 Task: Research Airbnb accommodation in Ciudad Fernandez, Mexico from 28th December 2023 to 29th December 2023 for 1 adult. Place can be shared room with 1 bedroom having 1 bed and 1 bathroom. Property type can be hotel.
Action: Mouse moved to (601, 159)
Screenshot: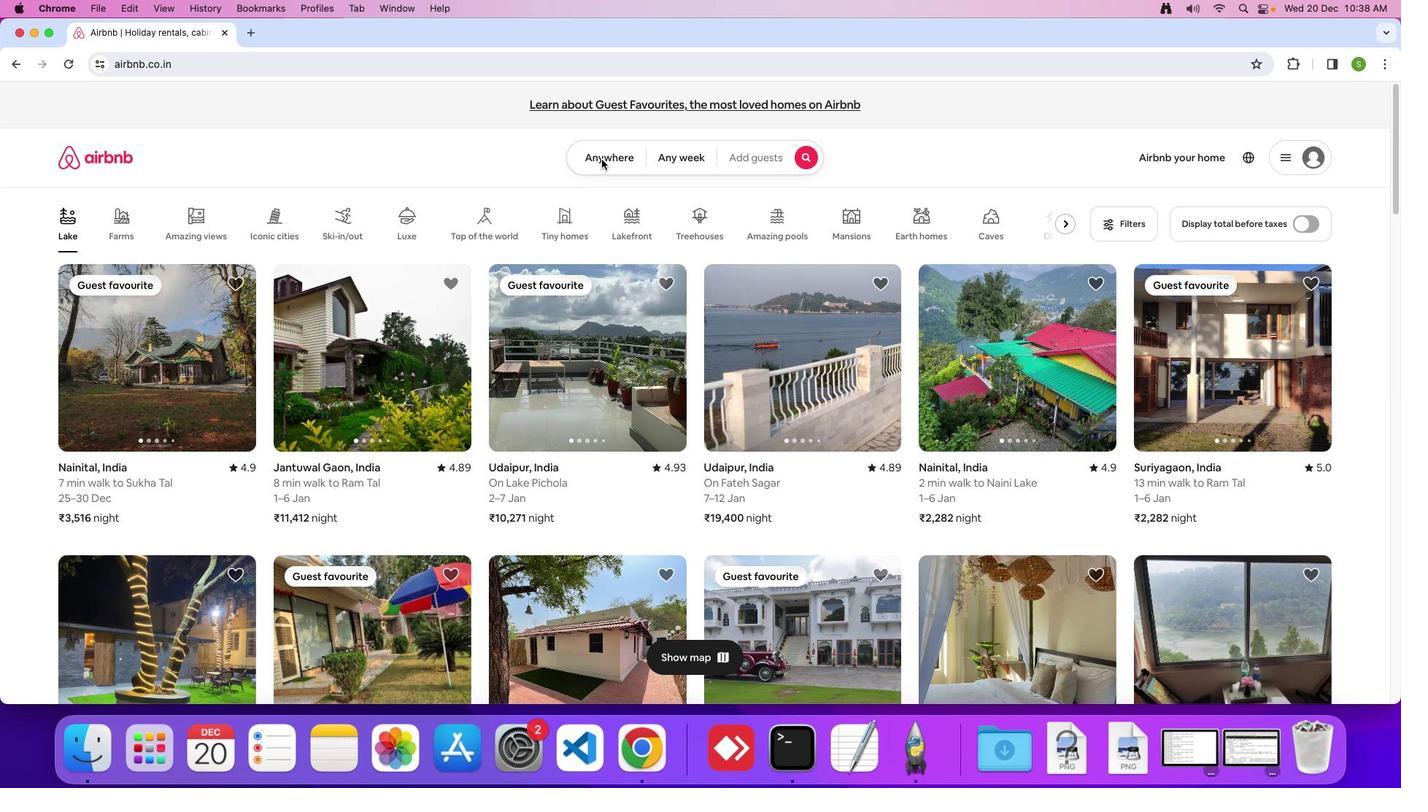 
Action: Mouse pressed left at (601, 159)
Screenshot: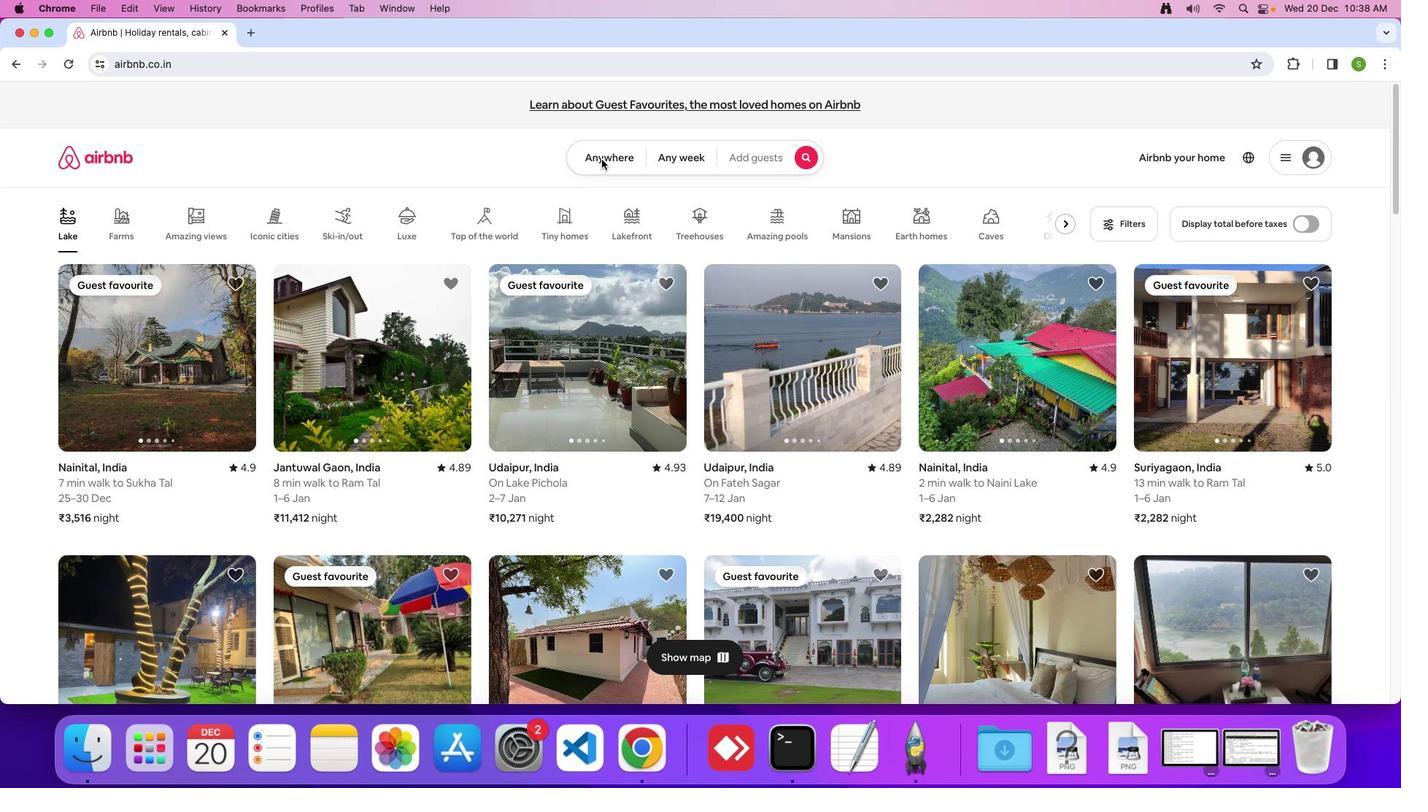 
Action: Mouse pressed left at (601, 159)
Screenshot: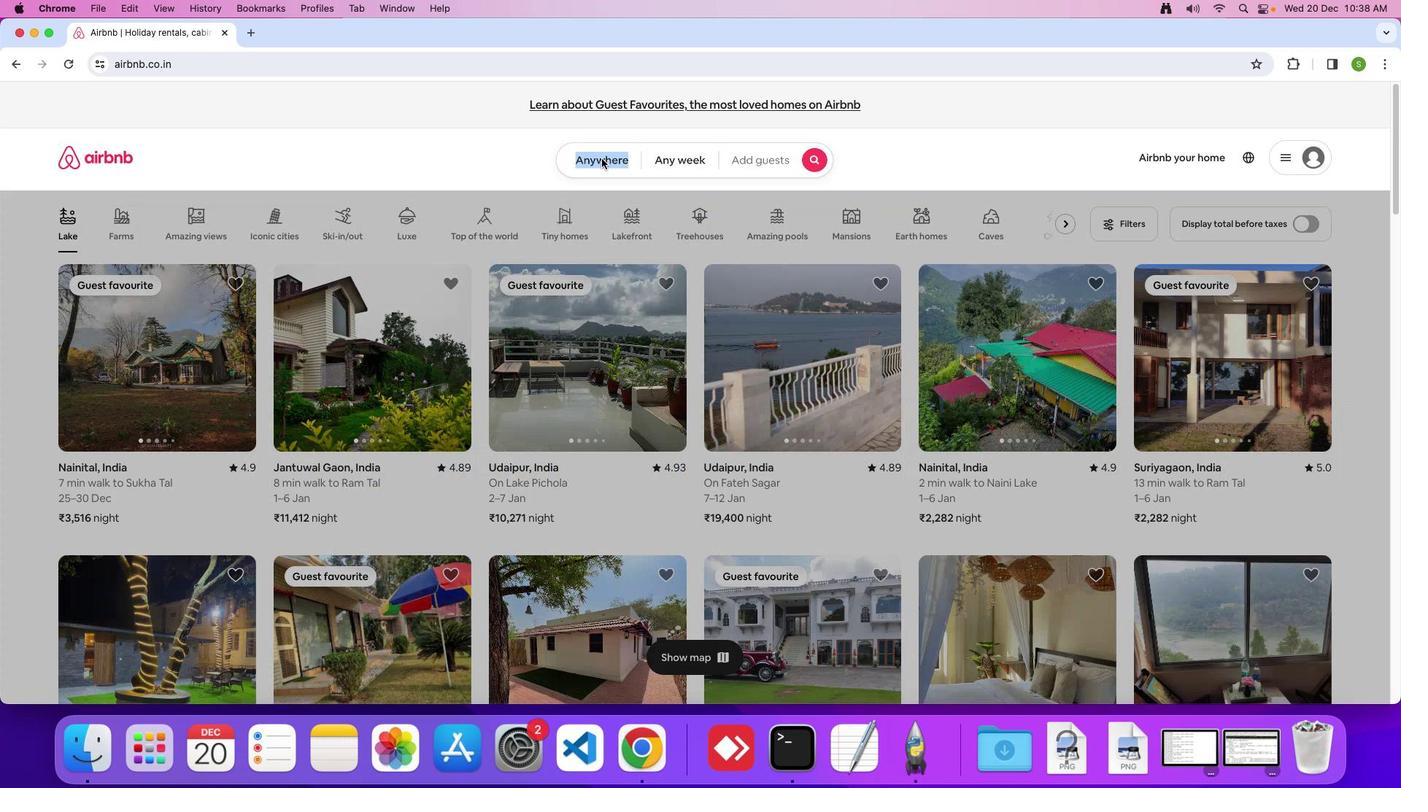 
Action: Mouse moved to (511, 197)
Screenshot: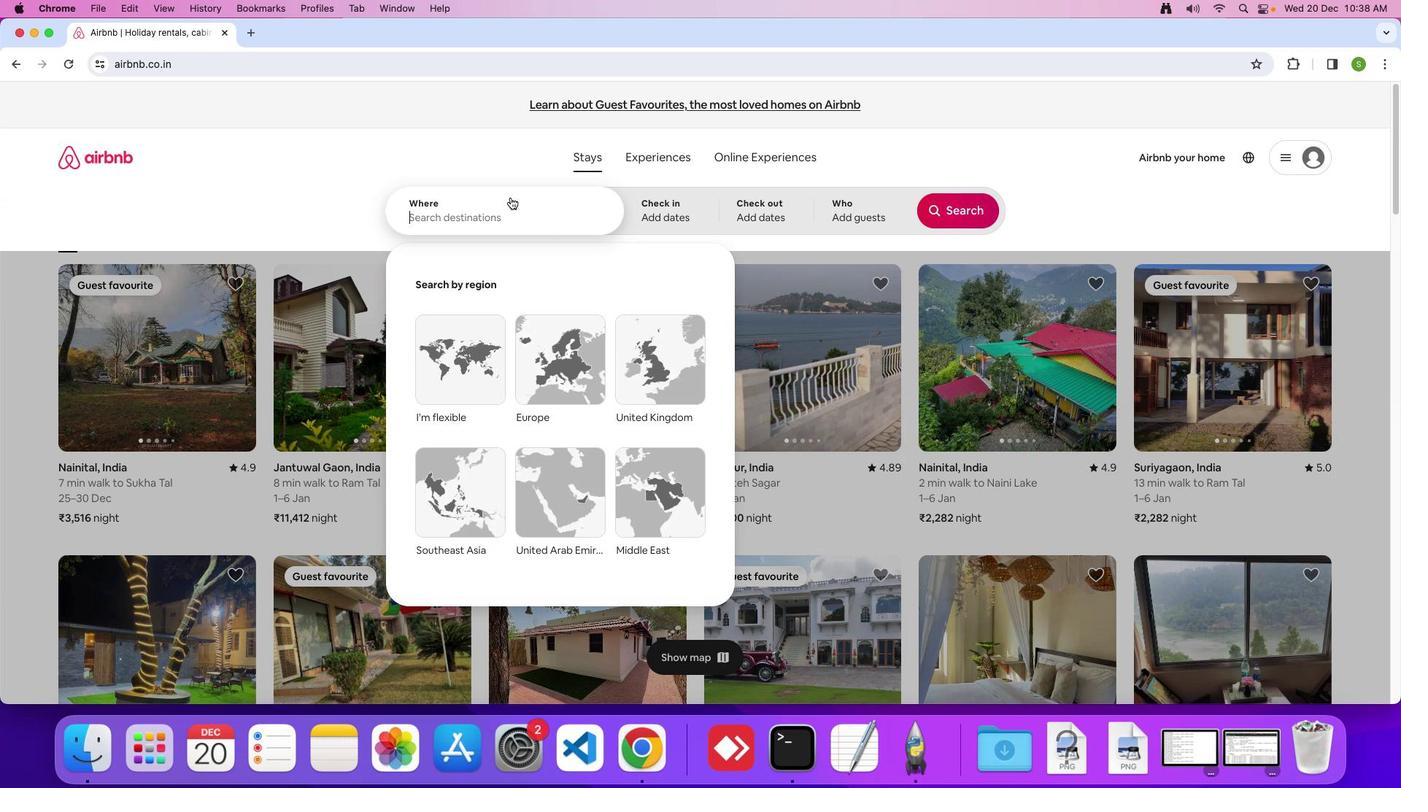 
Action: Mouse pressed left at (511, 197)
Screenshot: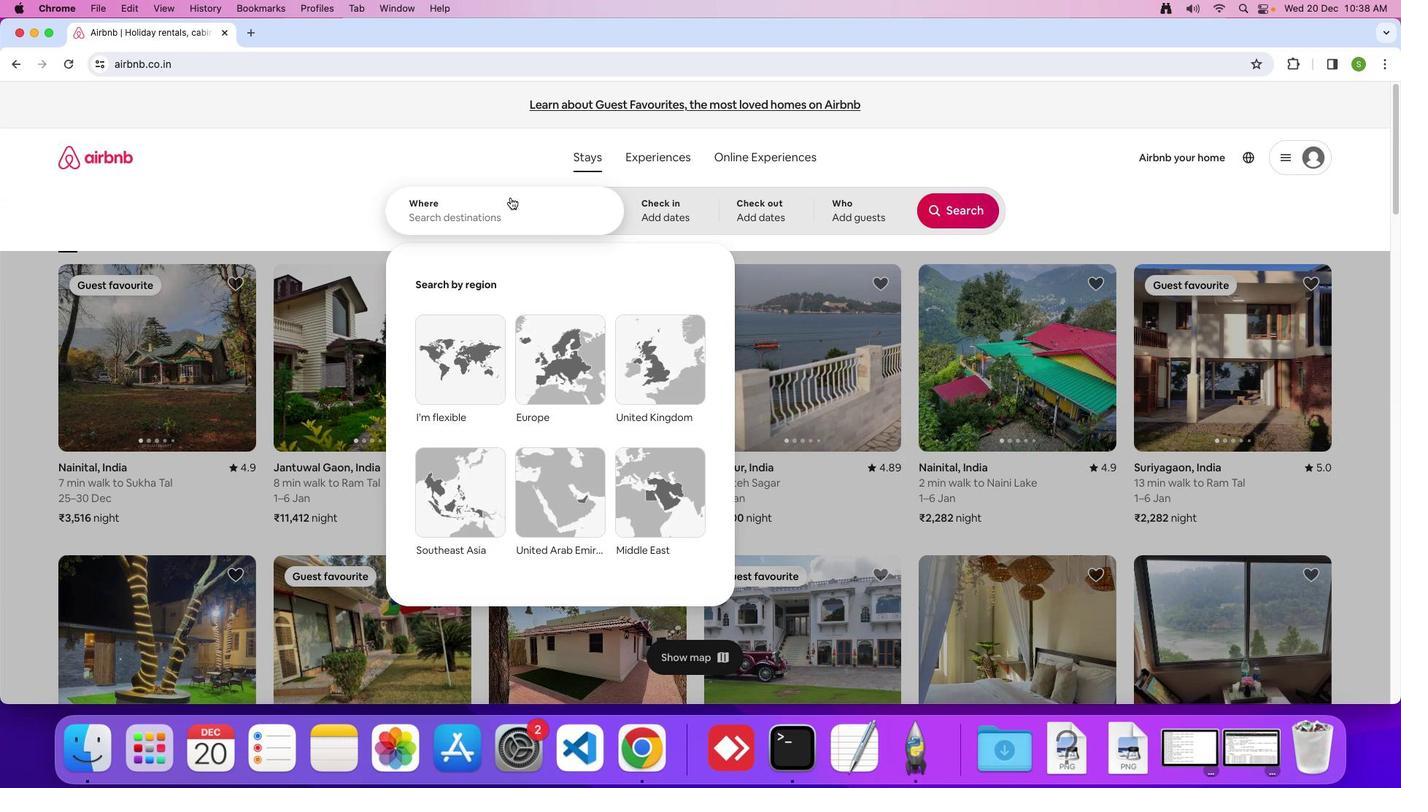 
Action: Mouse moved to (521, 196)
Screenshot: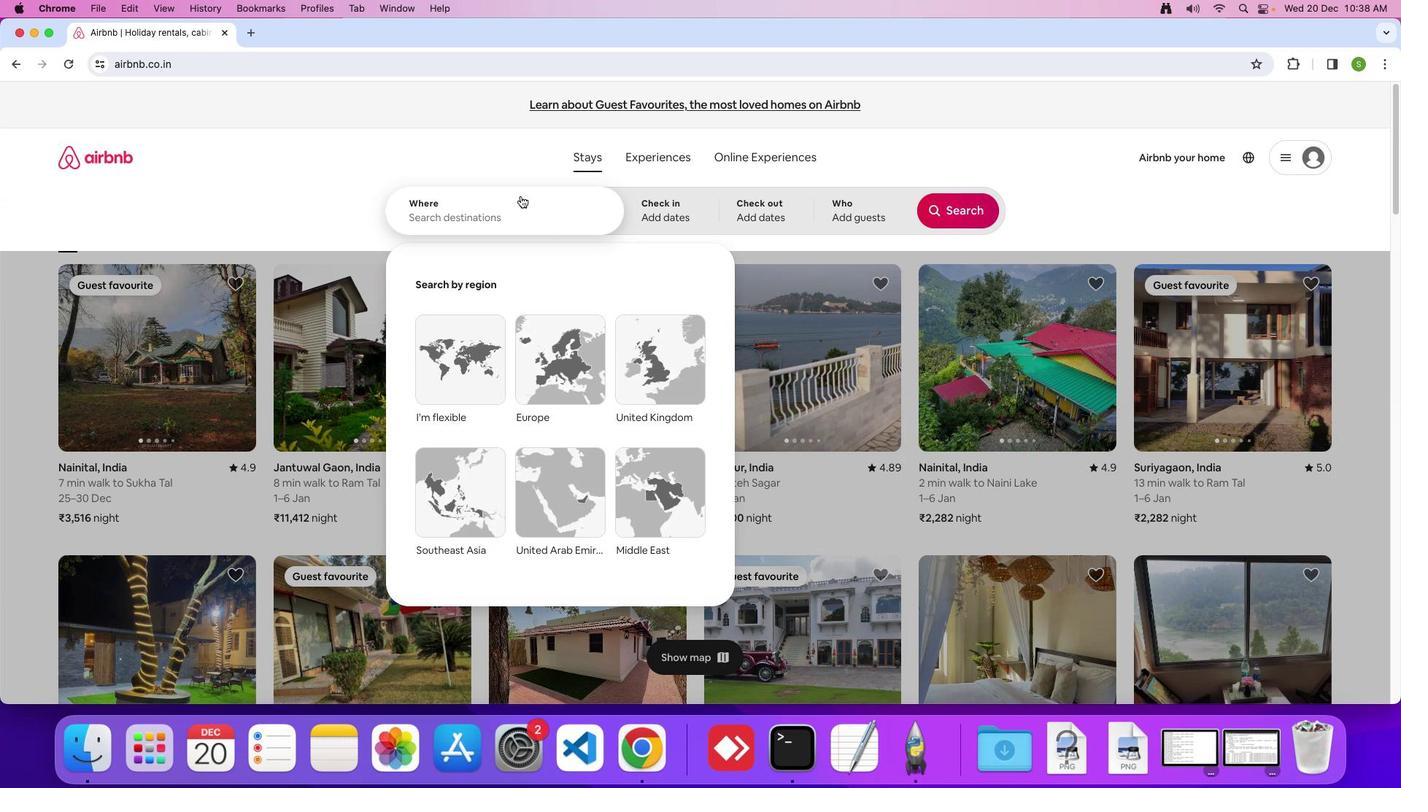 
Action: Key pressed 'C'Key.caps_lock'i''u''d''a''d'Key.spaceKey.shift'F''e''r''n''a''n''d''e''z'','Key.spaceKey.shift'M''e''x''i''c''o'Key.enter
Screenshot: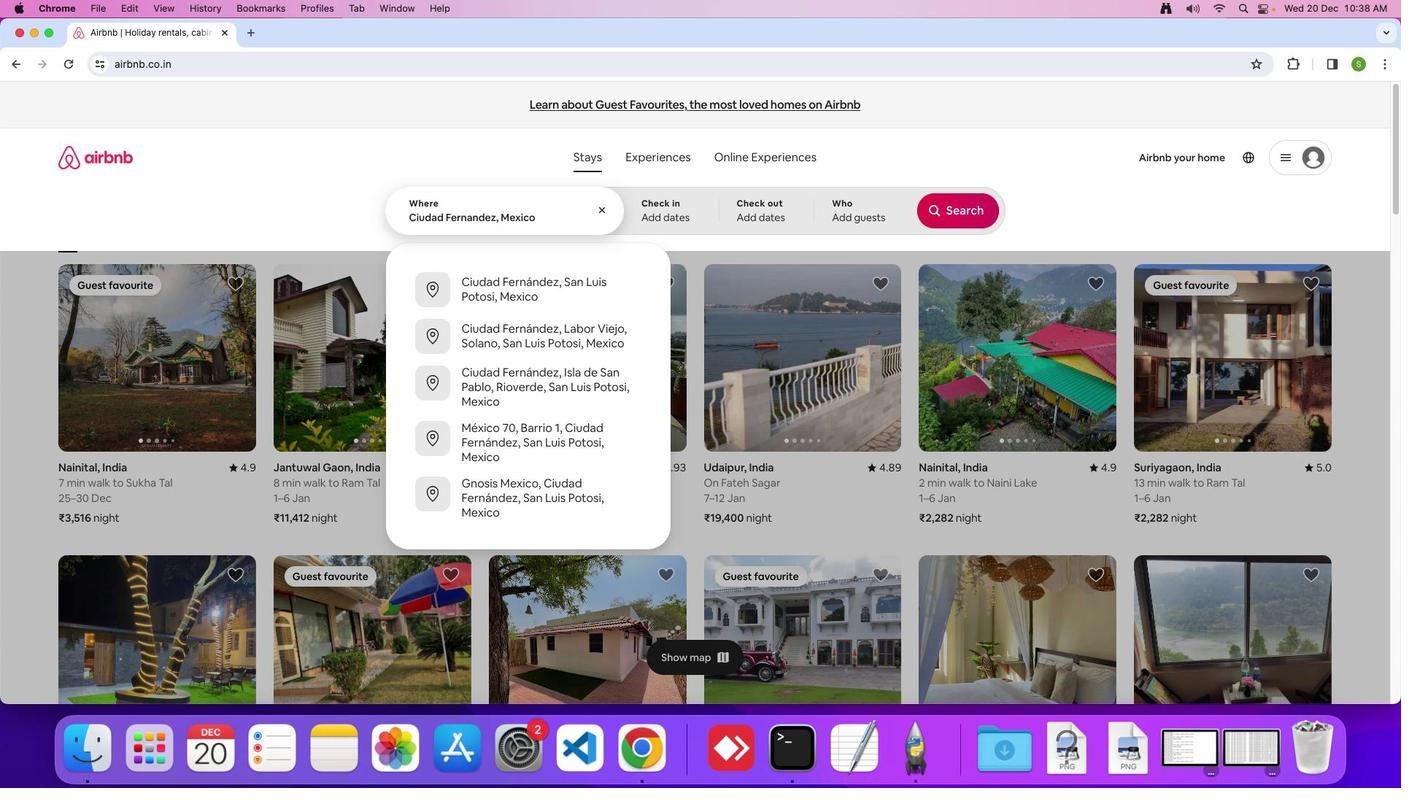 
Action: Mouse moved to (578, 530)
Screenshot: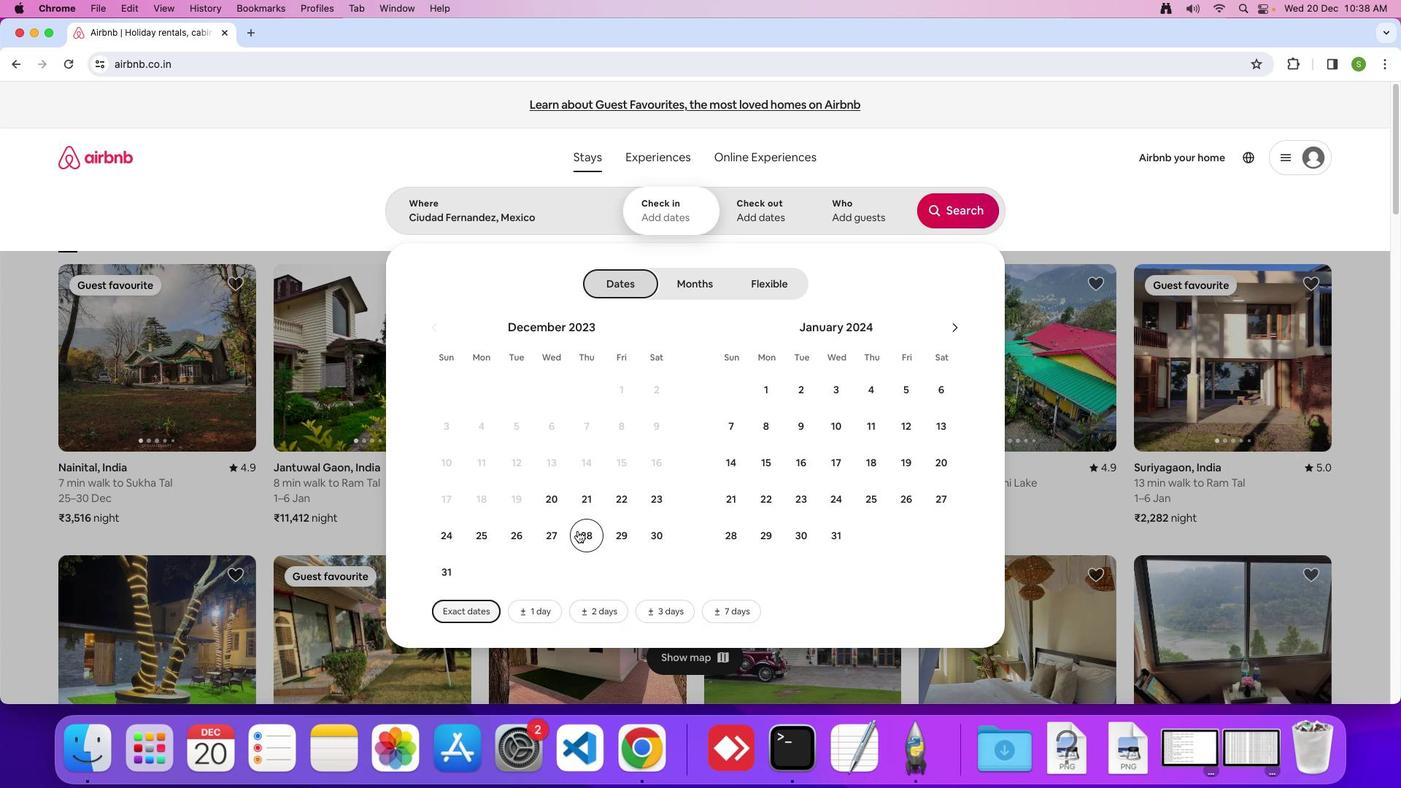 
Action: Mouse pressed left at (578, 530)
Screenshot: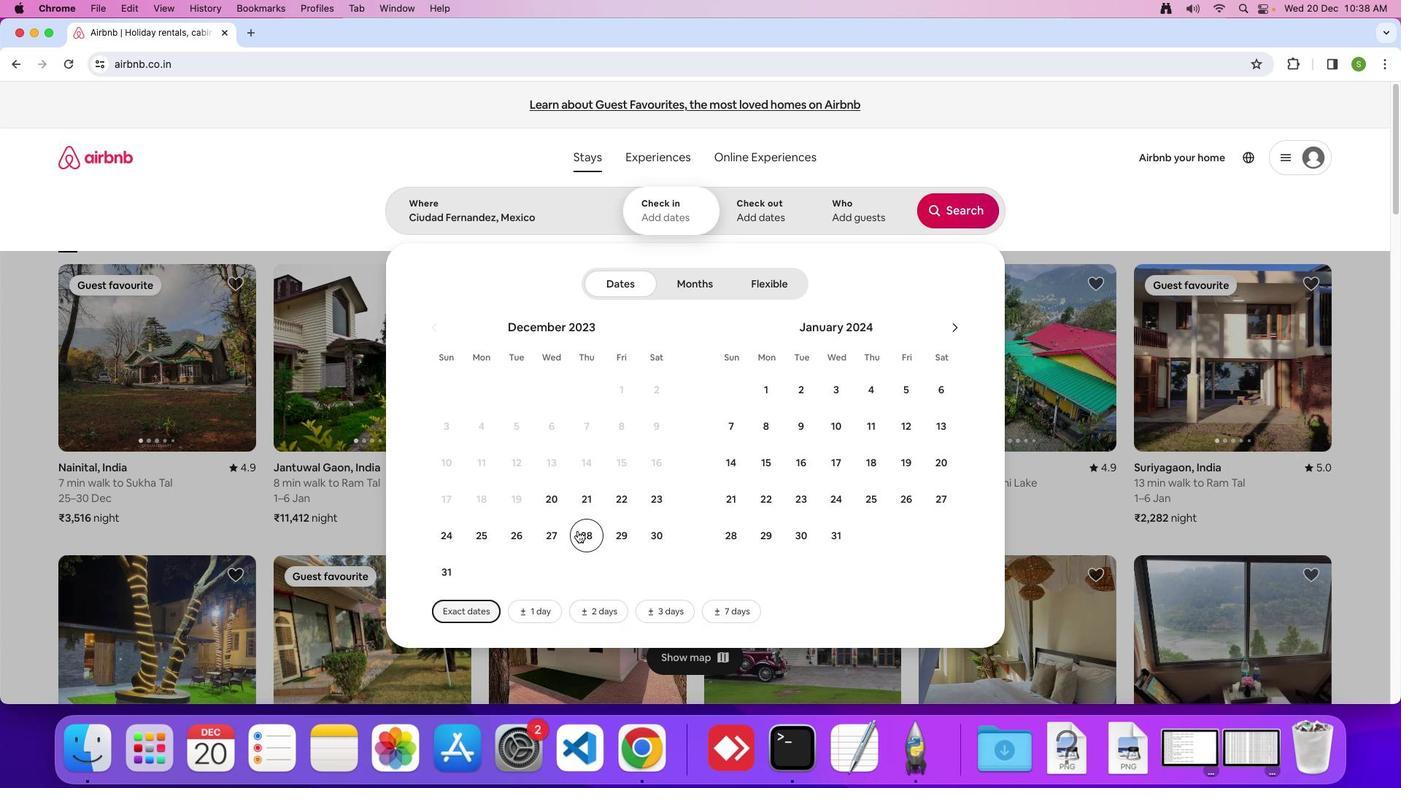 
Action: Mouse moved to (623, 542)
Screenshot: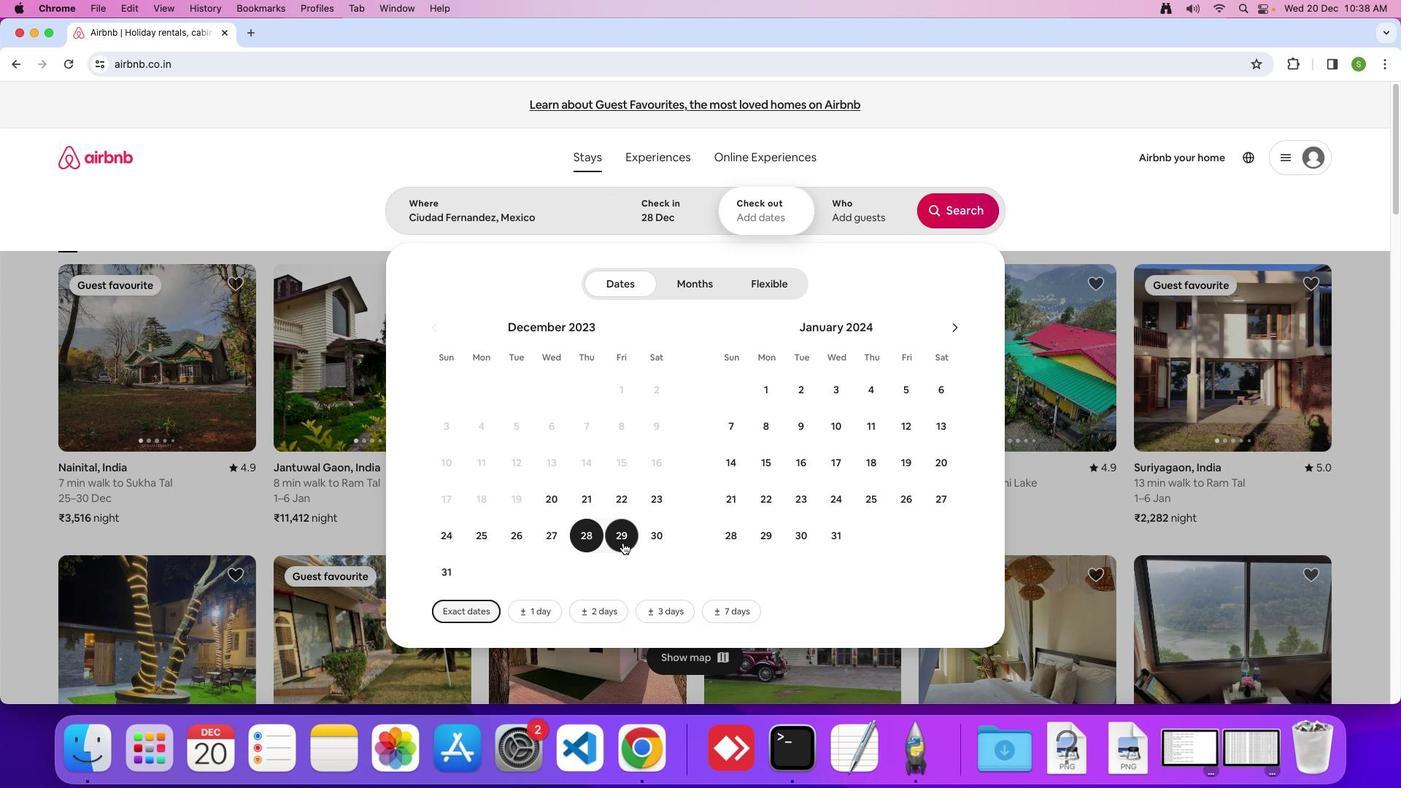 
Action: Mouse pressed left at (623, 542)
Screenshot: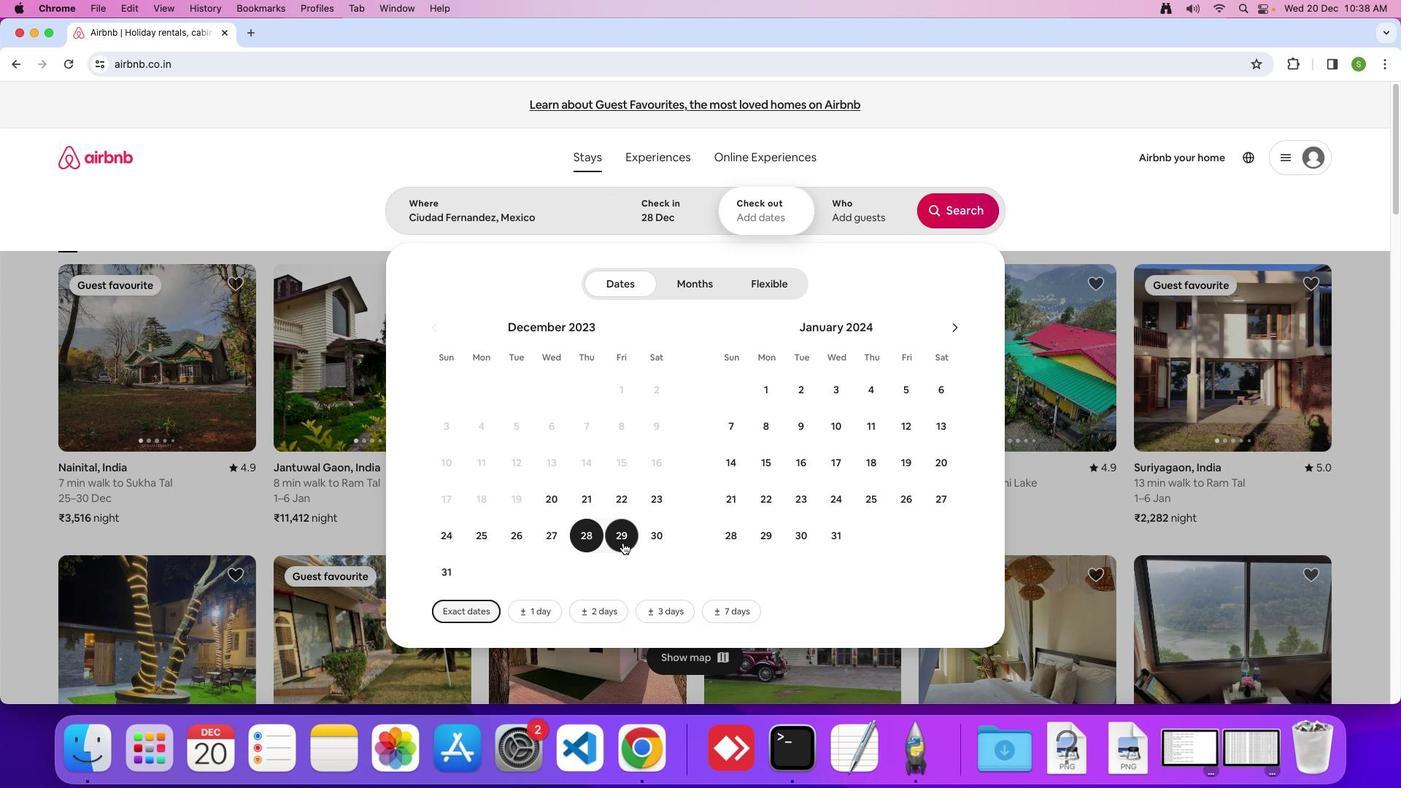 
Action: Mouse moved to (849, 219)
Screenshot: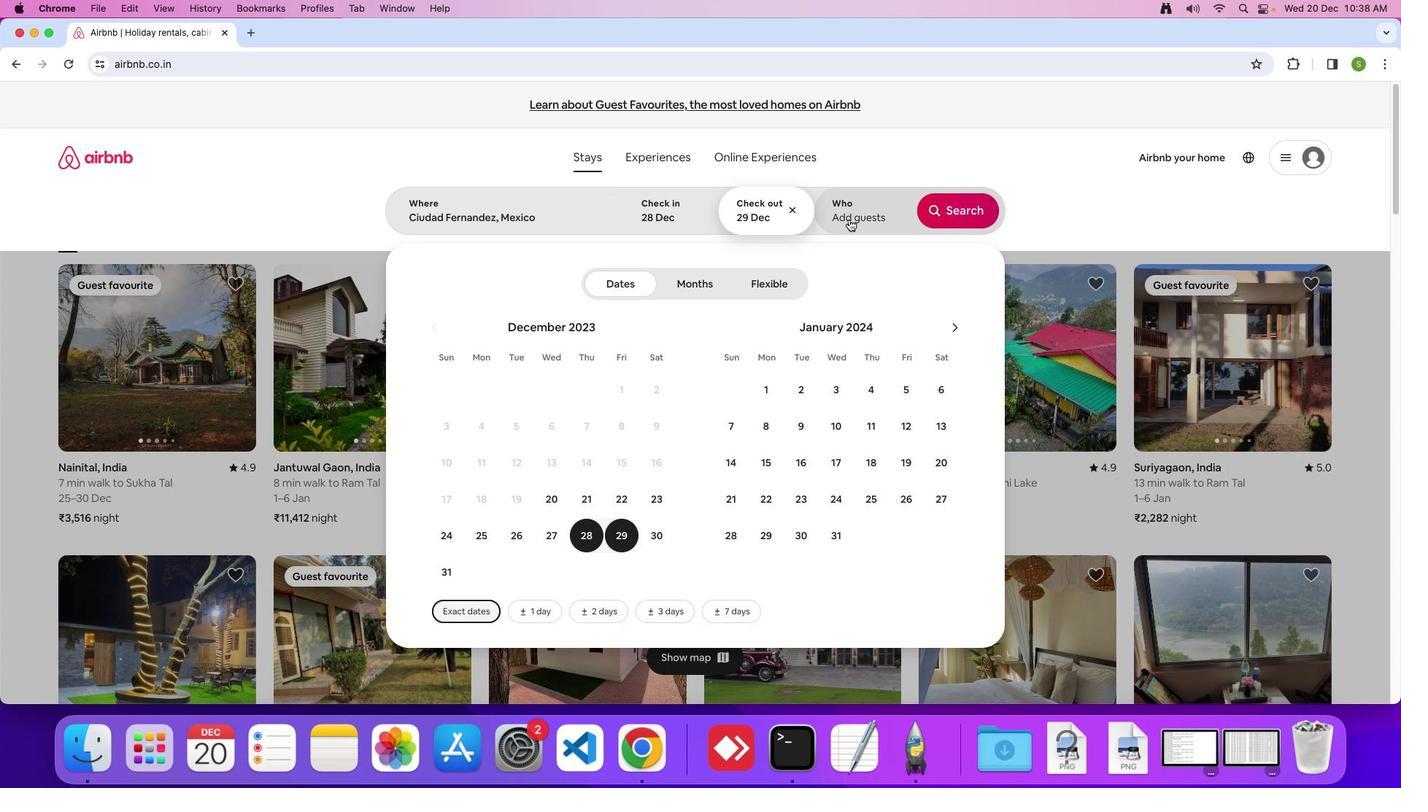 
Action: Mouse pressed left at (849, 219)
Screenshot: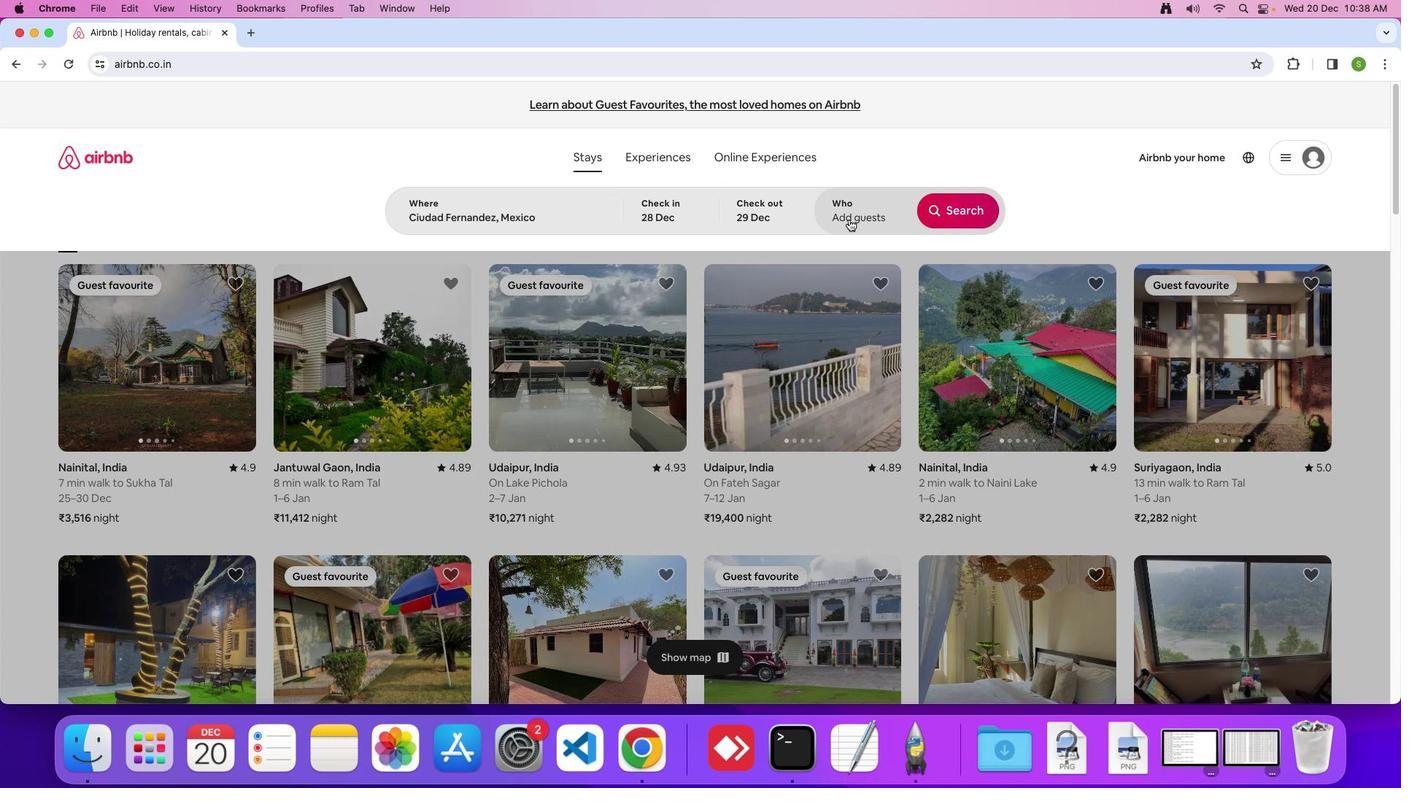 
Action: Mouse moved to (962, 283)
Screenshot: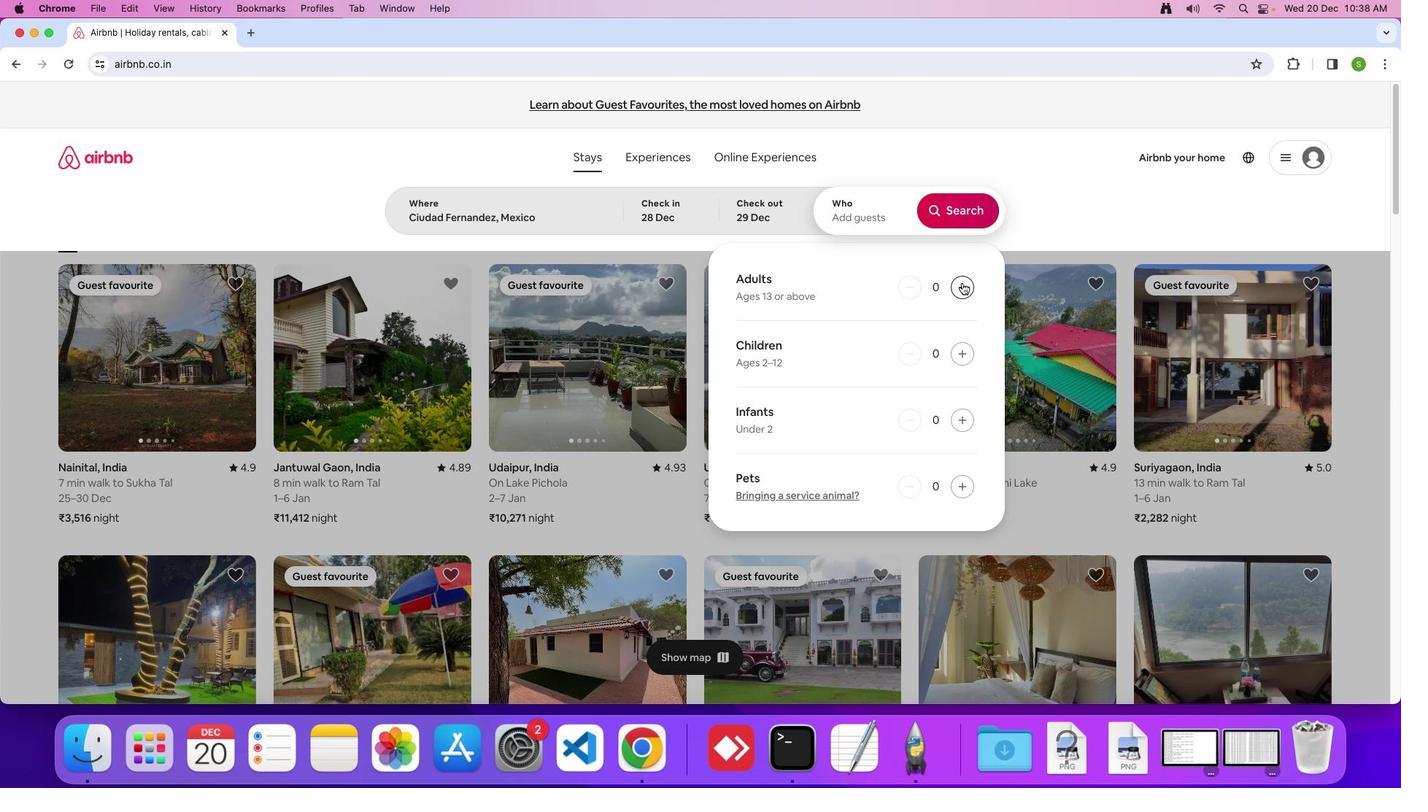 
Action: Mouse pressed left at (962, 283)
Screenshot: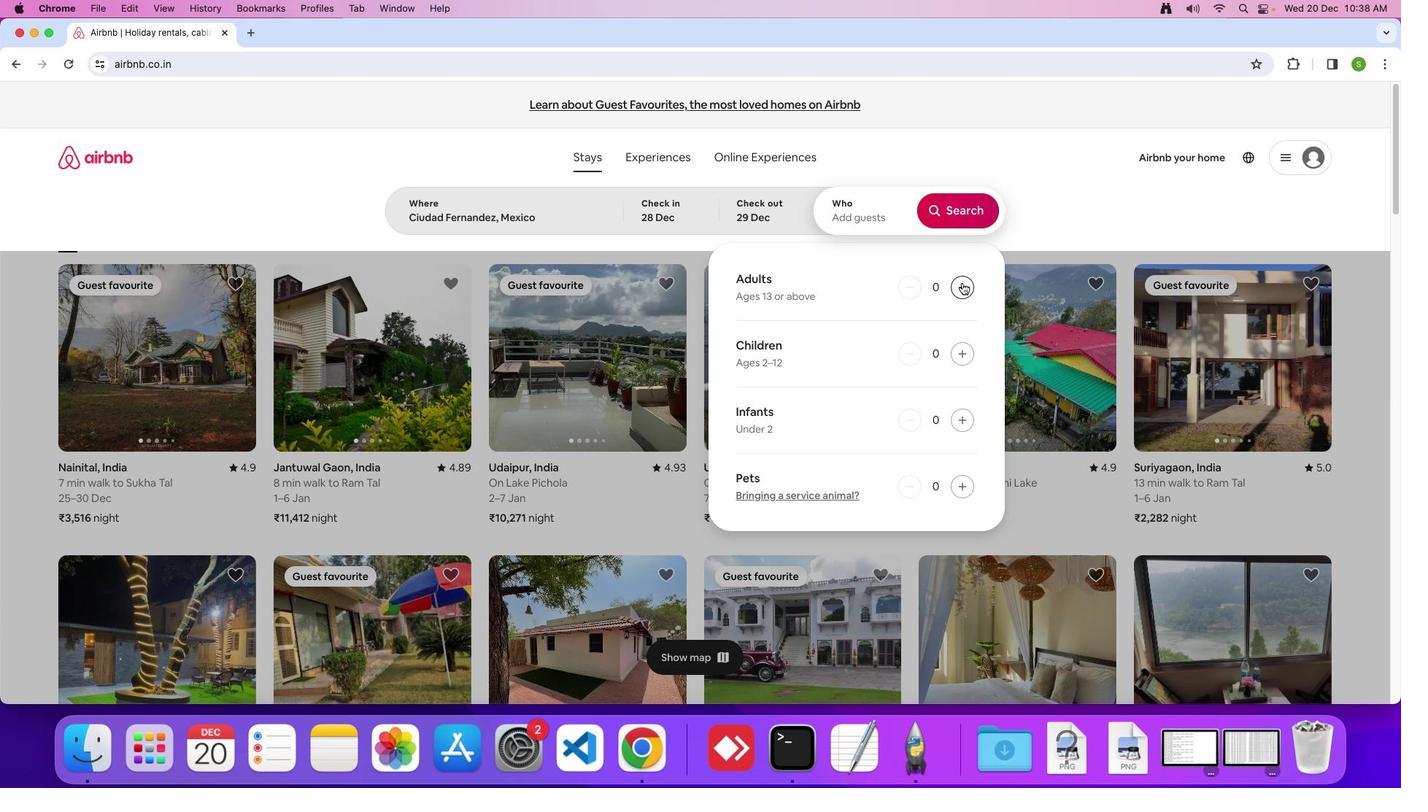 
Action: Mouse moved to (945, 208)
Screenshot: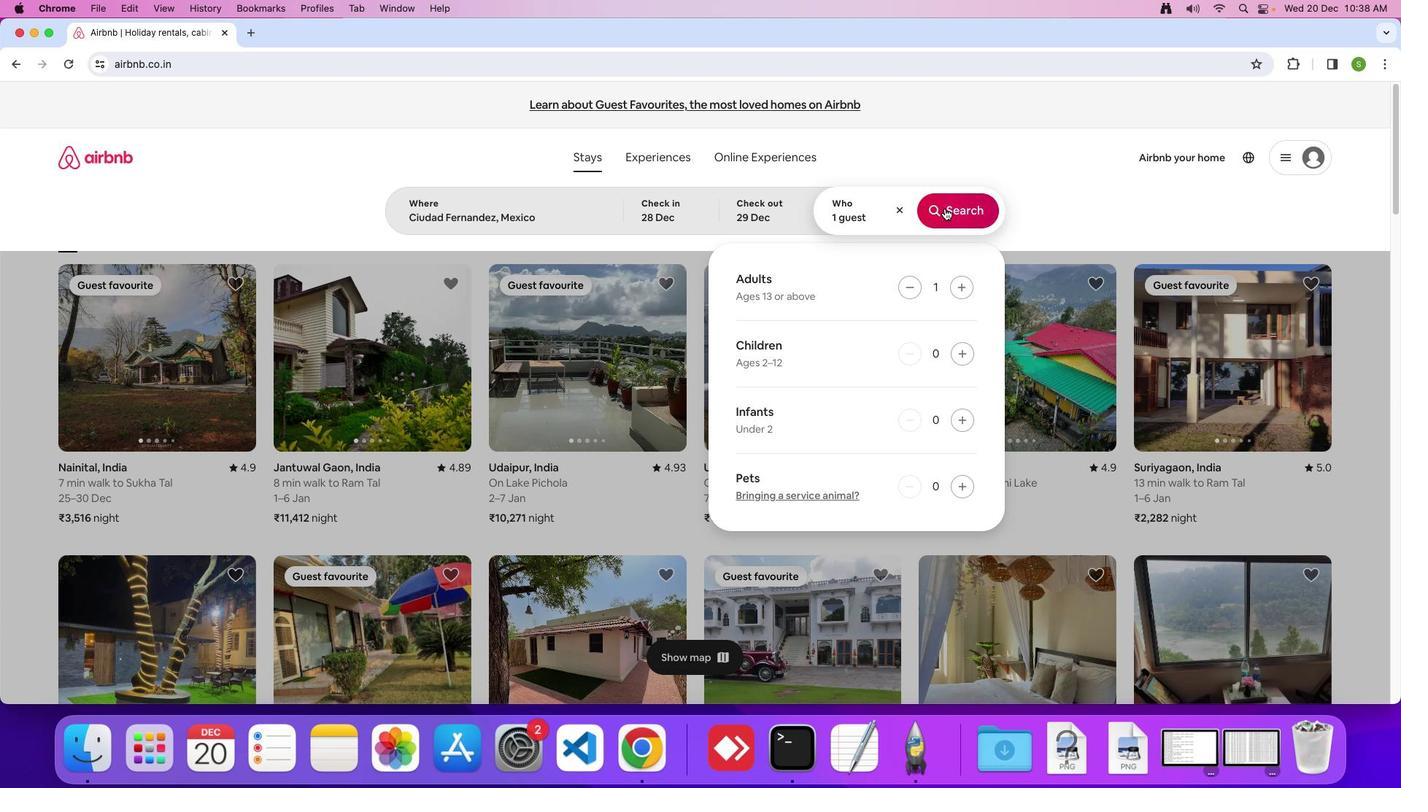 
Action: Mouse pressed left at (945, 208)
Screenshot: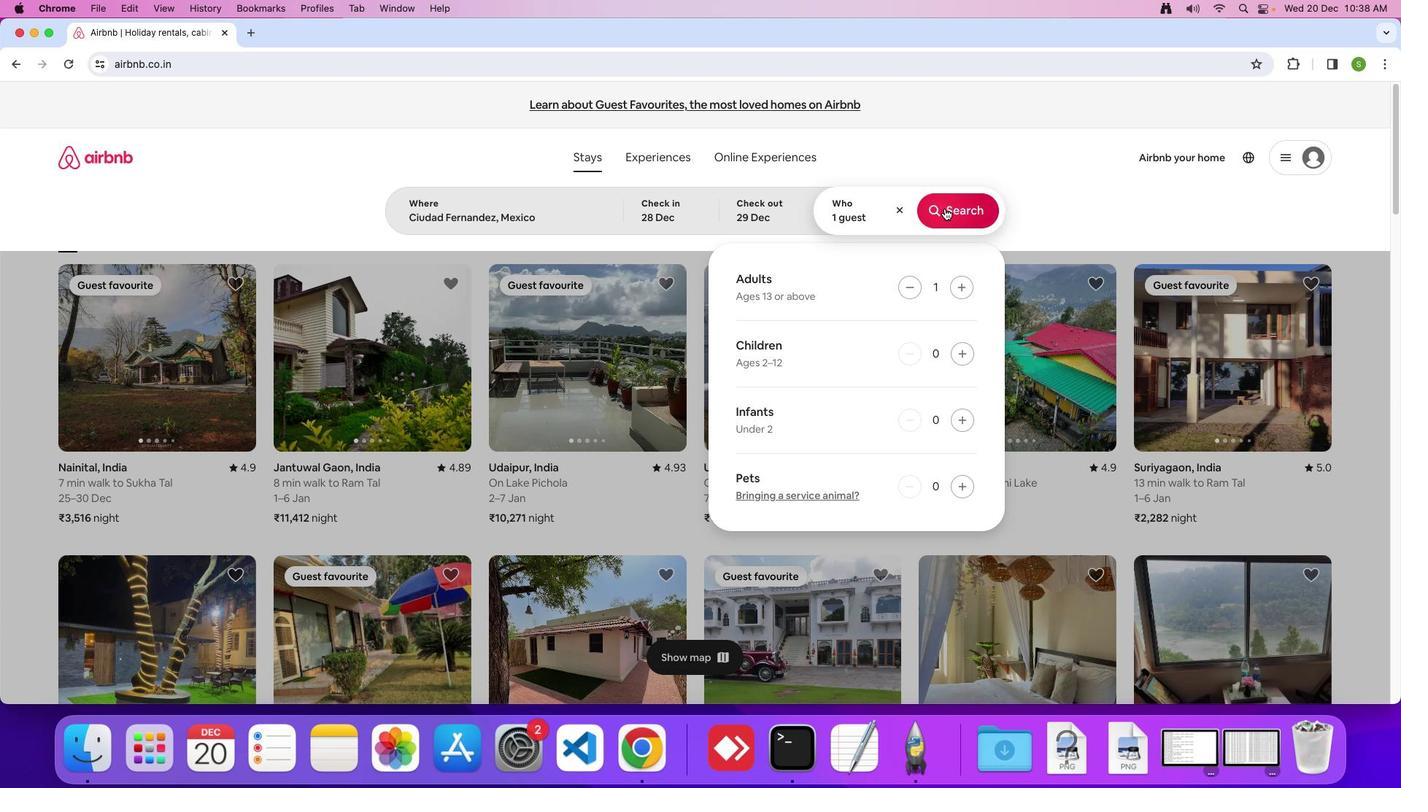 
Action: Mouse moved to (1149, 177)
Screenshot: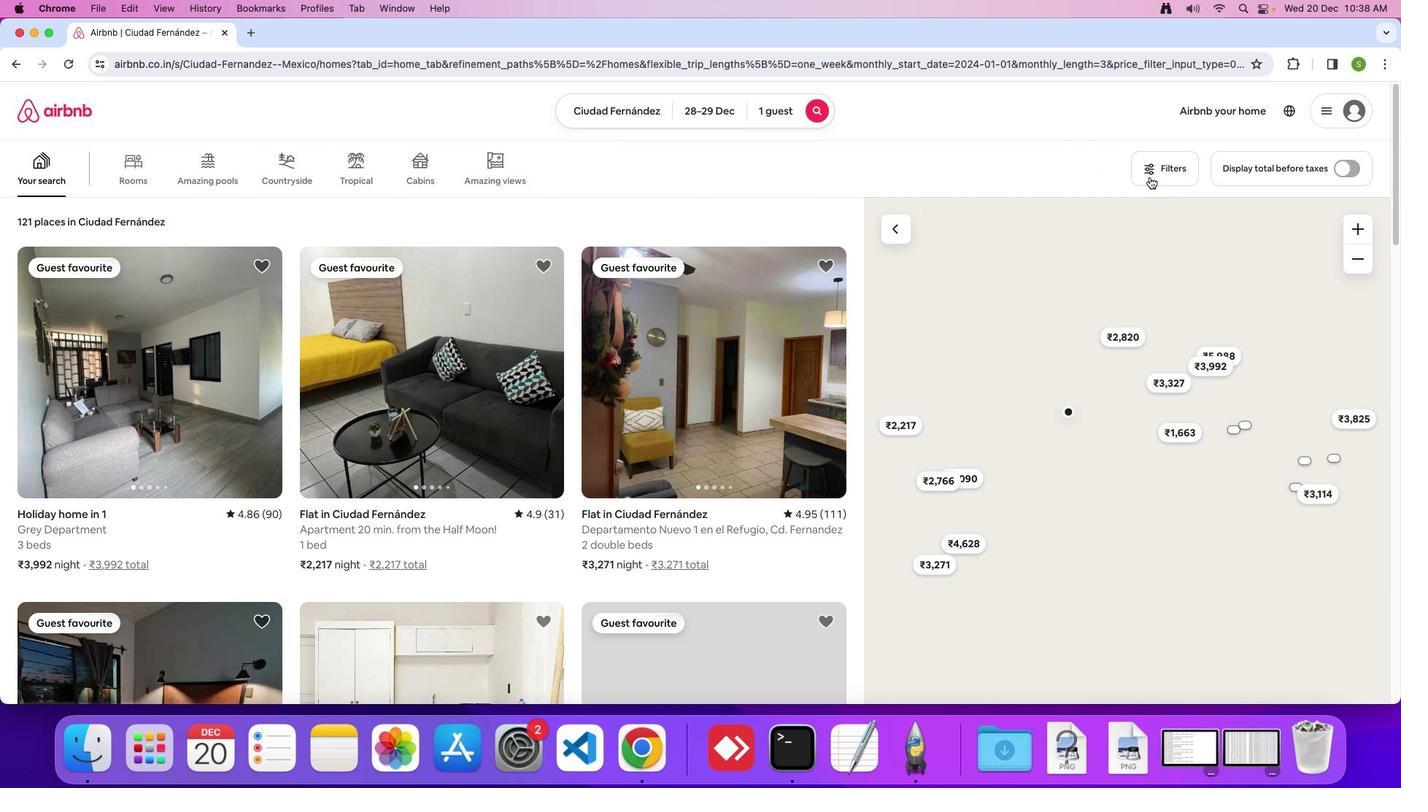 
Action: Mouse pressed left at (1149, 177)
Screenshot: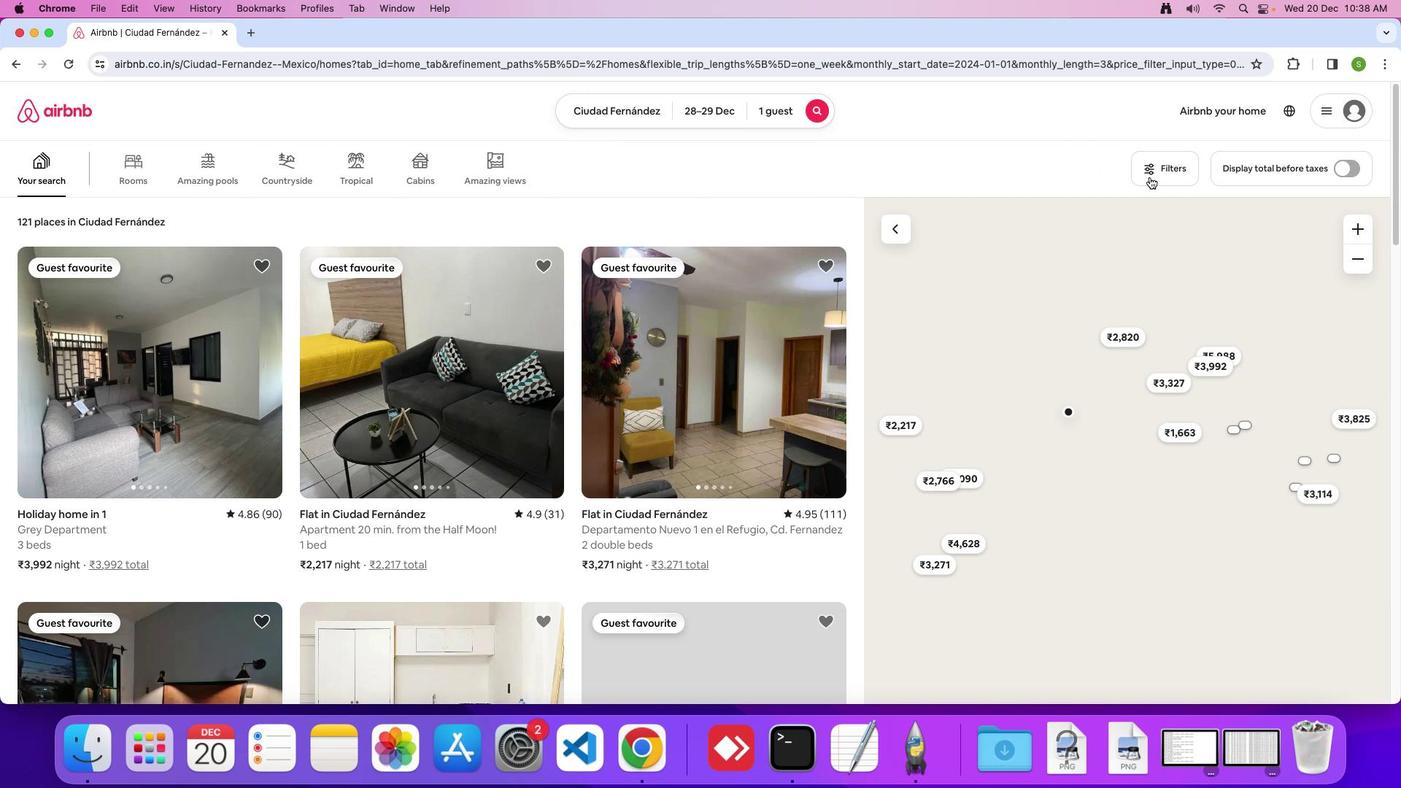 
Action: Mouse moved to (609, 479)
Screenshot: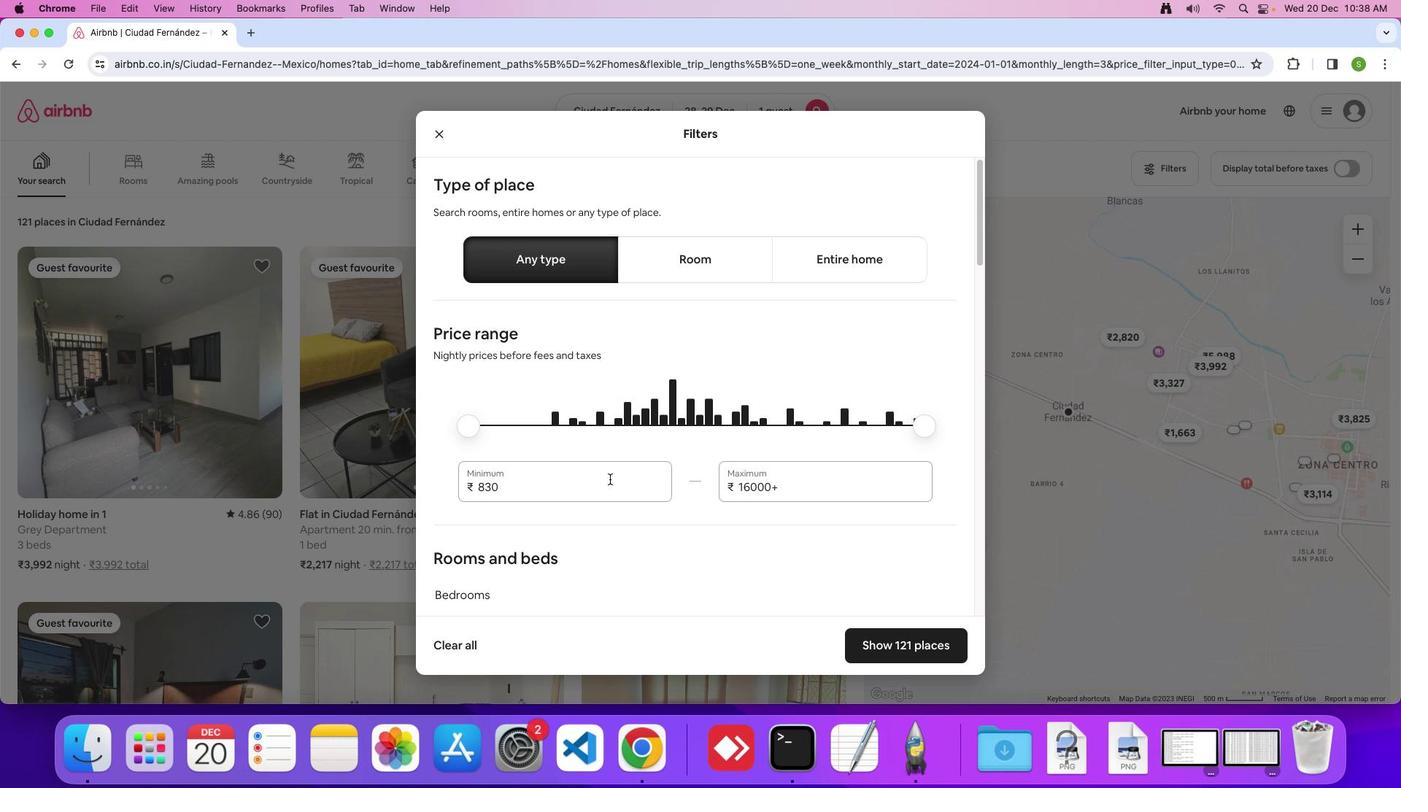 
Action: Mouse scrolled (609, 479) with delta (0, 0)
Screenshot: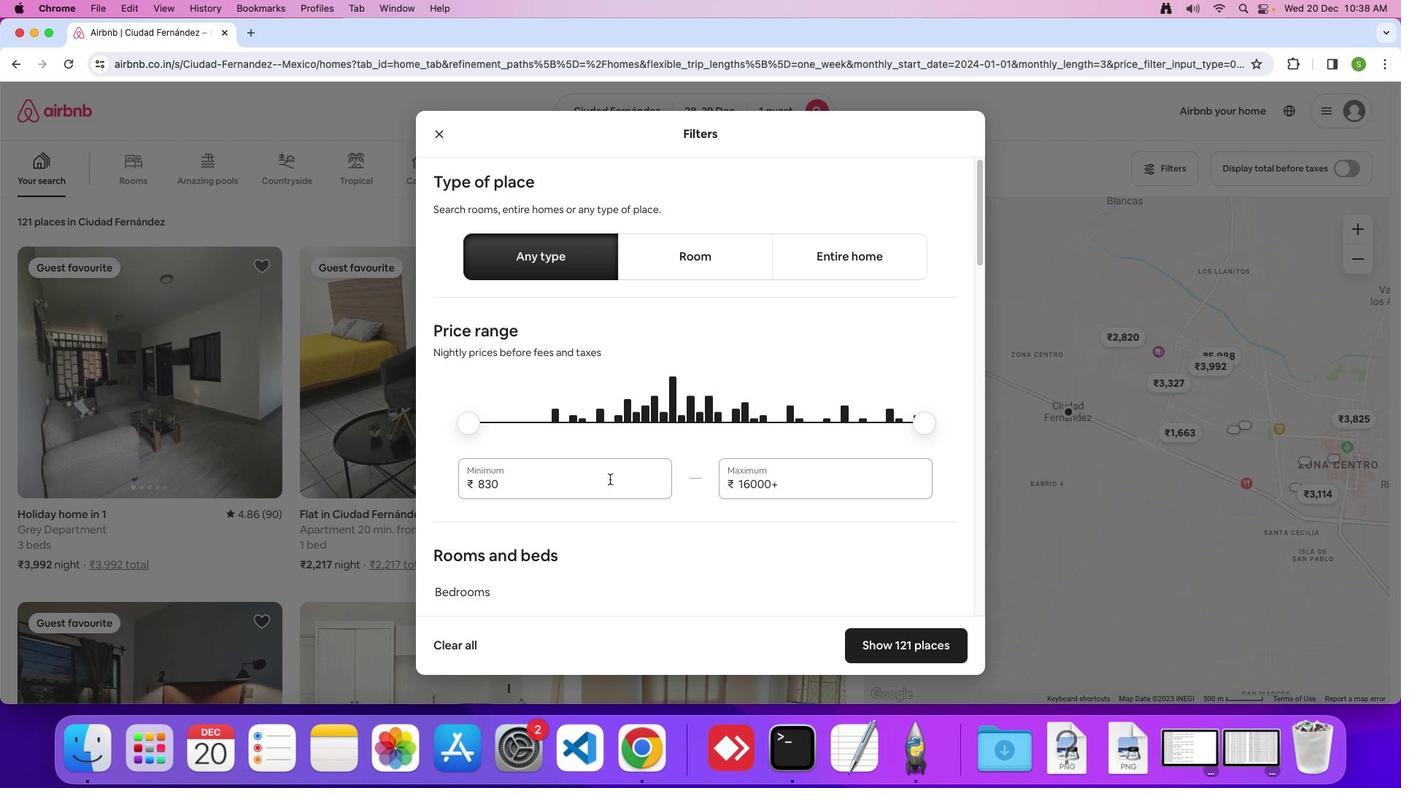 
Action: Mouse scrolled (609, 479) with delta (0, 0)
Screenshot: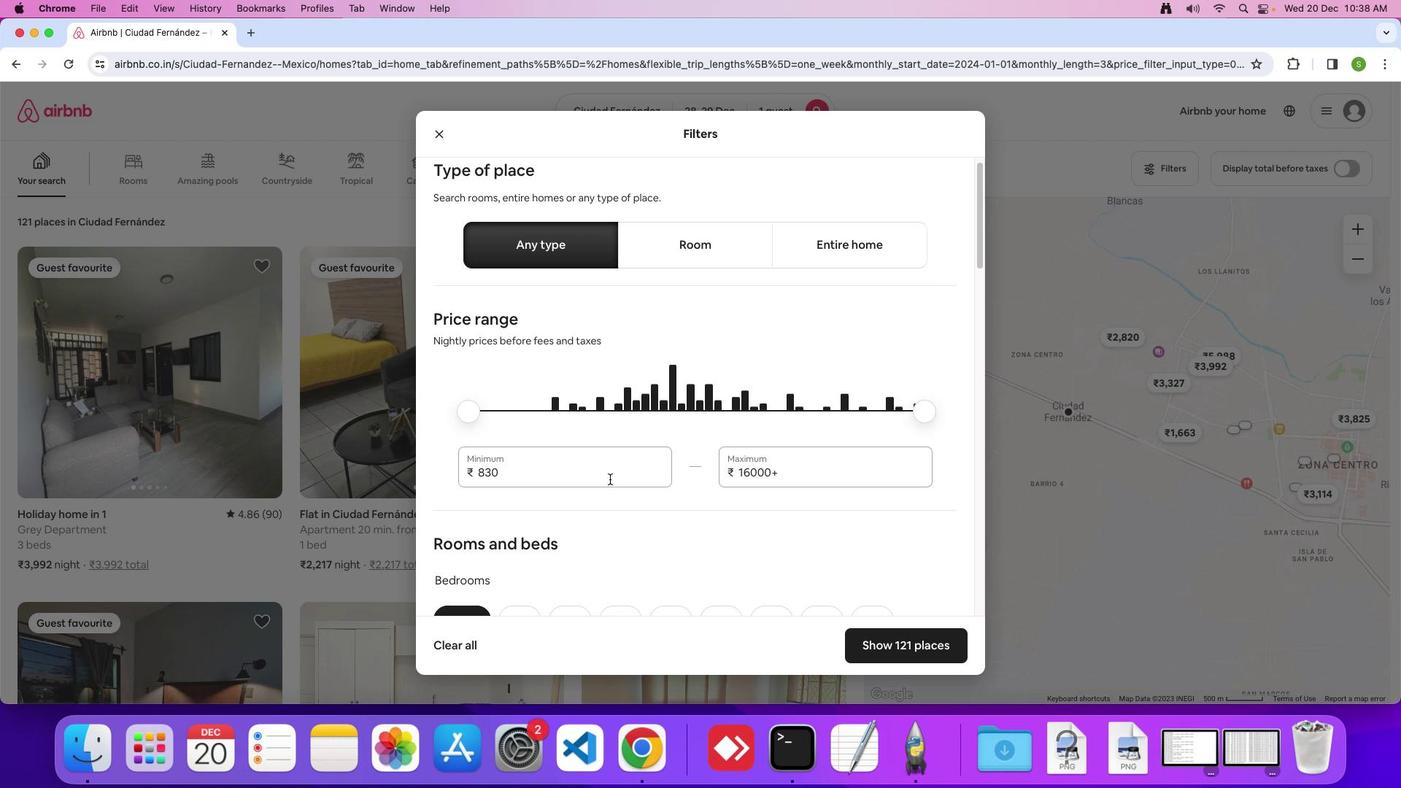 
Action: Mouse scrolled (609, 479) with delta (0, 0)
Screenshot: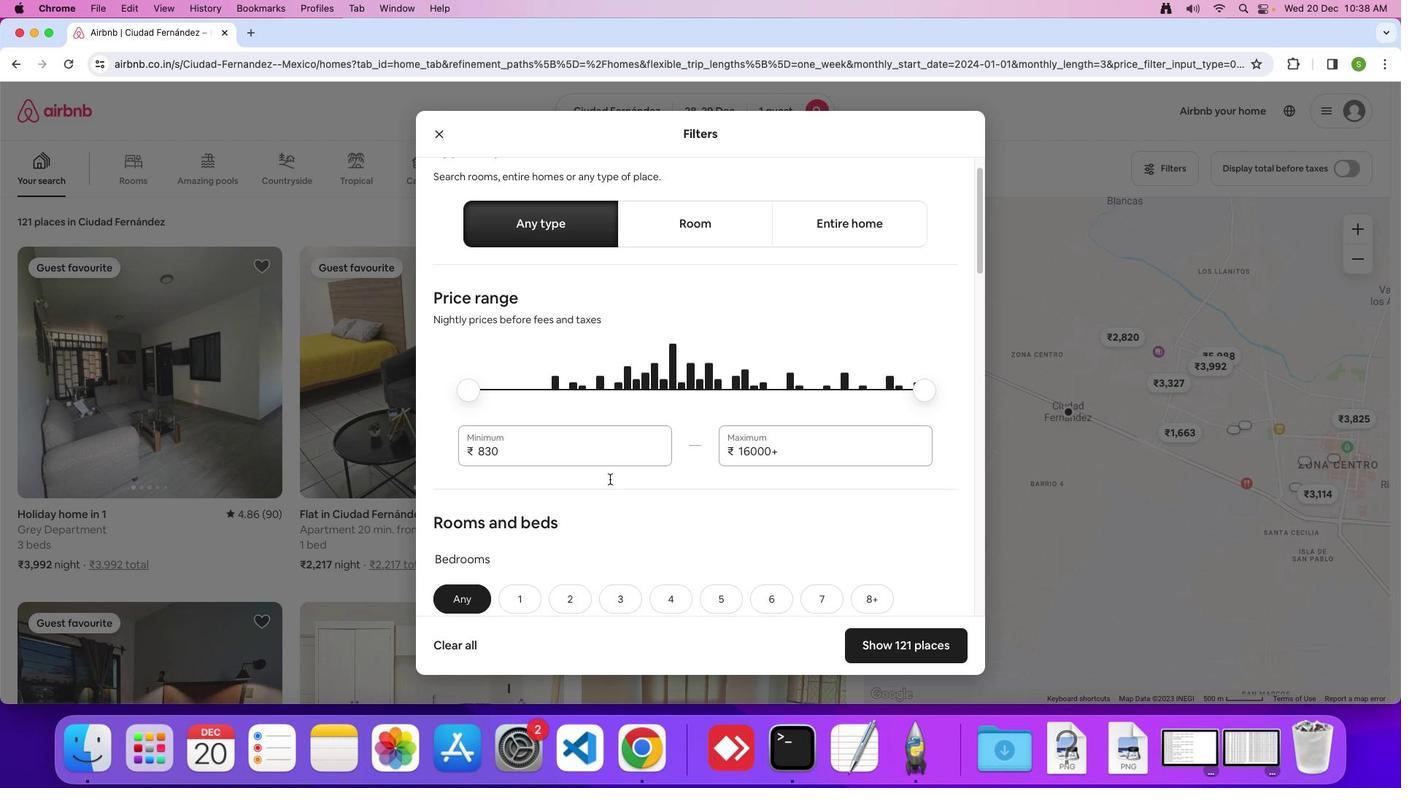 
Action: Mouse scrolled (609, 479) with delta (0, 0)
Screenshot: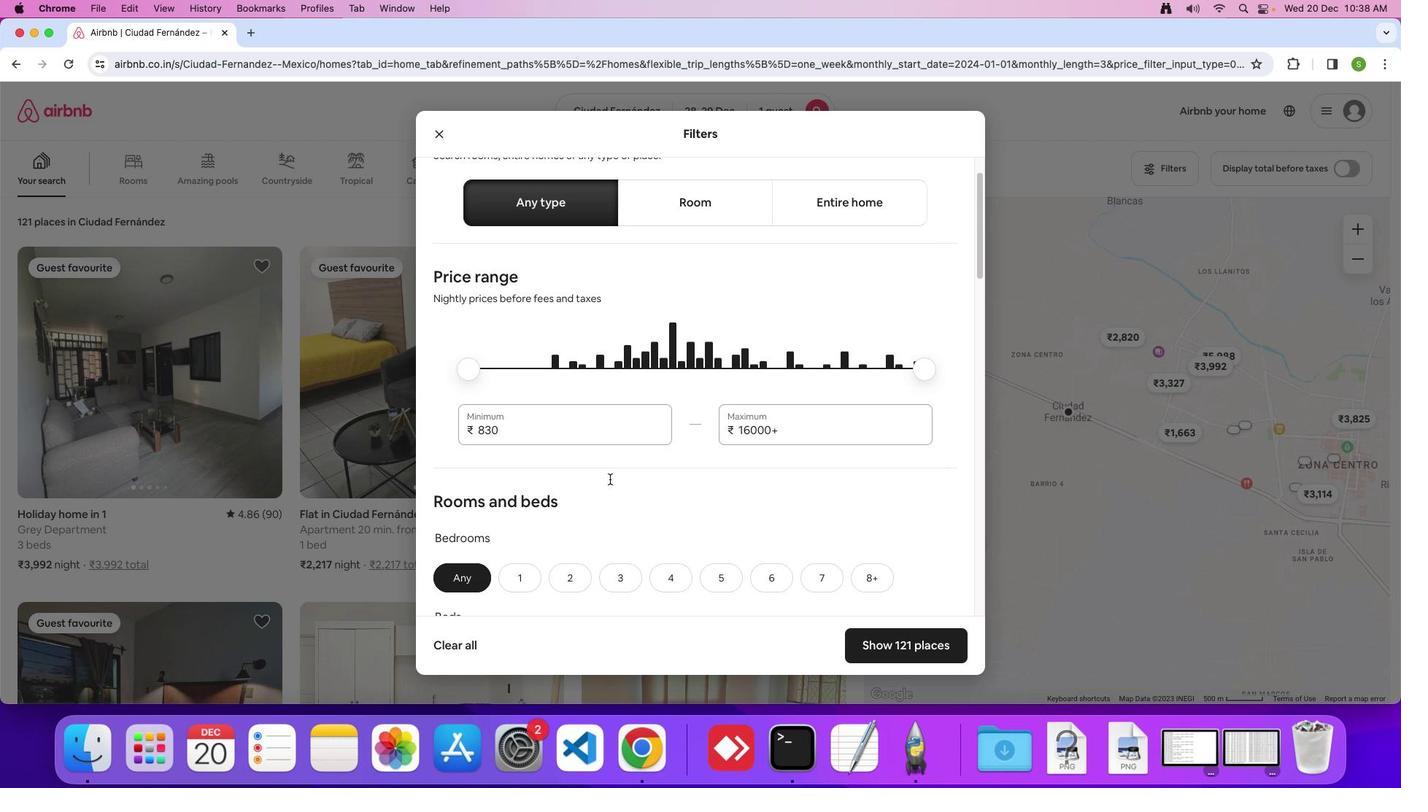 
Action: Mouse scrolled (609, 479) with delta (0, 0)
Screenshot: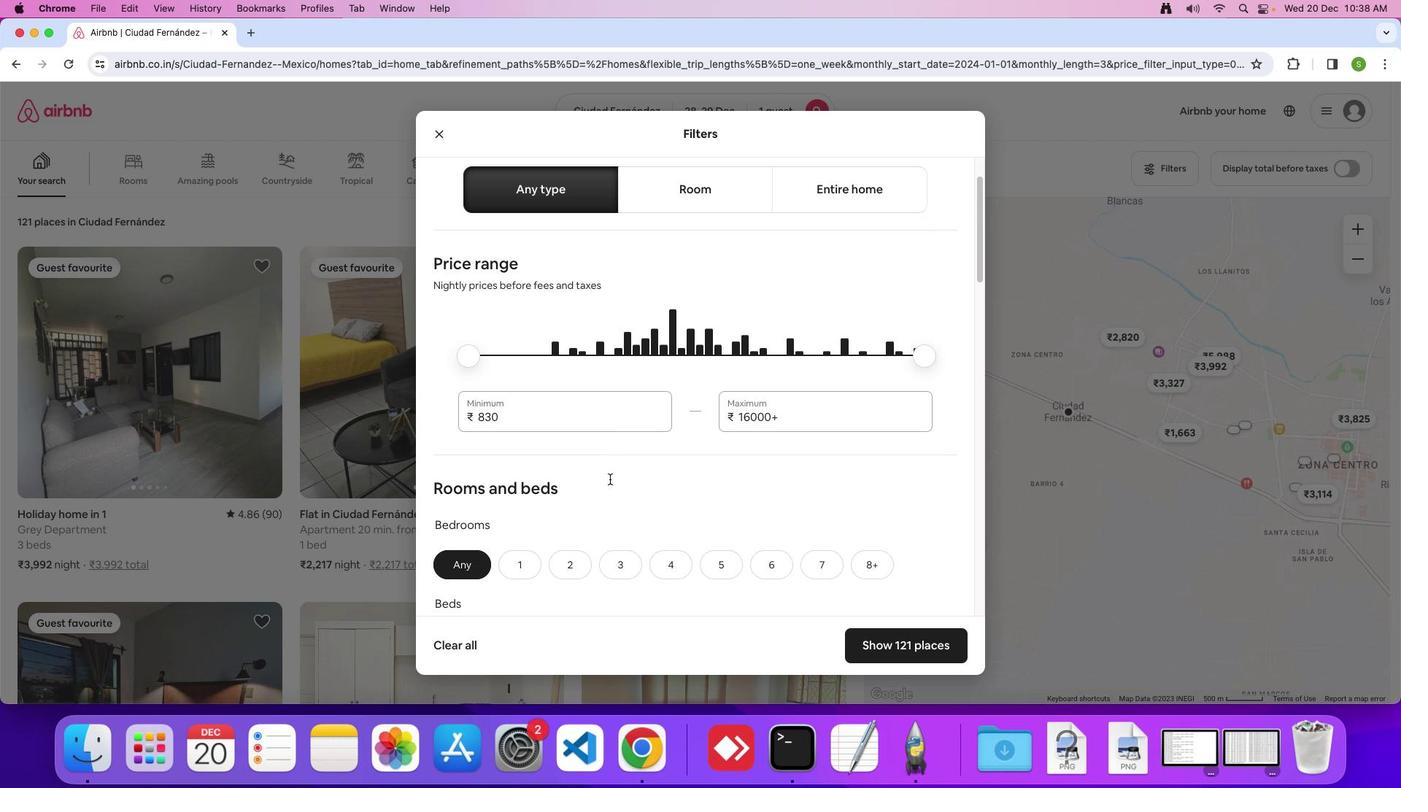 
Action: Mouse scrolled (609, 479) with delta (0, 0)
Screenshot: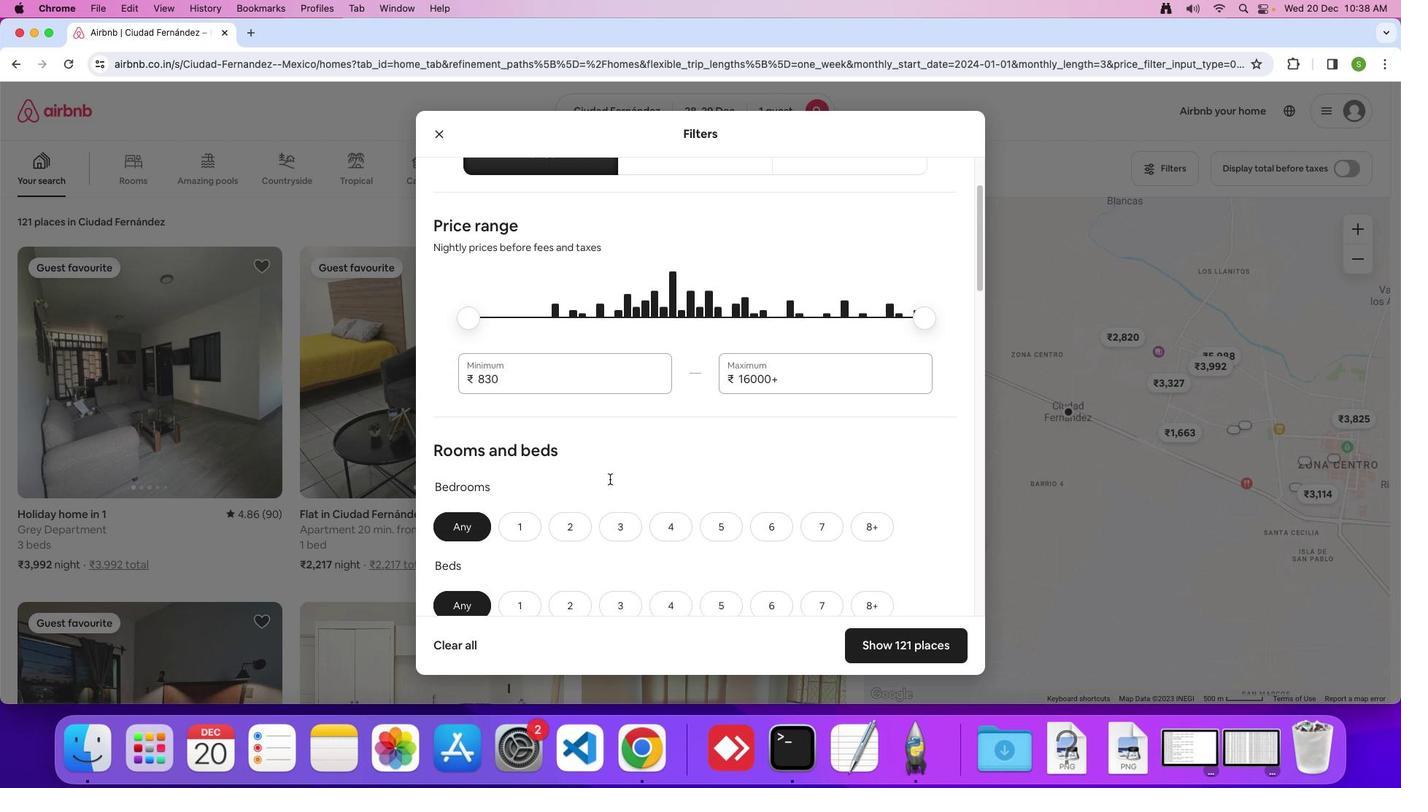 
Action: Mouse scrolled (609, 479) with delta (0, 0)
Screenshot: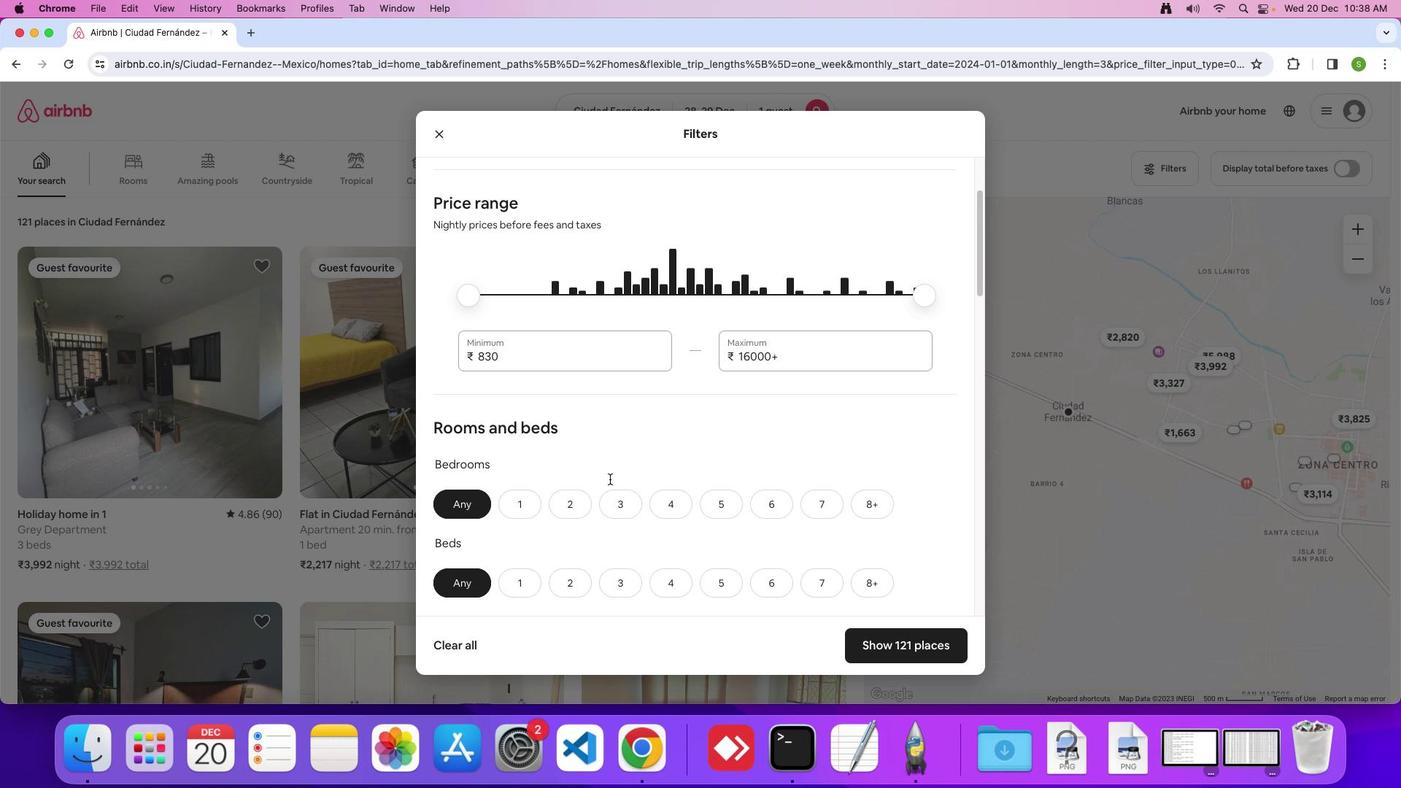 
Action: Mouse scrolled (609, 479) with delta (0, 0)
Screenshot: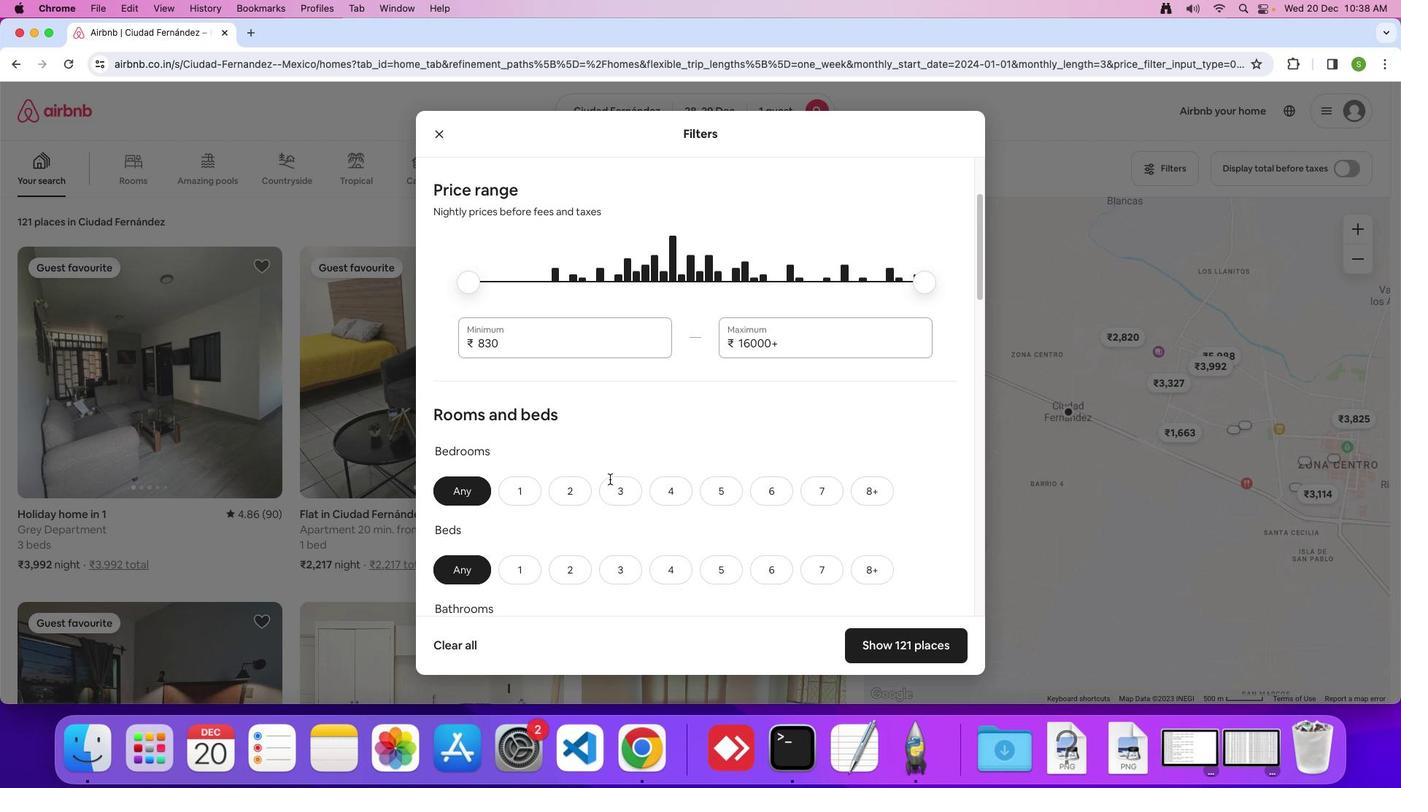 
Action: Mouse scrolled (609, 479) with delta (0, 0)
Screenshot: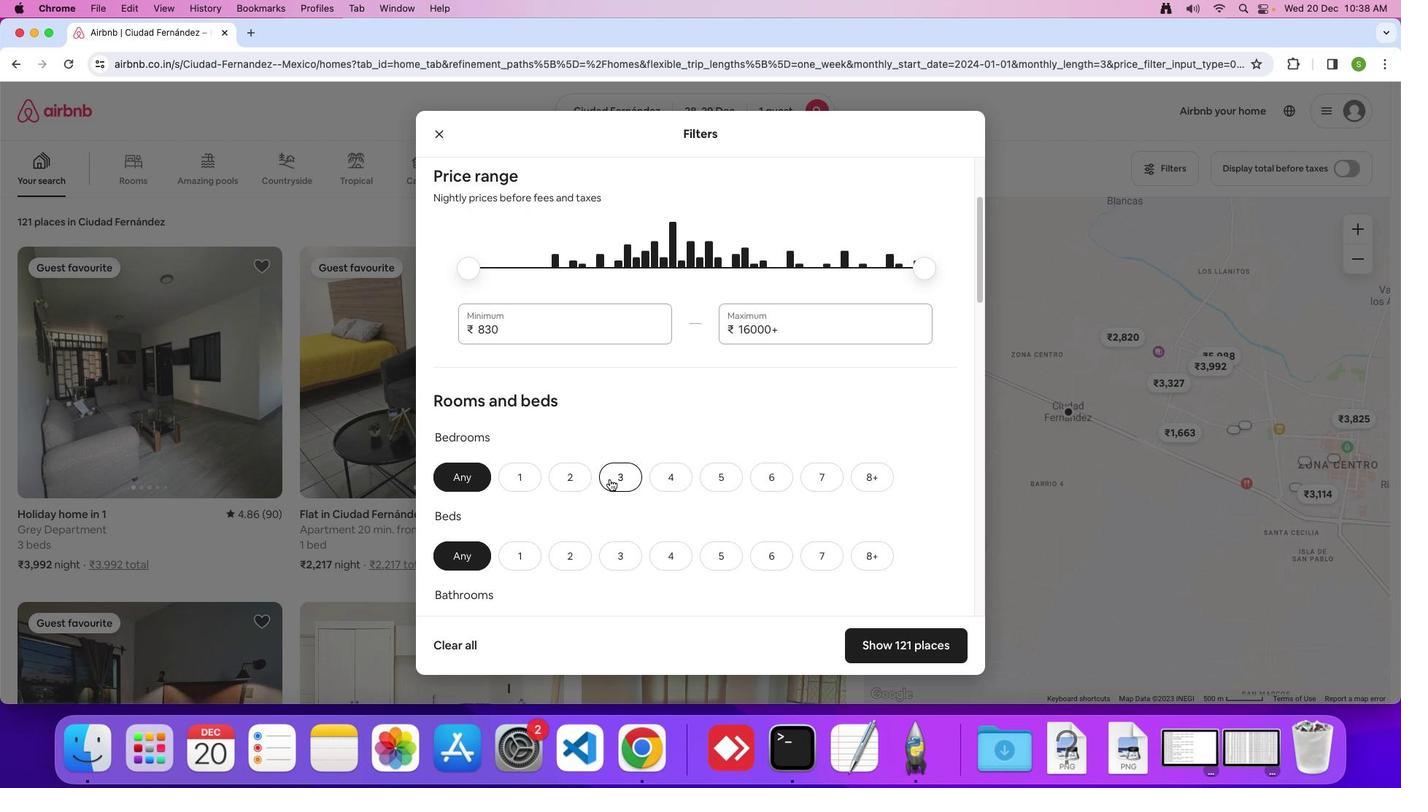 
Action: Mouse scrolled (609, 479) with delta (0, 0)
Screenshot: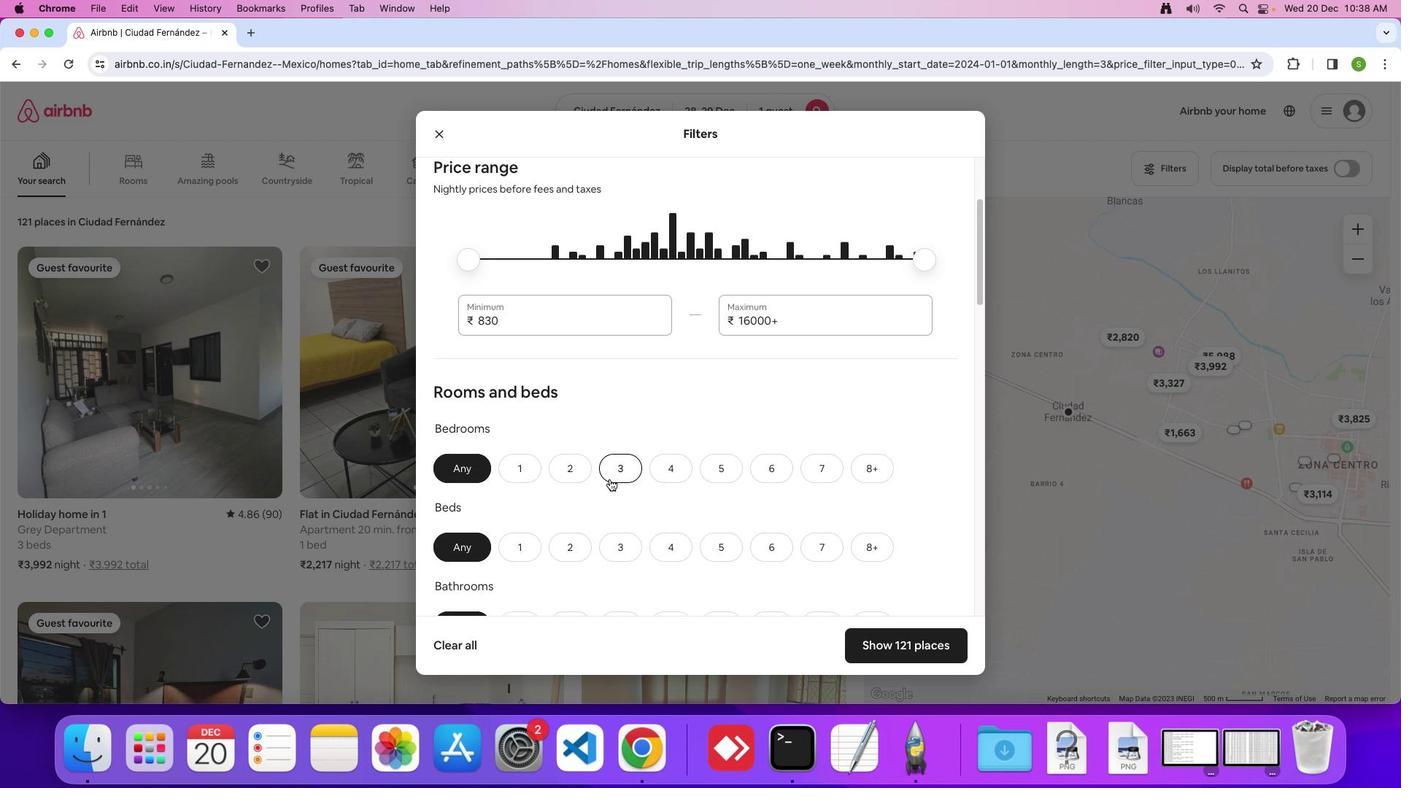 
Action: Mouse scrolled (609, 479) with delta (0, -1)
Screenshot: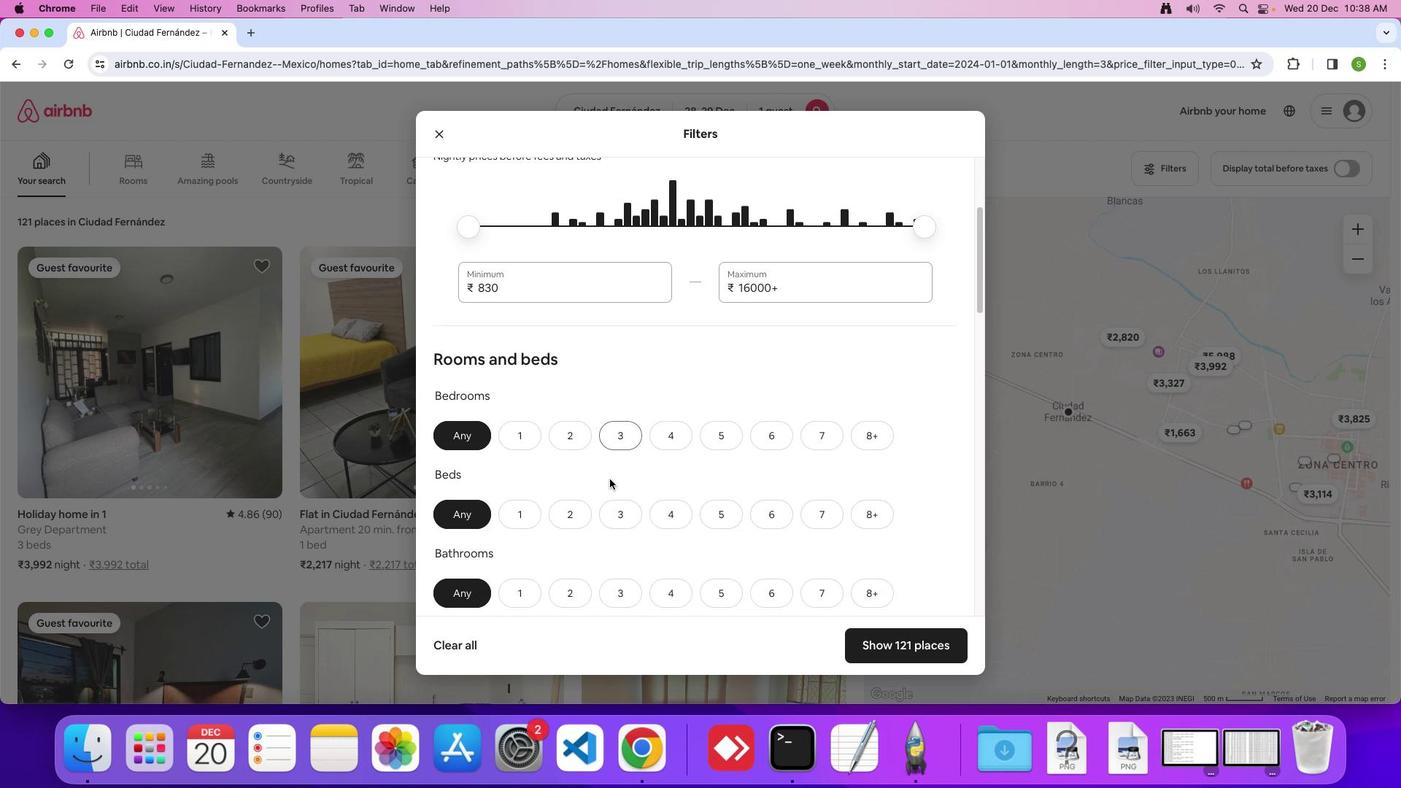
Action: Mouse moved to (509, 381)
Screenshot: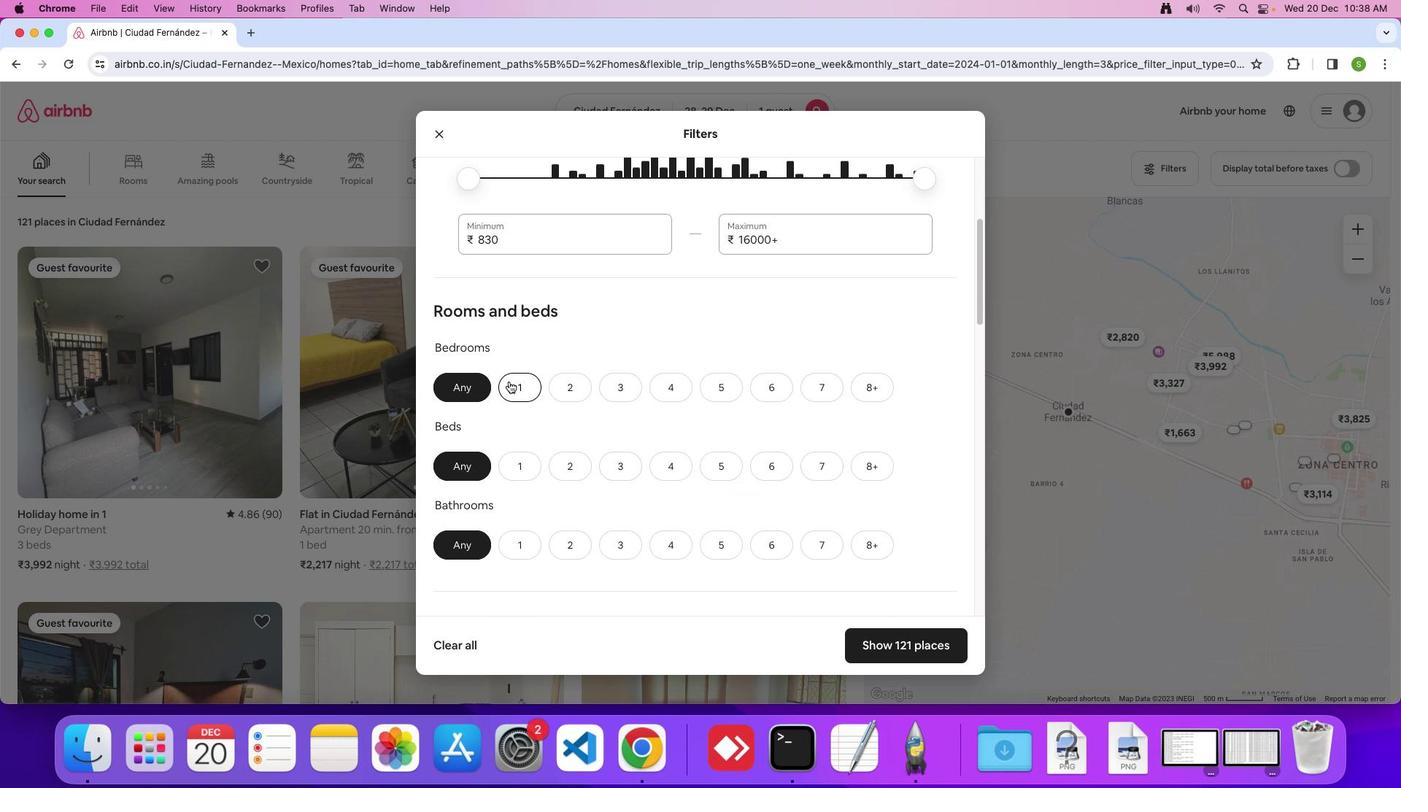
Action: Mouse pressed left at (509, 381)
Screenshot: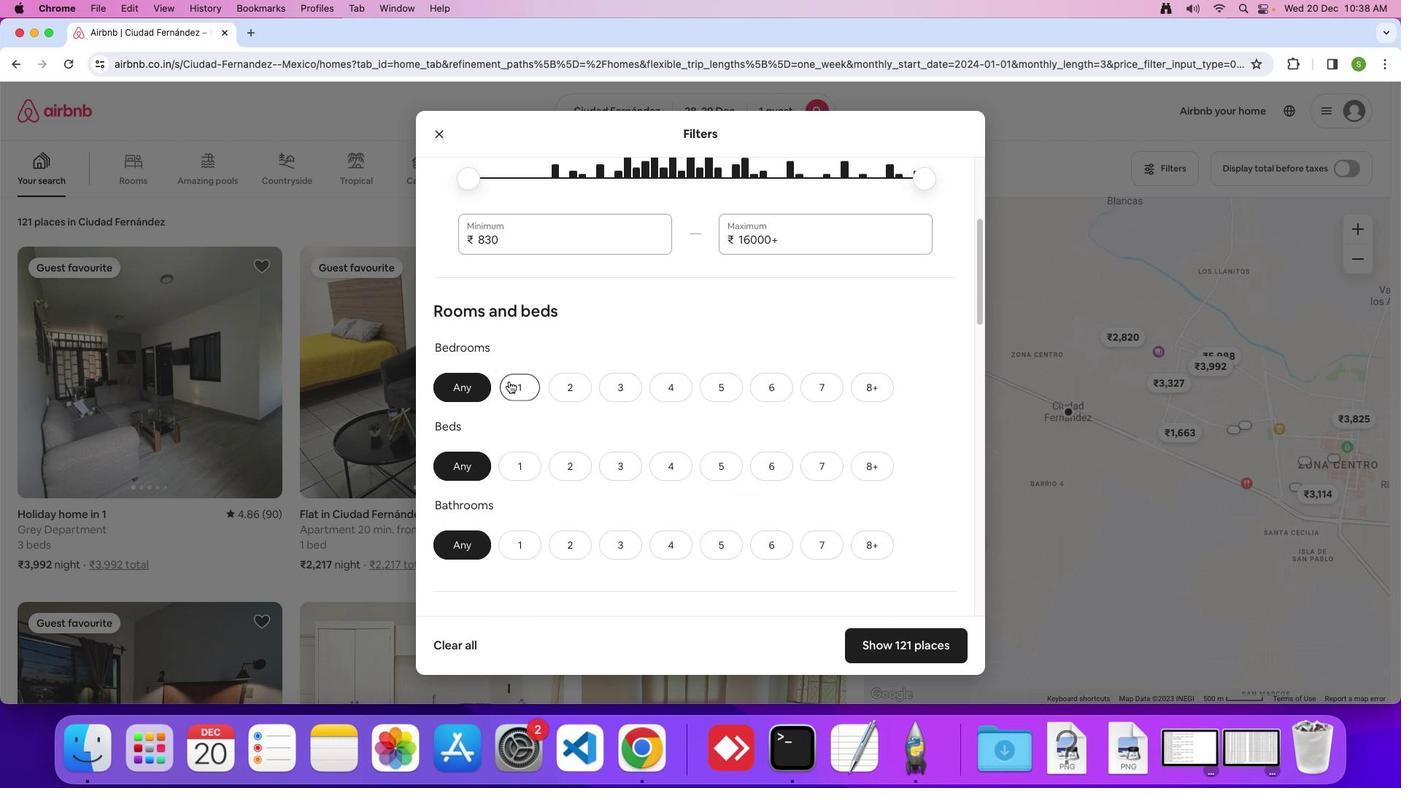
Action: Mouse moved to (523, 464)
Screenshot: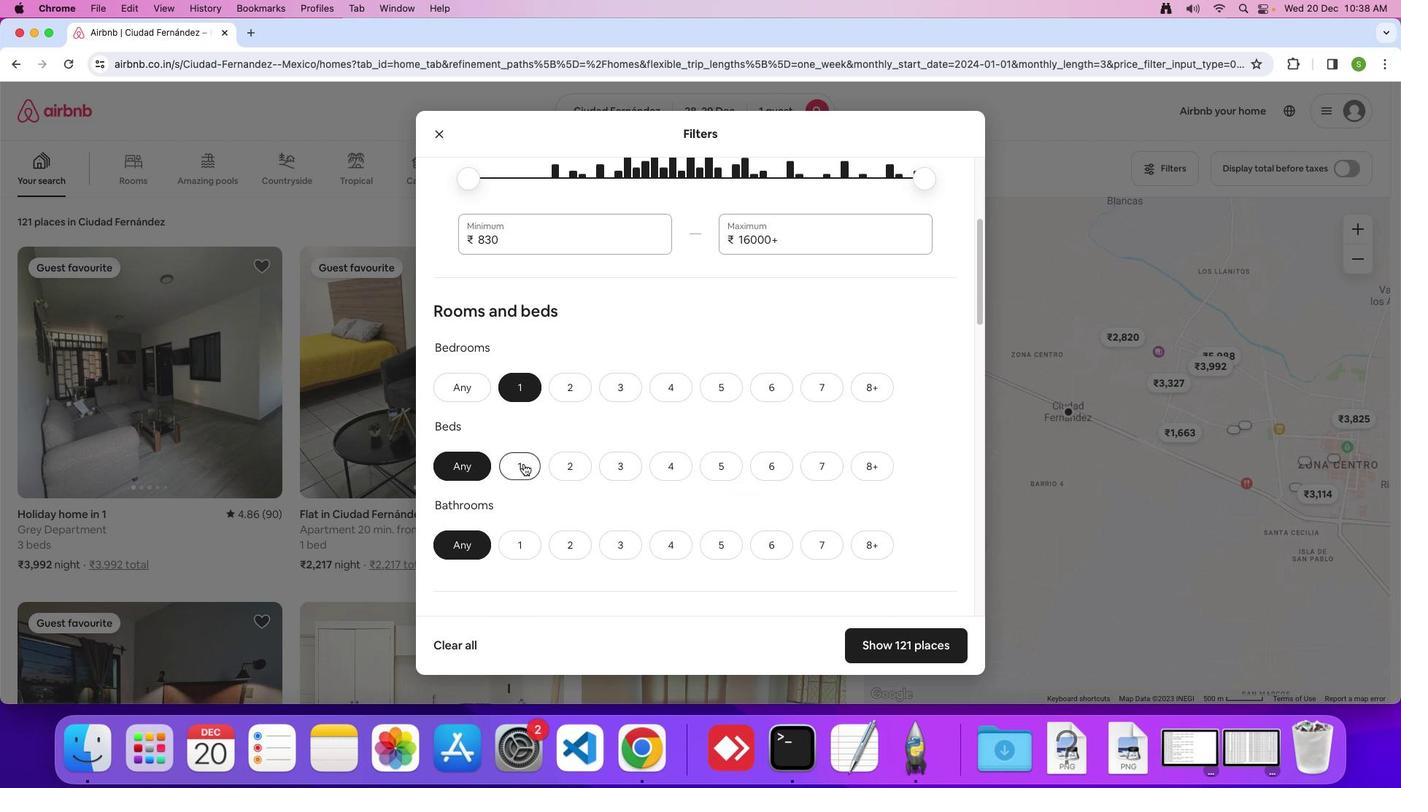 
Action: Mouse pressed left at (523, 464)
Screenshot: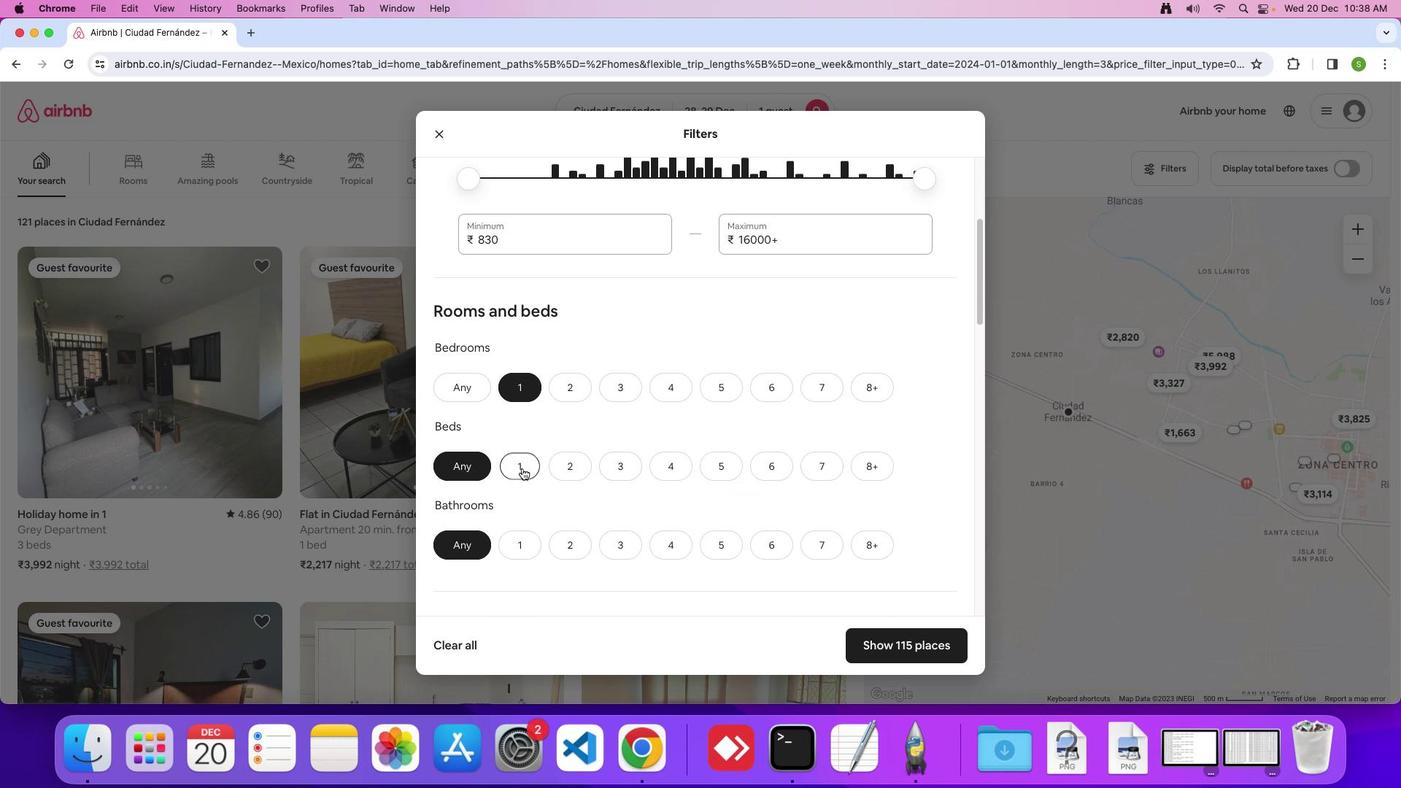 
Action: Mouse moved to (509, 542)
Screenshot: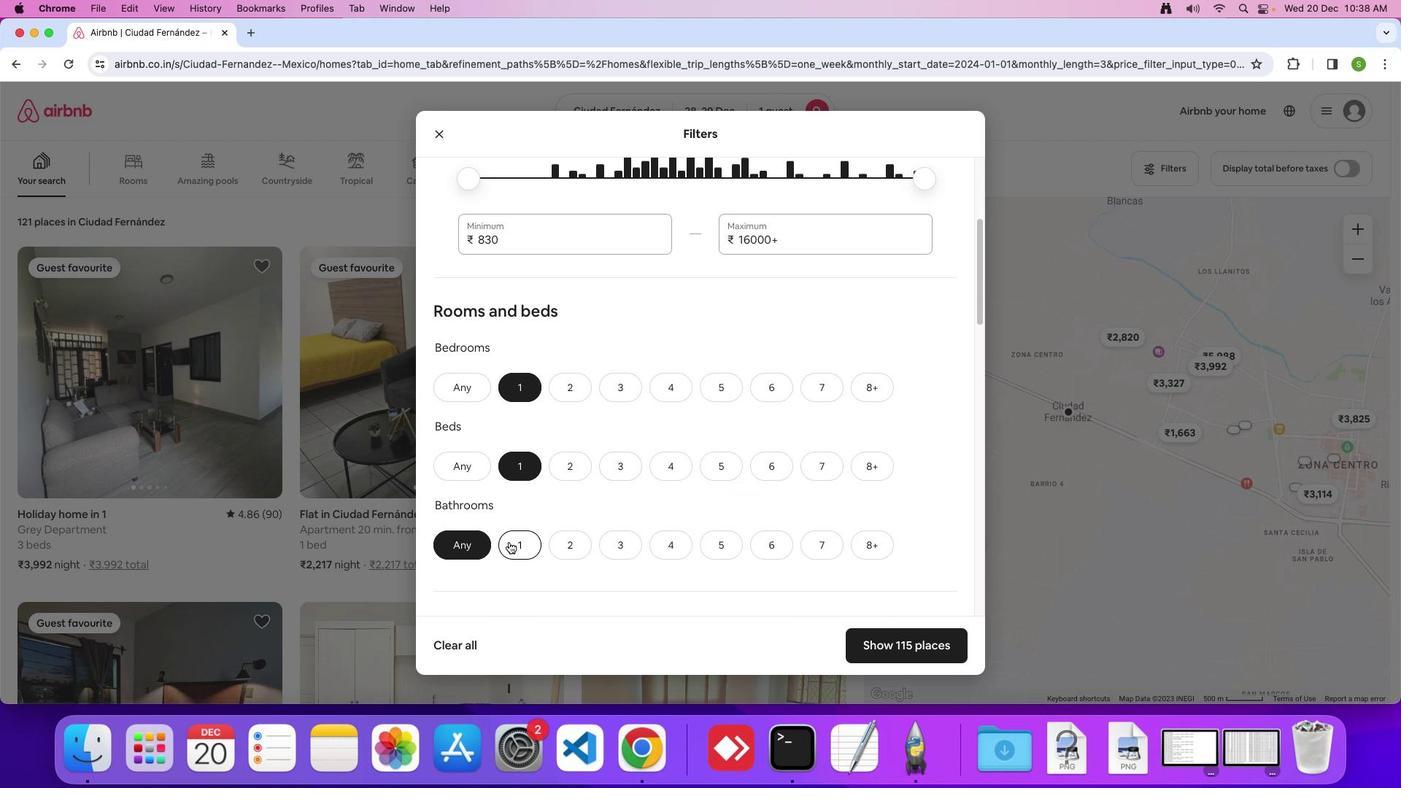 
Action: Mouse pressed left at (509, 542)
Screenshot: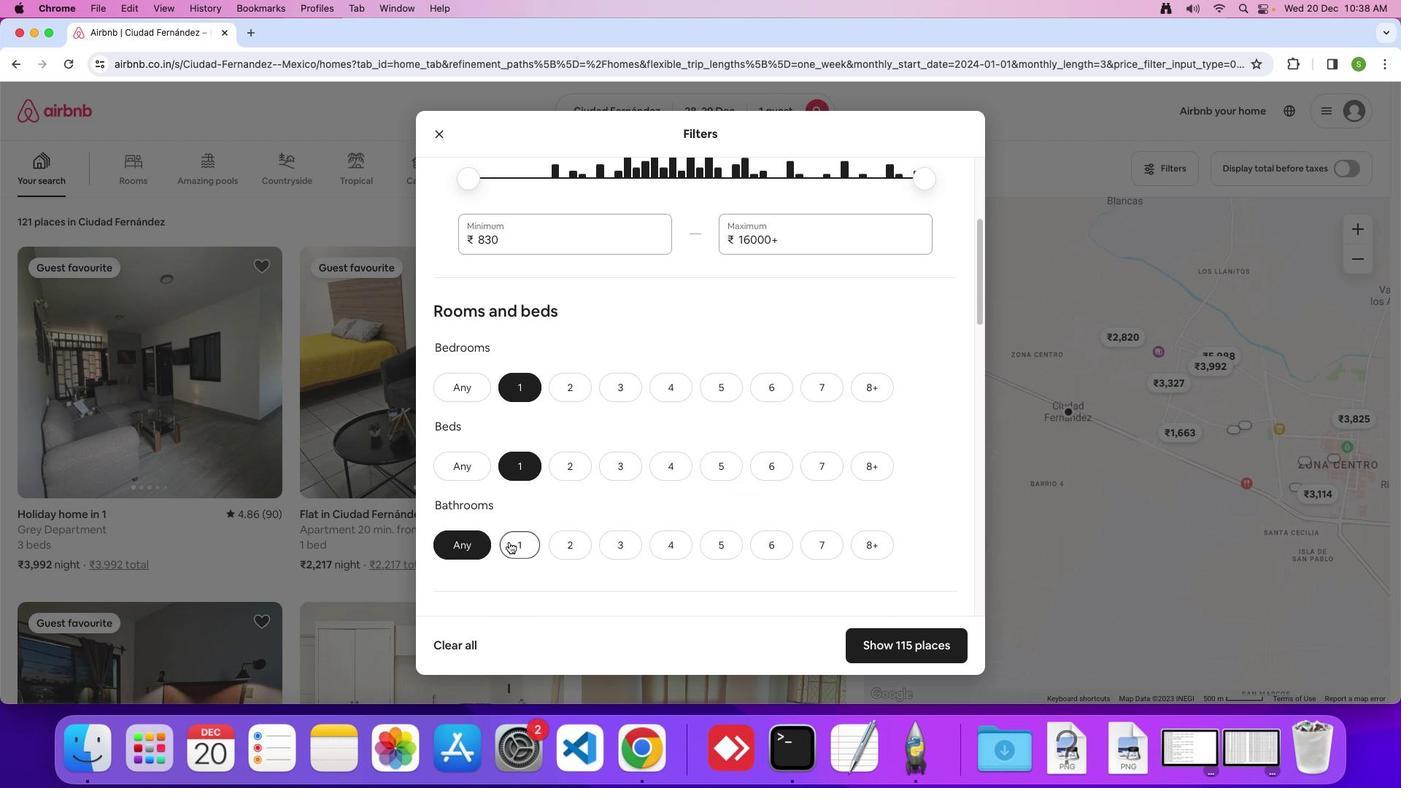 
Action: Mouse moved to (646, 452)
Screenshot: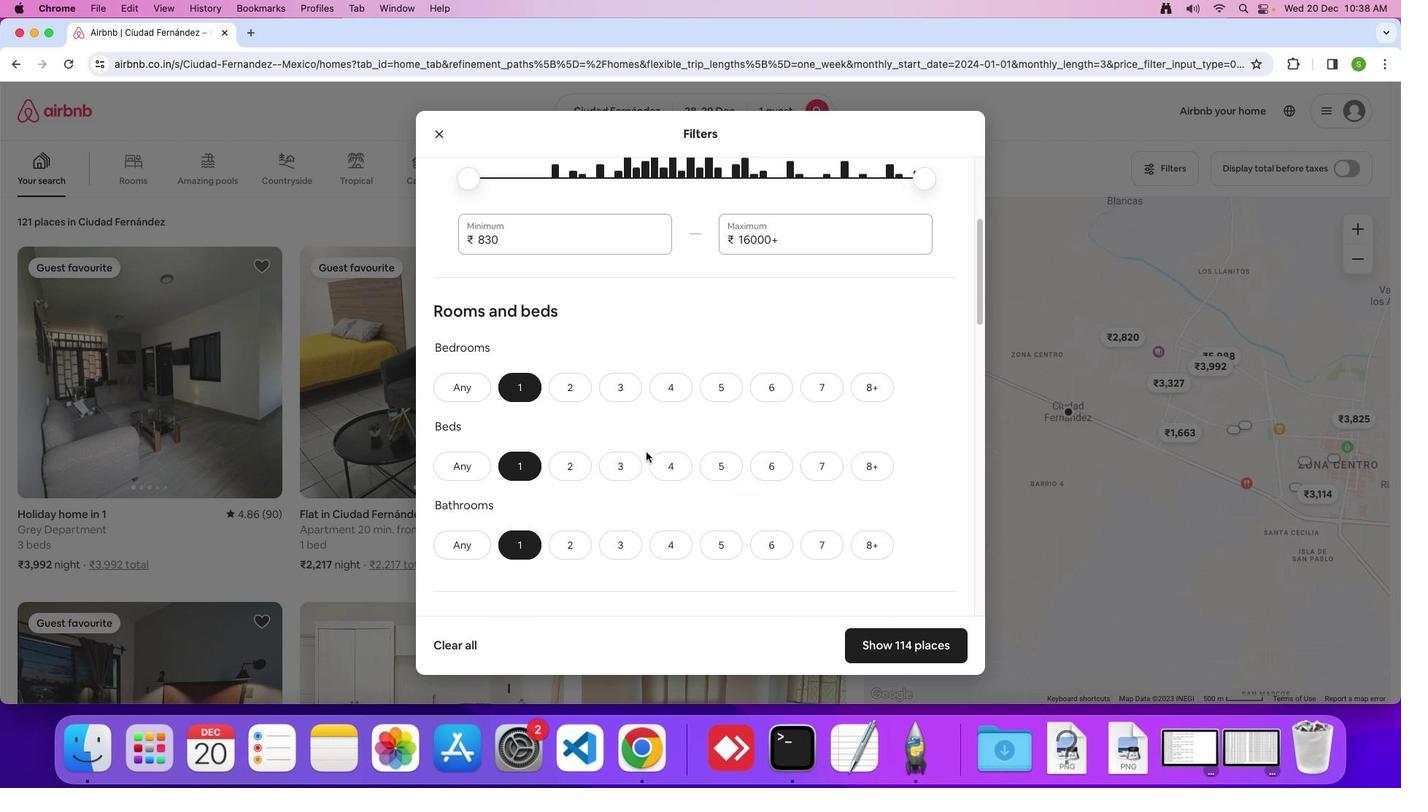 
Action: Mouse scrolled (646, 452) with delta (0, 0)
Screenshot: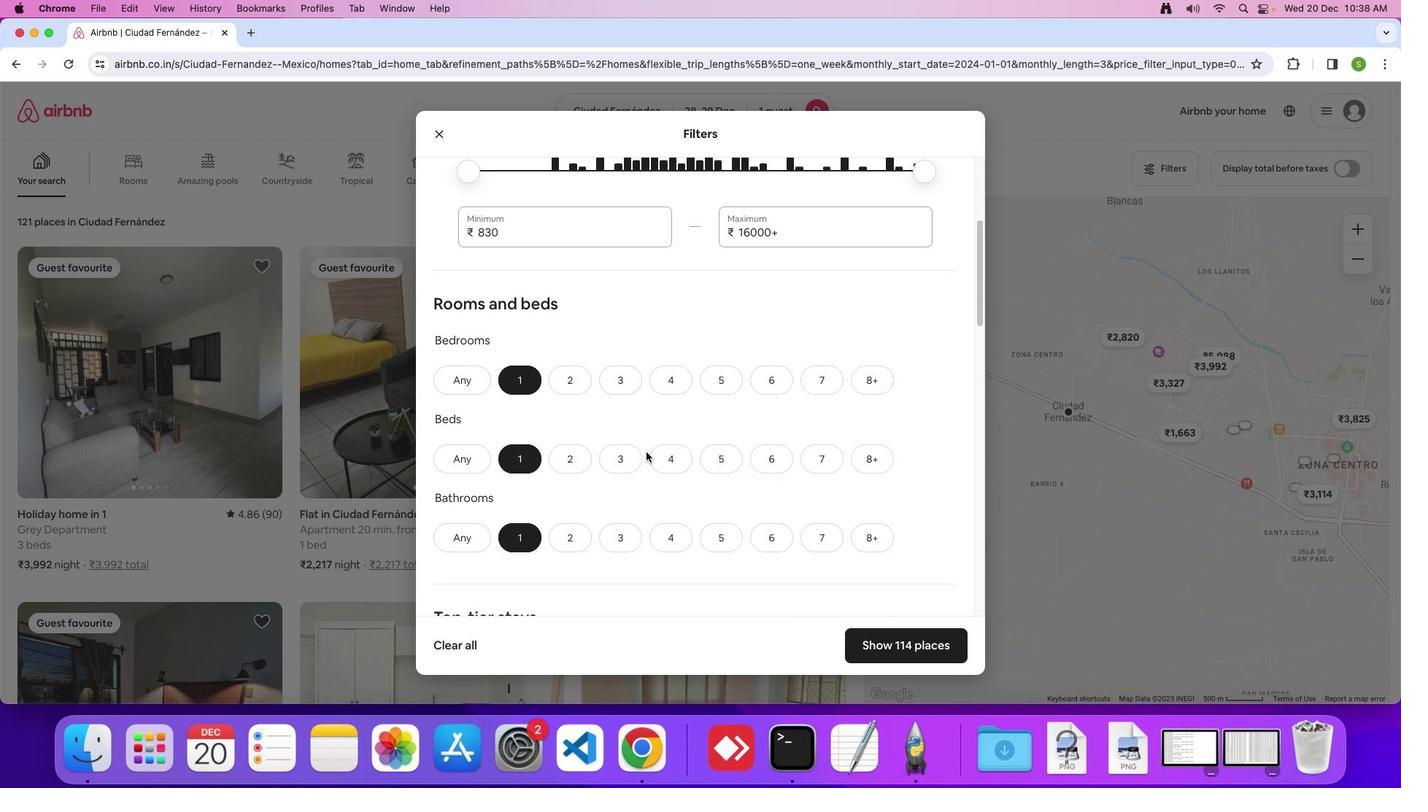 
Action: Mouse scrolled (646, 452) with delta (0, 0)
Screenshot: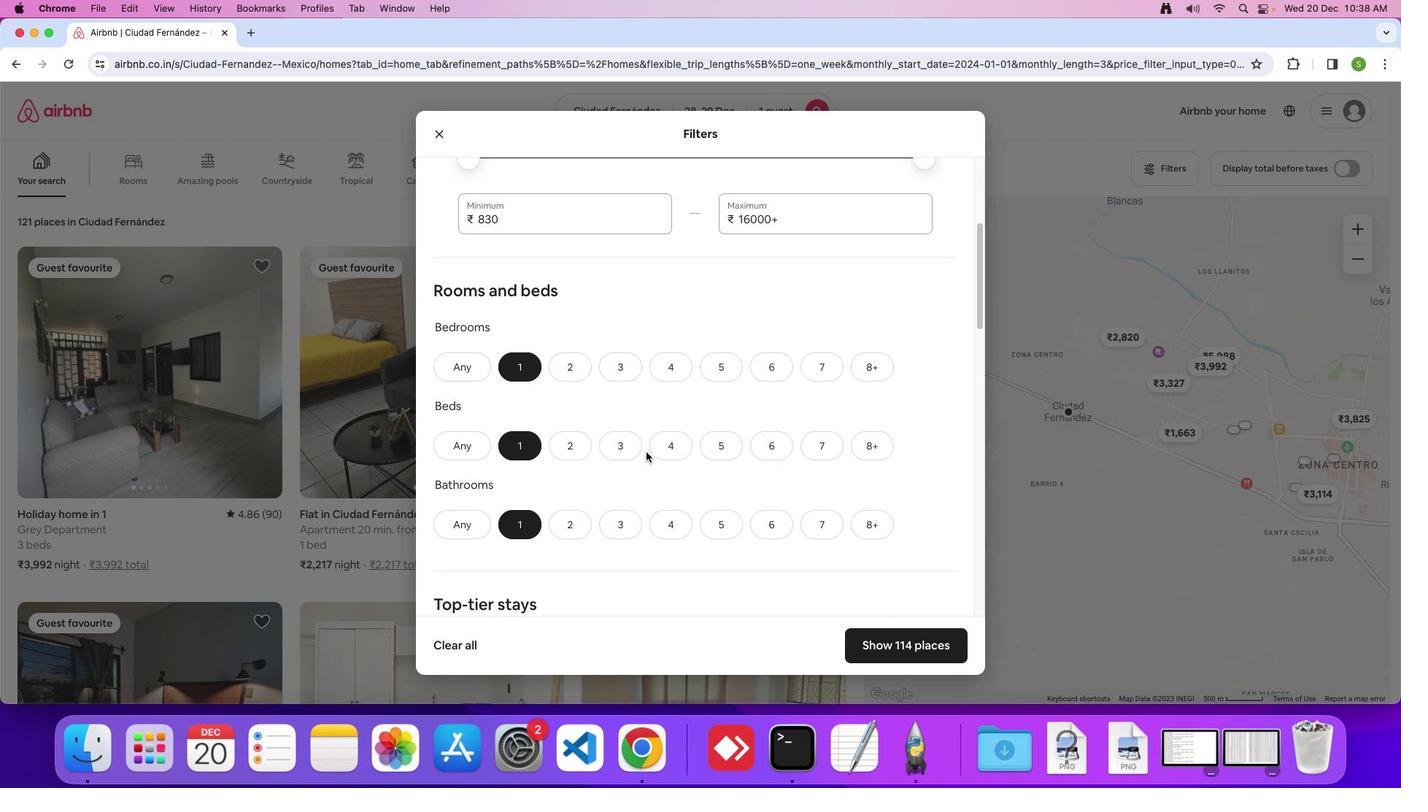 
Action: Mouse scrolled (646, 452) with delta (0, -2)
Screenshot: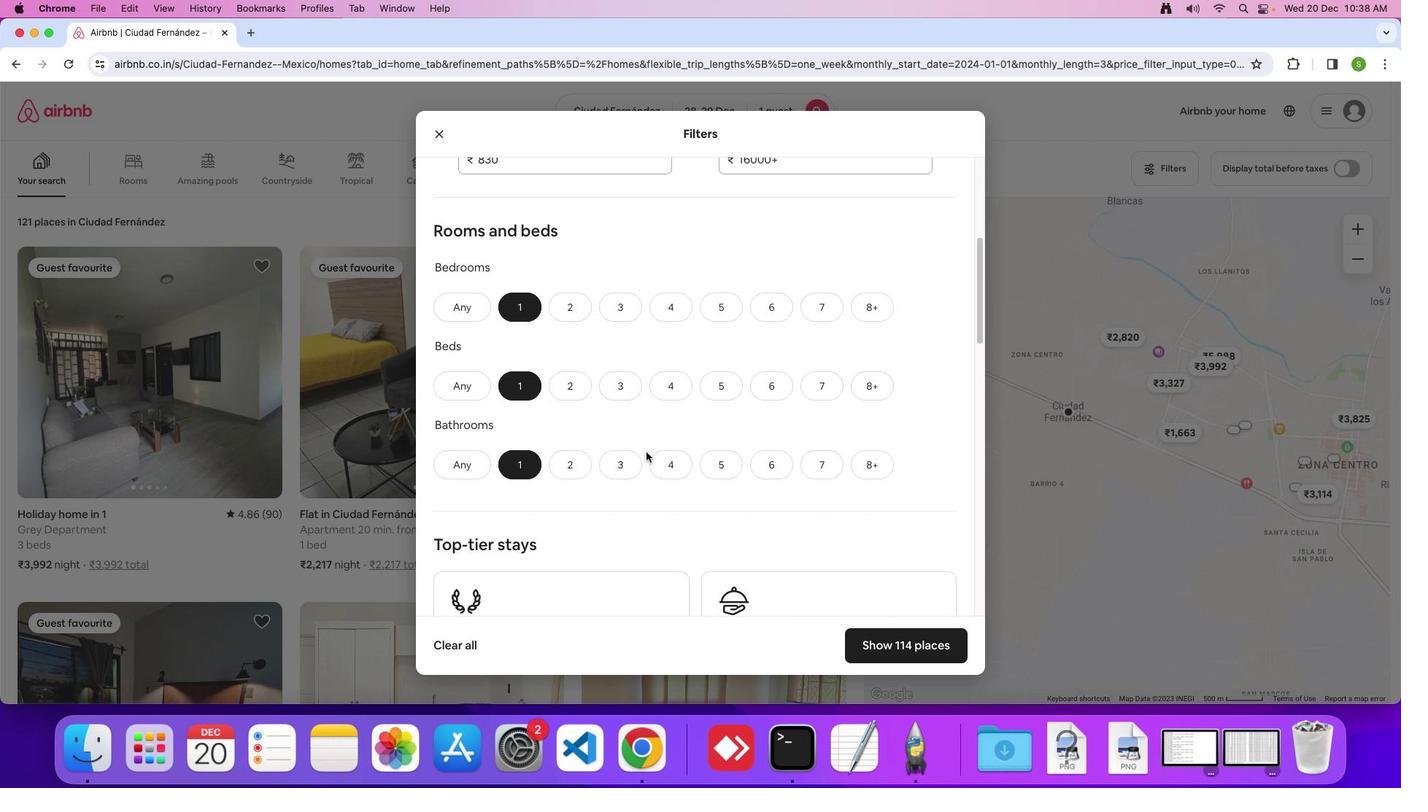 
Action: Mouse scrolled (646, 452) with delta (0, 0)
Screenshot: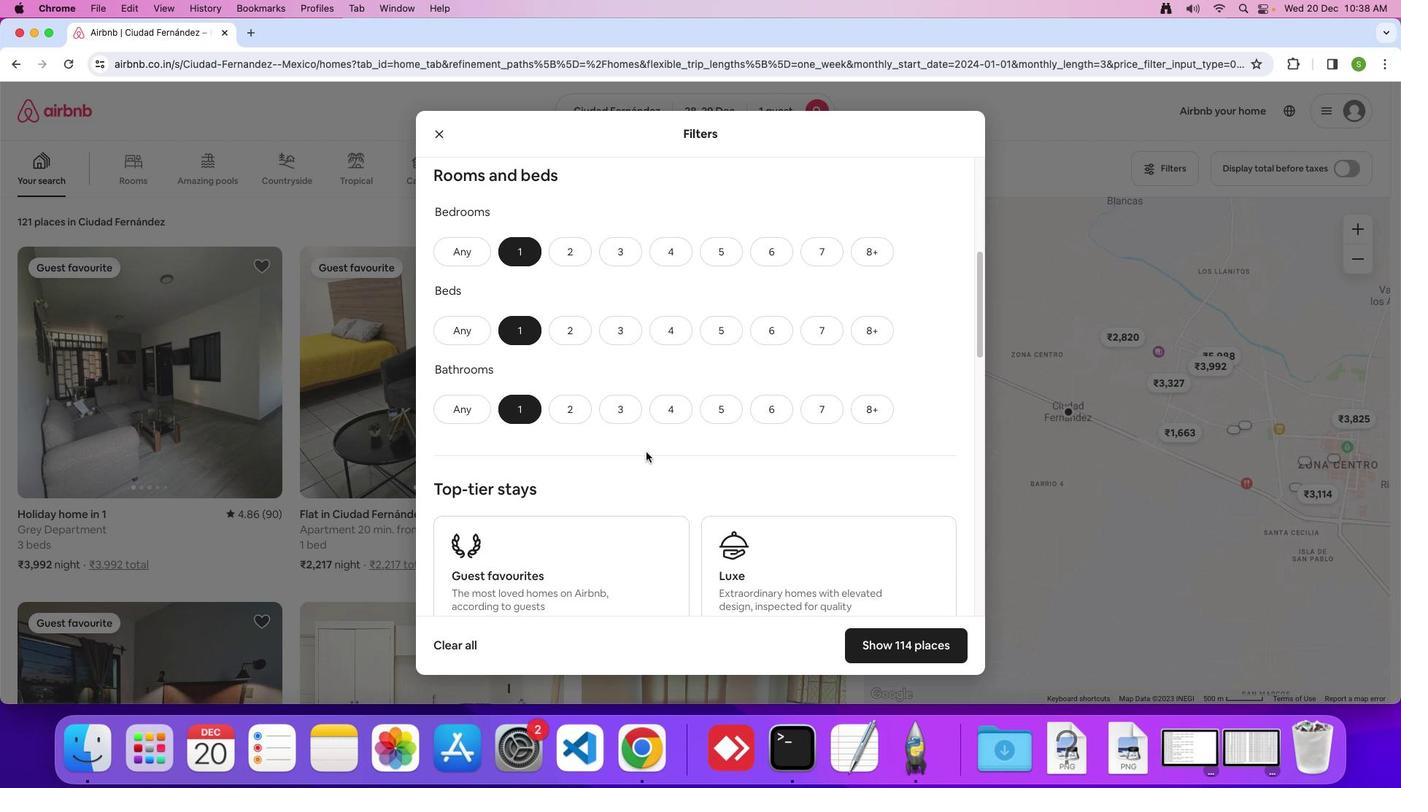 
Action: Mouse scrolled (646, 452) with delta (0, 0)
Screenshot: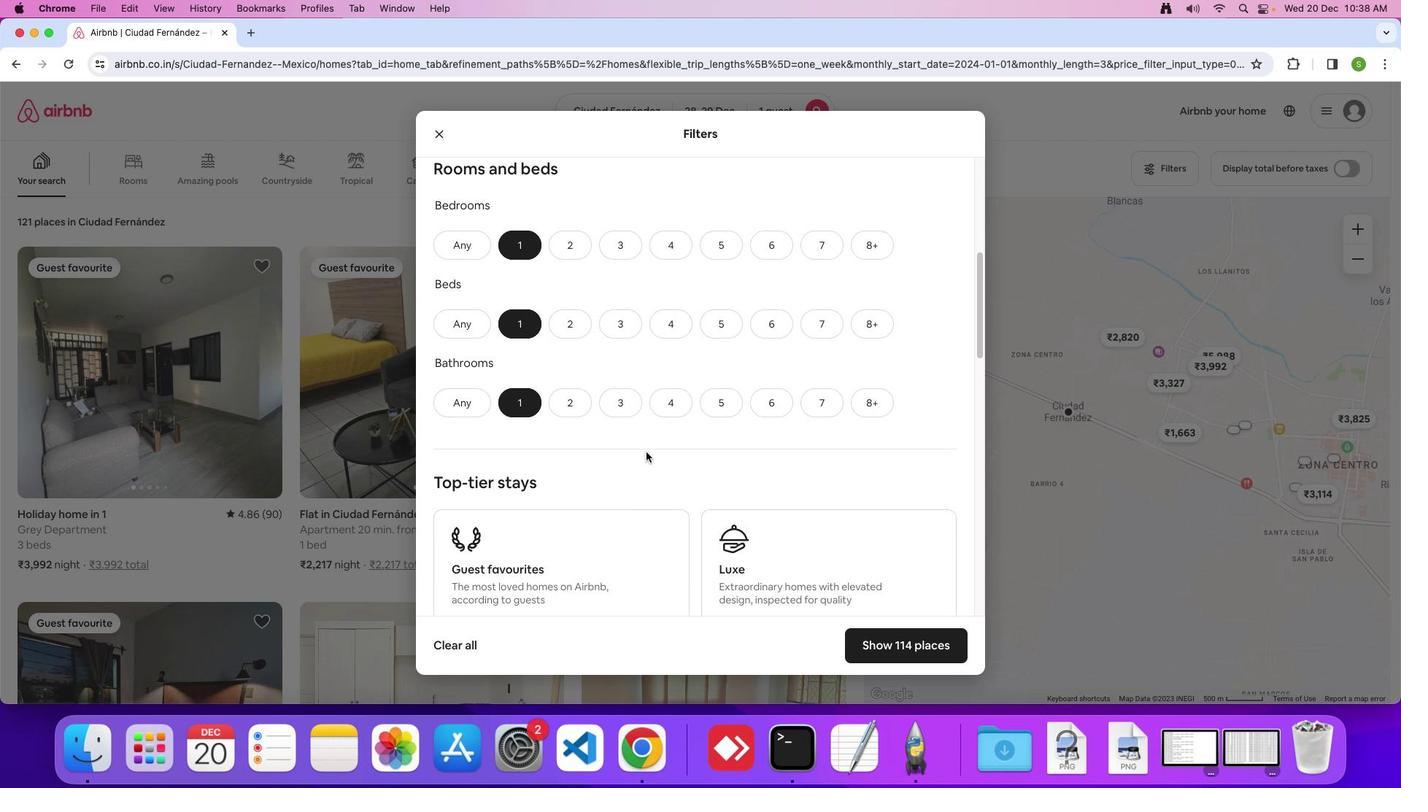 
Action: Mouse scrolled (646, 452) with delta (0, 0)
Screenshot: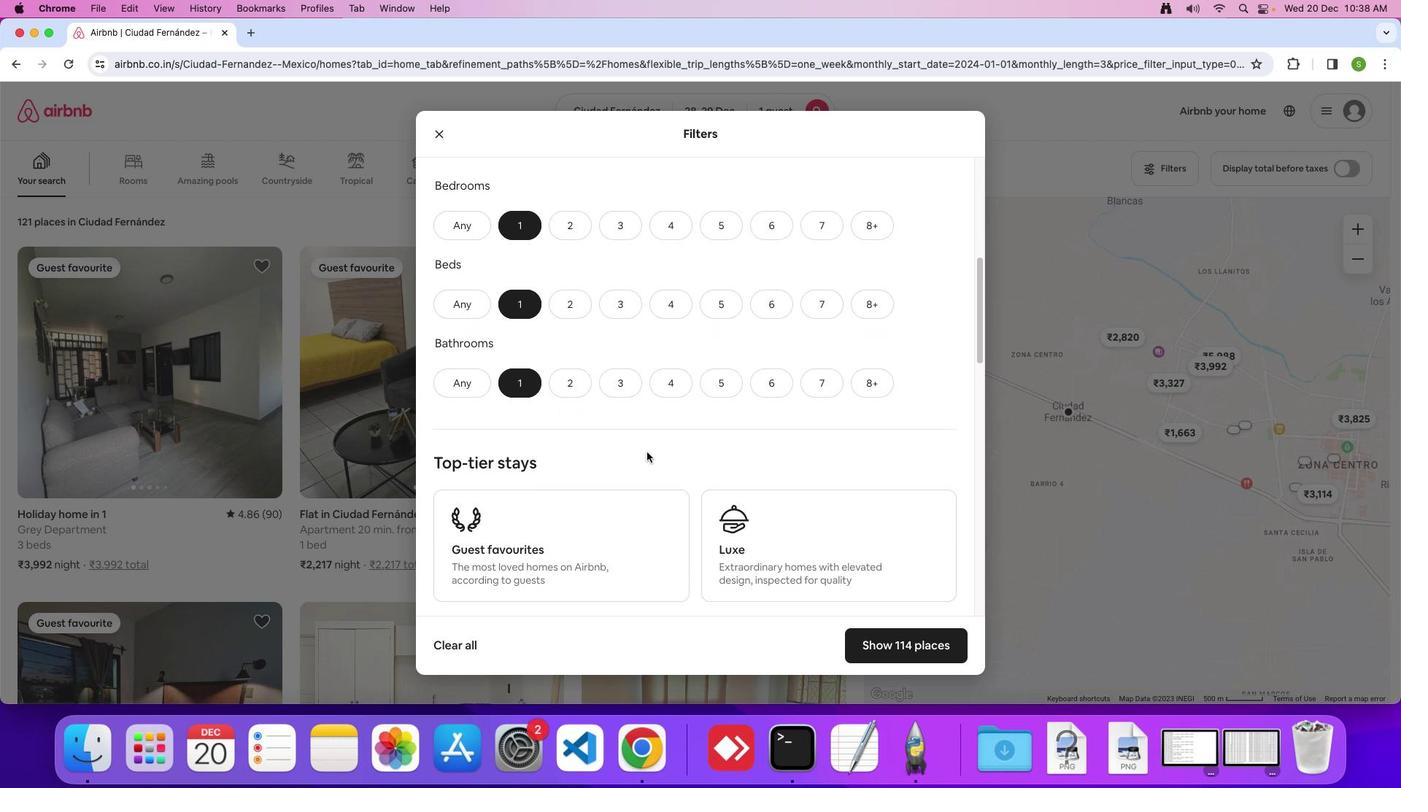 
Action: Mouse scrolled (646, 452) with delta (0, 0)
Screenshot: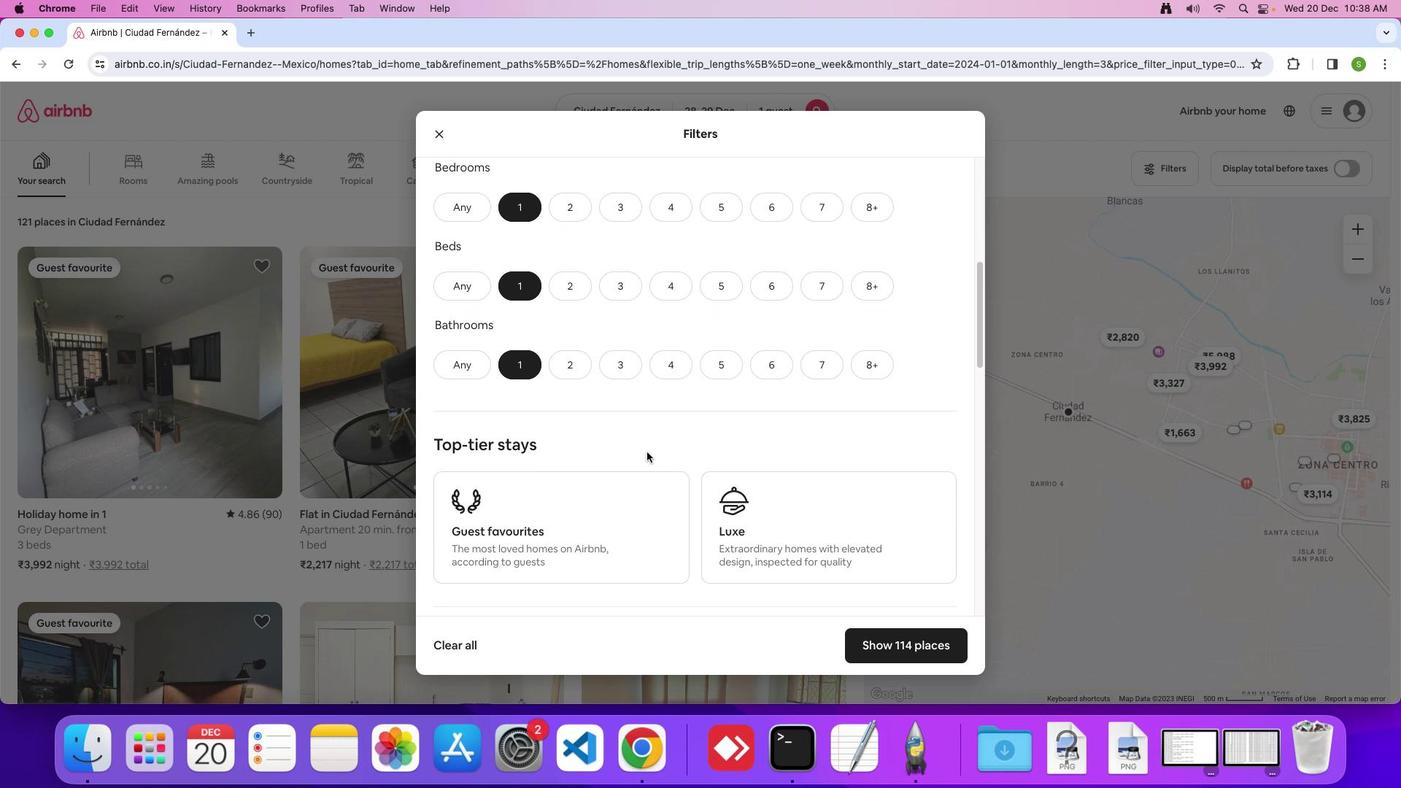 
Action: Mouse moved to (646, 452)
Screenshot: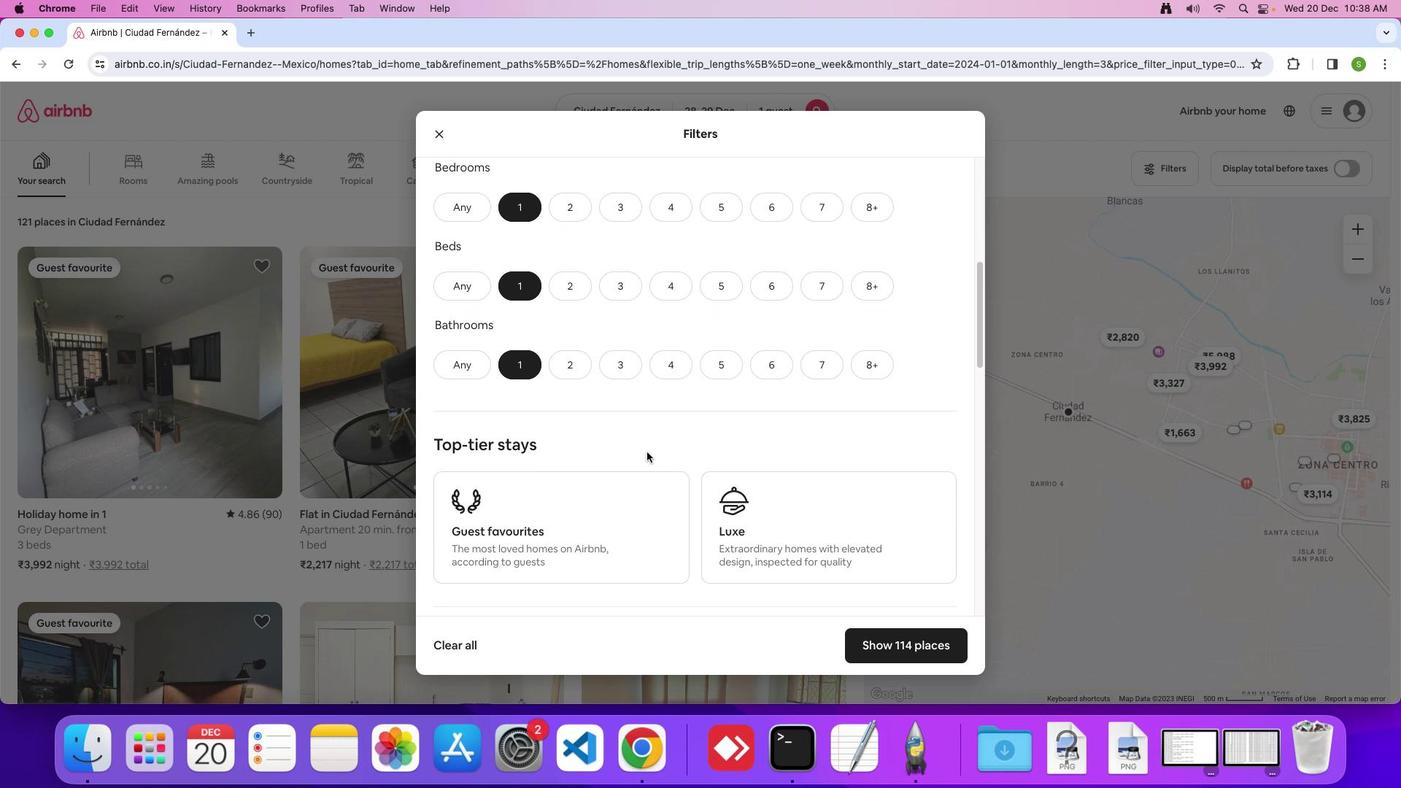 
Action: Mouse scrolled (646, 452) with delta (0, -1)
Screenshot: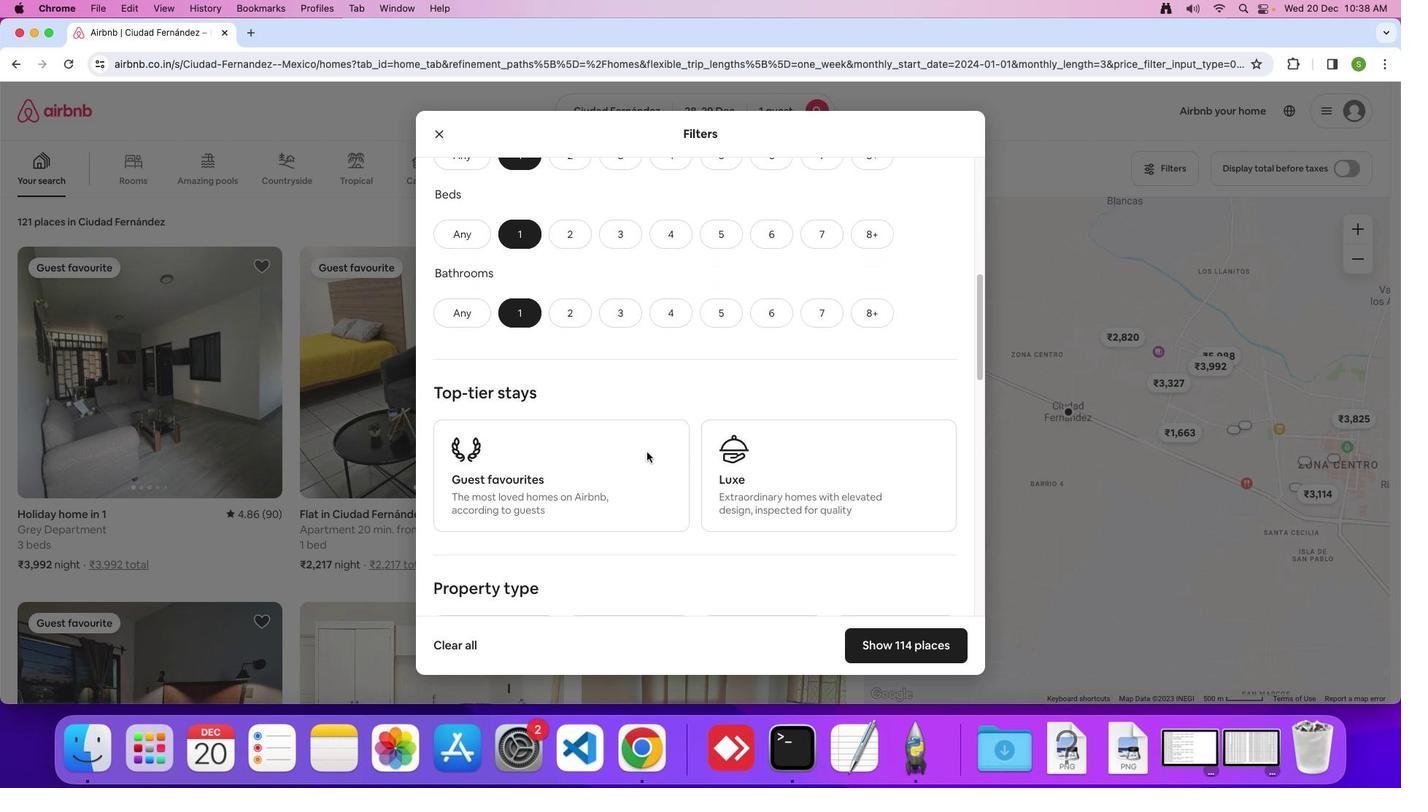 
Action: Mouse scrolled (646, 452) with delta (0, 0)
Screenshot: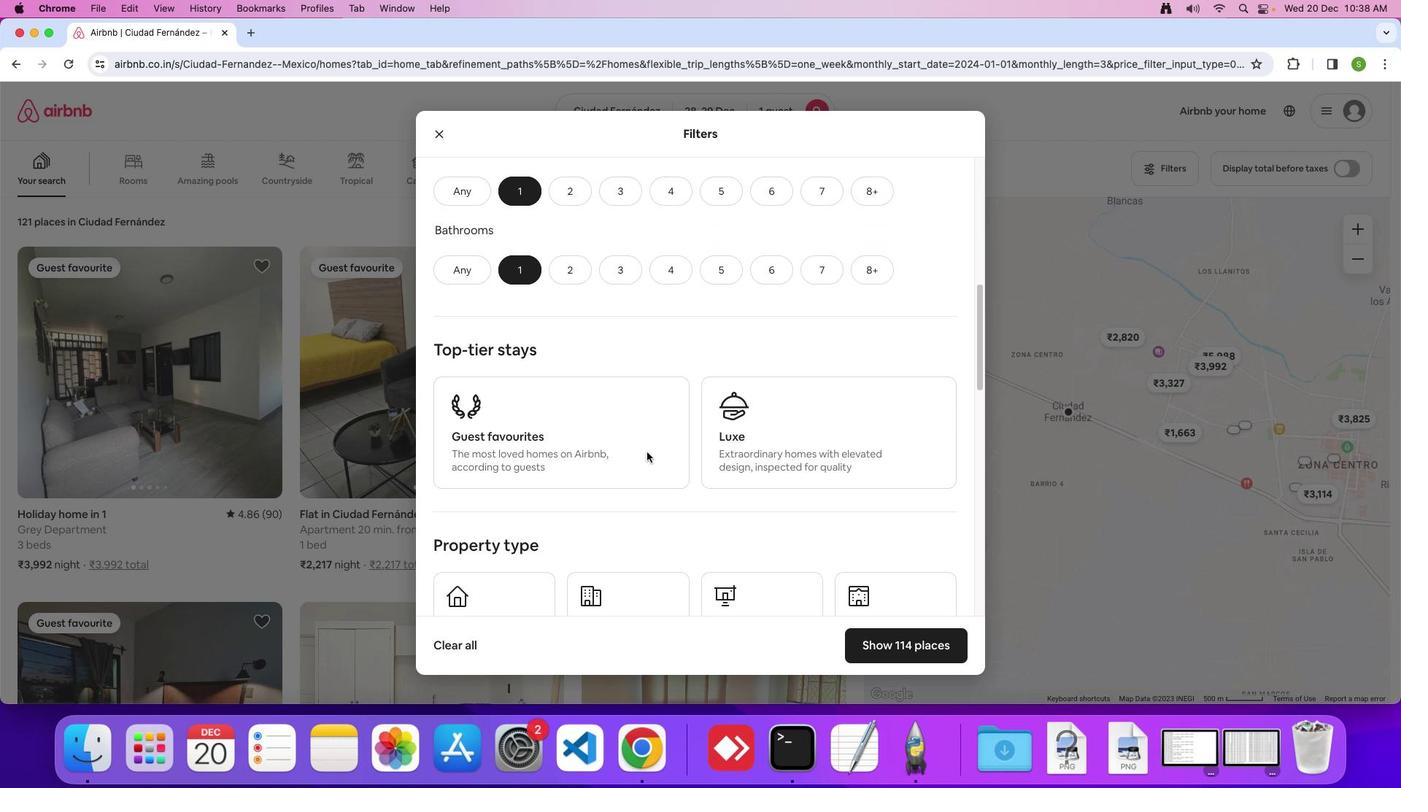 
Action: Mouse scrolled (646, 452) with delta (0, 0)
Screenshot: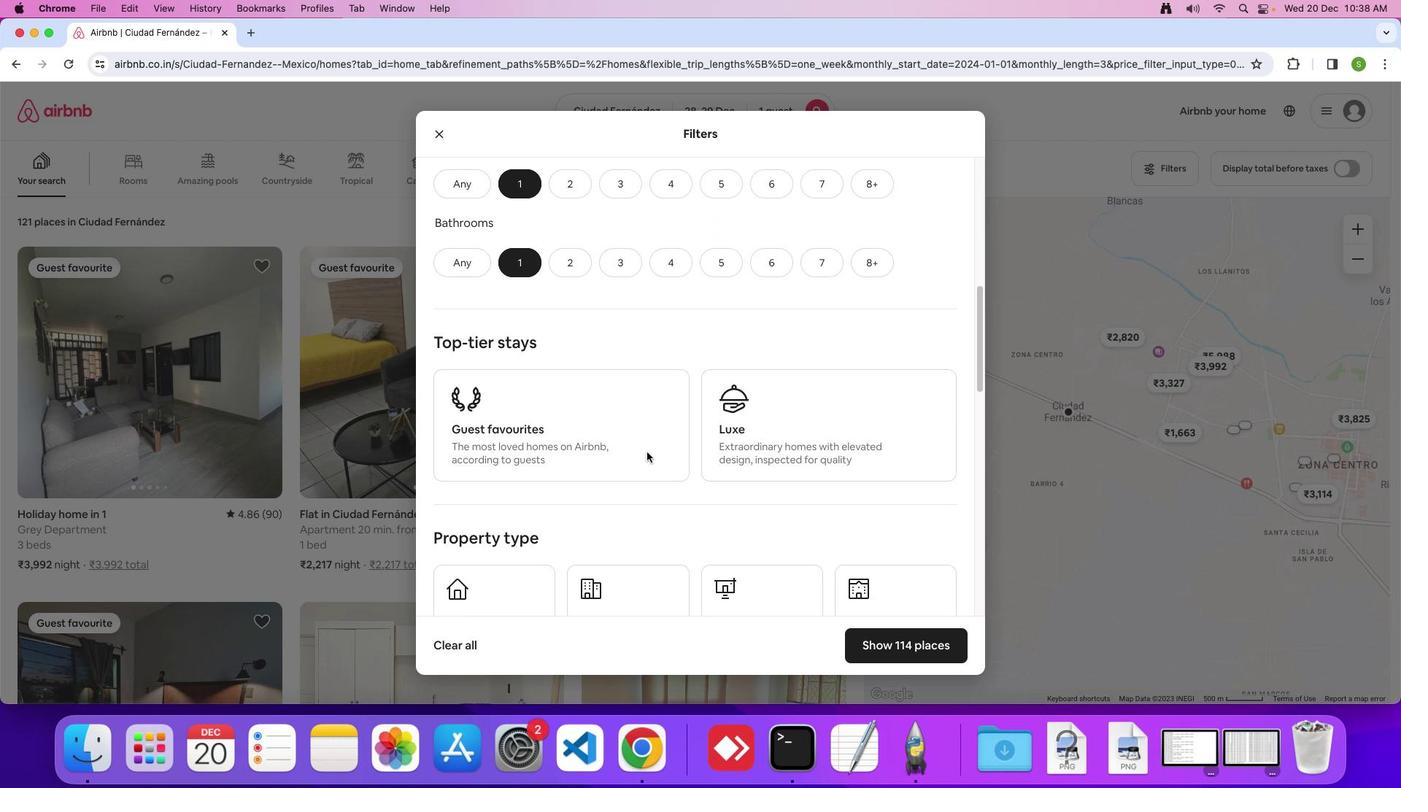 
Action: Mouse scrolled (646, 452) with delta (0, -1)
Screenshot: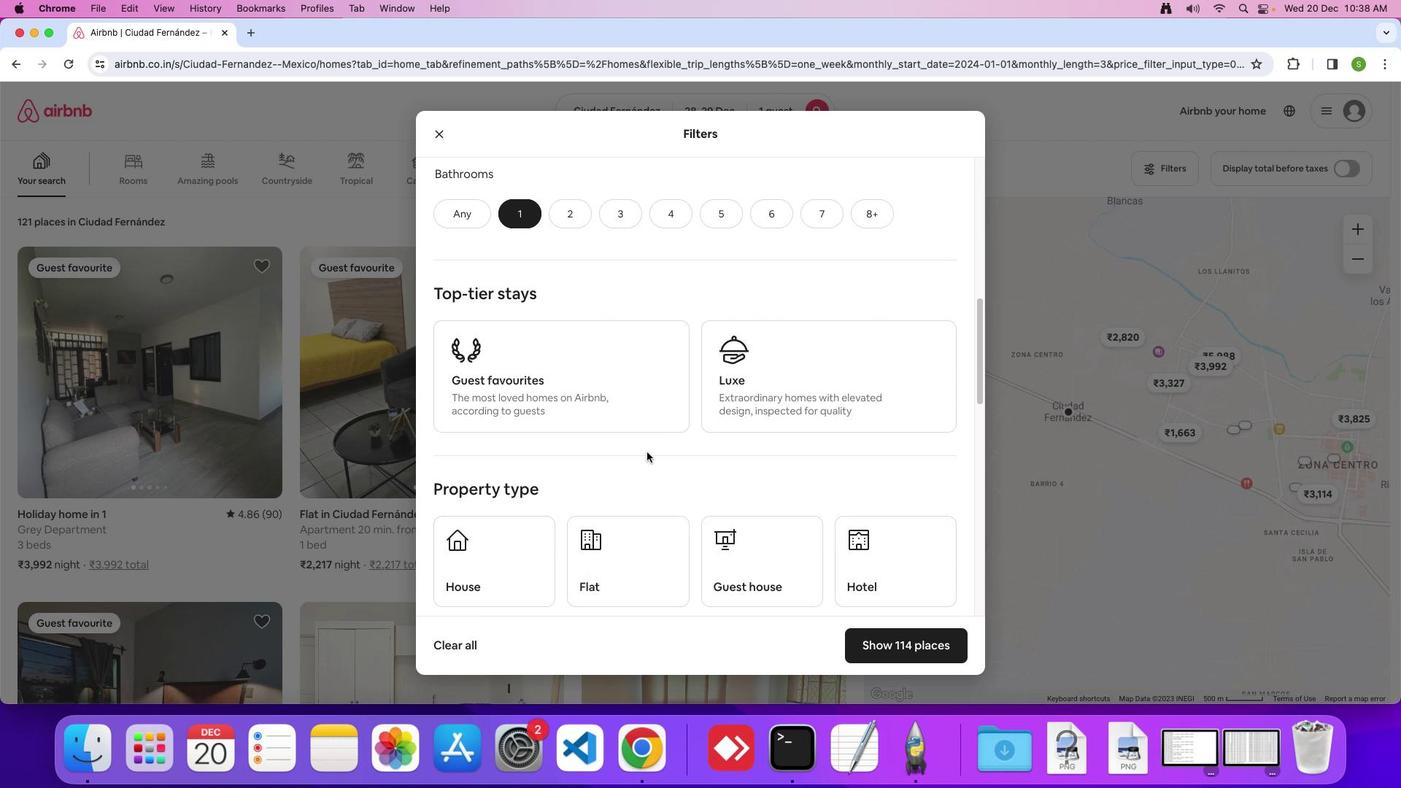 
Action: Mouse scrolled (646, 452) with delta (0, 0)
Screenshot: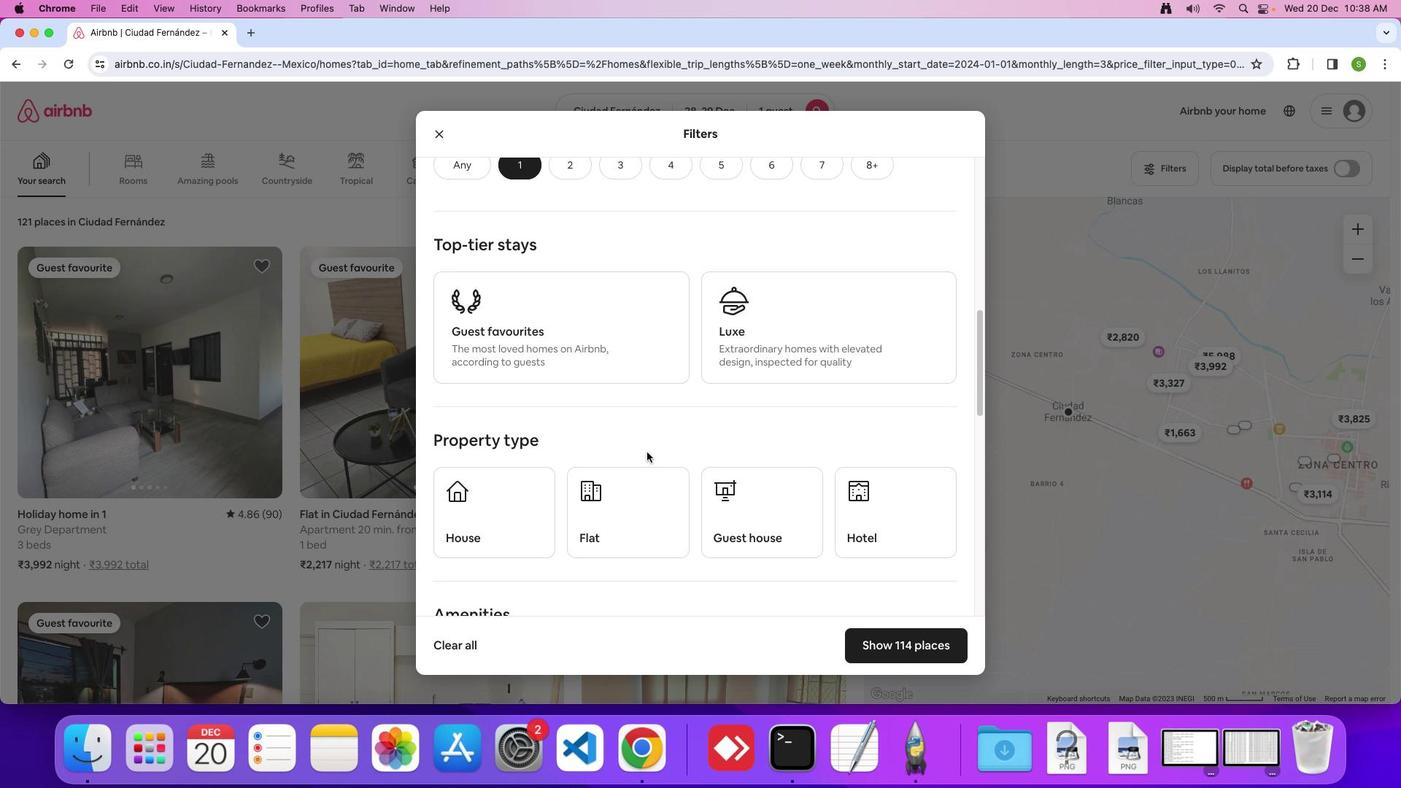 
Action: Mouse scrolled (646, 452) with delta (0, 0)
Screenshot: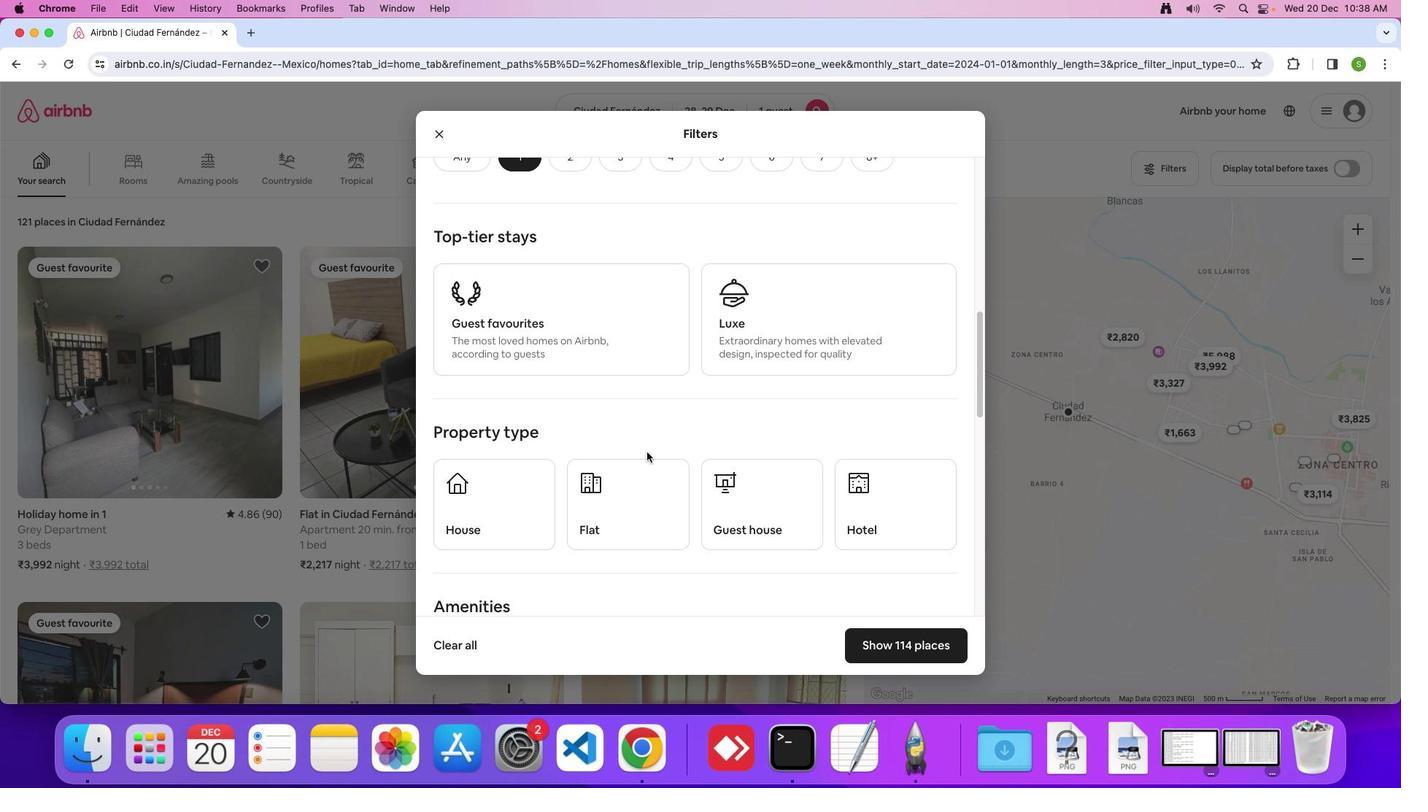 
Action: Mouse scrolled (646, 452) with delta (0, 0)
Screenshot: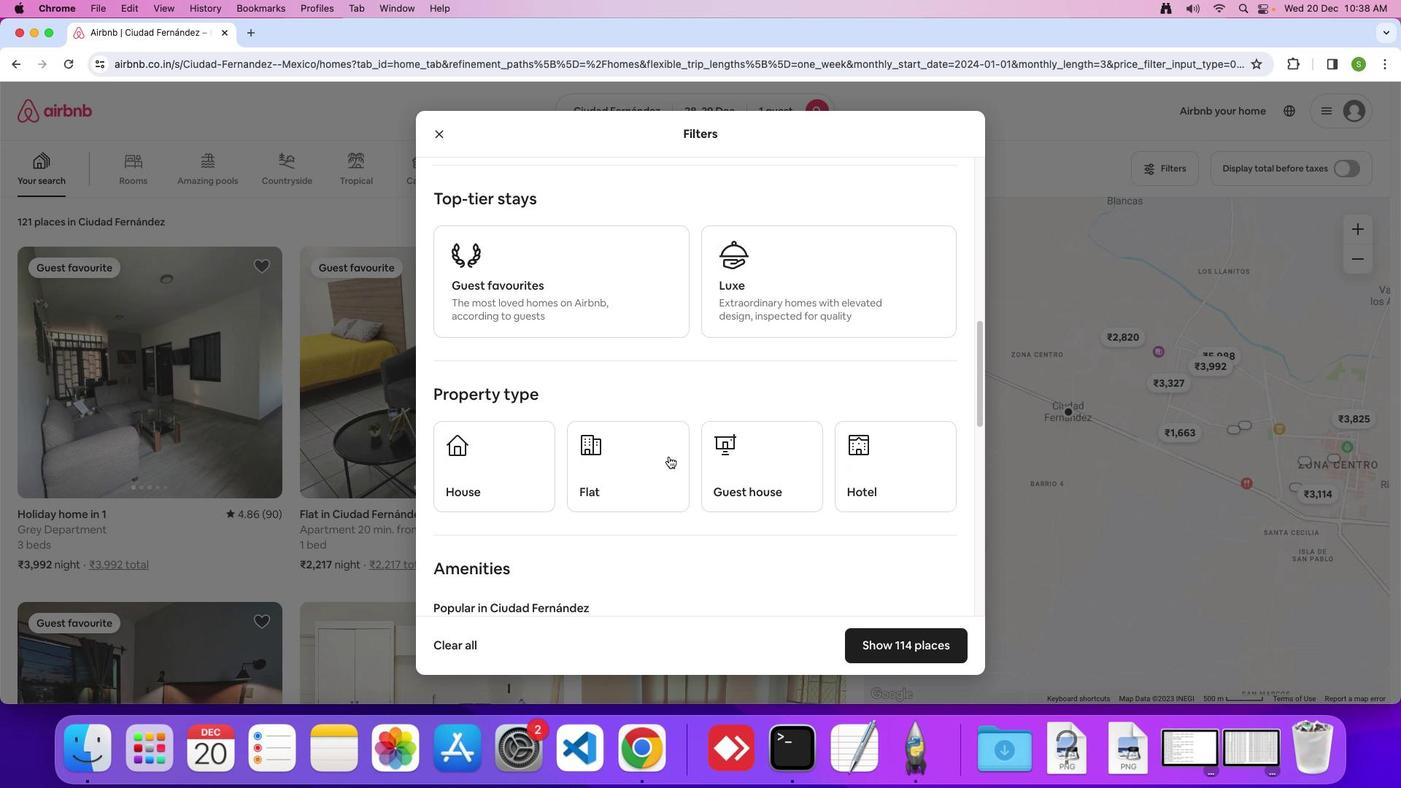 
Action: Mouse moved to (888, 472)
Screenshot: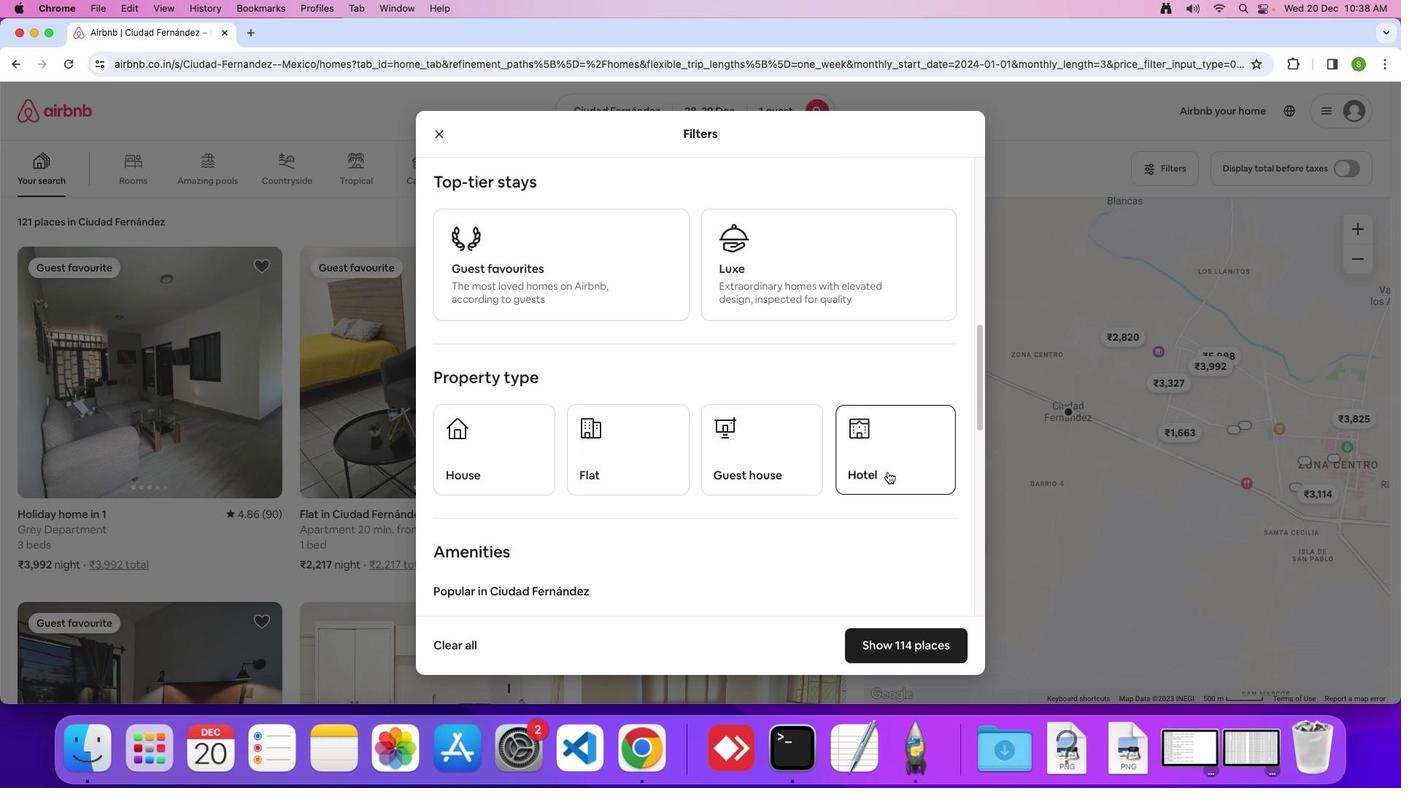 
Action: Mouse pressed left at (888, 472)
Screenshot: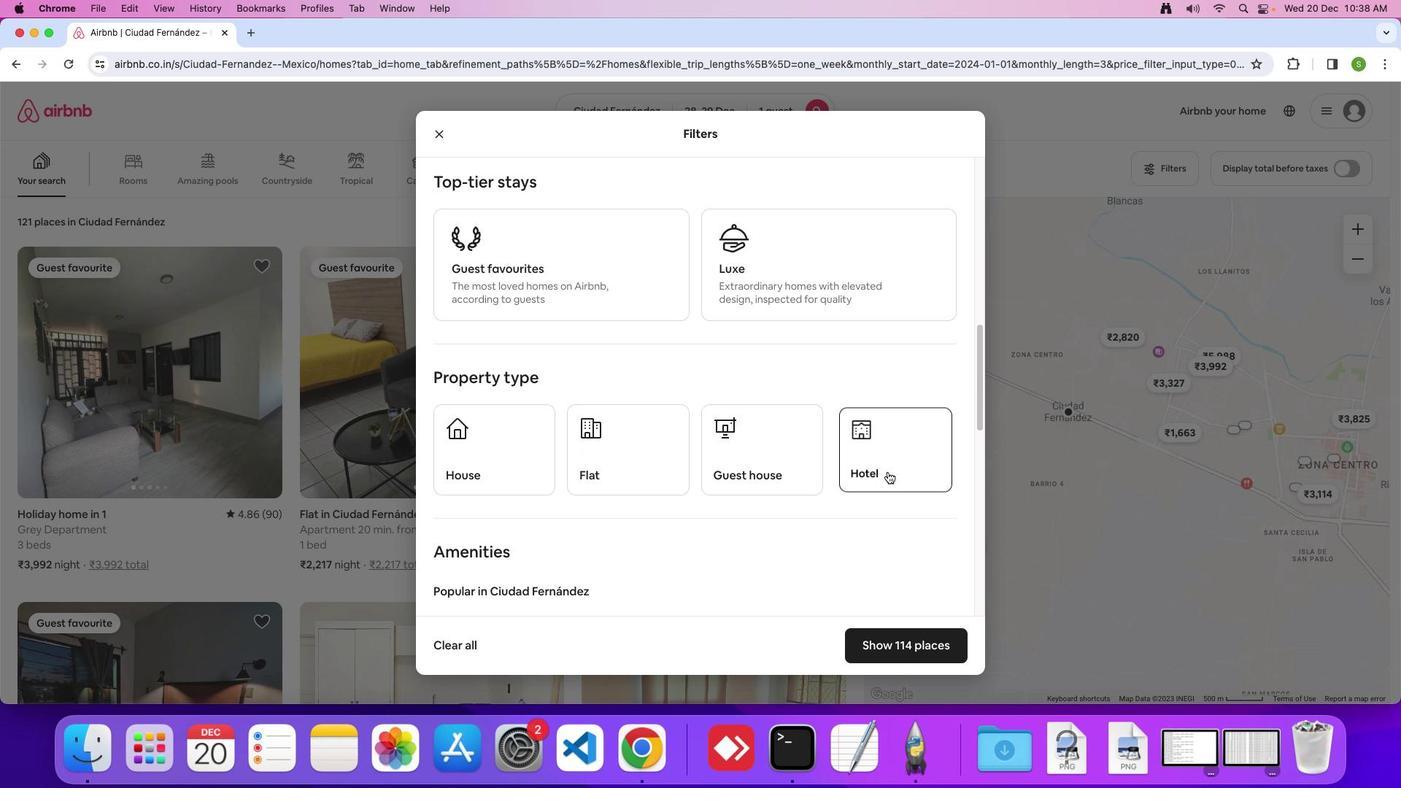 
Action: Mouse moved to (673, 467)
Screenshot: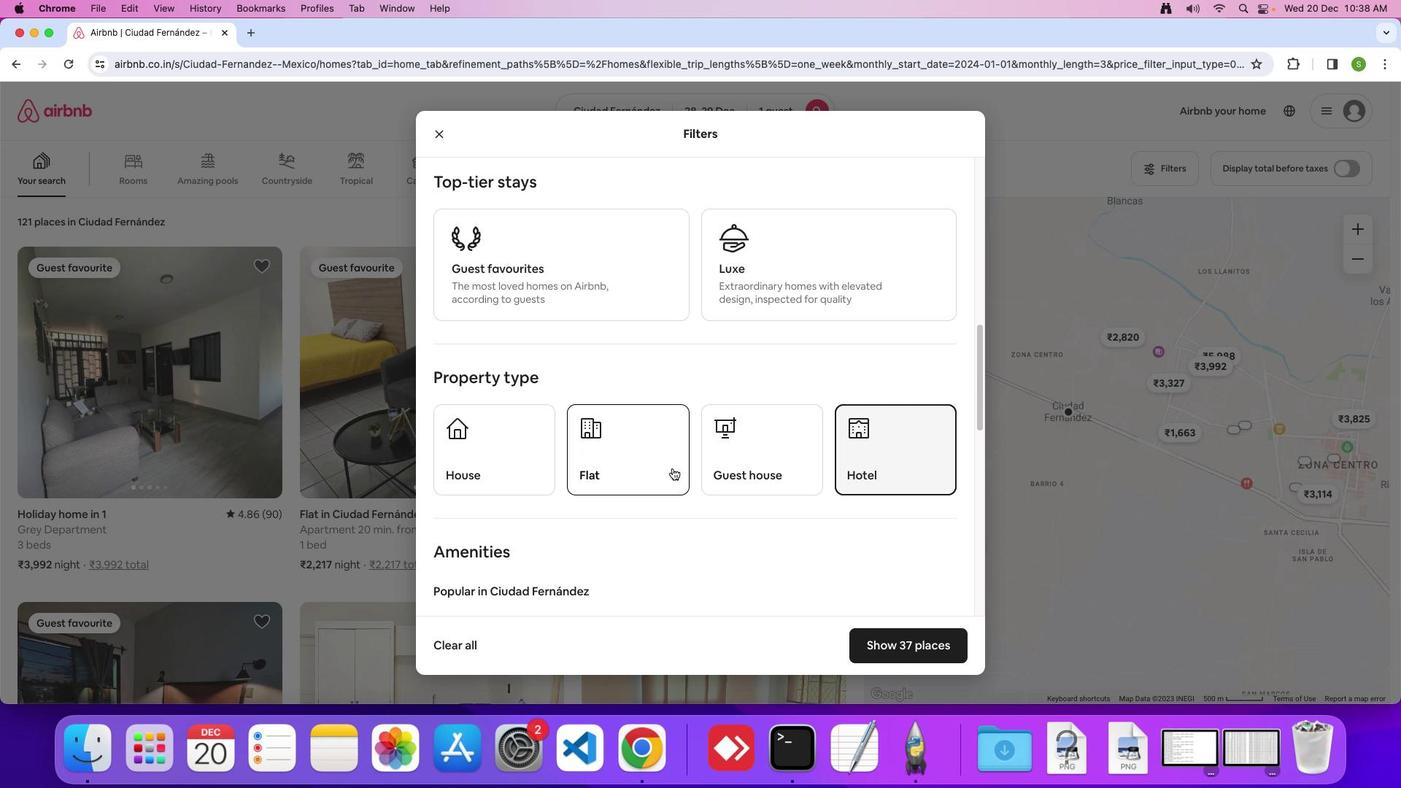 
Action: Mouse scrolled (673, 467) with delta (0, 0)
Screenshot: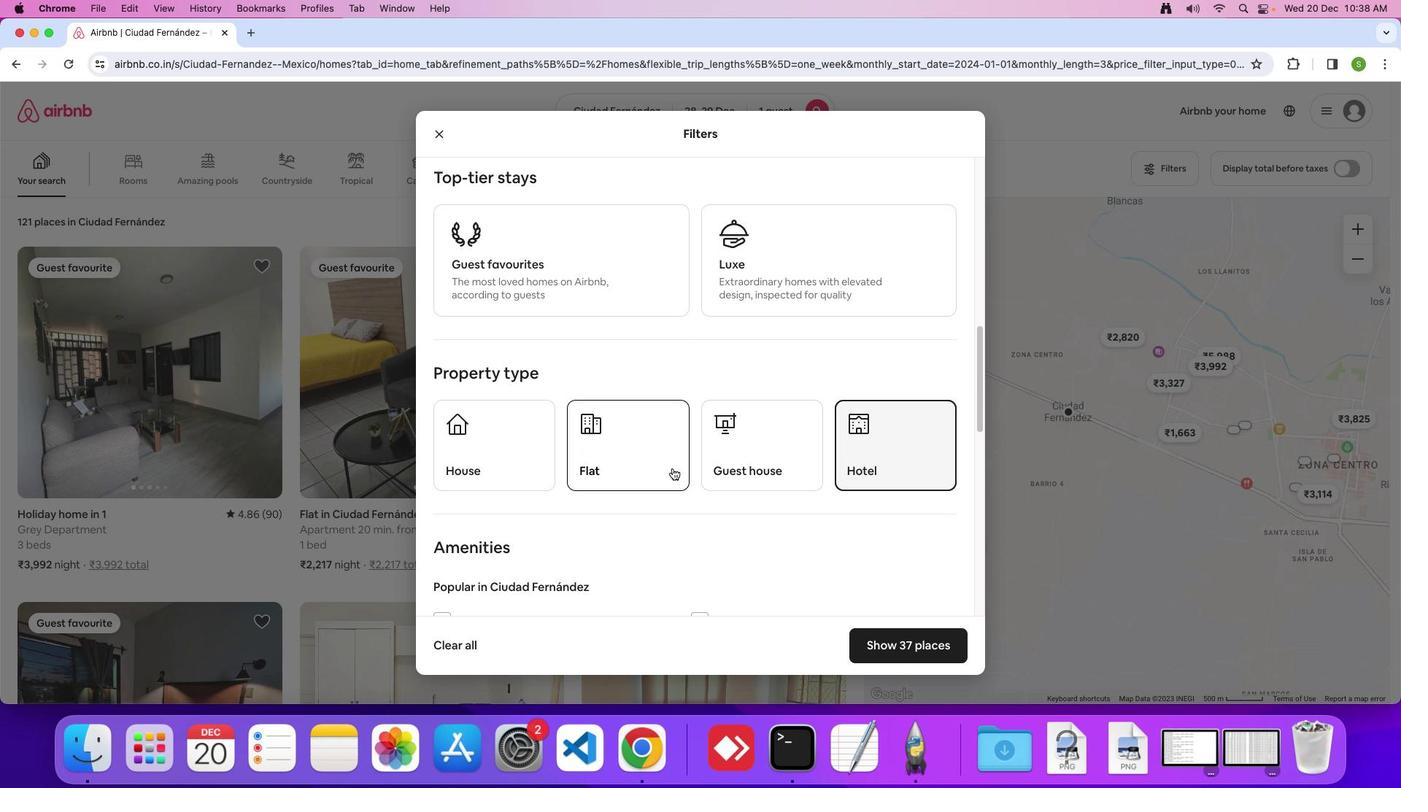 
Action: Mouse scrolled (673, 467) with delta (0, 0)
Screenshot: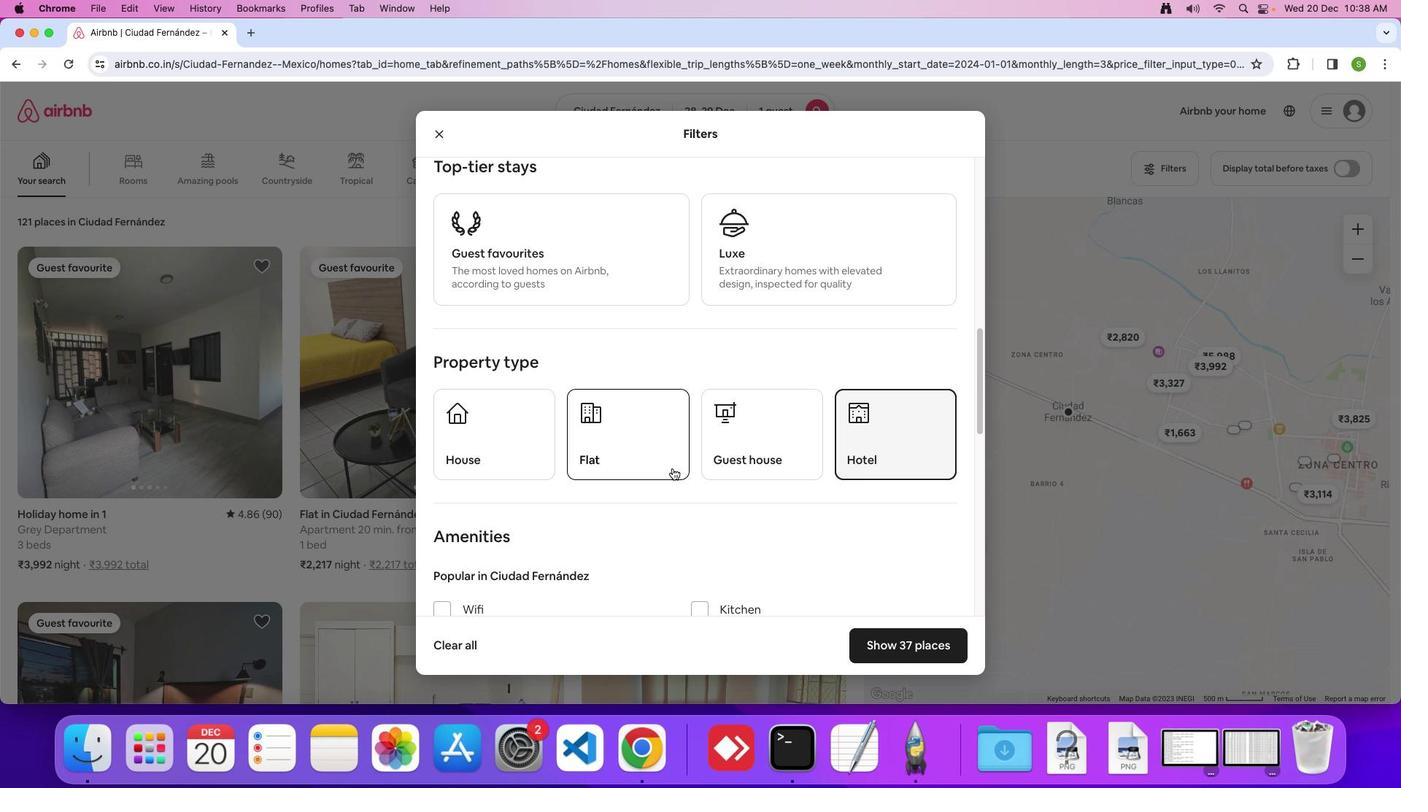 
Action: Mouse scrolled (673, 467) with delta (0, 0)
Screenshot: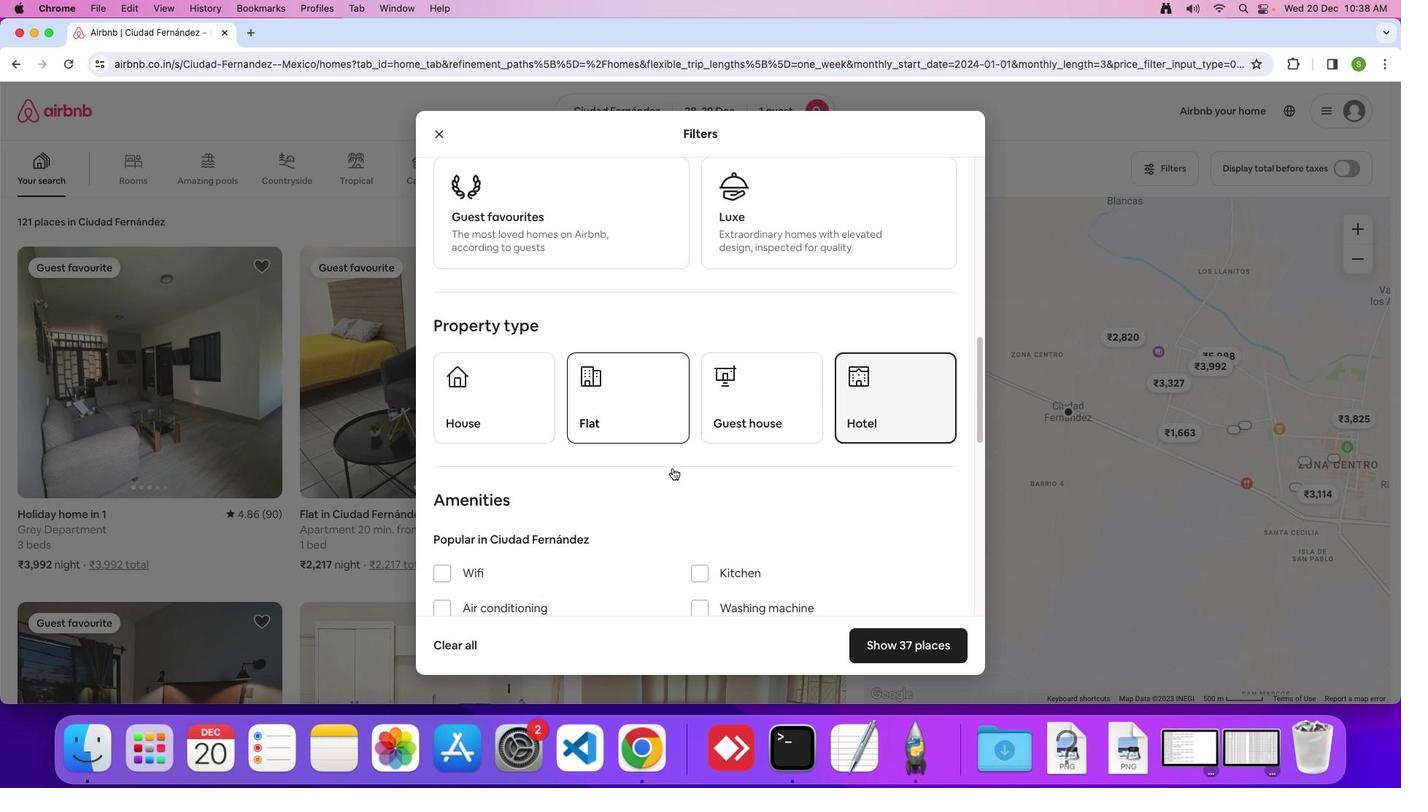 
Action: Mouse scrolled (673, 467) with delta (0, 0)
Screenshot: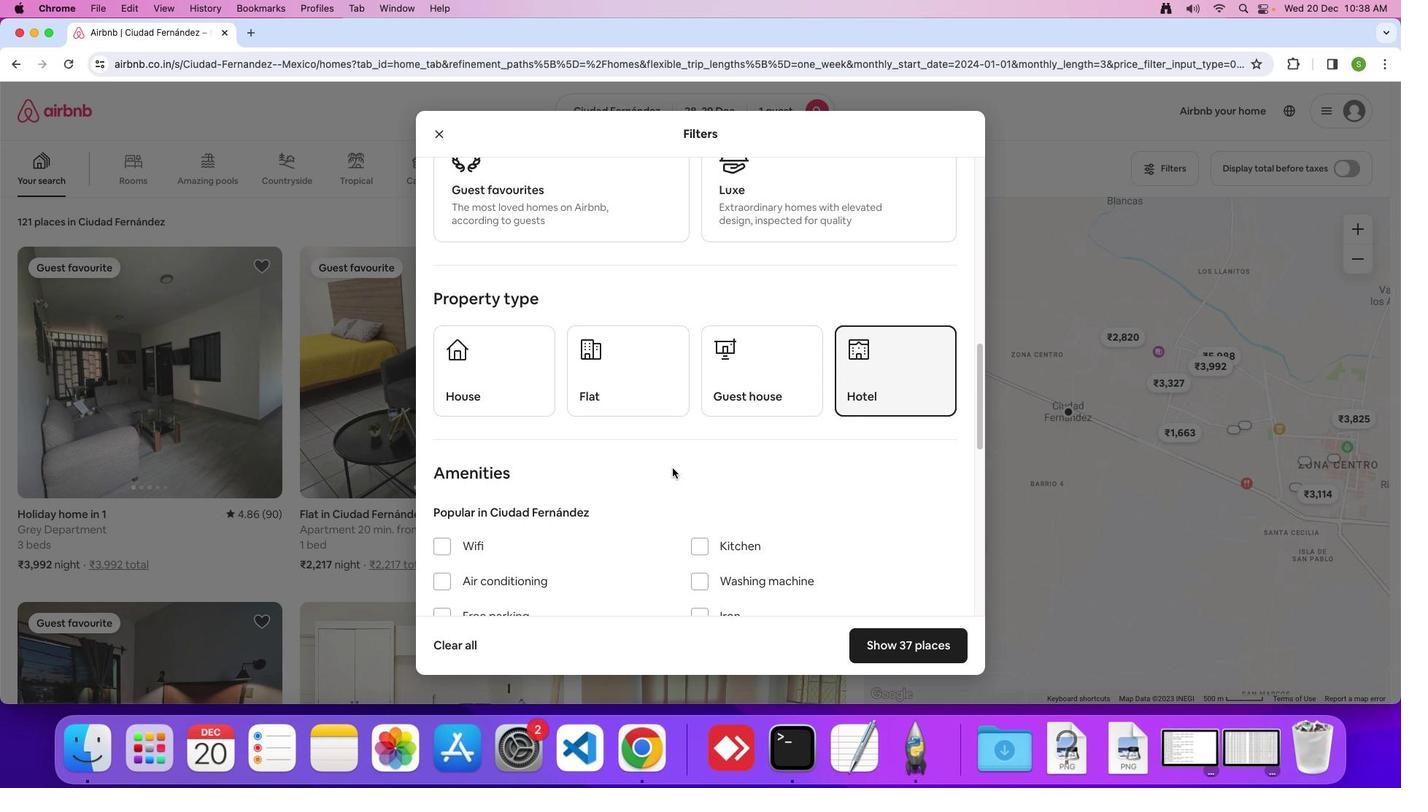 
Action: Mouse scrolled (673, 467) with delta (0, 0)
Screenshot: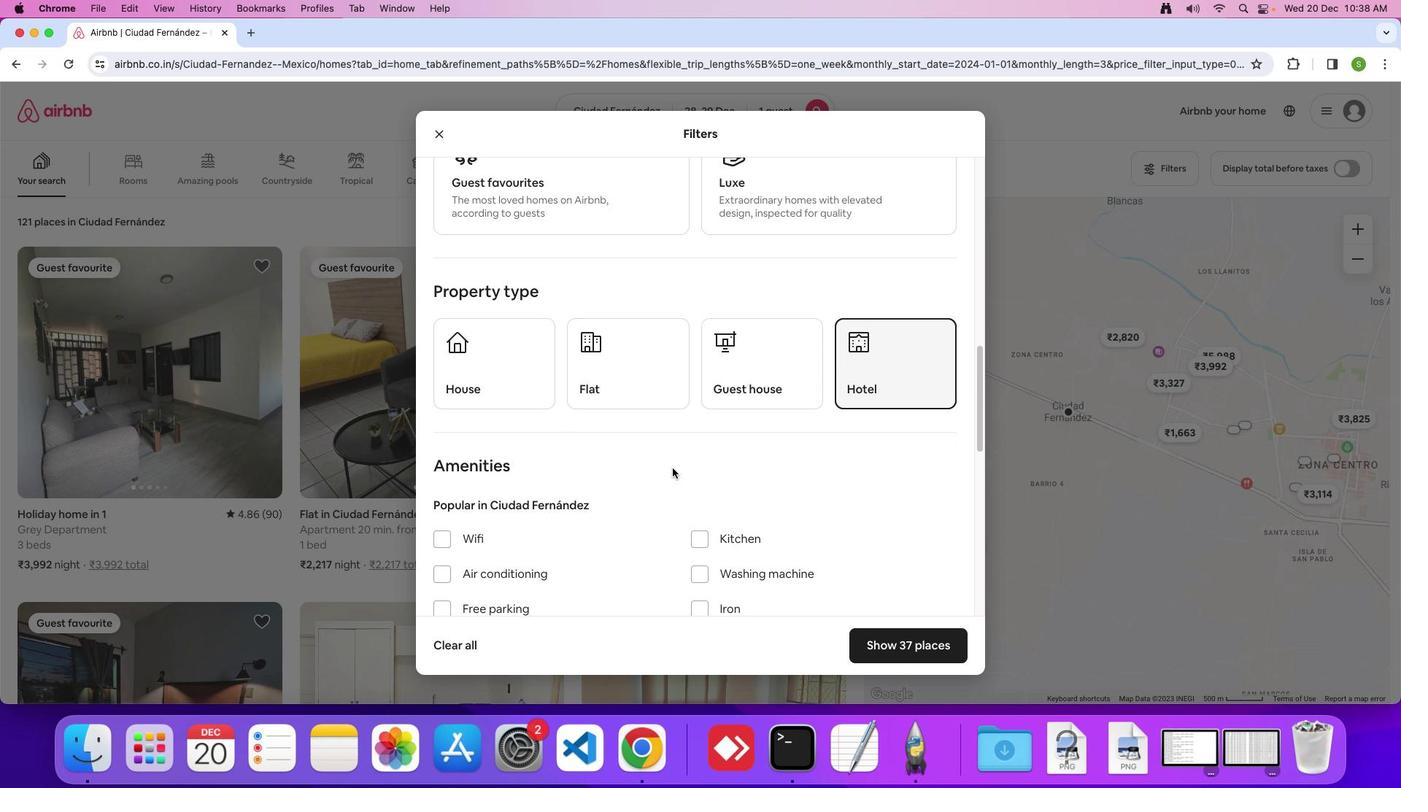 
Action: Mouse scrolled (673, 467) with delta (0, 0)
Screenshot: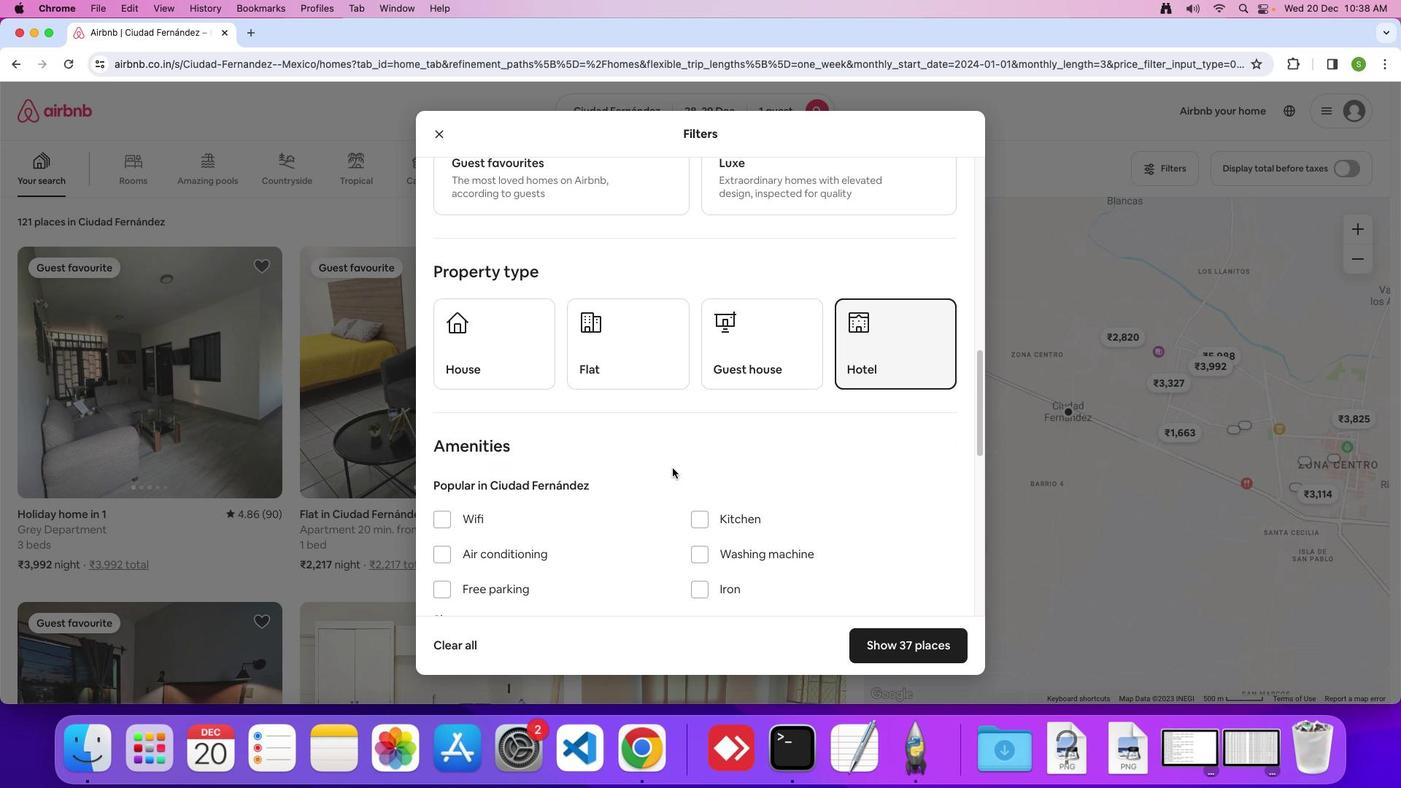 
Action: Mouse scrolled (673, 467) with delta (0, 0)
Screenshot: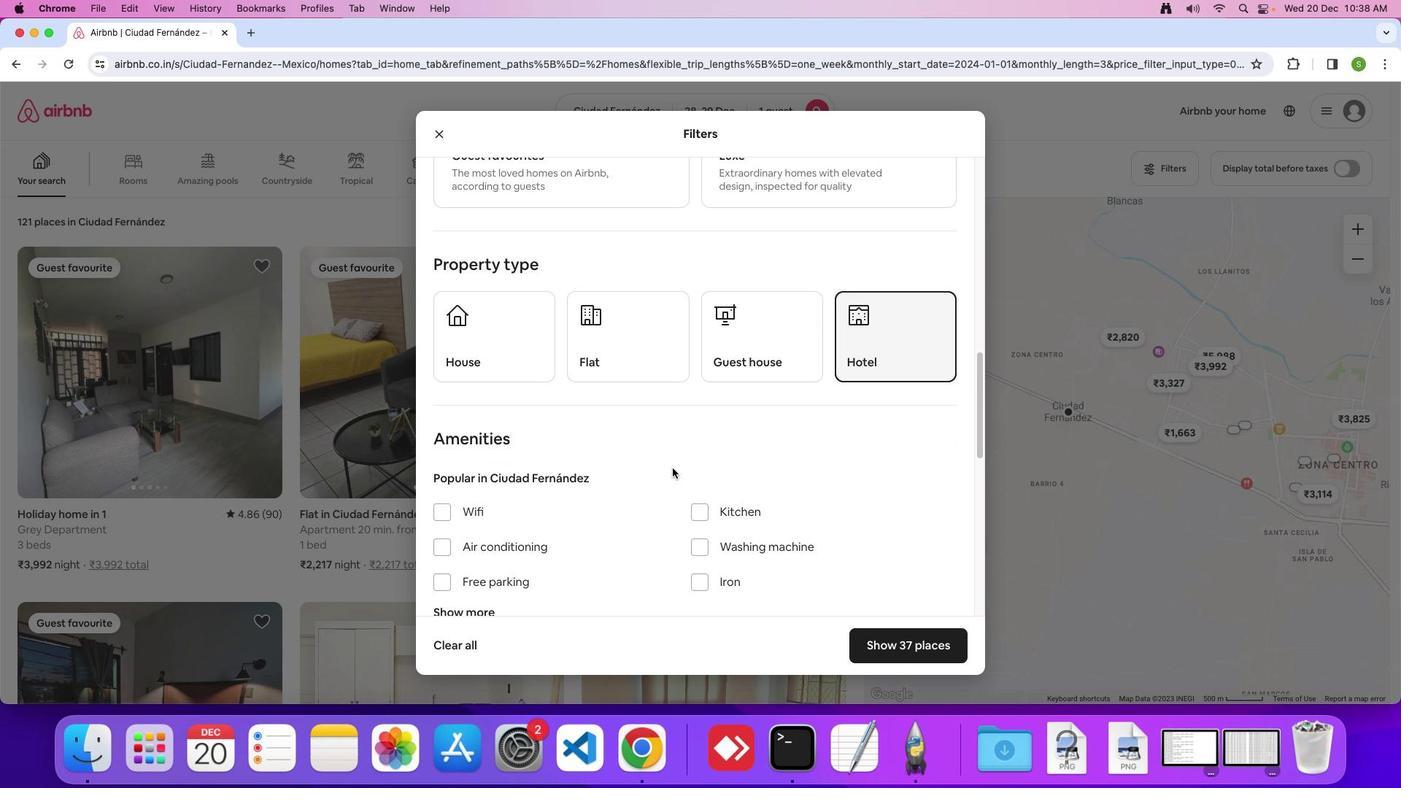 
Action: Mouse scrolled (673, 467) with delta (0, 0)
Screenshot: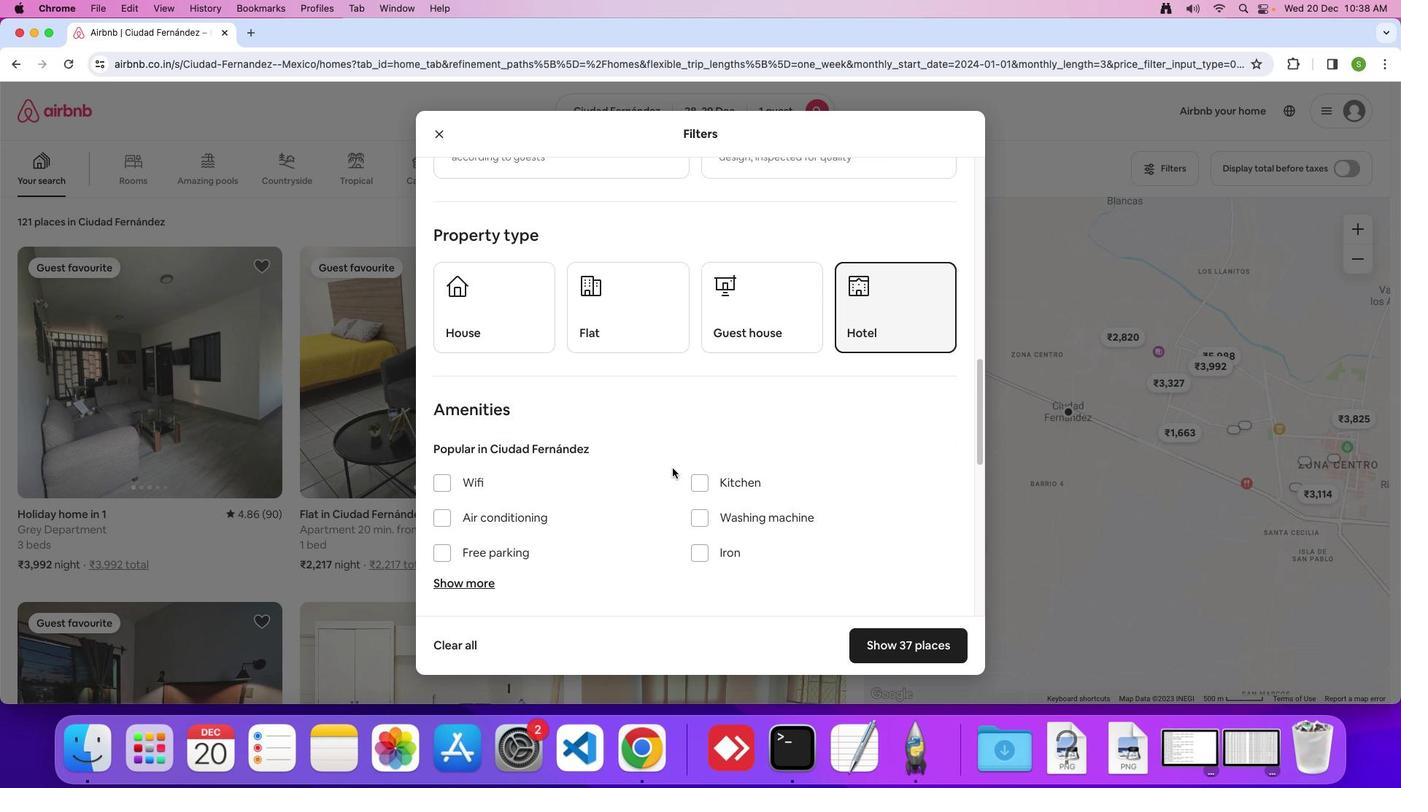 
Action: Mouse scrolled (673, 467) with delta (0, 0)
Screenshot: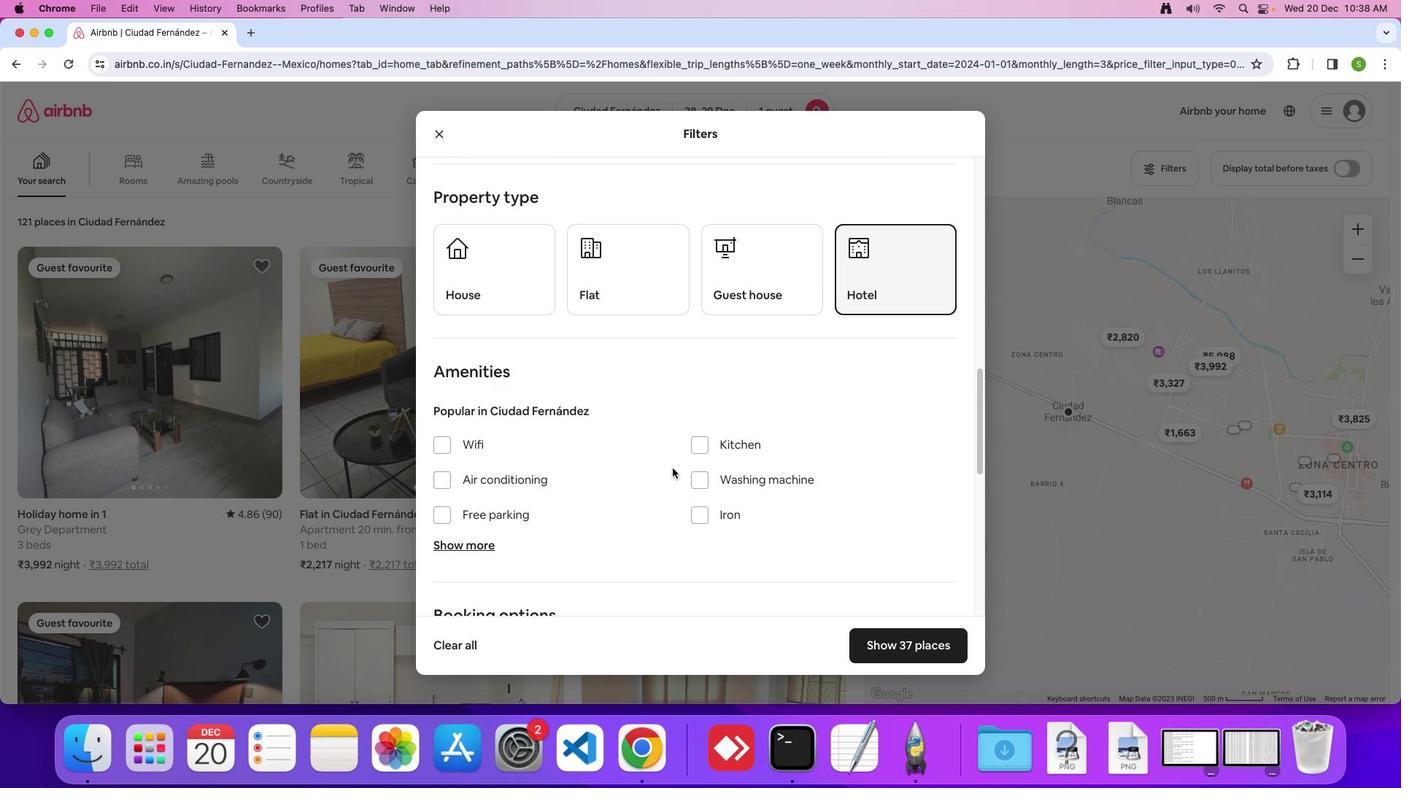 
Action: Mouse scrolled (673, 467) with delta (0, 0)
Screenshot: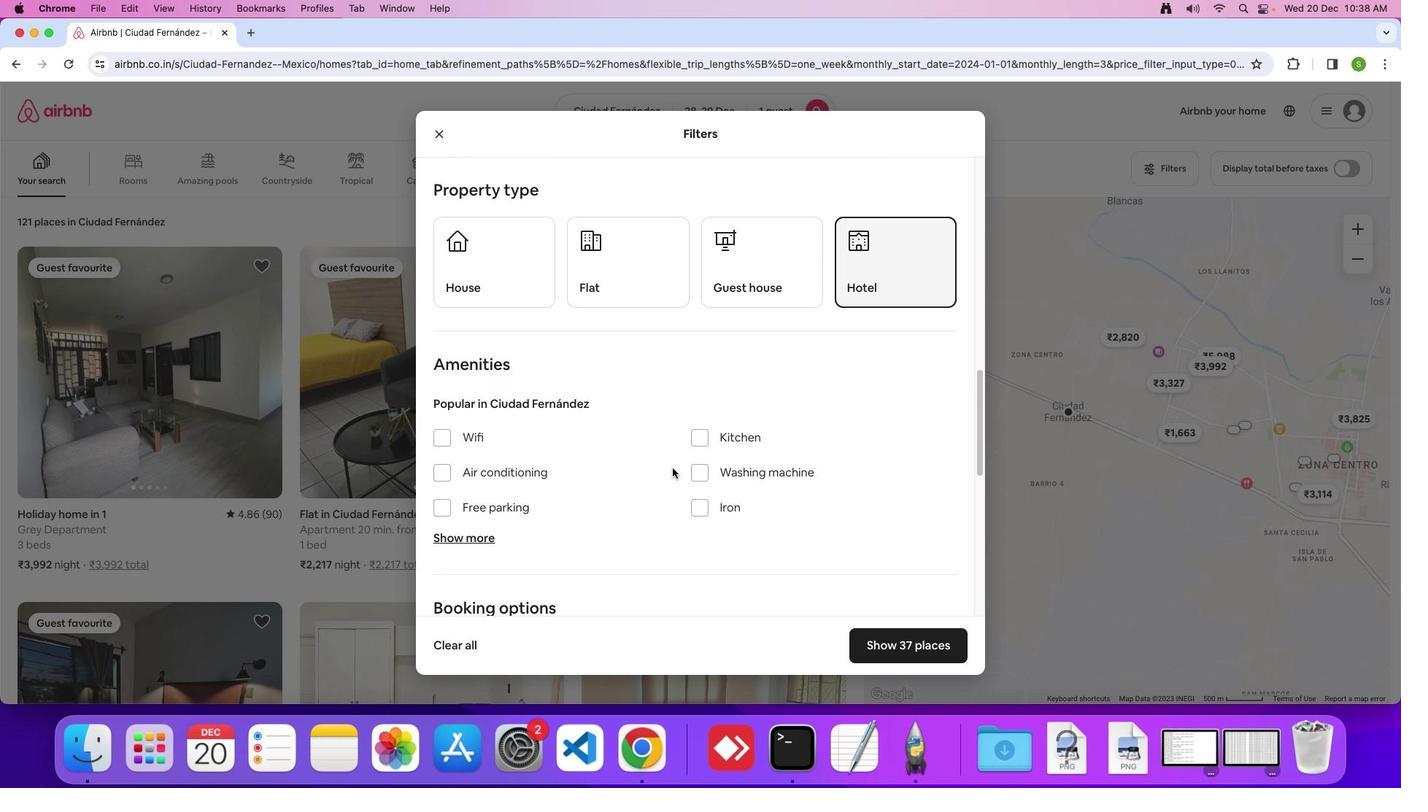 
Action: Mouse scrolled (673, 467) with delta (0, 0)
Screenshot: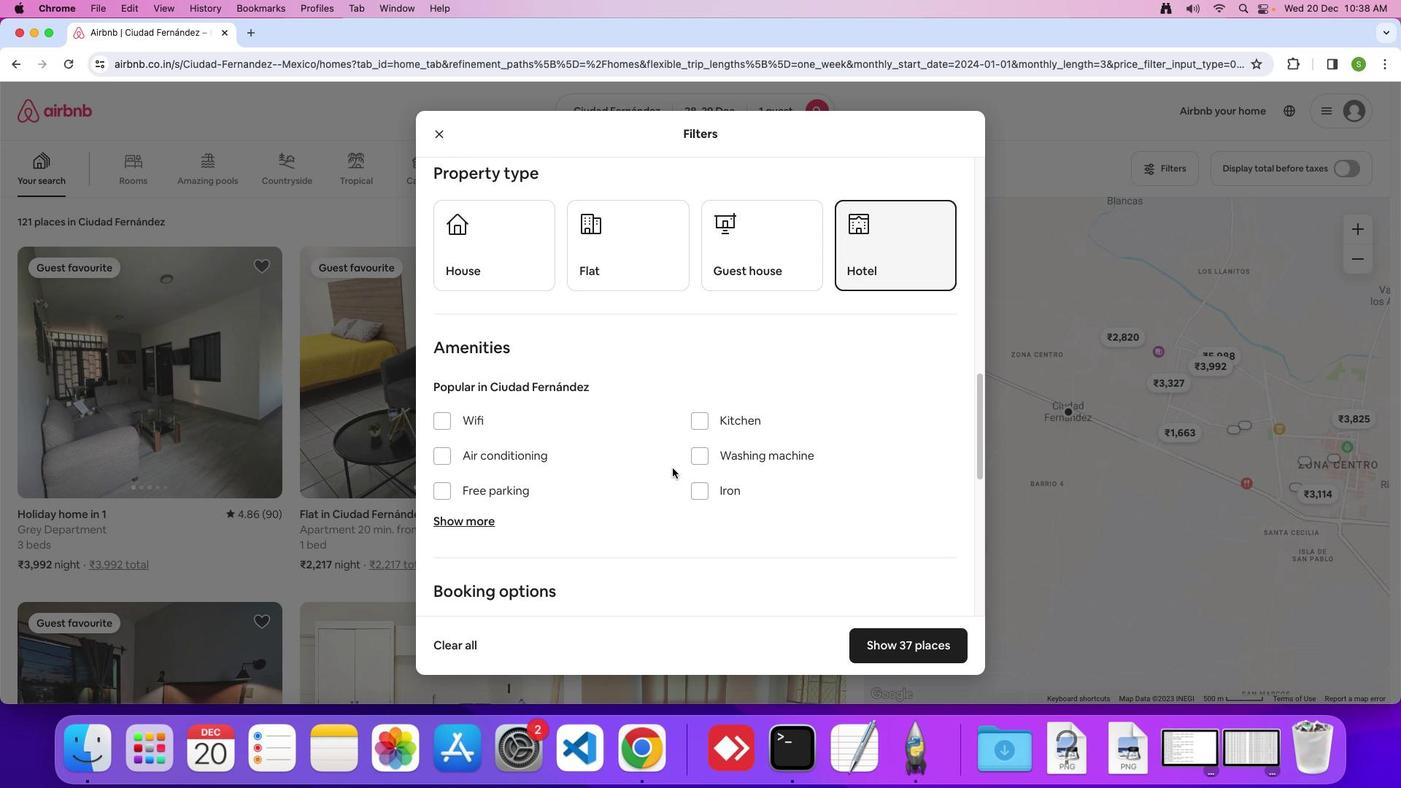 
Action: Mouse scrolled (673, 467) with delta (0, 0)
Screenshot: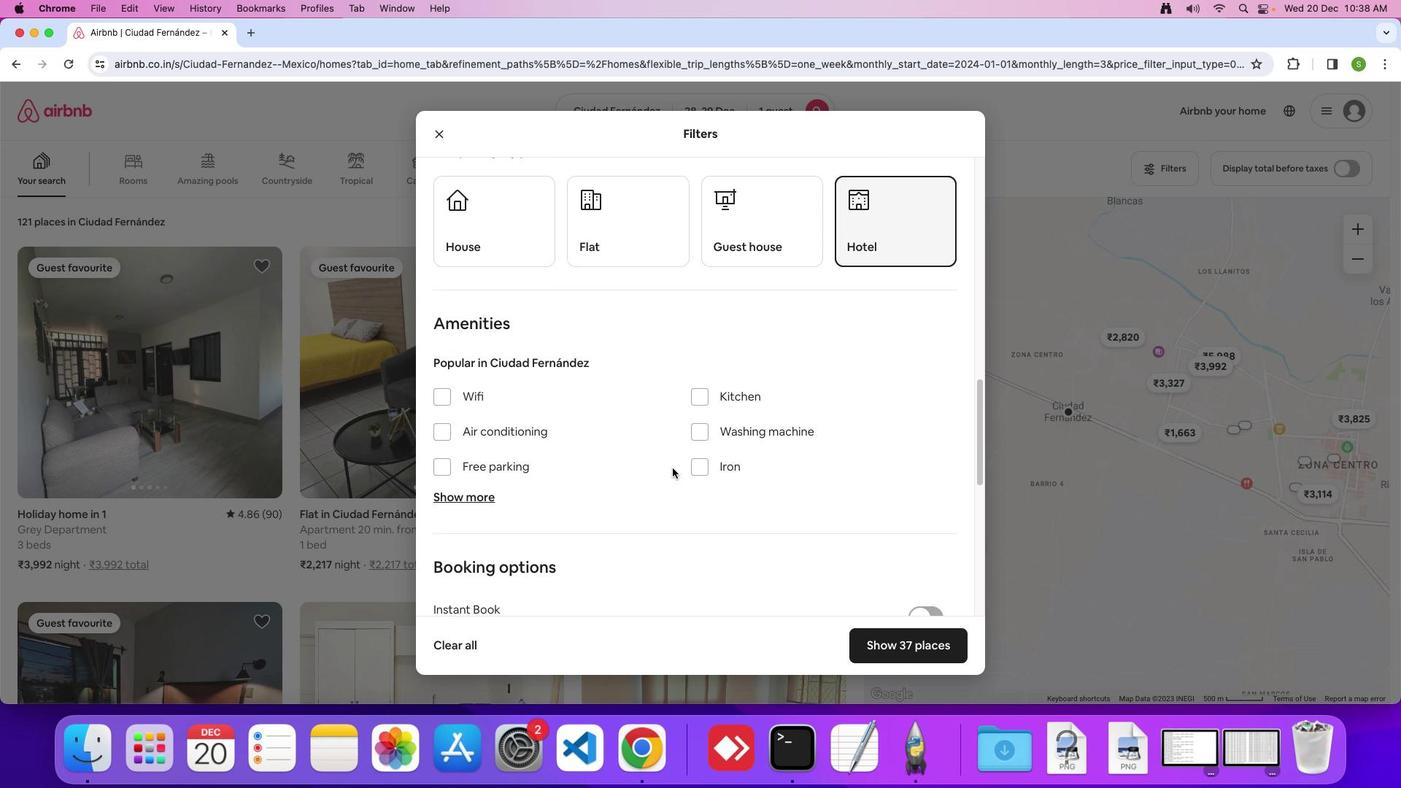 
Action: Mouse scrolled (673, 467) with delta (0, -1)
Screenshot: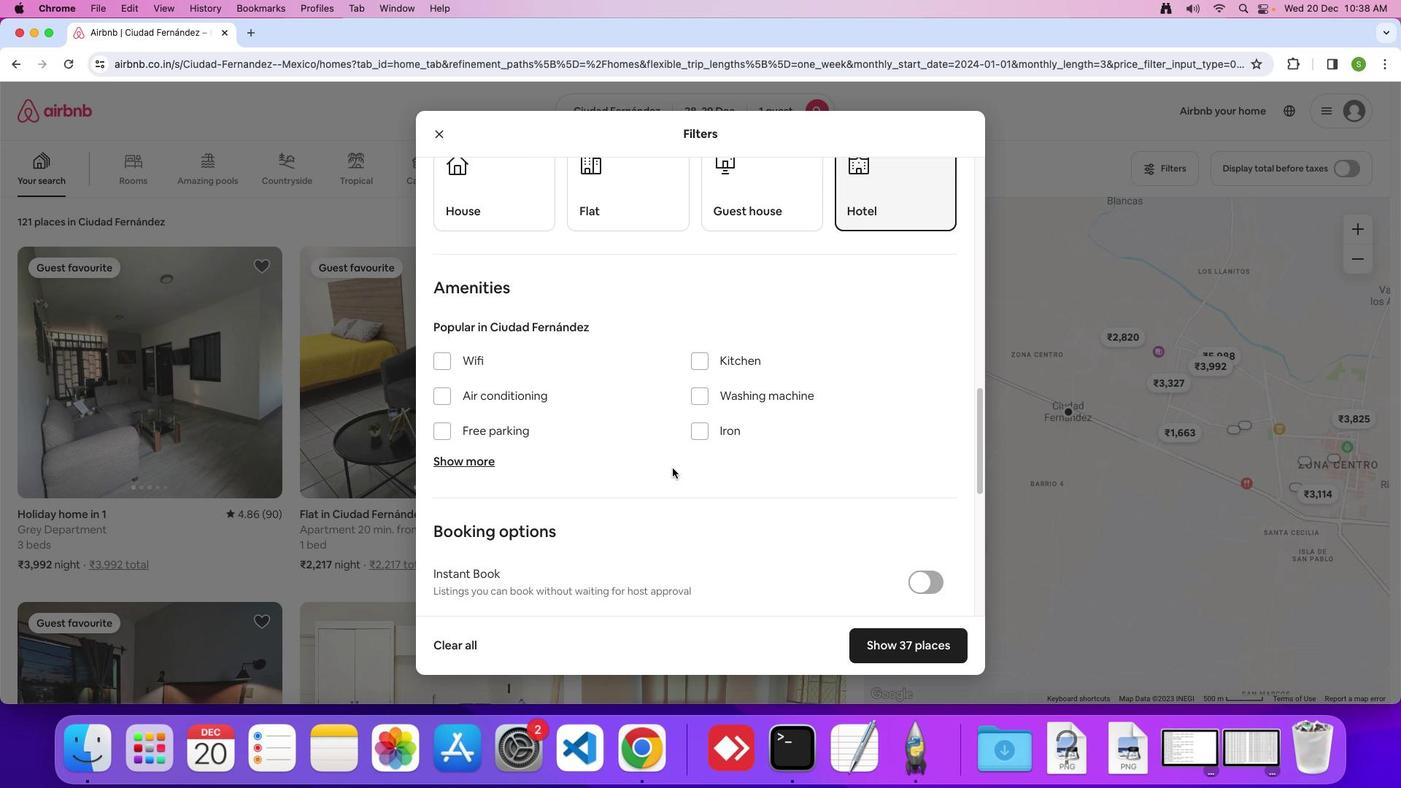 
Action: Mouse scrolled (673, 467) with delta (0, 0)
Screenshot: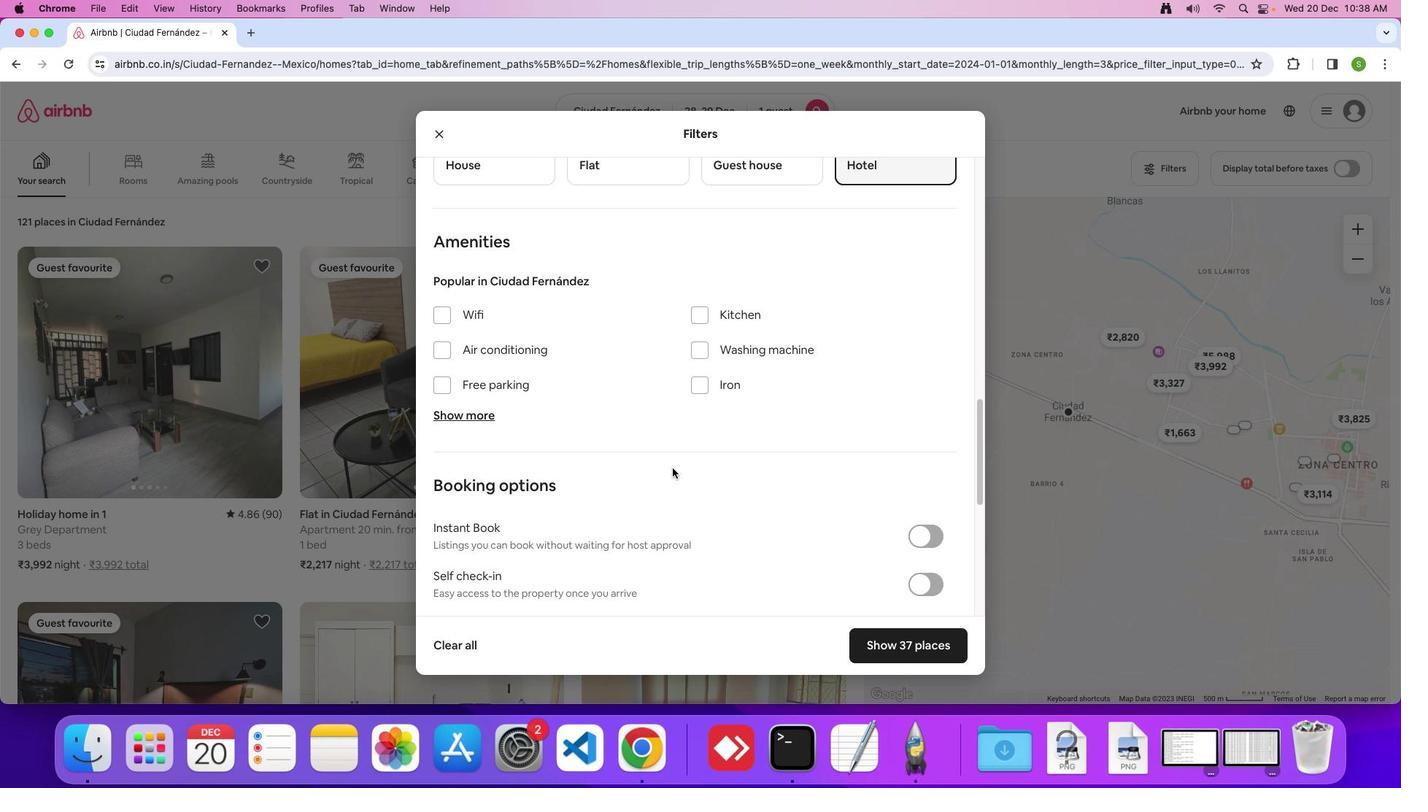 
Action: Mouse scrolled (673, 467) with delta (0, 0)
Screenshot: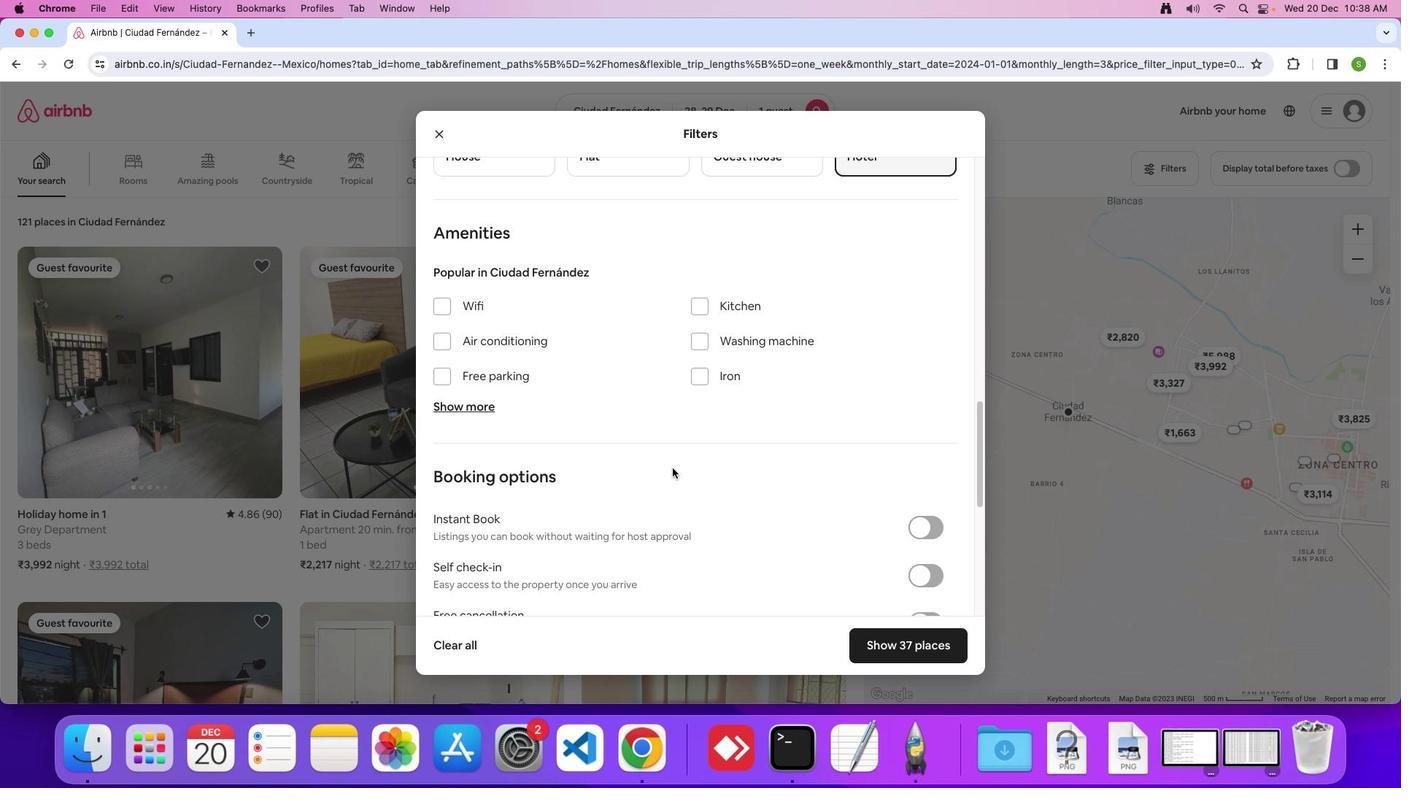
Action: Mouse scrolled (673, 467) with delta (0, 0)
Screenshot: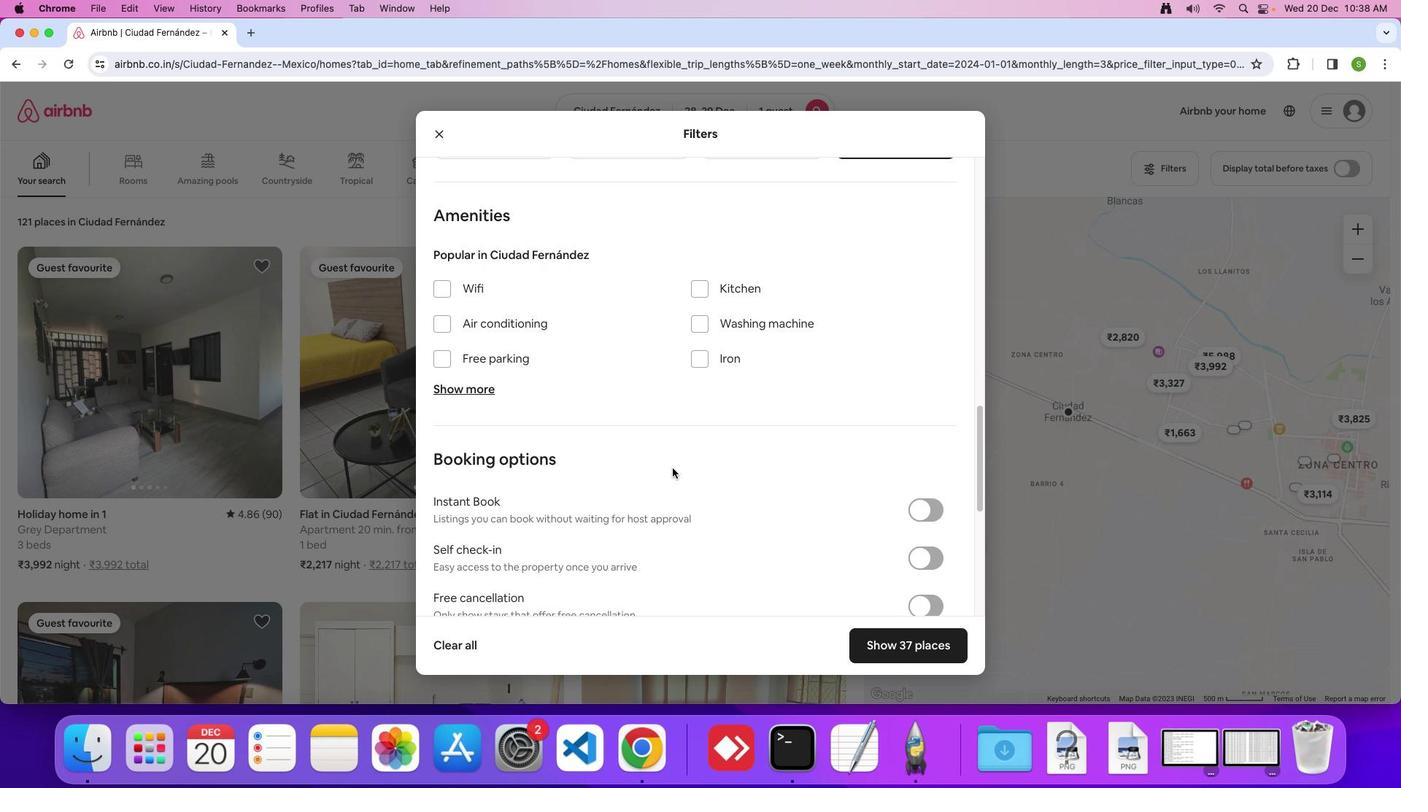 
Action: Mouse scrolled (673, 467) with delta (0, 0)
Screenshot: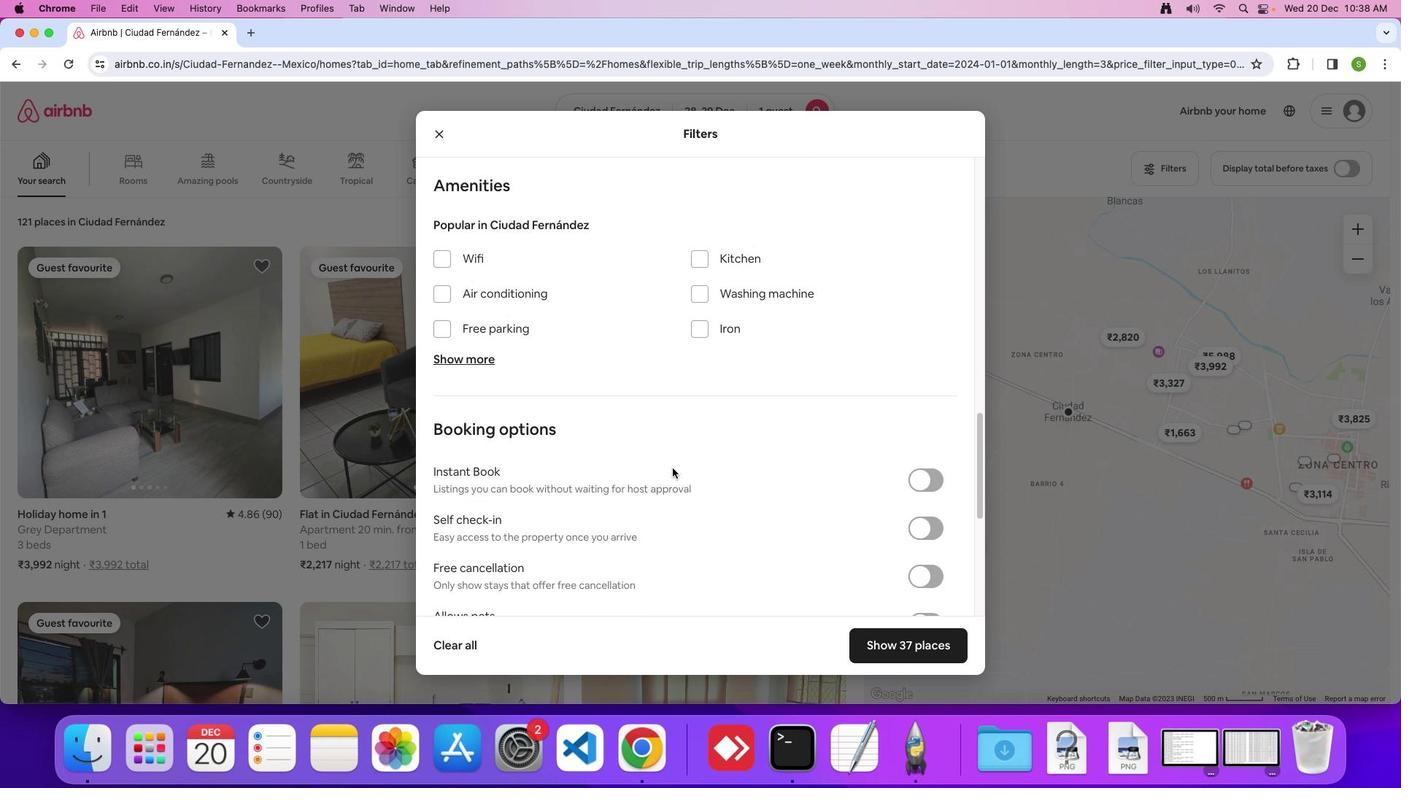 
Action: Mouse scrolled (673, 467) with delta (0, -1)
Screenshot: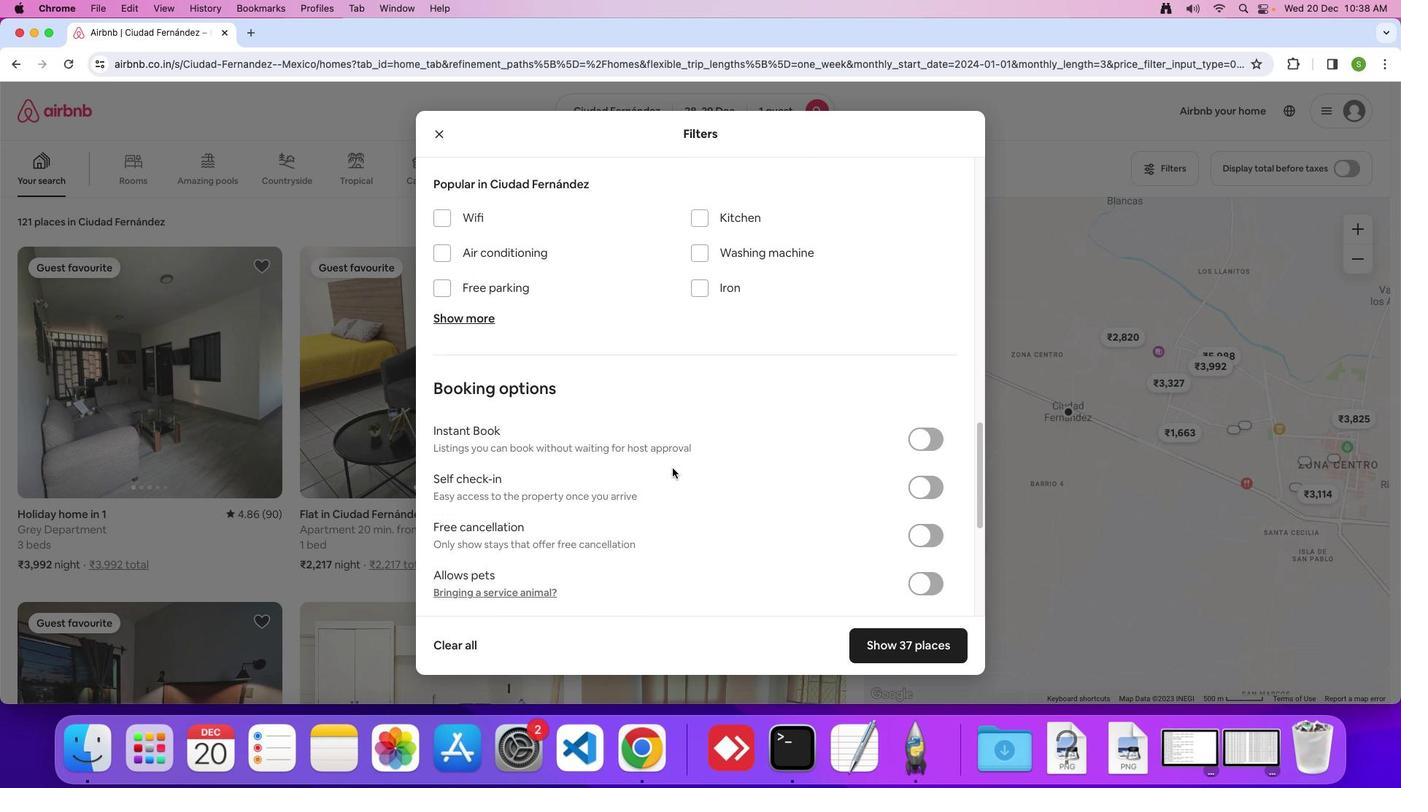 
Action: Mouse scrolled (673, 467) with delta (0, 0)
Screenshot: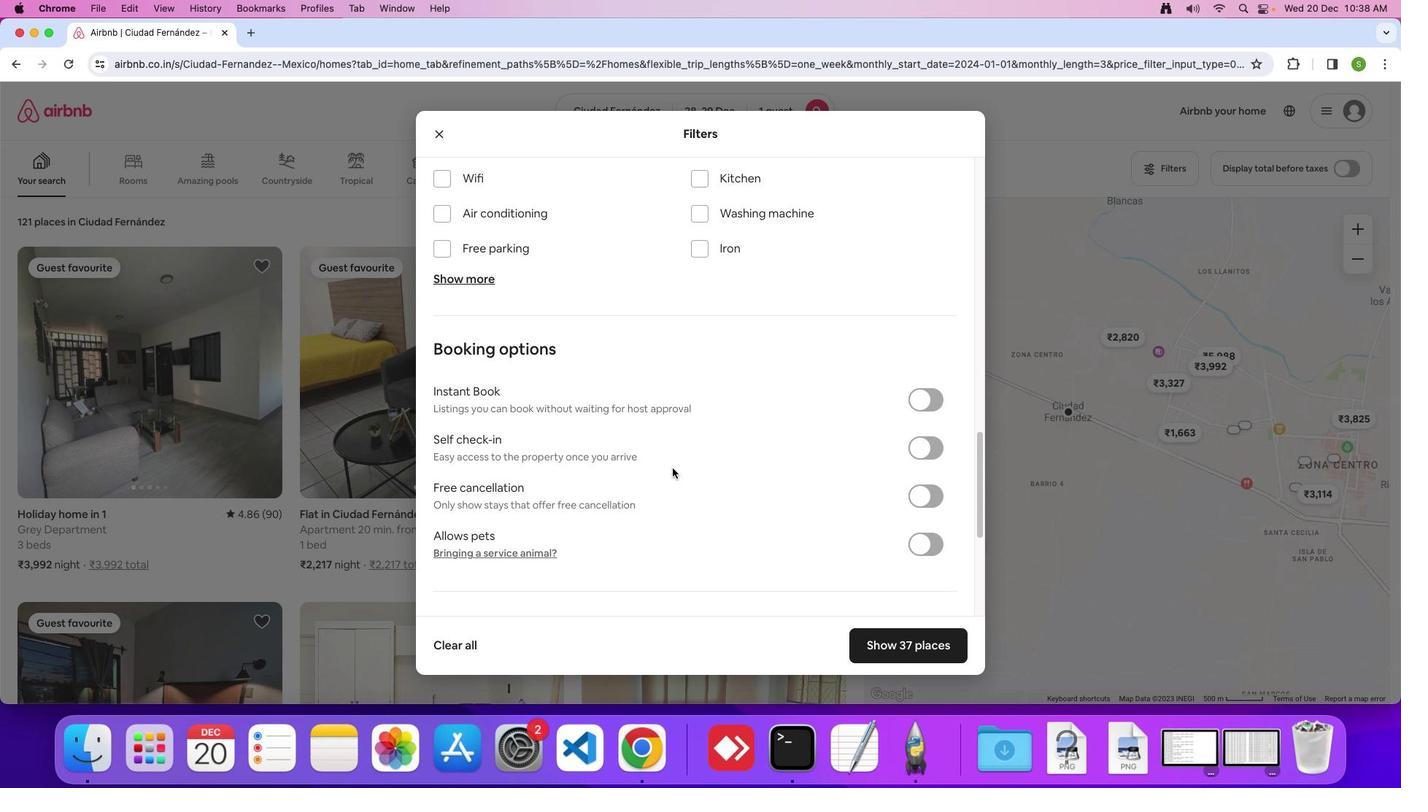 
Action: Mouse scrolled (673, 467) with delta (0, 0)
Screenshot: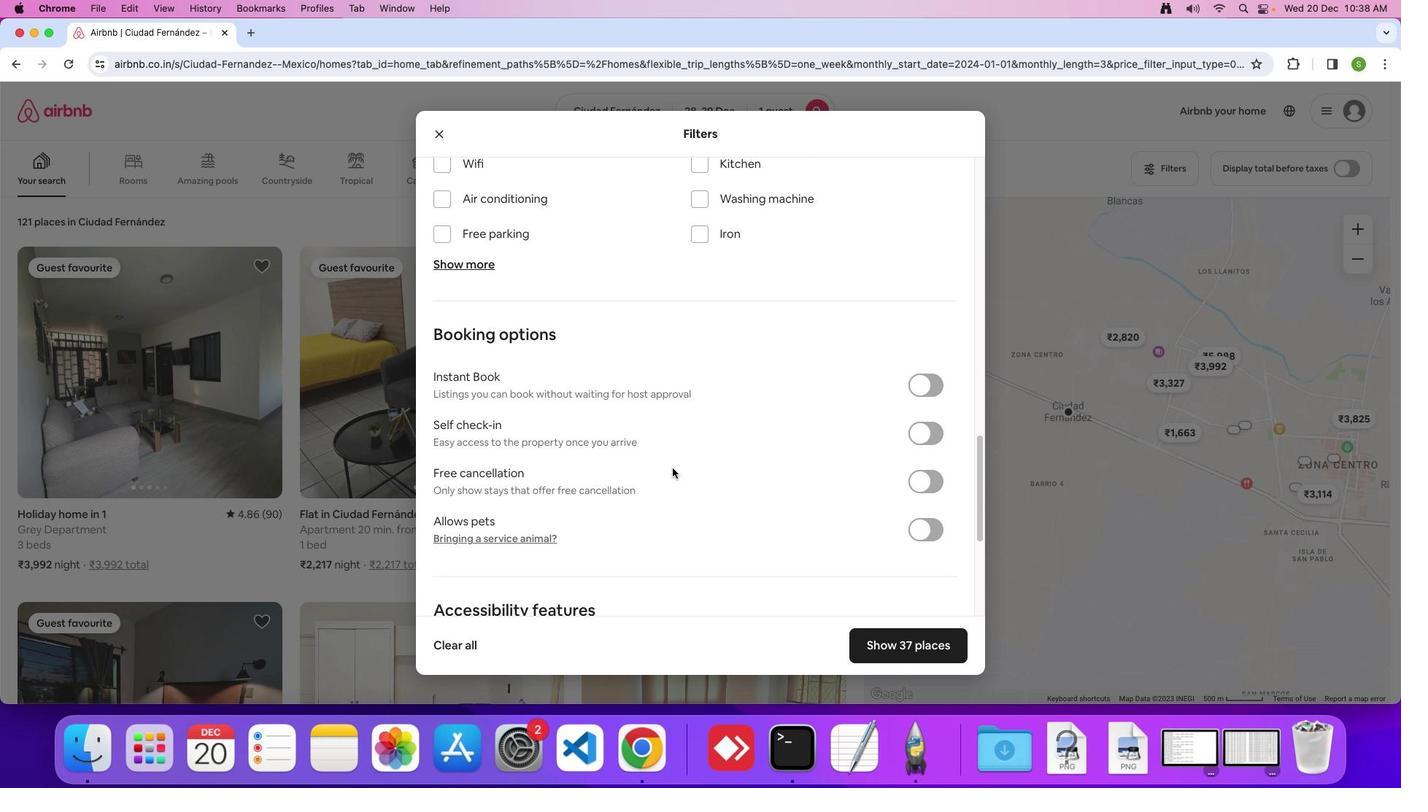 
Action: Mouse scrolled (673, 467) with delta (0, 0)
Screenshot: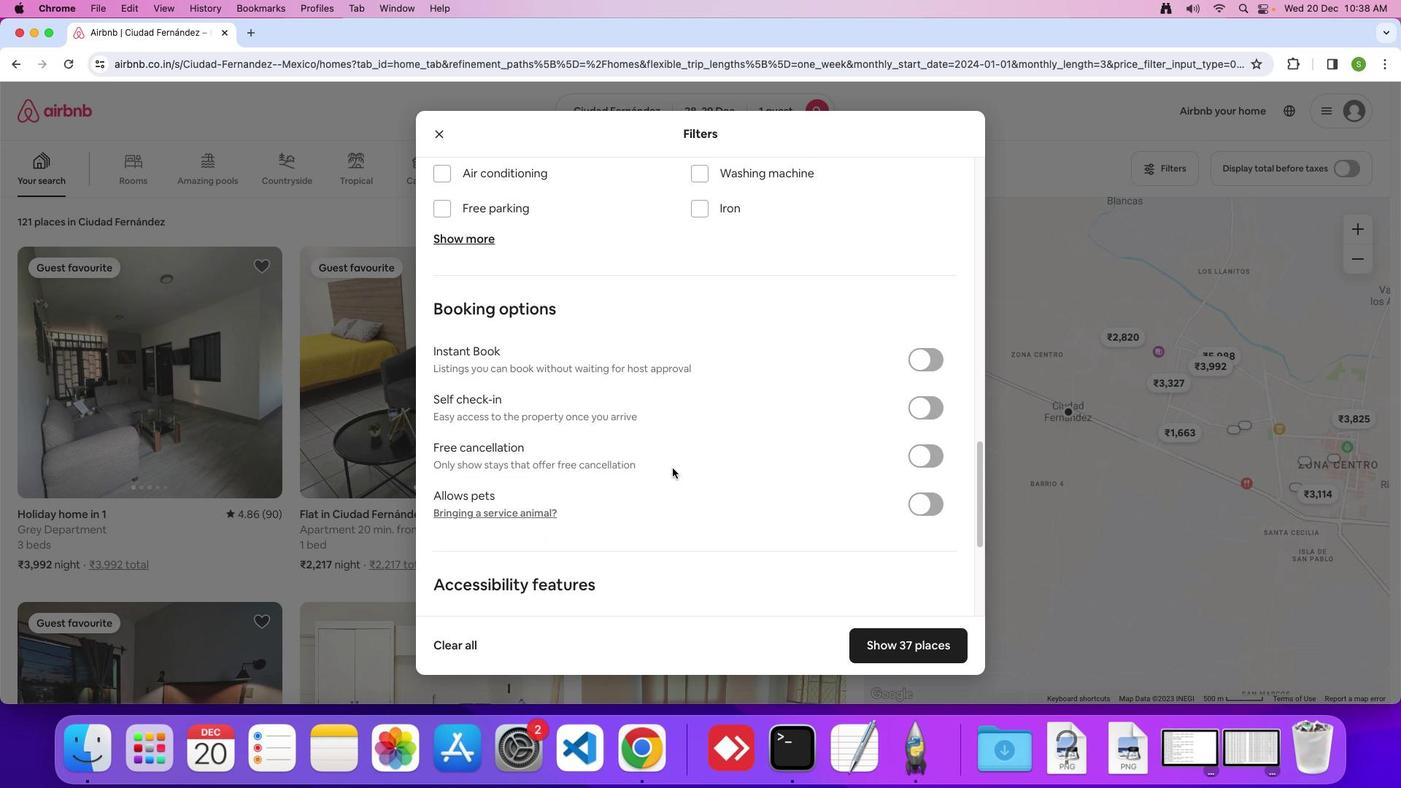 
Action: Mouse scrolled (673, 467) with delta (0, 0)
Screenshot: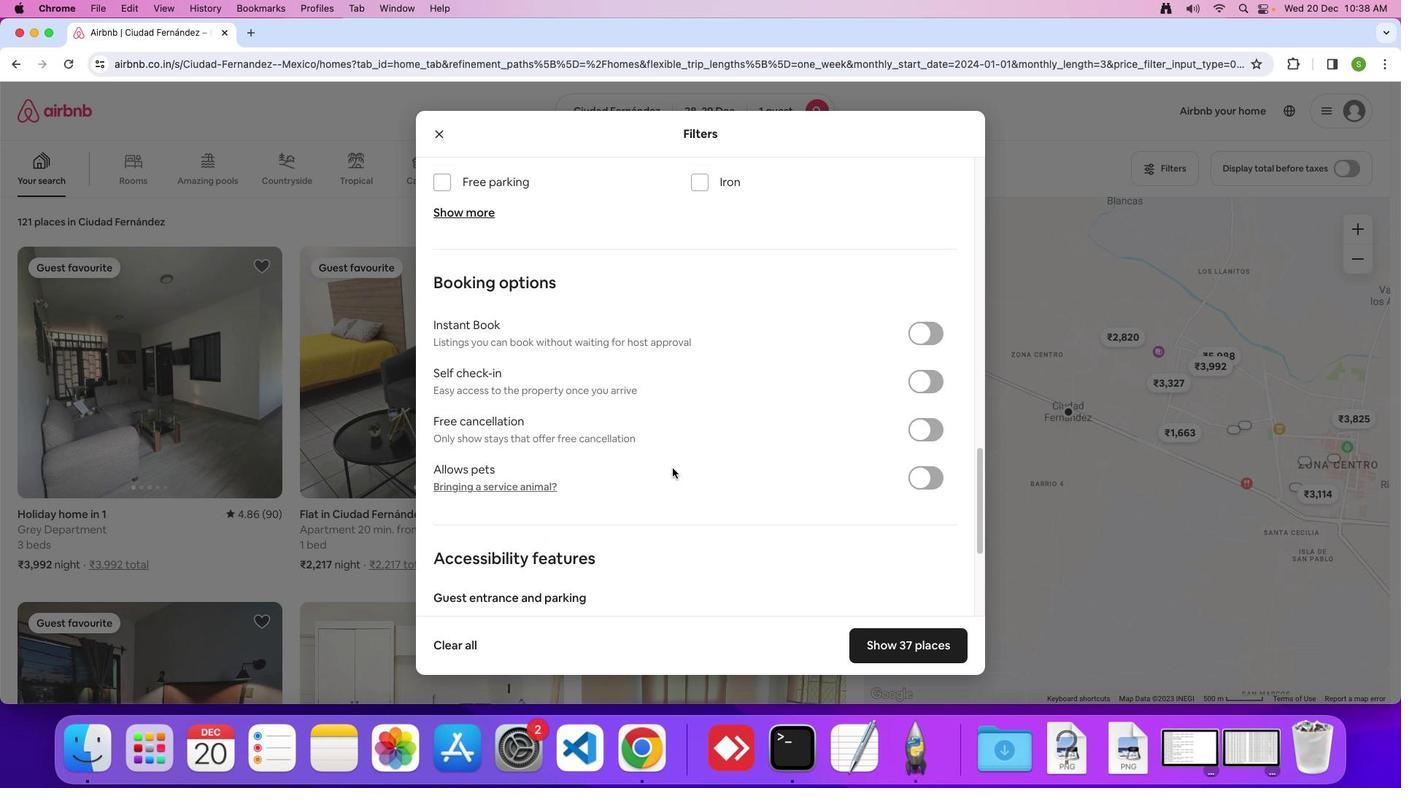 
Action: Mouse scrolled (673, 467) with delta (0, -2)
Screenshot: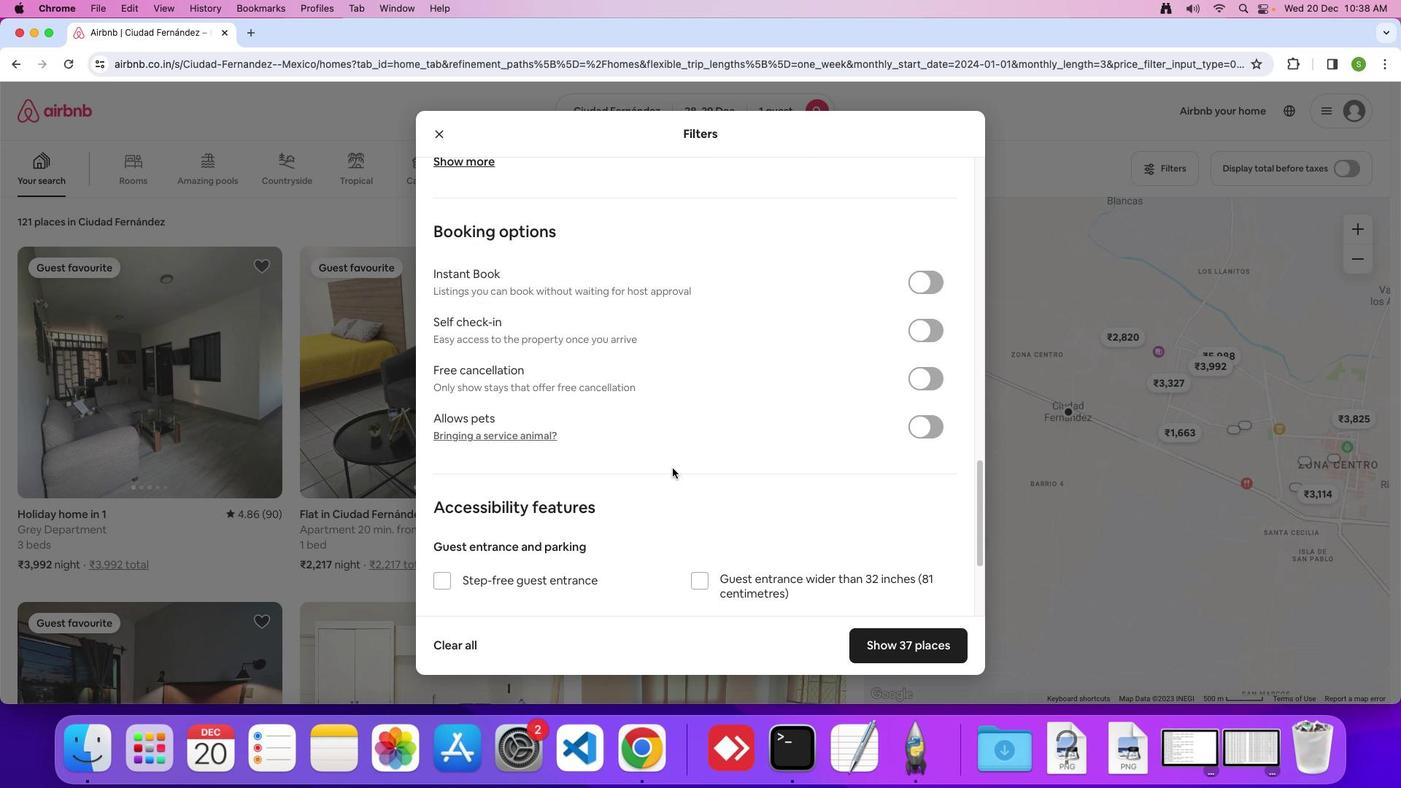 
Action: Mouse scrolled (673, 467) with delta (0, 0)
Screenshot: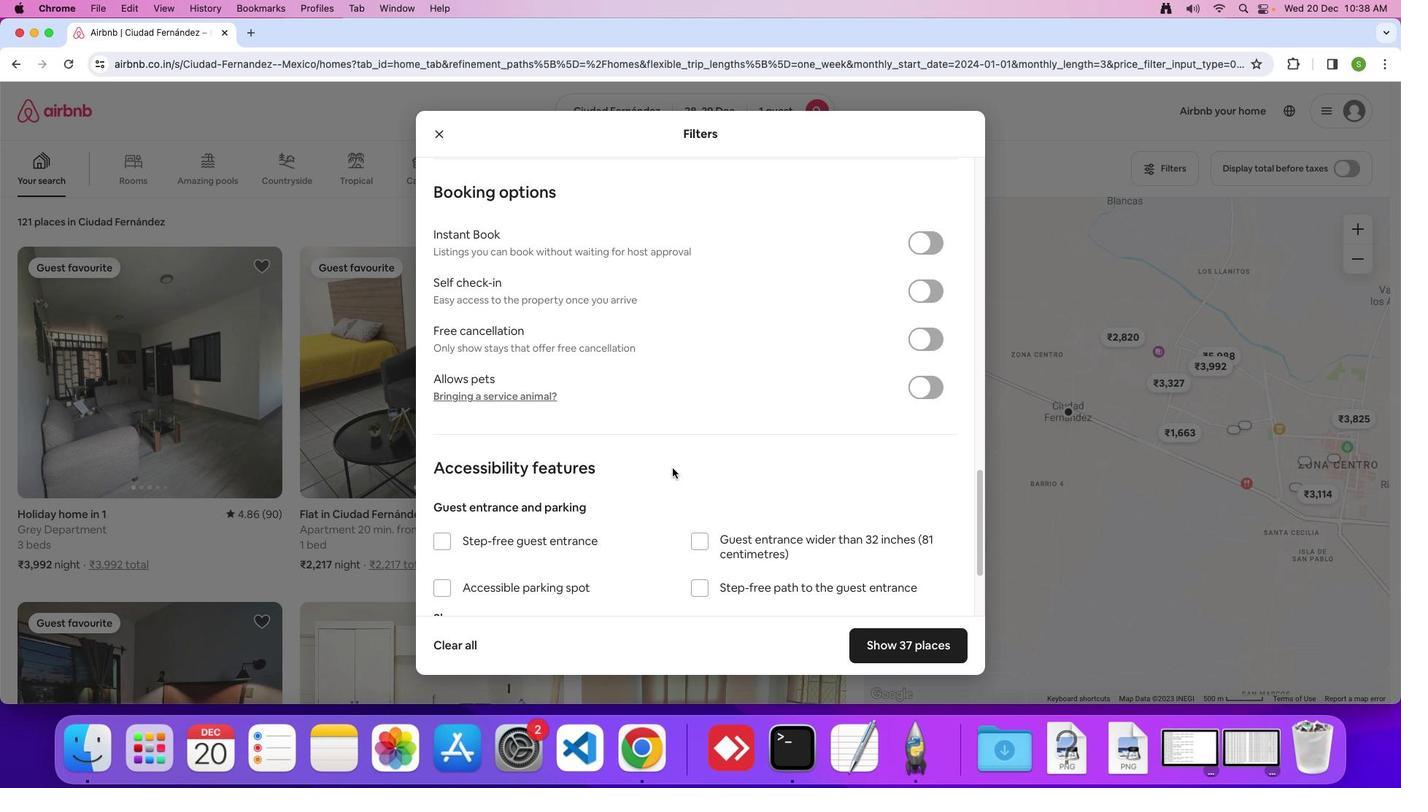 
Action: Mouse scrolled (673, 467) with delta (0, 0)
Screenshot: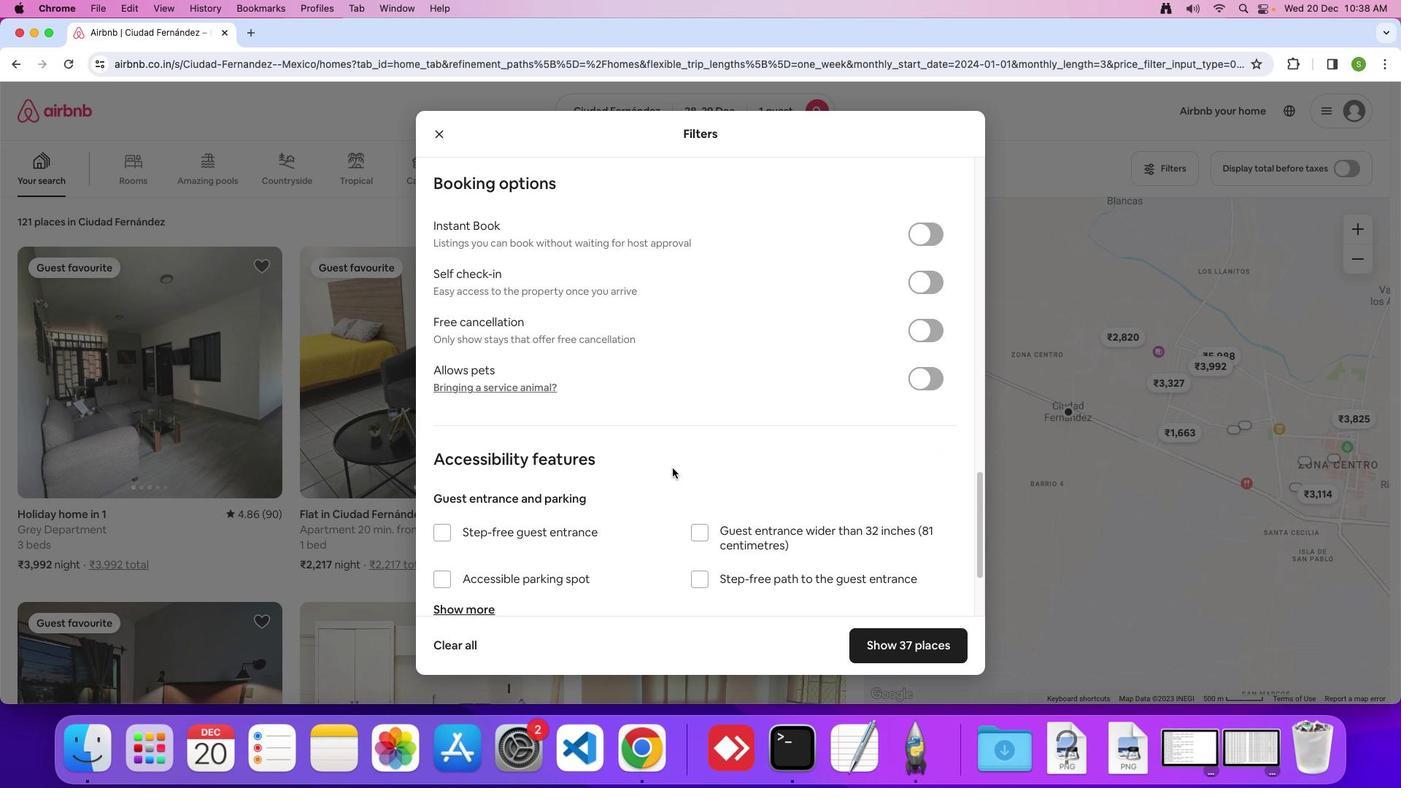 
Action: Mouse scrolled (673, 467) with delta (0, 0)
Screenshot: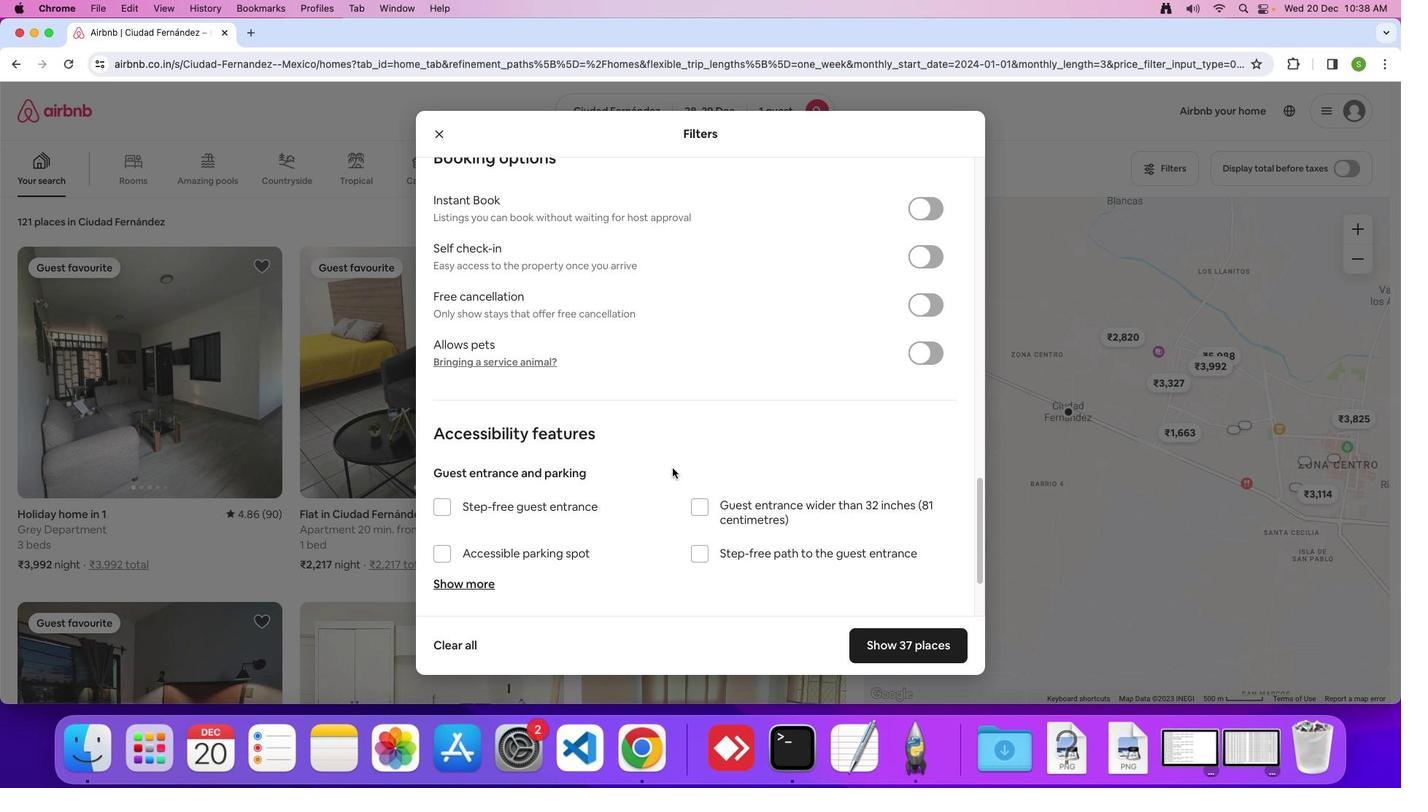 
Action: Mouse scrolled (673, 467) with delta (0, 0)
Screenshot: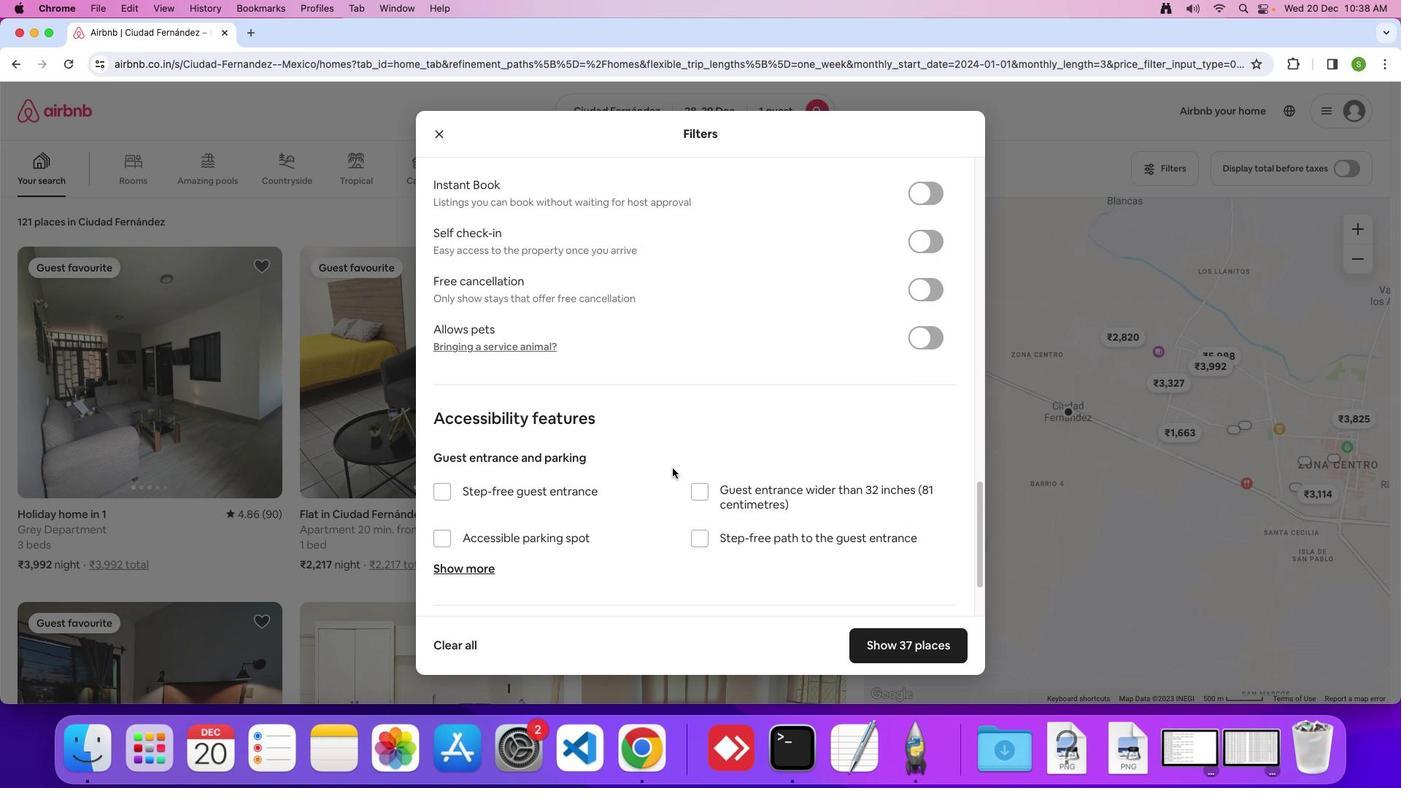 
Action: Mouse scrolled (673, 467) with delta (0, -2)
Screenshot: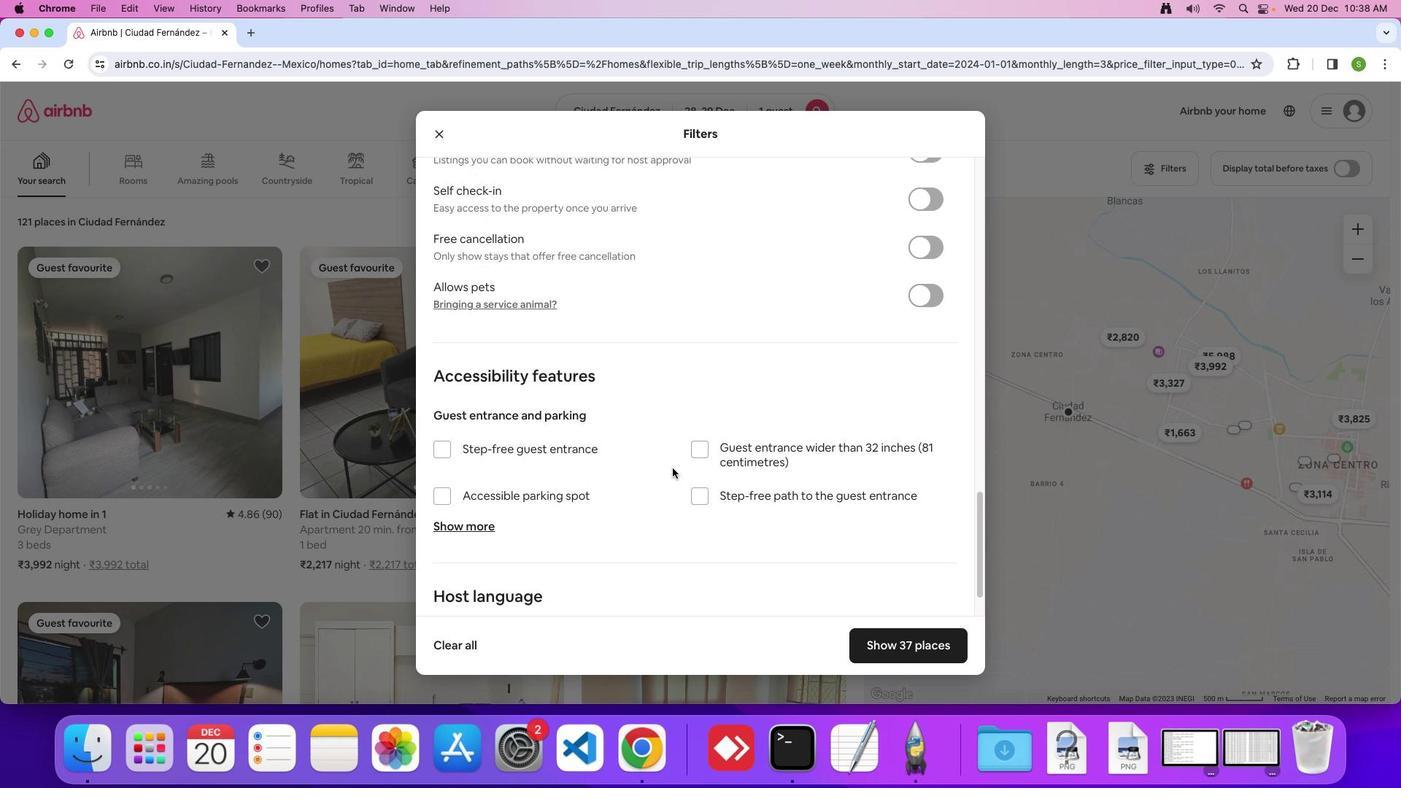 
Action: Mouse scrolled (673, 467) with delta (0, 0)
Screenshot: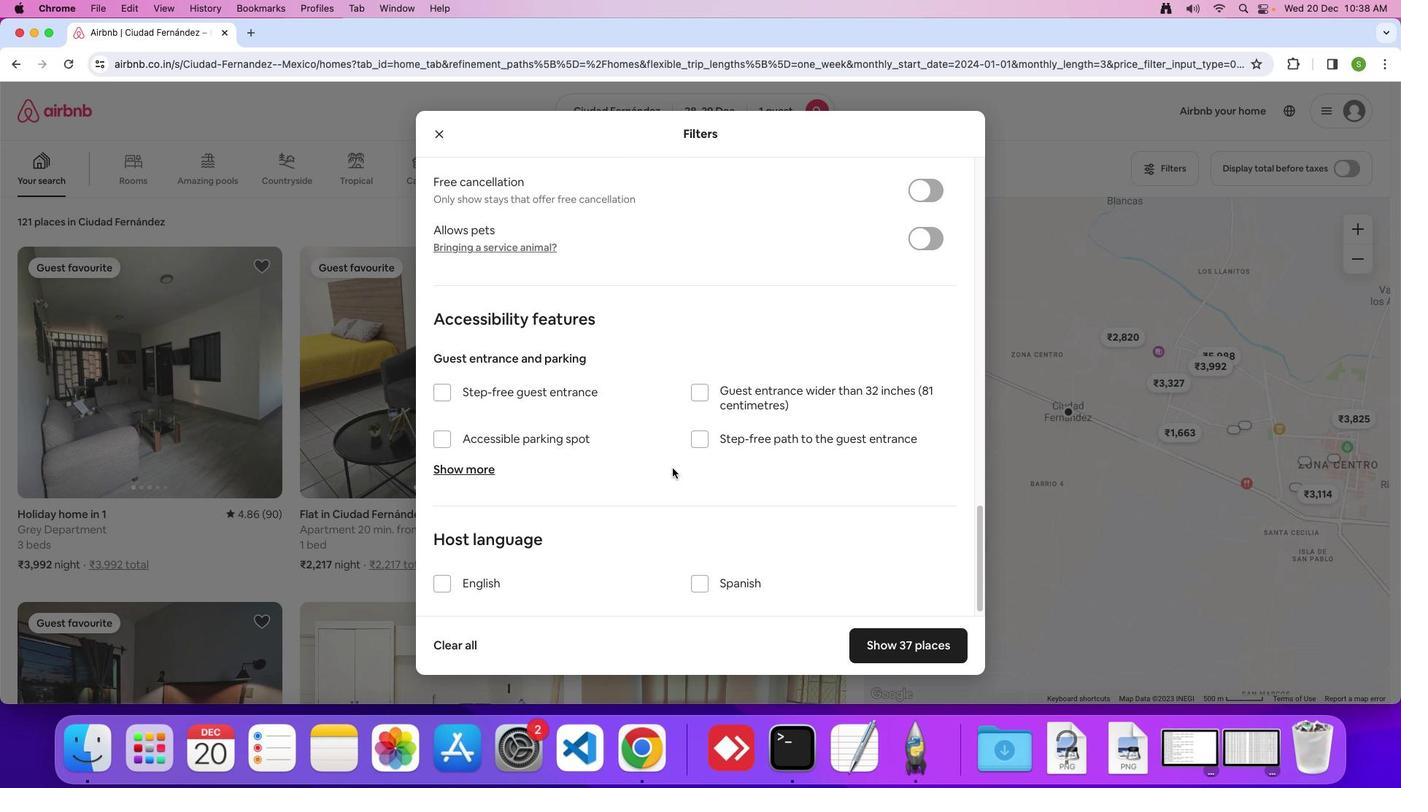 
Action: Mouse scrolled (673, 467) with delta (0, 0)
Screenshot: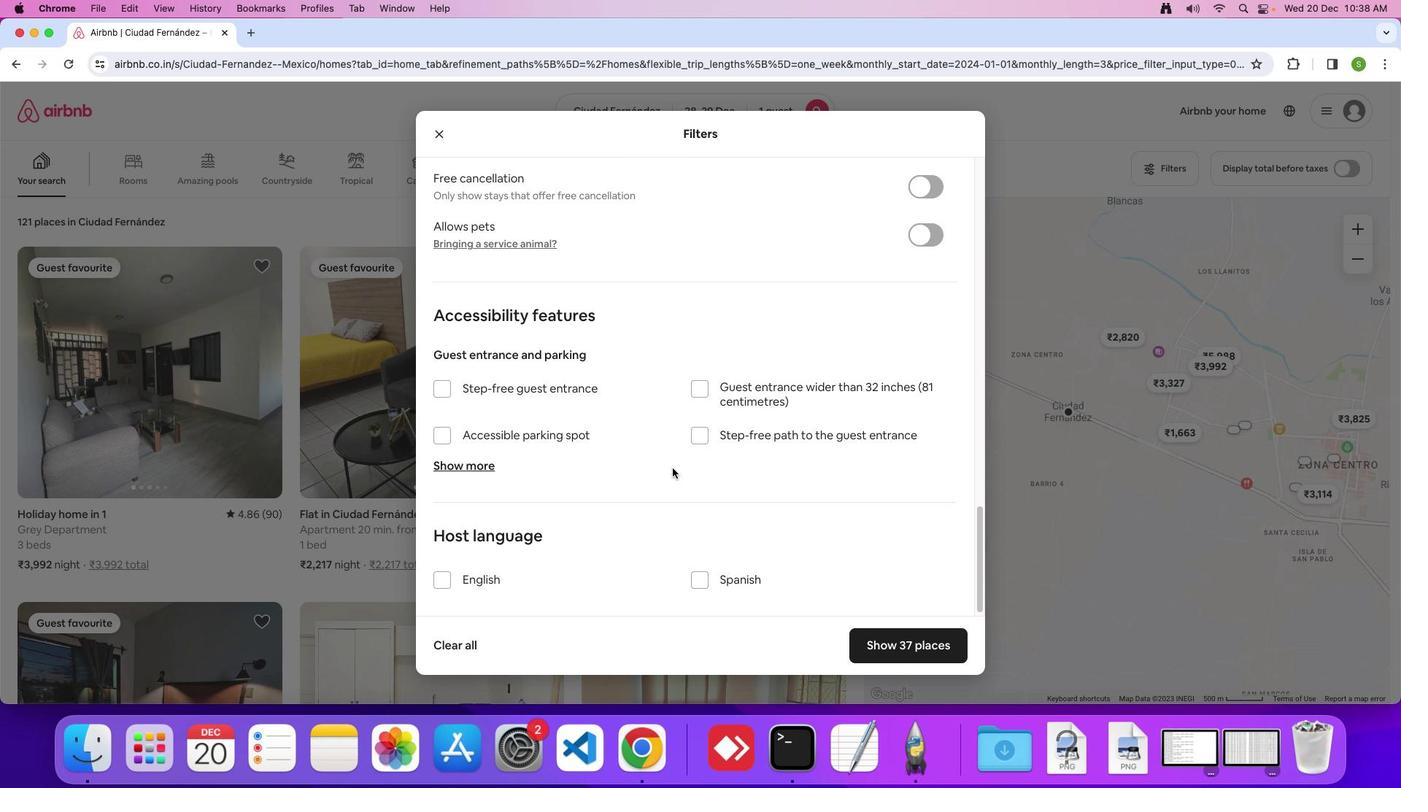 
Action: Mouse scrolled (673, 467) with delta (0, -2)
Screenshot: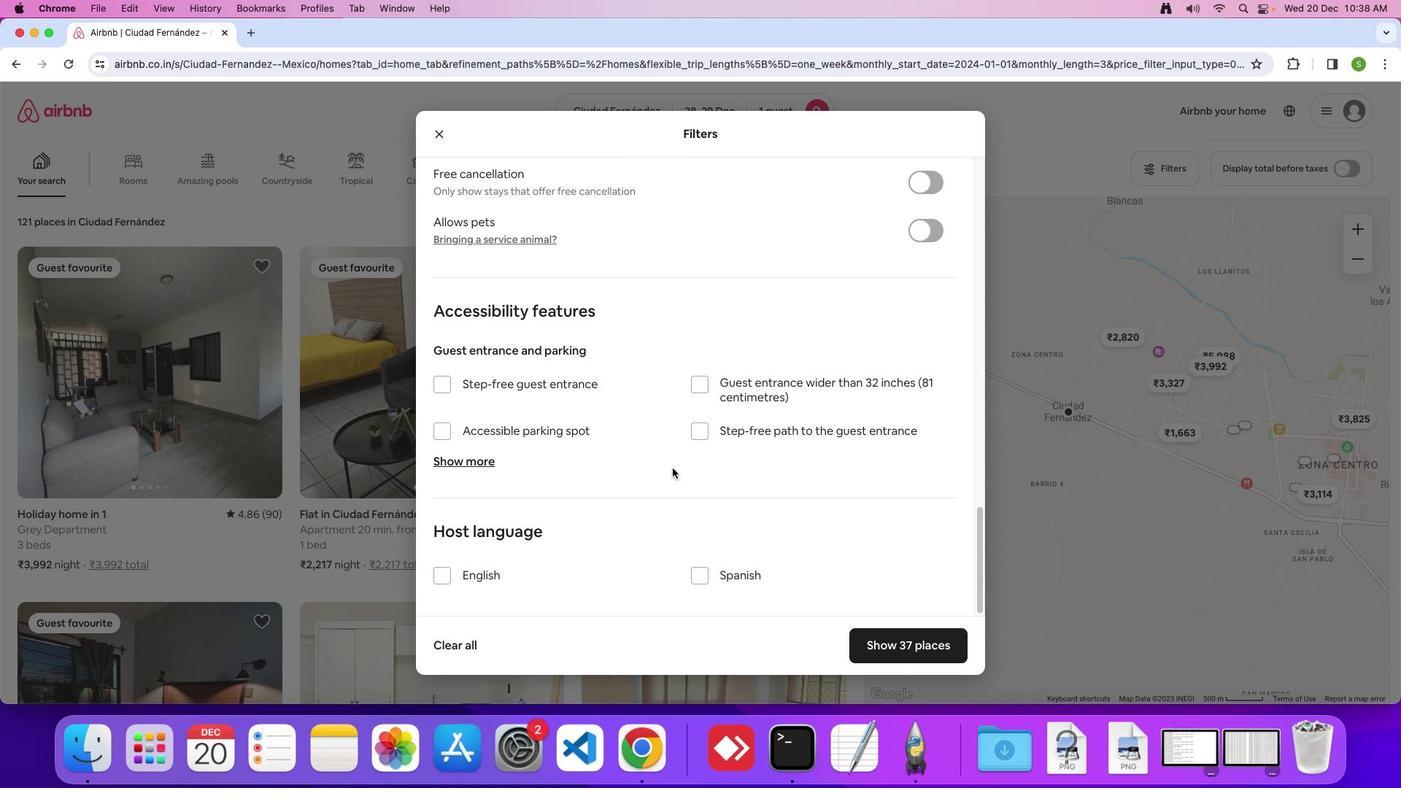 
Action: Mouse moved to (876, 635)
Screenshot: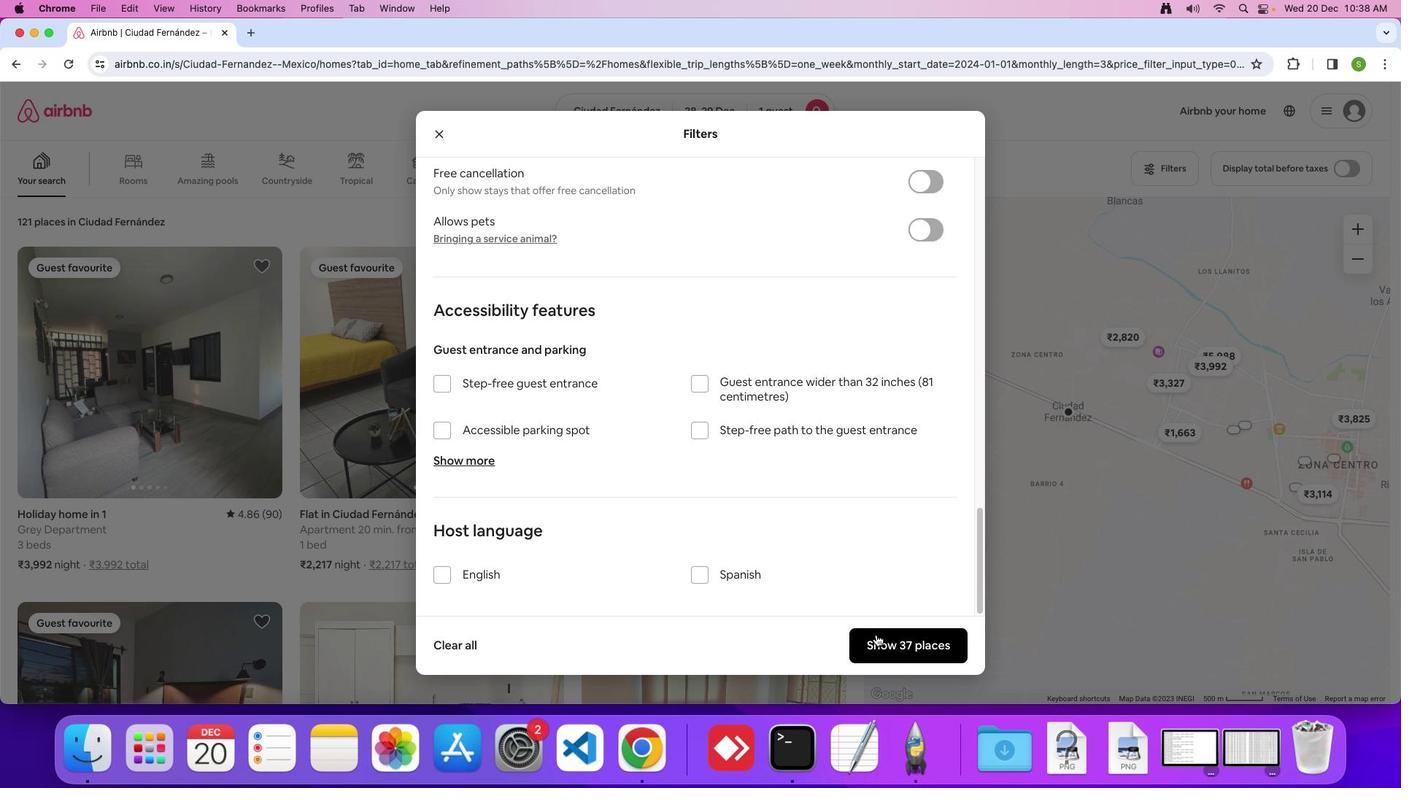 
Action: Mouse pressed left at (876, 635)
Screenshot: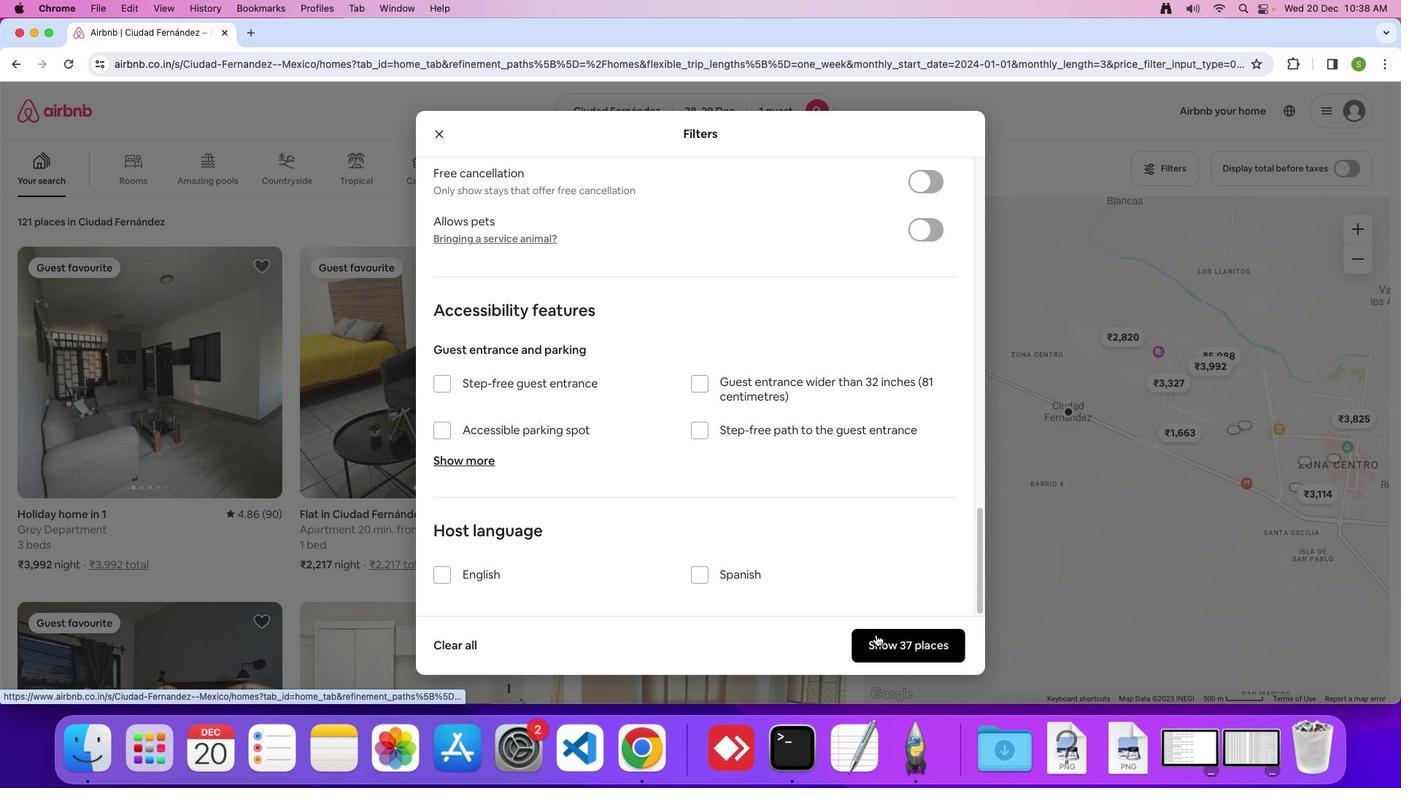 
Action: Mouse moved to (169, 370)
Screenshot: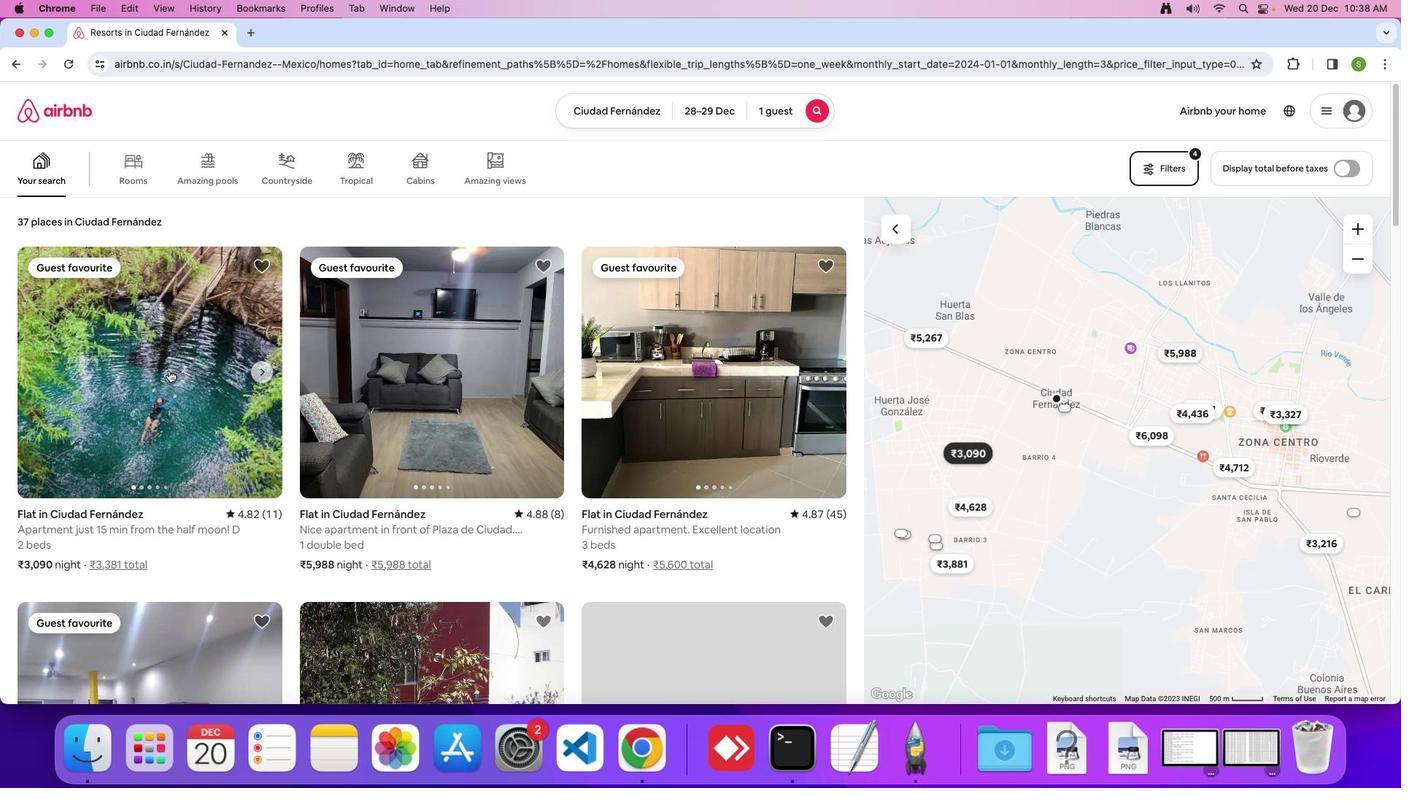 
Action: Mouse pressed left at (169, 370)
Screenshot: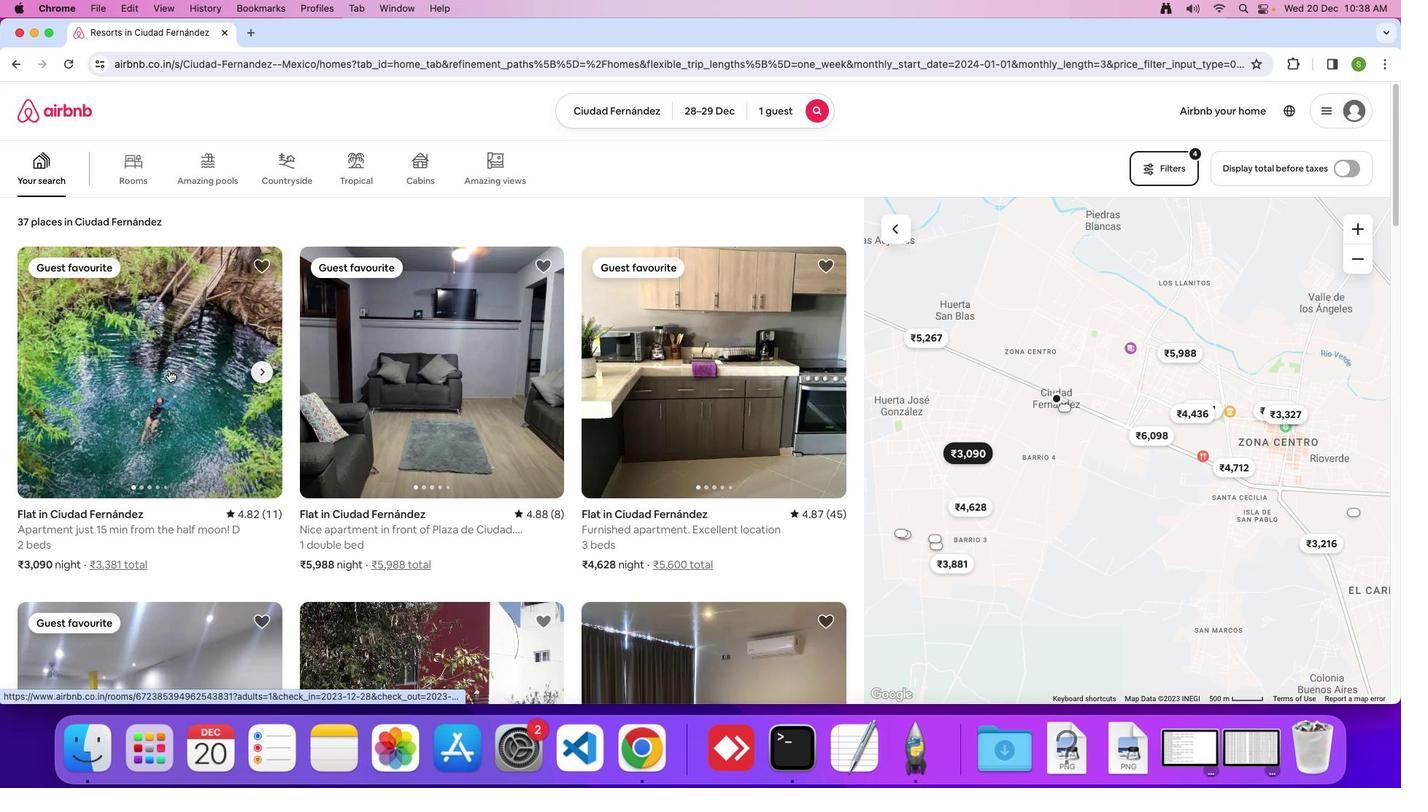 
Action: Mouse moved to (522, 368)
Screenshot: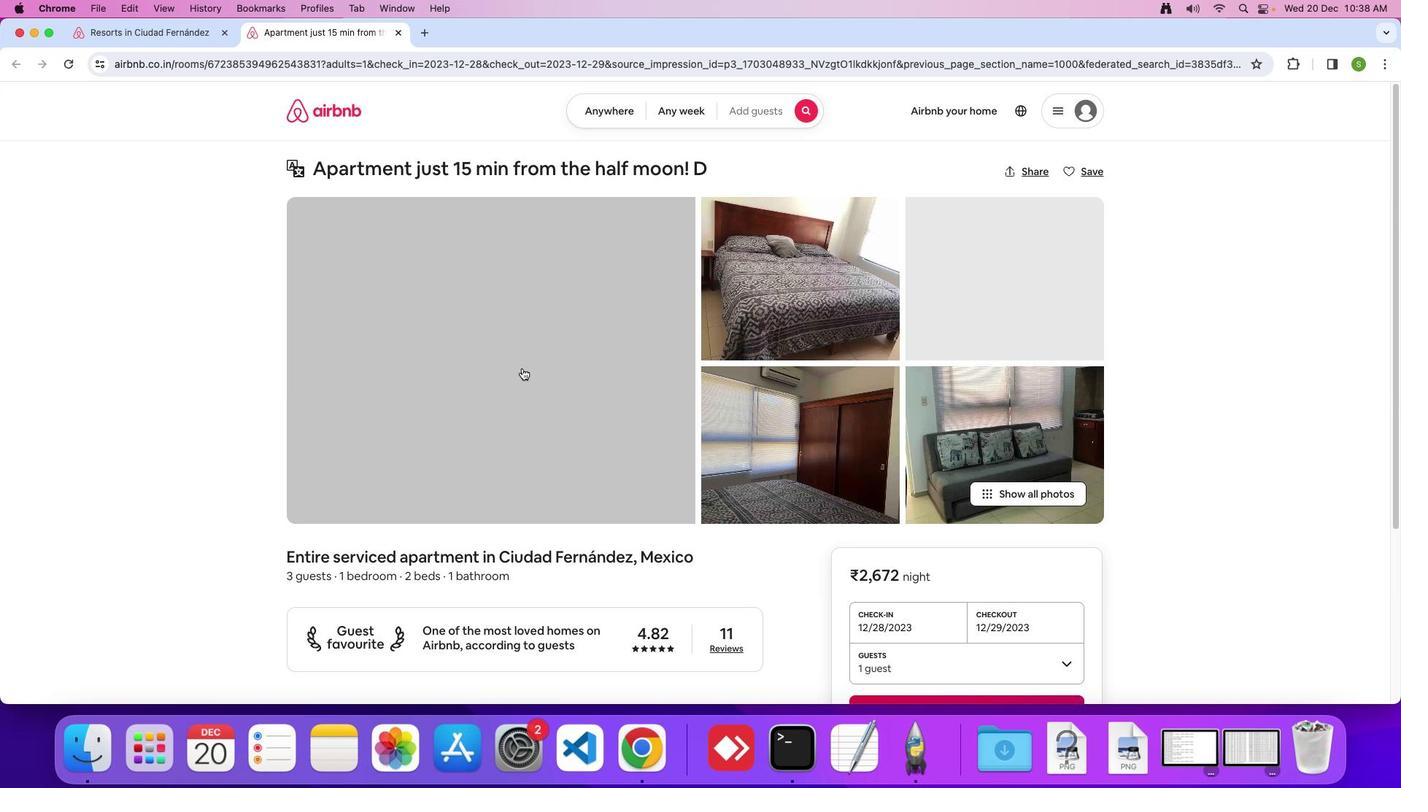 
Action: Mouse pressed left at (522, 368)
Screenshot: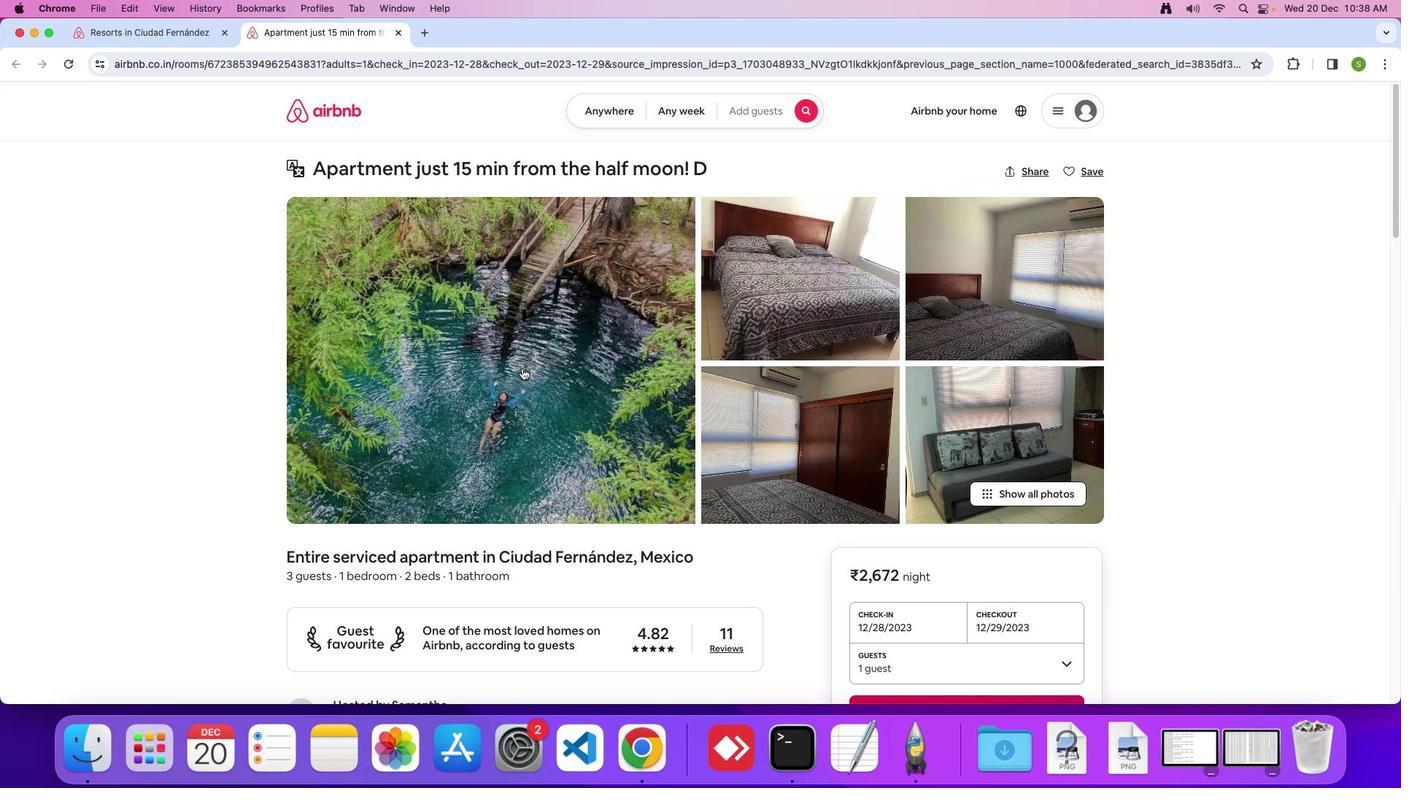 
Action: Mouse moved to (503, 376)
Screenshot: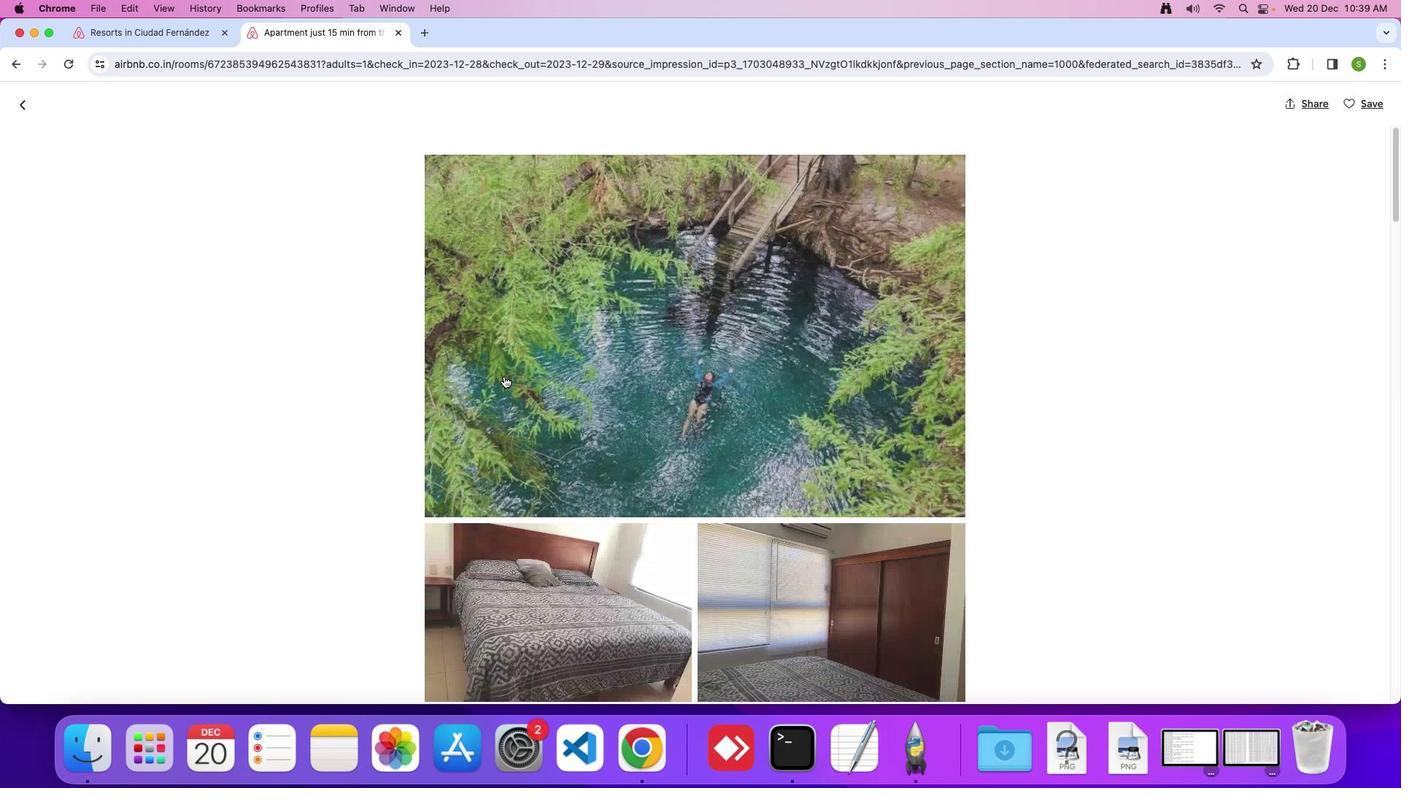 
Action: Mouse scrolled (503, 376) with delta (0, 0)
Screenshot: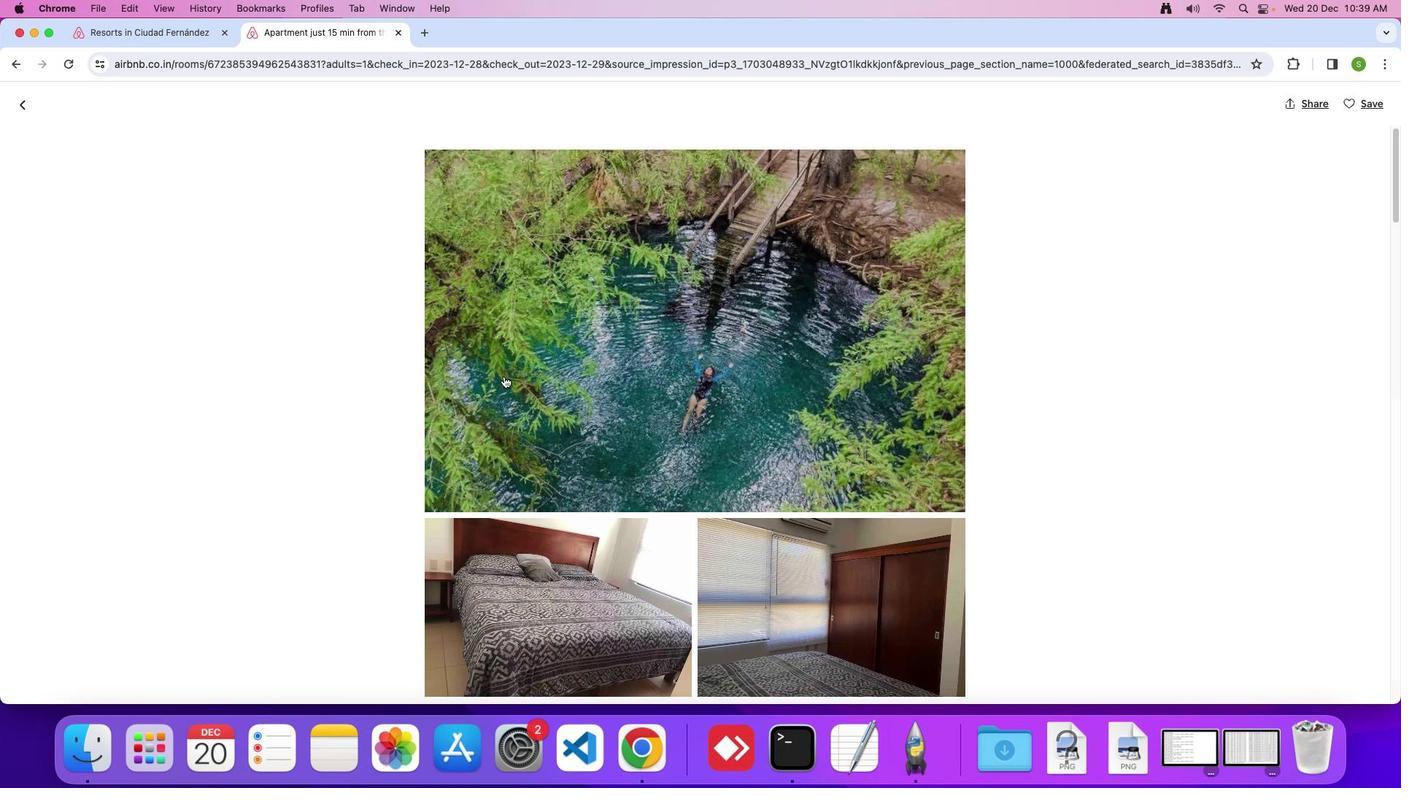 
Action: Mouse scrolled (503, 376) with delta (0, 0)
Screenshot: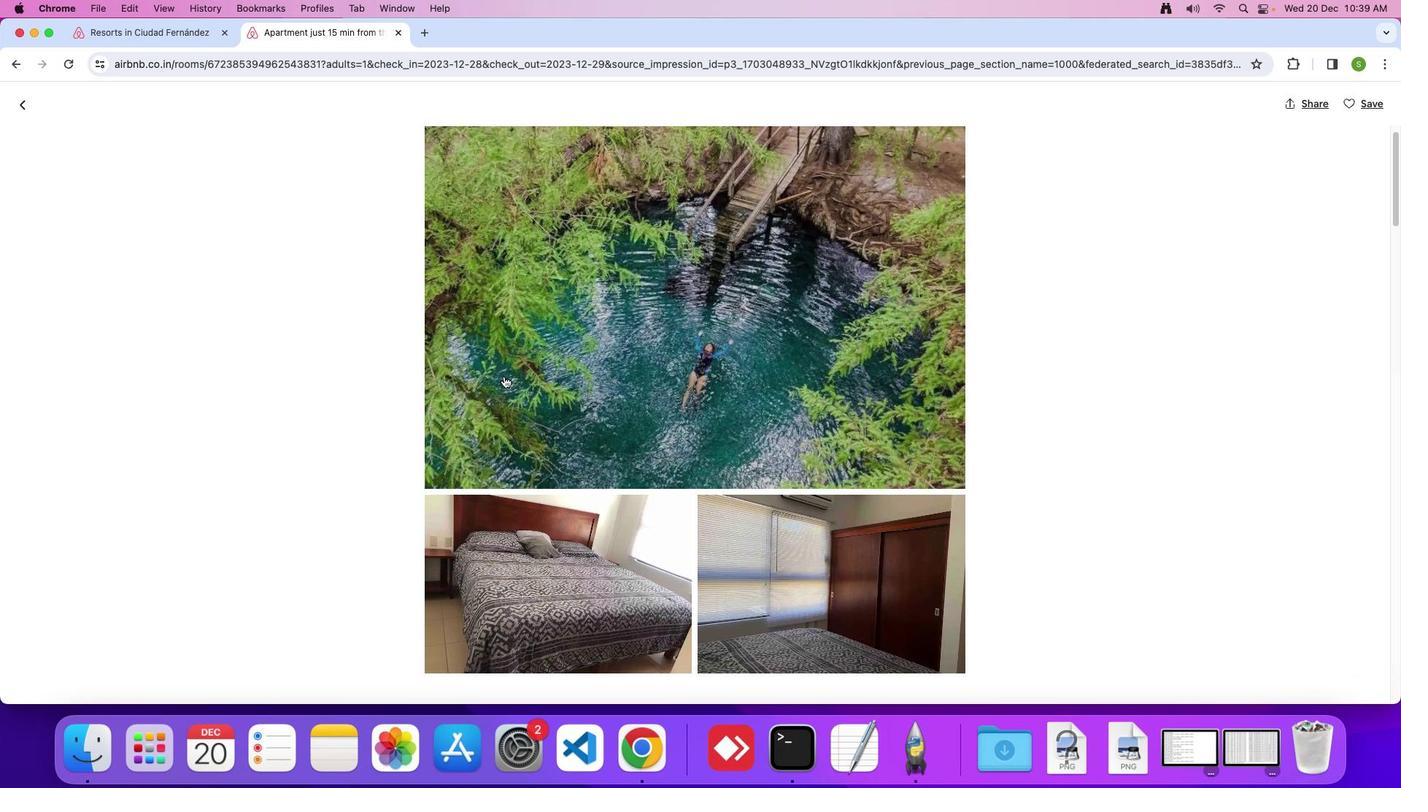 
Action: Mouse scrolled (503, 376) with delta (0, -1)
Screenshot: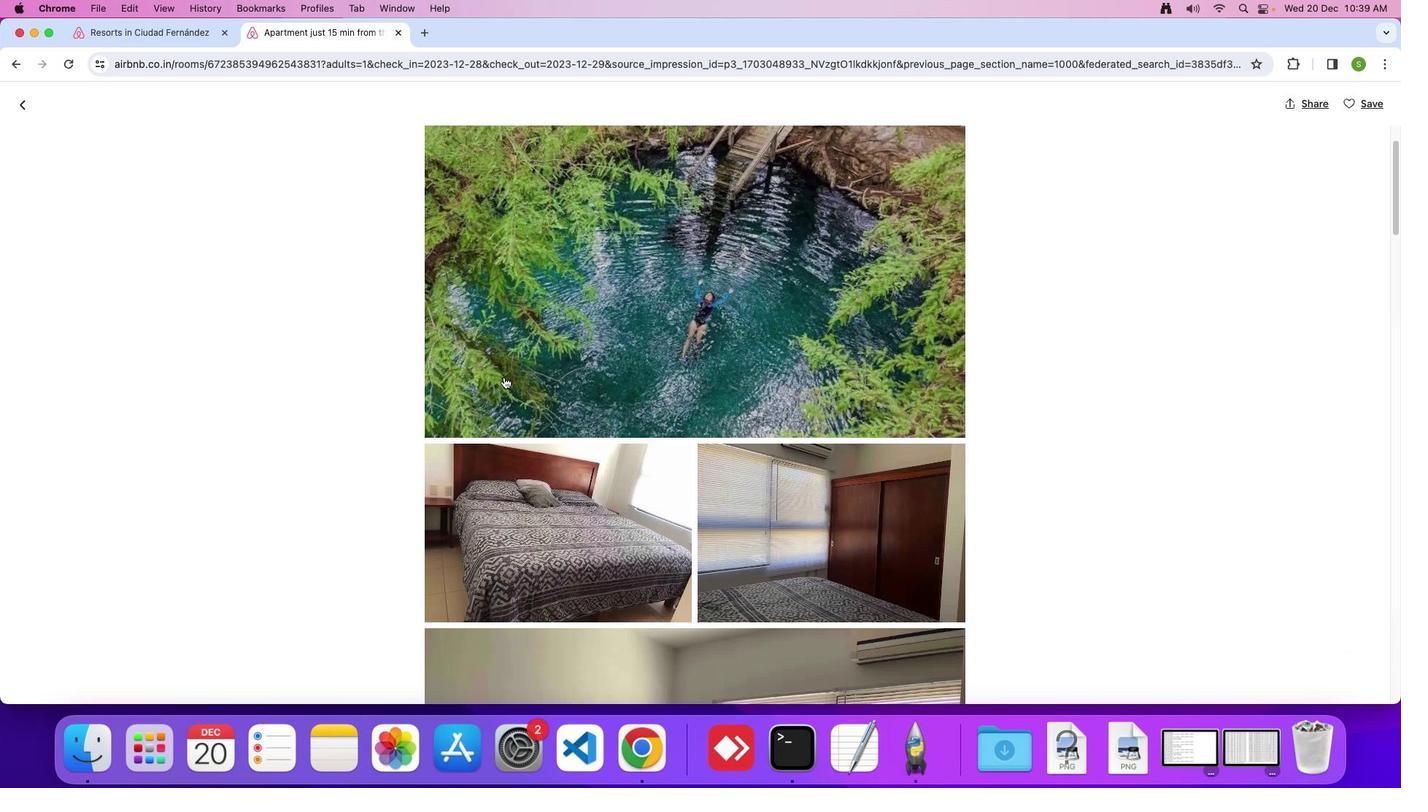 
Action: Mouse moved to (503, 376)
Screenshot: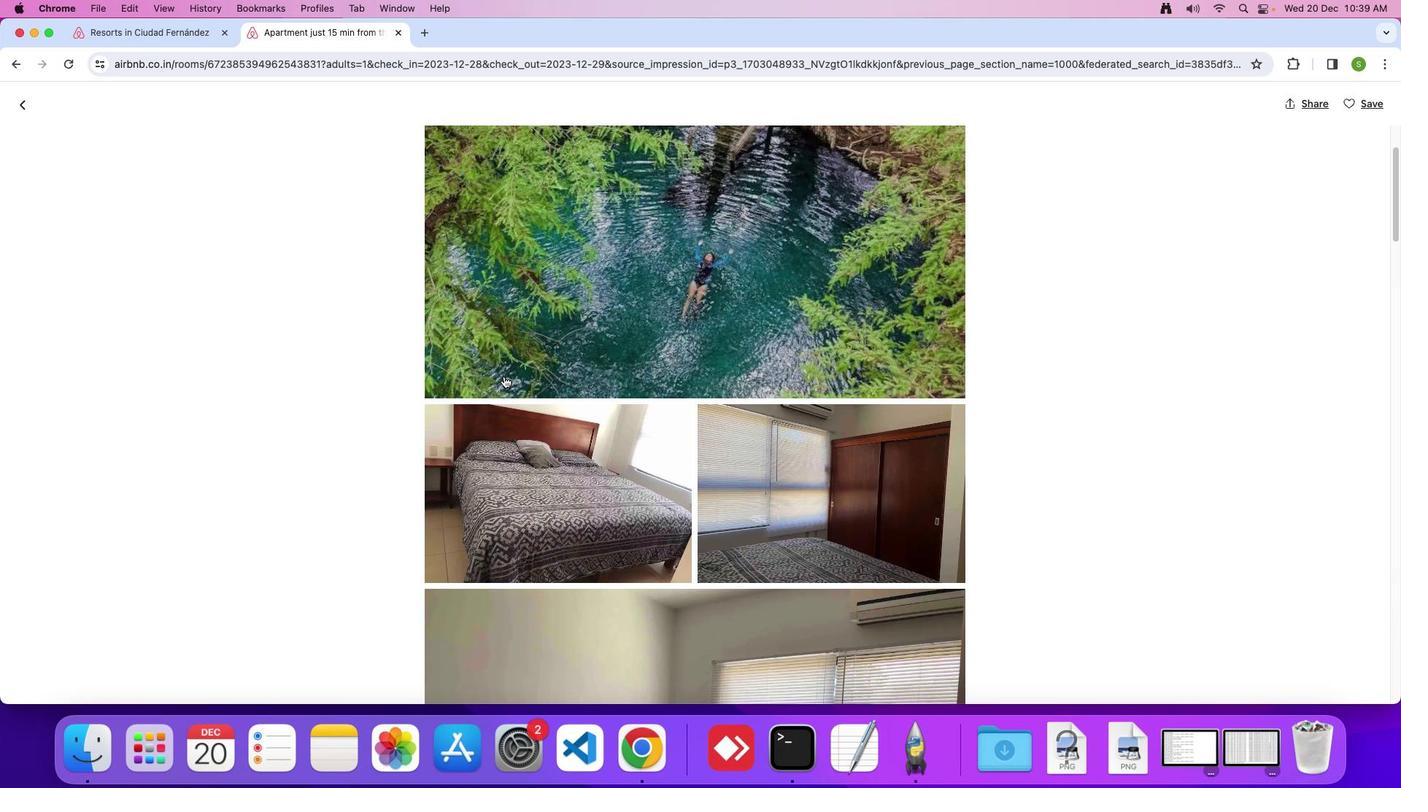 
Action: Mouse scrolled (503, 376) with delta (0, 0)
Screenshot: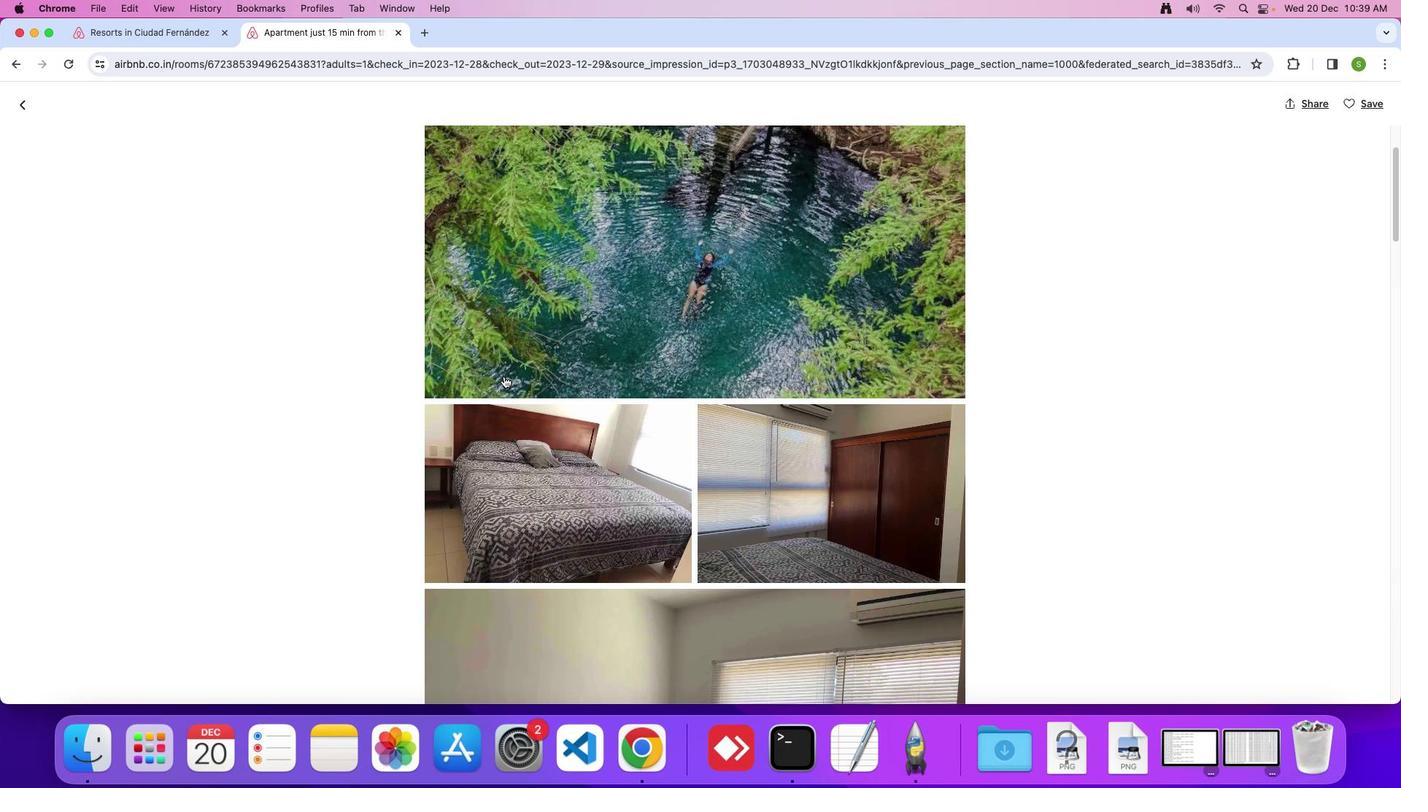 
Action: Mouse scrolled (503, 376) with delta (0, 0)
Screenshot: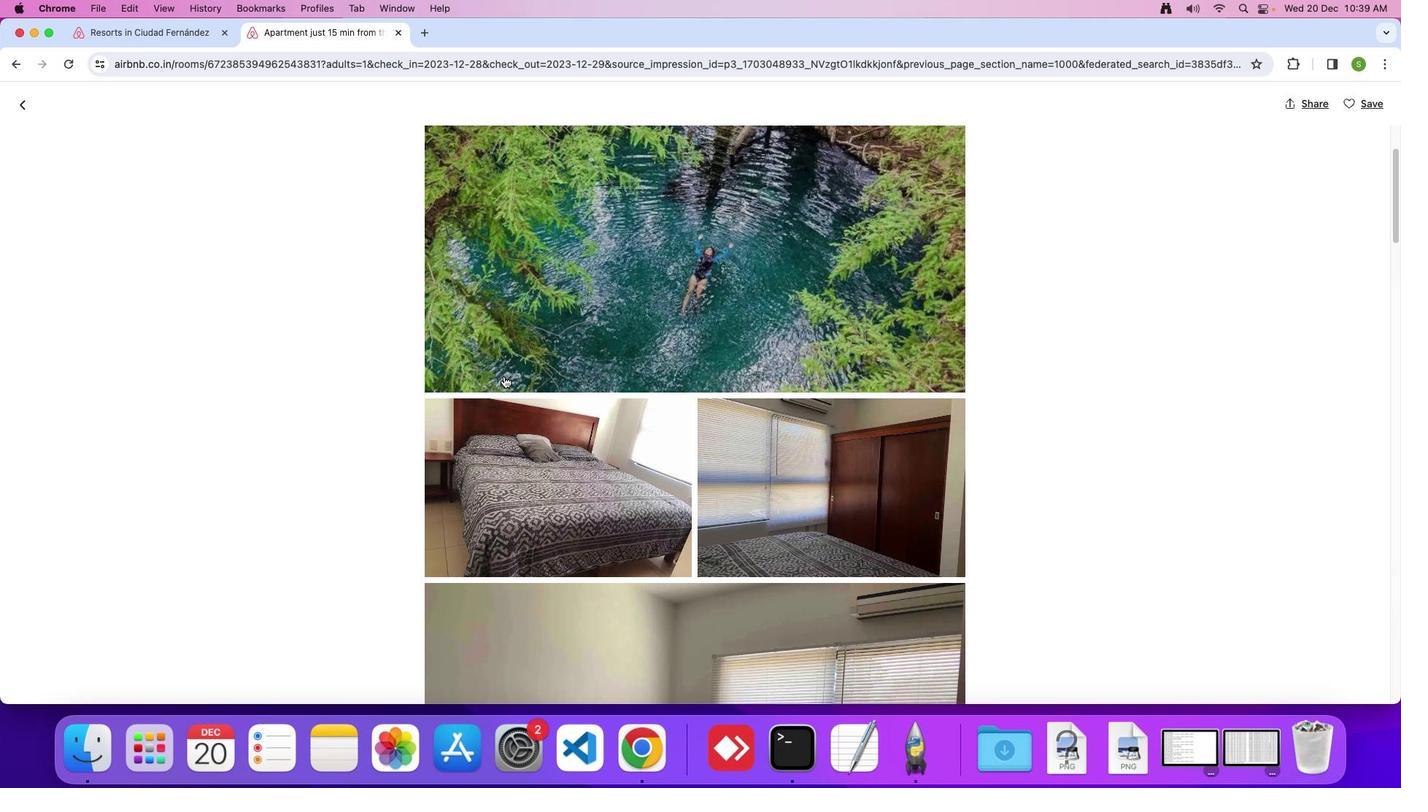 
Action: Mouse moved to (503, 376)
Screenshot: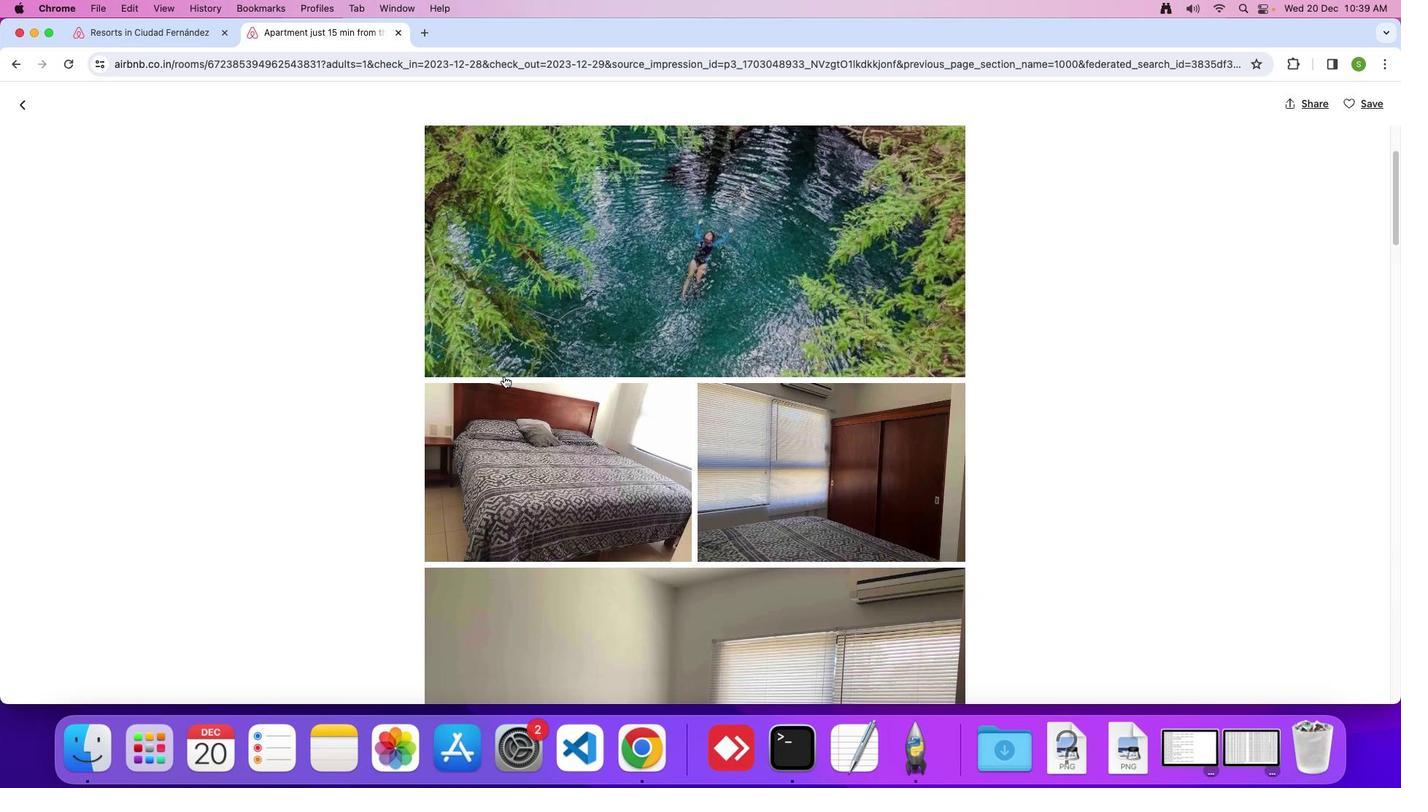 
Action: Mouse scrolled (503, 376) with delta (0, -2)
Screenshot: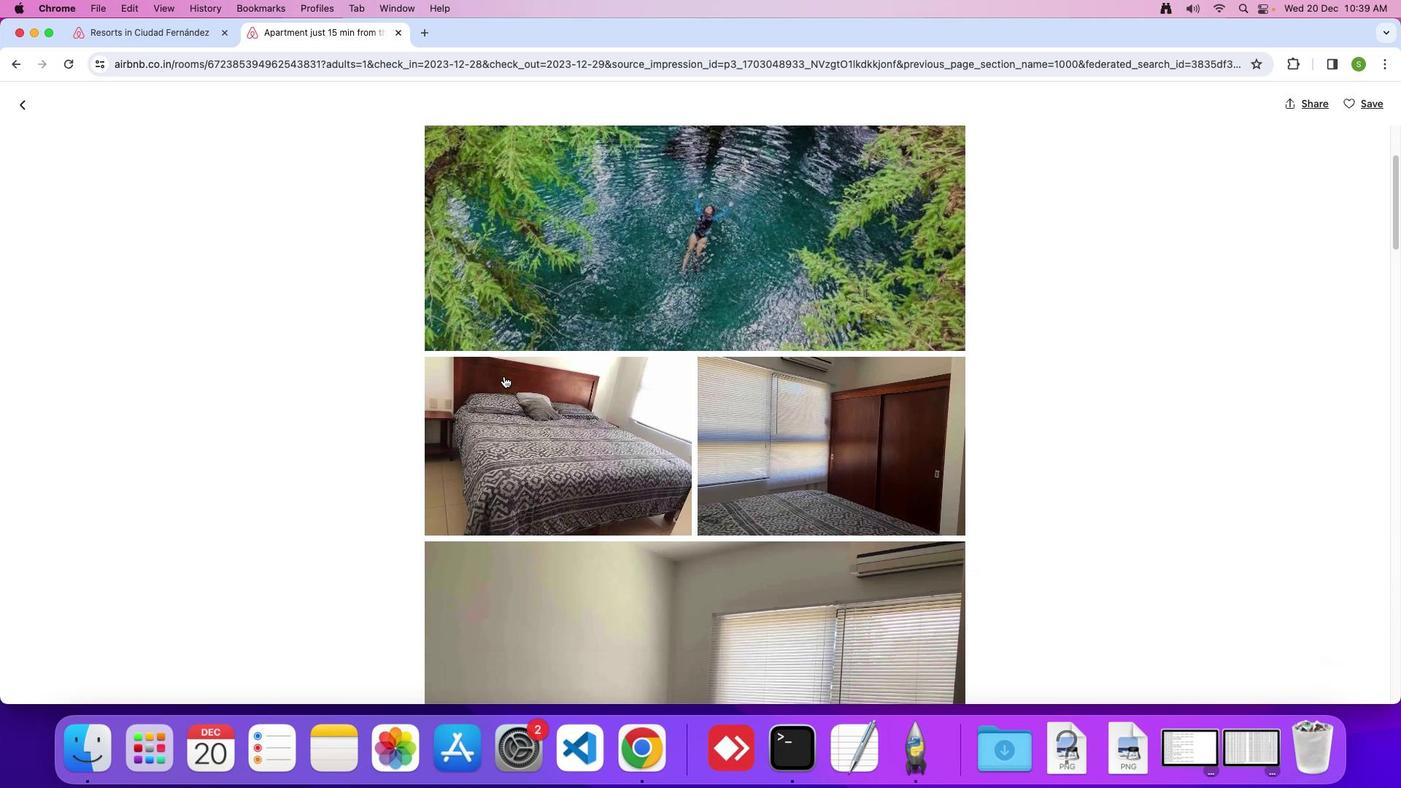 
Action: Mouse scrolled (503, 376) with delta (0, 0)
Screenshot: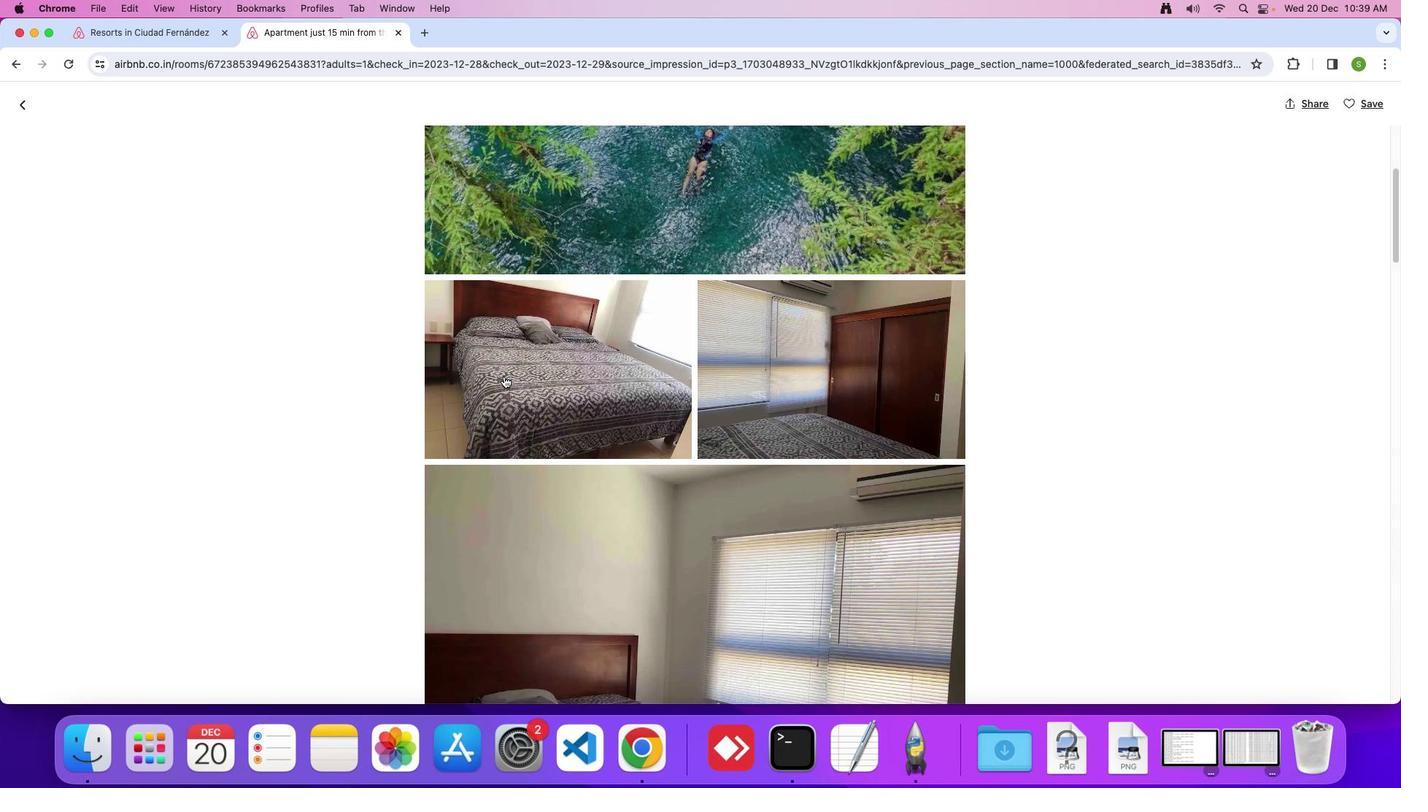 
Action: Mouse scrolled (503, 376) with delta (0, 0)
Screenshot: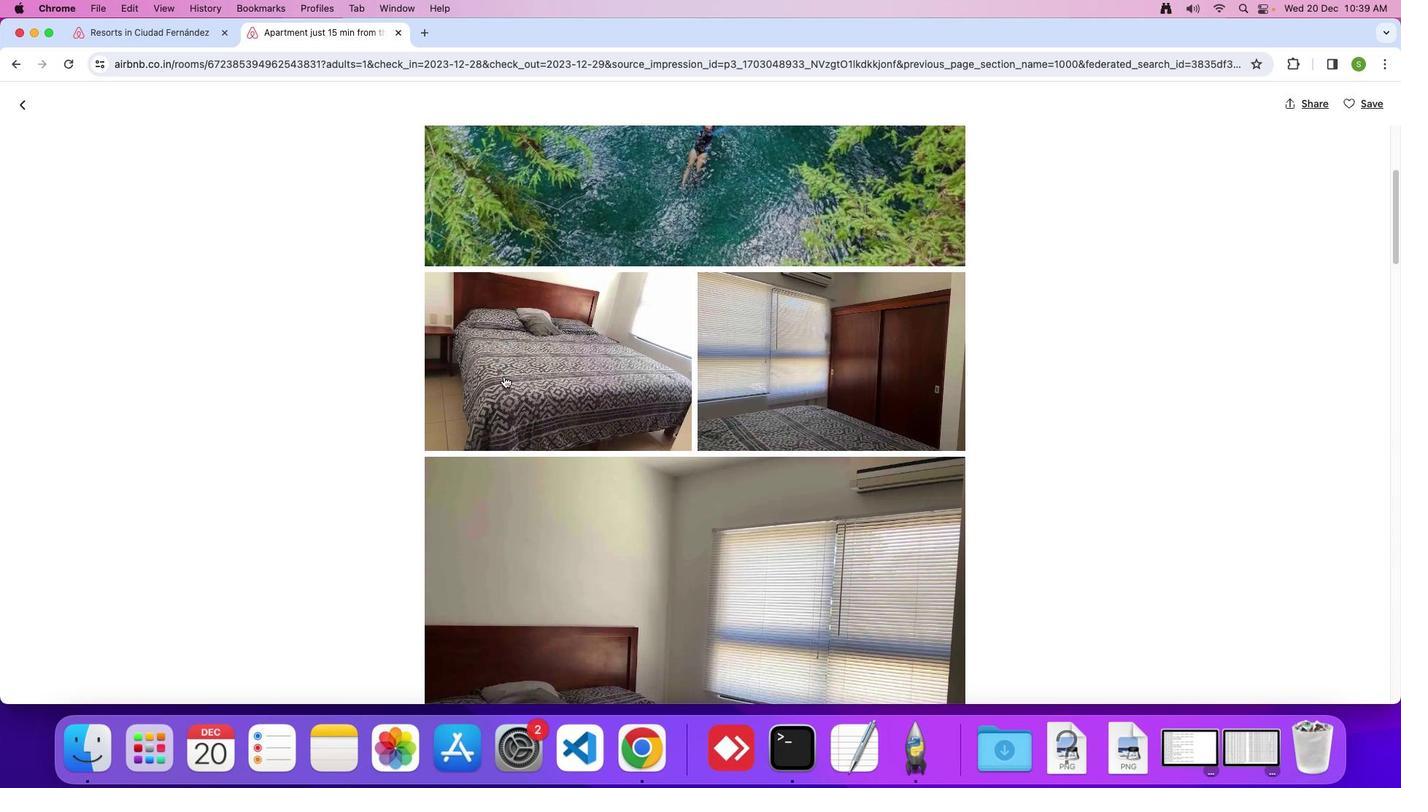 
Action: Mouse scrolled (503, 376) with delta (0, 0)
Screenshot: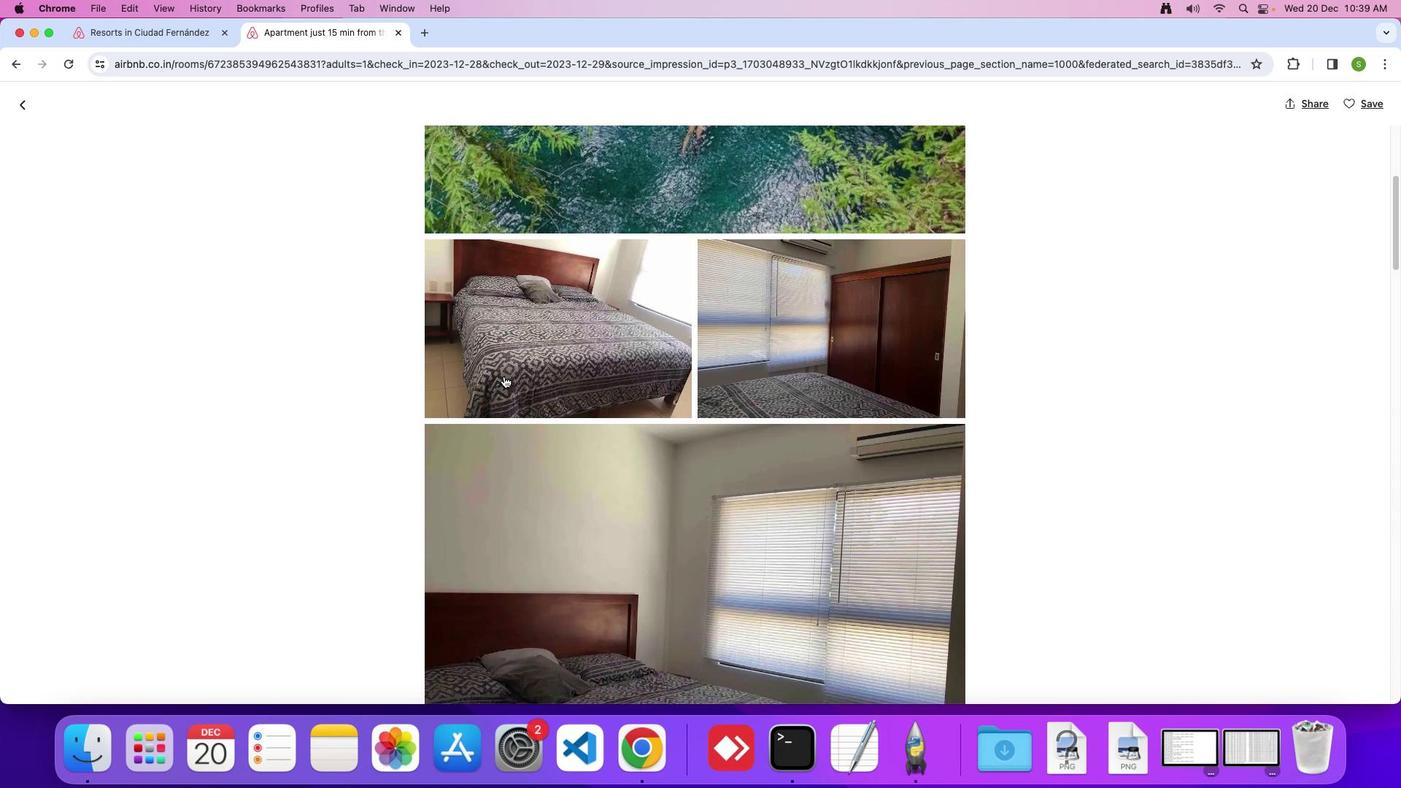 
Action: Mouse scrolled (503, 376) with delta (0, 0)
Screenshot: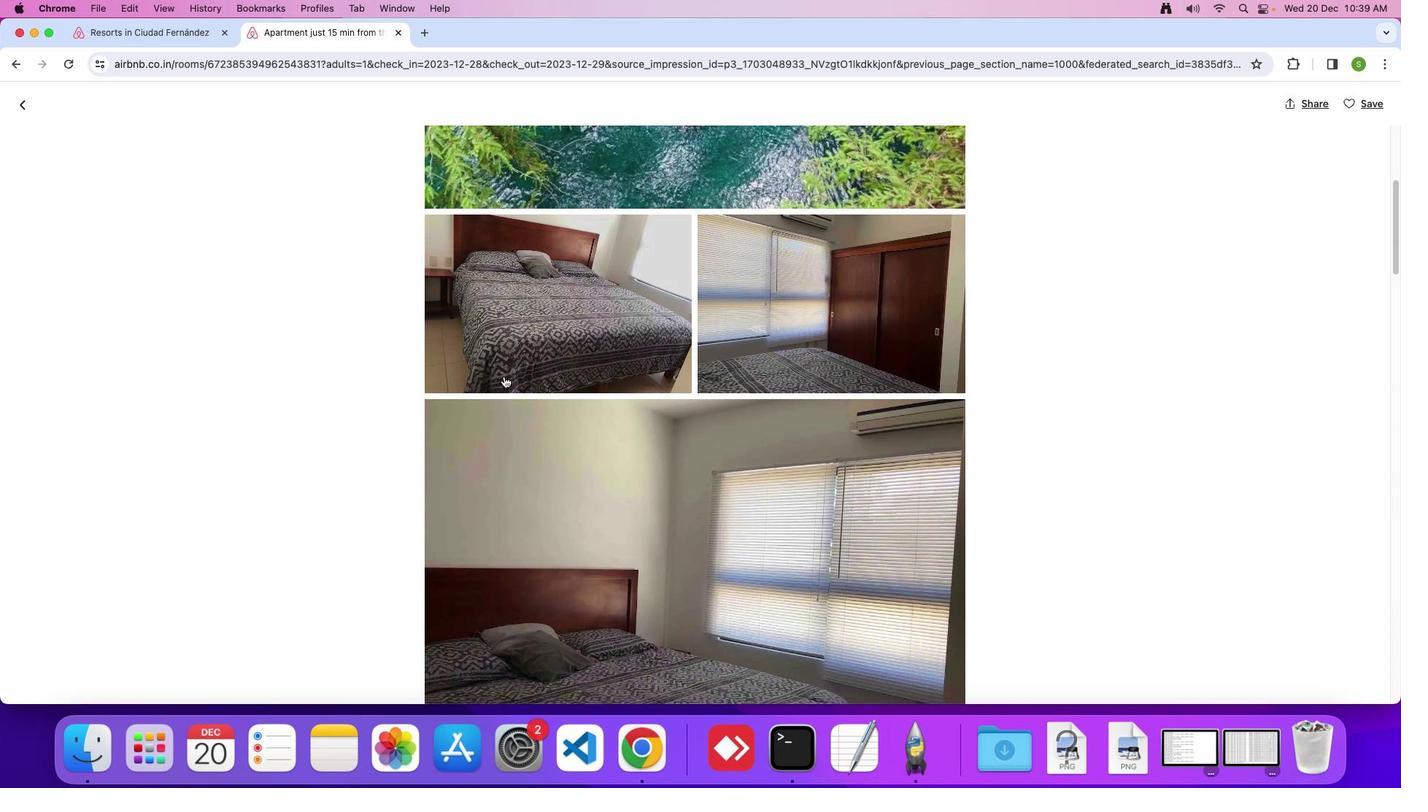 
Action: Mouse scrolled (503, 376) with delta (0, 0)
Screenshot: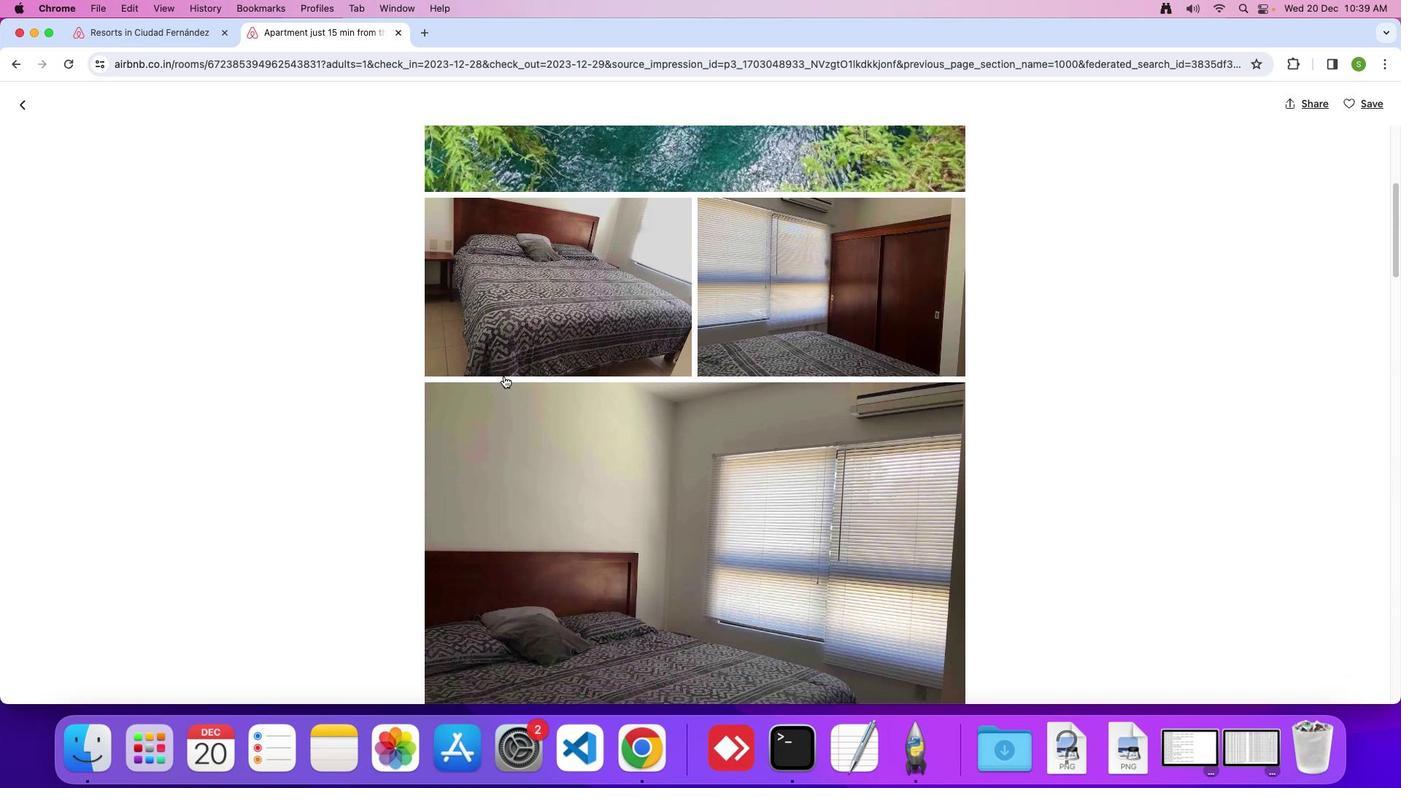 
Action: Mouse scrolled (503, 376) with delta (0, -1)
Screenshot: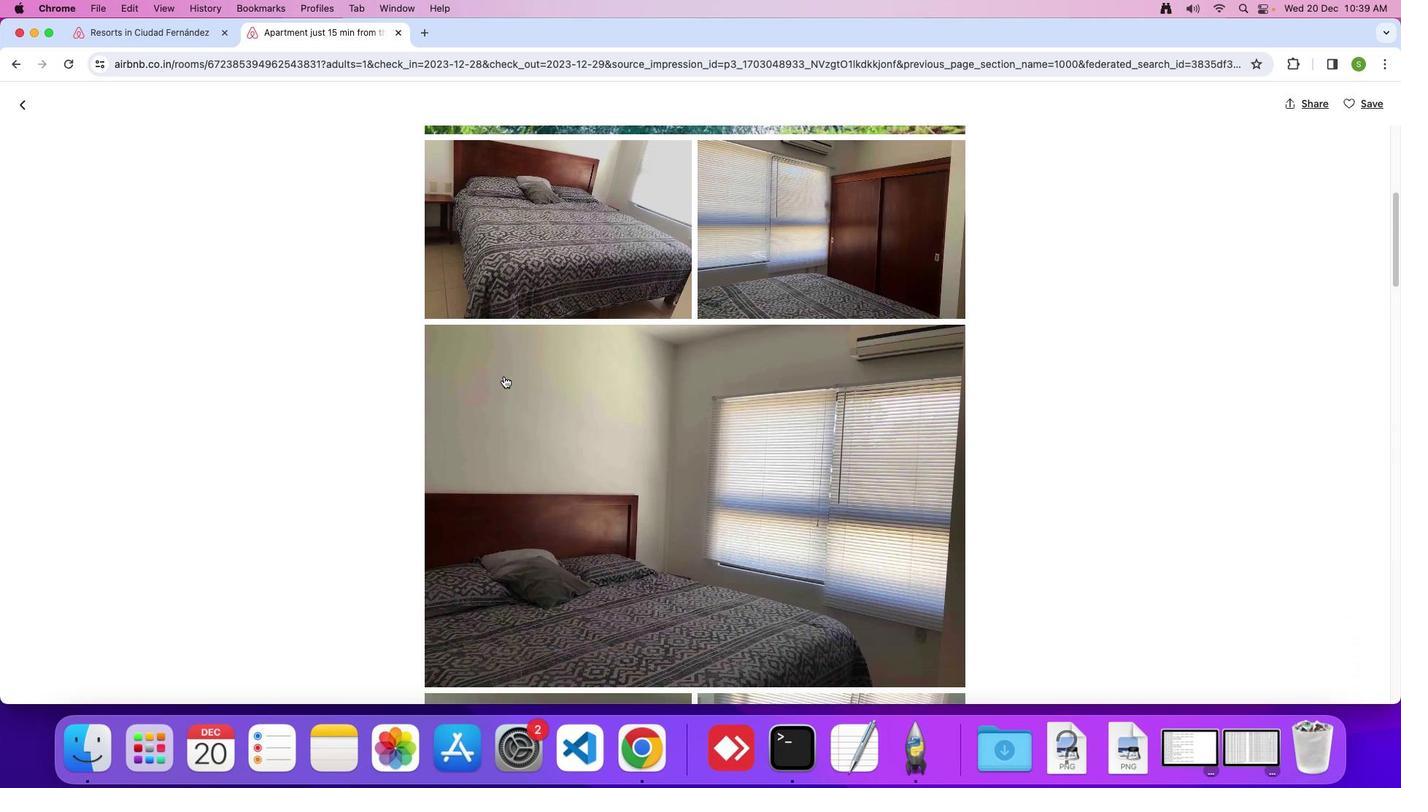 
Action: Mouse scrolled (503, 376) with delta (0, 0)
Screenshot: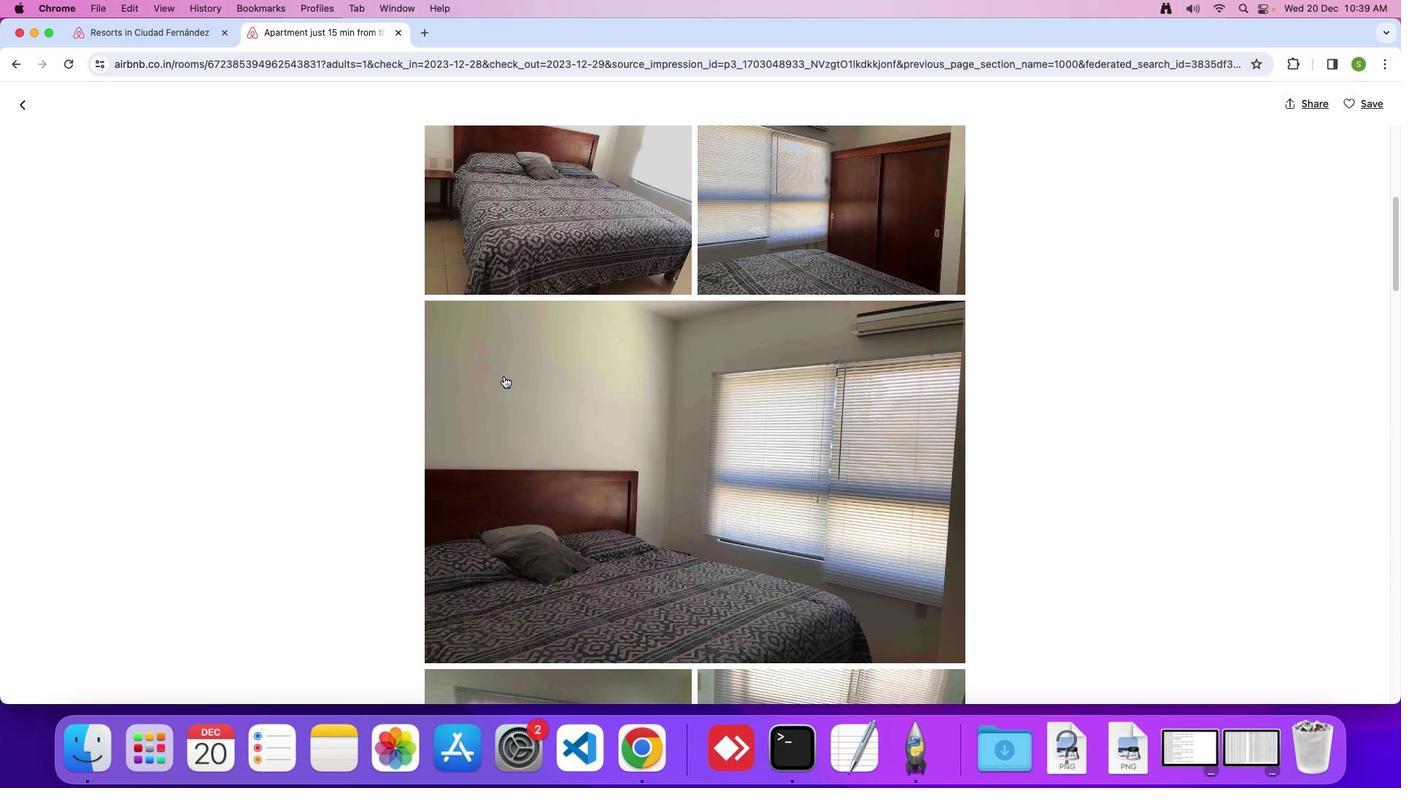 
Action: Mouse scrolled (503, 376) with delta (0, 0)
Screenshot: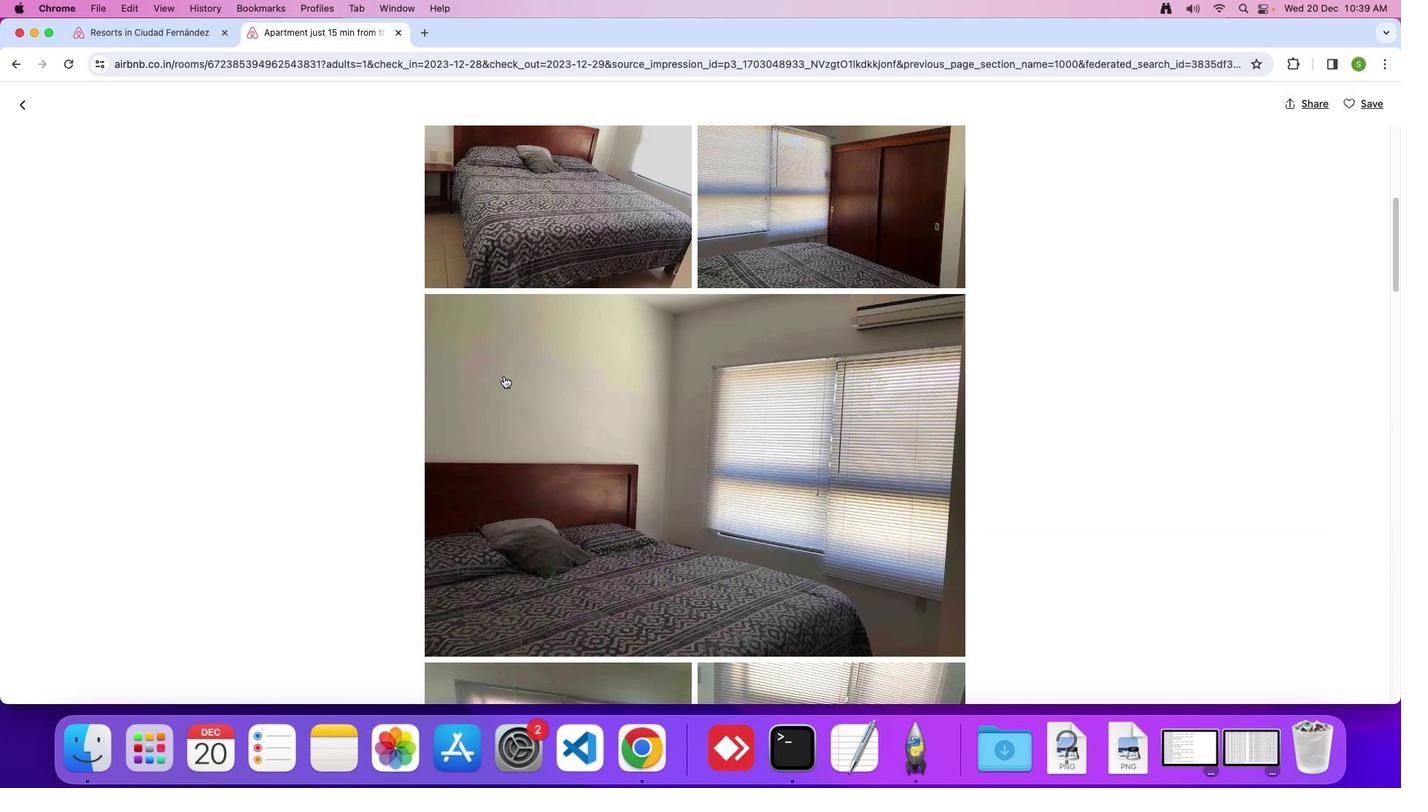 
Action: Mouse scrolled (503, 376) with delta (0, 0)
Screenshot: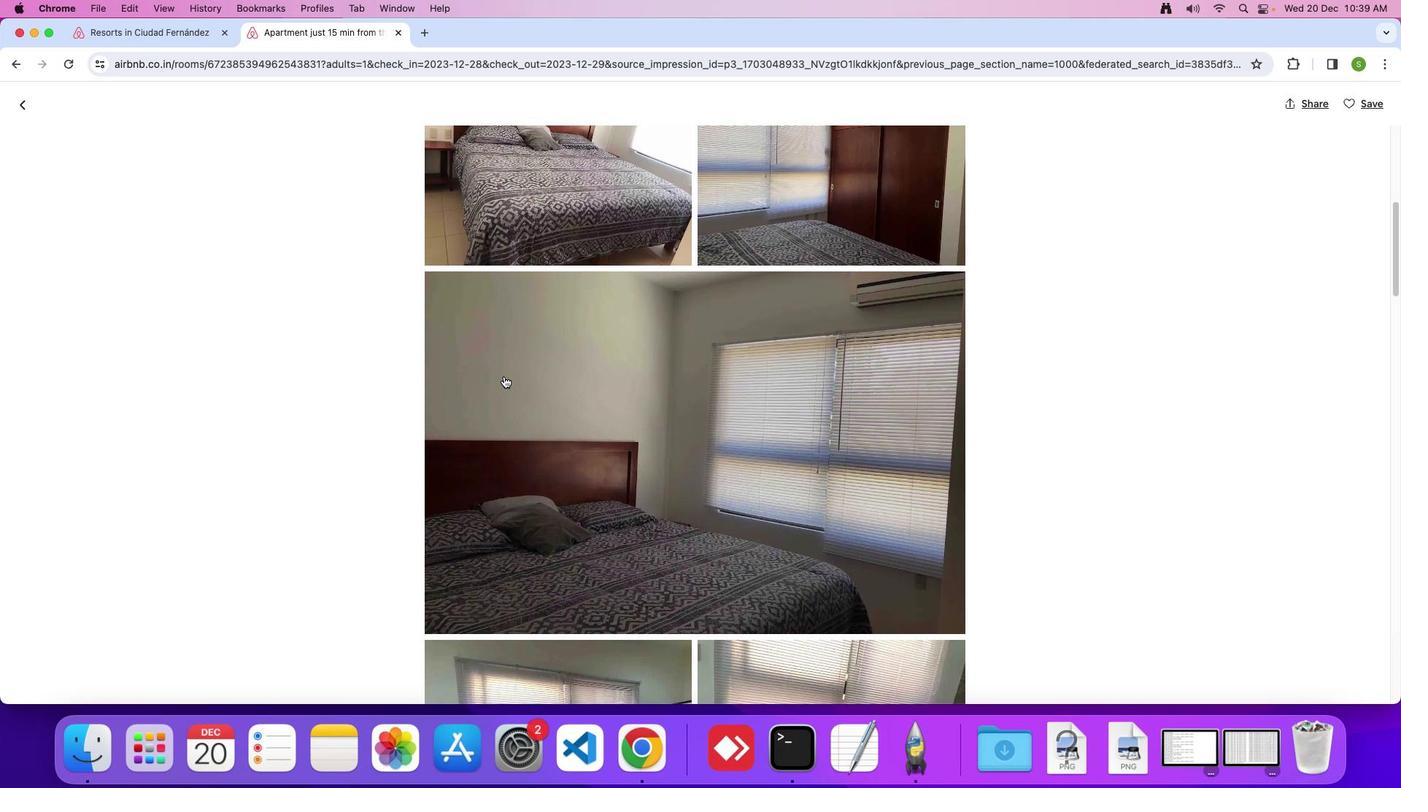 
Action: Mouse scrolled (503, 376) with delta (0, 0)
Screenshot: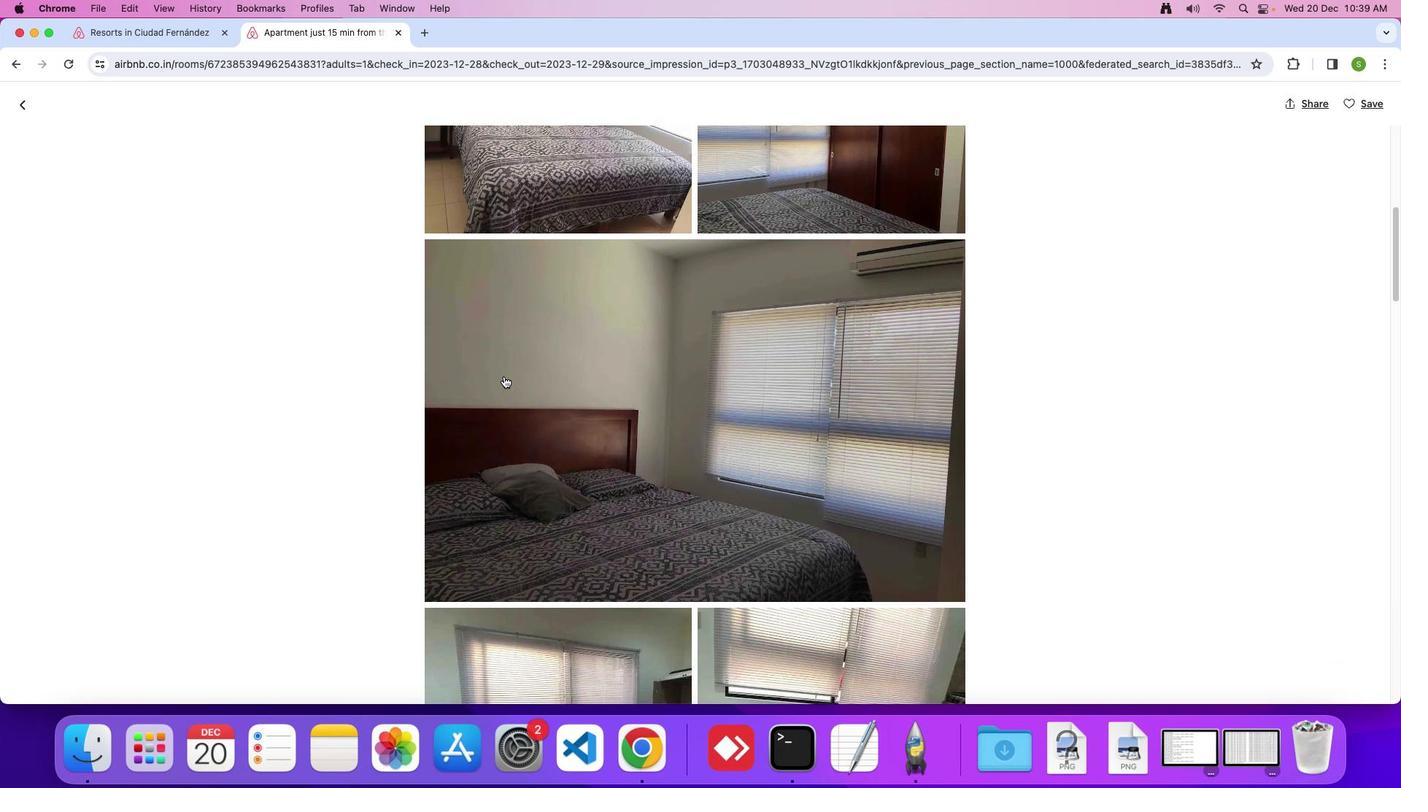 
Action: Mouse scrolled (503, 376) with delta (0, -2)
Screenshot: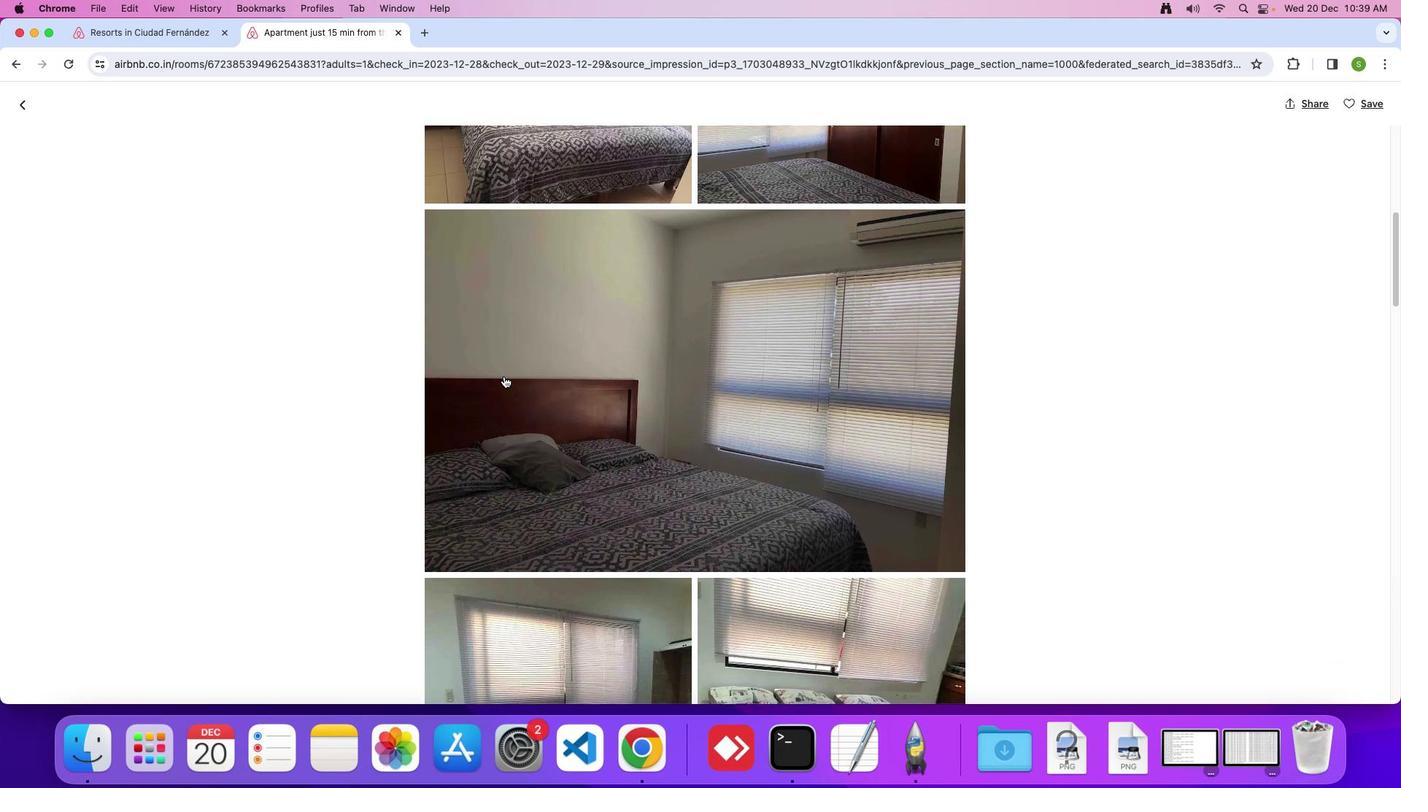 
Action: Mouse scrolled (503, 376) with delta (0, 0)
Screenshot: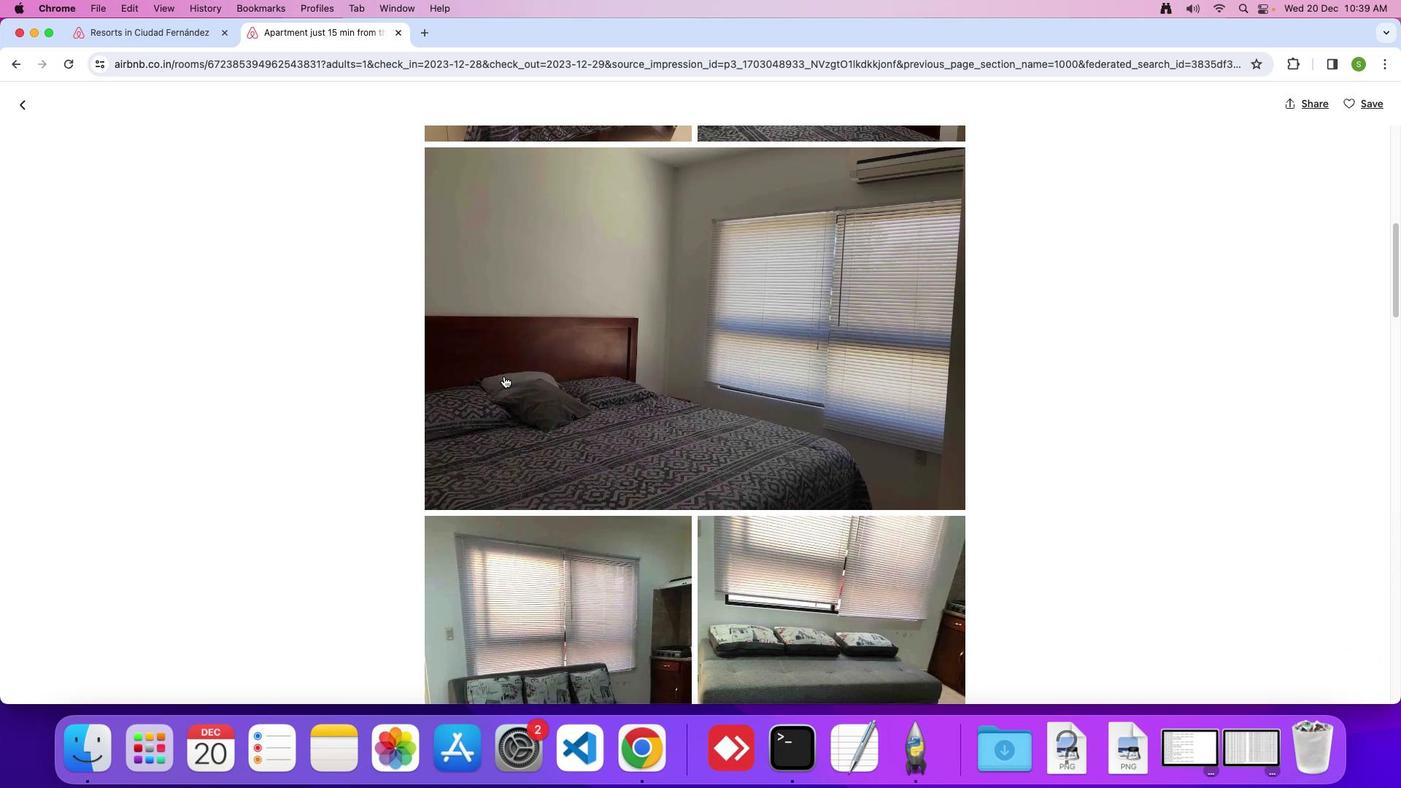 
Action: Mouse scrolled (503, 376) with delta (0, 0)
Screenshot: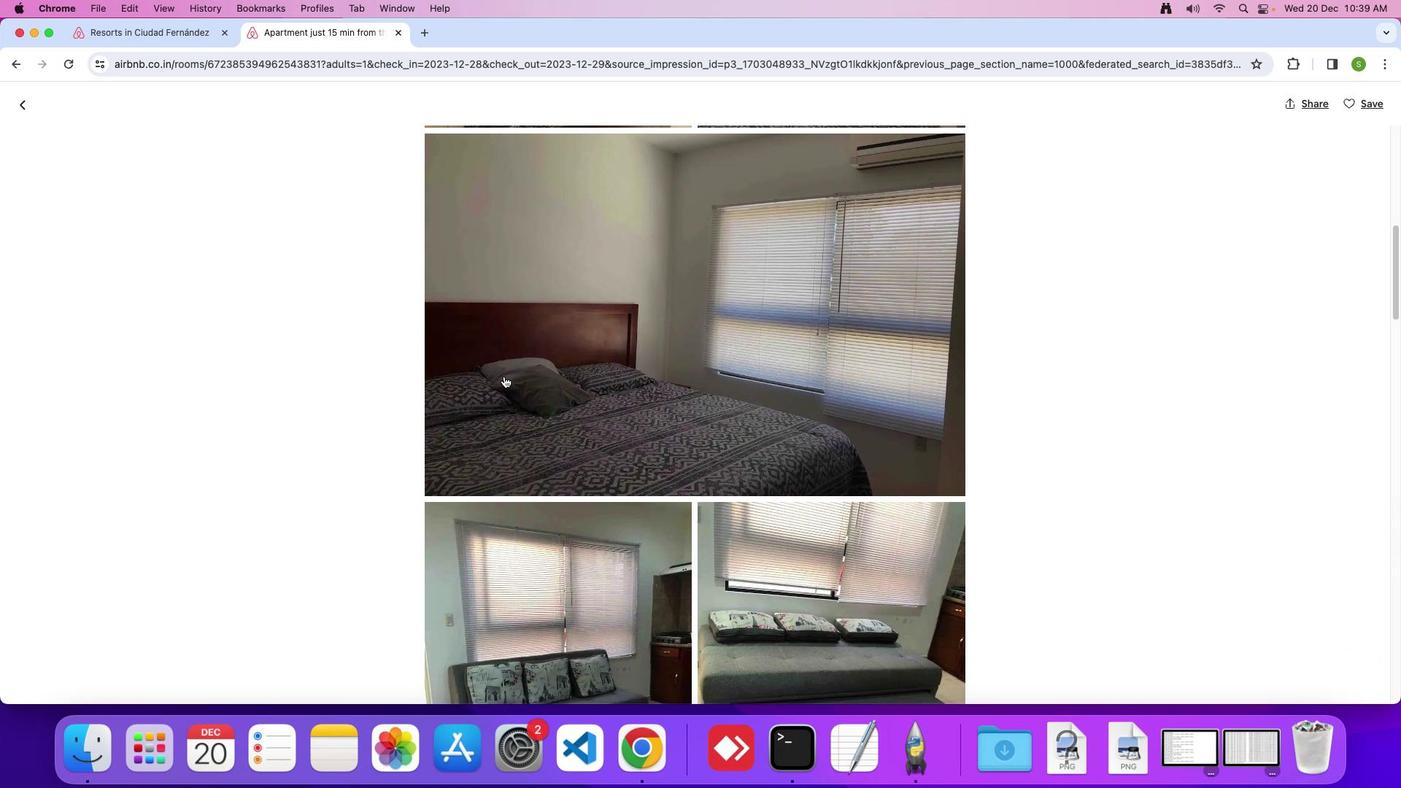 
Action: Mouse scrolled (503, 376) with delta (0, -2)
Screenshot: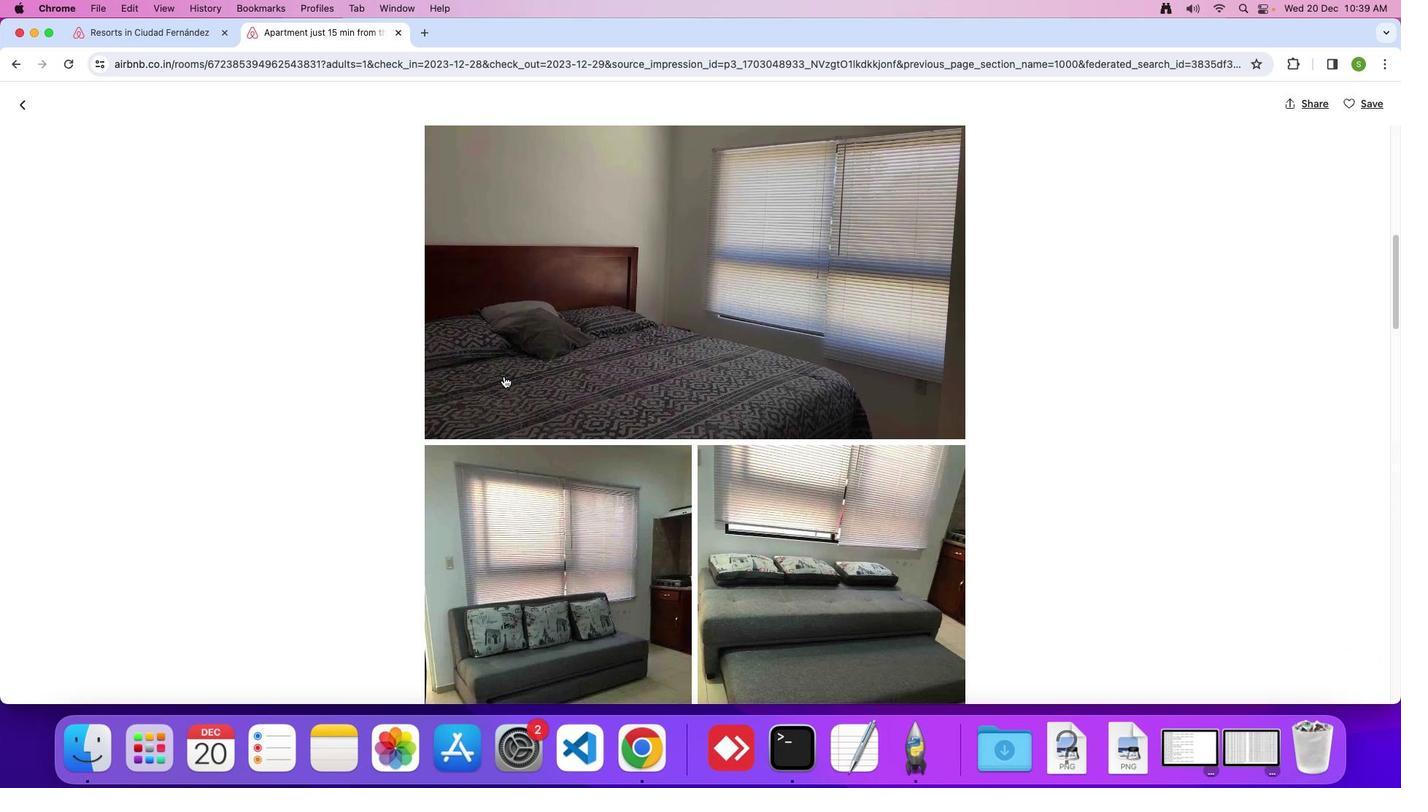 
Action: Mouse scrolled (503, 376) with delta (0, 0)
Screenshot: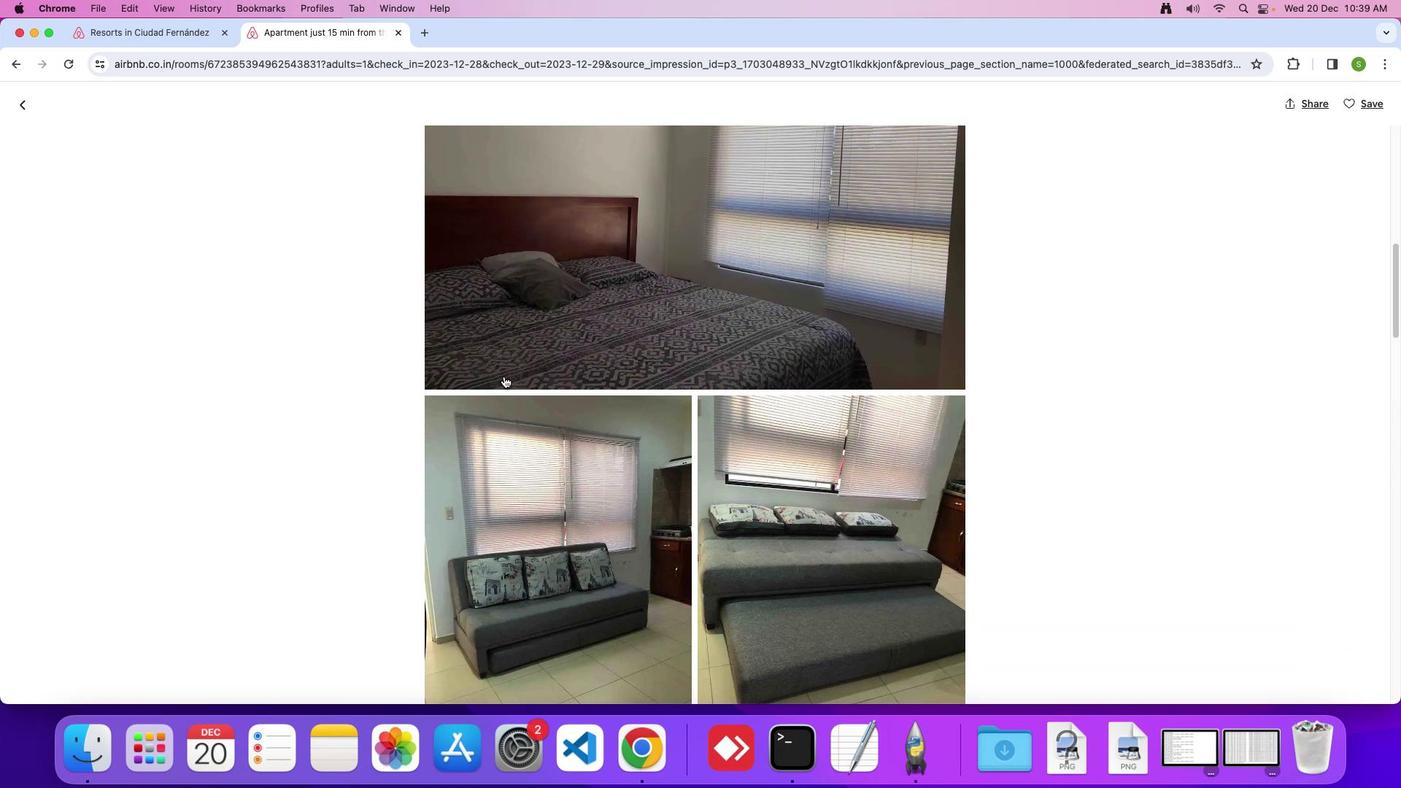 
Action: Mouse scrolled (503, 376) with delta (0, 0)
Screenshot: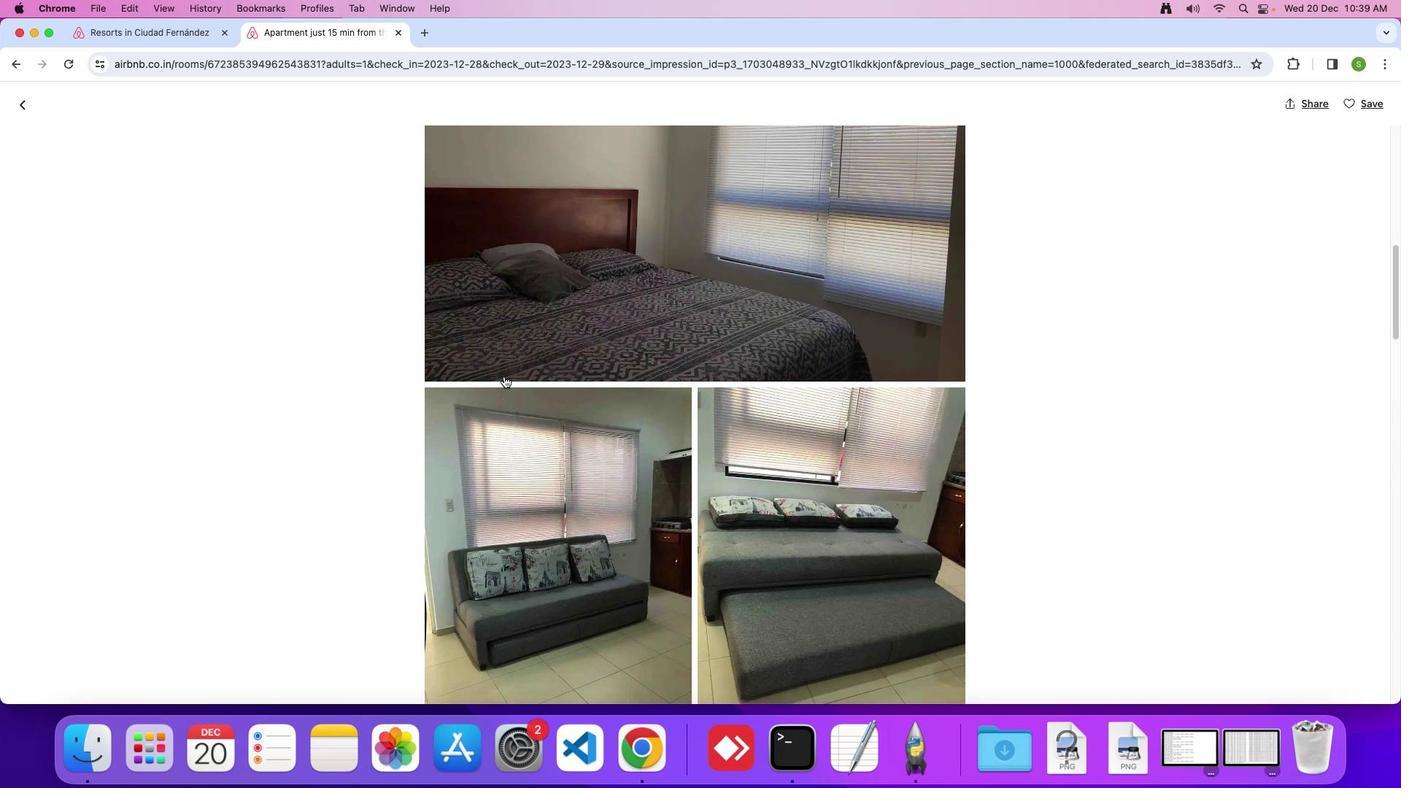 
Action: Mouse scrolled (503, 376) with delta (0, 0)
Screenshot: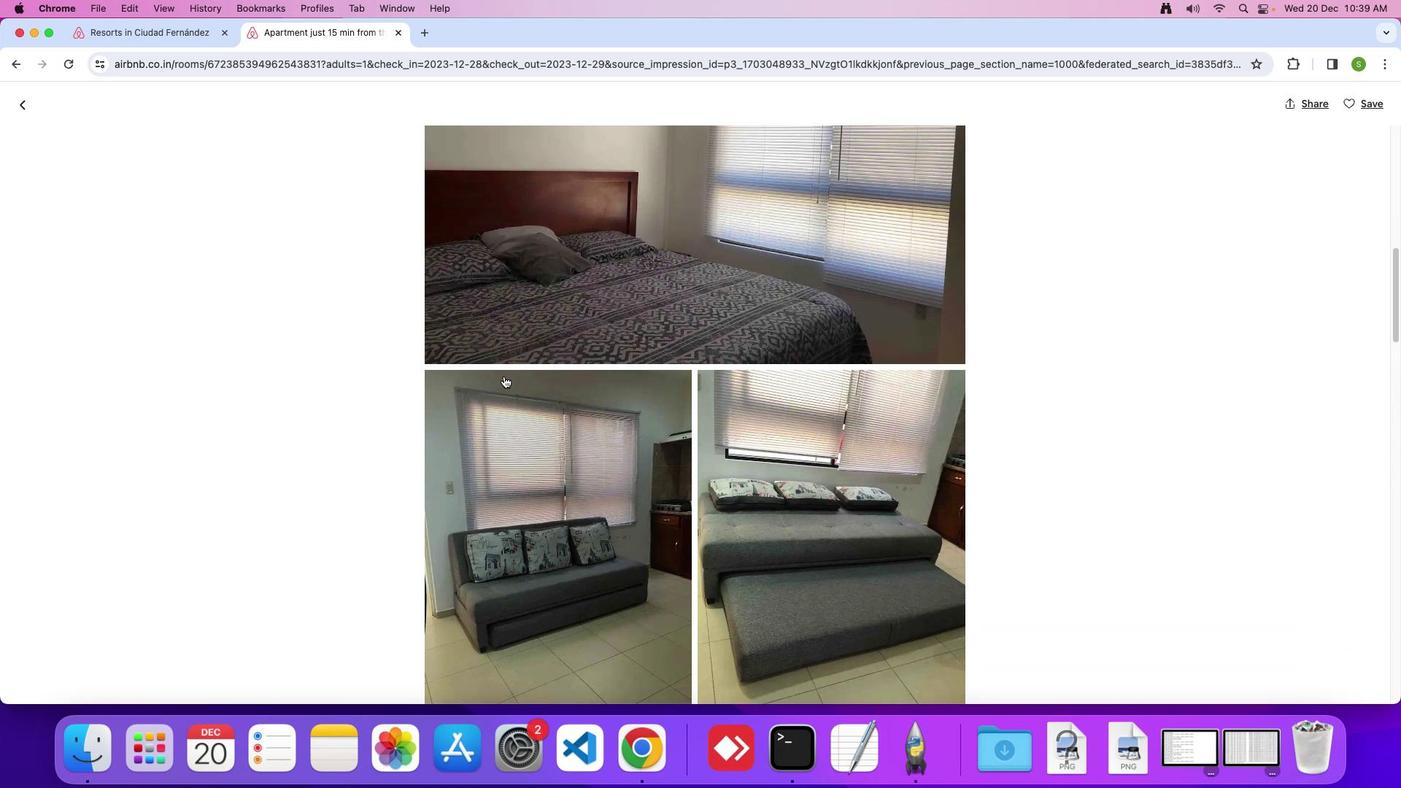 
Action: Mouse scrolled (503, 376) with delta (0, 0)
Screenshot: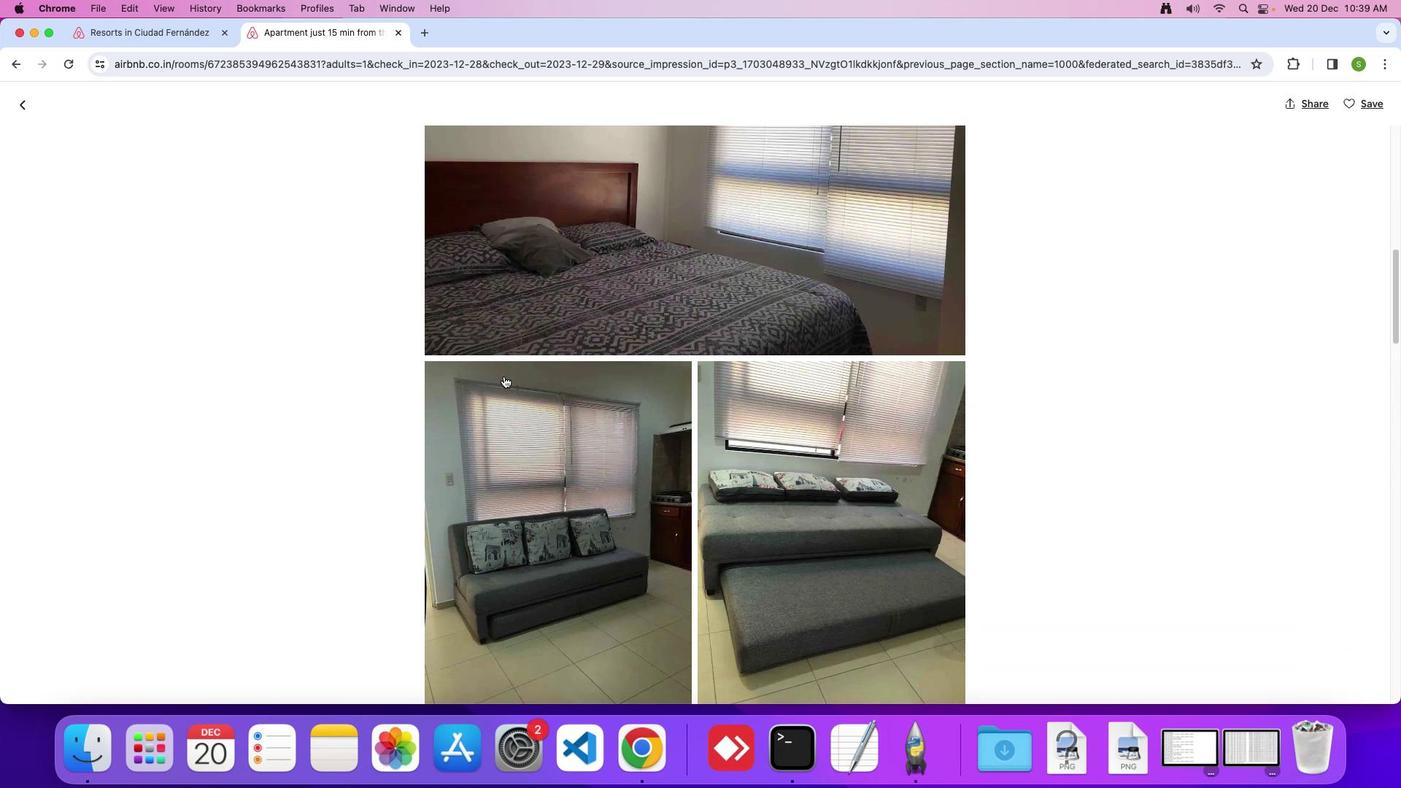 
Action: Mouse scrolled (503, 376) with delta (0, -1)
Screenshot: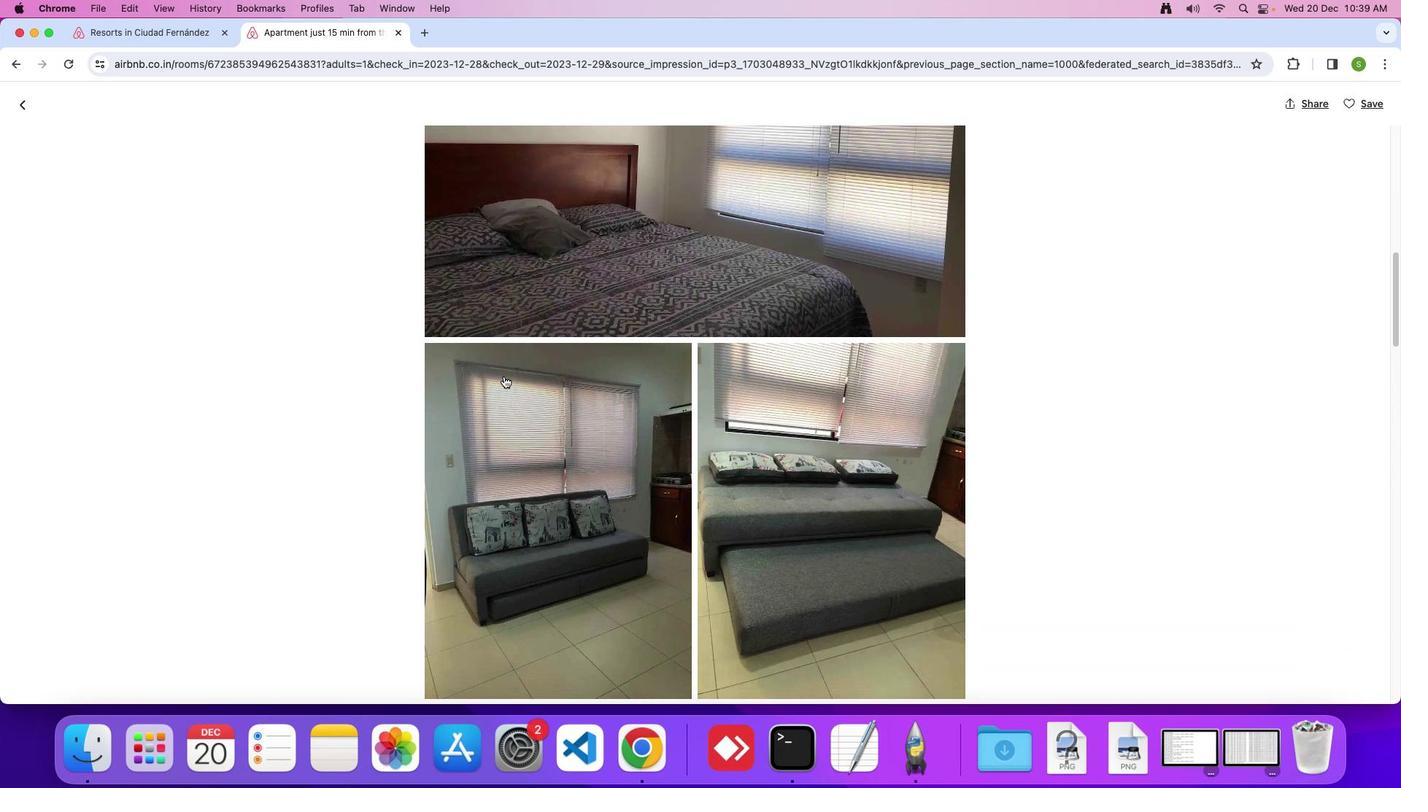 
Action: Mouse scrolled (503, 376) with delta (0, -1)
Screenshot: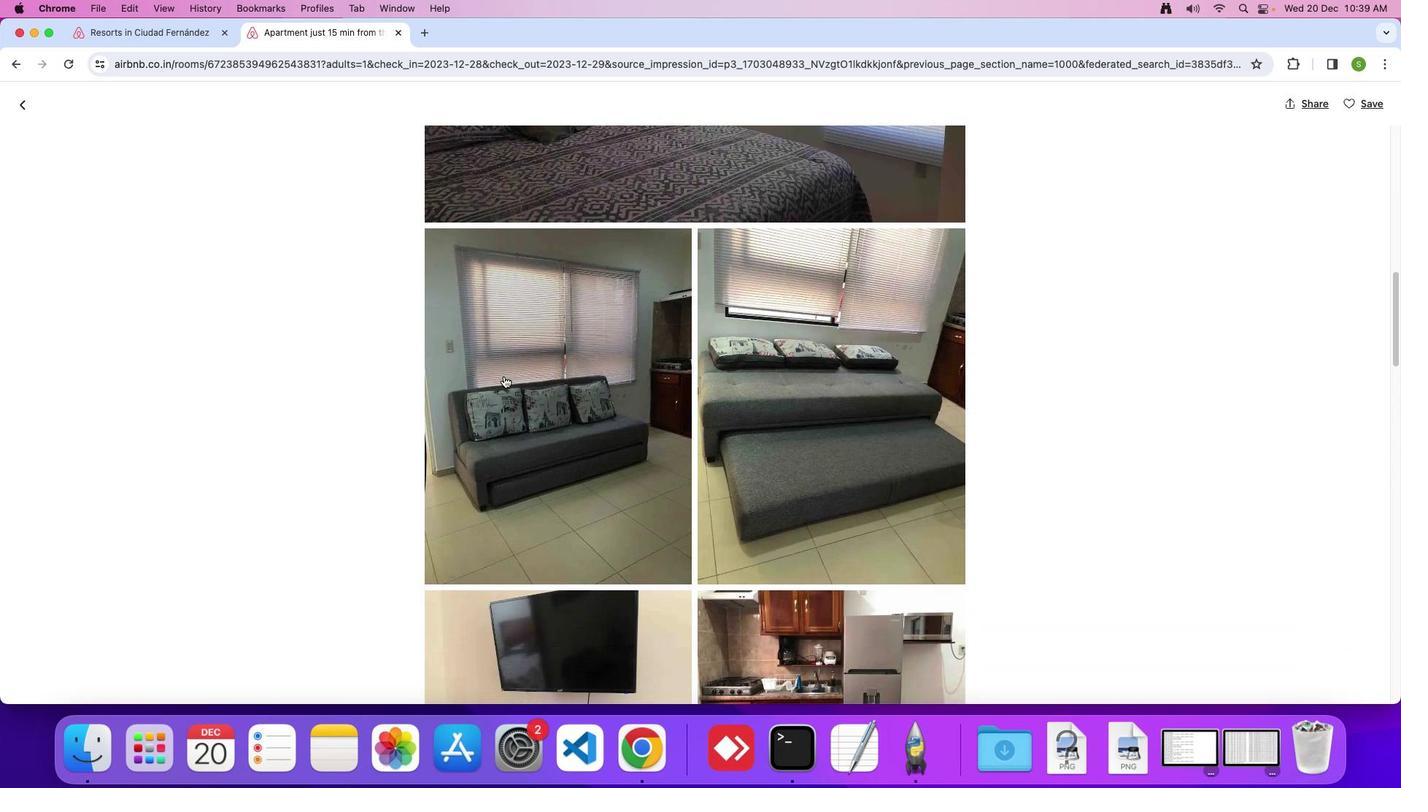 
Action: Mouse scrolled (503, 376) with delta (0, 0)
Screenshot: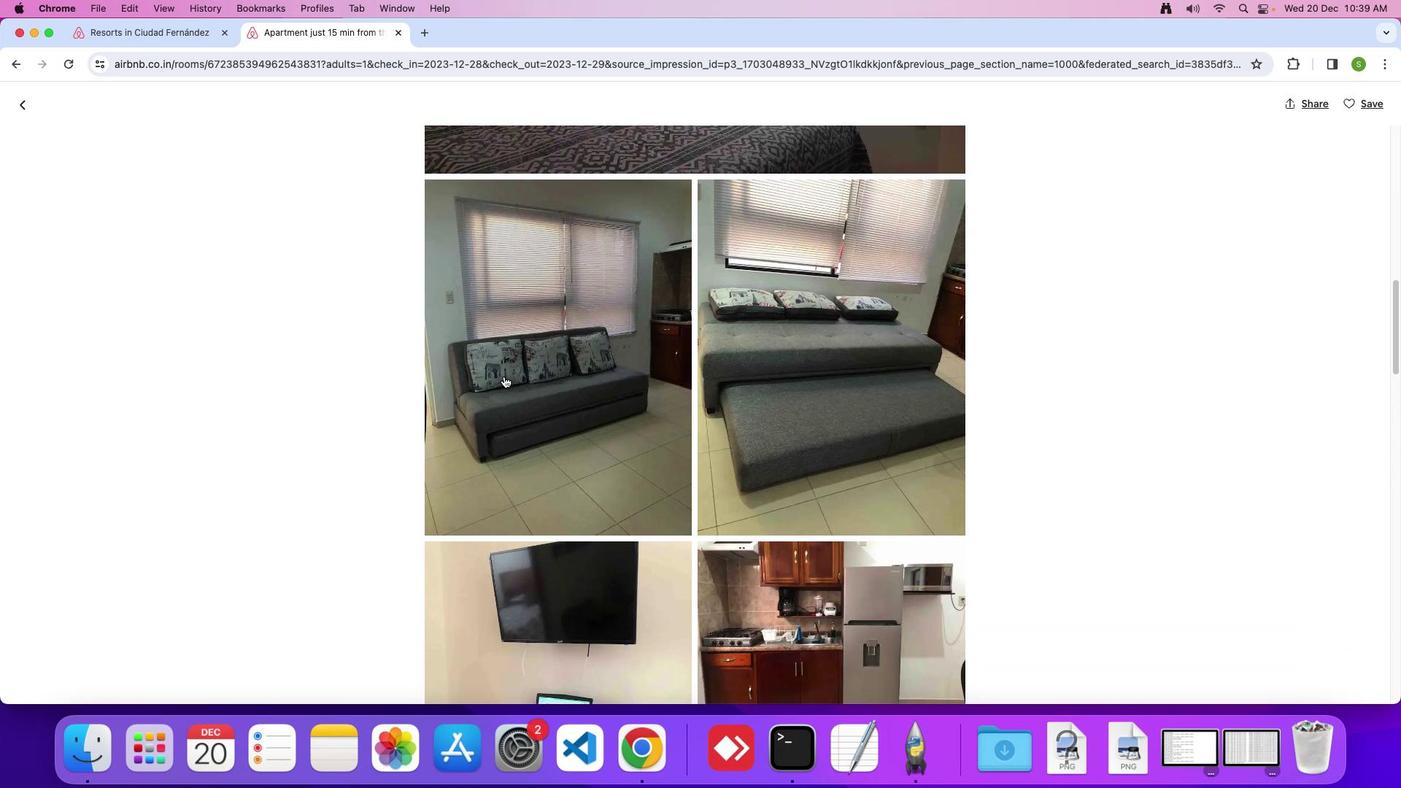 
Action: Mouse scrolled (503, 376) with delta (0, 0)
Screenshot: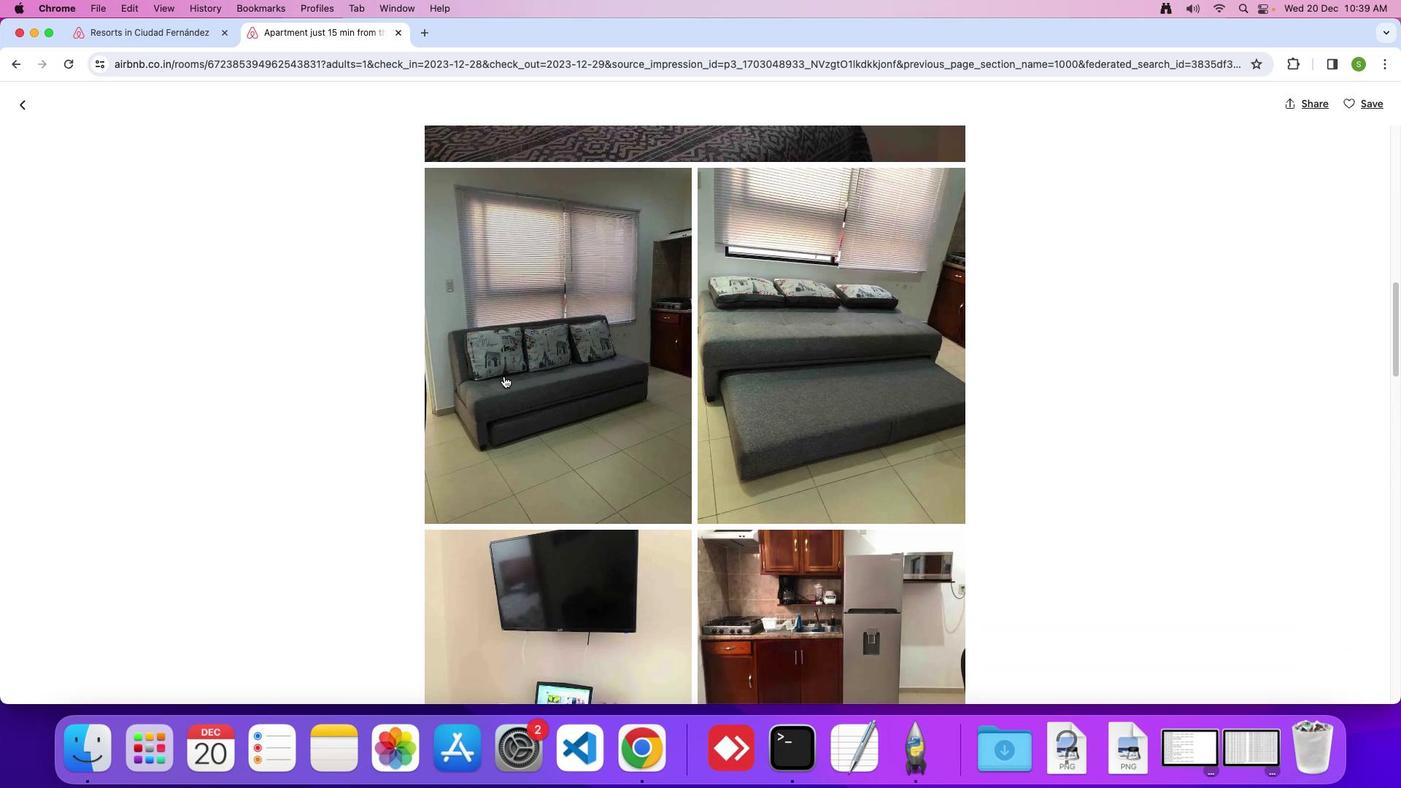 
Action: Mouse scrolled (503, 376) with delta (0, 0)
Screenshot: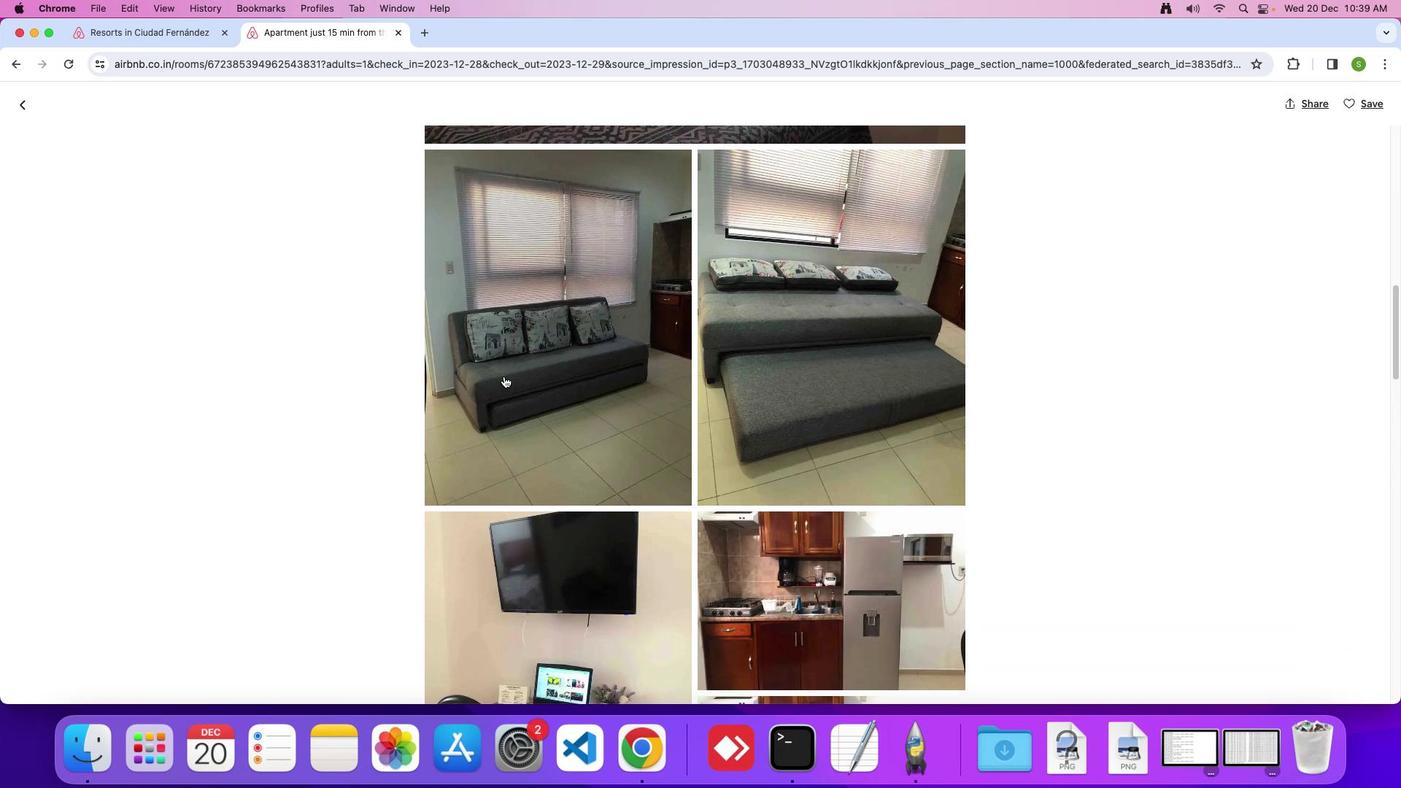 
Action: Mouse scrolled (503, 376) with delta (0, 0)
Screenshot: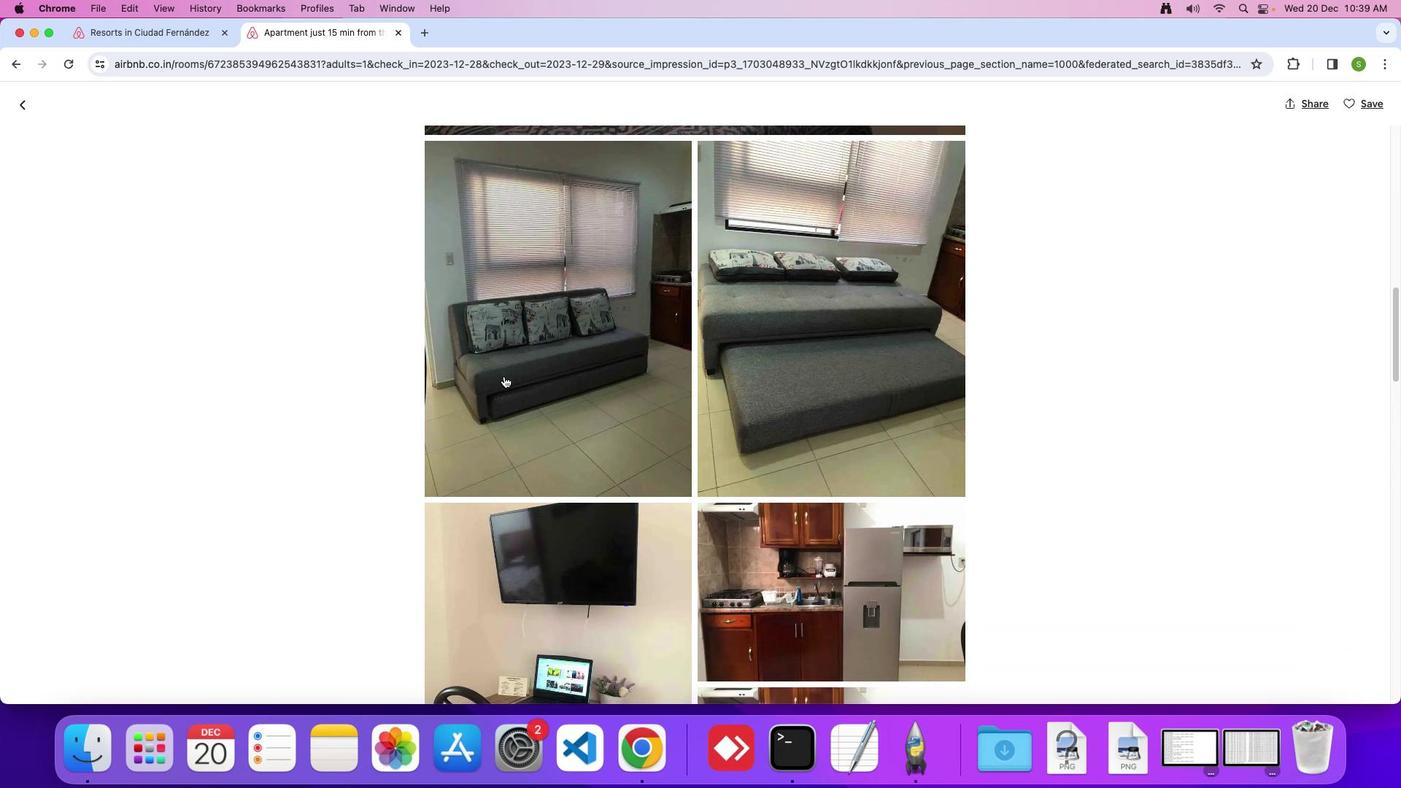
Action: Mouse scrolled (503, 376) with delta (0, -1)
Screenshot: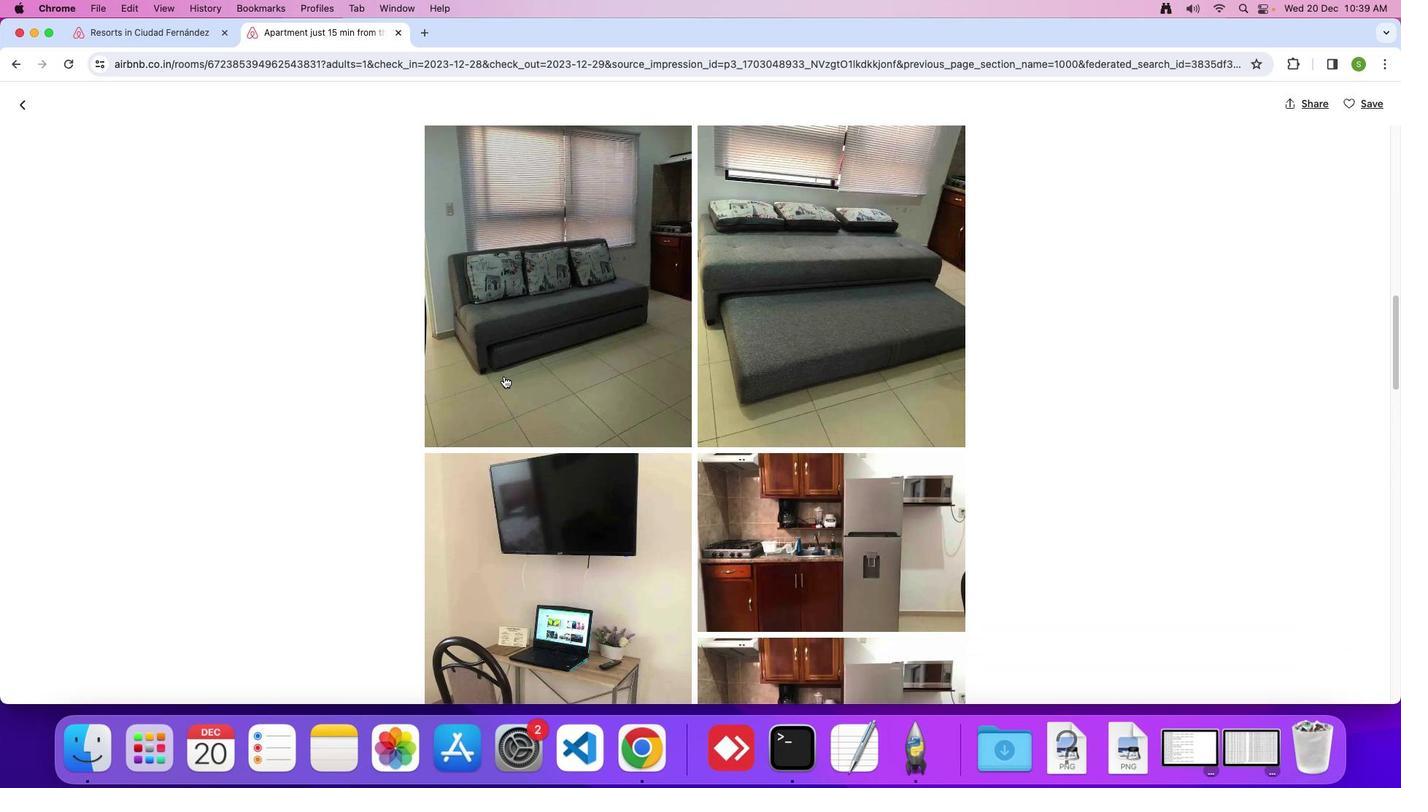 
Action: Mouse scrolled (503, 376) with delta (0, 0)
Screenshot: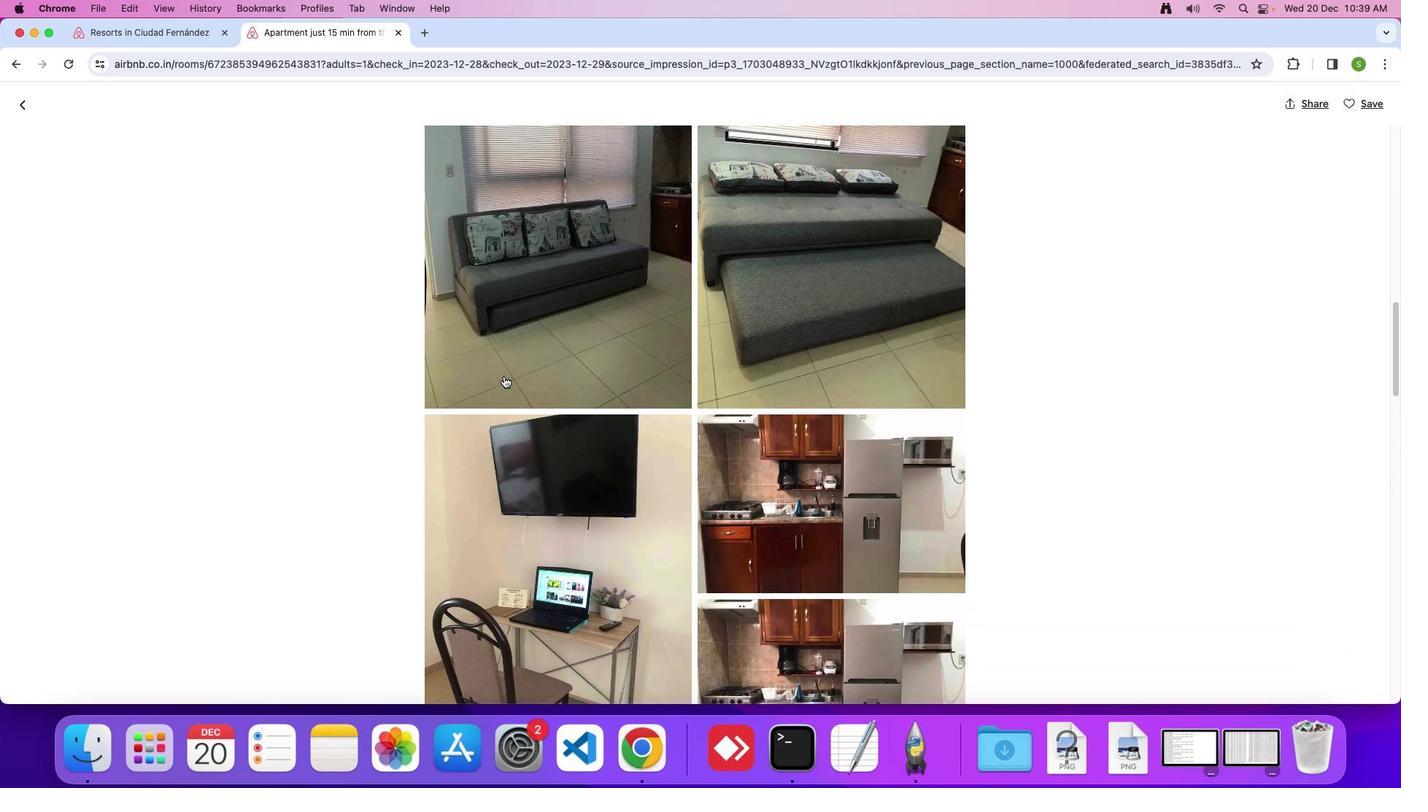 
Action: Mouse scrolled (503, 376) with delta (0, 0)
Screenshot: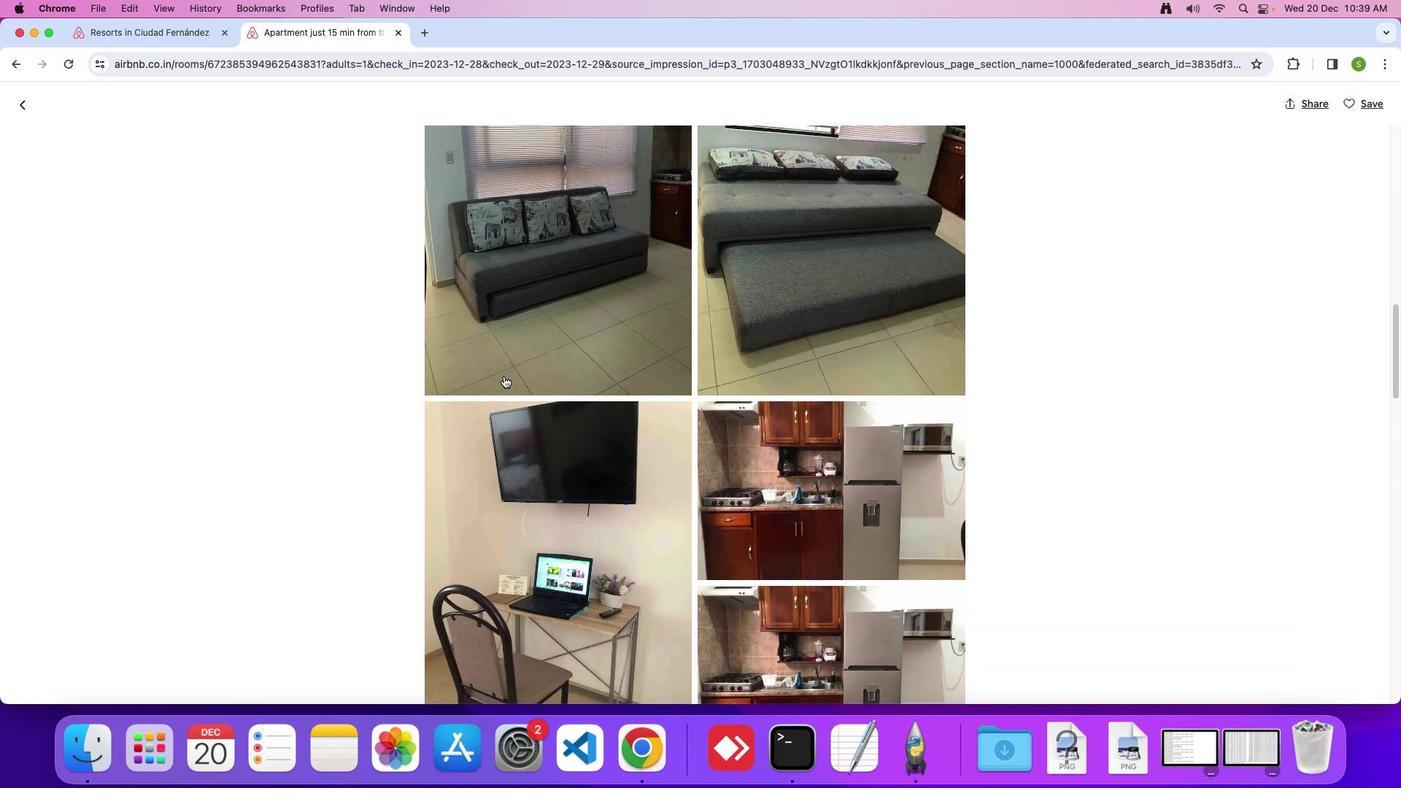 
Action: Mouse scrolled (503, 376) with delta (0, -1)
Screenshot: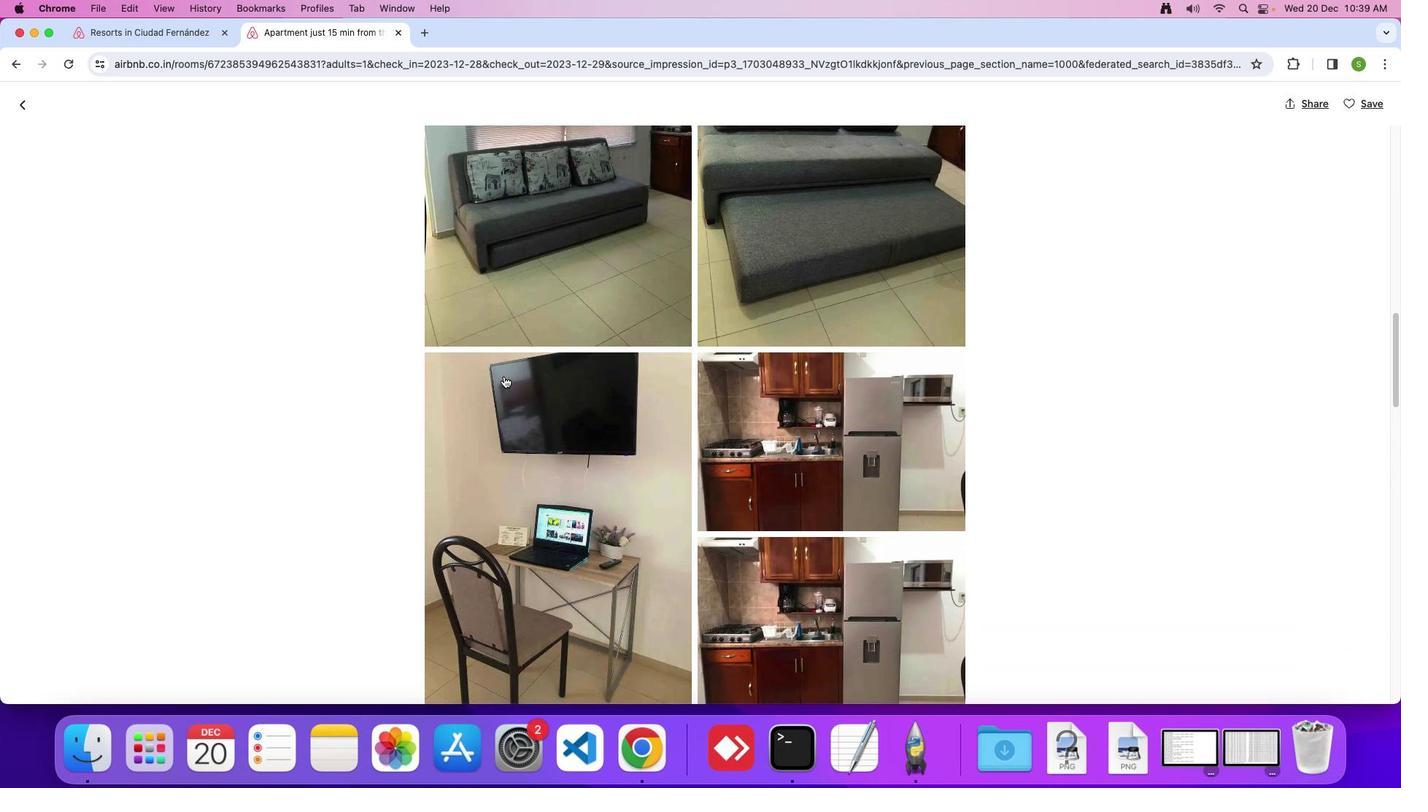 
Action: Mouse scrolled (503, 376) with delta (0, 0)
Screenshot: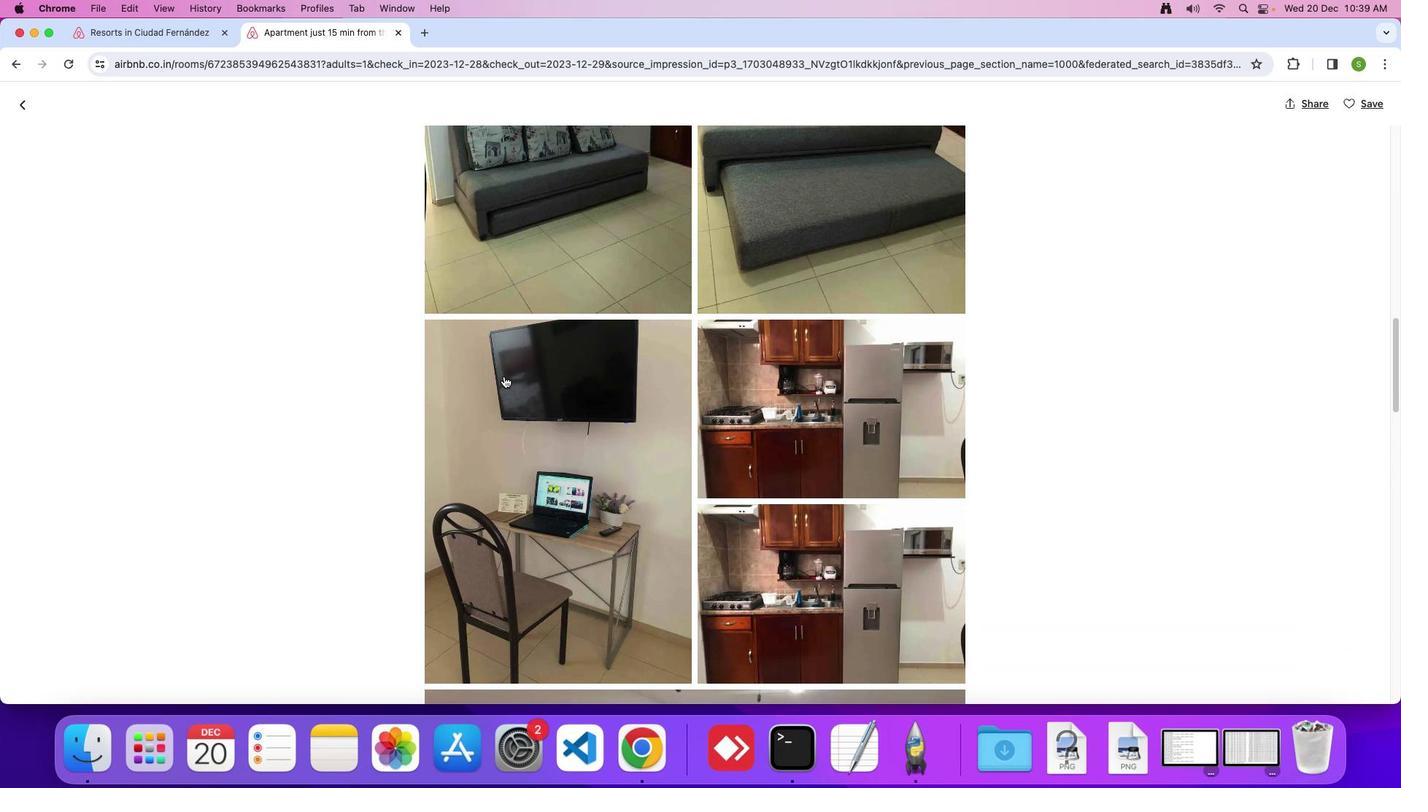
Action: Mouse scrolled (503, 376) with delta (0, 0)
Screenshot: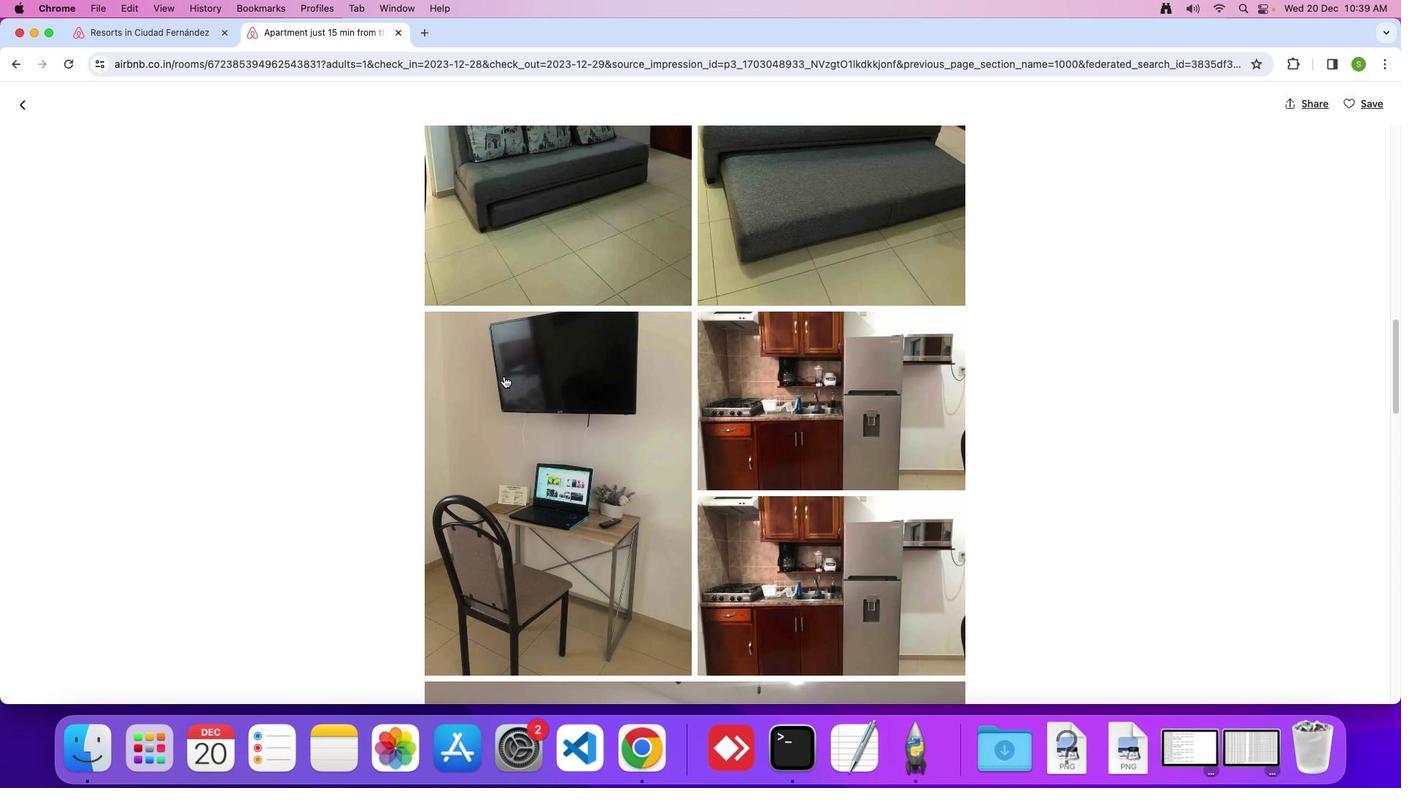 
Action: Mouse scrolled (503, 376) with delta (0, 0)
Screenshot: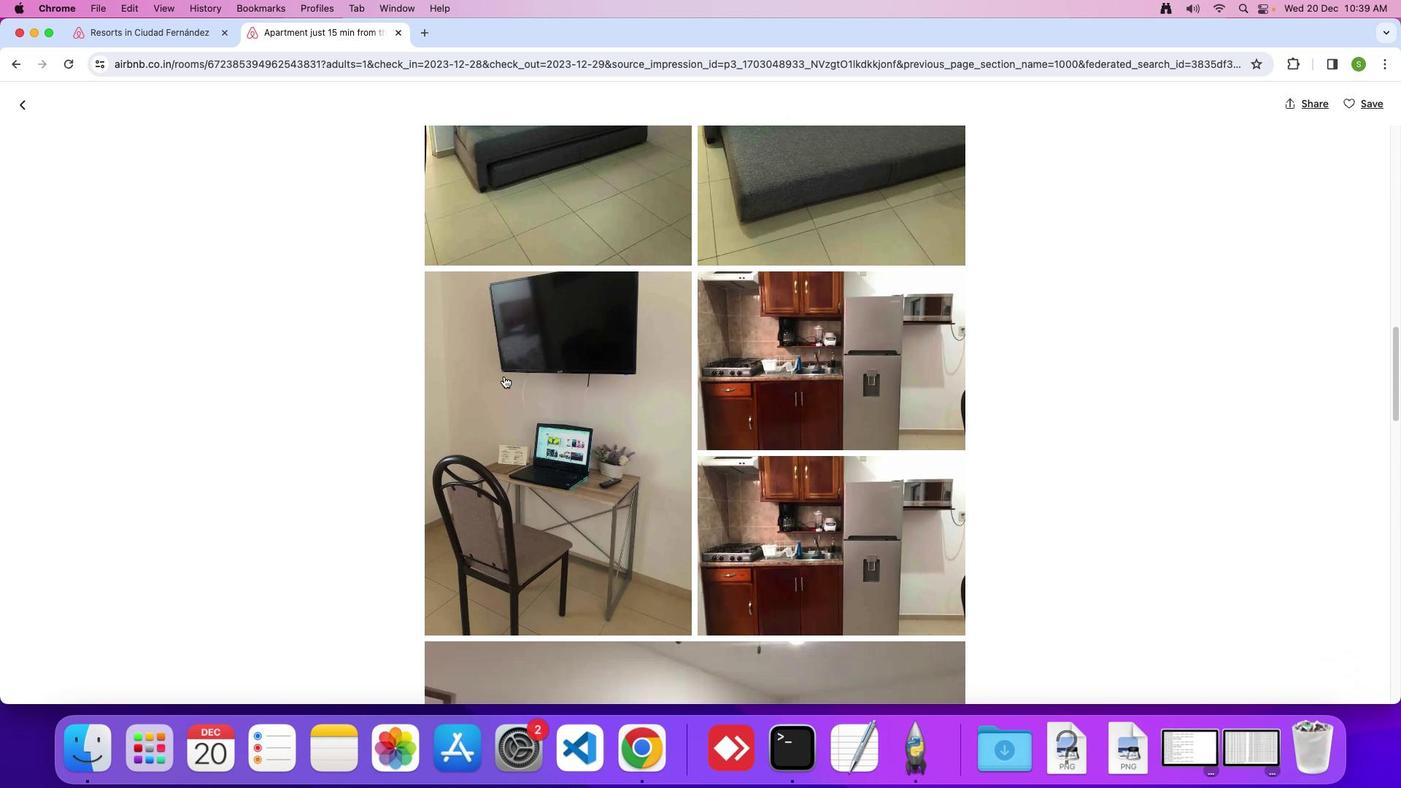 
Action: Mouse scrolled (503, 376) with delta (0, 0)
Screenshot: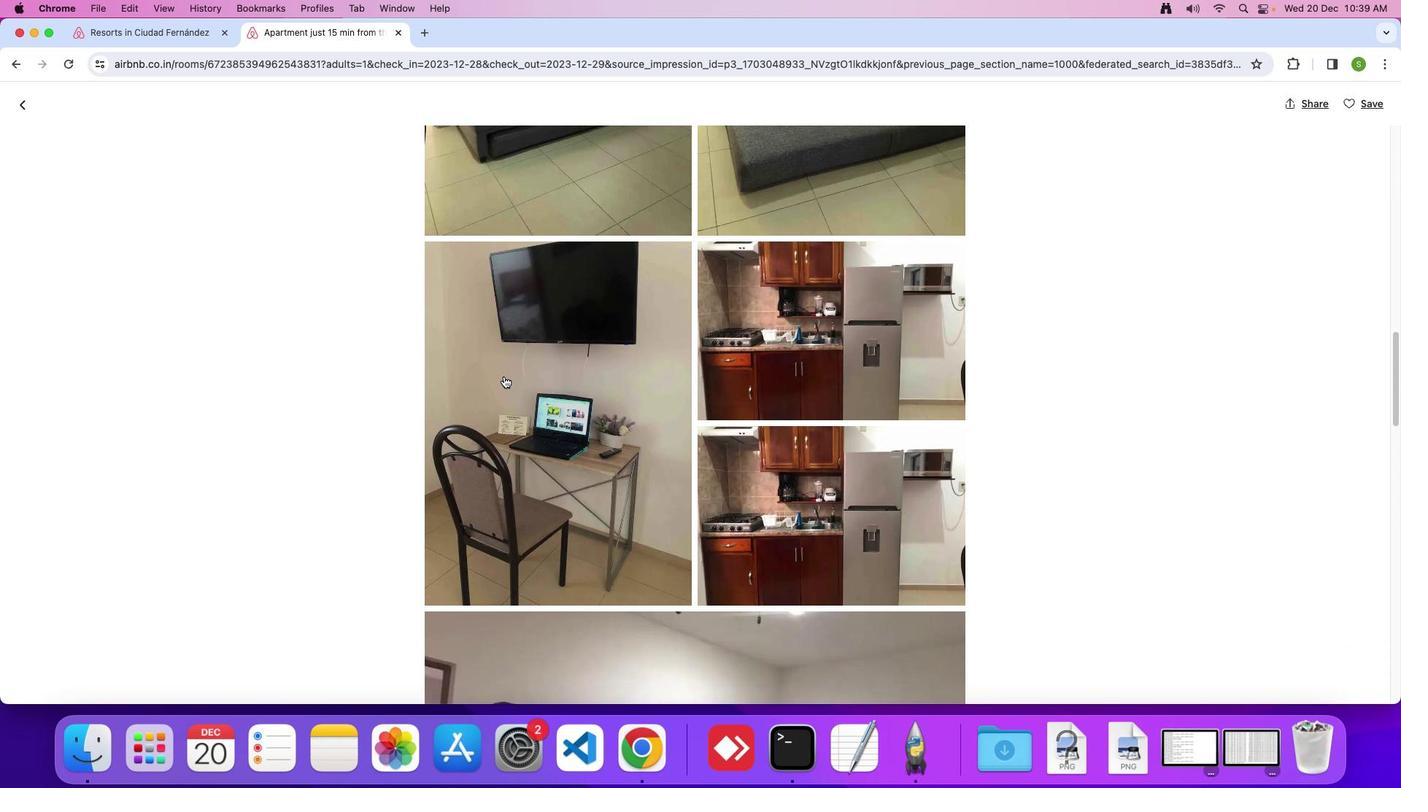 
Action: Mouse scrolled (503, 376) with delta (0, 0)
Screenshot: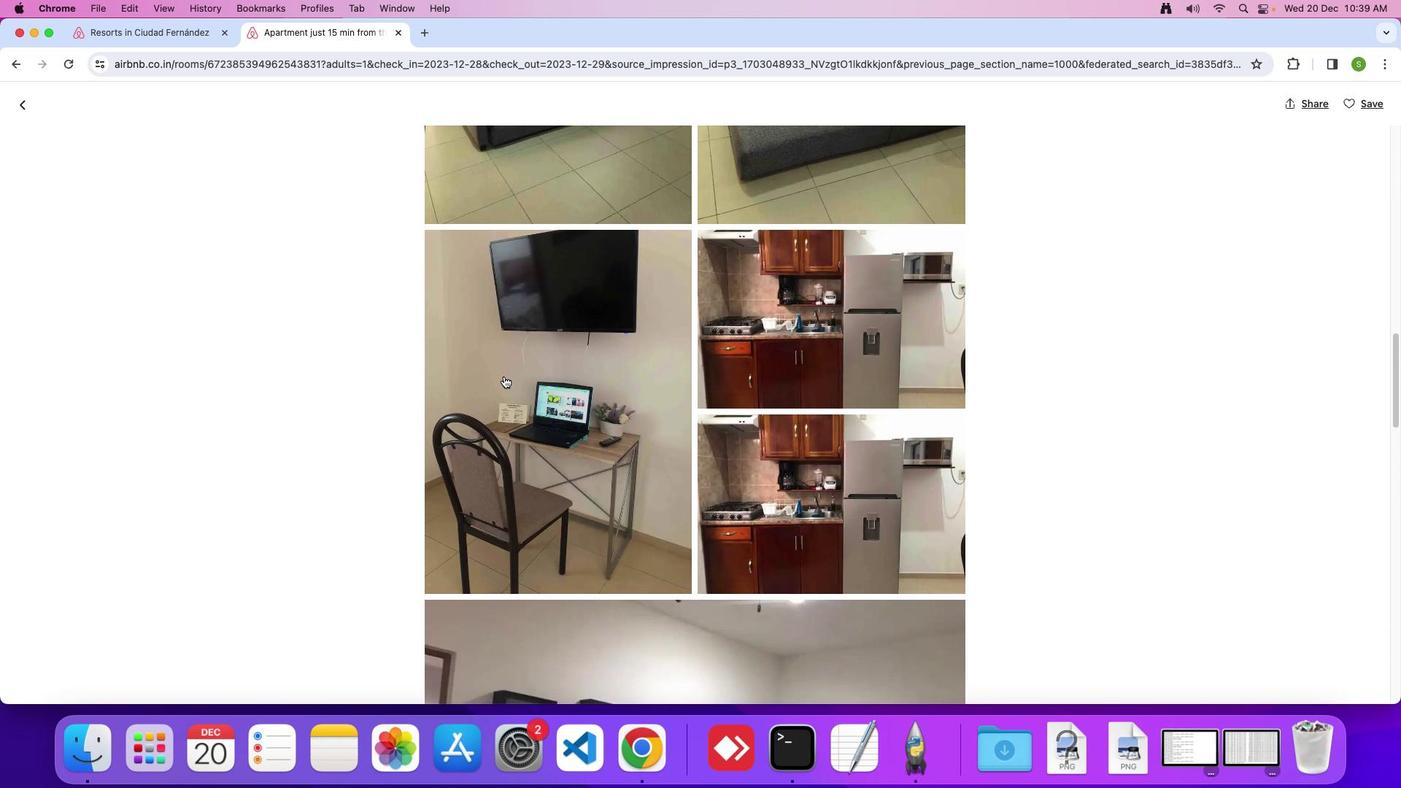 
Action: Mouse scrolled (503, 376) with delta (0, 0)
Screenshot: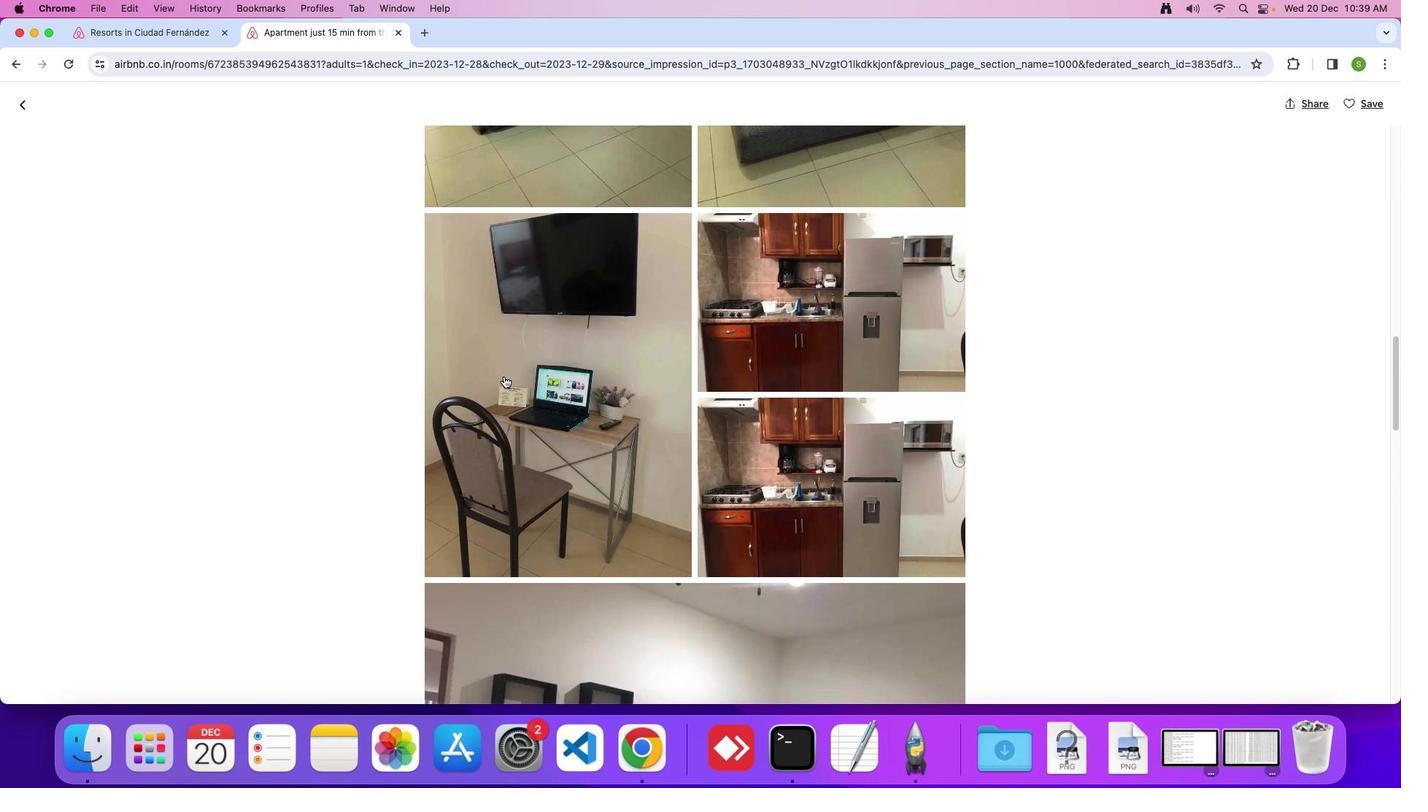 
Action: Mouse scrolled (503, 376) with delta (0, 0)
Screenshot: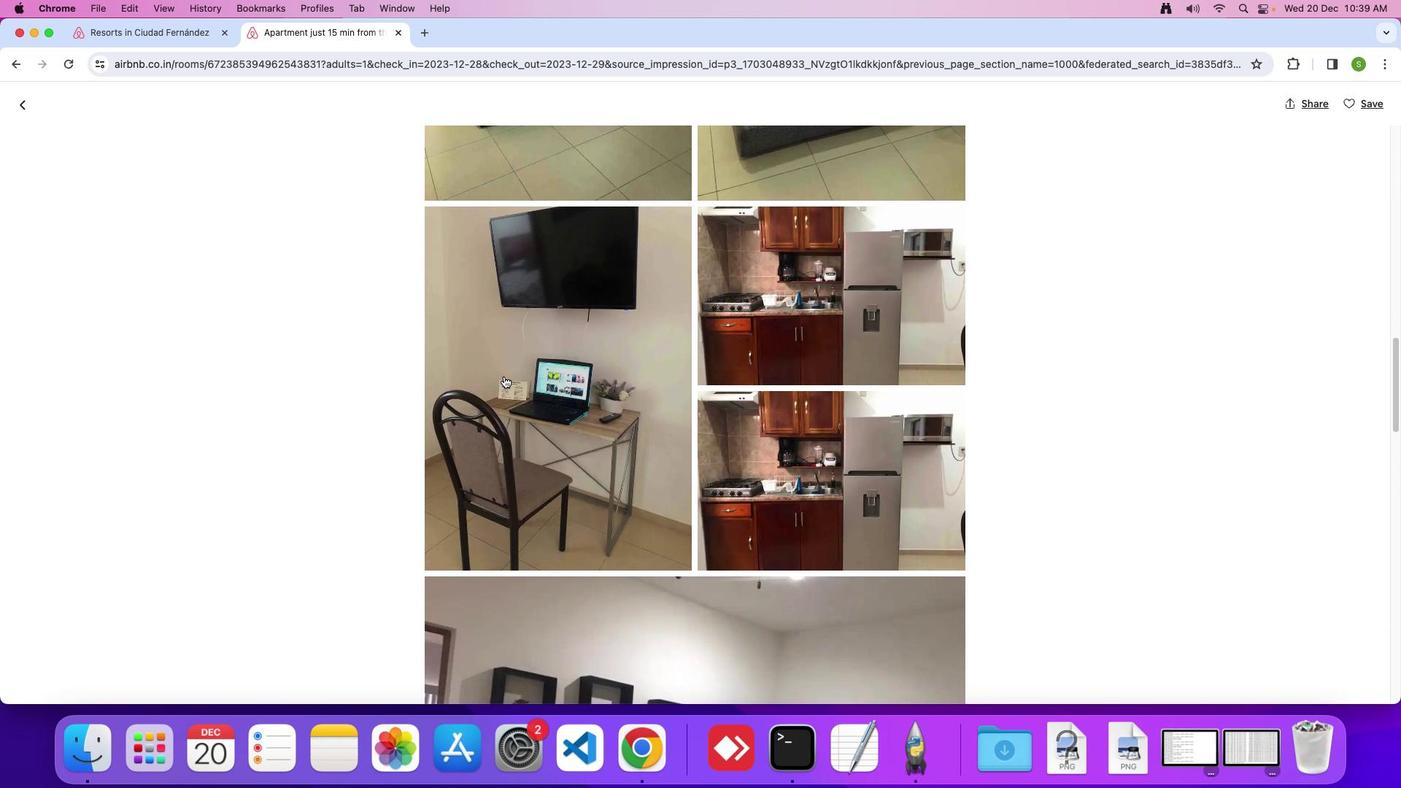 
Action: Mouse scrolled (503, 376) with delta (0, -1)
Screenshot: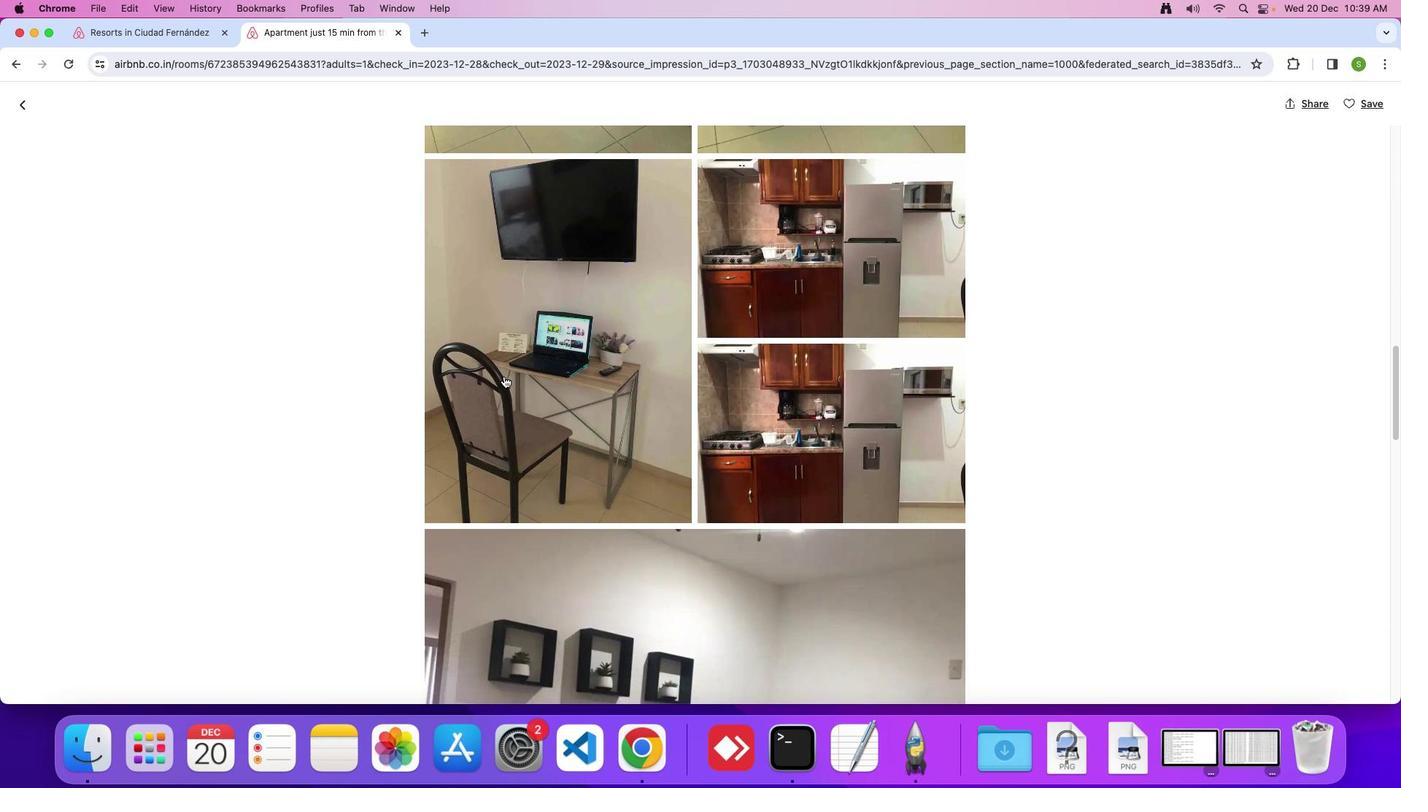 
Action: Mouse scrolled (503, 376) with delta (0, 0)
Screenshot: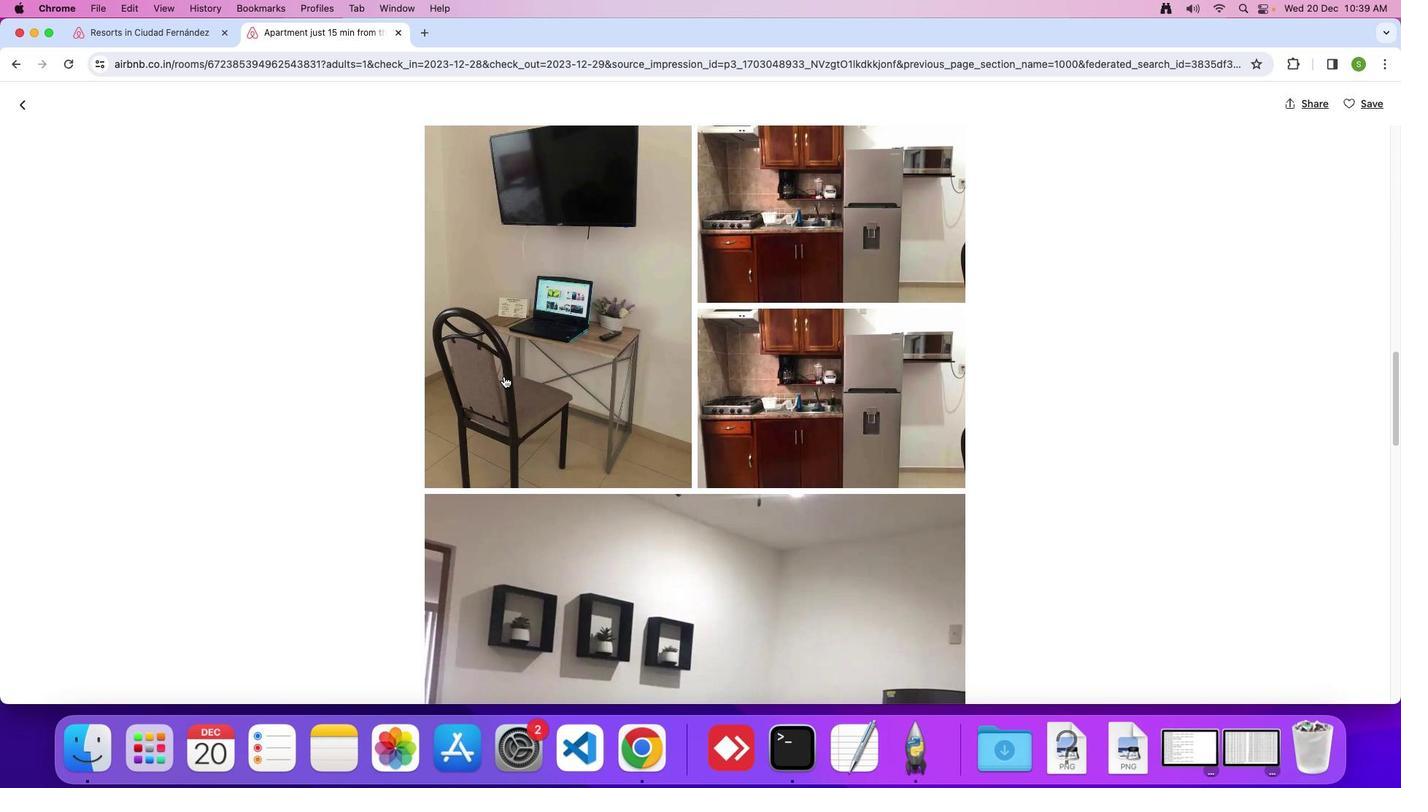 
Action: Mouse scrolled (503, 376) with delta (0, 0)
Screenshot: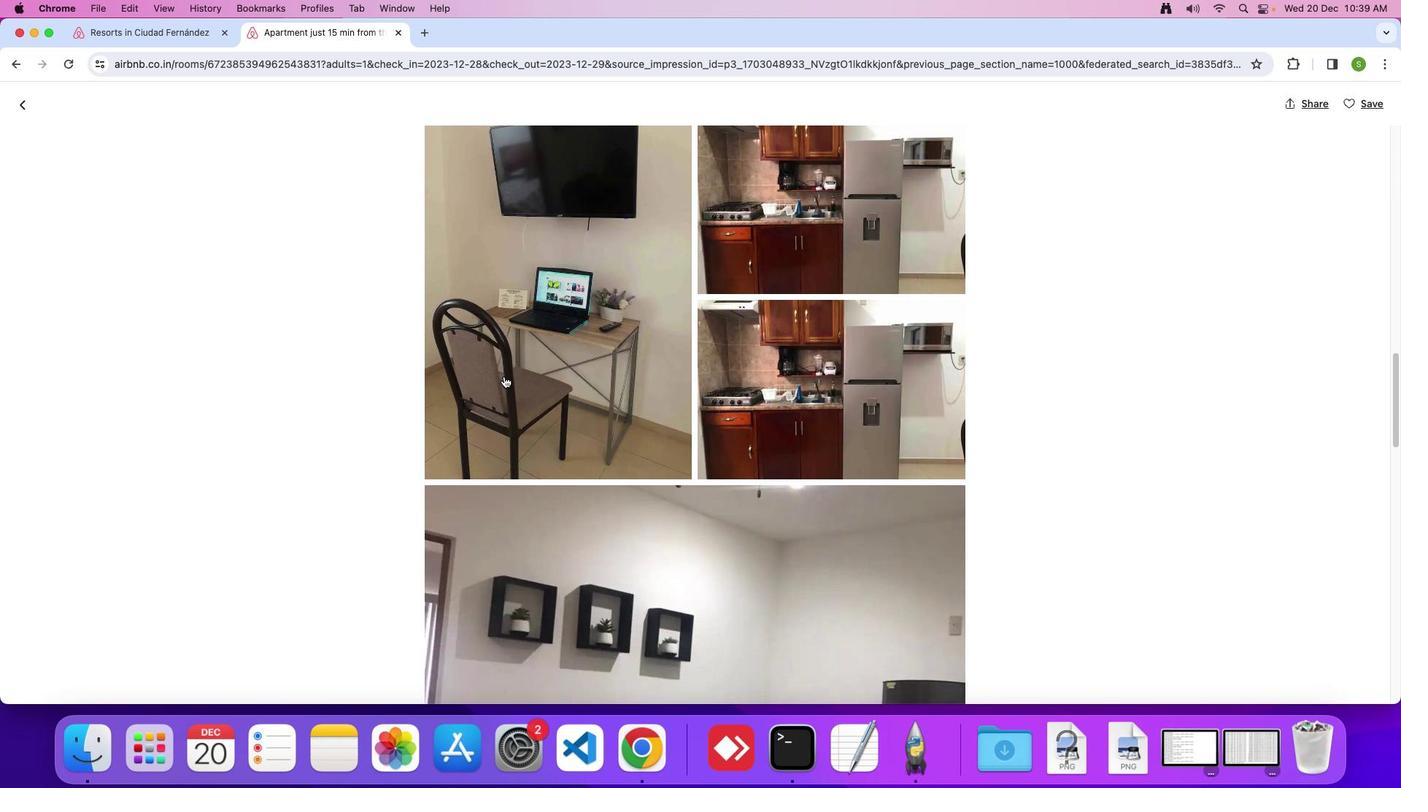 
Action: Mouse scrolled (503, 376) with delta (0, 0)
Screenshot: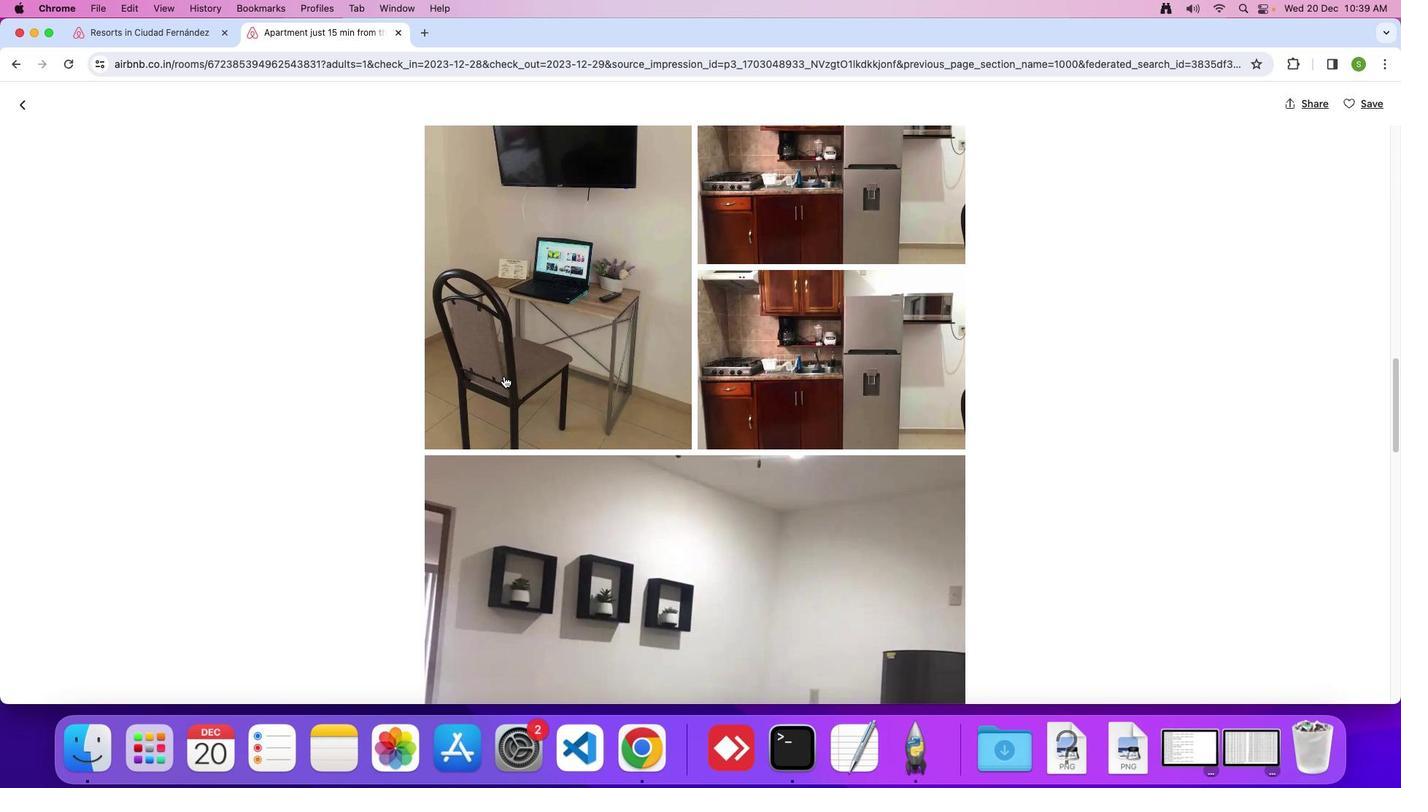 
Action: Mouse scrolled (503, 376) with delta (0, 0)
Screenshot: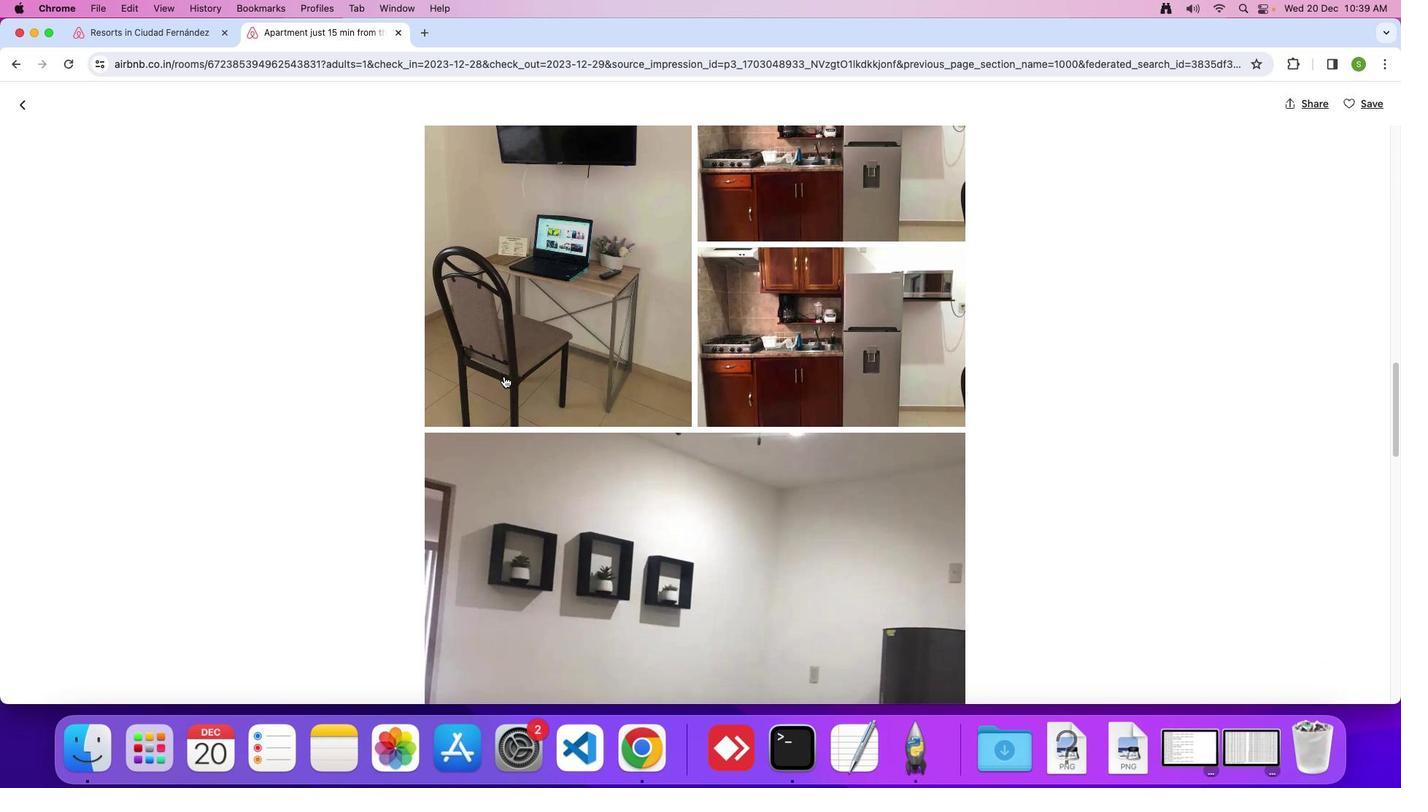 
Action: Mouse scrolled (503, 376) with delta (0, 0)
Screenshot: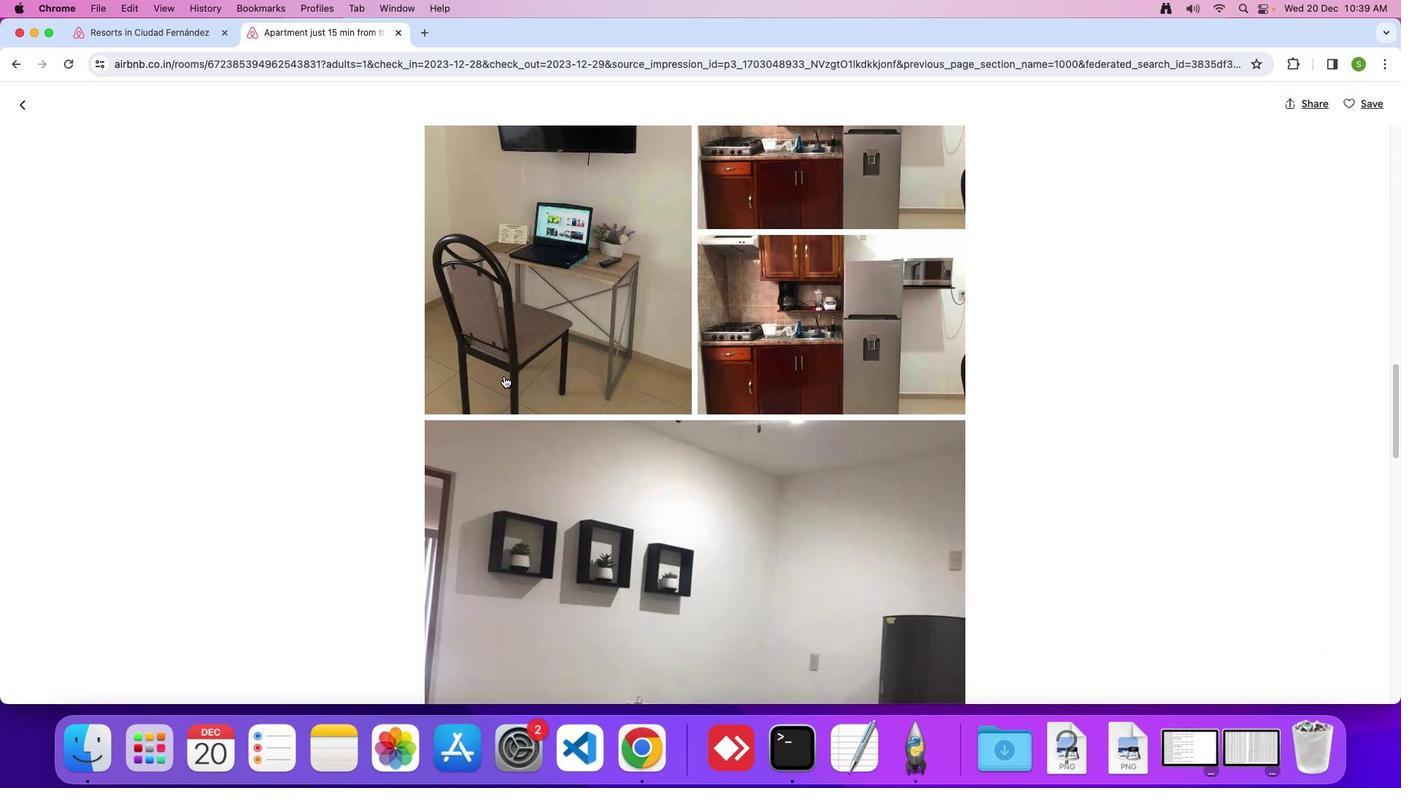 
Action: Mouse scrolled (503, 376) with delta (0, 0)
Screenshot: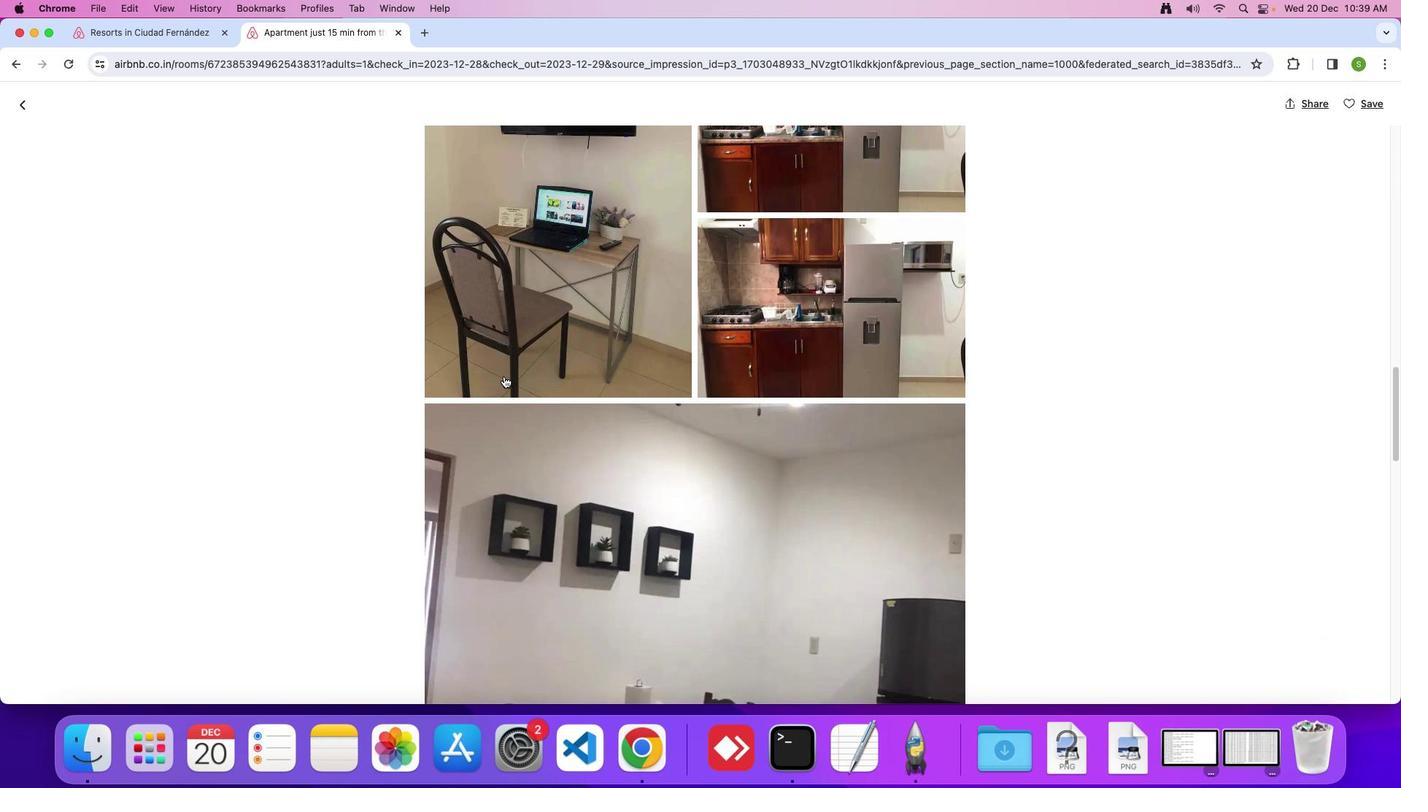 
Action: Mouse scrolled (503, 376) with delta (0, 0)
Screenshot: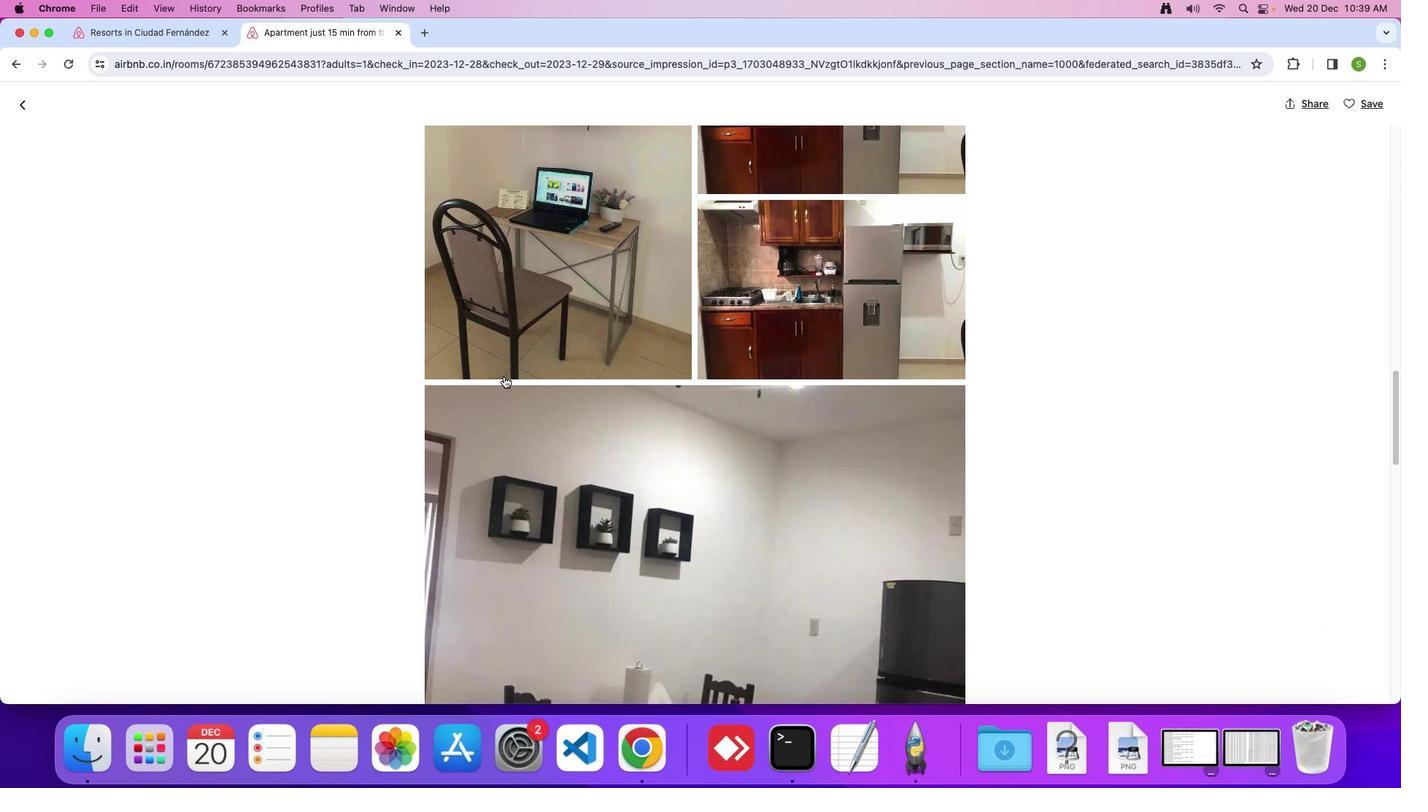 
Action: Mouse scrolled (503, 376) with delta (0, -1)
Screenshot: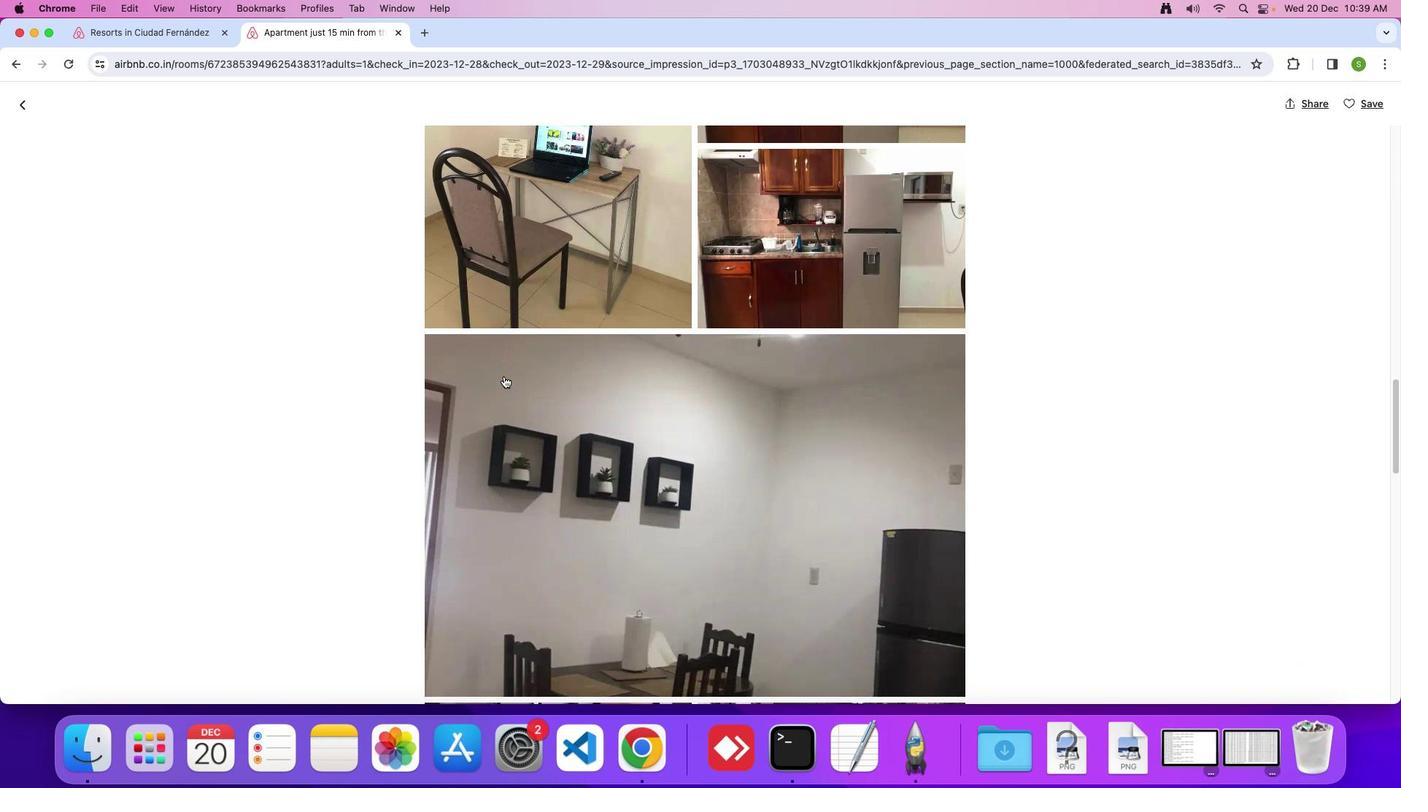 
Action: Mouse scrolled (503, 376) with delta (0, 0)
Screenshot: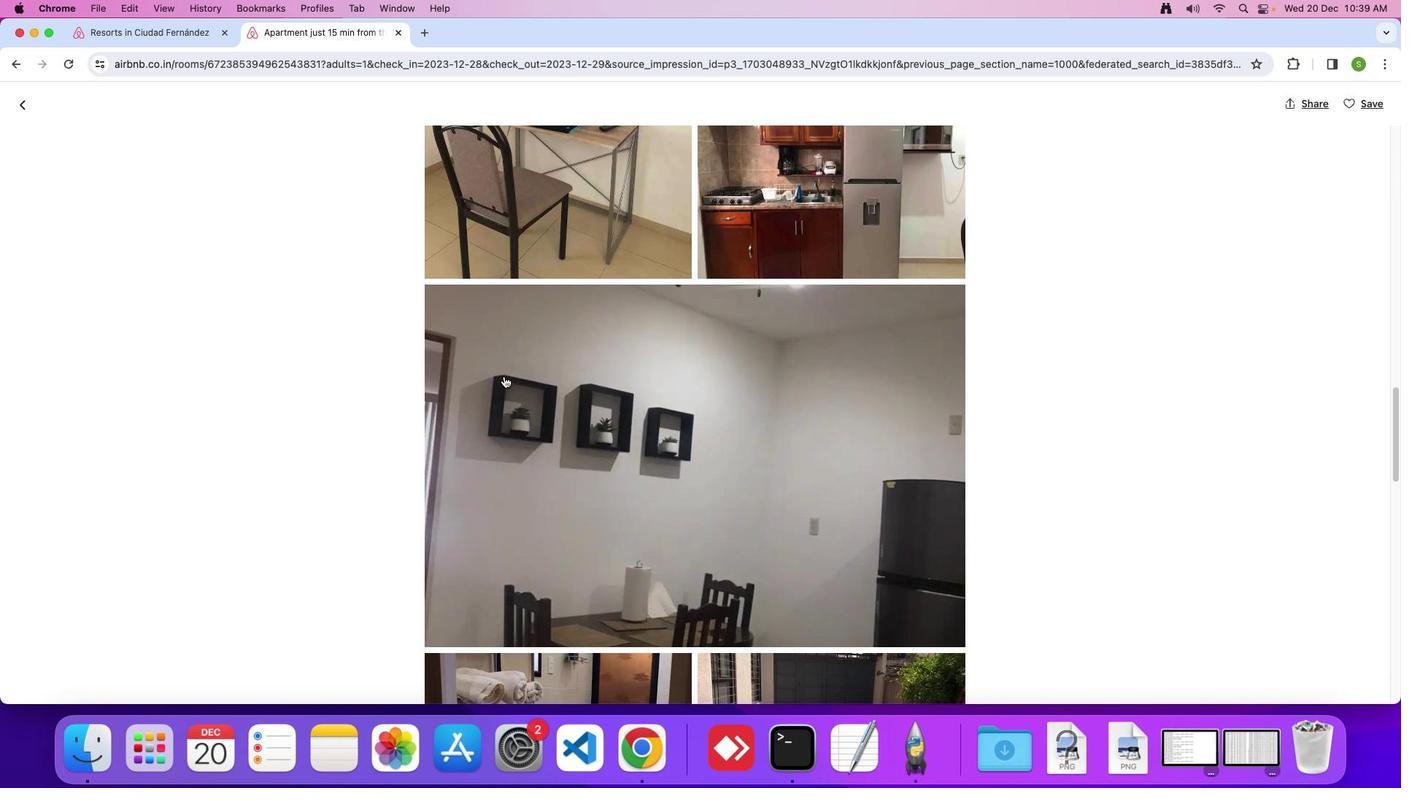 
Action: Mouse scrolled (503, 376) with delta (0, 0)
Screenshot: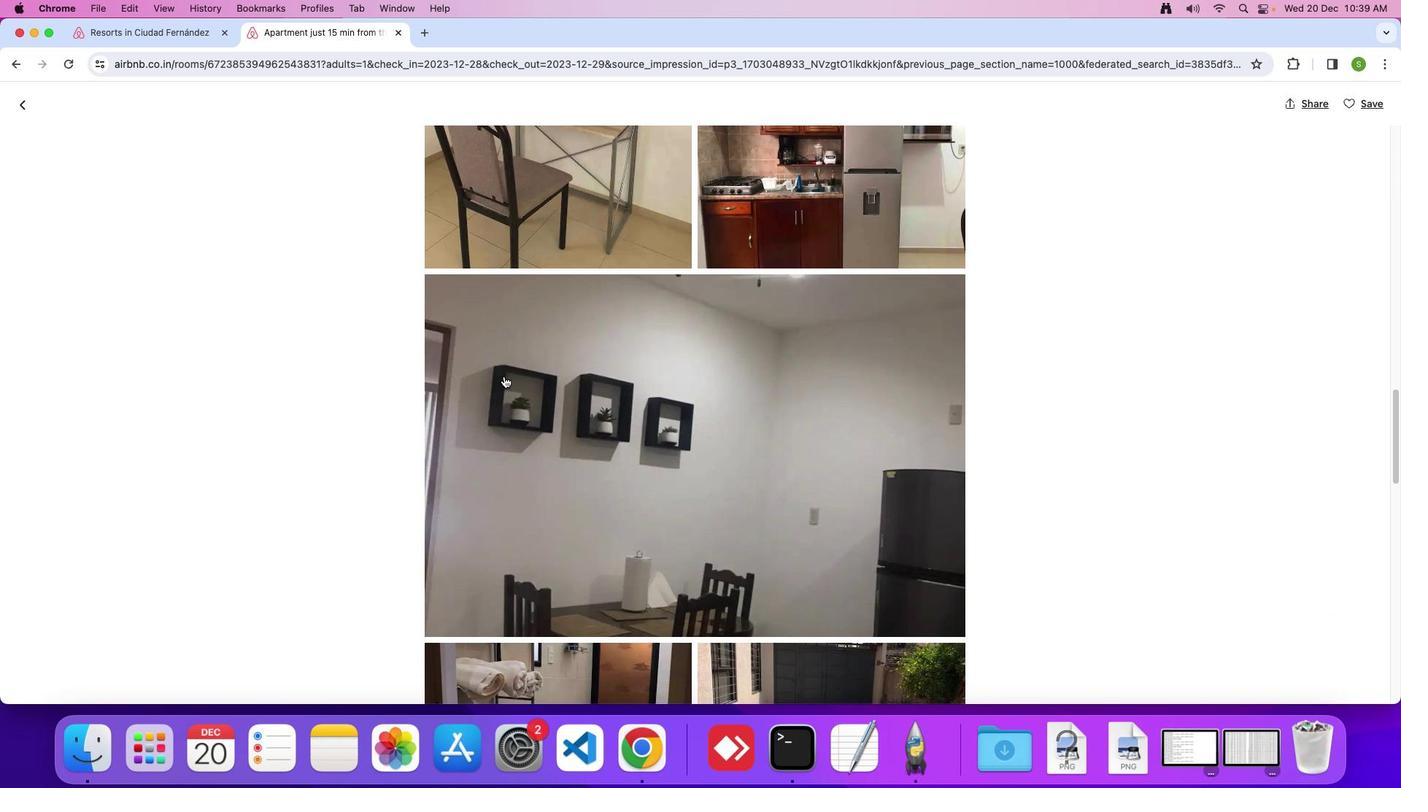 
Action: Mouse scrolled (503, 376) with delta (0, -1)
Screenshot: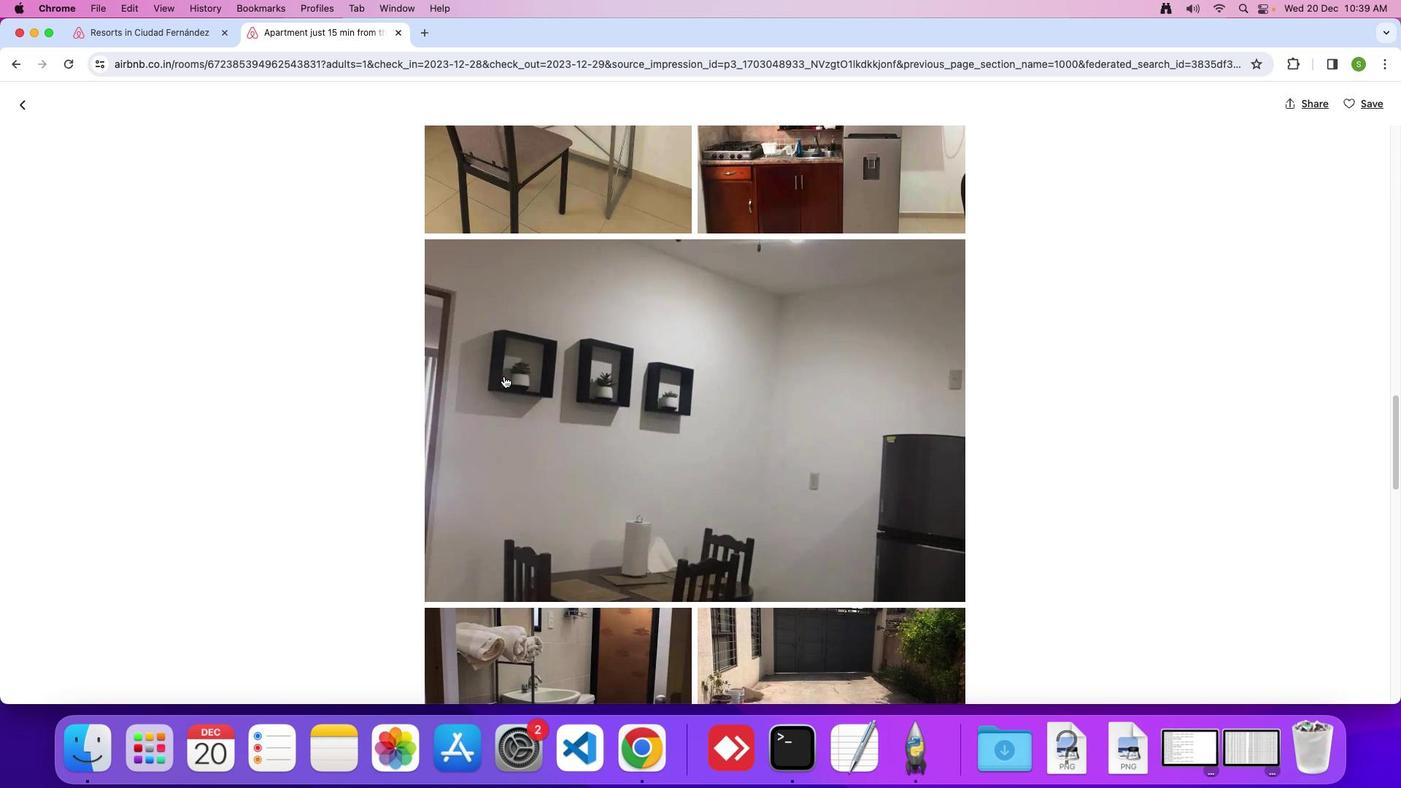 
Action: Mouse scrolled (503, 376) with delta (0, 0)
Screenshot: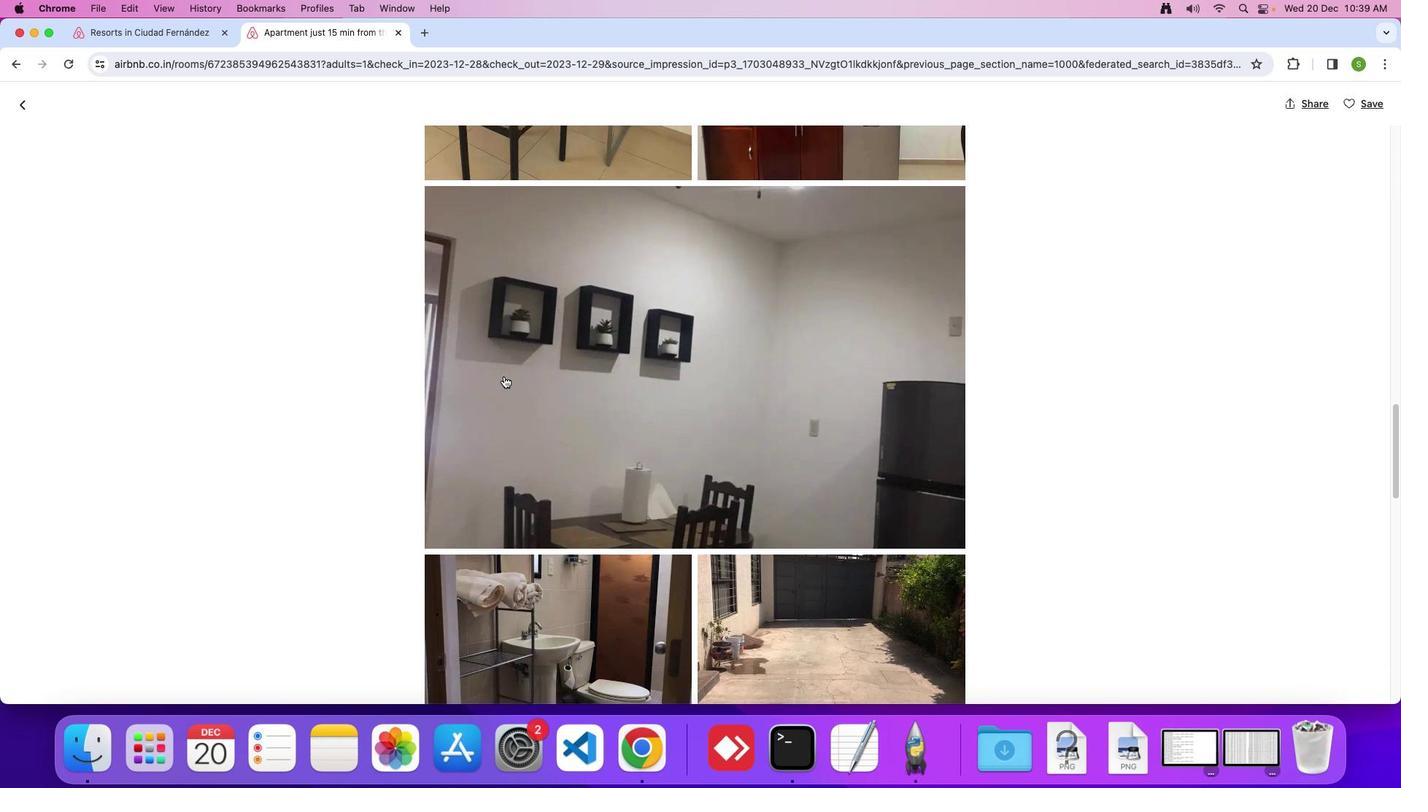 
Action: Mouse scrolled (503, 376) with delta (0, 0)
Screenshot: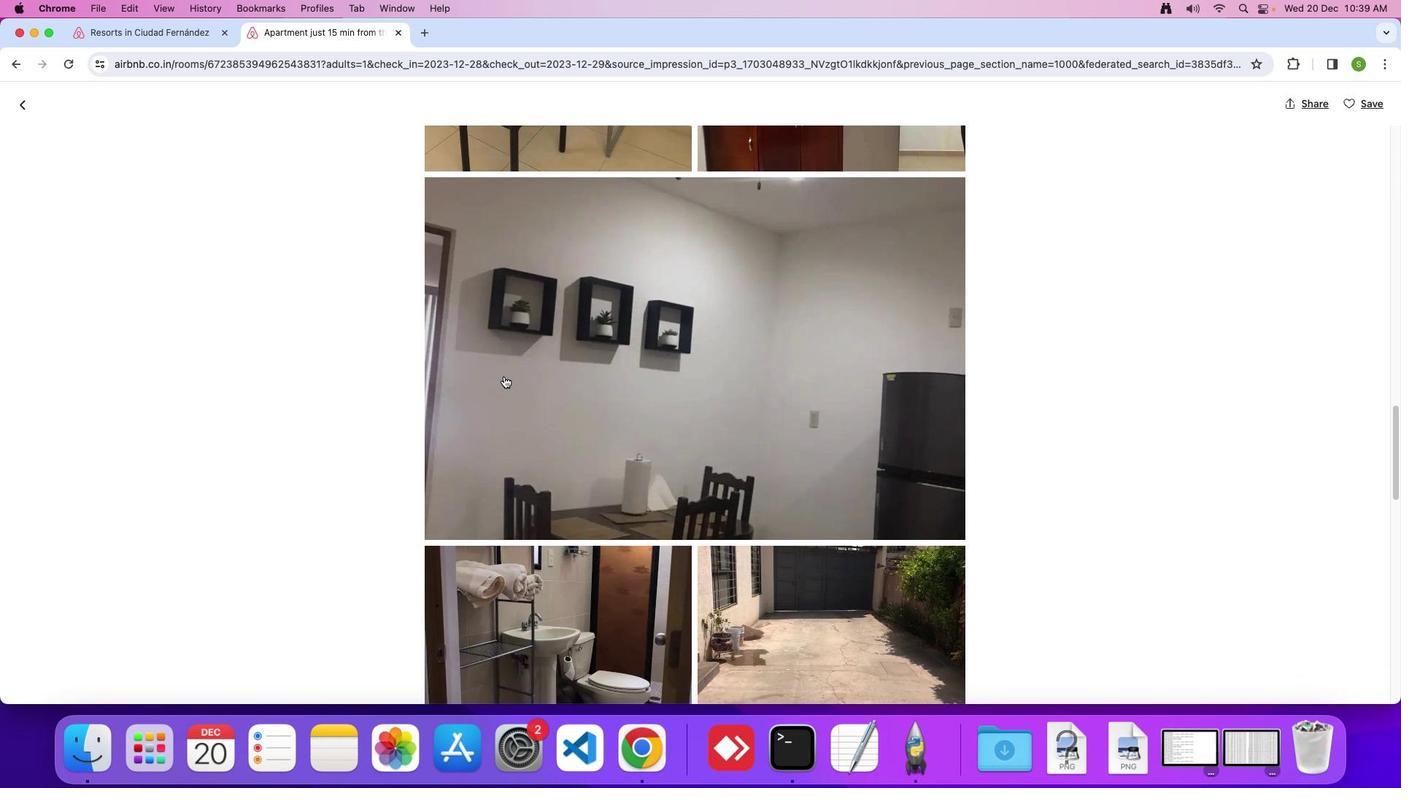 
Action: Mouse scrolled (503, 376) with delta (0, 0)
Screenshot: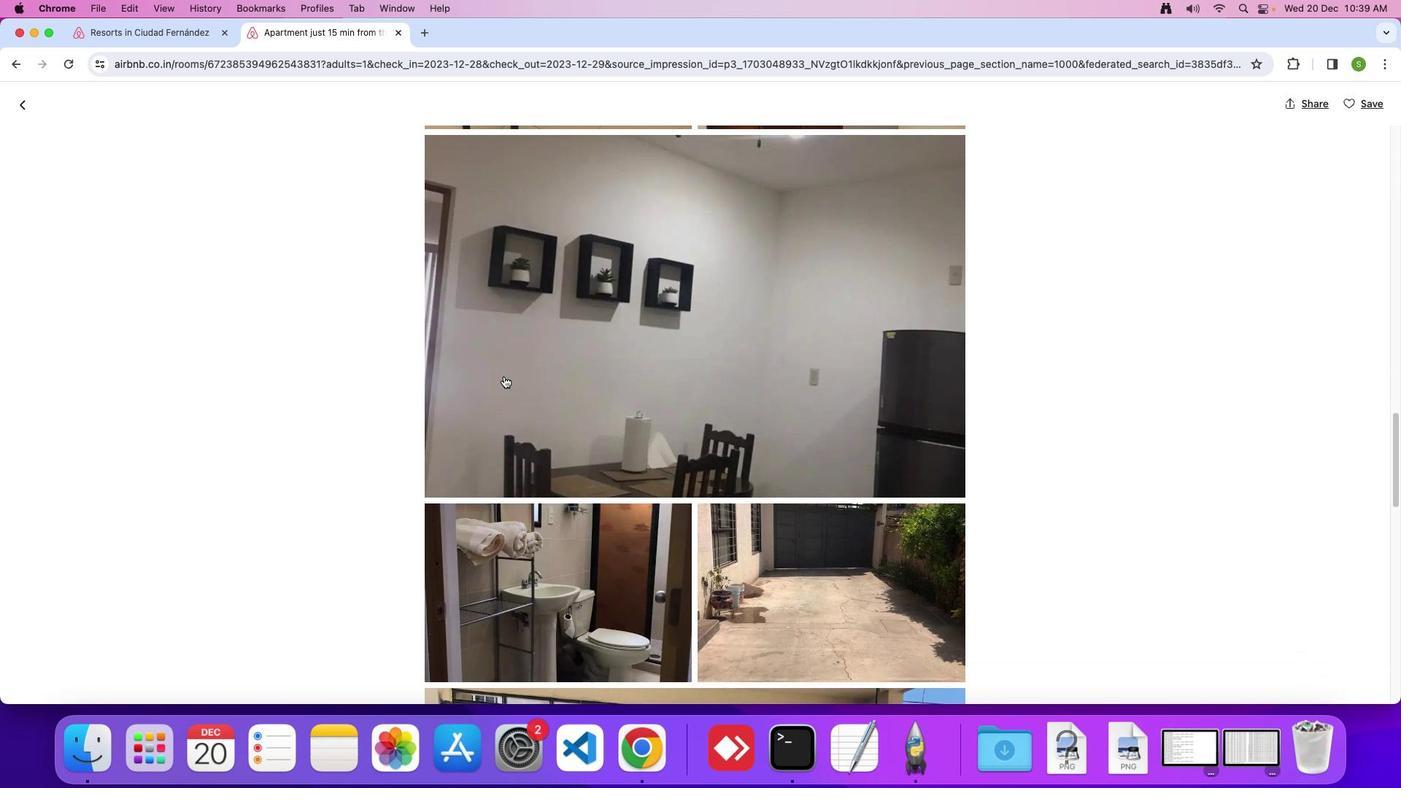 
Action: Mouse scrolled (503, 376) with delta (0, 0)
Screenshot: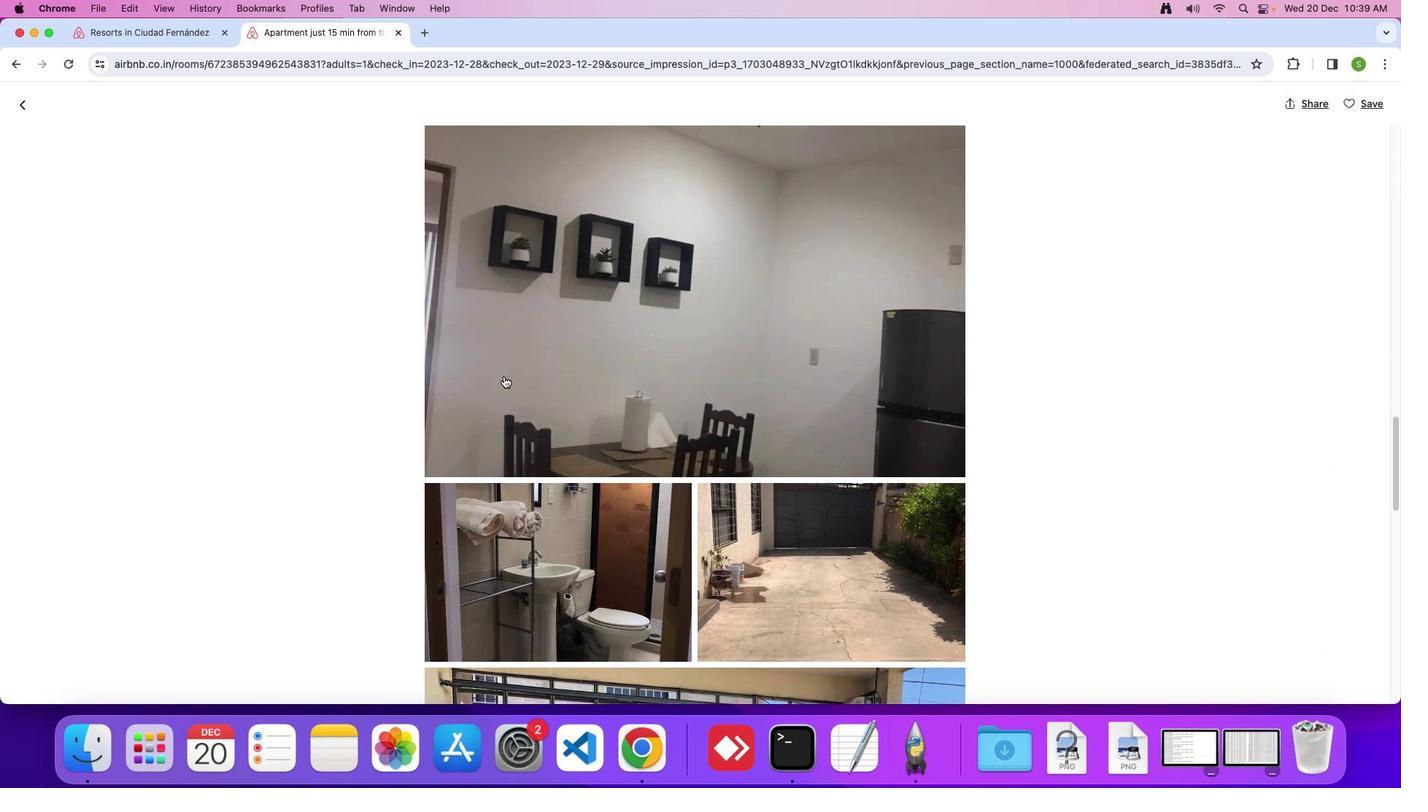 
Action: Mouse scrolled (503, 376) with delta (0, 0)
Screenshot: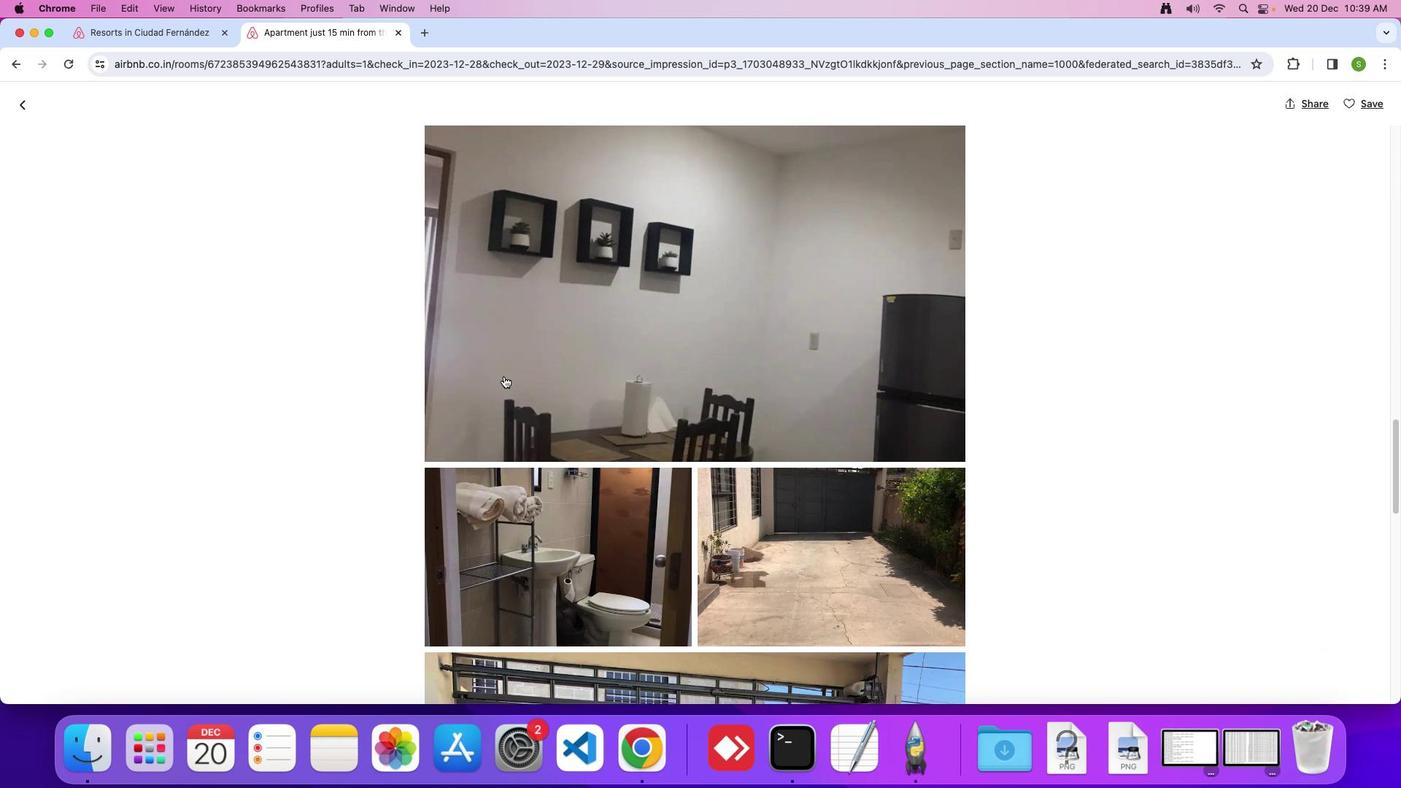 
Action: Mouse scrolled (503, 376) with delta (0, 0)
Screenshot: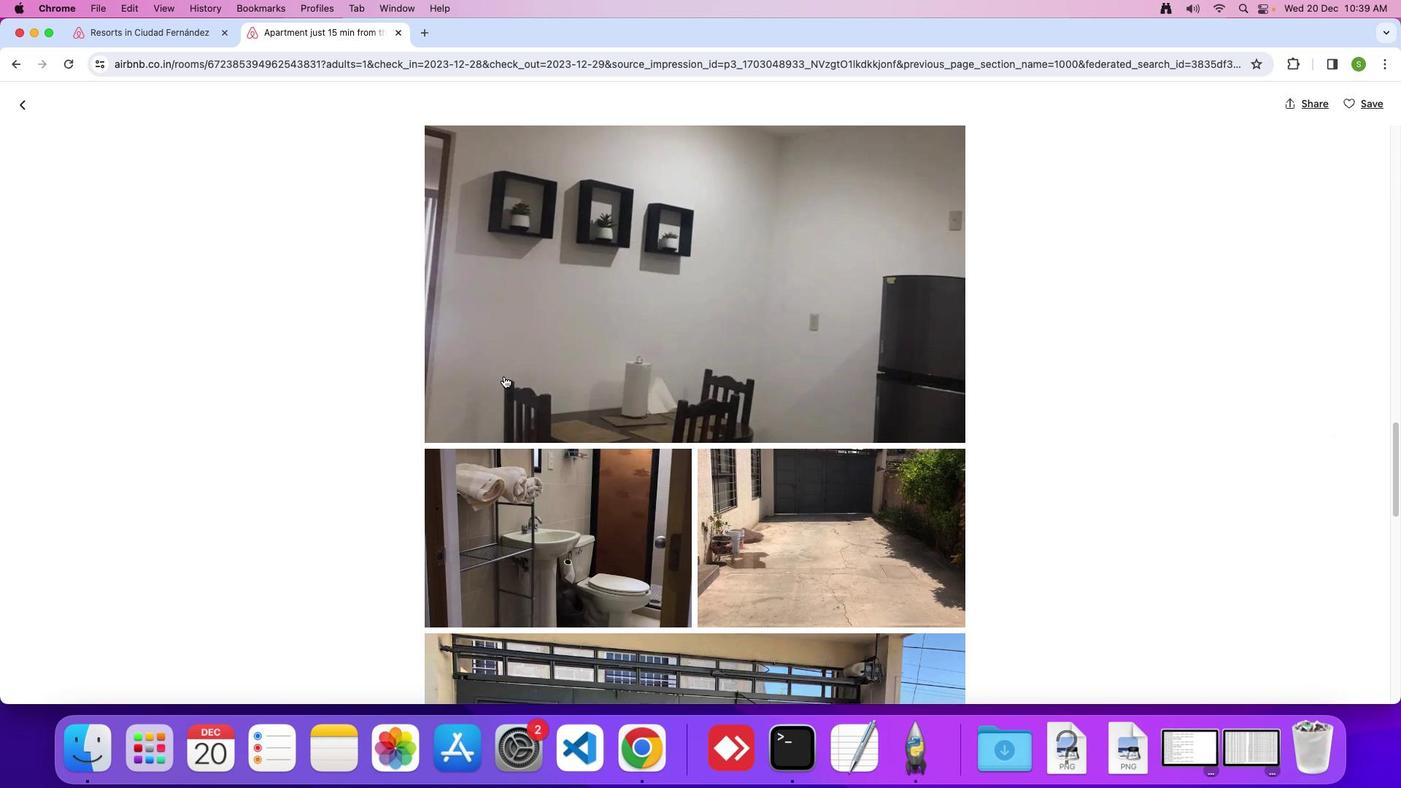 
Action: Mouse scrolled (503, 376) with delta (0, 0)
Screenshot: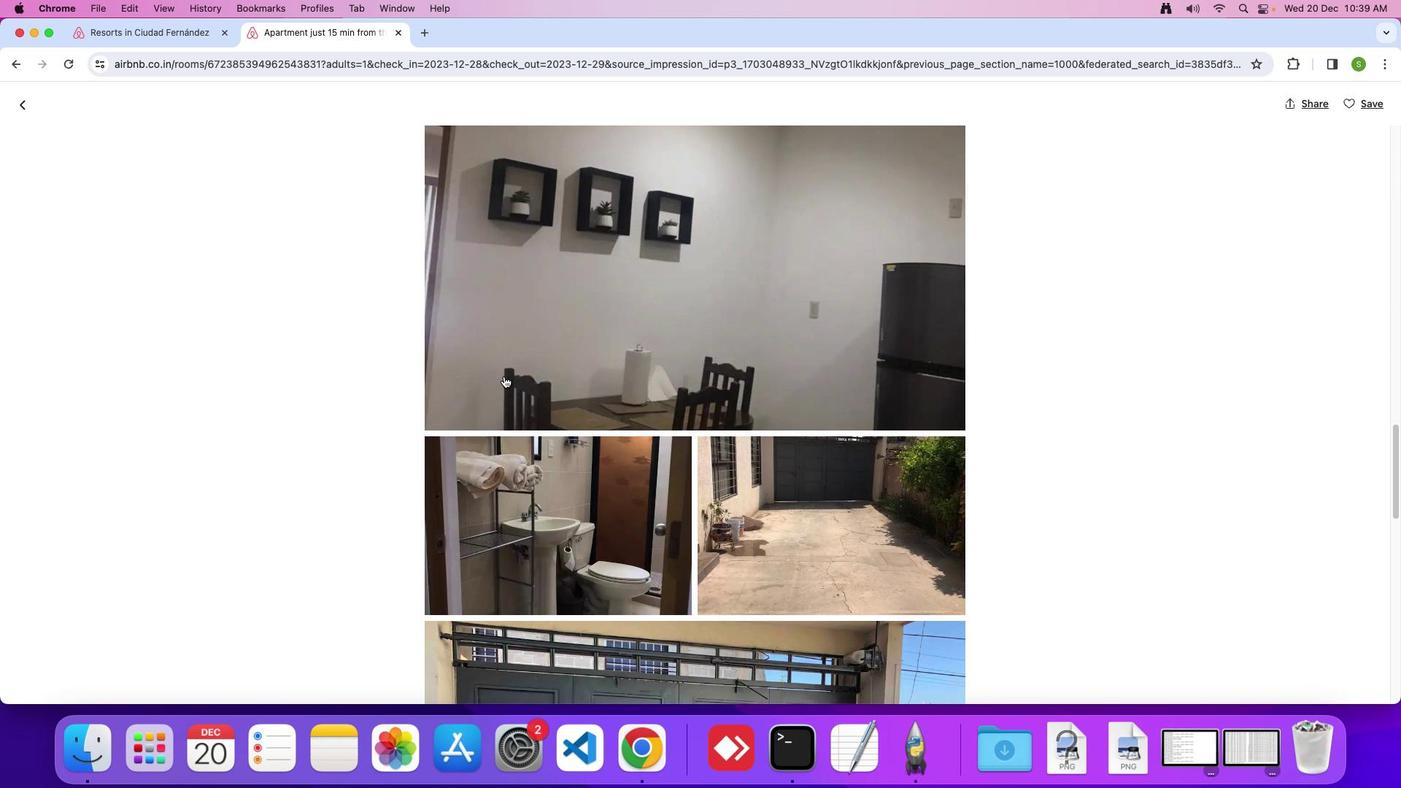 
Action: Mouse scrolled (503, 376) with delta (0, -2)
Screenshot: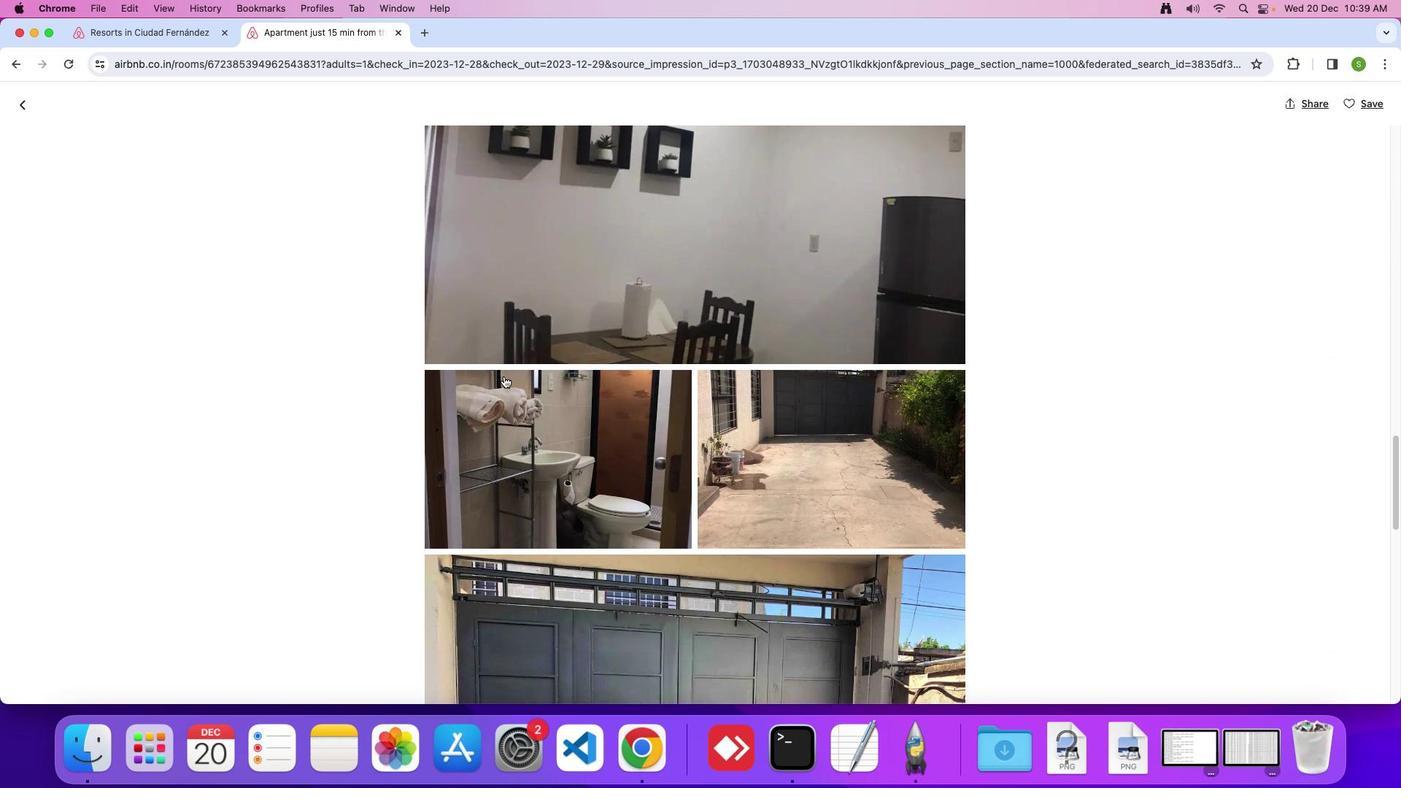 
Action: Mouse scrolled (503, 376) with delta (0, 0)
Screenshot: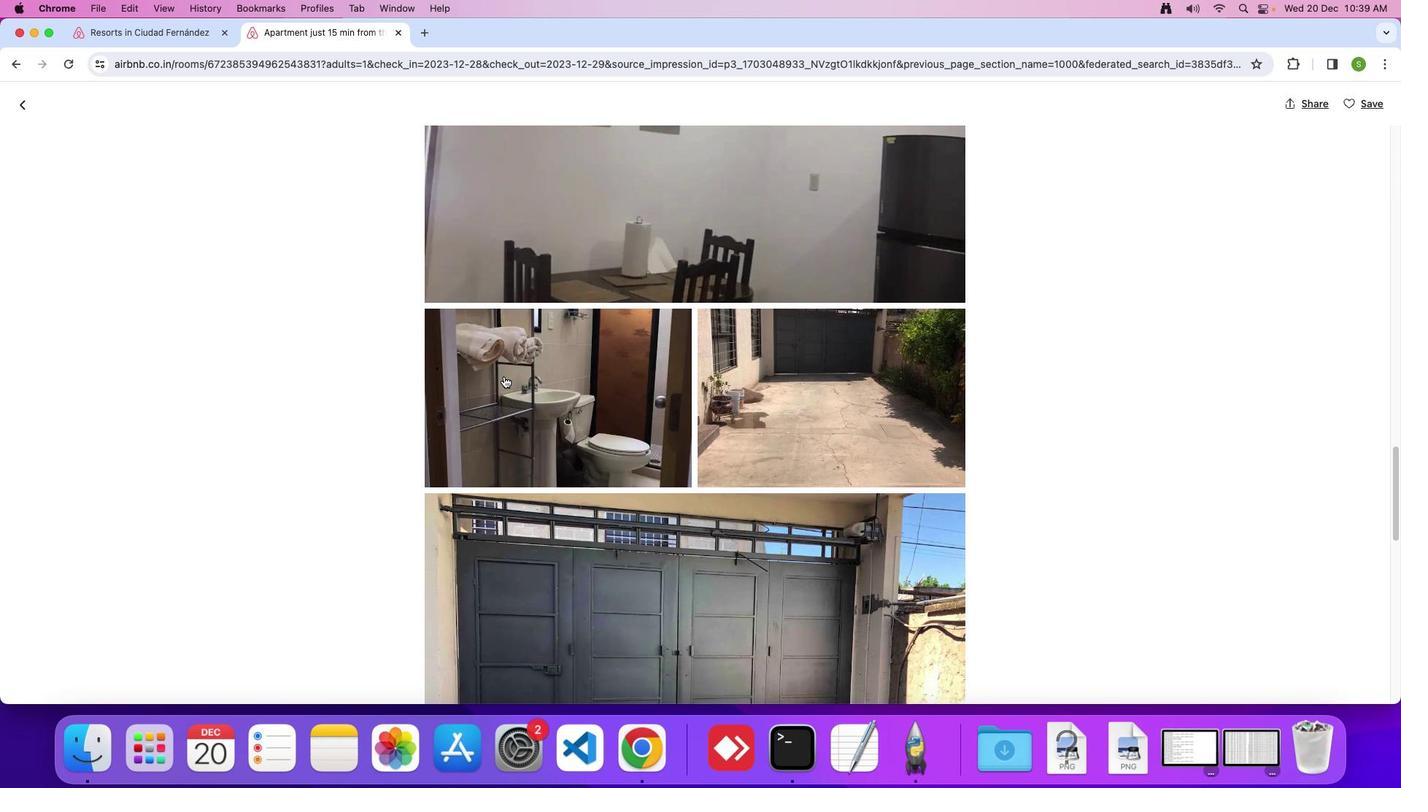 
Action: Mouse scrolled (503, 376) with delta (0, 0)
Screenshot: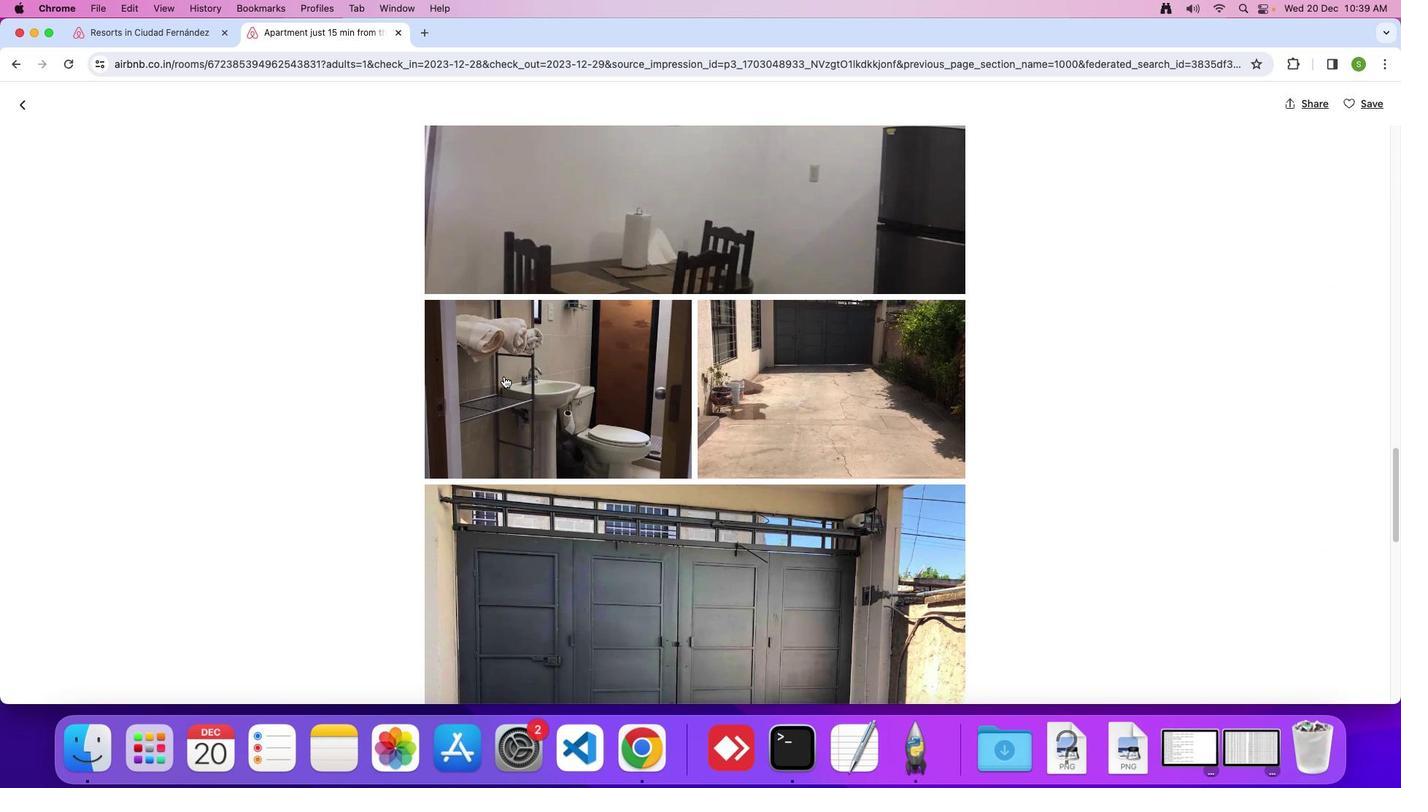 
Action: Mouse scrolled (503, 376) with delta (0, -1)
Screenshot: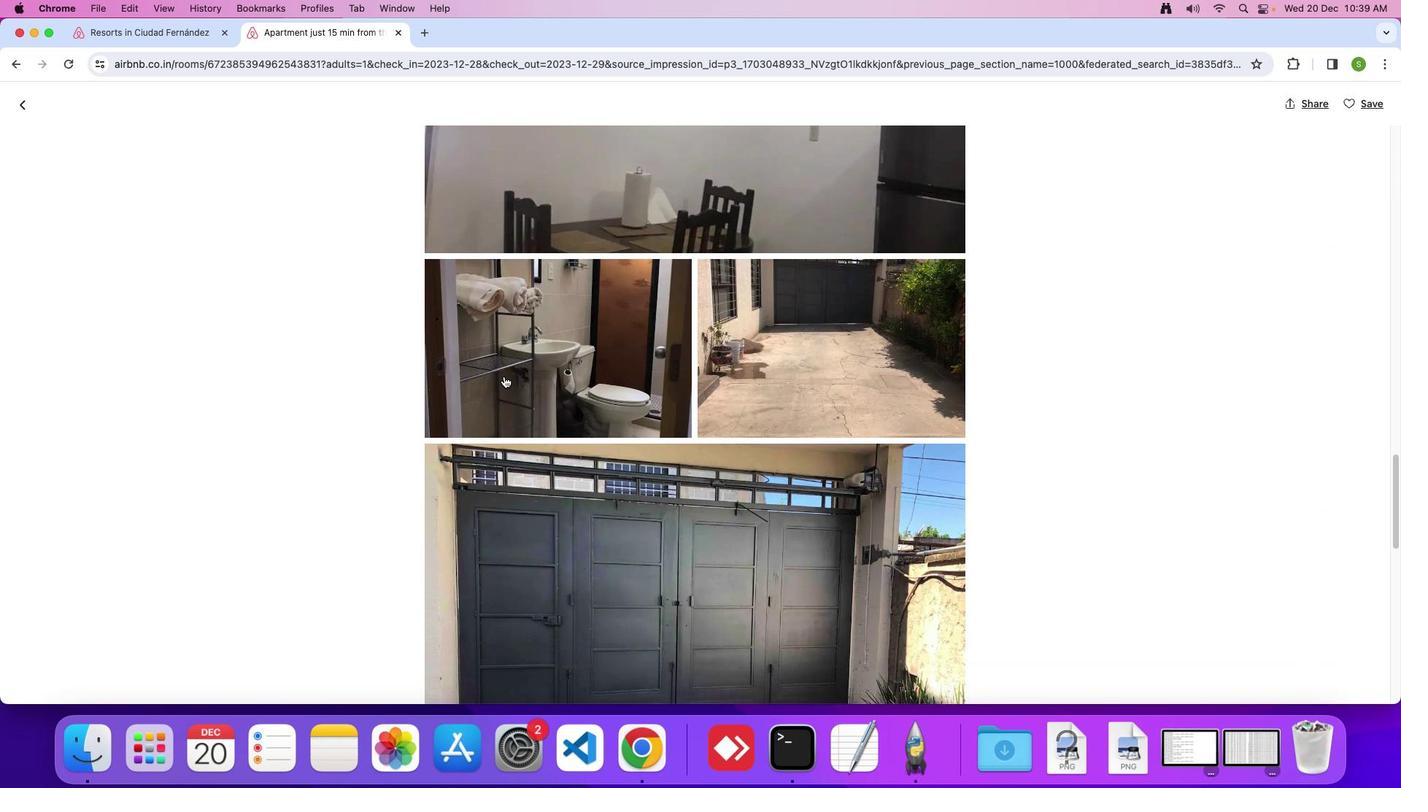 
Action: Mouse scrolled (503, 376) with delta (0, 0)
Screenshot: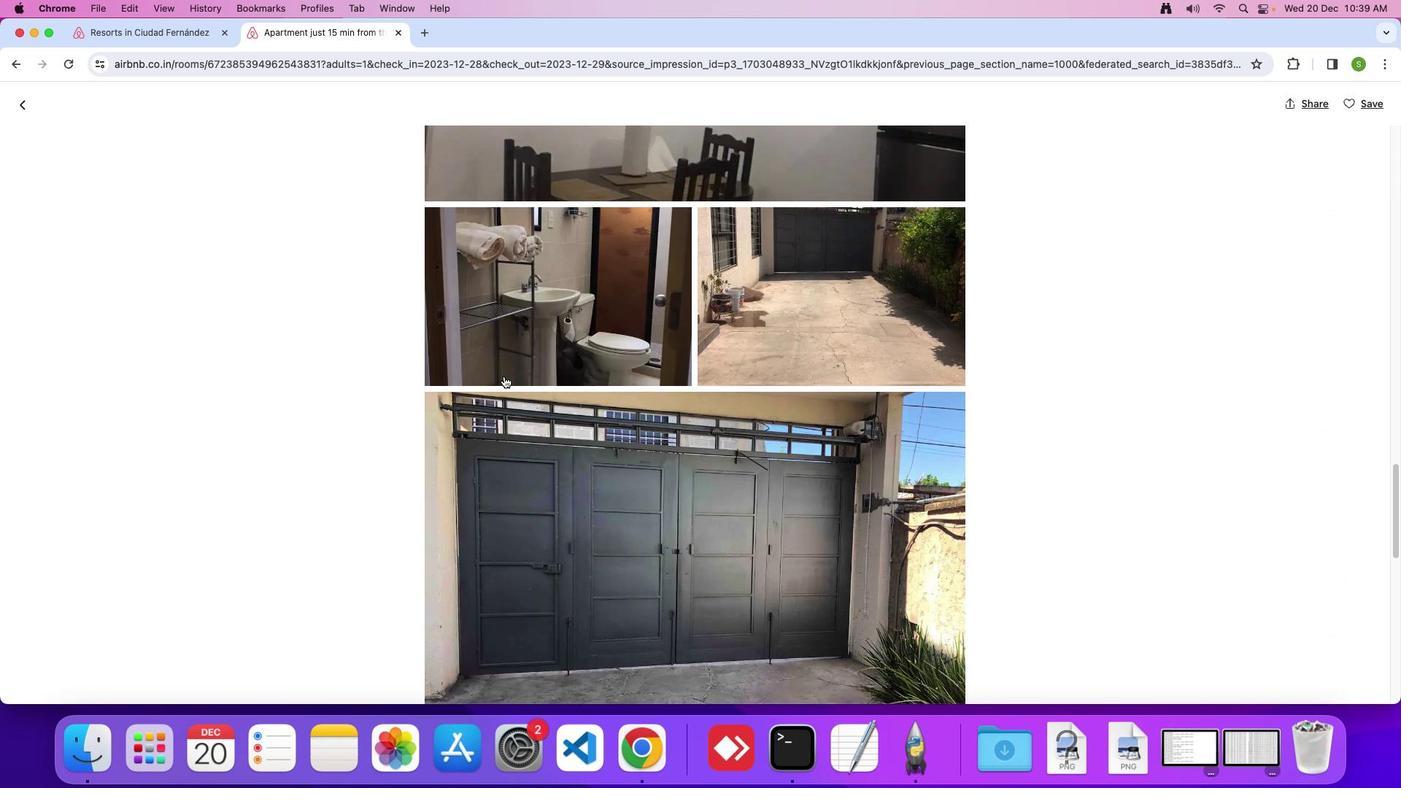 
Action: Mouse scrolled (503, 376) with delta (0, 0)
Screenshot: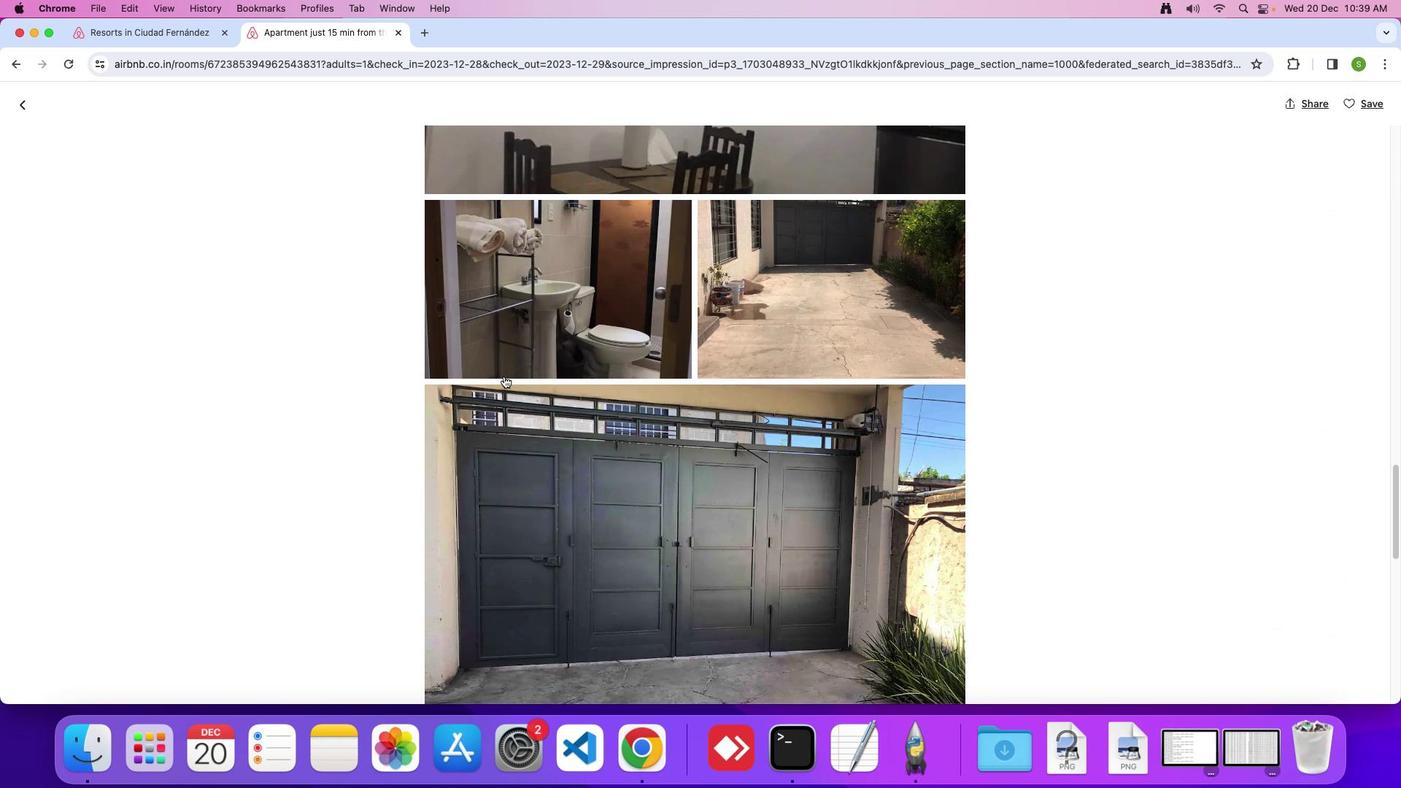
Action: Mouse scrolled (503, 376) with delta (0, 0)
Screenshot: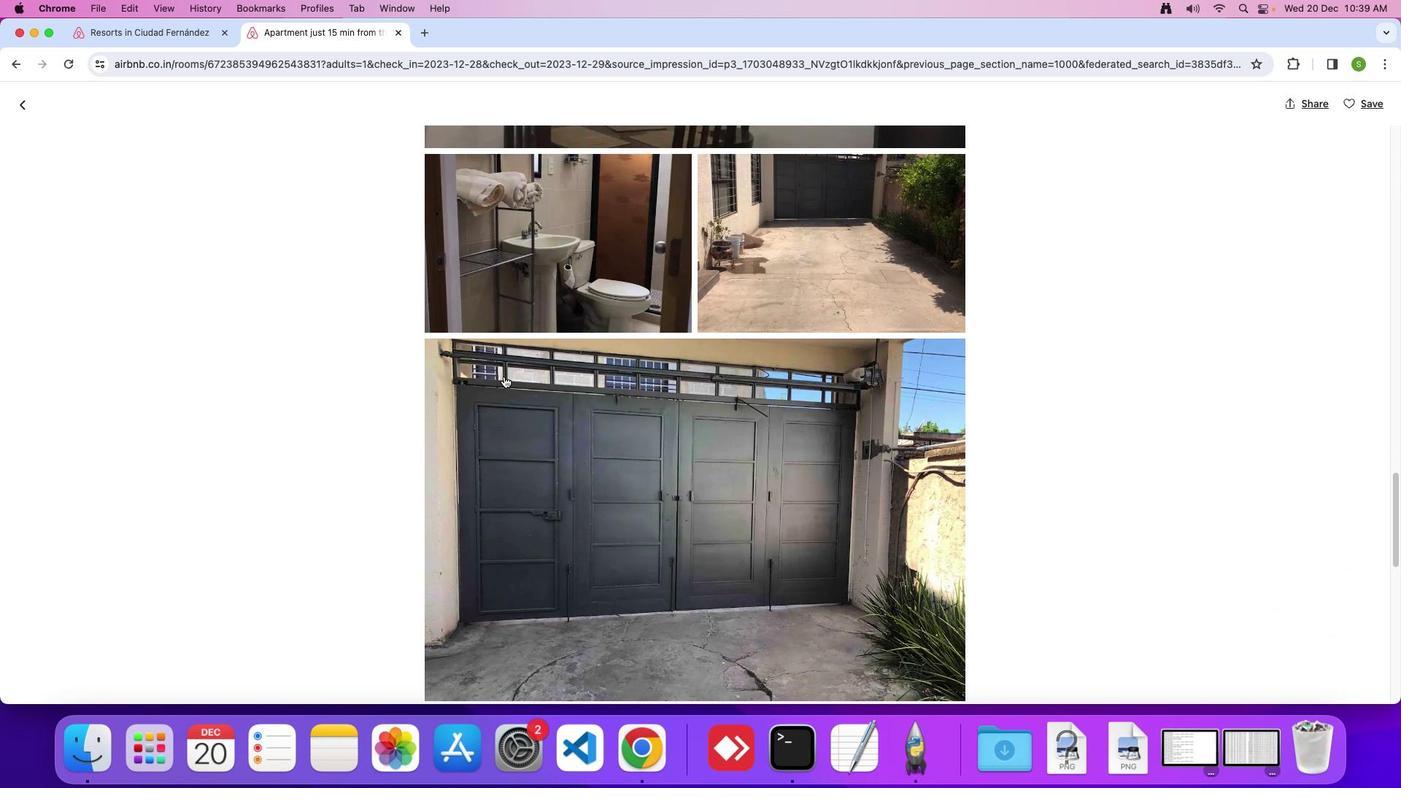 
Action: Mouse scrolled (503, 376) with delta (0, 0)
Screenshot: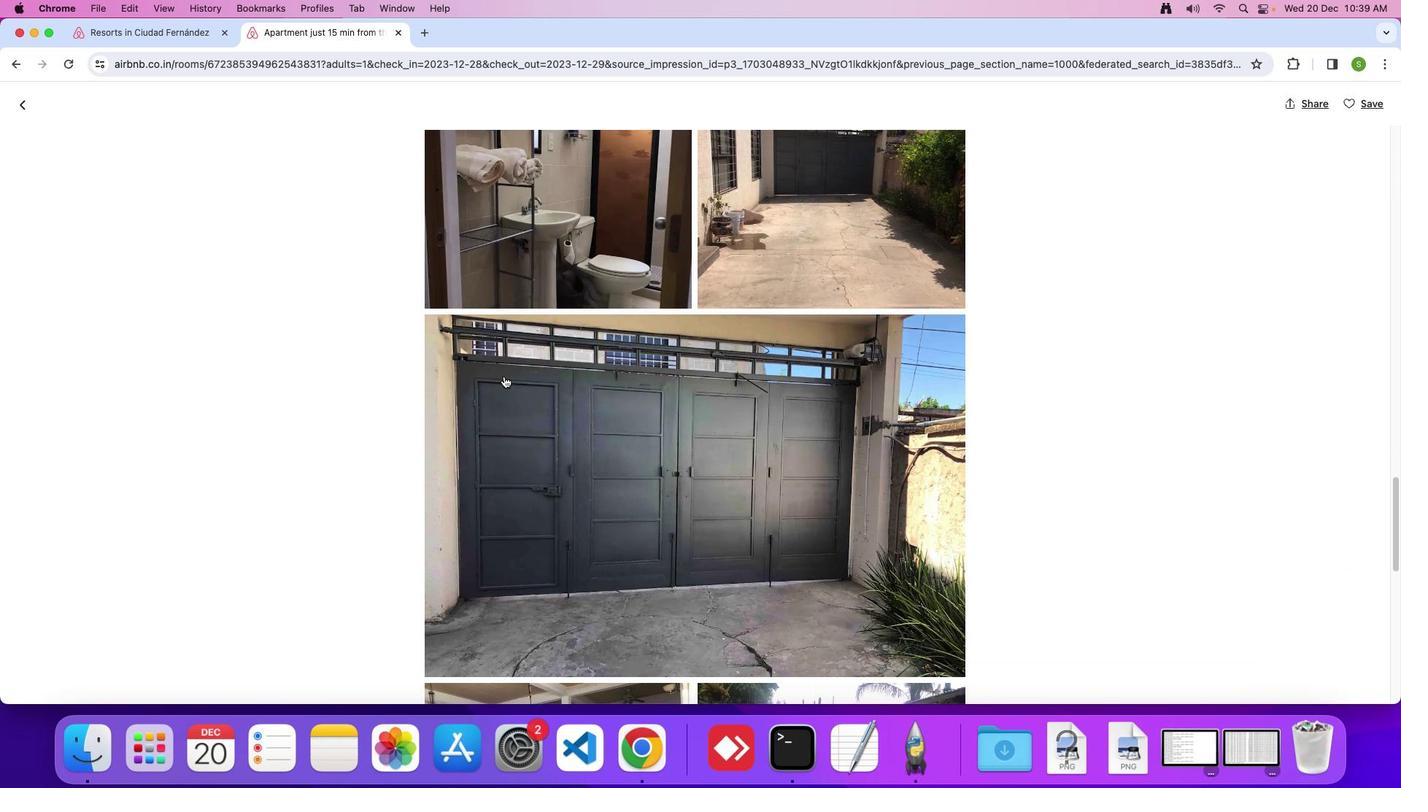 
Action: Mouse scrolled (503, 376) with delta (0, 0)
Screenshot: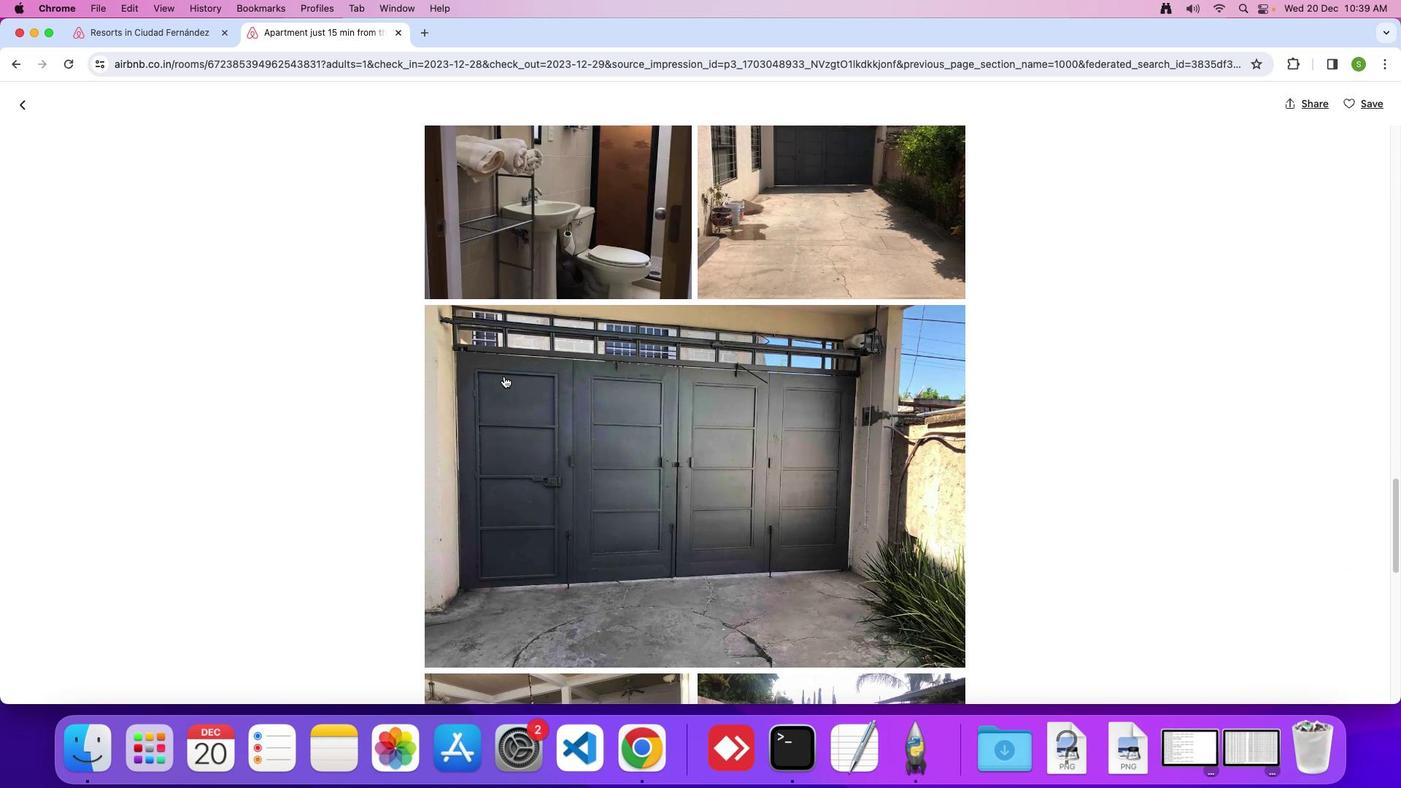 
Action: Mouse scrolled (503, 376) with delta (0, 0)
Screenshot: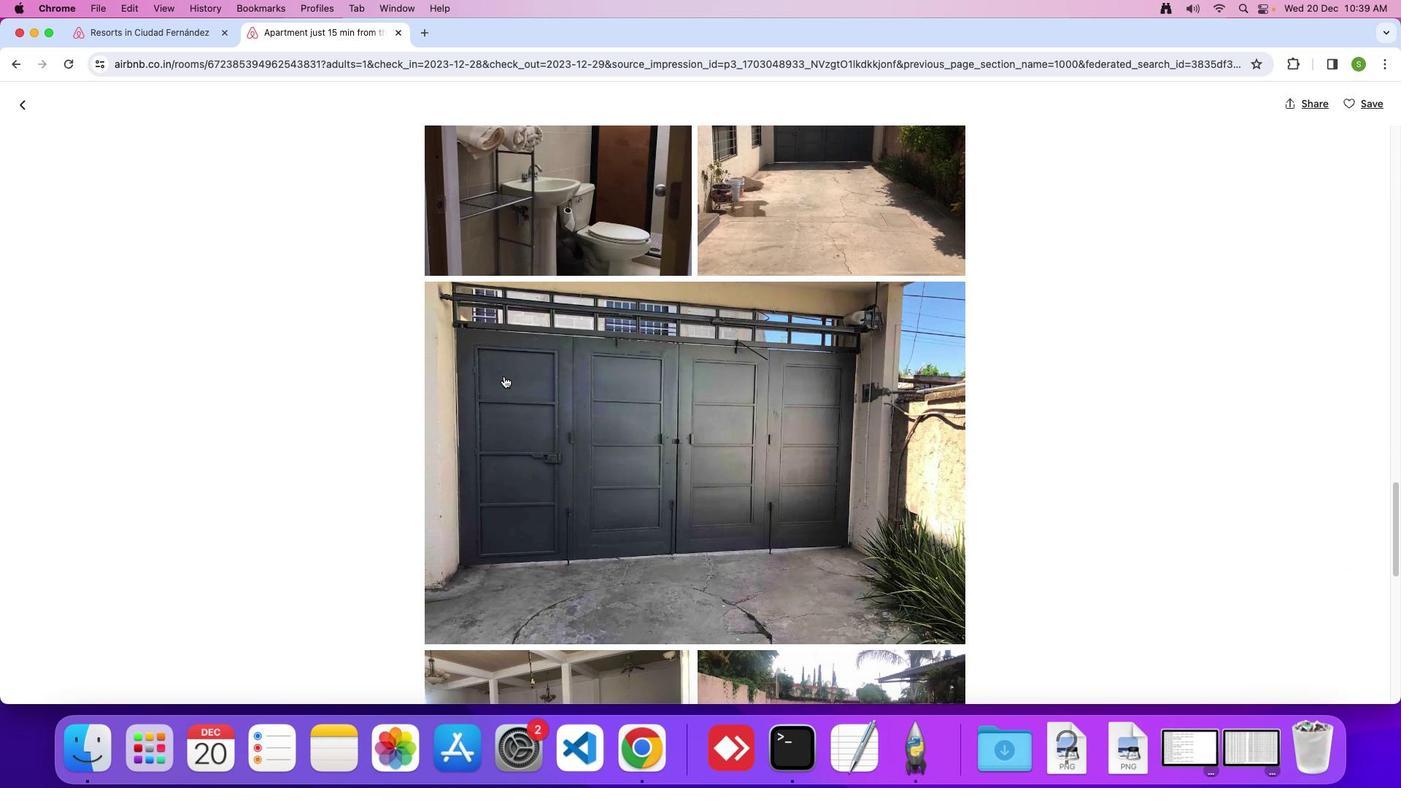 
Action: Mouse scrolled (503, 376) with delta (0, 0)
Screenshot: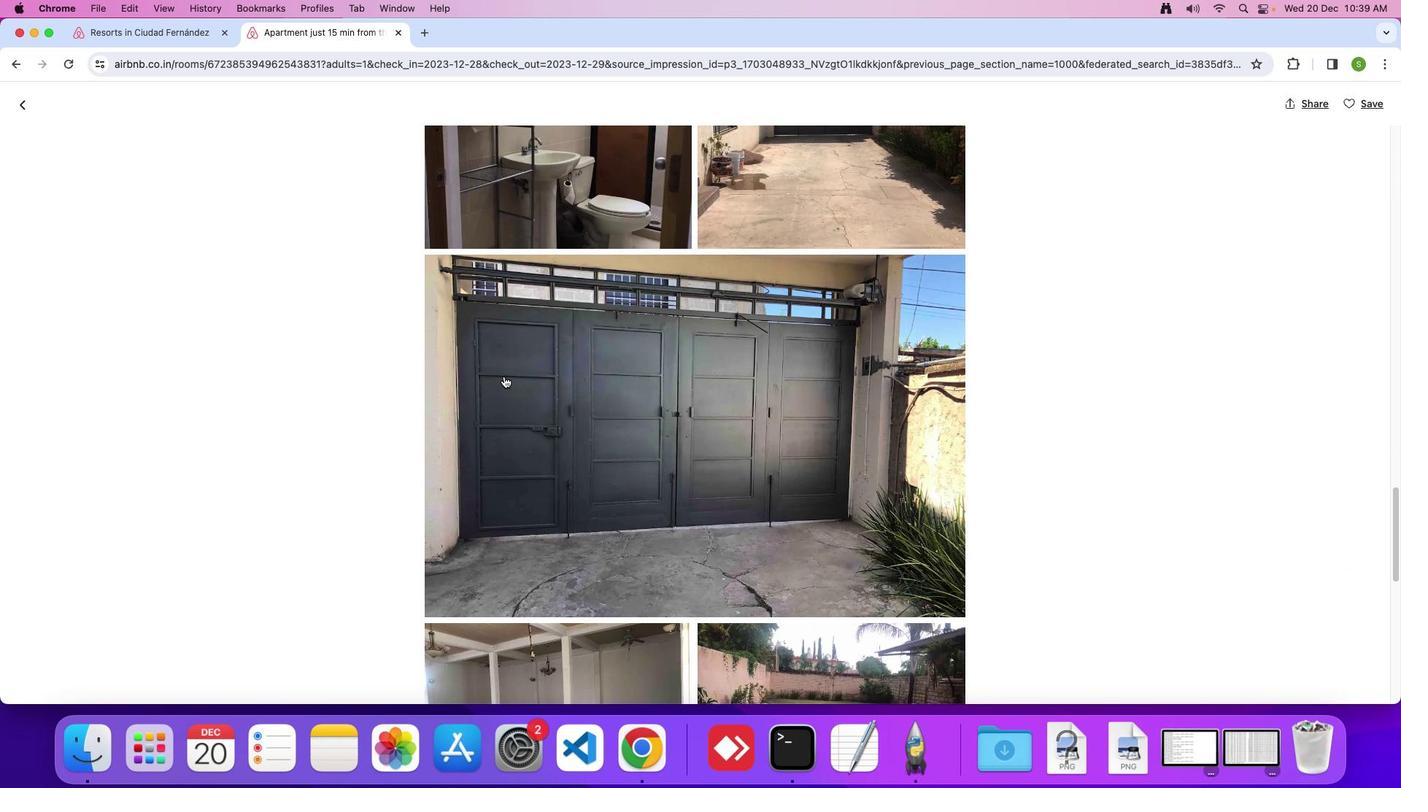
Action: Mouse scrolled (503, 376) with delta (0, 0)
Screenshot: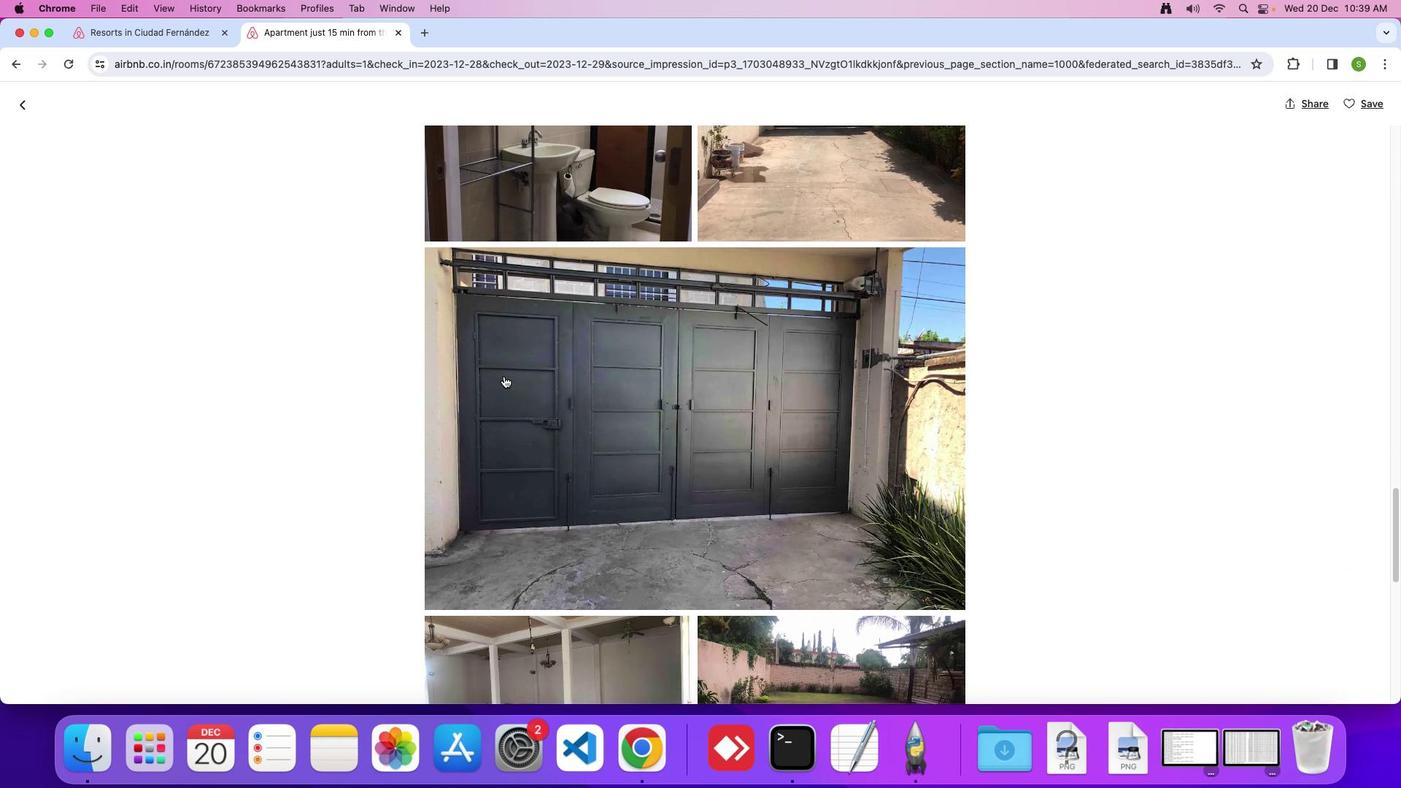 
Action: Mouse scrolled (503, 376) with delta (0, 0)
Screenshot: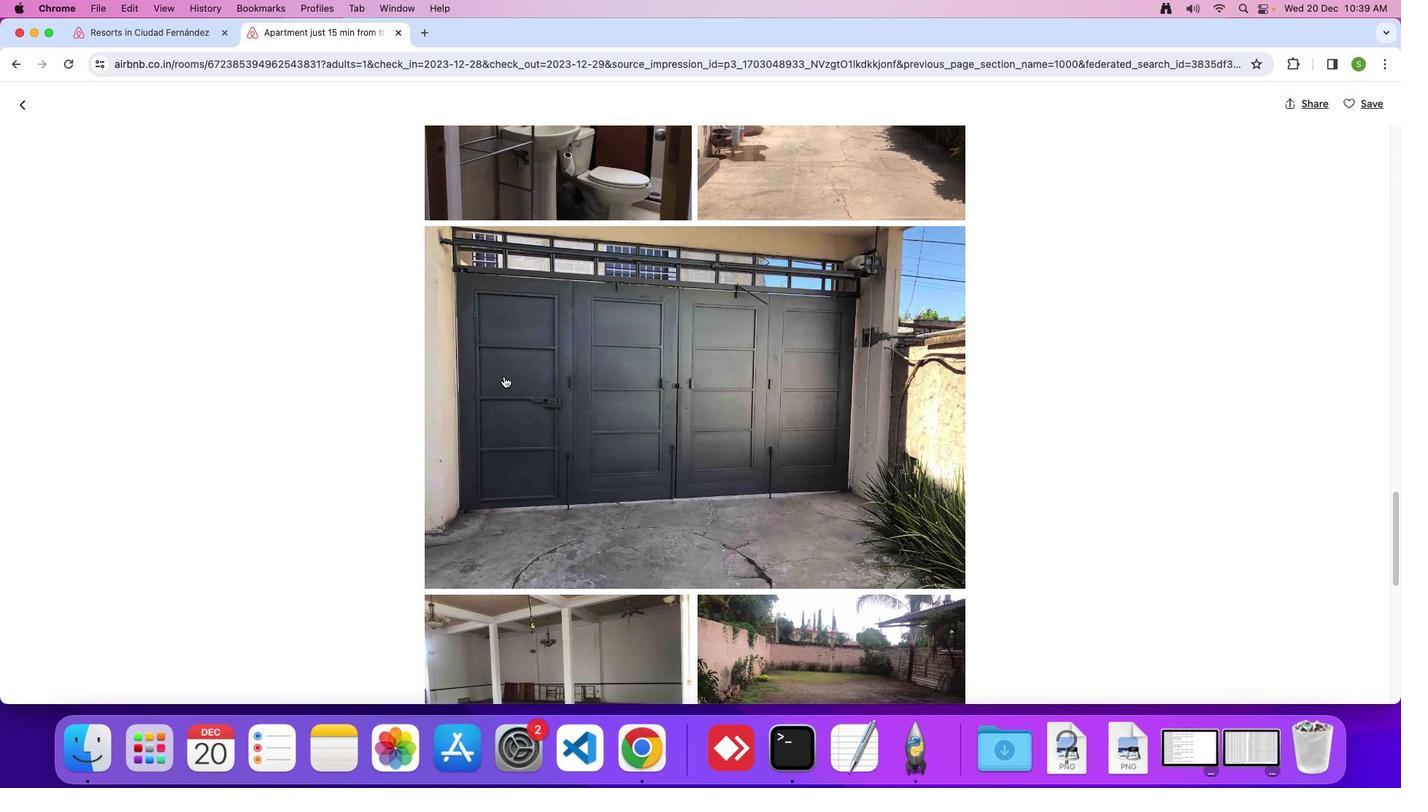 
Action: Mouse scrolled (503, 376) with delta (0, 0)
Screenshot: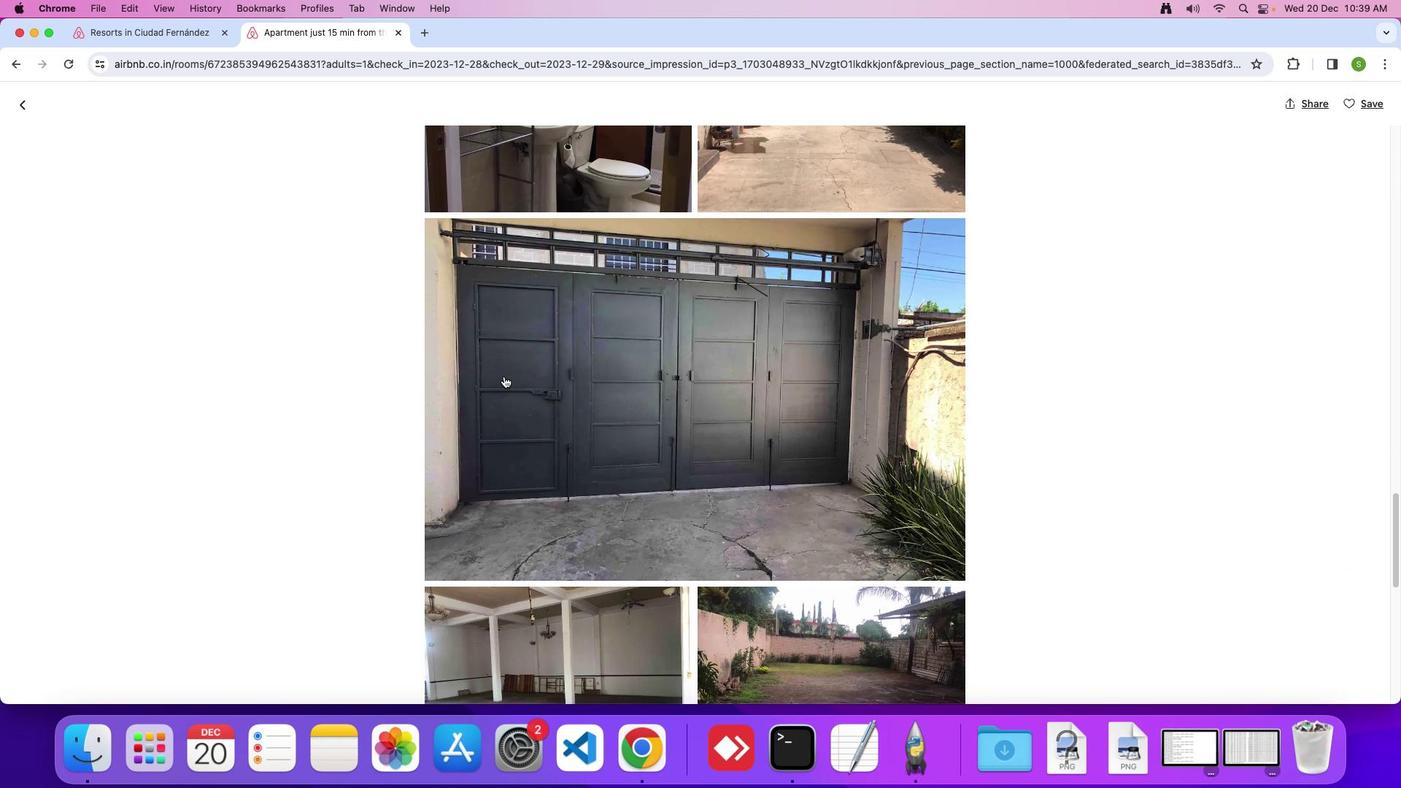 
Action: Mouse scrolled (503, 376) with delta (0, 0)
Screenshot: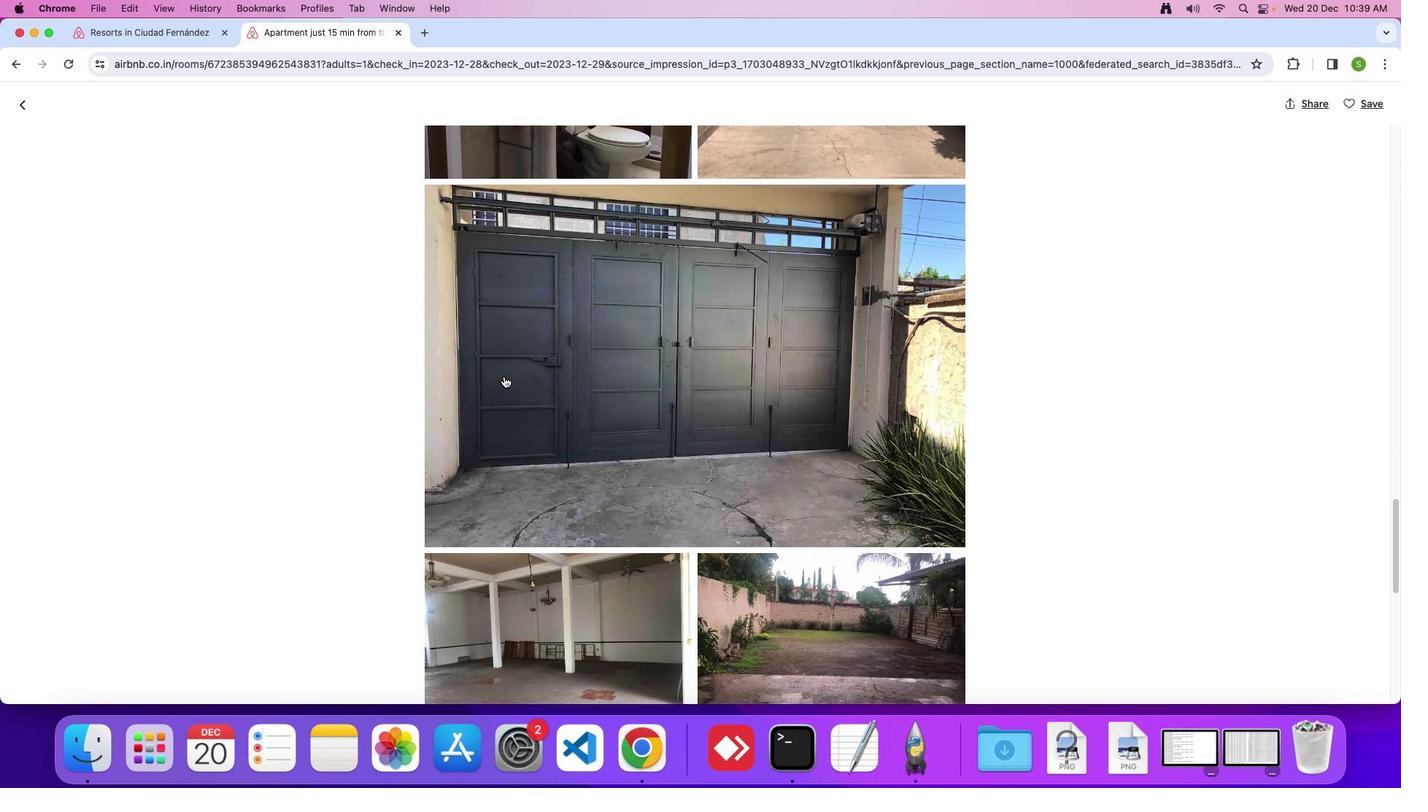 
Action: Mouse scrolled (503, 376) with delta (0, 0)
Screenshot: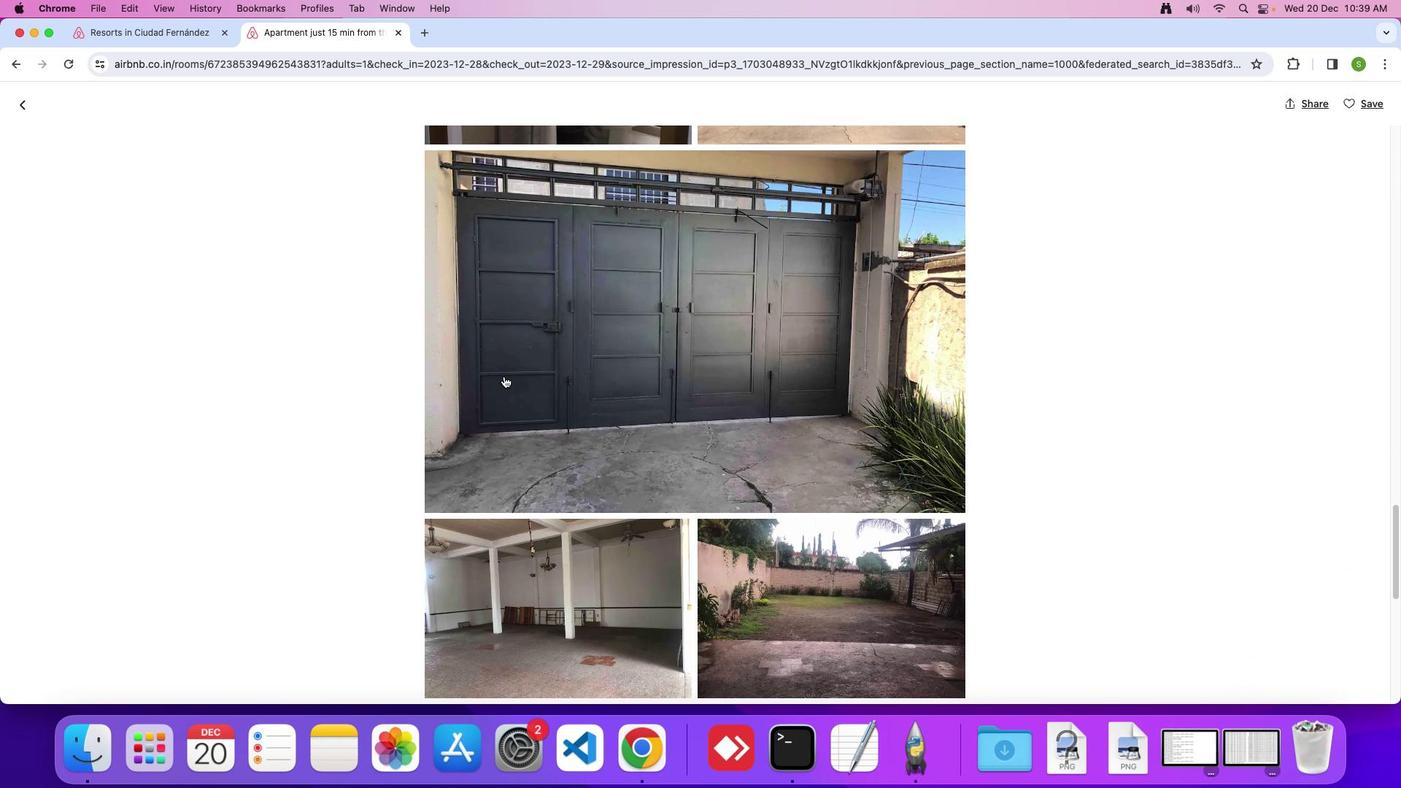 
Action: Mouse scrolled (503, 376) with delta (0, 0)
Screenshot: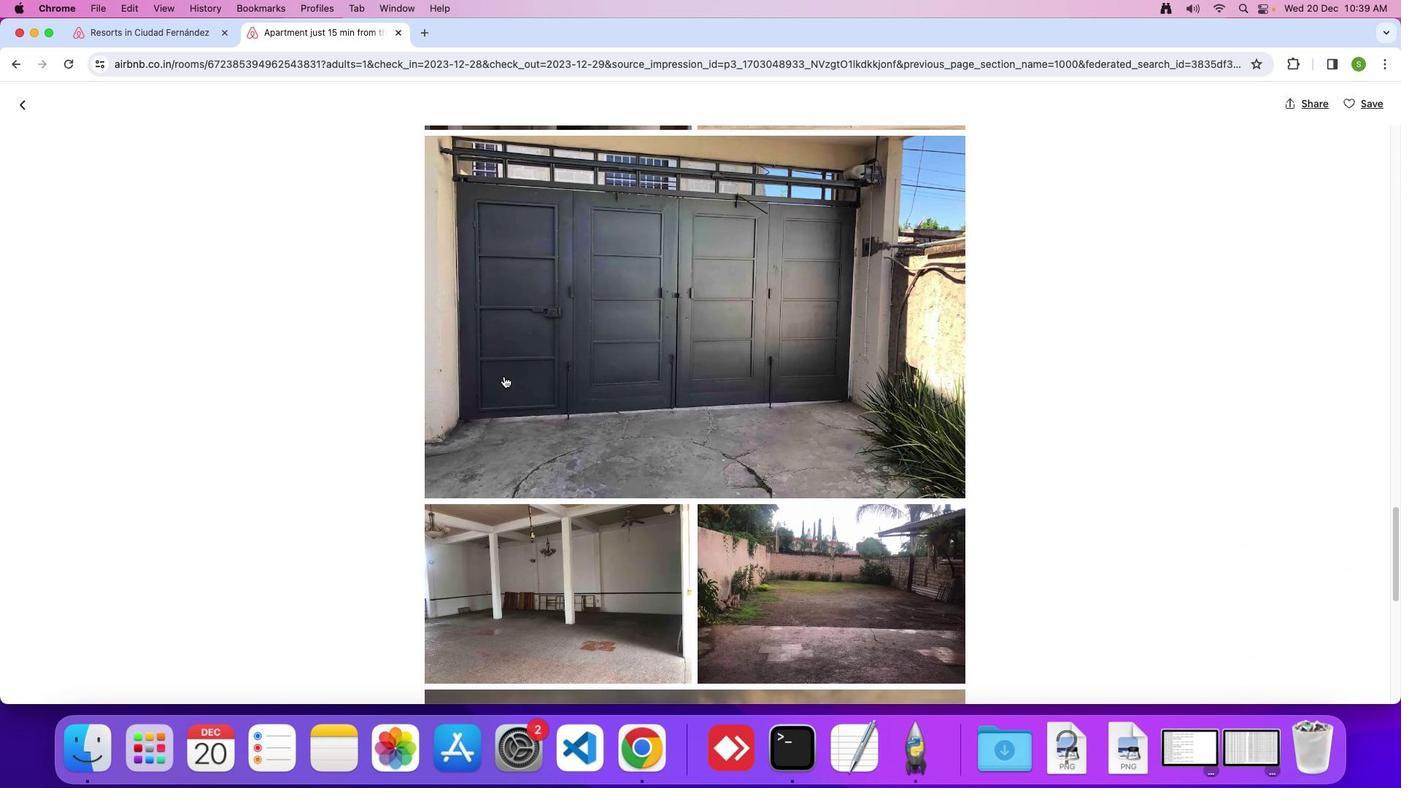 
Action: Mouse scrolled (503, 376) with delta (0, 0)
Screenshot: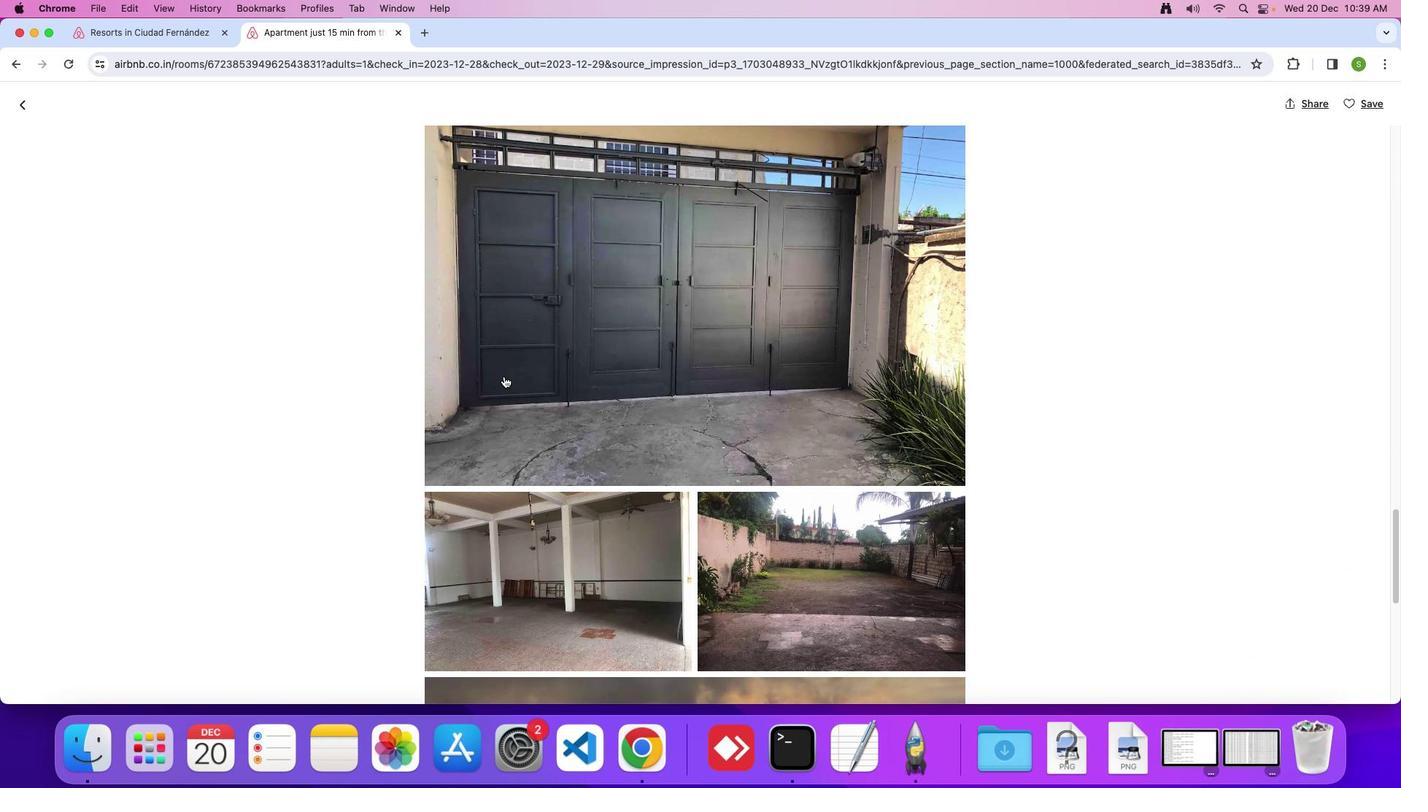 
Action: Mouse scrolled (503, 376) with delta (0, 0)
Screenshot: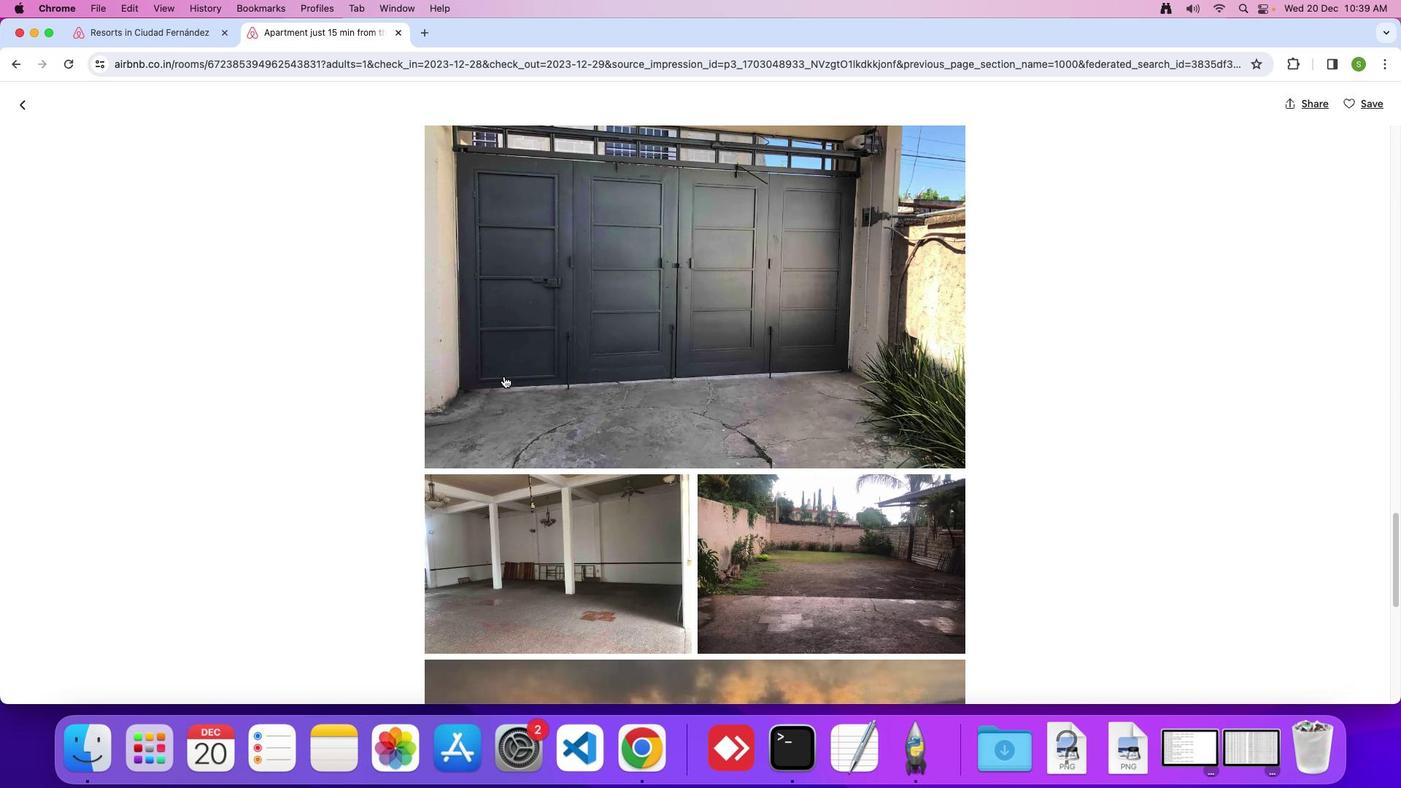 
Action: Mouse scrolled (503, 376) with delta (0, -1)
Screenshot: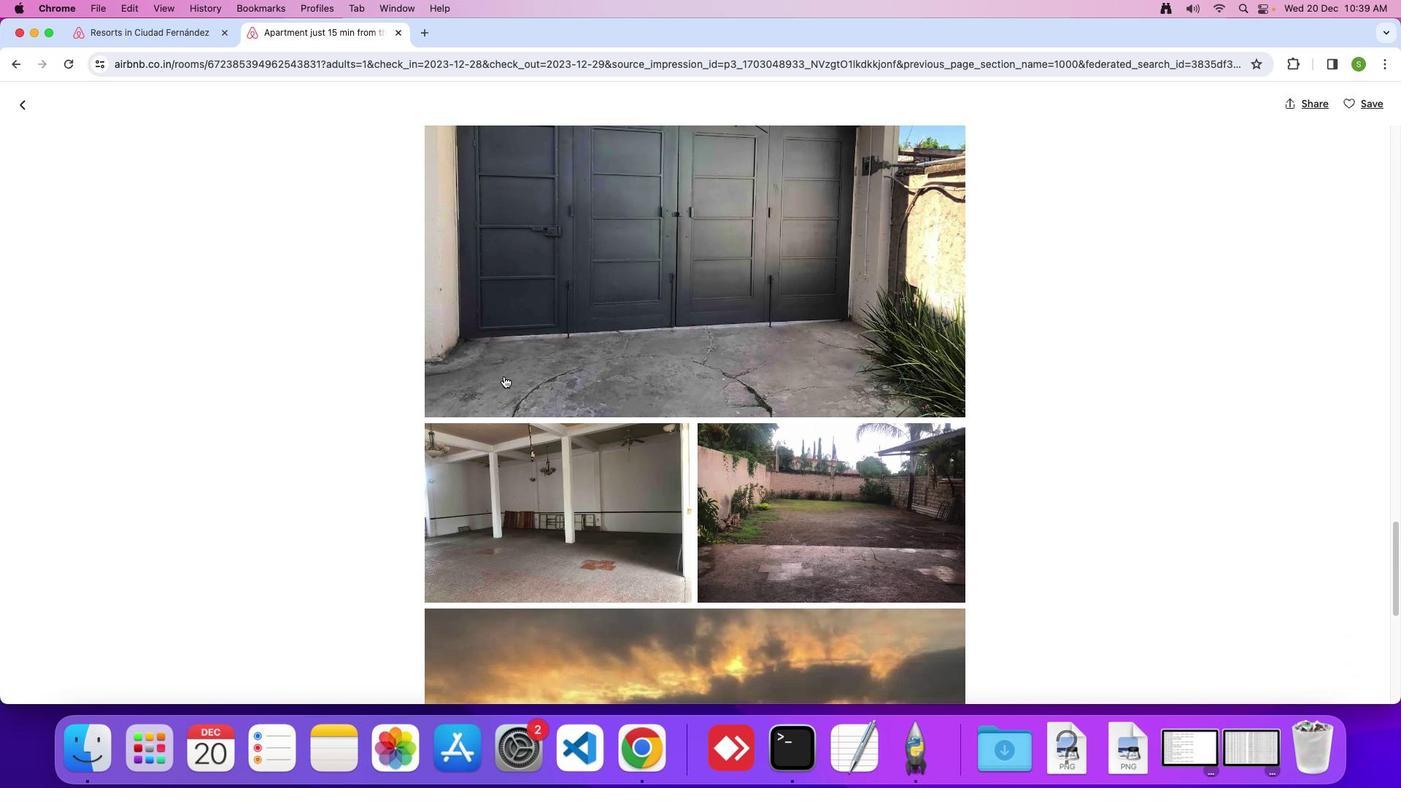 
Action: Mouse scrolled (503, 376) with delta (0, 0)
Screenshot: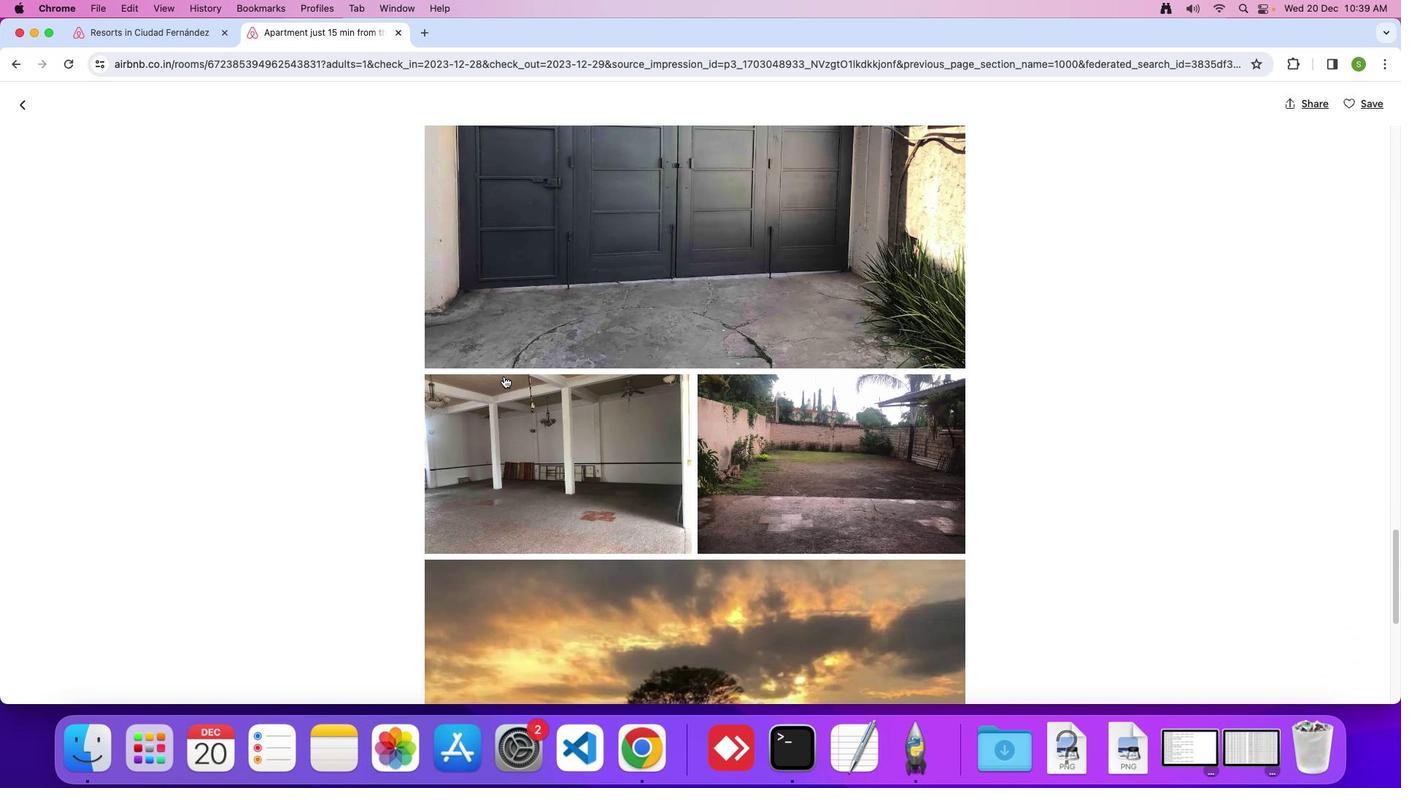 
Action: Mouse scrolled (503, 376) with delta (0, 0)
Screenshot: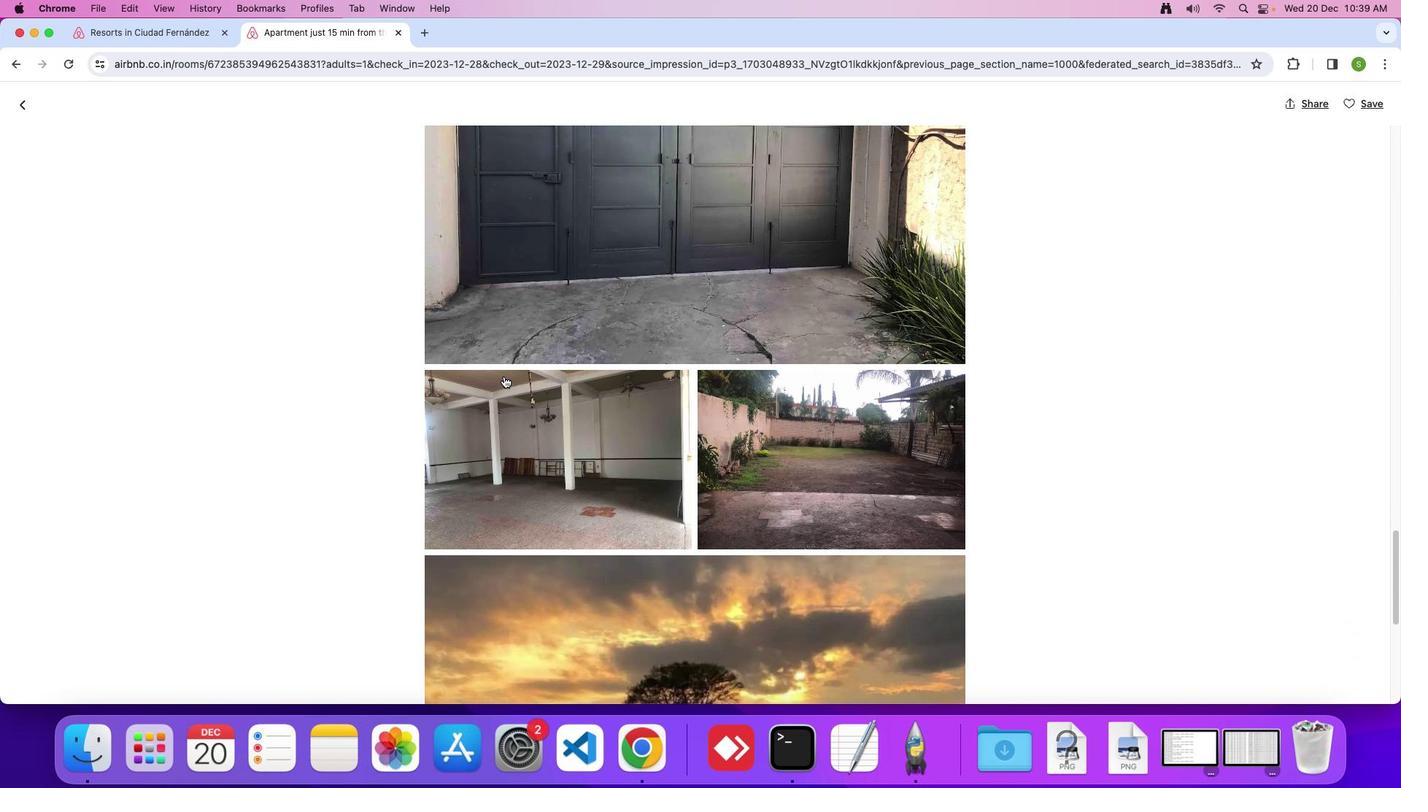 
Action: Mouse scrolled (503, 376) with delta (0, 0)
Screenshot: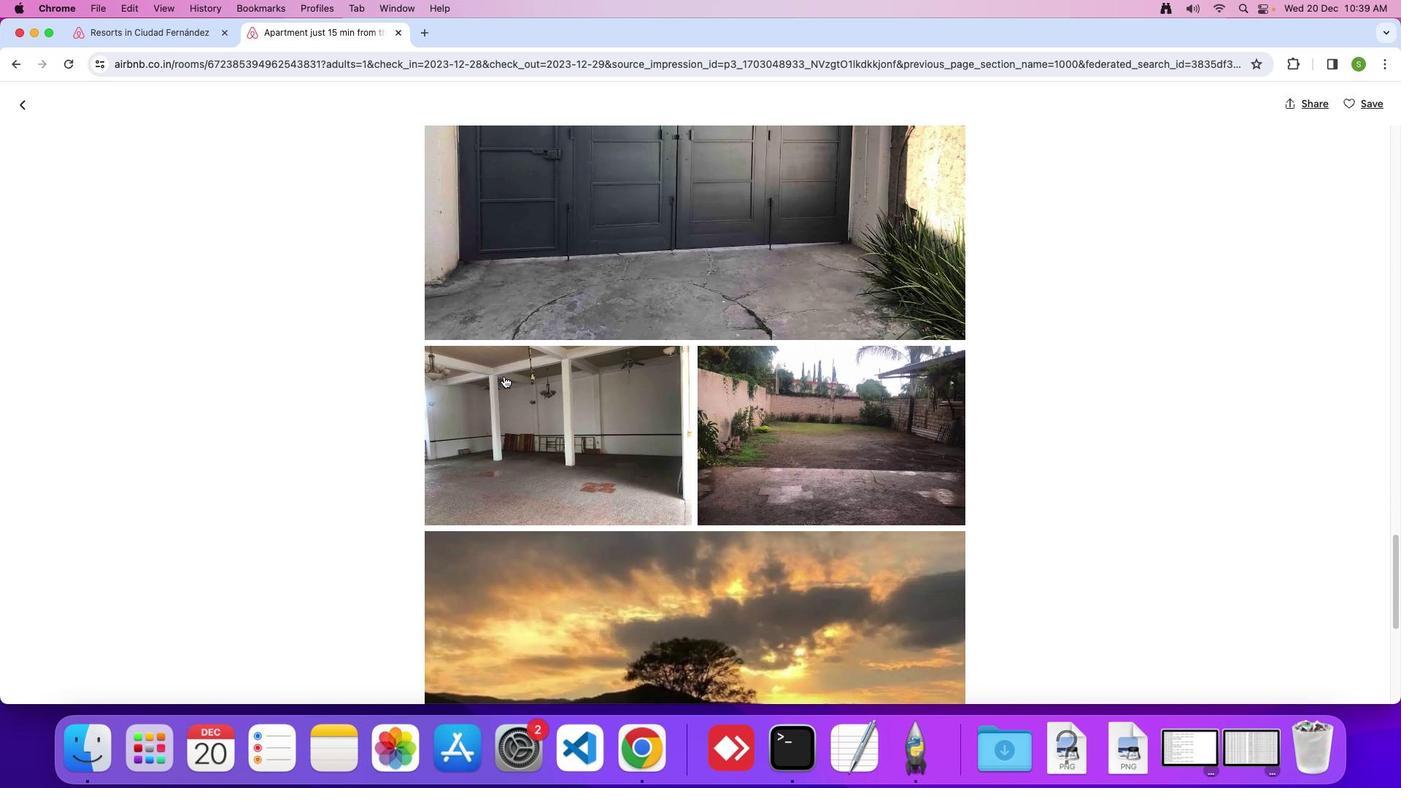 
Action: Mouse scrolled (503, 376) with delta (0, 0)
Screenshot: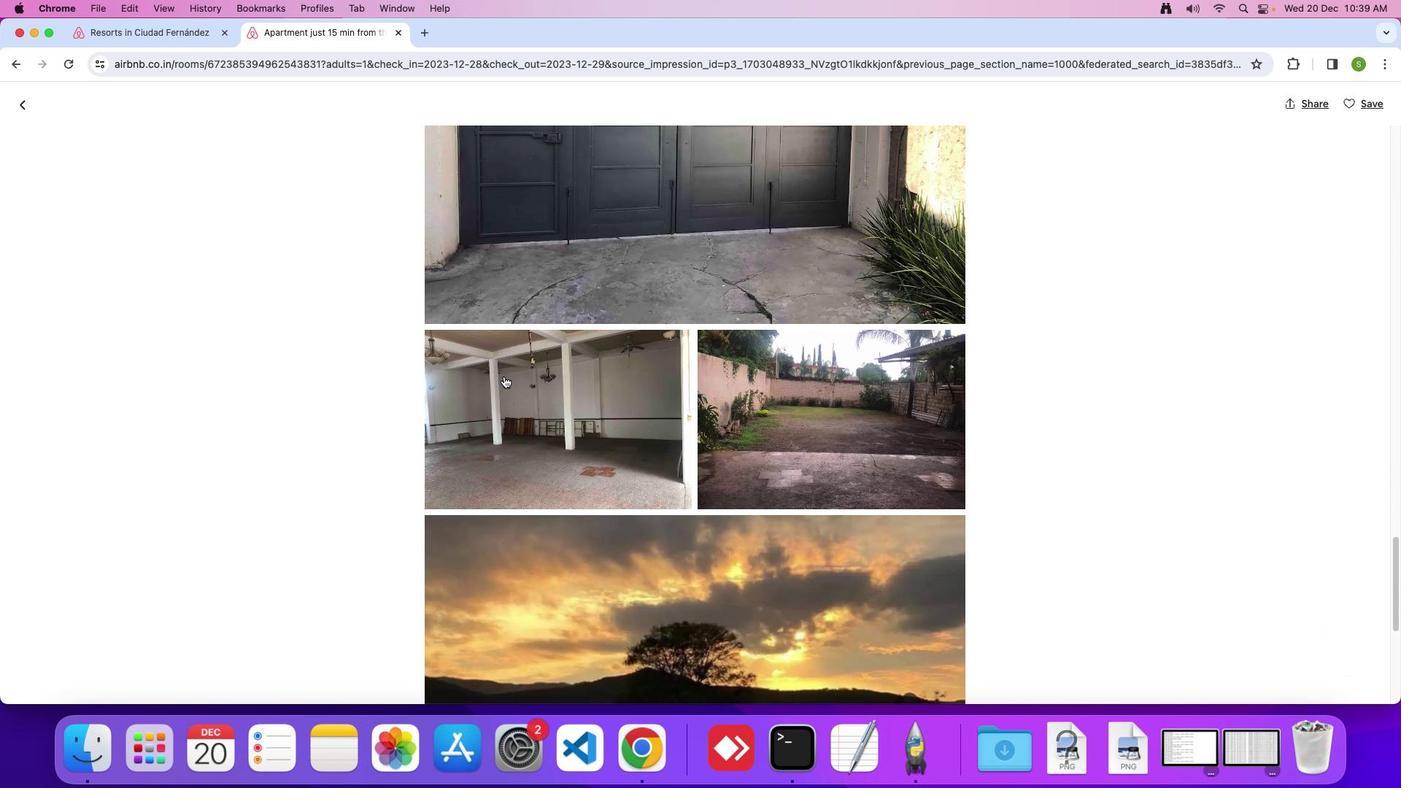
Action: Mouse scrolled (503, 376) with delta (0, -2)
Screenshot: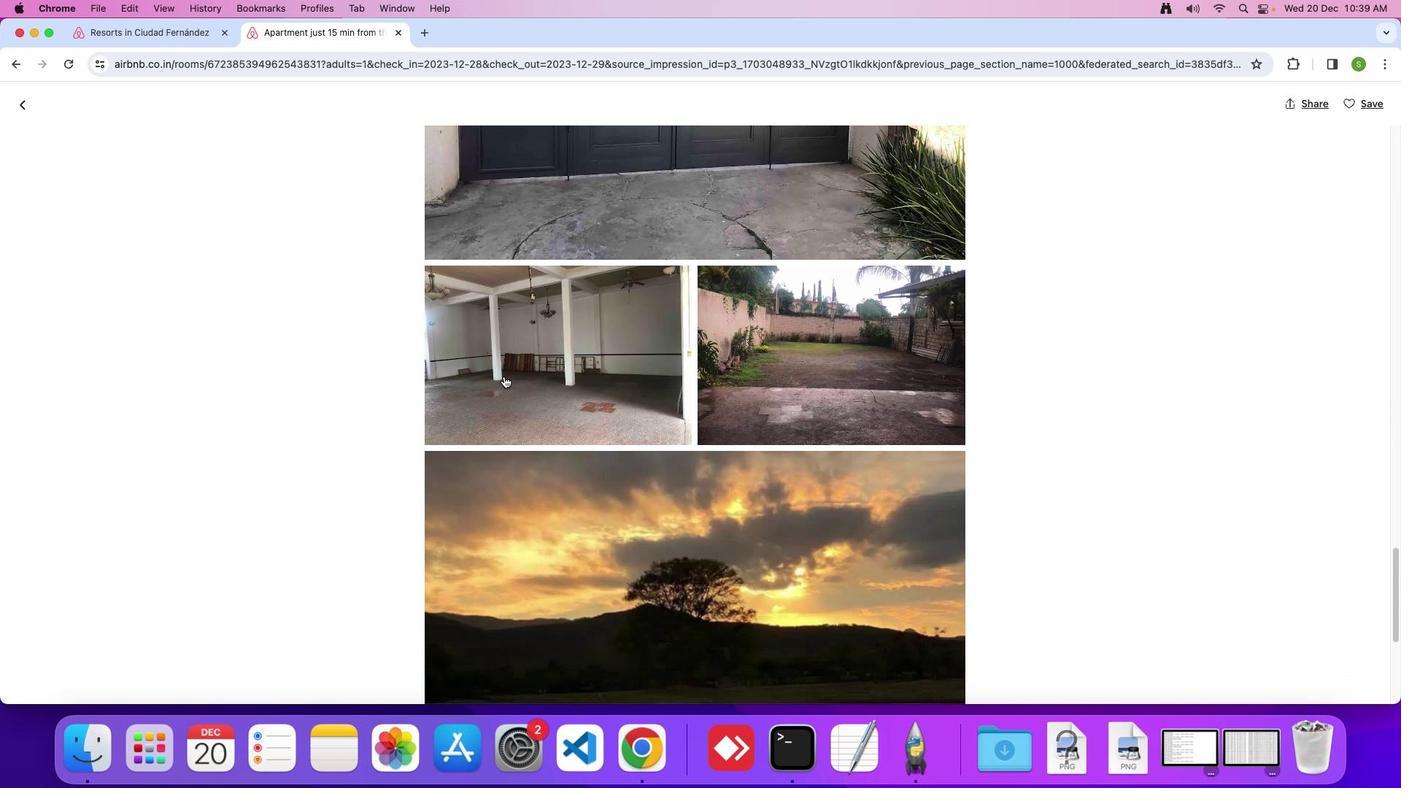 
Action: Mouse scrolled (503, 376) with delta (0, -2)
Screenshot: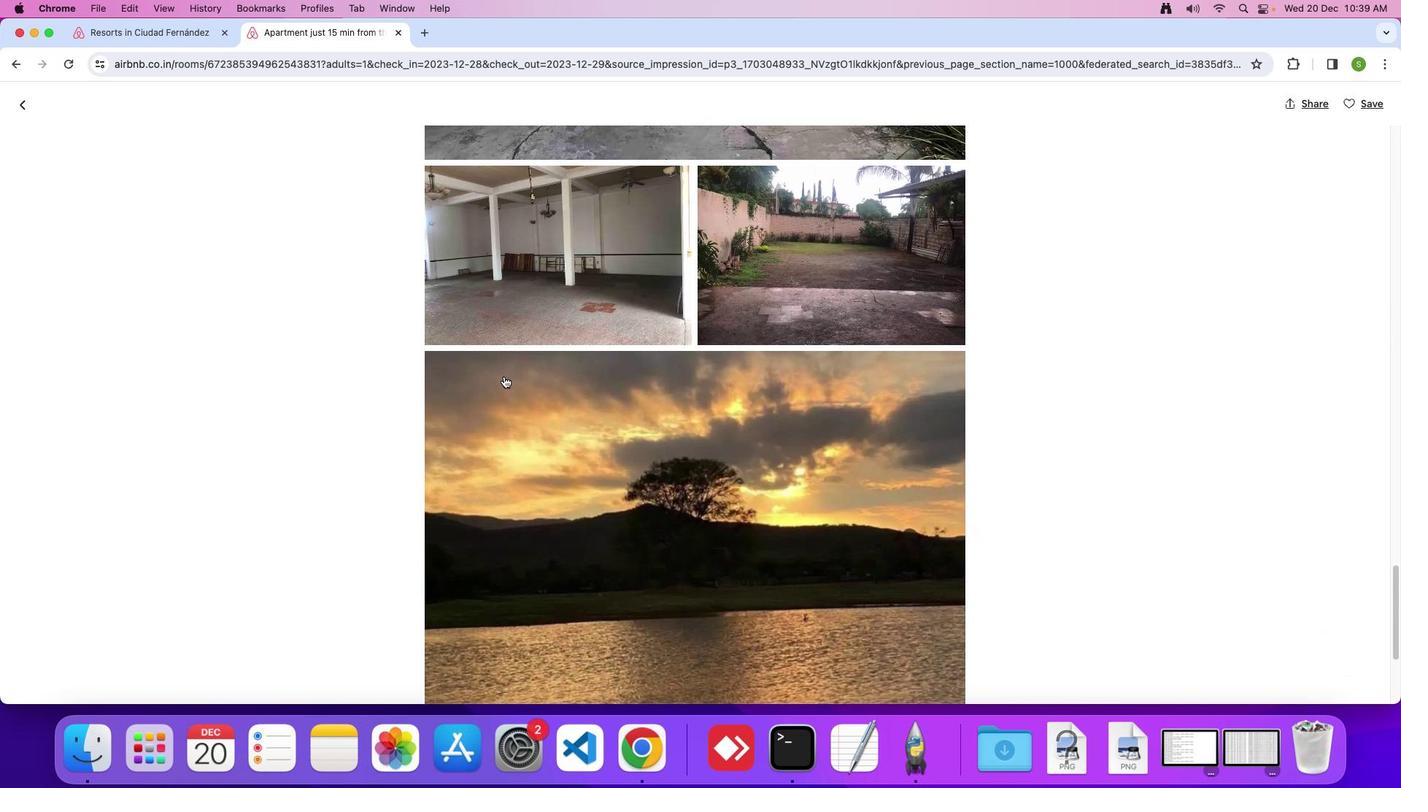 
Action: Mouse scrolled (503, 376) with delta (0, 0)
Screenshot: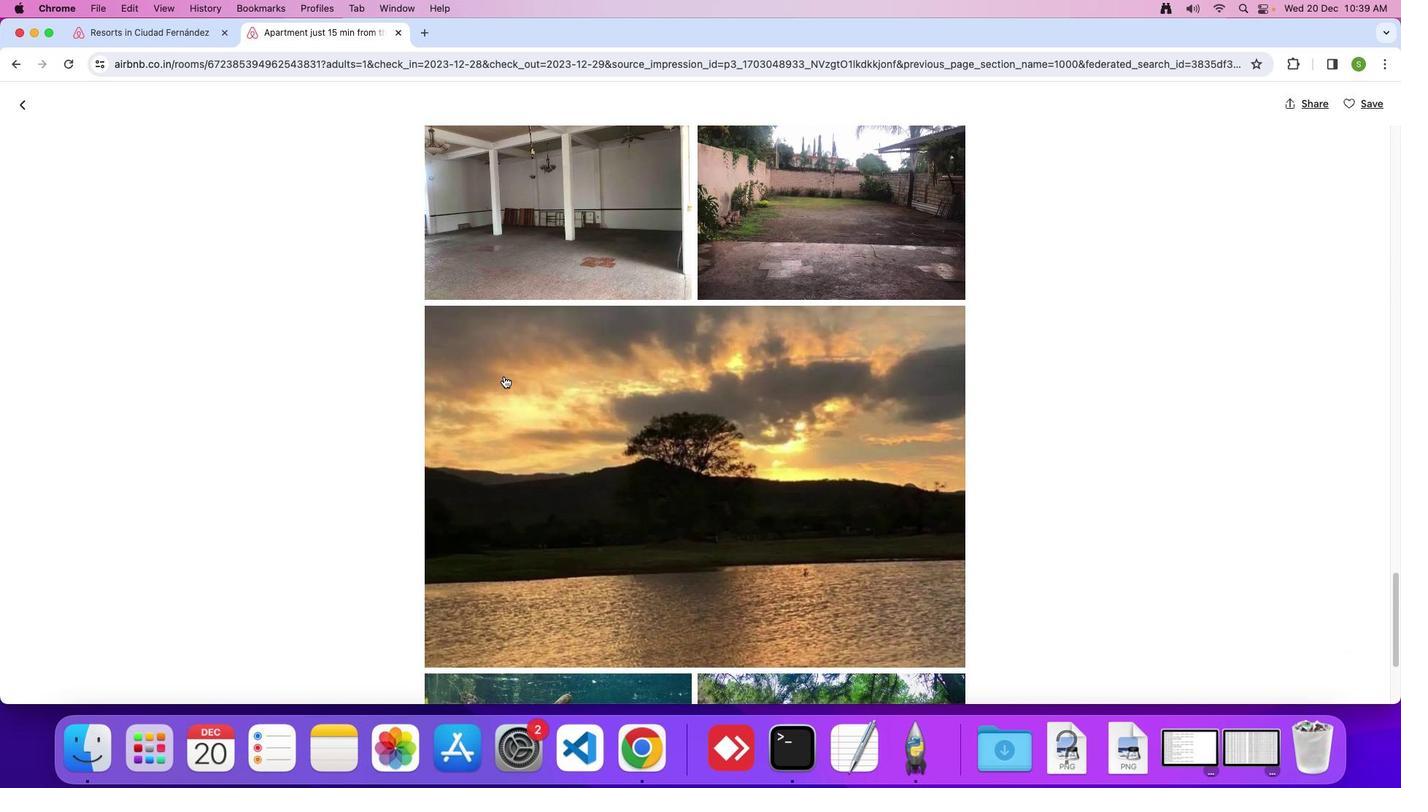
Action: Mouse scrolled (503, 376) with delta (0, 0)
Screenshot: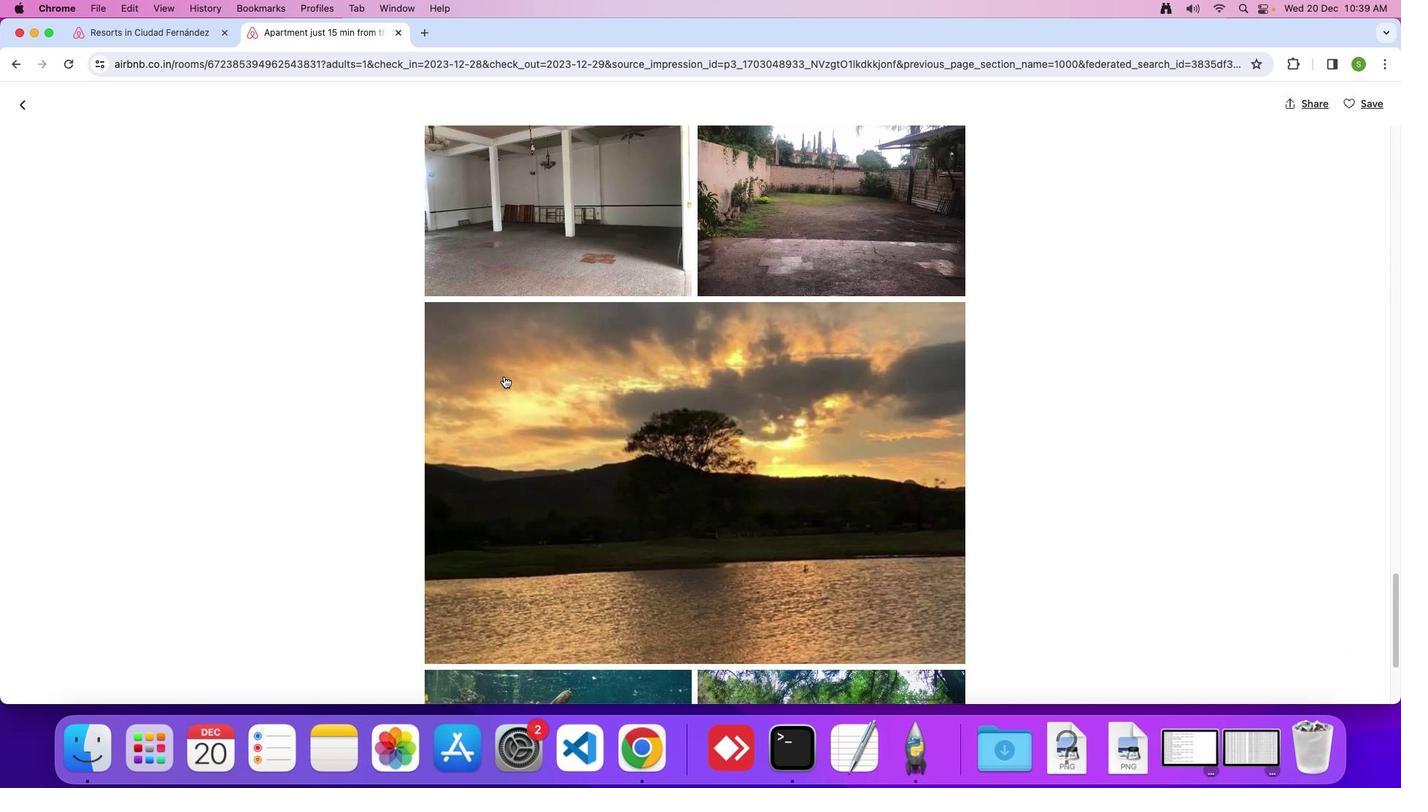 
Action: Mouse scrolled (503, 376) with delta (0, 0)
Screenshot: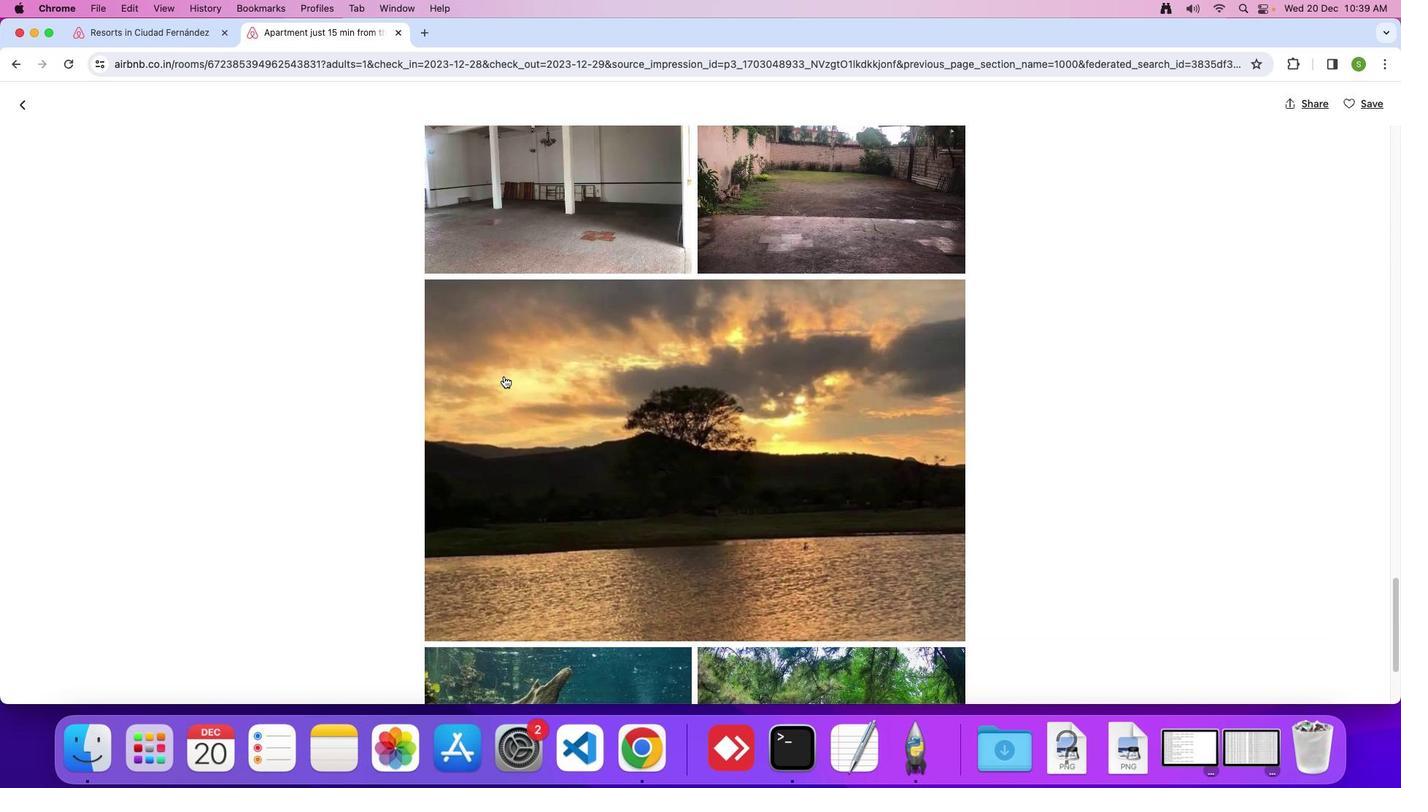 
Action: Mouse scrolled (503, 376) with delta (0, 0)
Screenshot: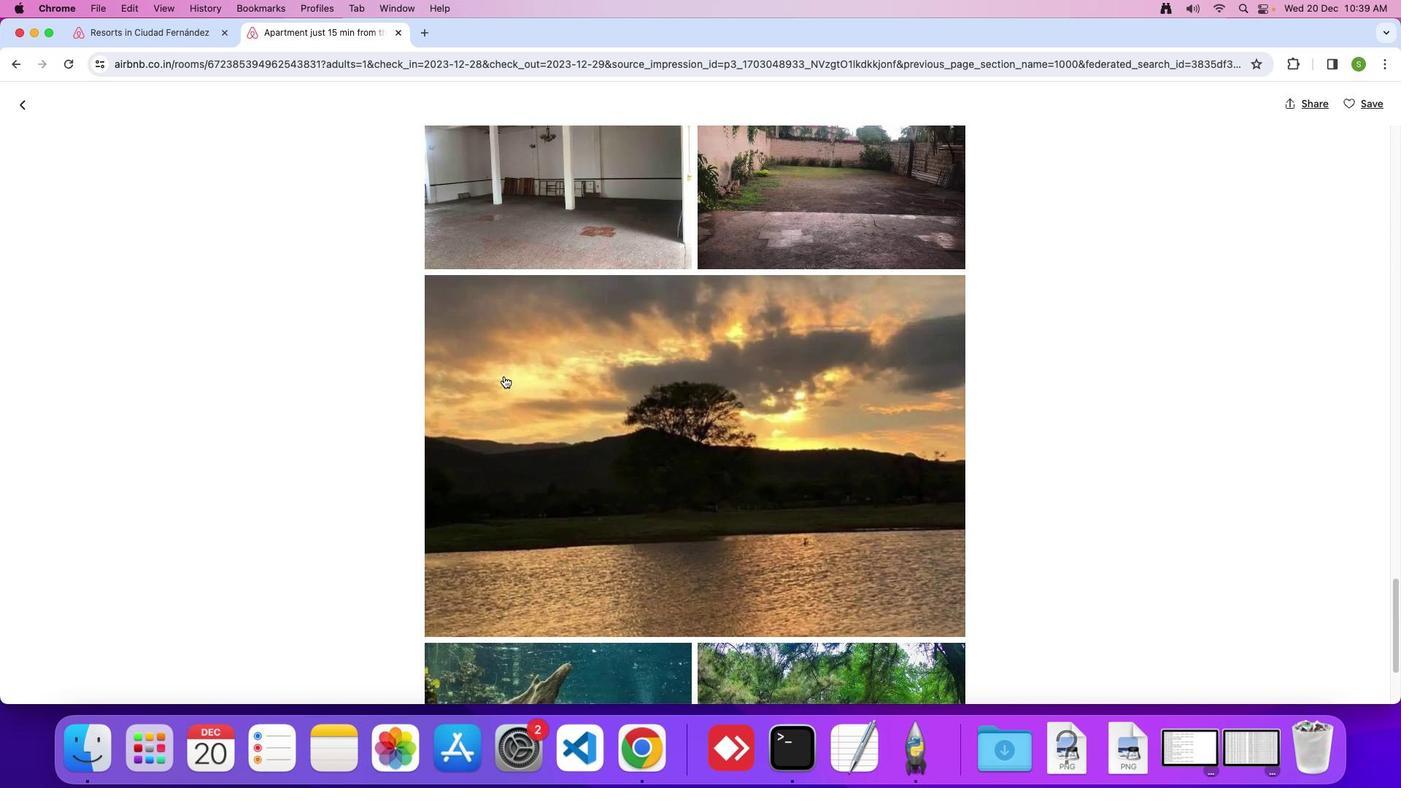 
Action: Mouse scrolled (503, 376) with delta (0, -2)
Screenshot: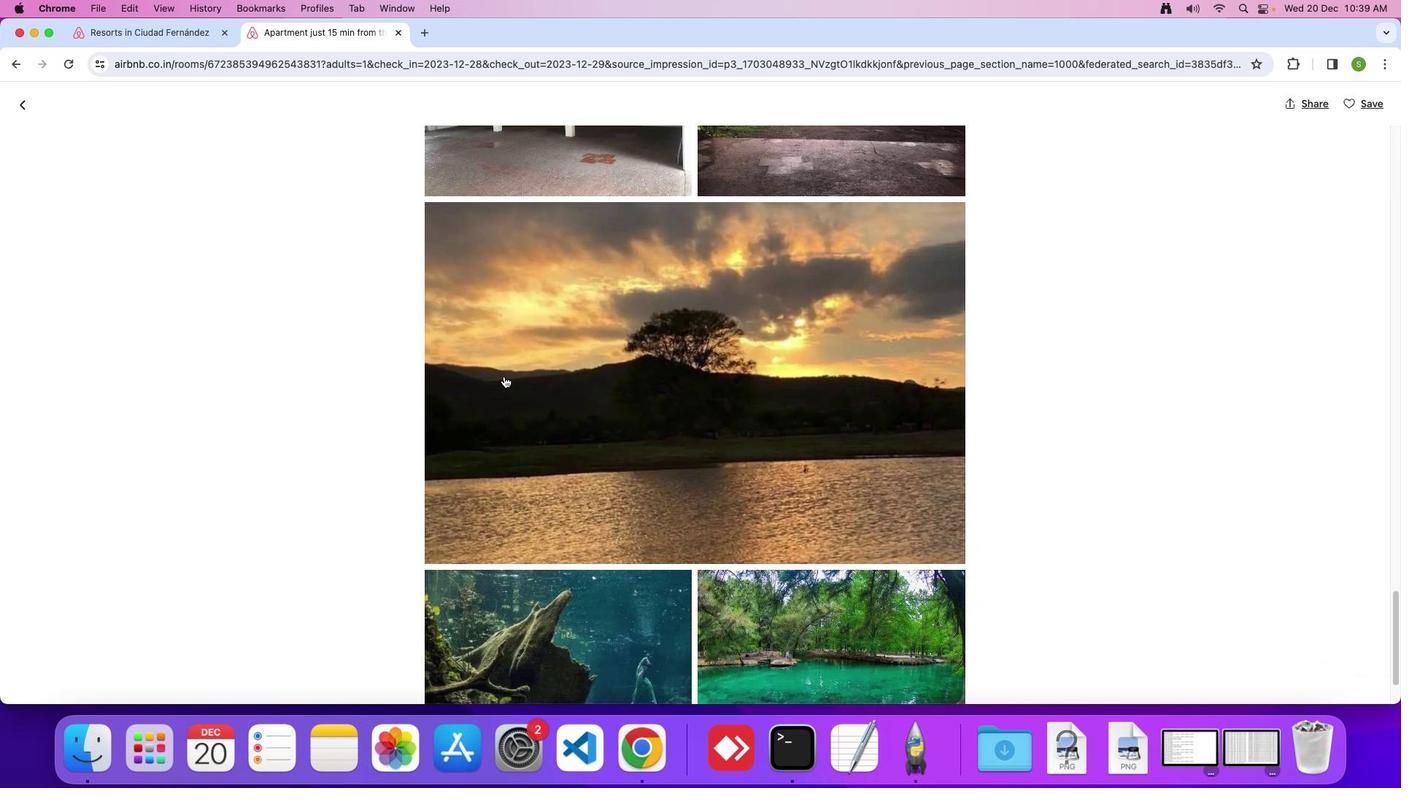 
Action: Mouse scrolled (503, 376) with delta (0, 0)
Screenshot: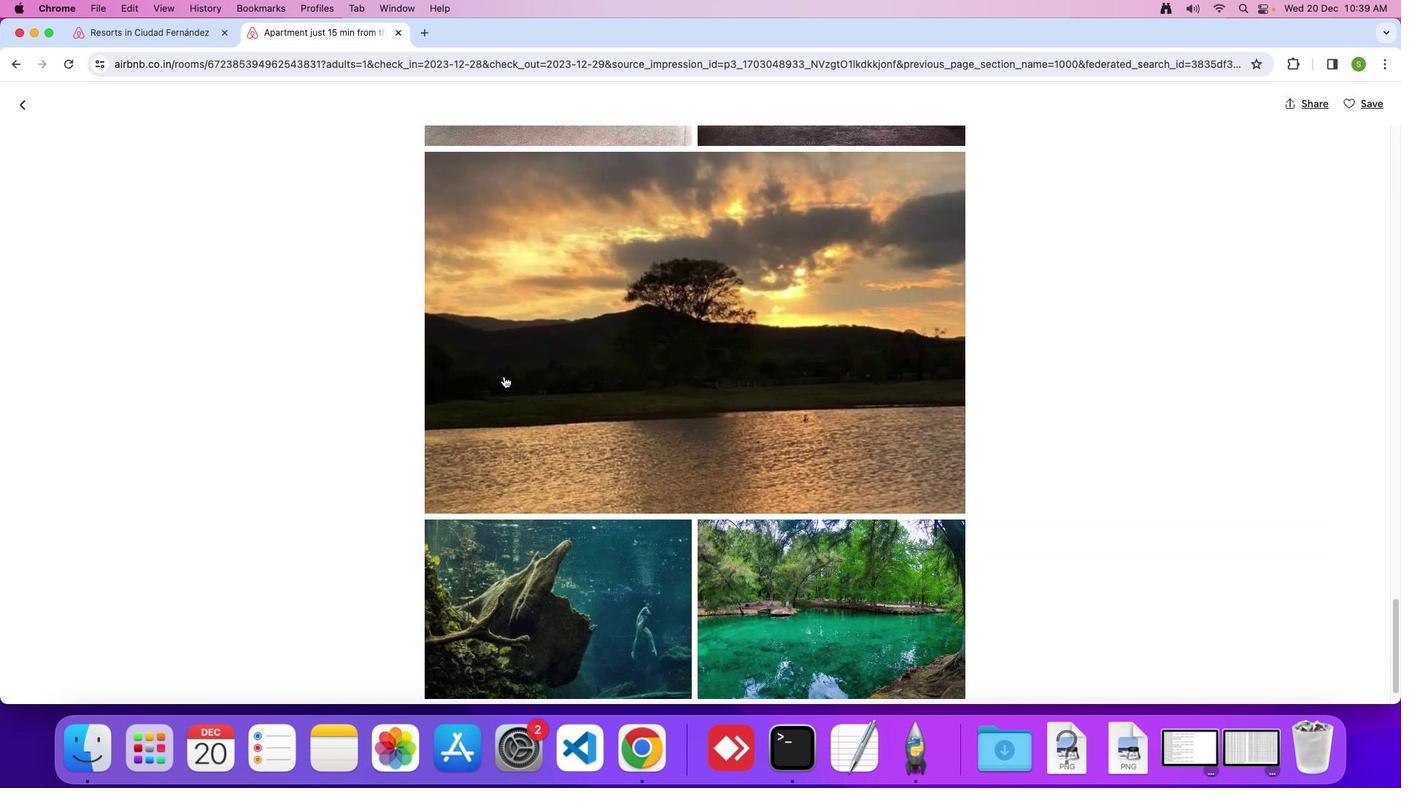 
Action: Mouse scrolled (503, 376) with delta (0, 0)
Screenshot: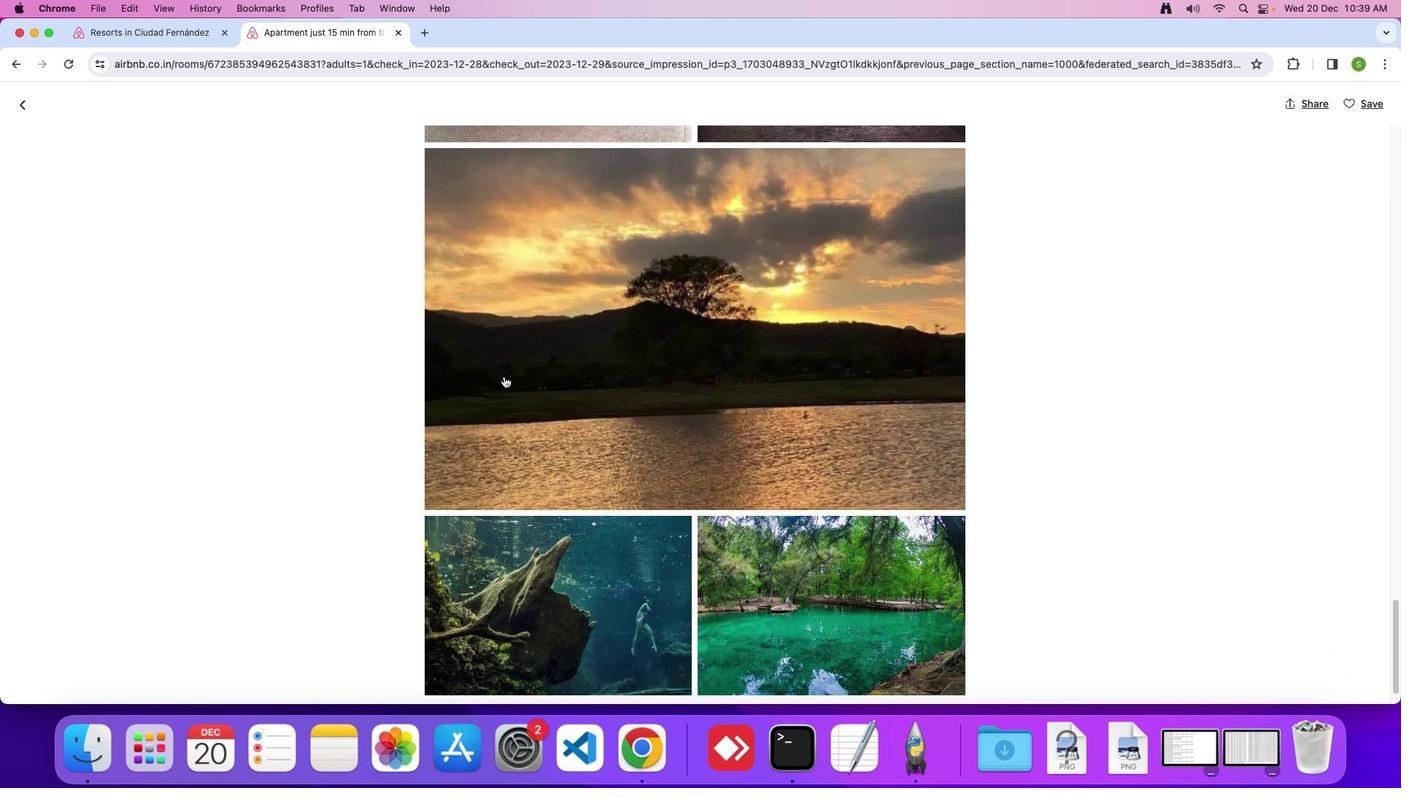 
Action: Mouse scrolled (503, 376) with delta (0, -1)
Screenshot: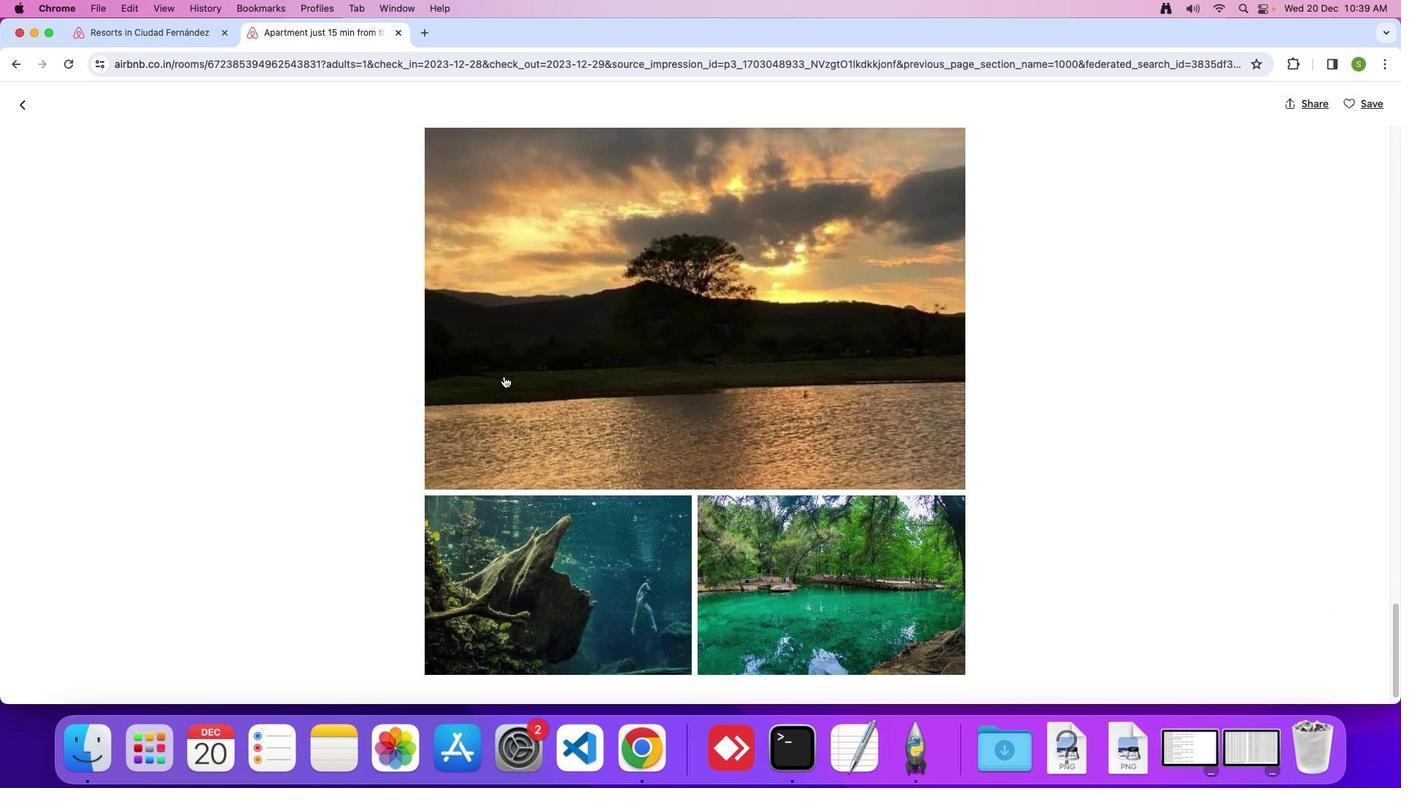 
Action: Mouse scrolled (503, 376) with delta (0, 0)
Screenshot: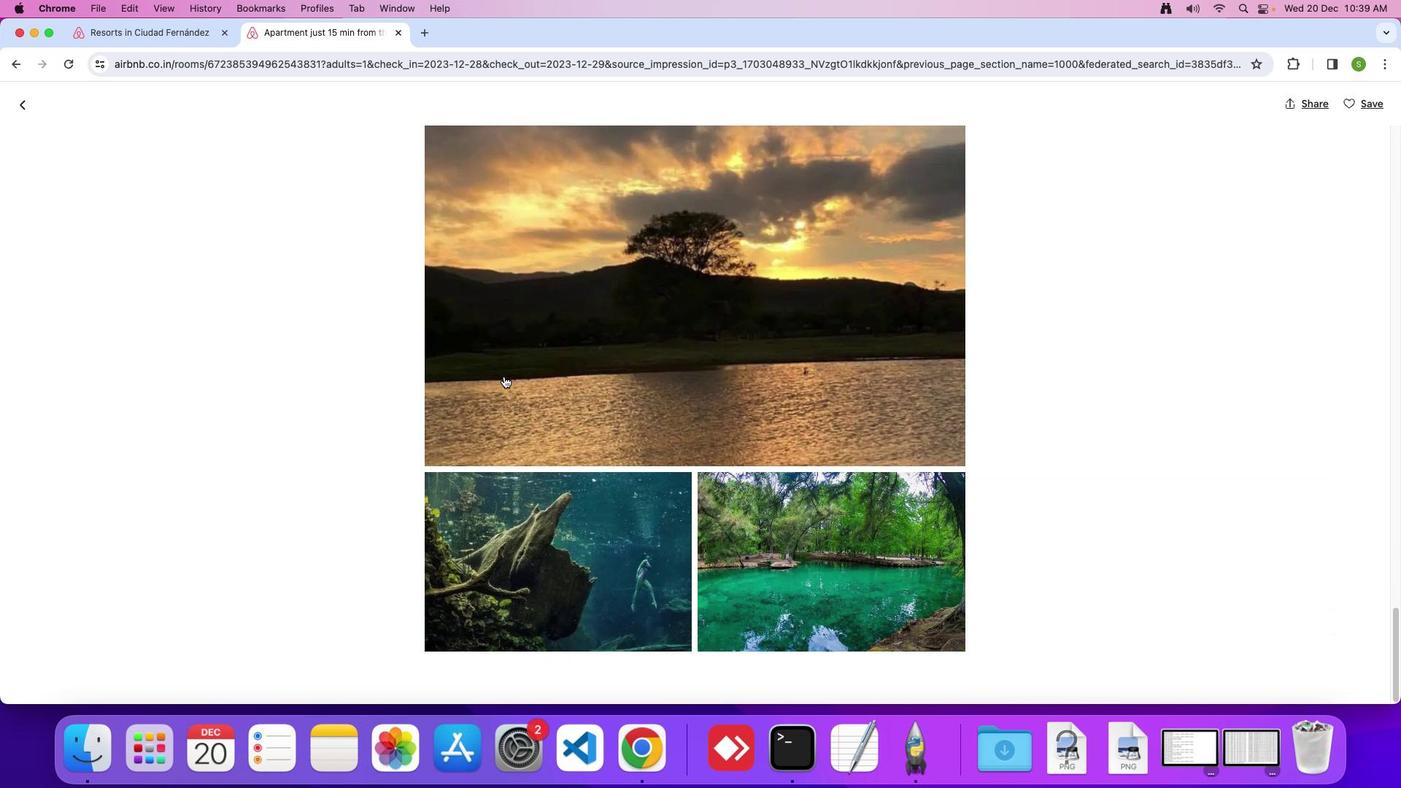 
Action: Mouse scrolled (503, 376) with delta (0, 0)
Screenshot: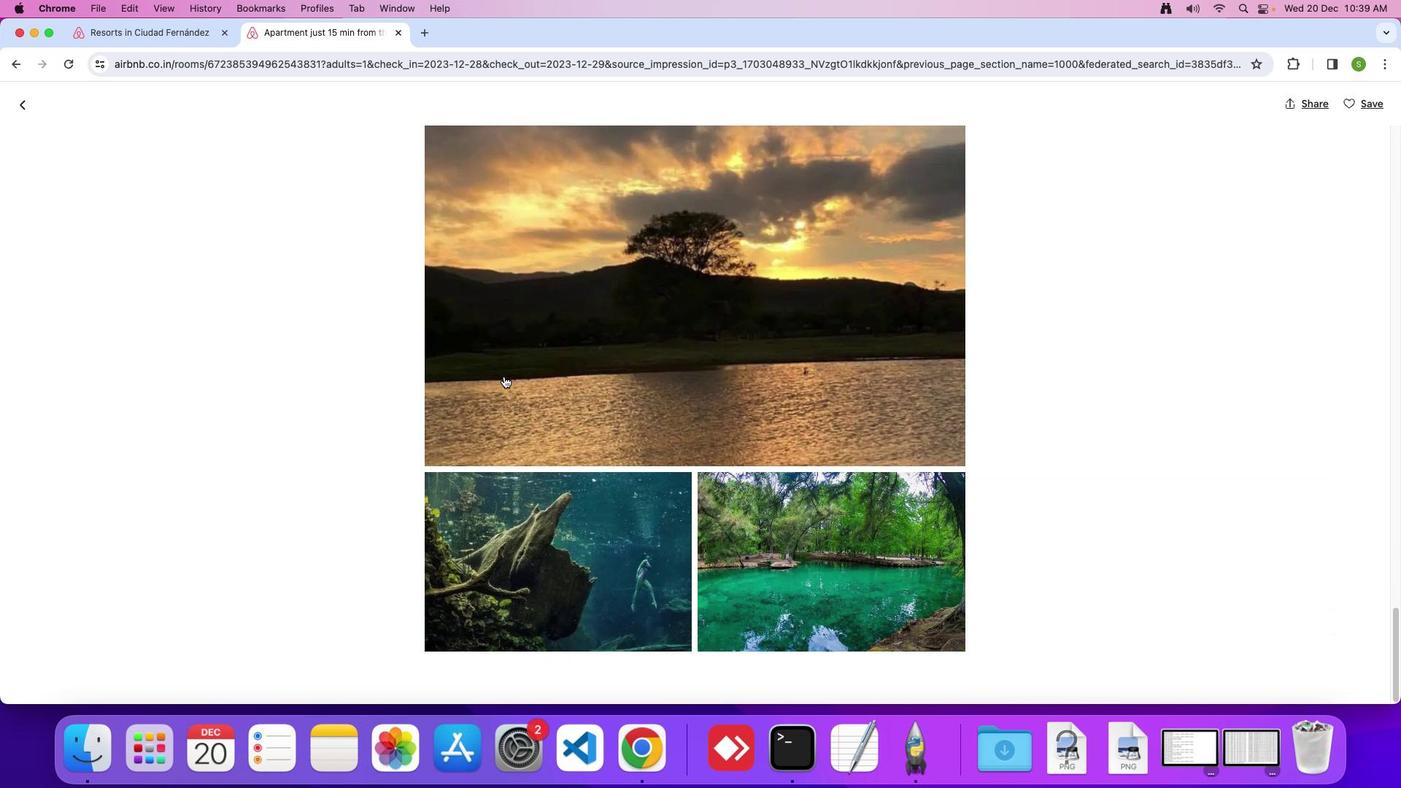 
Action: Mouse moved to (21, 105)
Screenshot: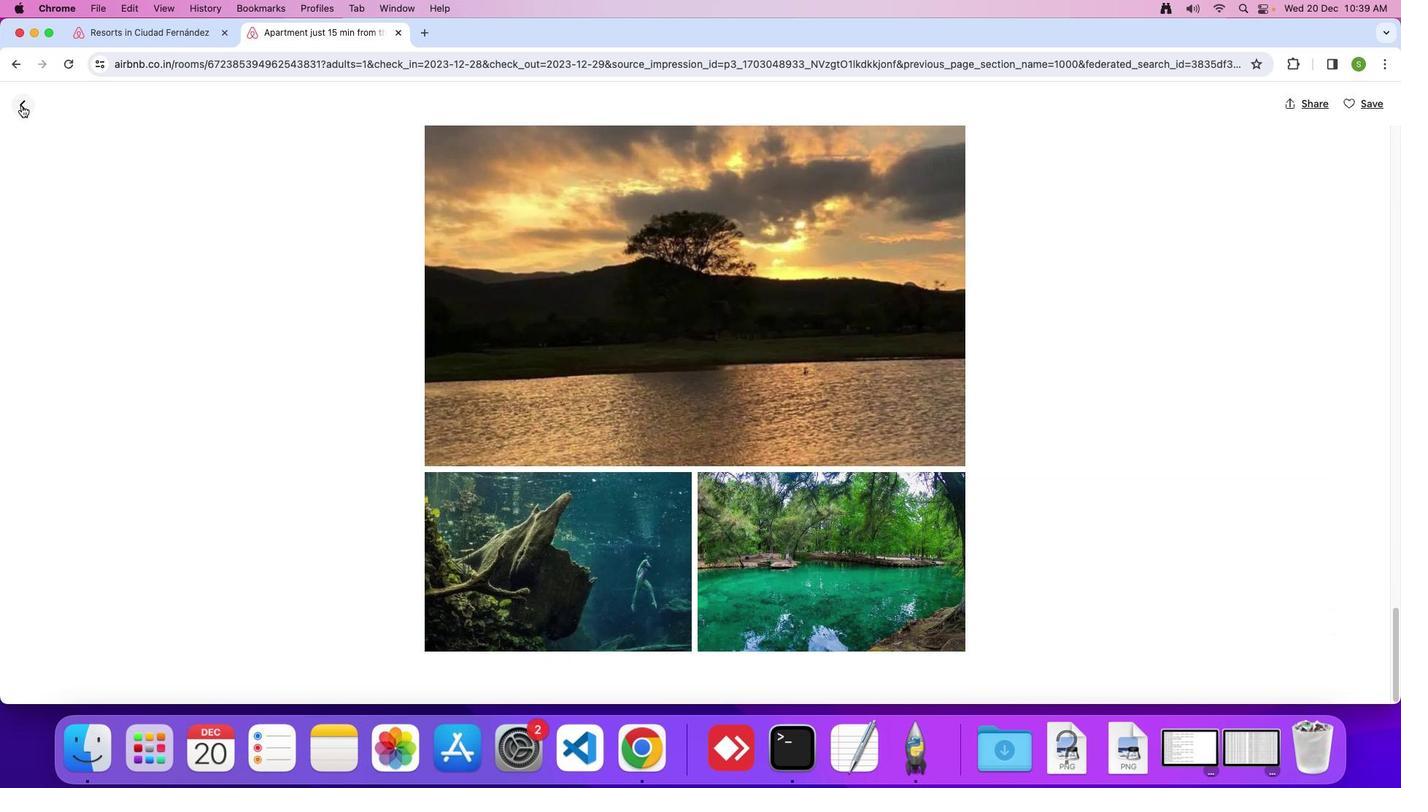 
Action: Mouse pressed left at (21, 105)
Screenshot: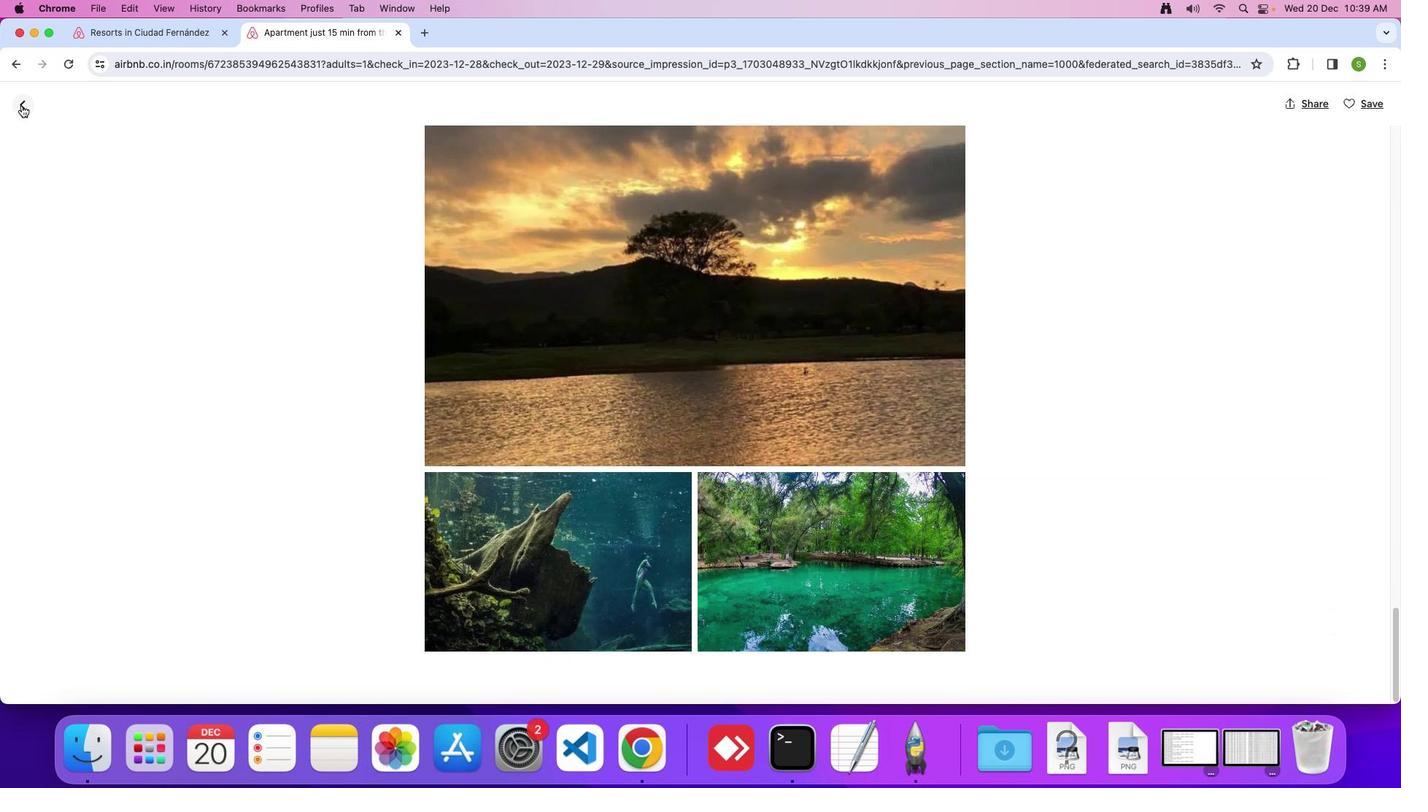 
Action: Mouse moved to (390, 392)
Screenshot: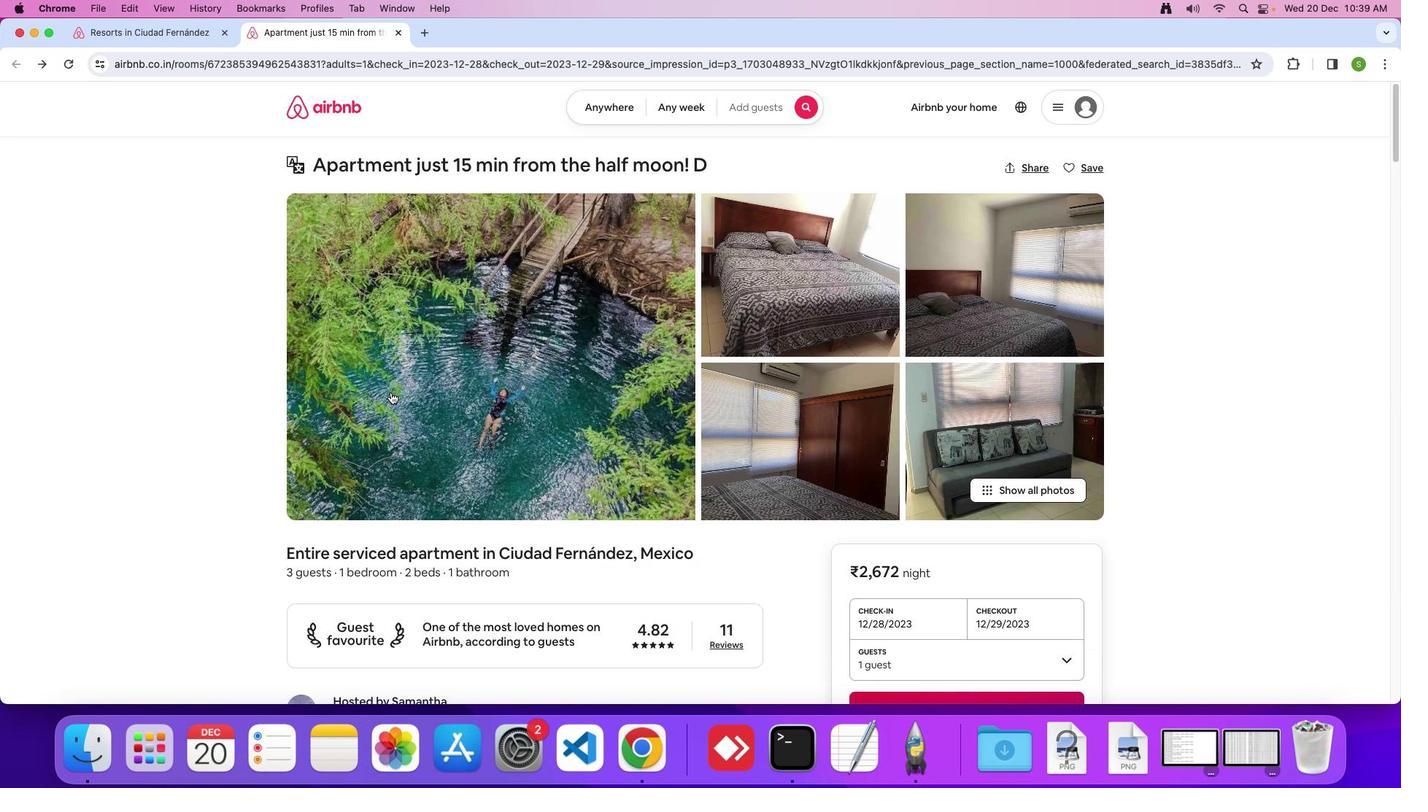 
Action: Mouse scrolled (390, 392) with delta (0, 0)
Screenshot: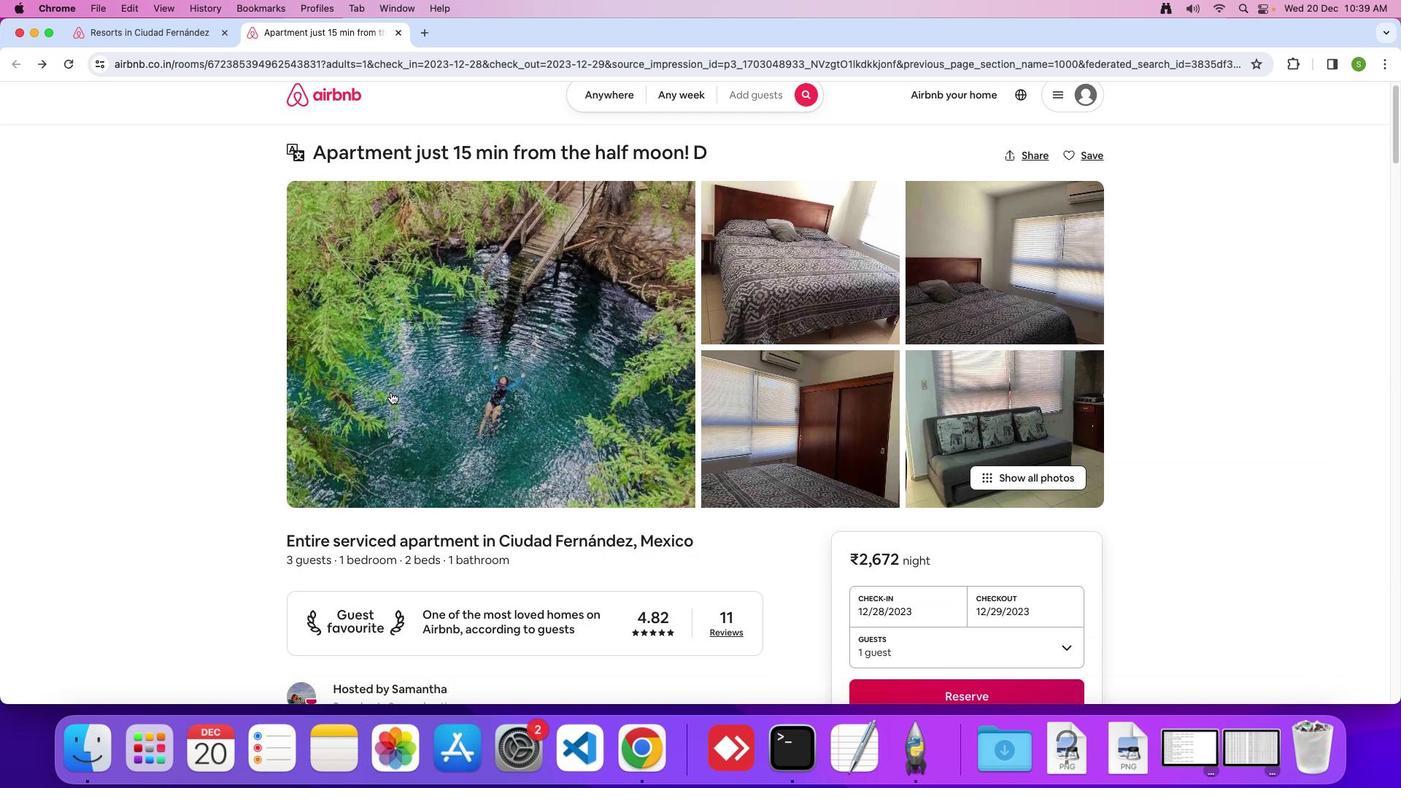 
Action: Mouse scrolled (390, 392) with delta (0, 0)
Screenshot: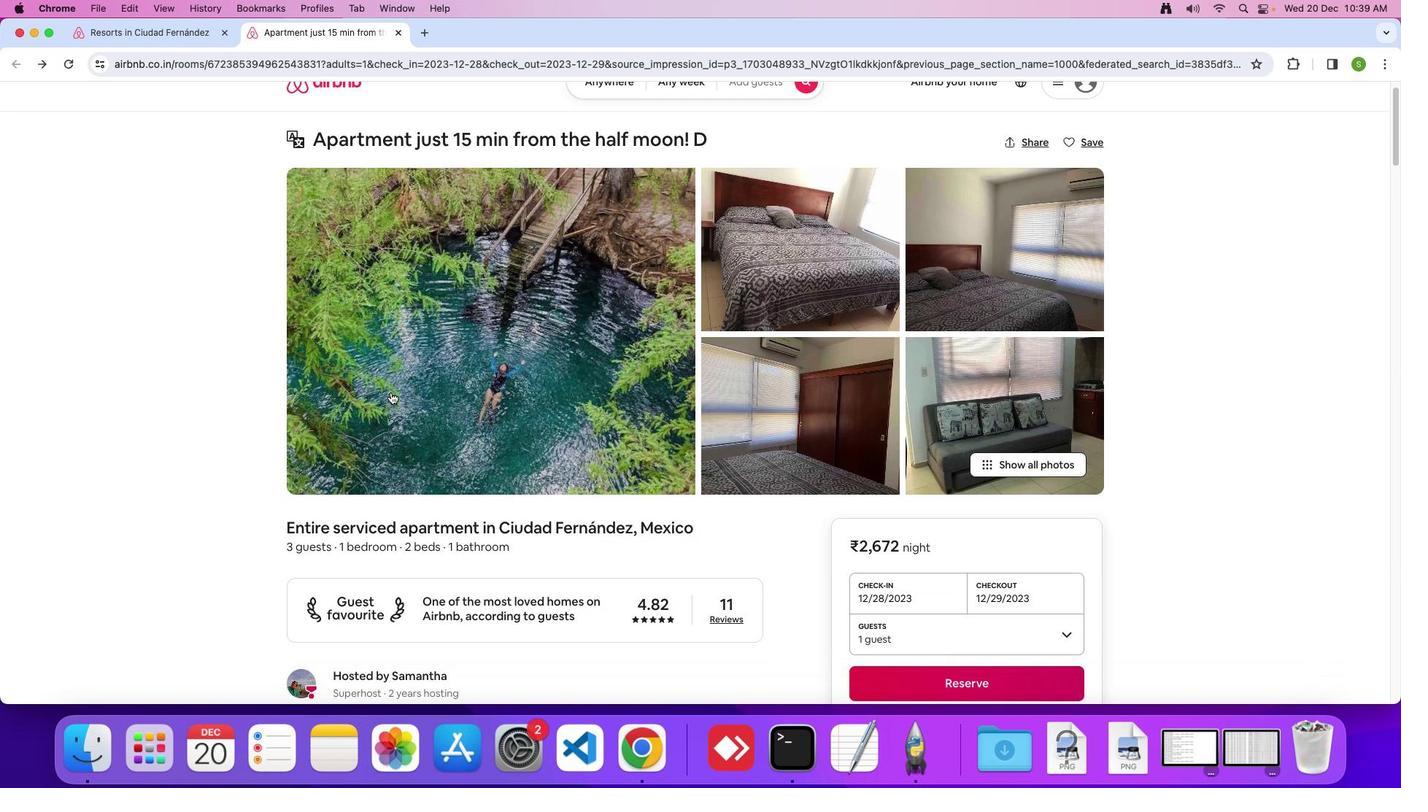 
Action: Mouse scrolled (390, 392) with delta (0, -2)
Screenshot: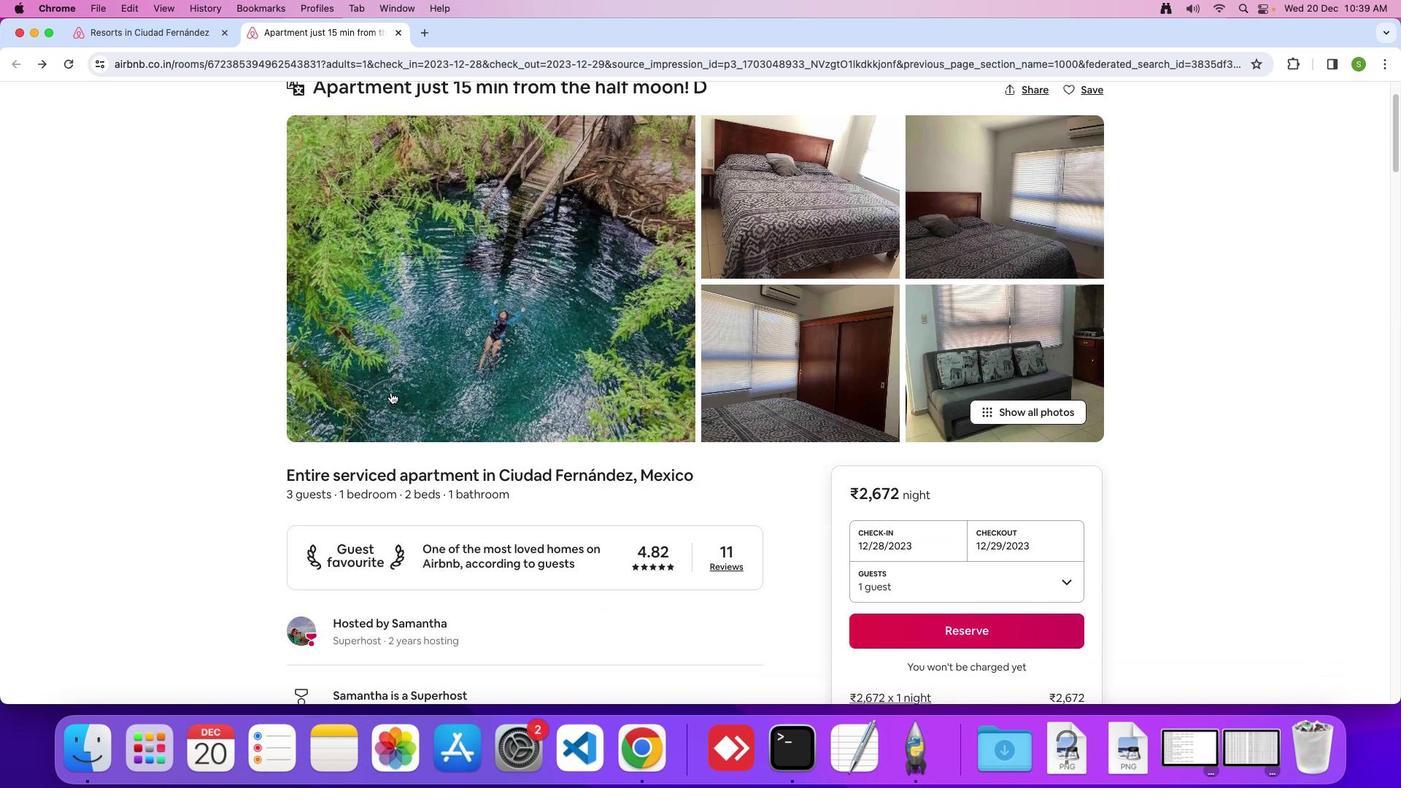 
Action: Mouse scrolled (390, 392) with delta (0, -3)
Screenshot: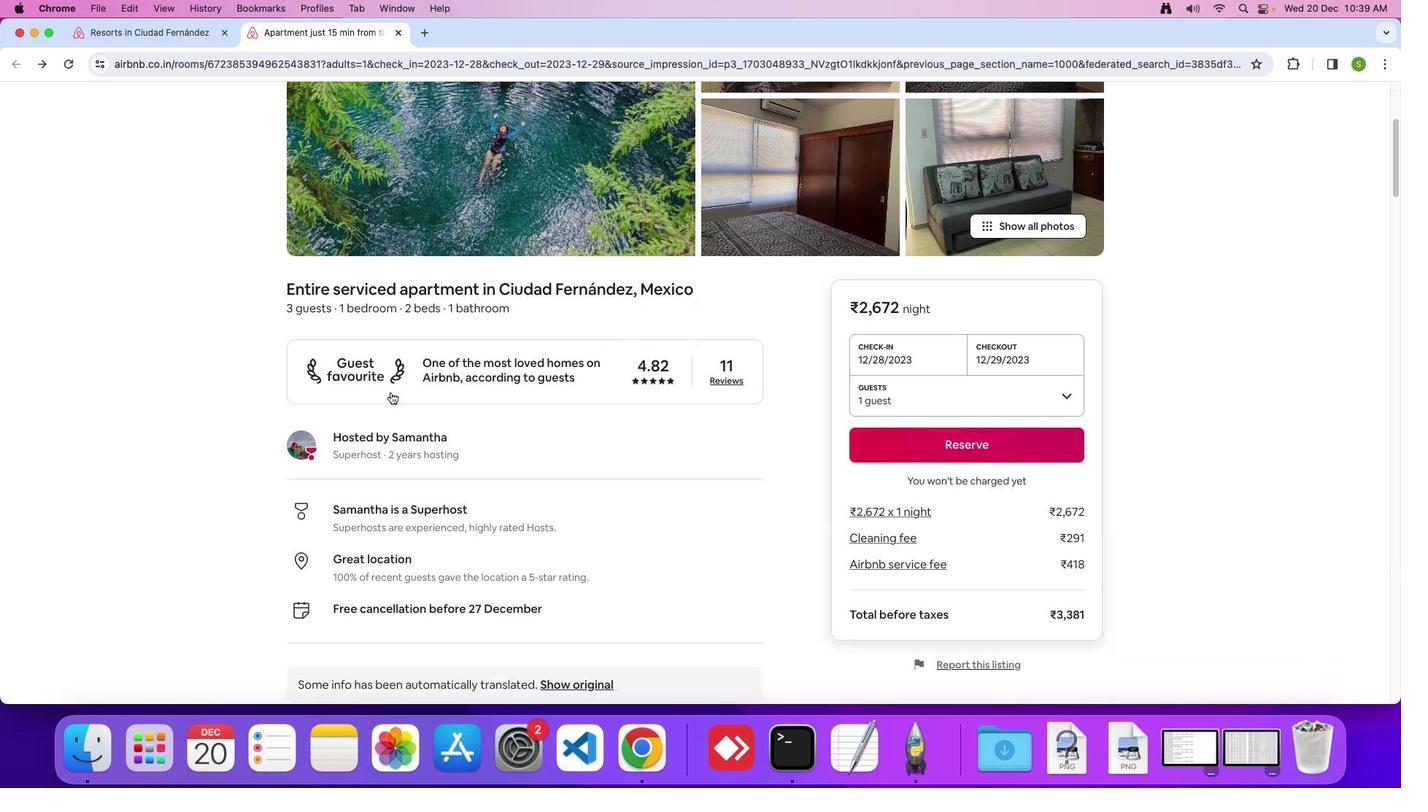 
Action: Mouse scrolled (390, 392) with delta (0, 0)
Screenshot: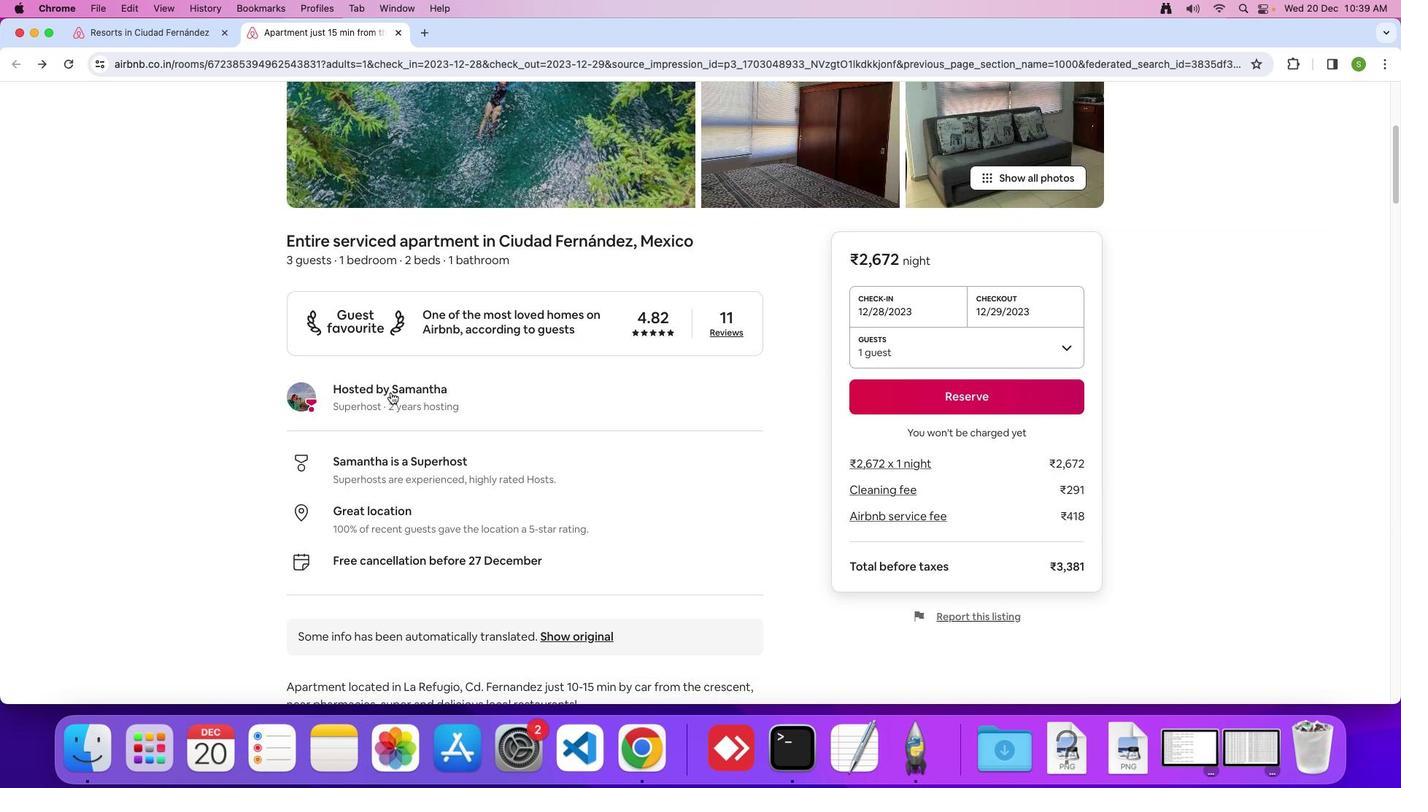 
Action: Mouse scrolled (390, 392) with delta (0, 0)
Screenshot: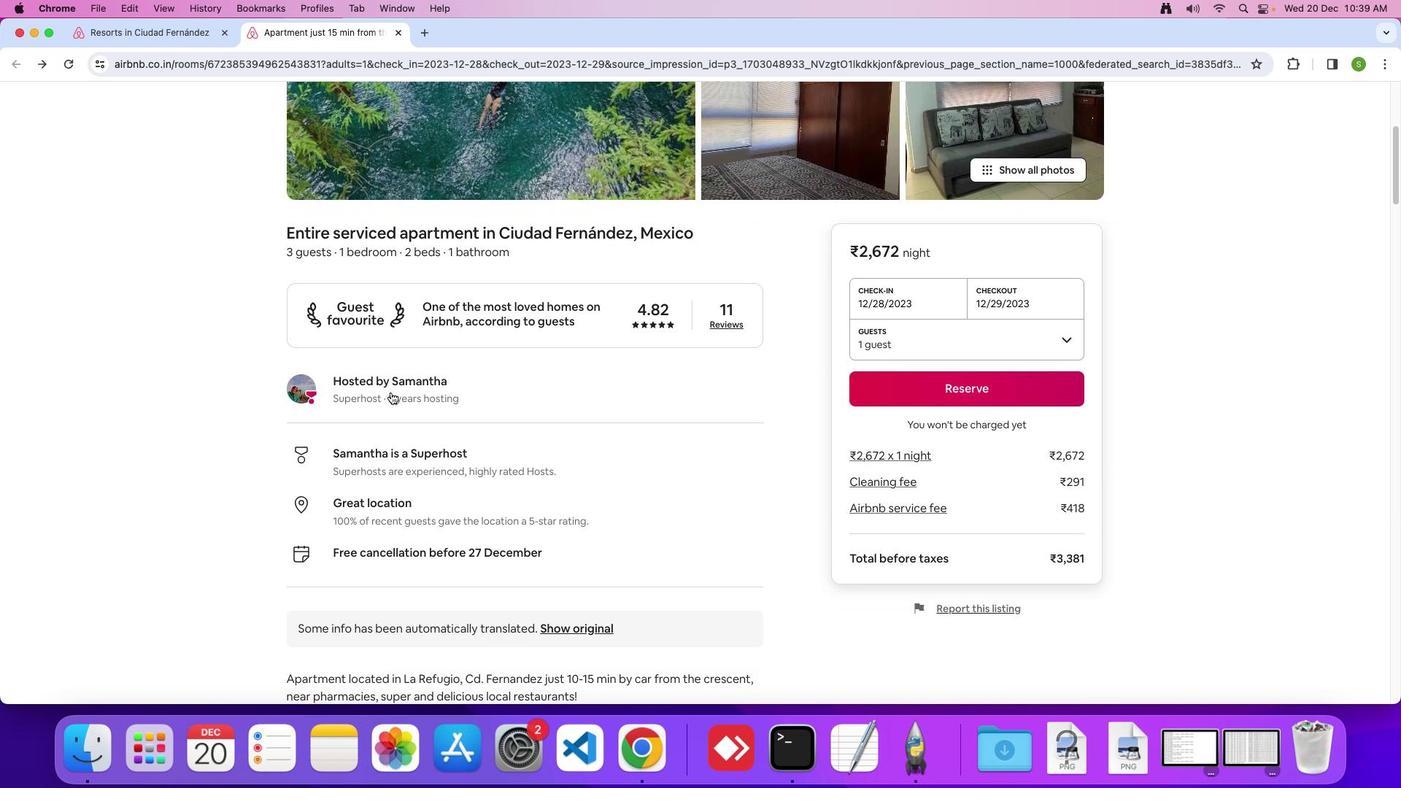 
Action: Mouse scrolled (390, 392) with delta (0, -1)
Screenshot: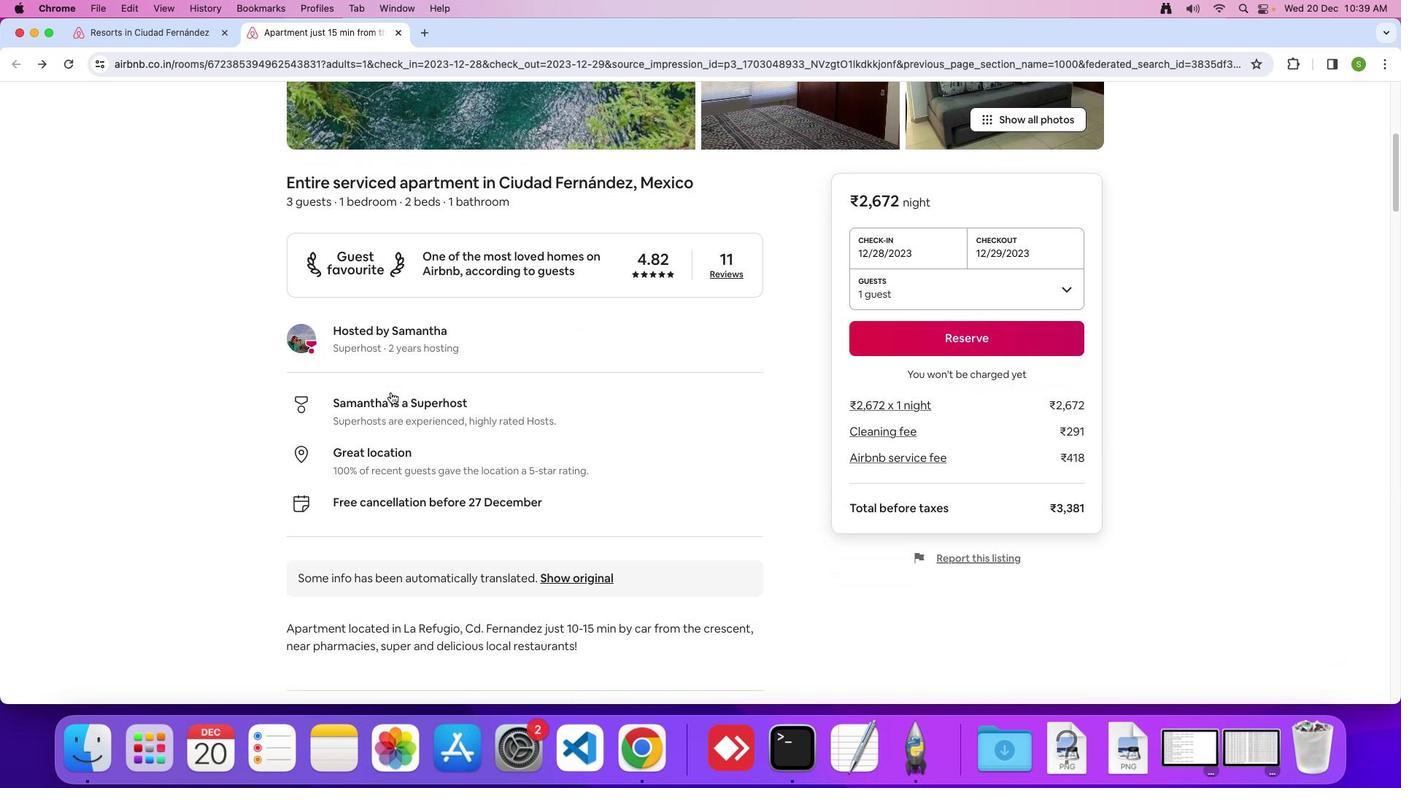 
Action: Mouse scrolled (390, 392) with delta (0, 0)
Screenshot: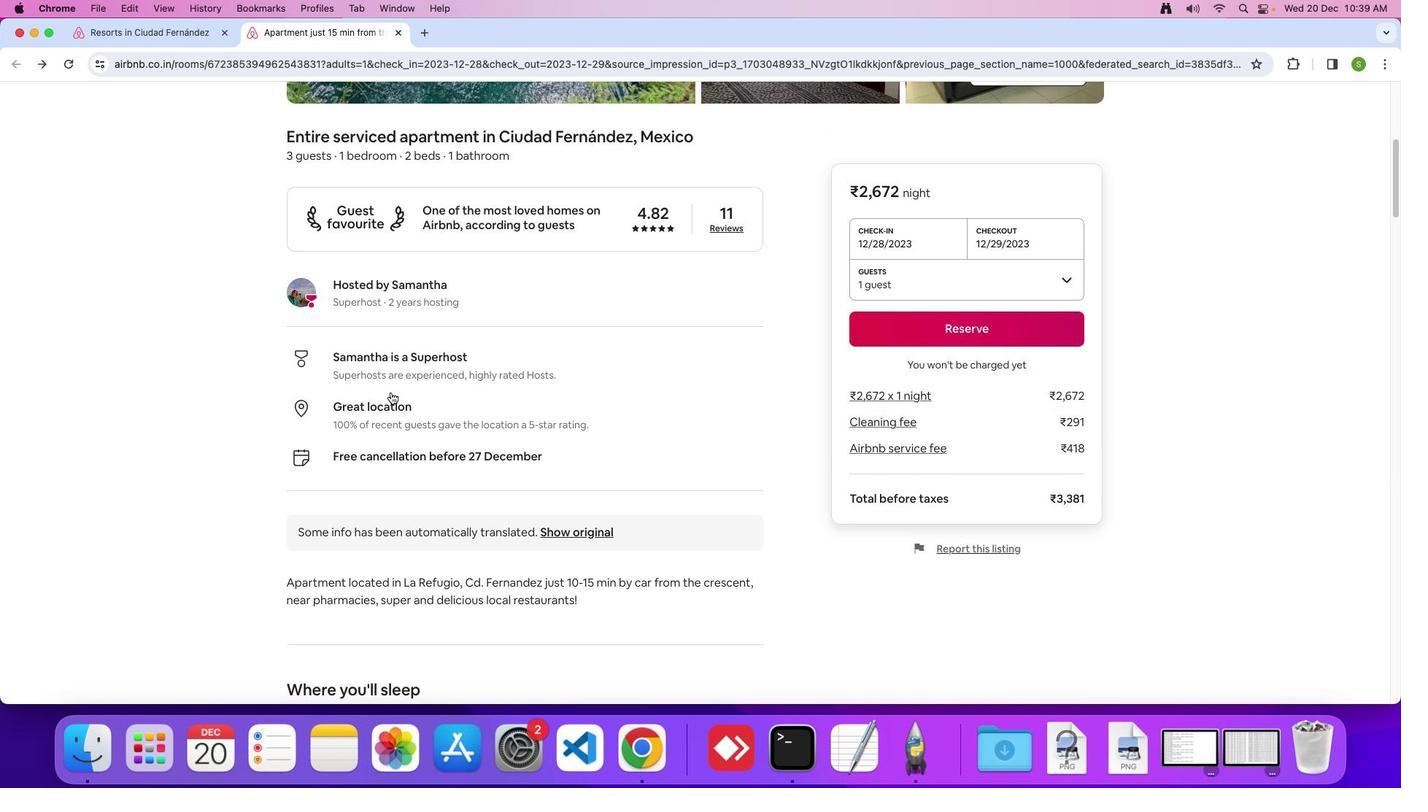 
Action: Mouse scrolled (390, 392) with delta (0, 0)
Screenshot: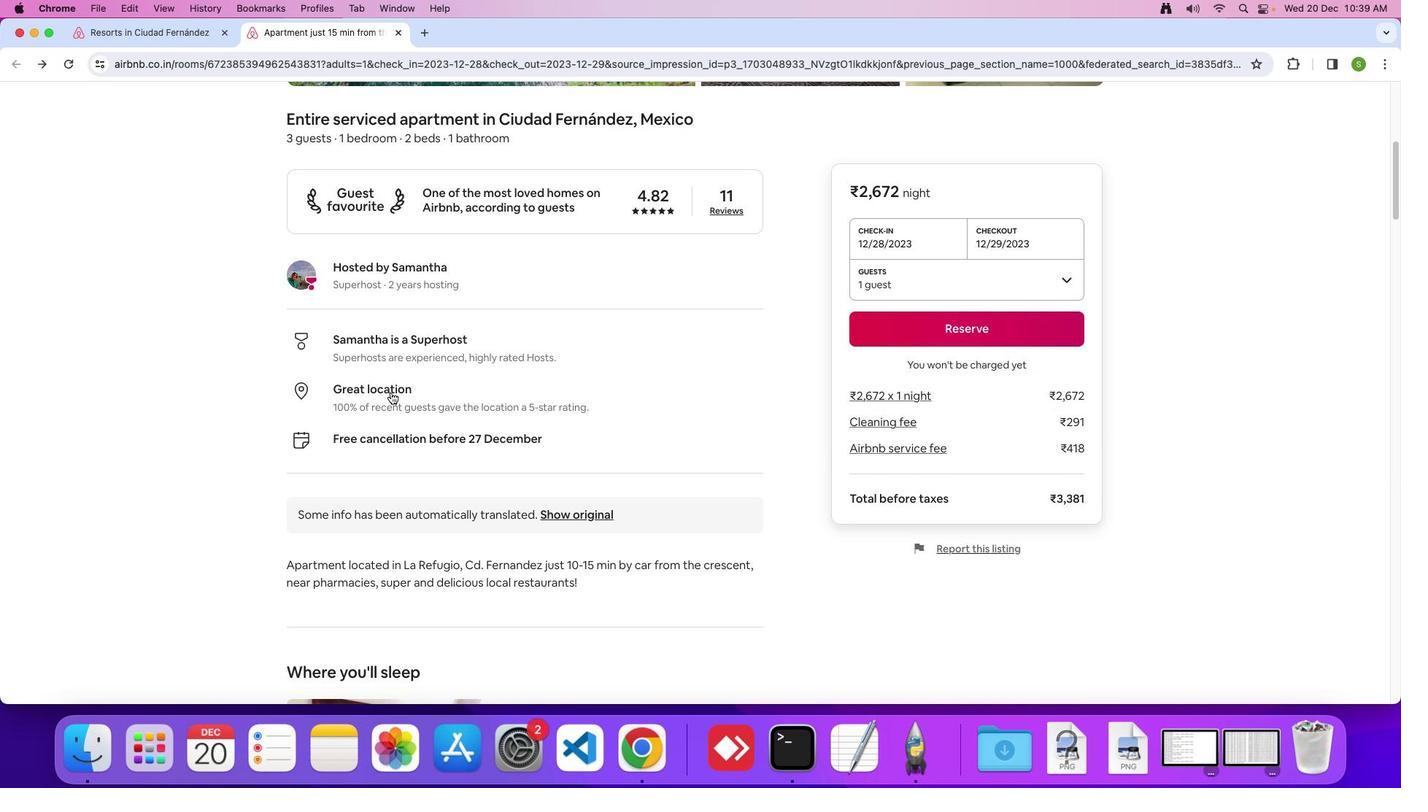
Action: Mouse scrolled (390, 392) with delta (0, -1)
Screenshot: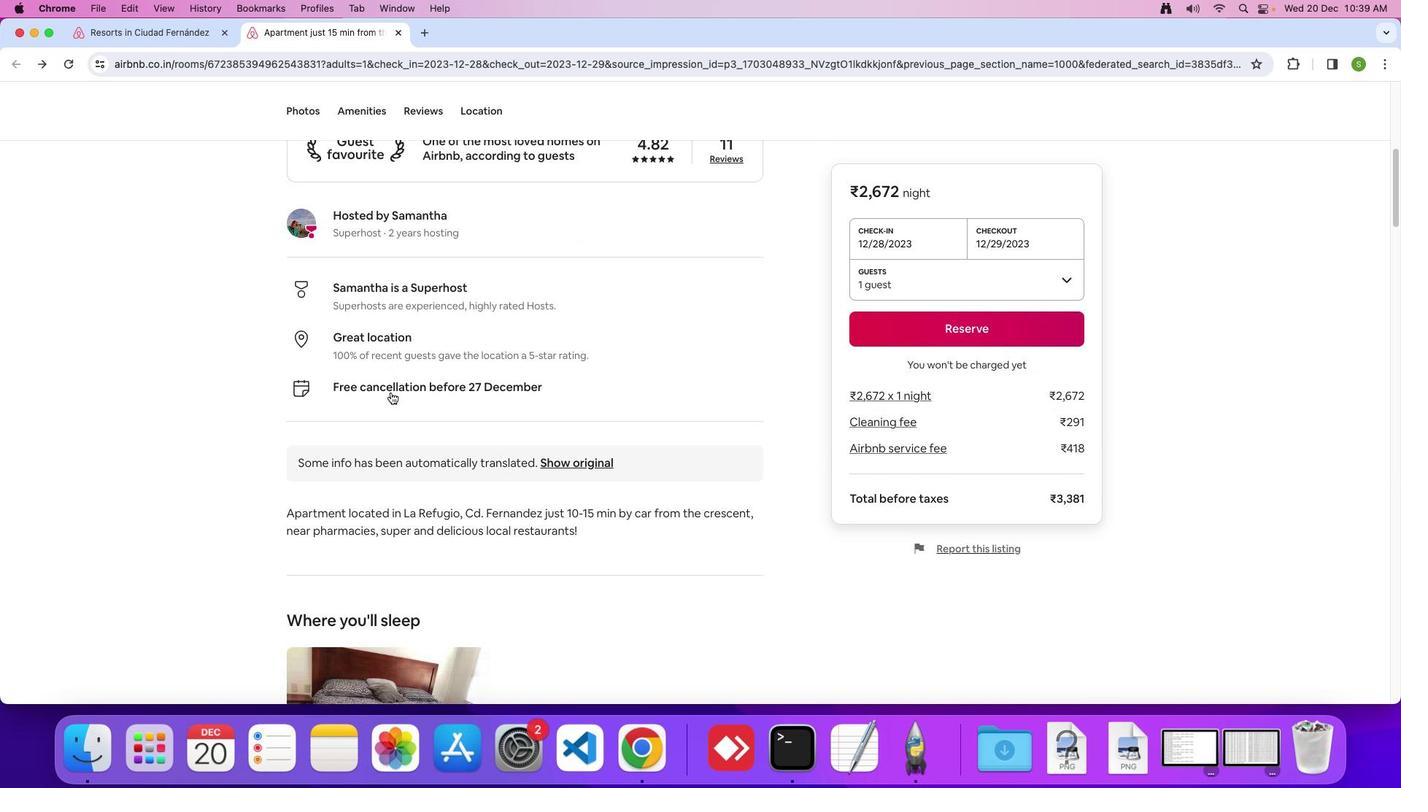 
Action: Mouse scrolled (390, 392) with delta (0, 0)
Screenshot: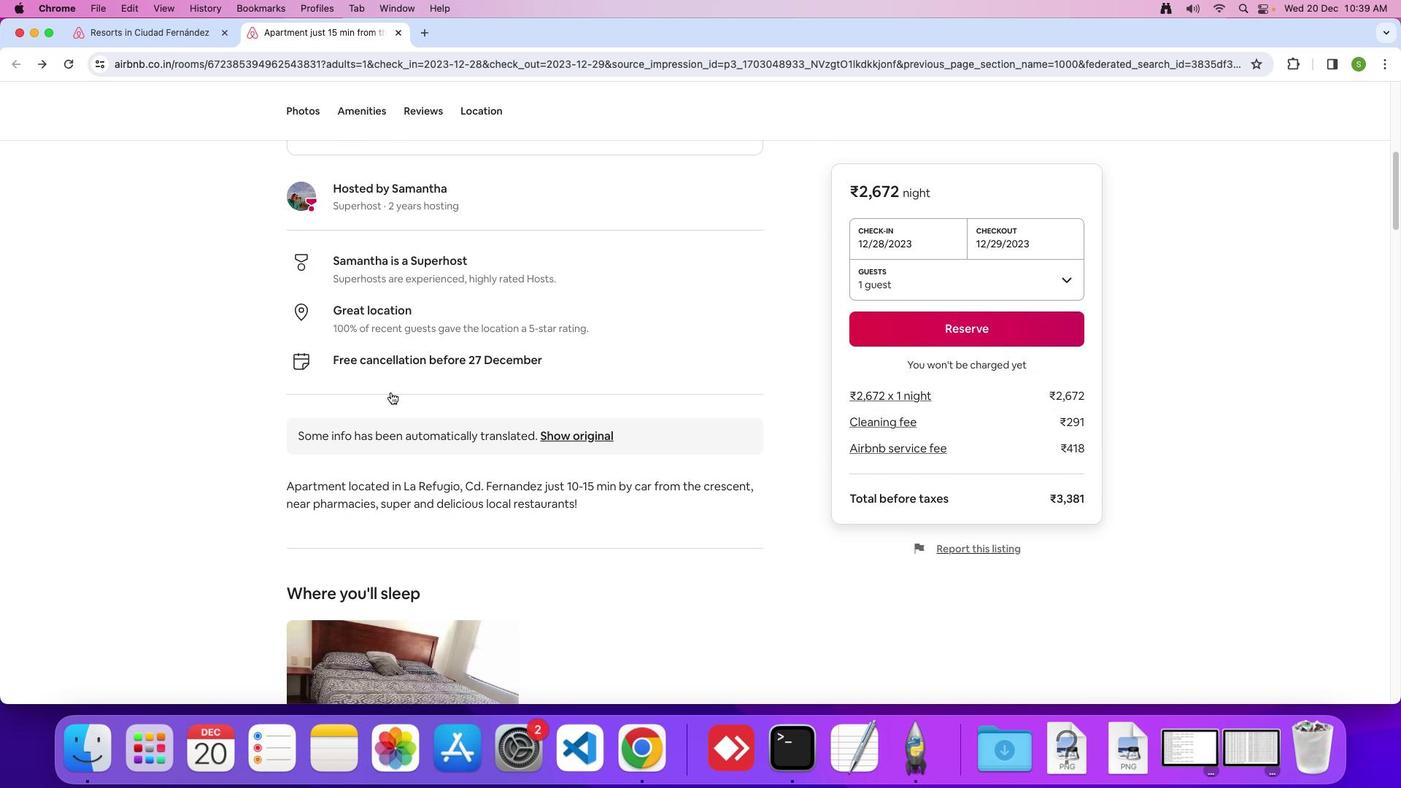 
Action: Mouse scrolled (390, 392) with delta (0, 0)
Screenshot: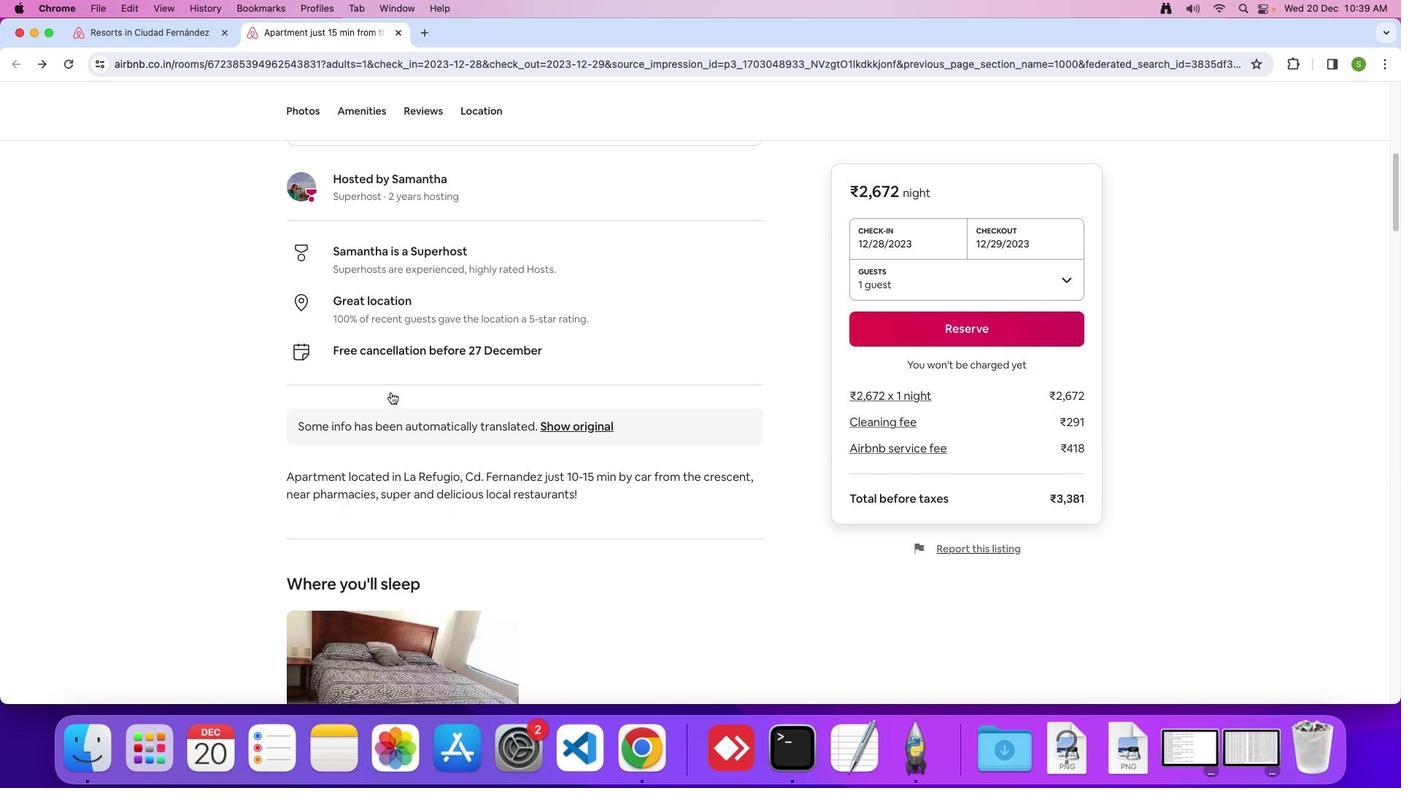 
Action: Mouse scrolled (390, 392) with delta (0, 0)
Screenshot: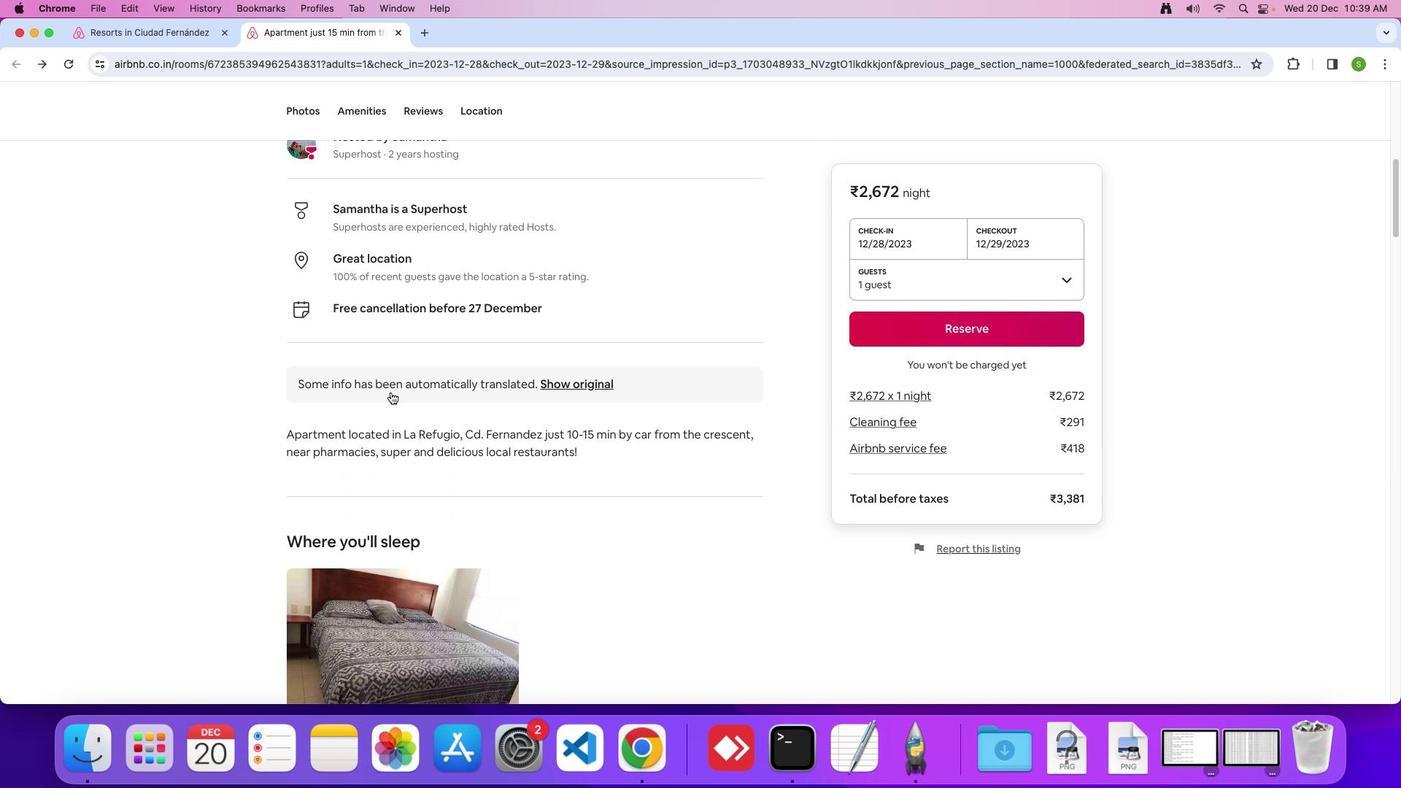 
Action: Mouse scrolled (390, 392) with delta (0, 0)
Screenshot: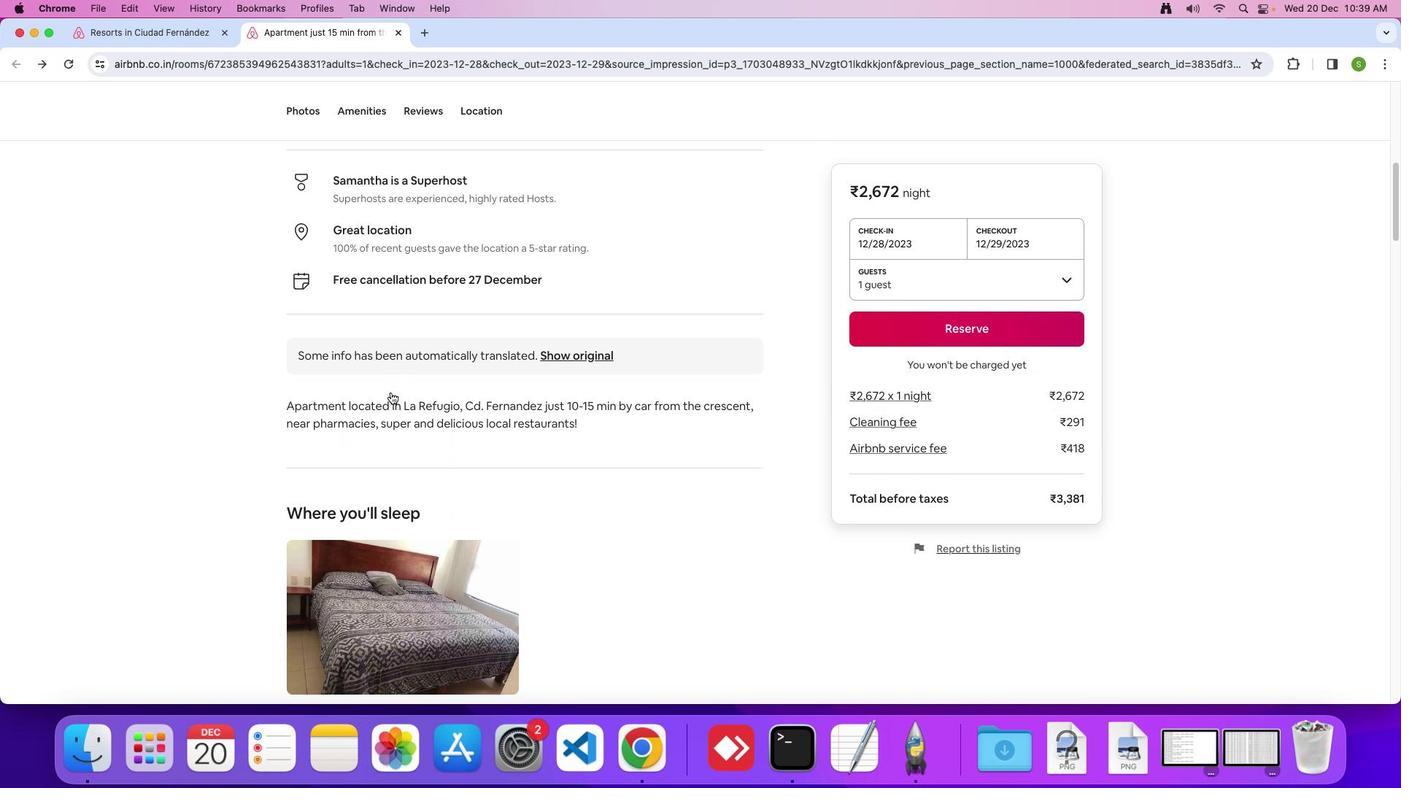 
Action: Mouse scrolled (390, 392) with delta (0, 0)
Screenshot: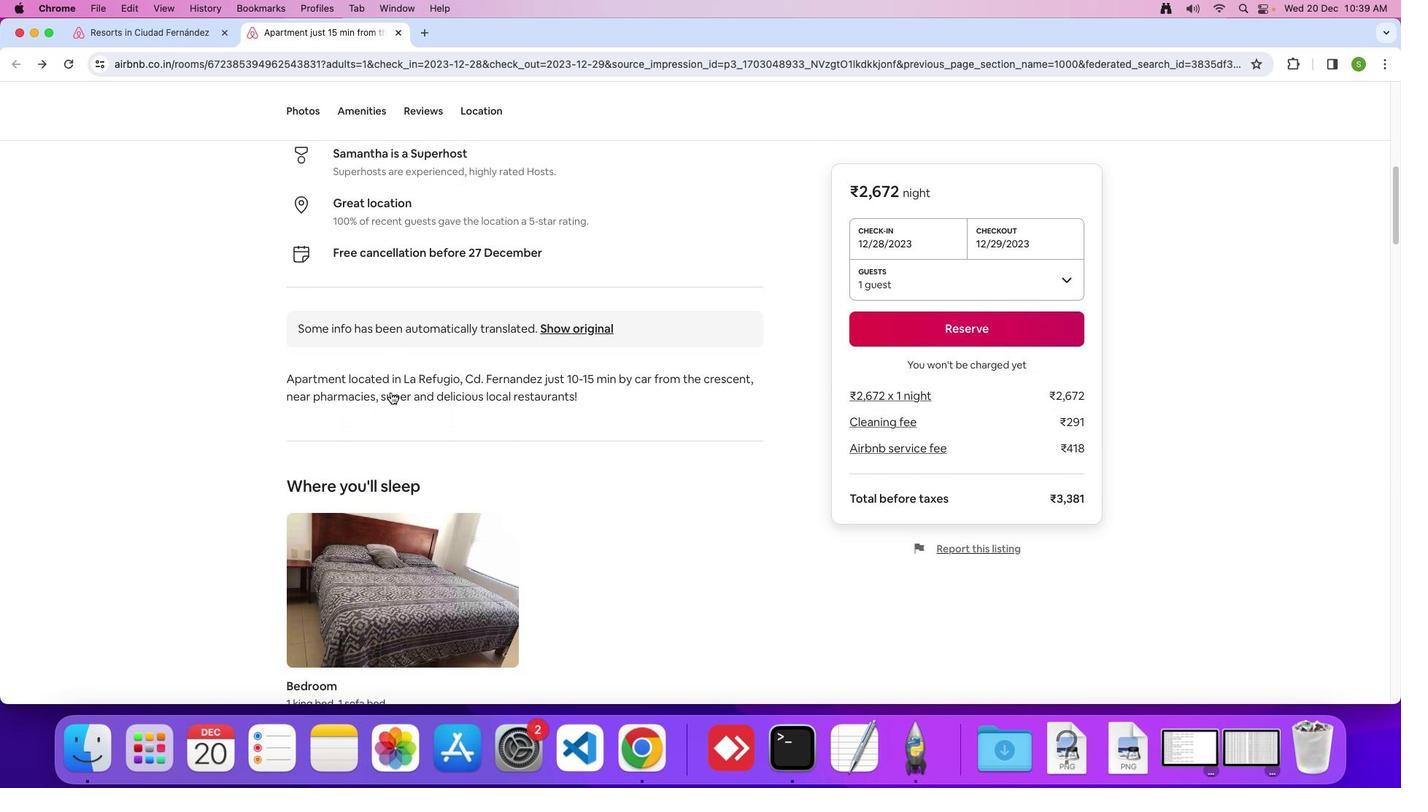 
Action: Mouse scrolled (390, 392) with delta (0, -1)
Screenshot: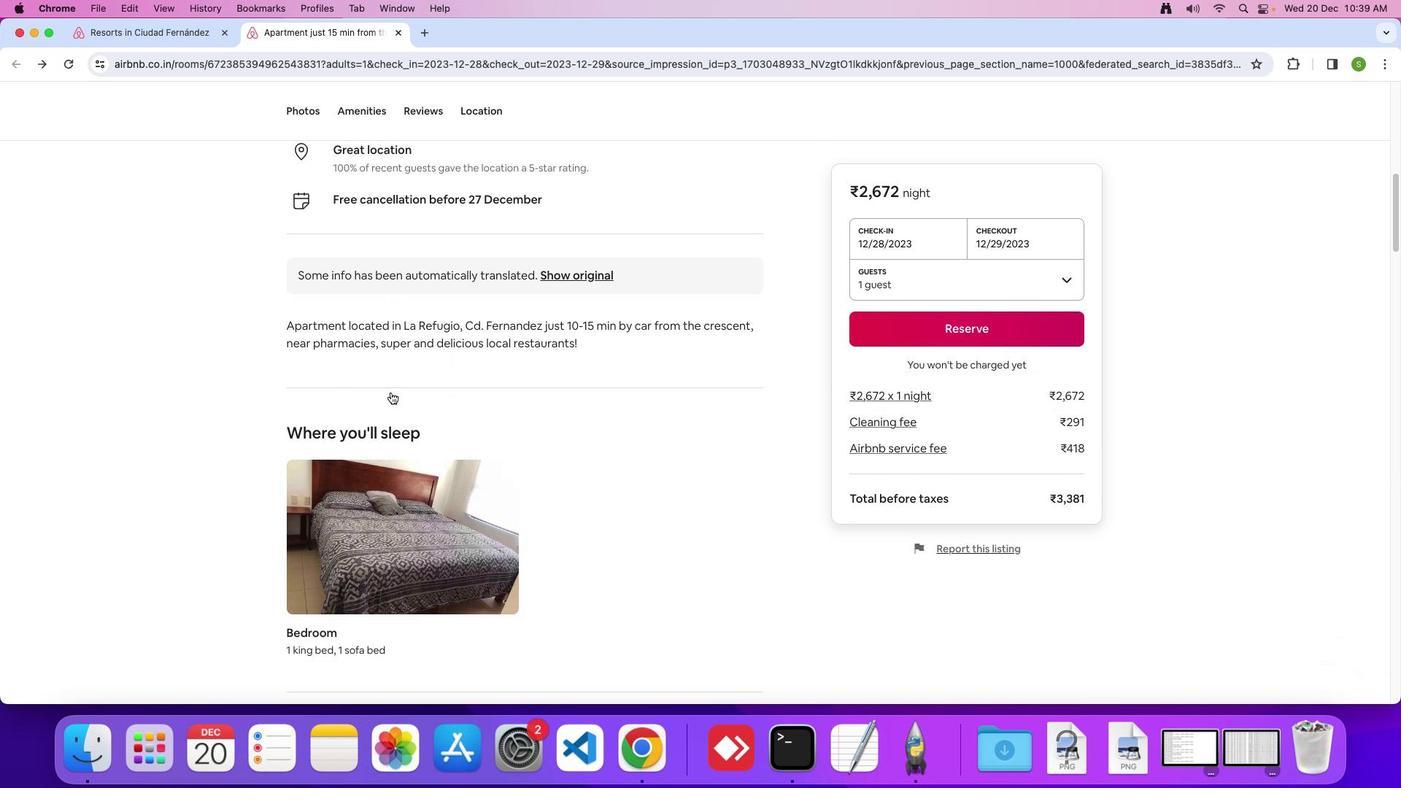 
Action: Mouse scrolled (390, 392) with delta (0, 0)
Screenshot: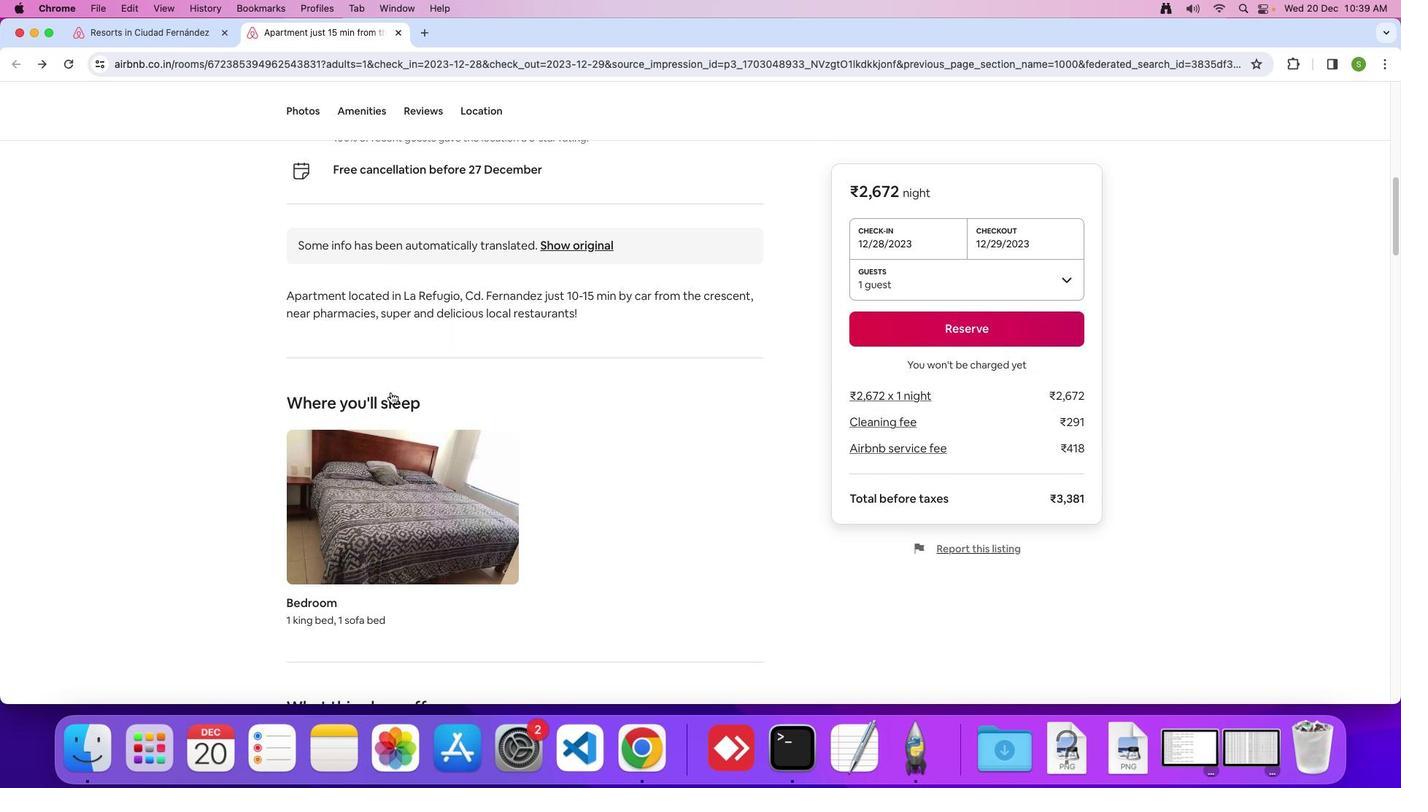 
Action: Mouse scrolled (390, 392) with delta (0, 0)
Screenshot: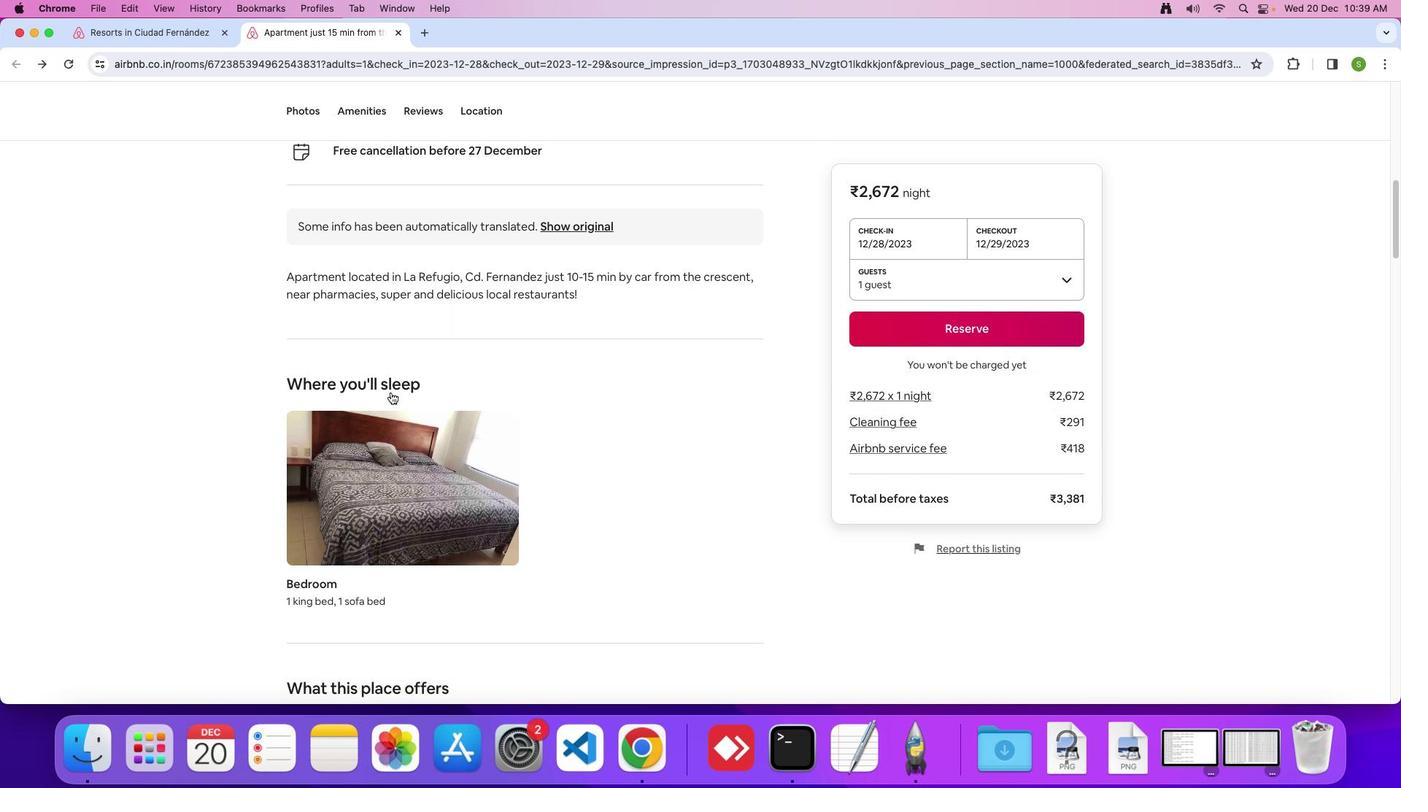 
Action: Mouse scrolled (390, 392) with delta (0, -1)
Screenshot: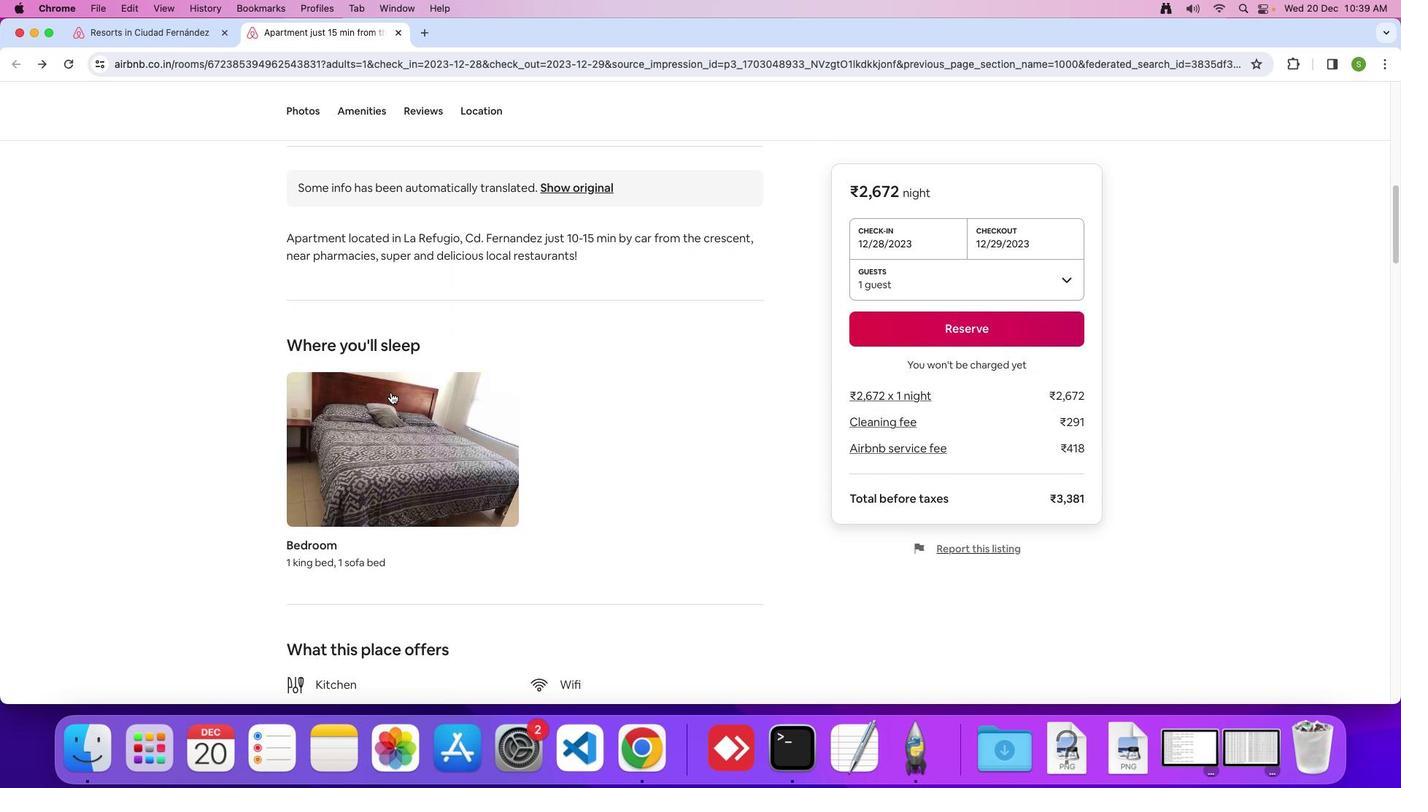 
Action: Mouse scrolled (390, 392) with delta (0, 0)
Screenshot: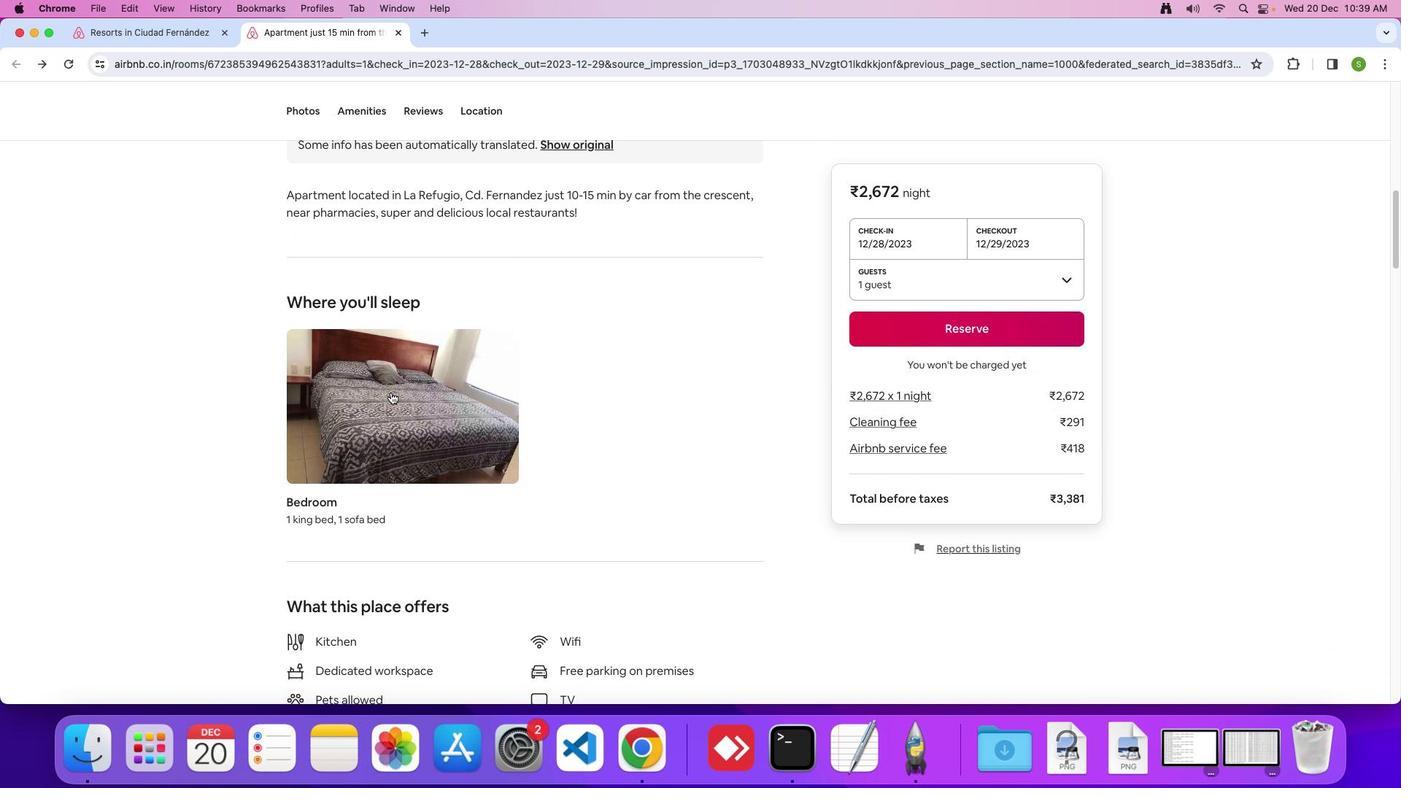 
Action: Mouse scrolled (390, 392) with delta (0, 0)
Screenshot: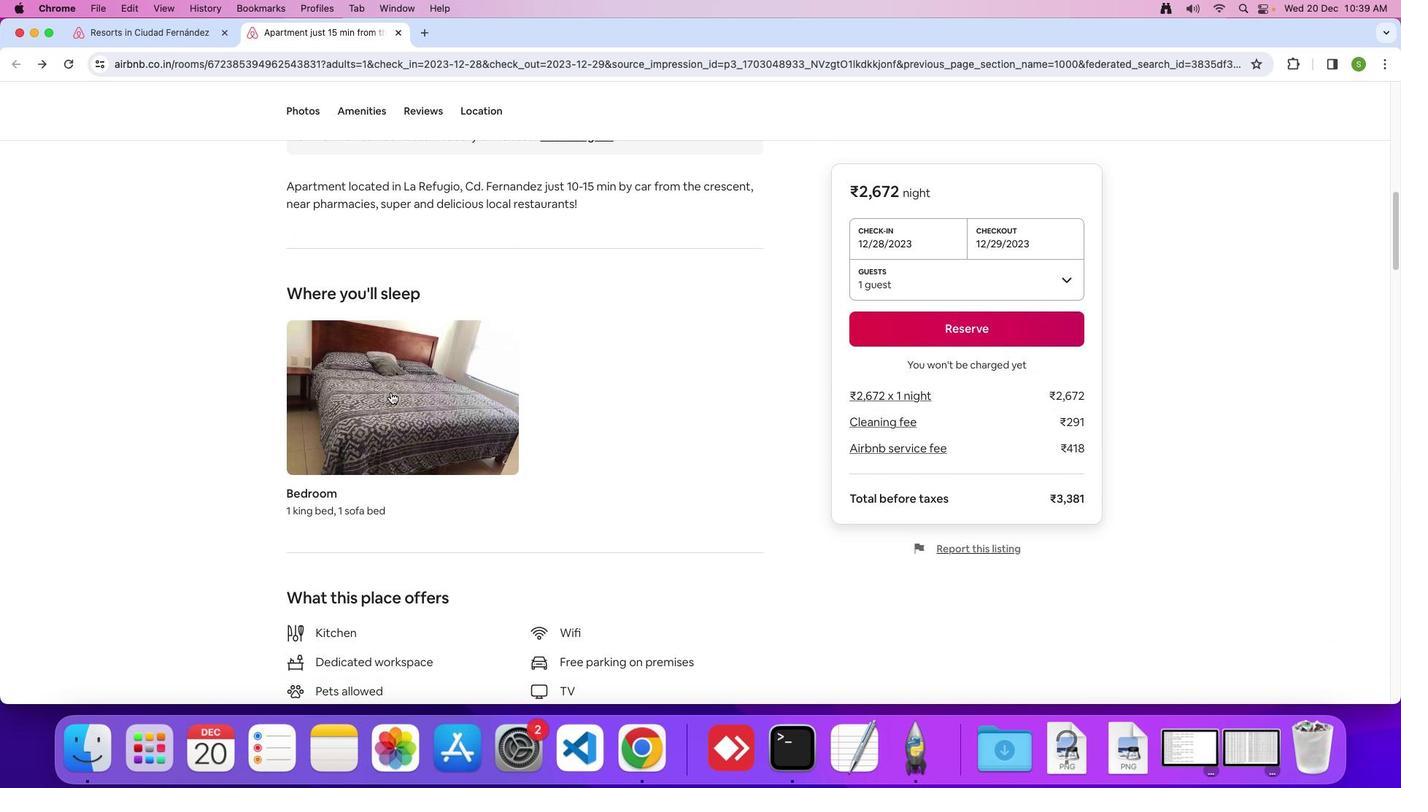 
Action: Mouse scrolled (390, 392) with delta (0, -1)
Screenshot: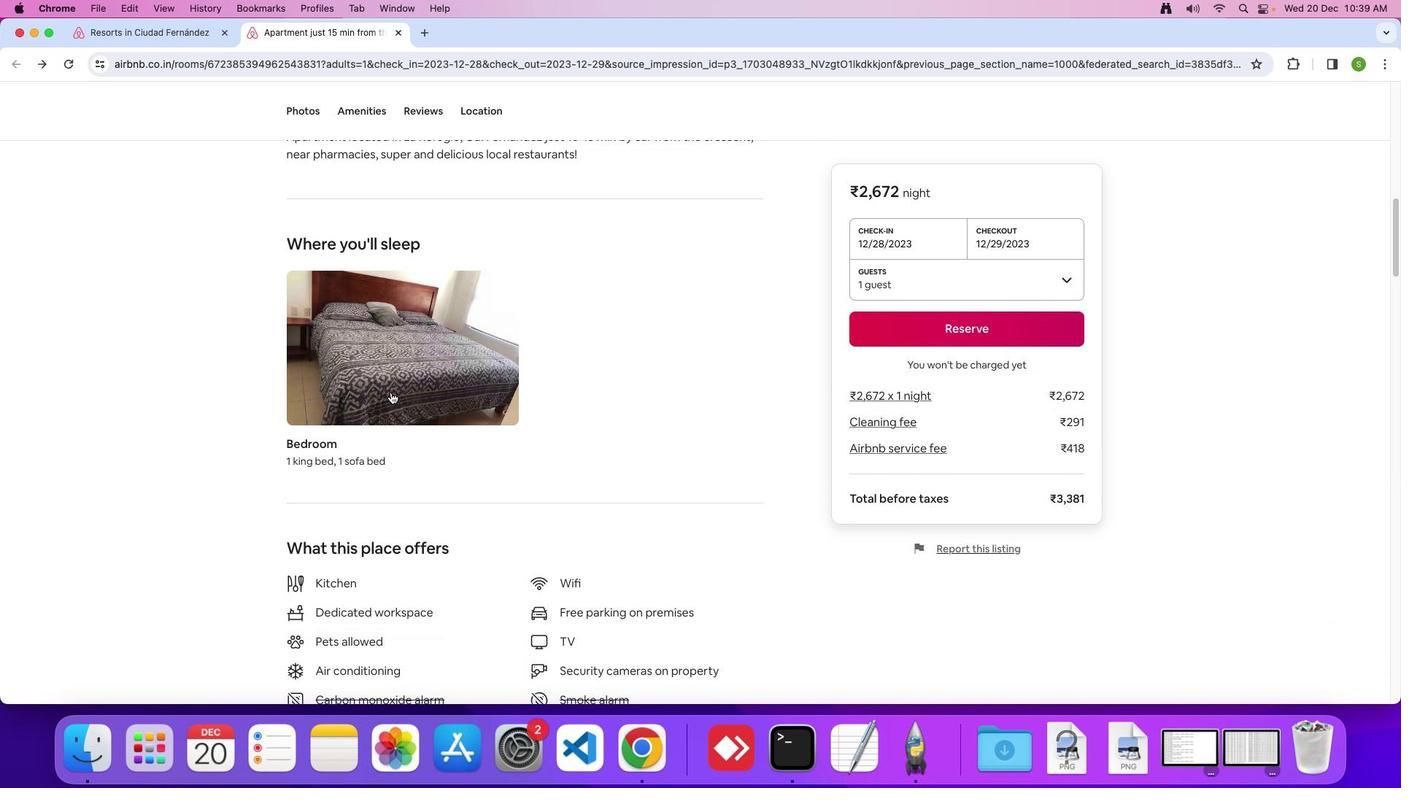 
Action: Mouse scrolled (390, 392) with delta (0, 0)
Screenshot: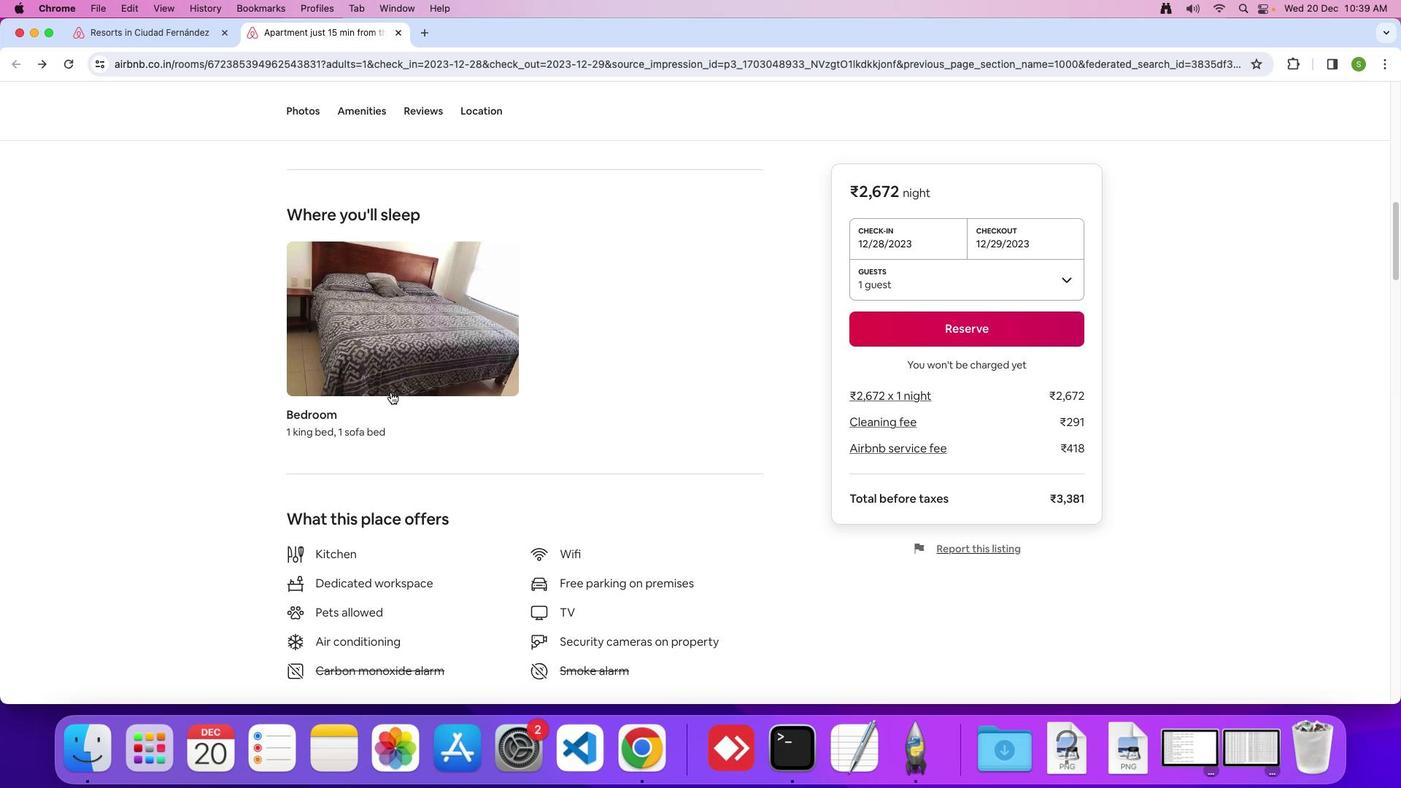 
Action: Mouse scrolled (390, 392) with delta (0, 0)
Screenshot: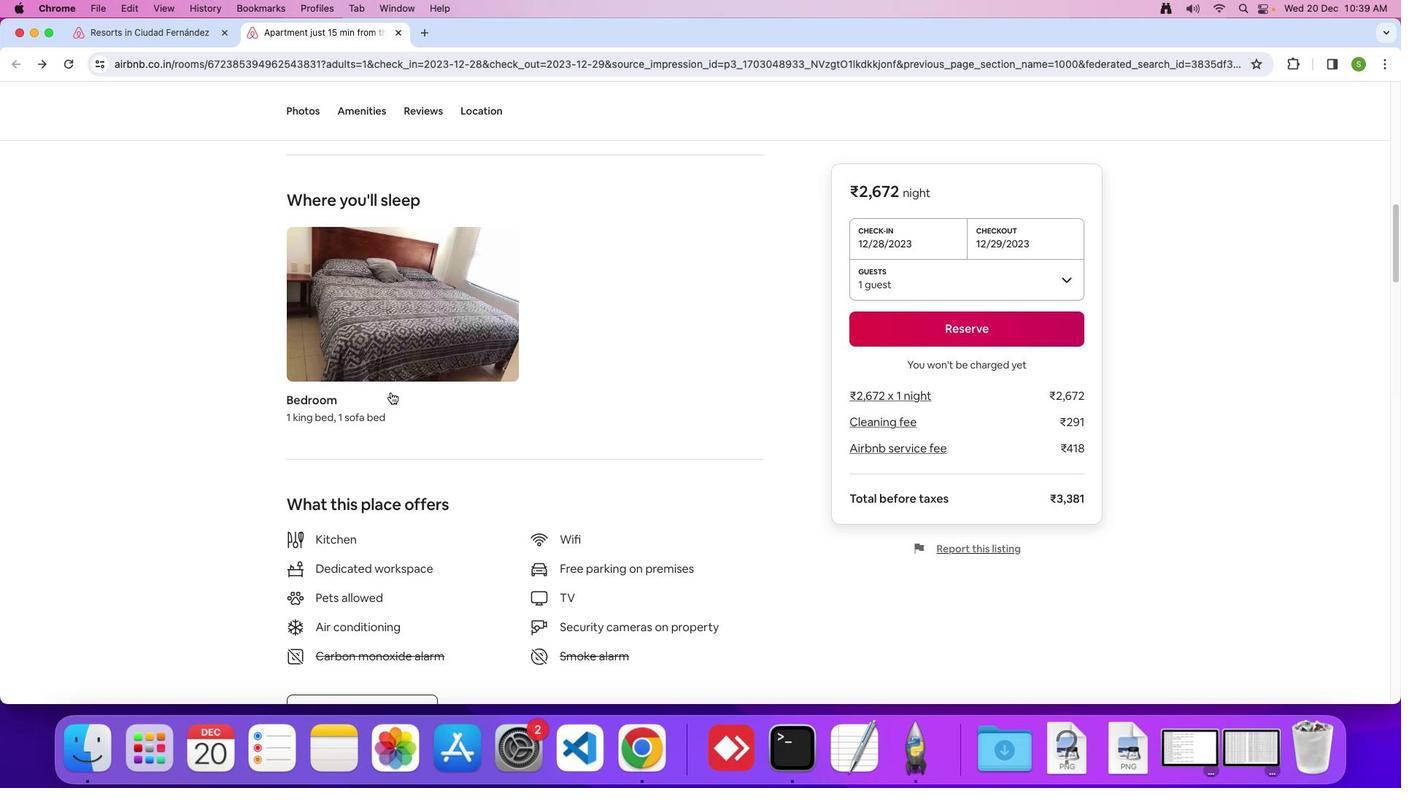 
Action: Mouse scrolled (390, 392) with delta (0, 0)
Screenshot: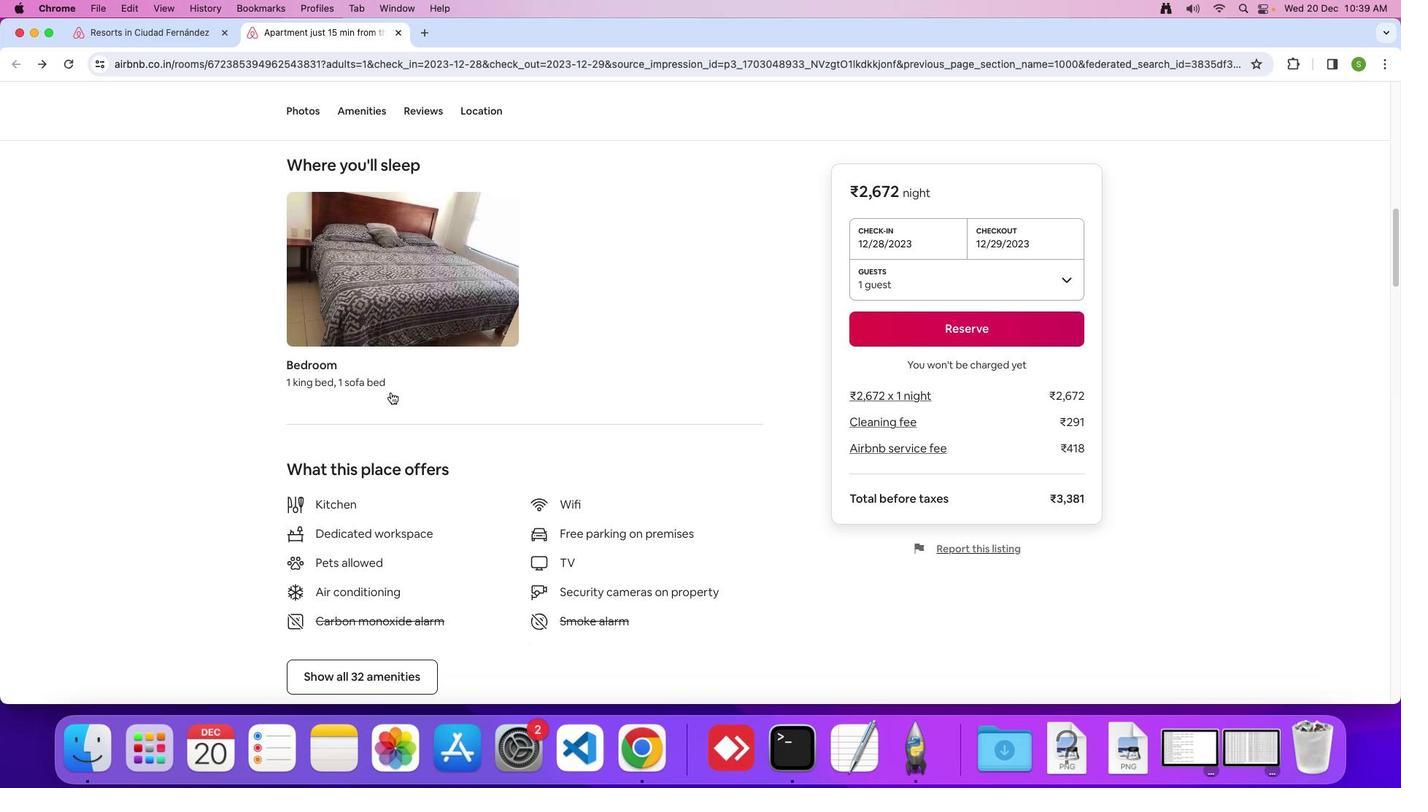 
Action: Mouse scrolled (390, 392) with delta (0, 0)
Screenshot: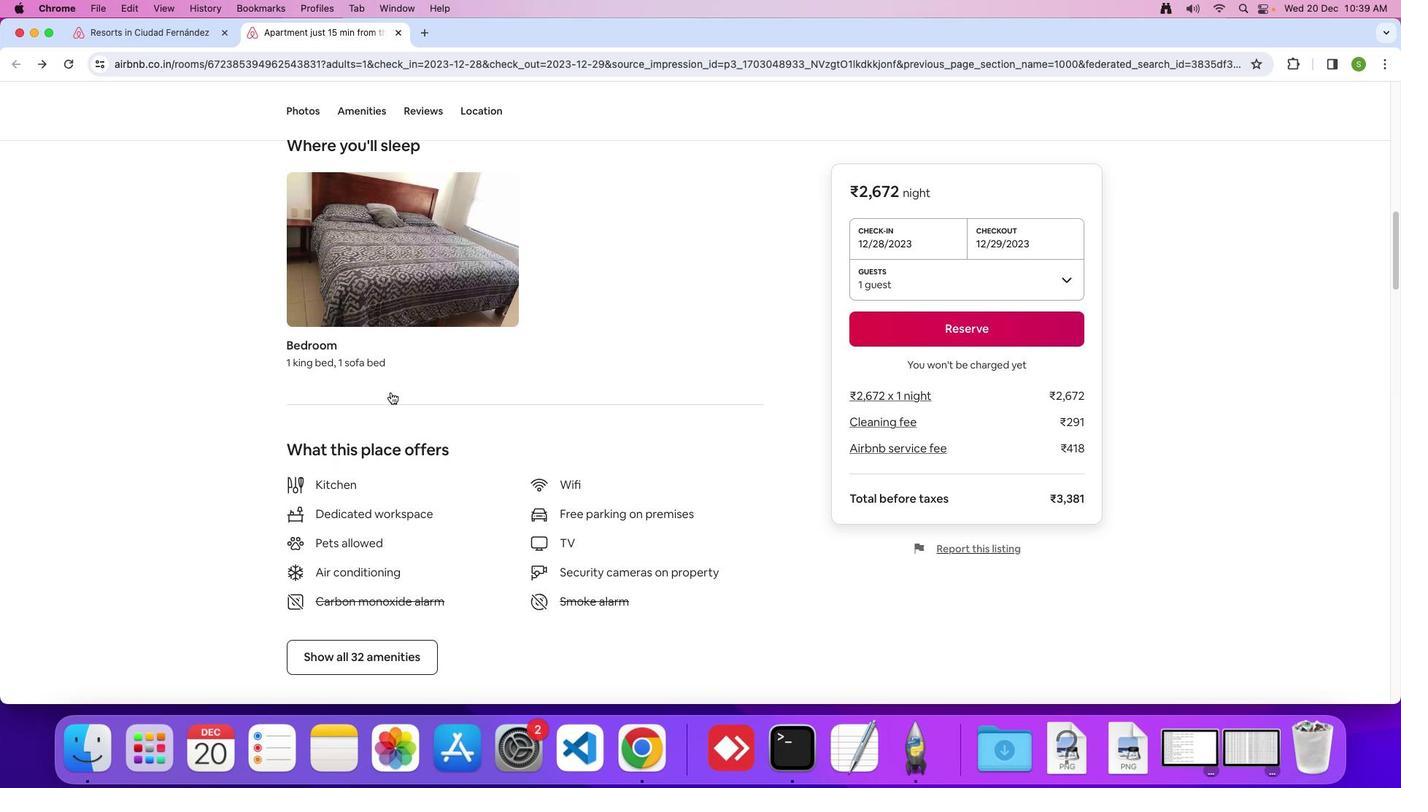 
Action: Mouse scrolled (390, 392) with delta (0, 0)
Screenshot: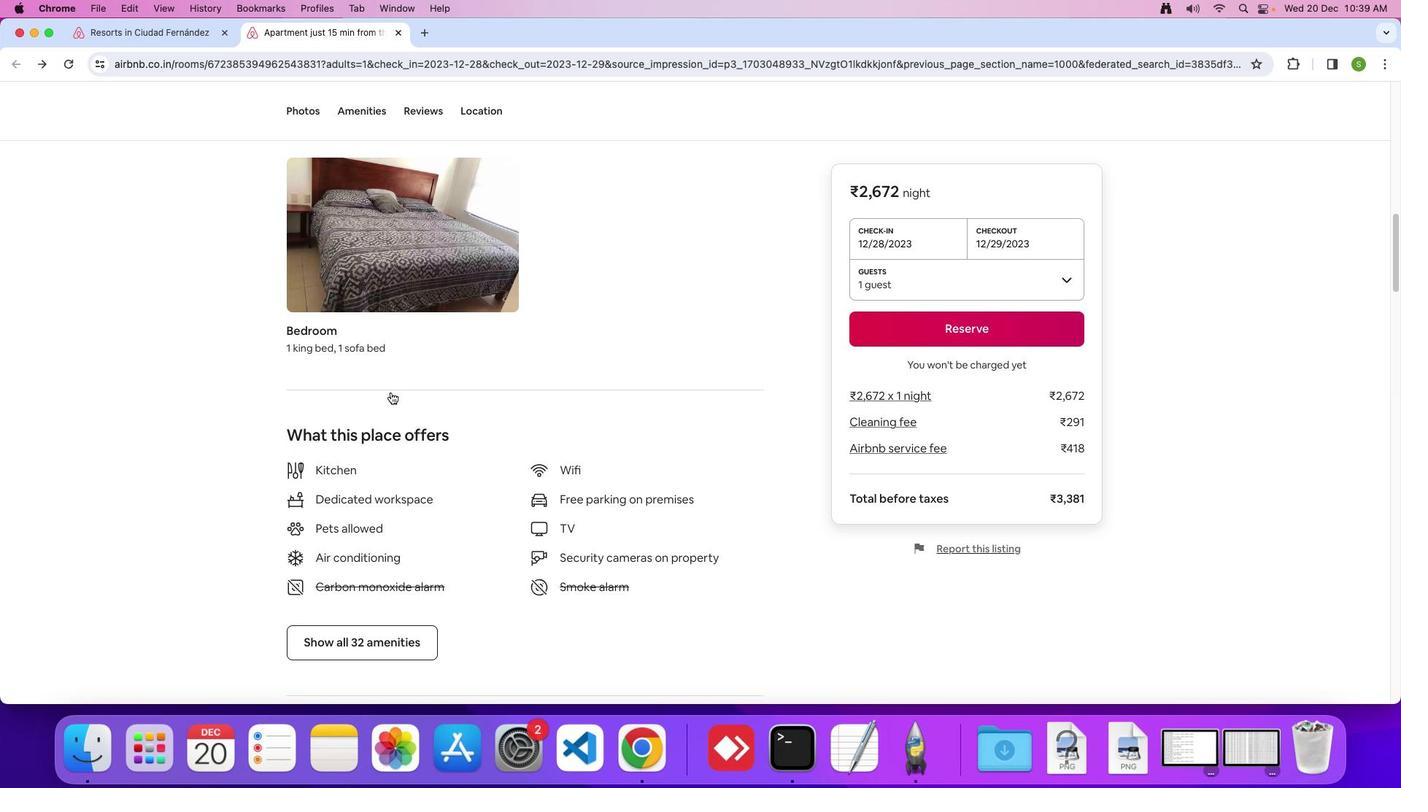 
Action: Mouse scrolled (390, 392) with delta (0, 0)
Screenshot: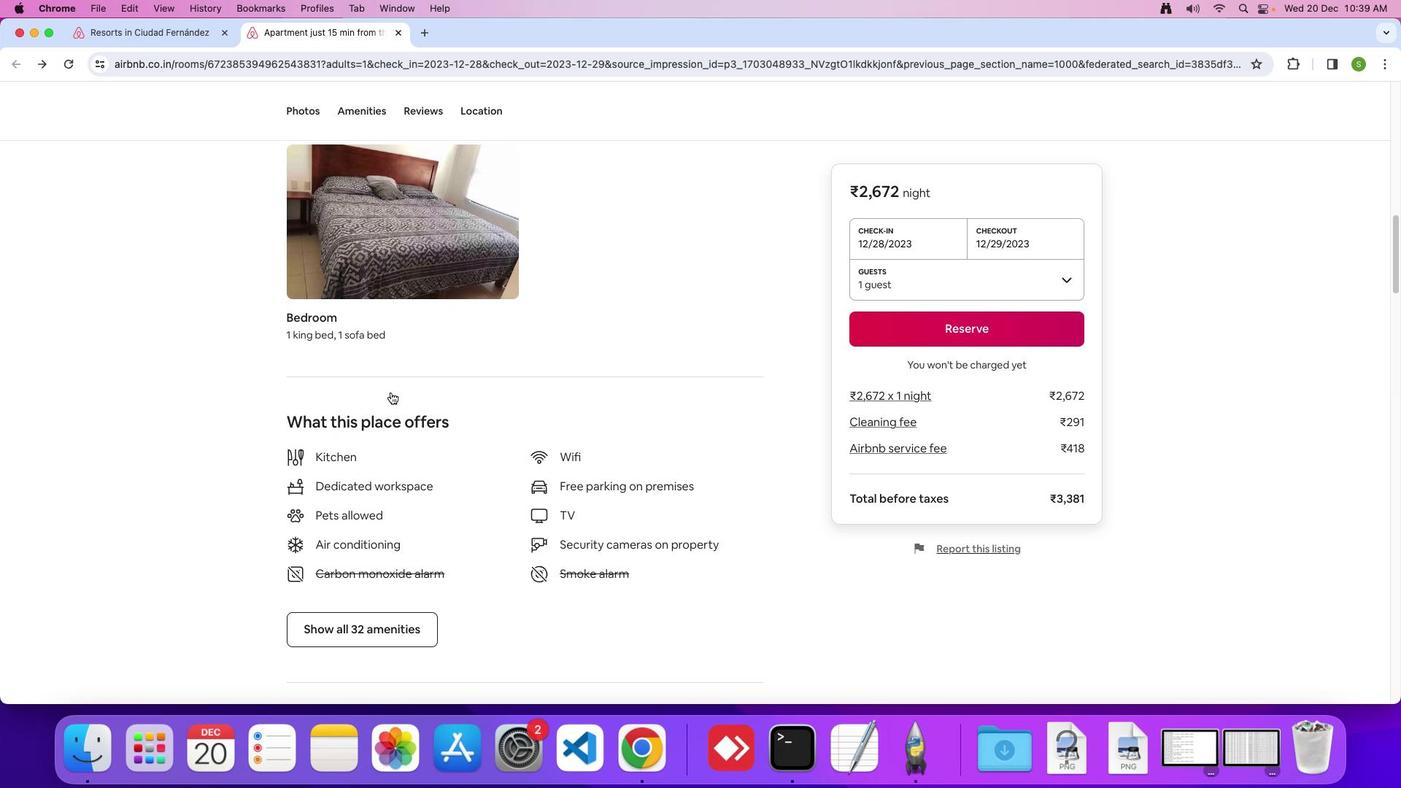 
Action: Mouse scrolled (390, 392) with delta (0, 0)
Screenshot: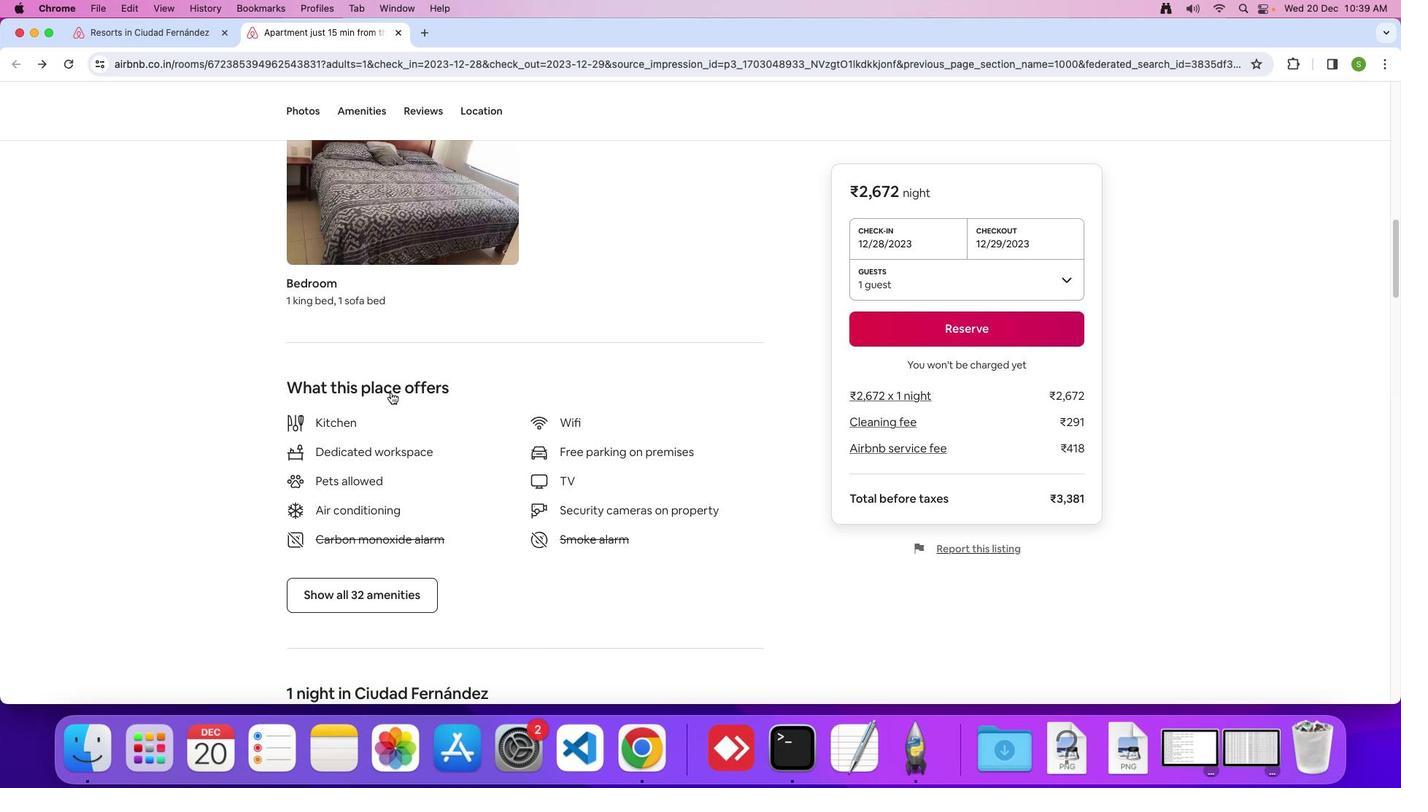 
Action: Mouse scrolled (390, 392) with delta (0, -2)
Screenshot: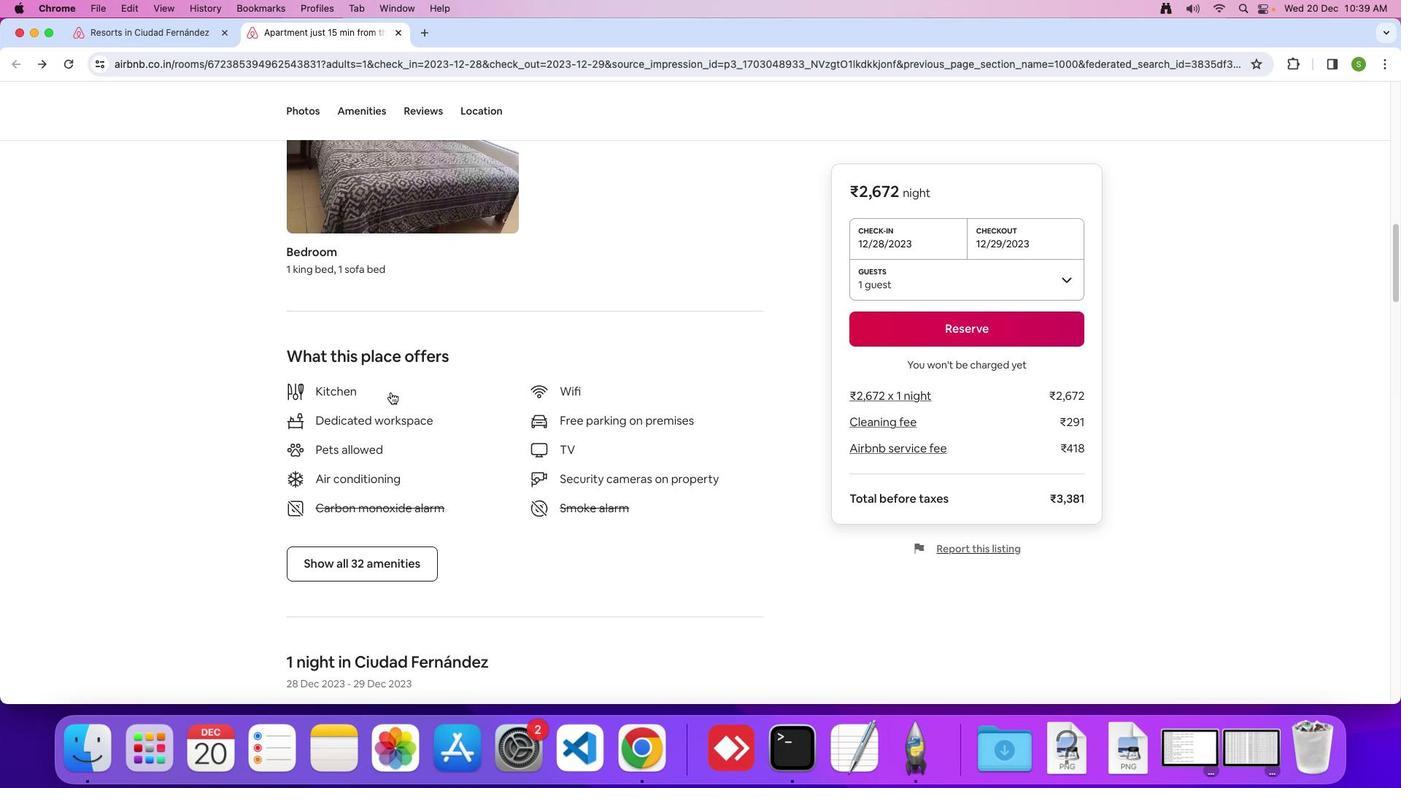 
Action: Mouse scrolled (390, 392) with delta (0, 0)
Screenshot: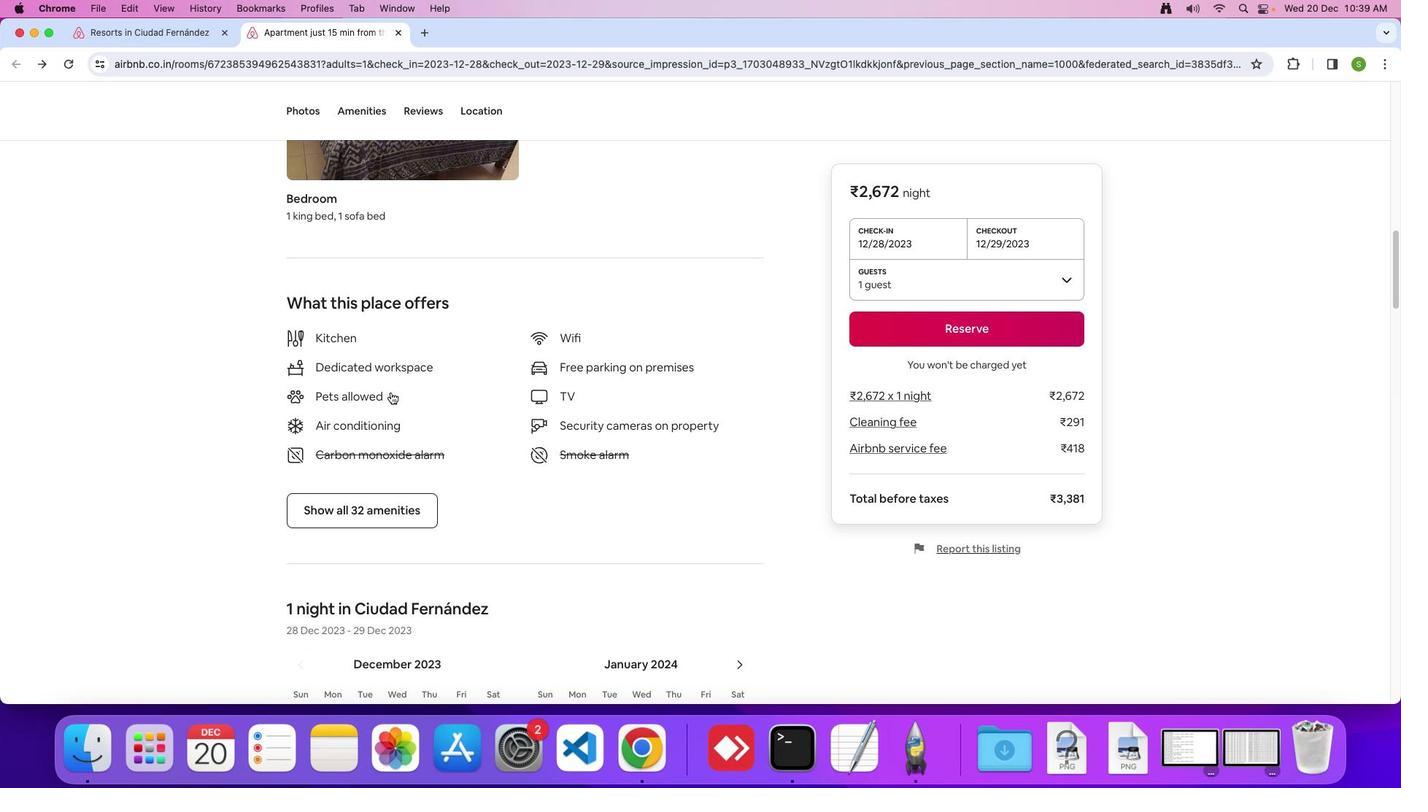 
Action: Mouse scrolled (390, 392) with delta (0, 0)
Screenshot: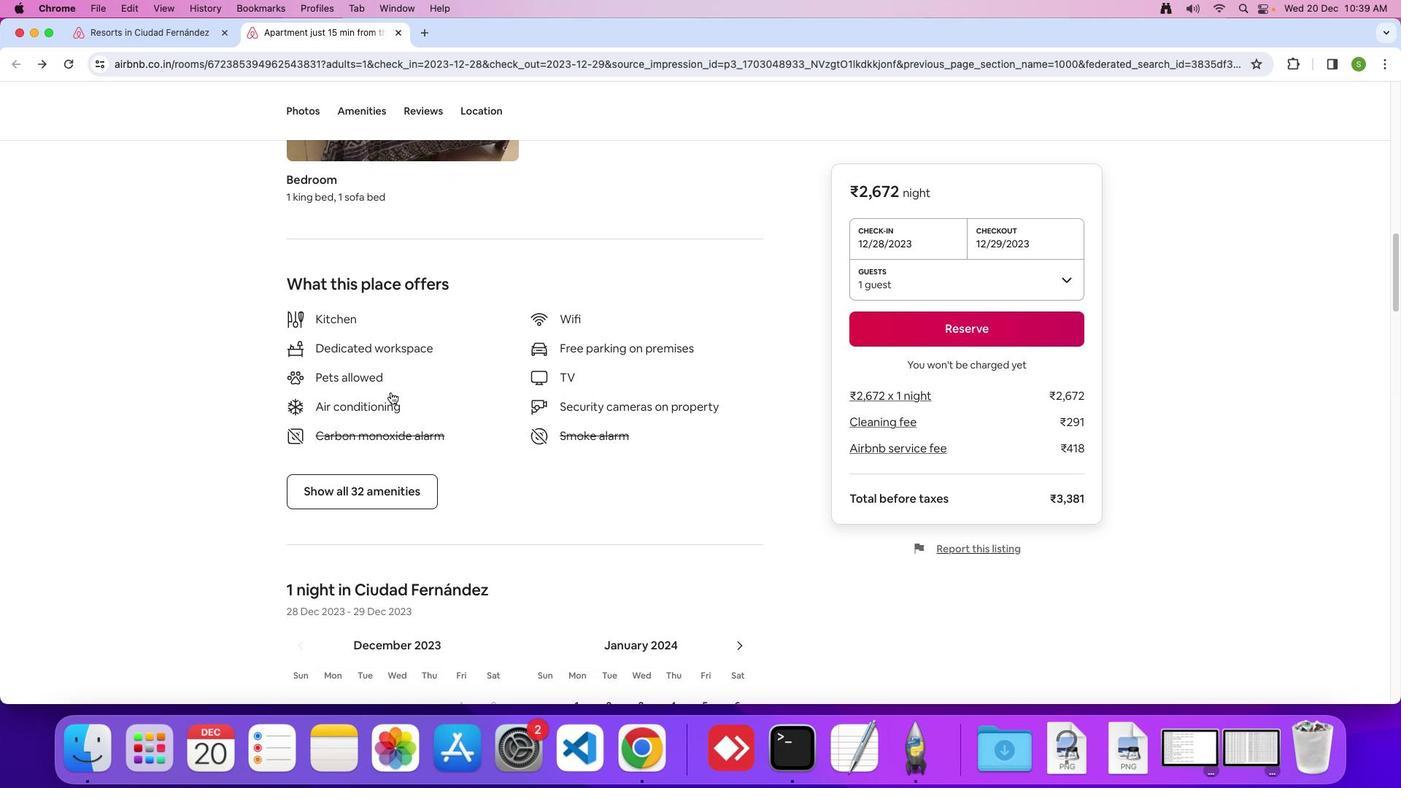 
Action: Mouse scrolled (390, 392) with delta (0, -1)
Screenshot: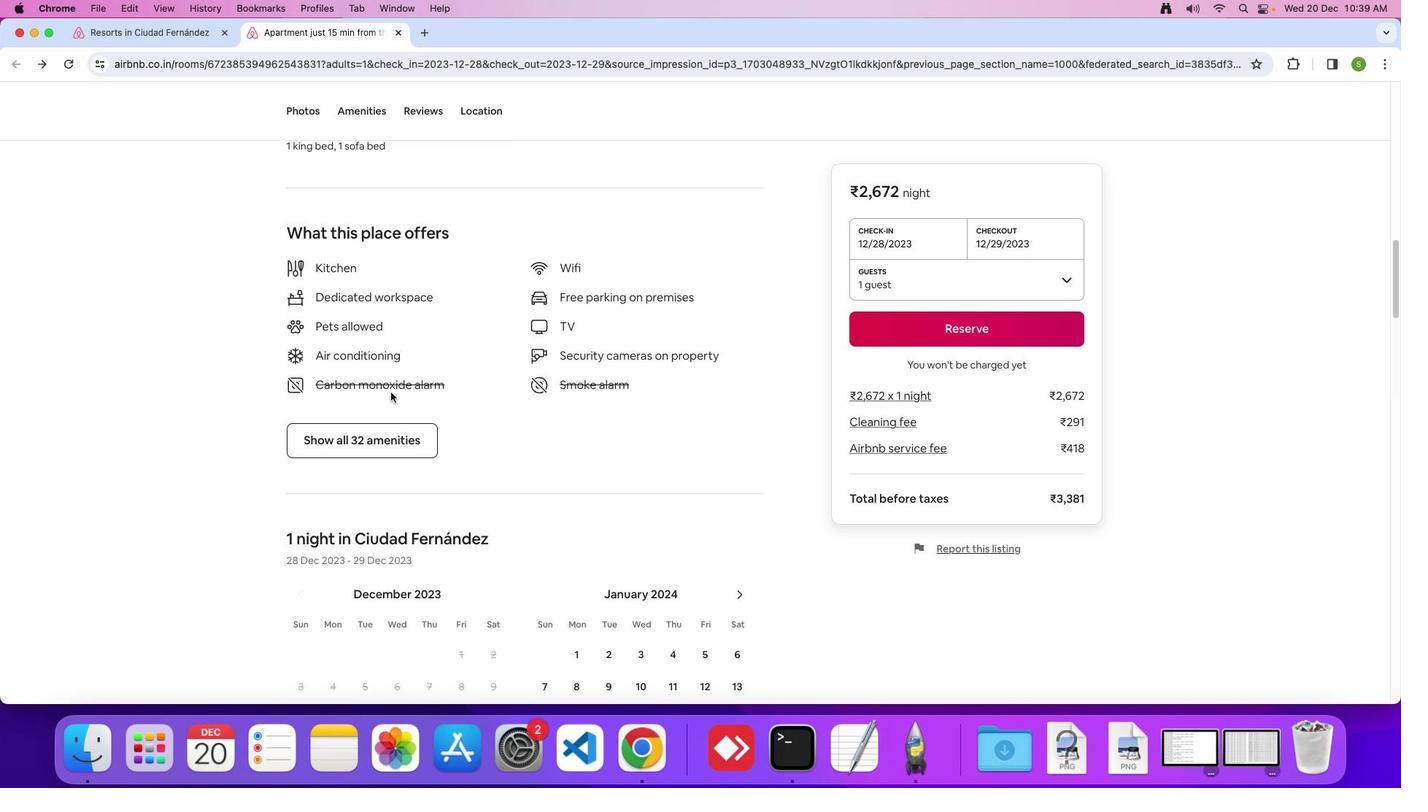 
Action: Mouse moved to (360, 419)
Screenshot: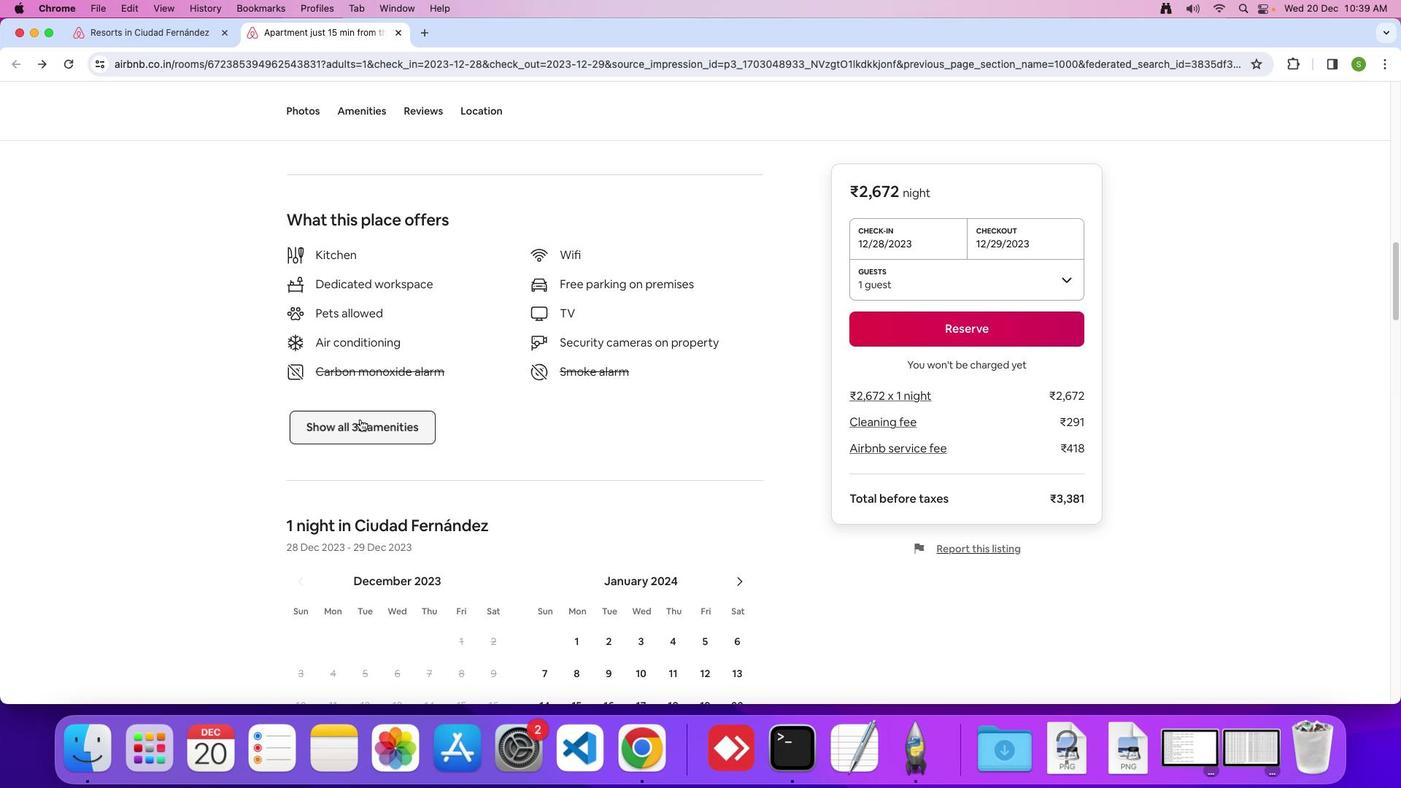 
Action: Mouse pressed left at (360, 419)
Screenshot: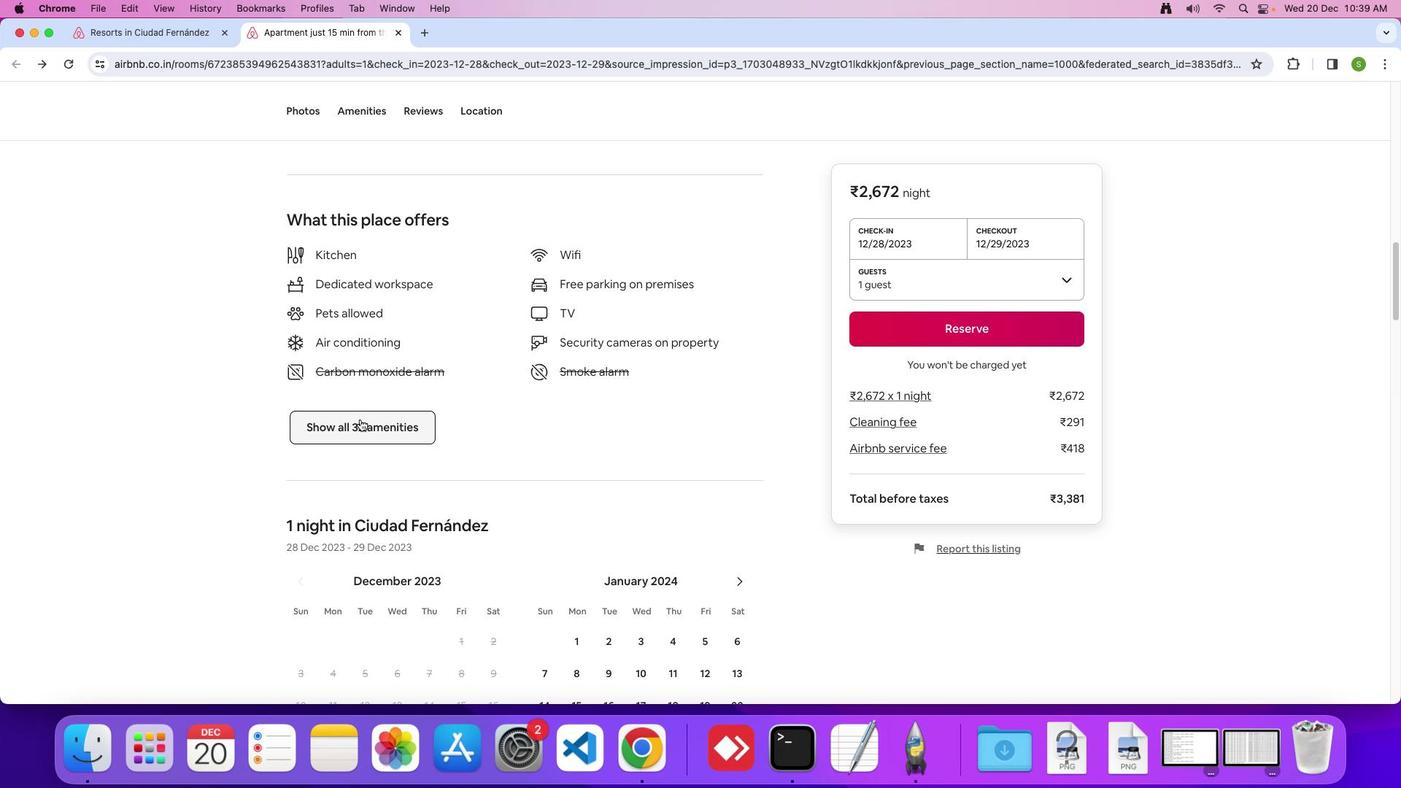 
Action: Mouse moved to (672, 419)
Screenshot: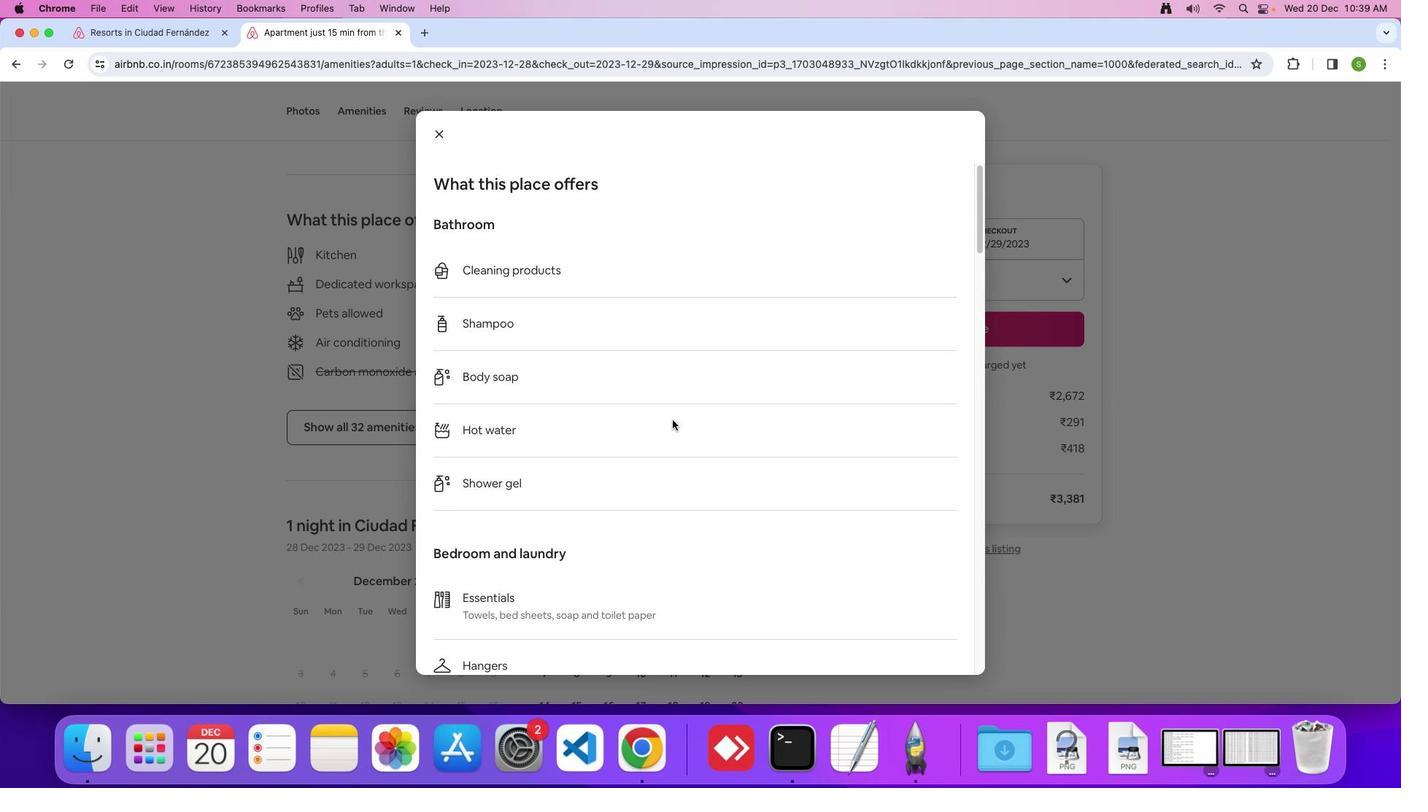 
Action: Mouse scrolled (672, 419) with delta (0, 0)
Screenshot: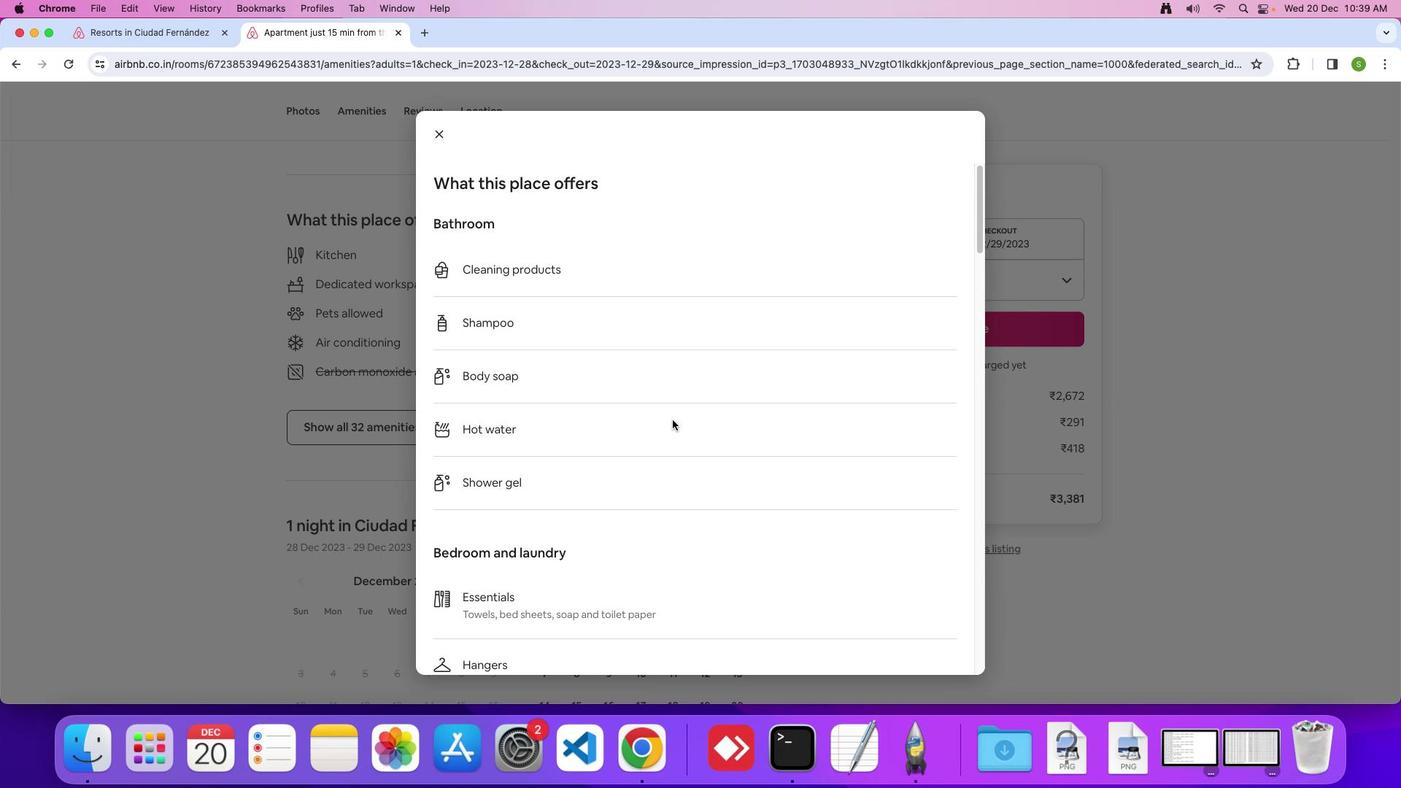 
Action: Mouse scrolled (672, 419) with delta (0, 0)
Screenshot: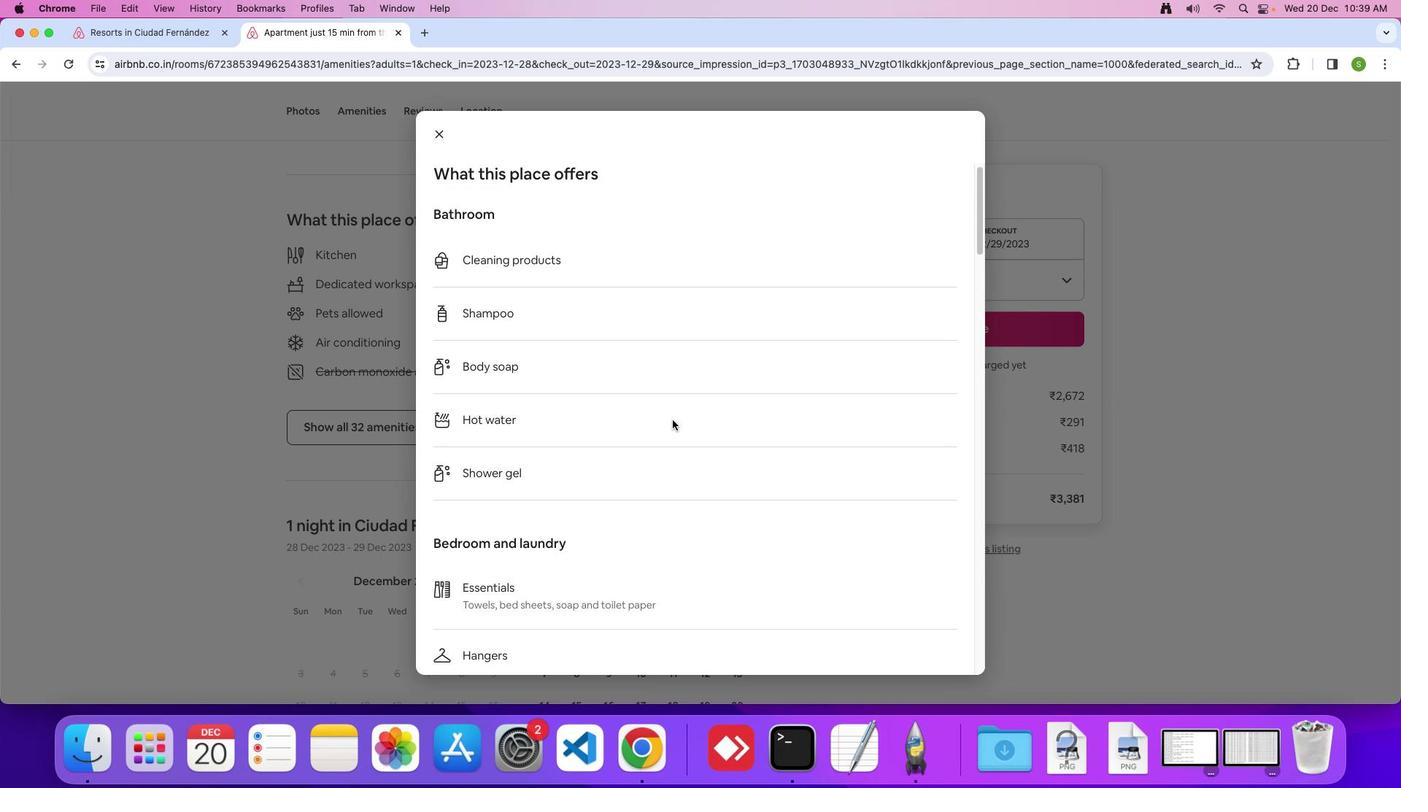 
Action: Mouse scrolled (672, 419) with delta (0, 0)
Screenshot: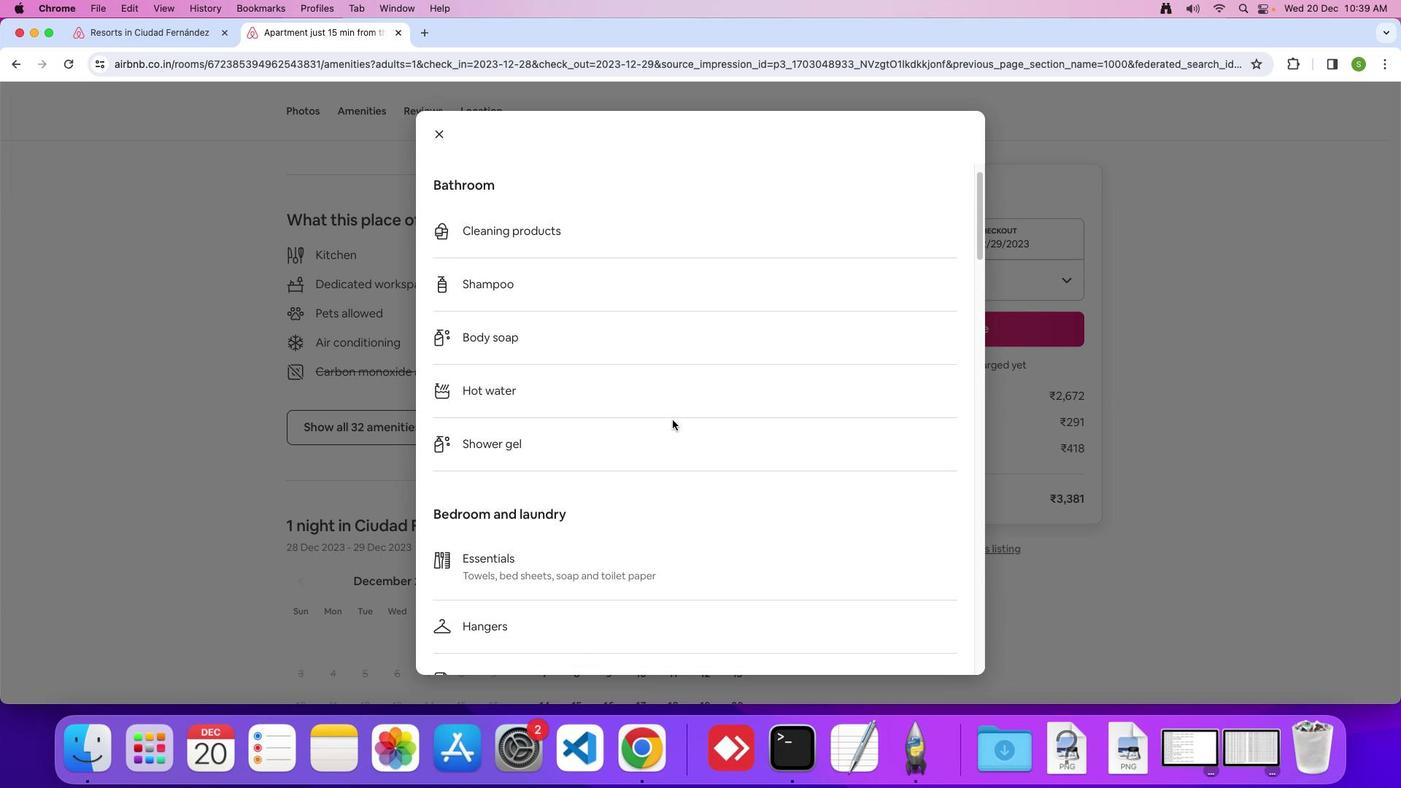 
Action: Mouse scrolled (672, 419) with delta (0, 0)
Screenshot: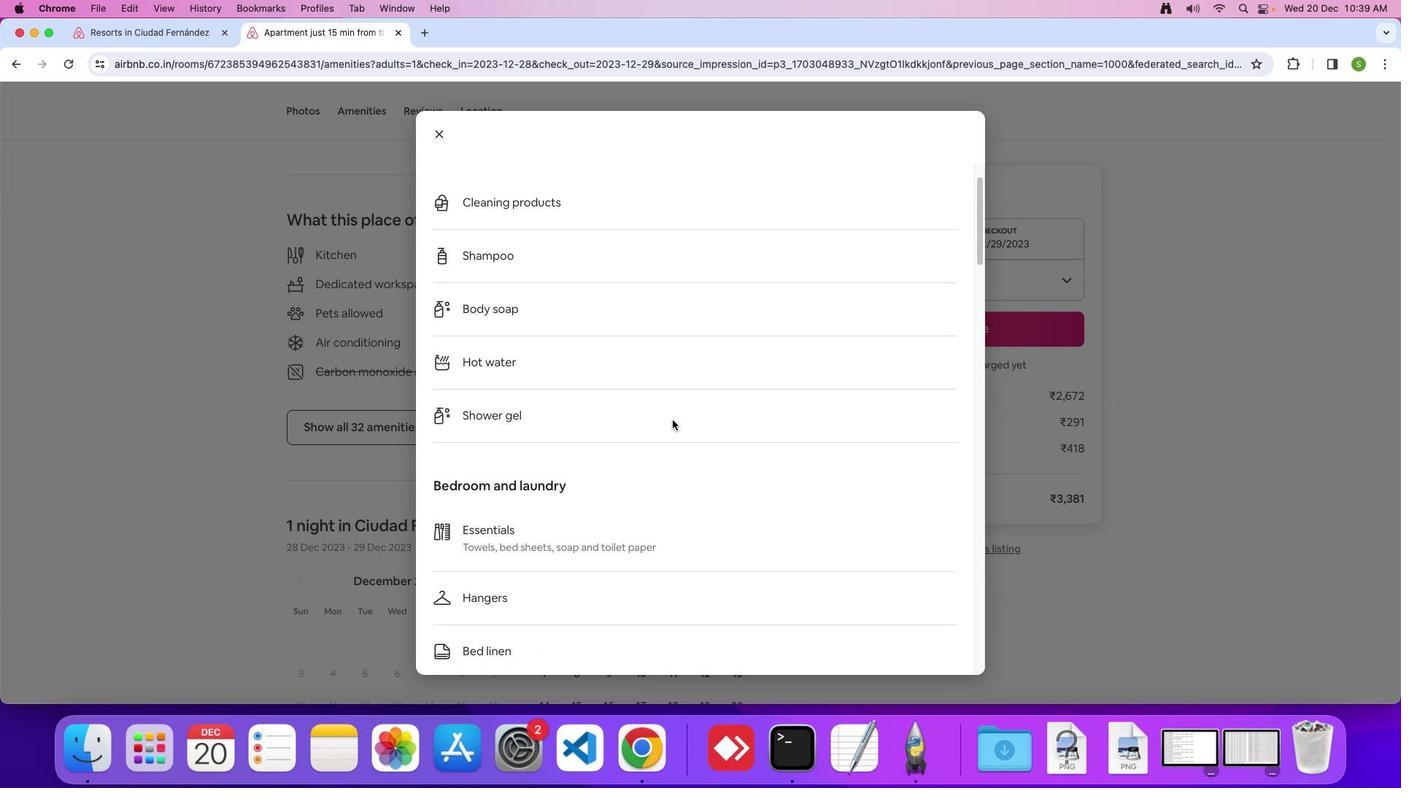 
Action: Mouse scrolled (672, 419) with delta (0, 0)
Screenshot: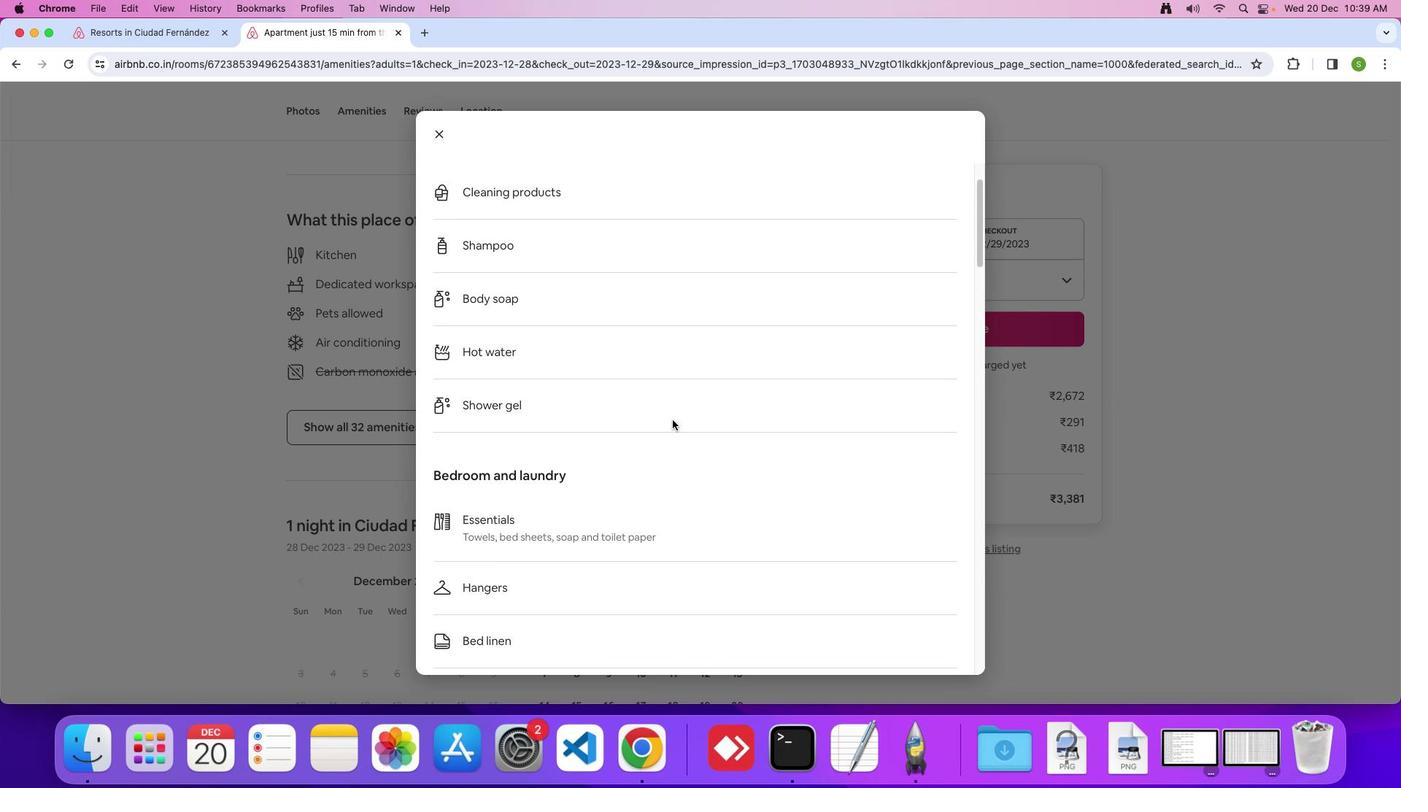 
Action: Mouse scrolled (672, 419) with delta (0, 0)
Screenshot: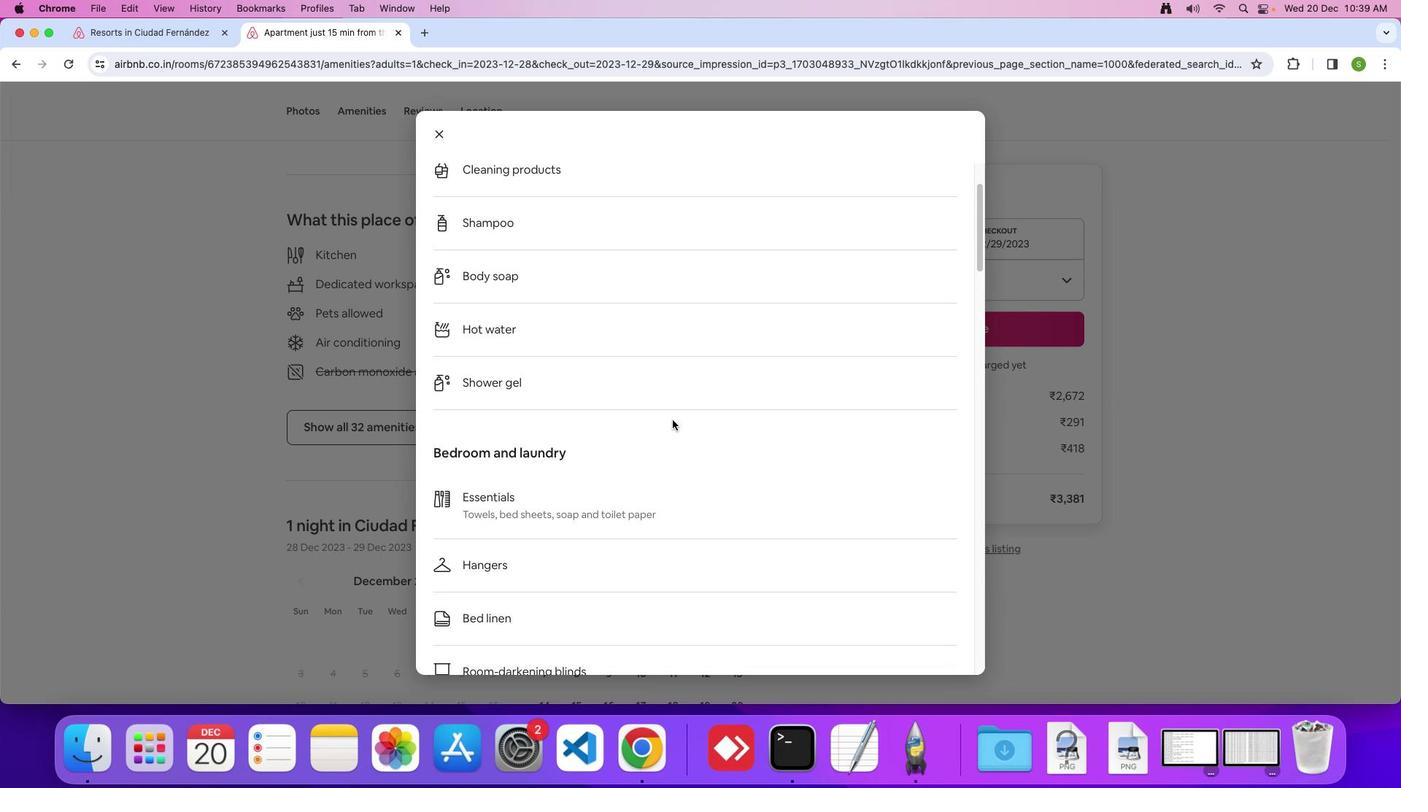 
Action: Mouse scrolled (672, 419) with delta (0, 0)
Screenshot: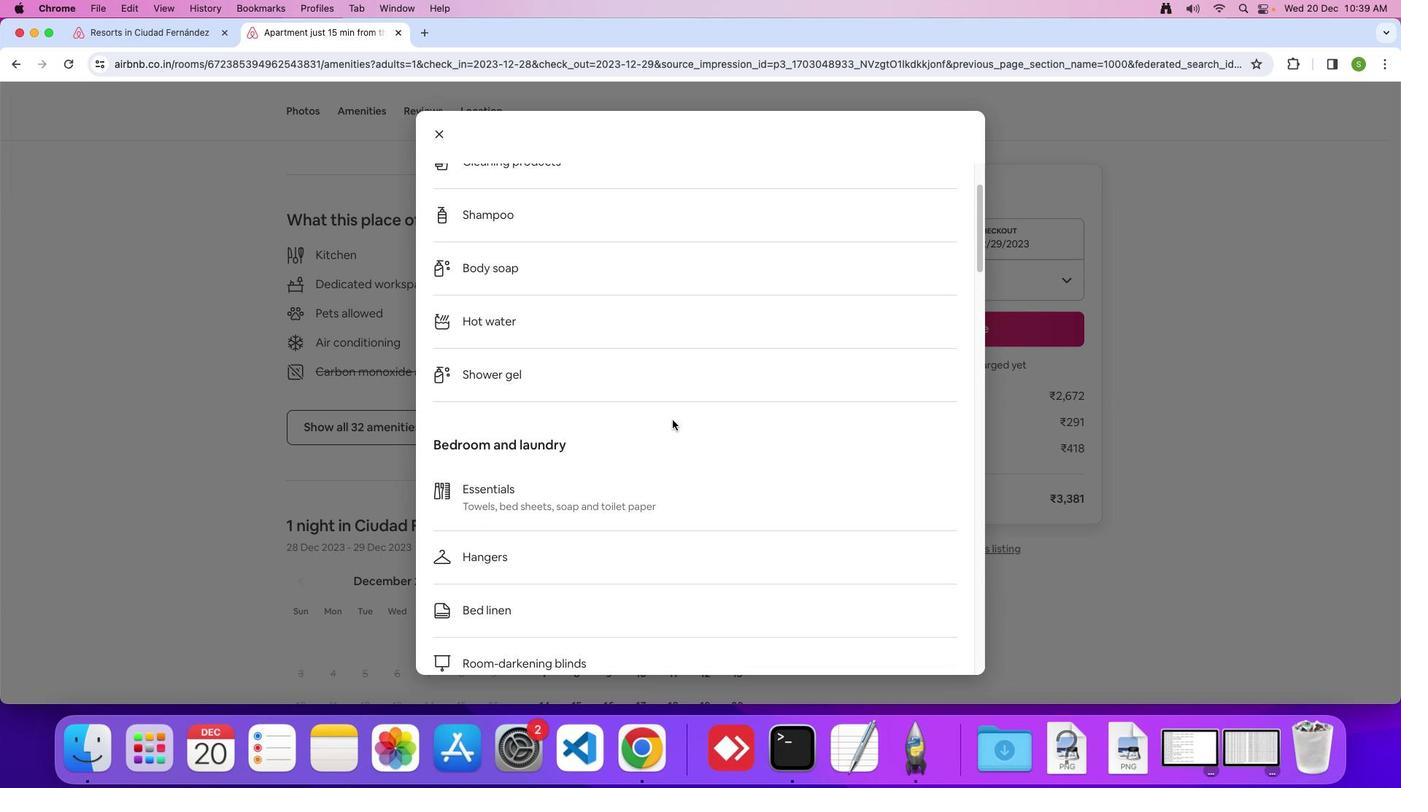 
Action: Mouse scrolled (672, 419) with delta (0, 0)
Screenshot: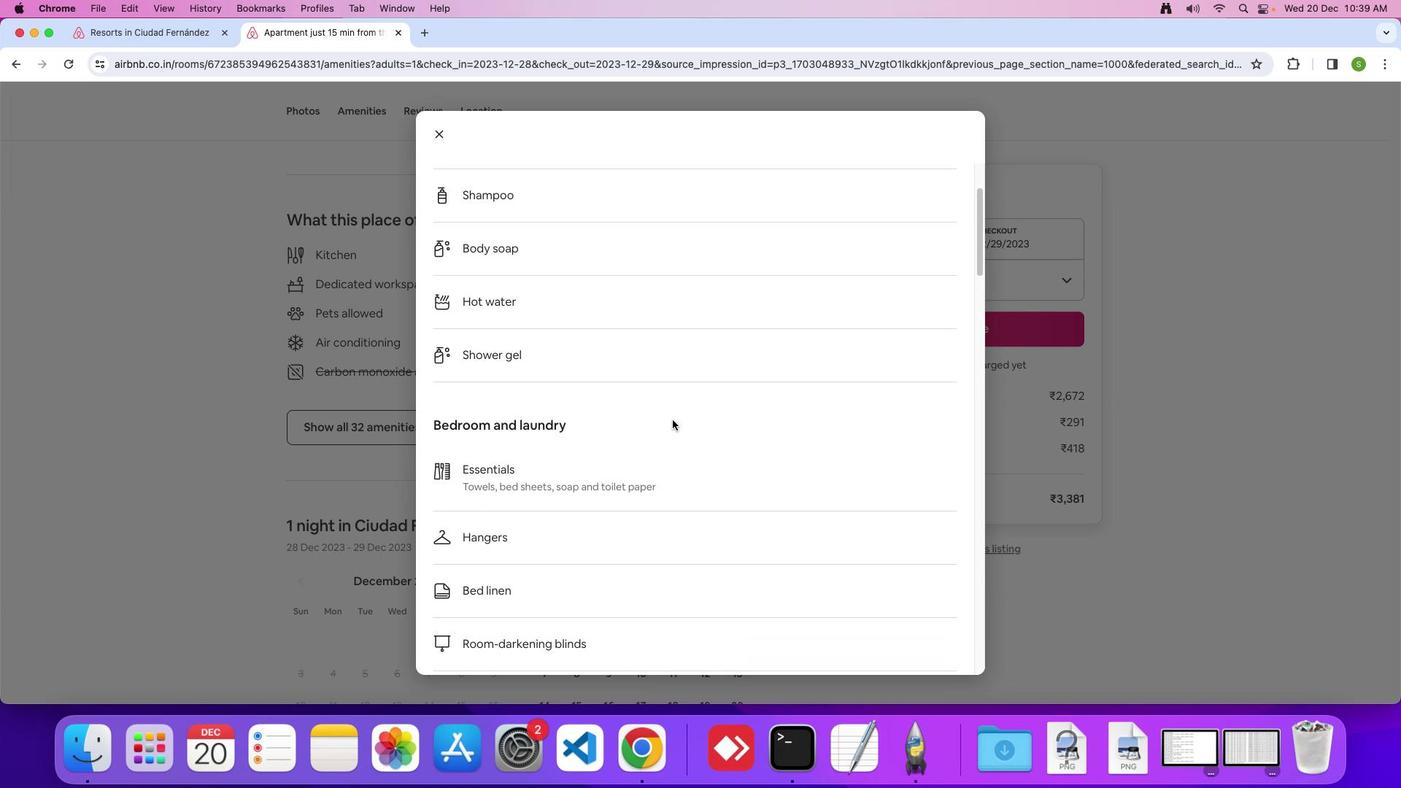 
Action: Mouse scrolled (672, 419) with delta (0, 0)
Screenshot: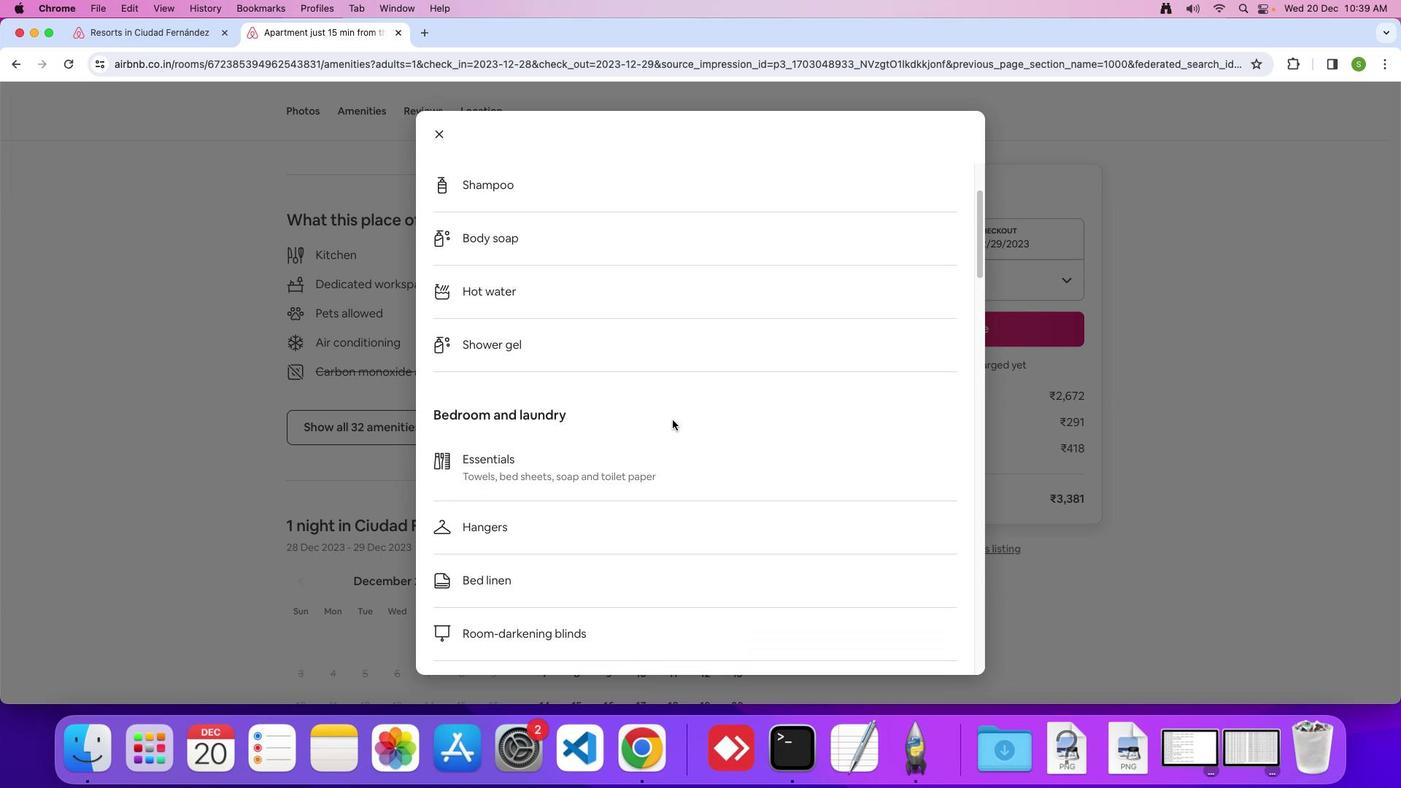 
Action: Mouse scrolled (672, 419) with delta (0, -1)
Screenshot: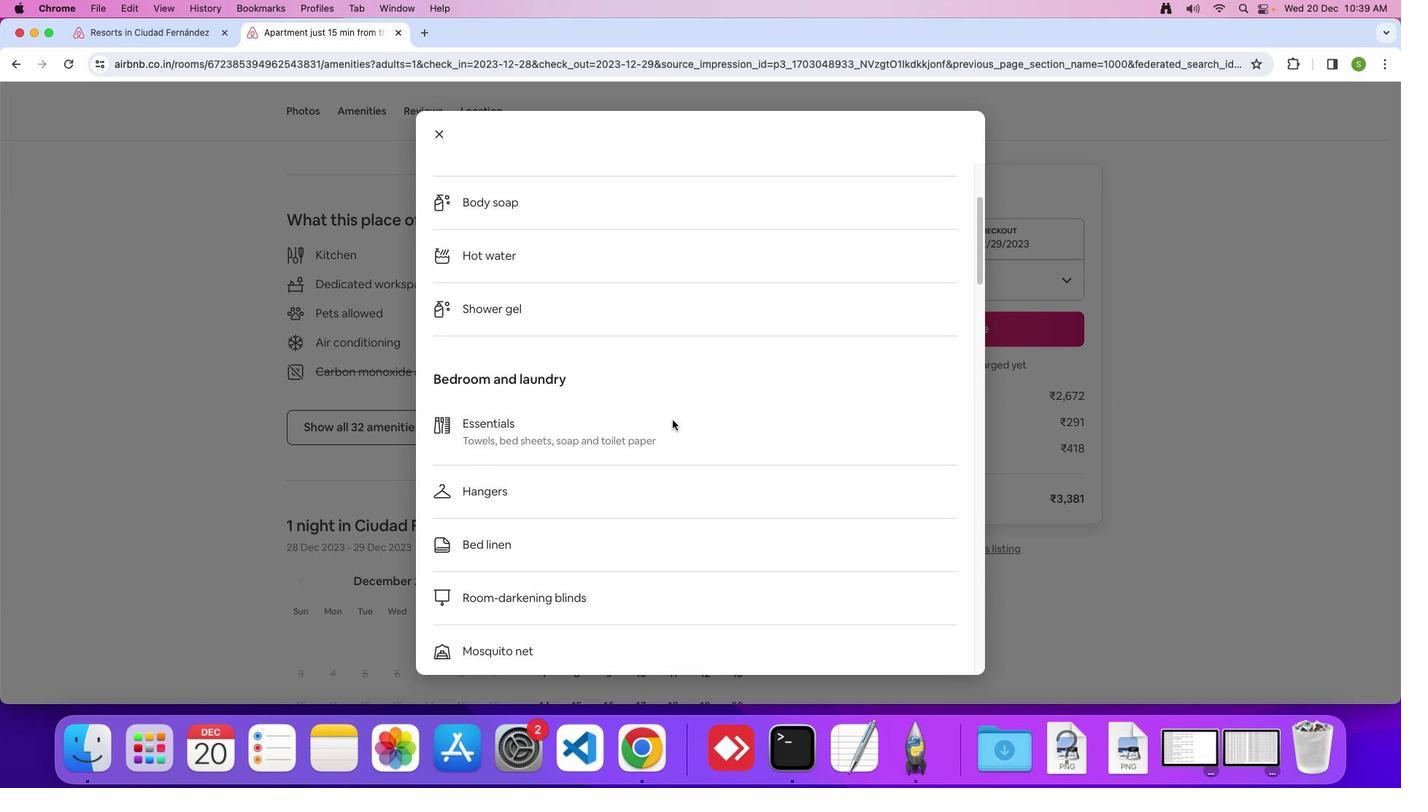 
Action: Mouse scrolled (672, 419) with delta (0, 0)
Screenshot: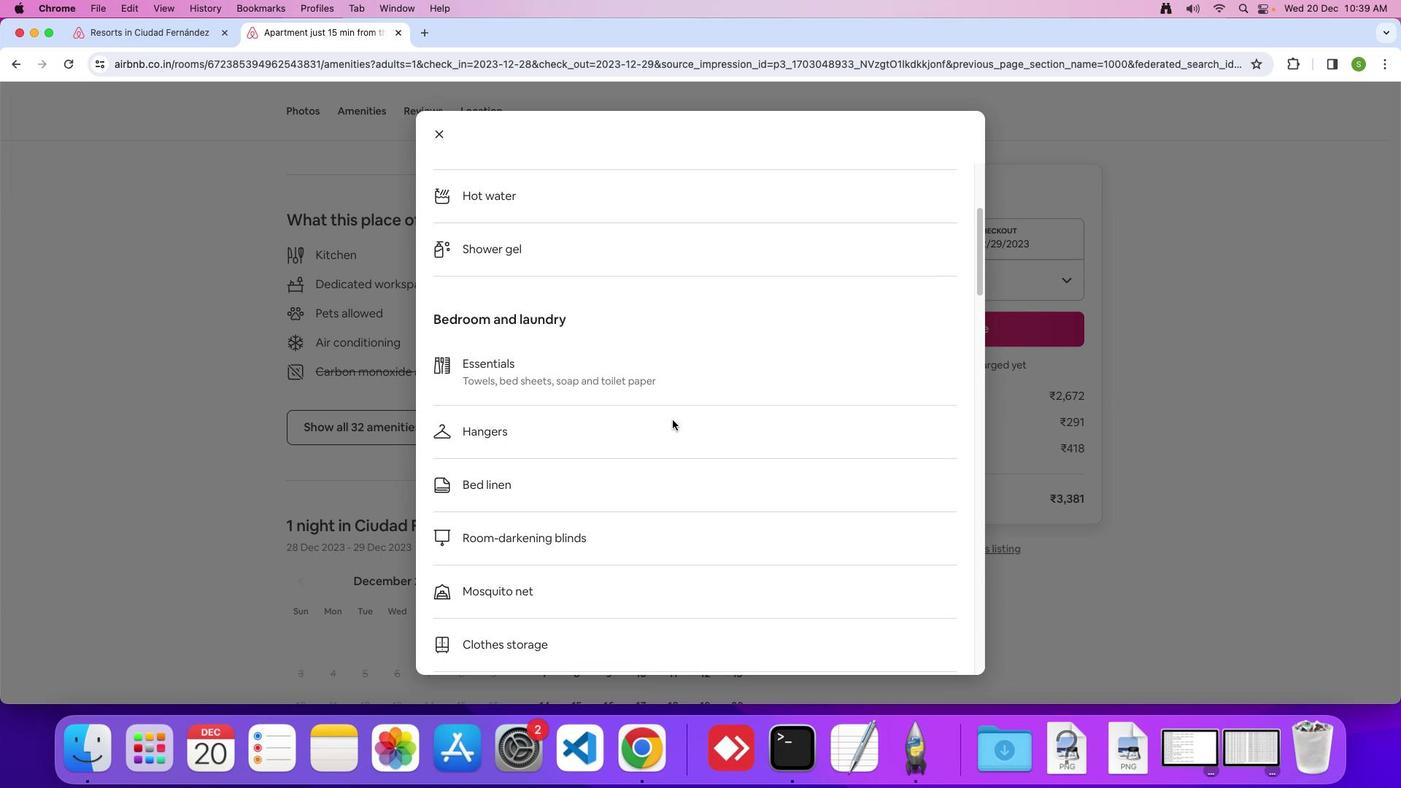 
Action: Mouse scrolled (672, 419) with delta (0, 0)
Screenshot: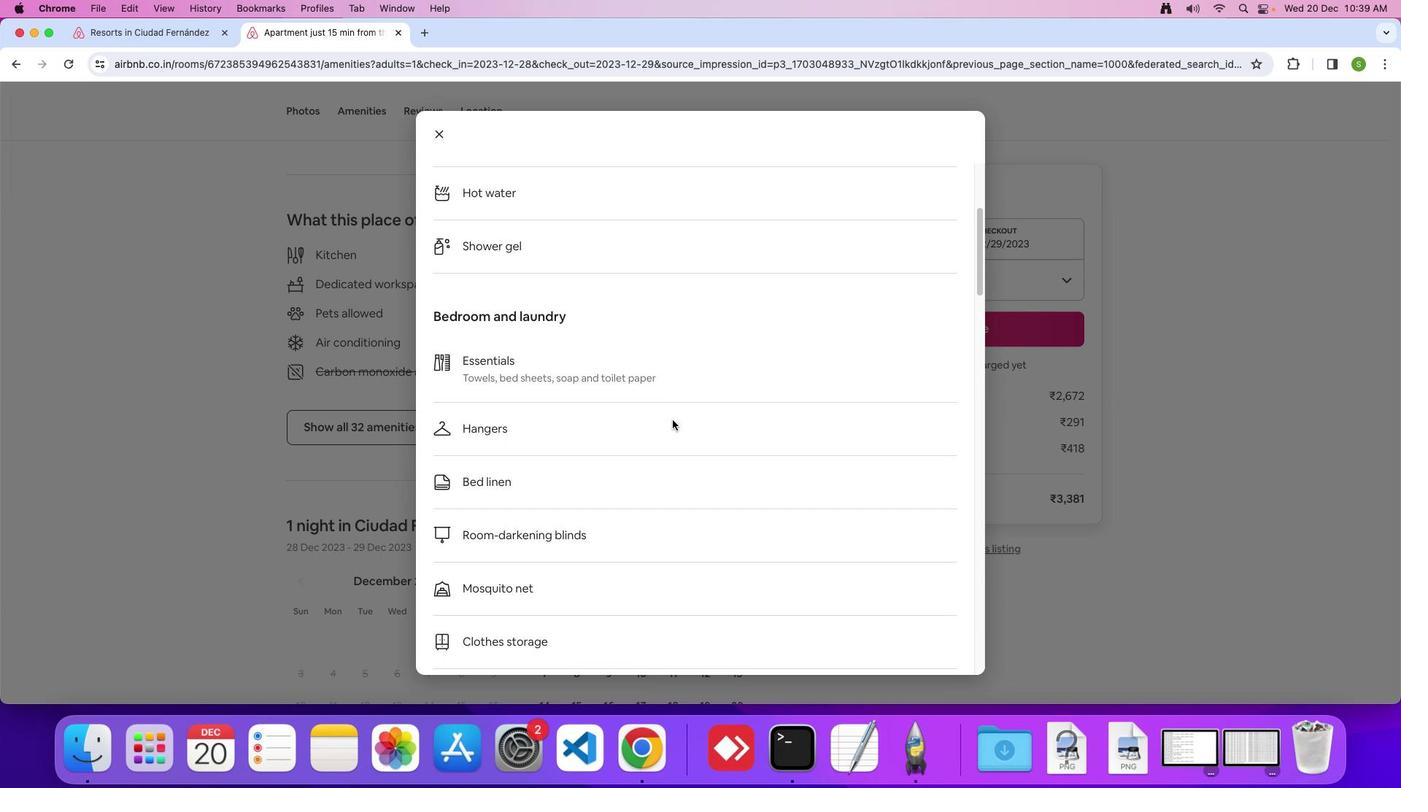 
Action: Mouse scrolled (672, 419) with delta (0, 0)
Screenshot: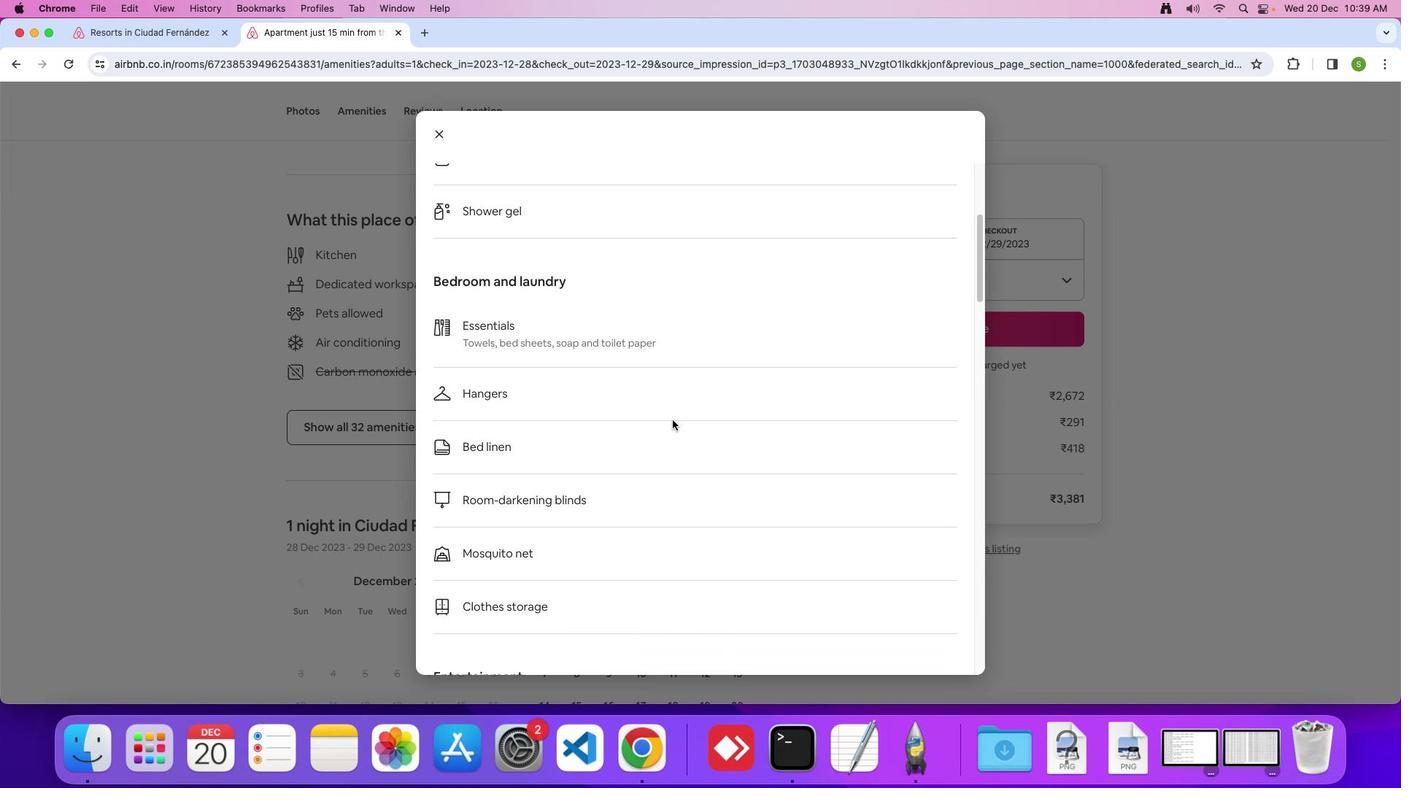 
Action: Mouse scrolled (672, 419) with delta (0, 0)
Screenshot: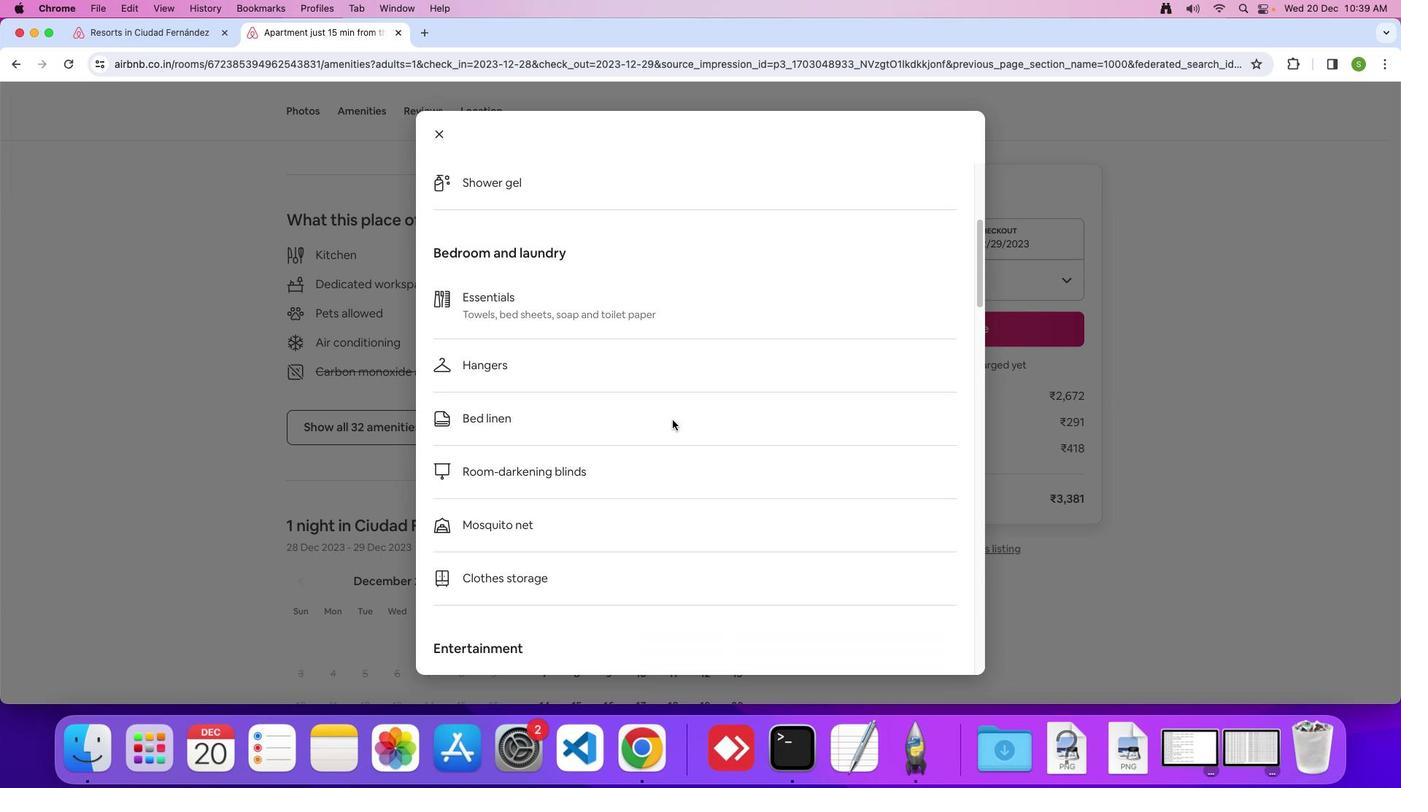 
Action: Mouse scrolled (672, 419) with delta (0, 0)
Screenshot: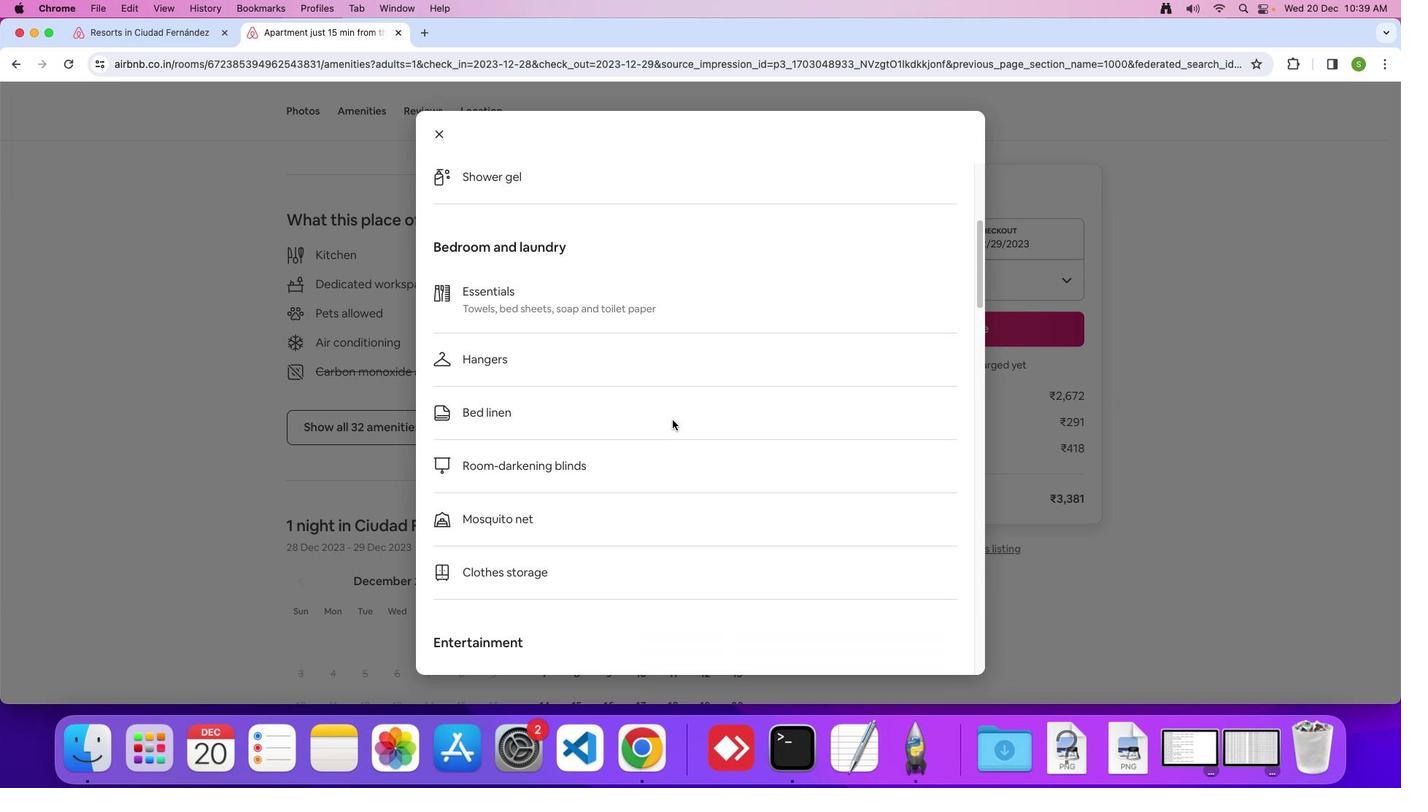 
Action: Mouse scrolled (672, 419) with delta (0, 0)
Screenshot: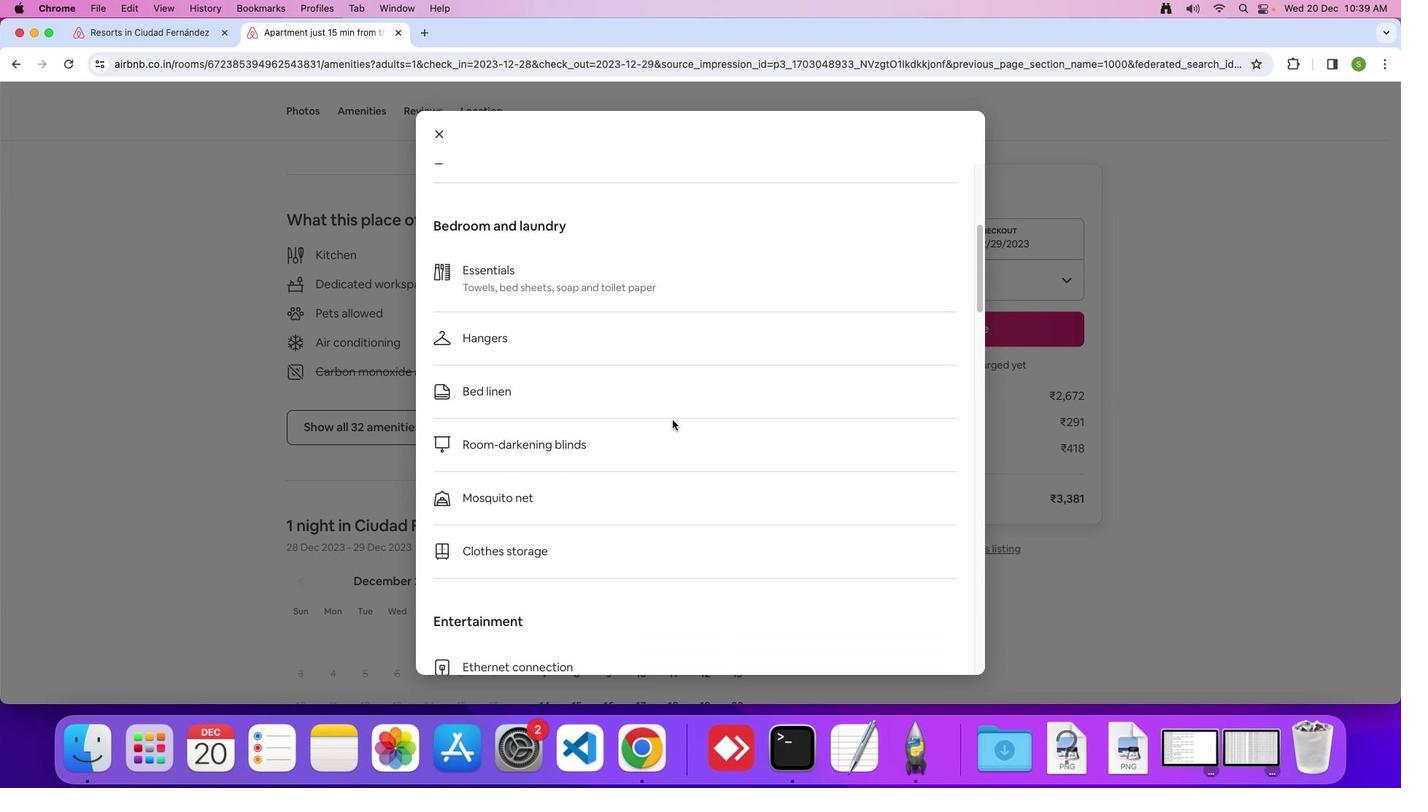 
Action: Mouse scrolled (672, 419) with delta (0, 0)
Screenshot: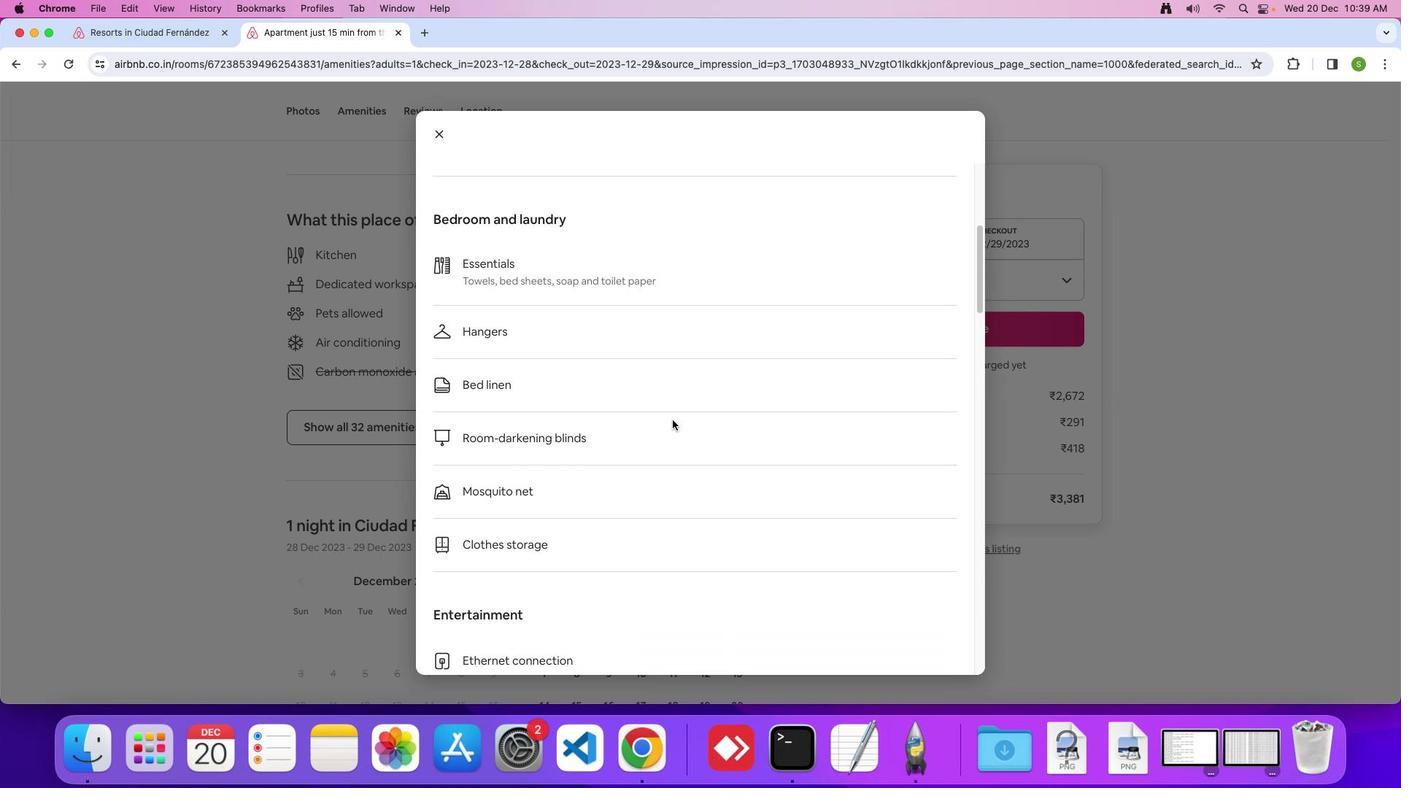 
Action: Mouse moved to (673, 419)
Screenshot: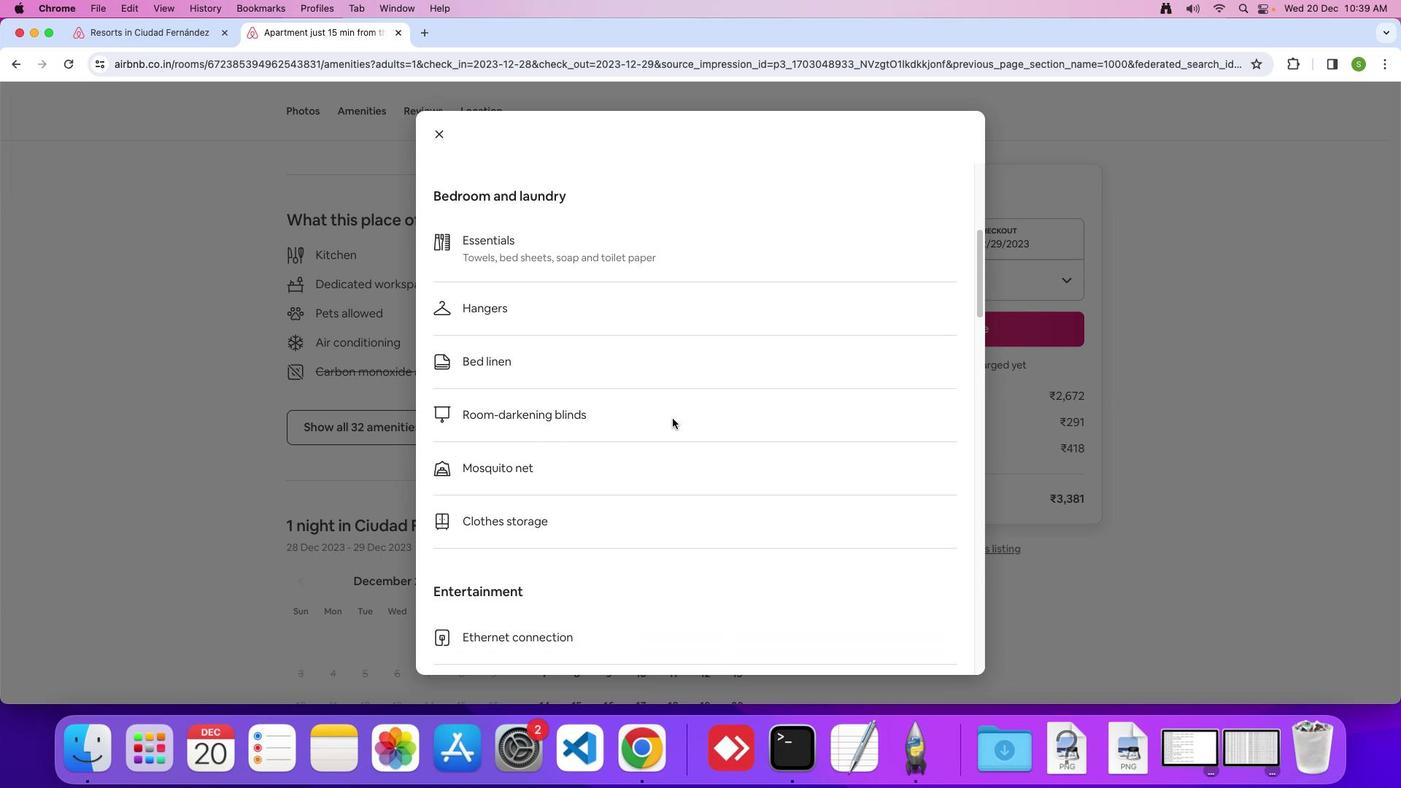 
Action: Mouse scrolled (673, 419) with delta (0, 0)
